 Task: Create a culinary business presentation template.
Action: Mouse moved to (109, 20)
Screenshot: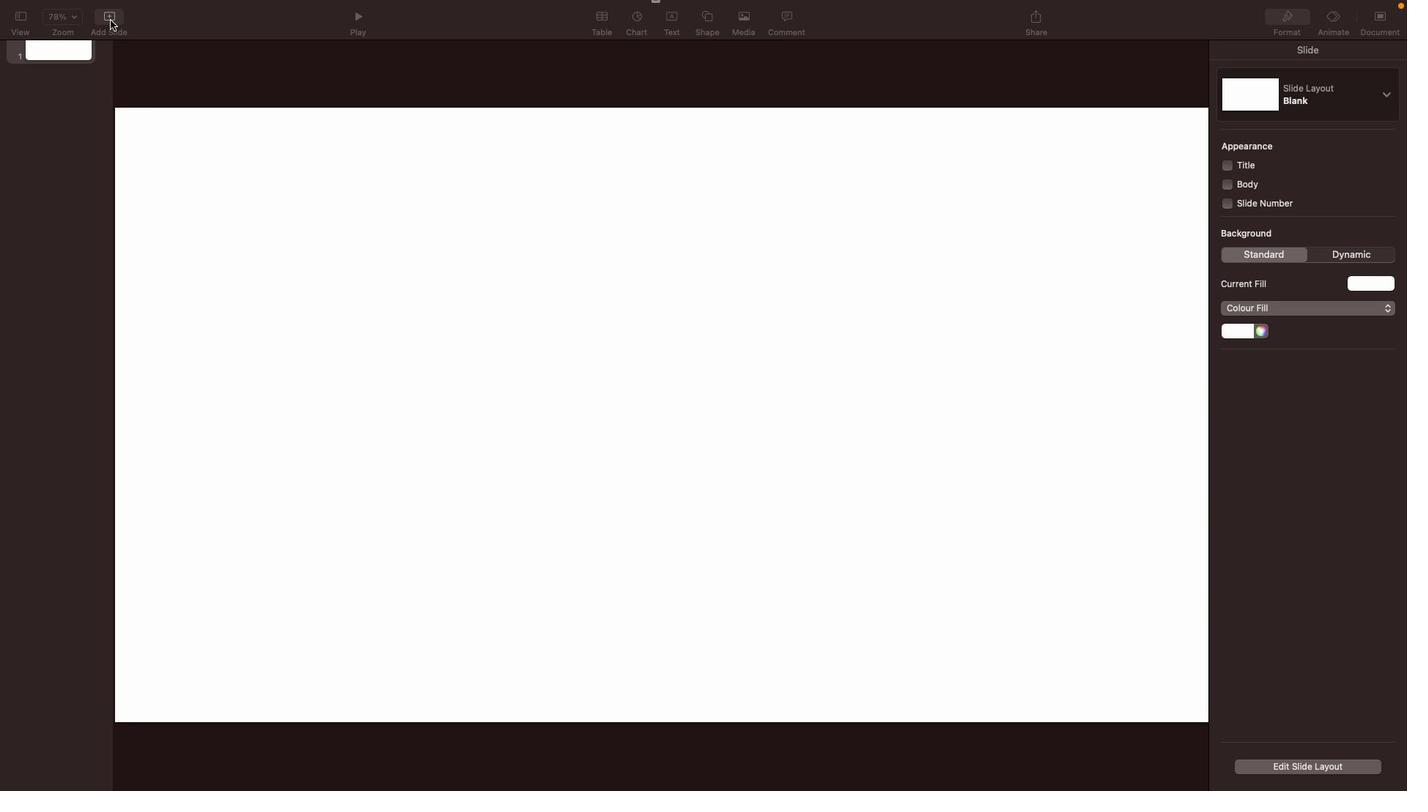 
Action: Mouse pressed left at (109, 20)
Screenshot: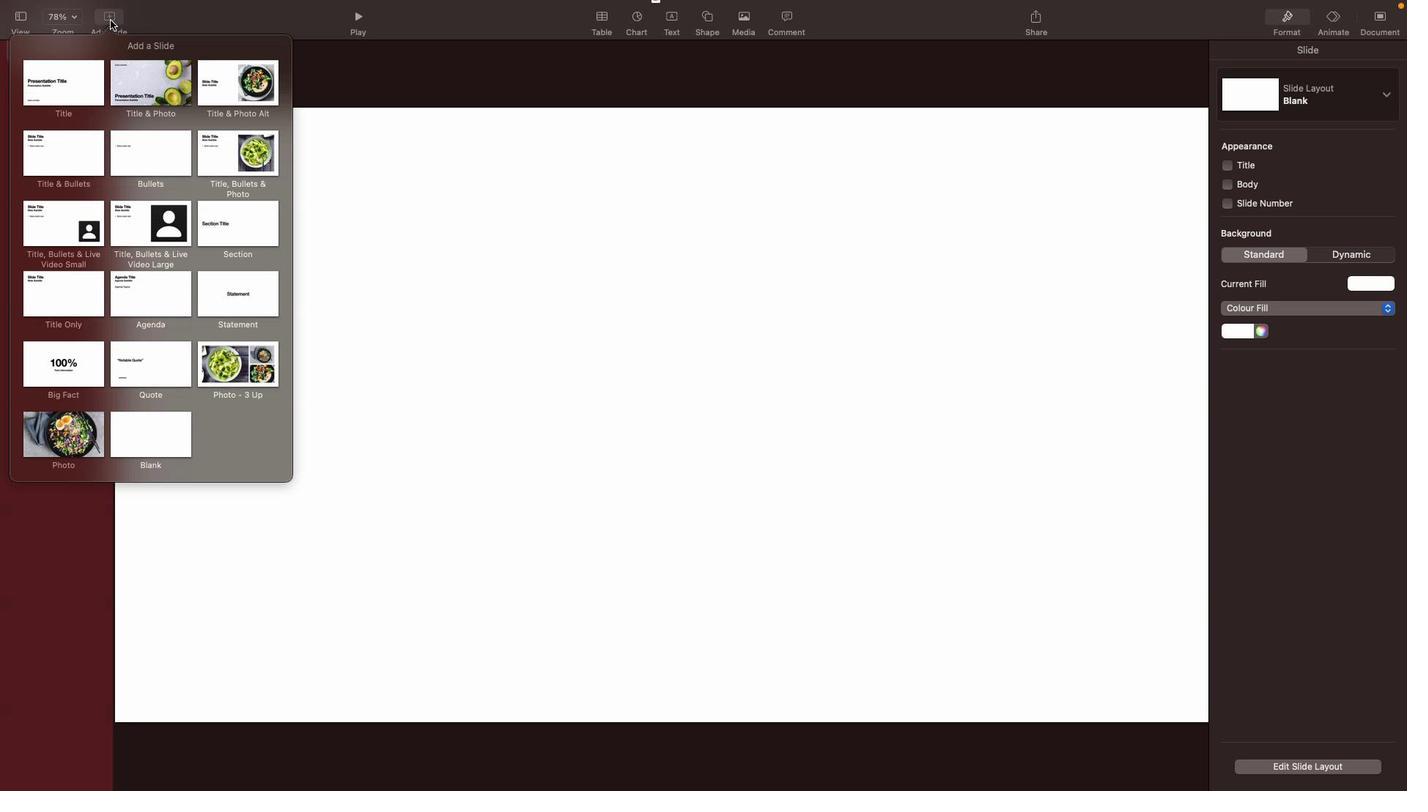 
Action: Mouse moved to (147, 455)
Screenshot: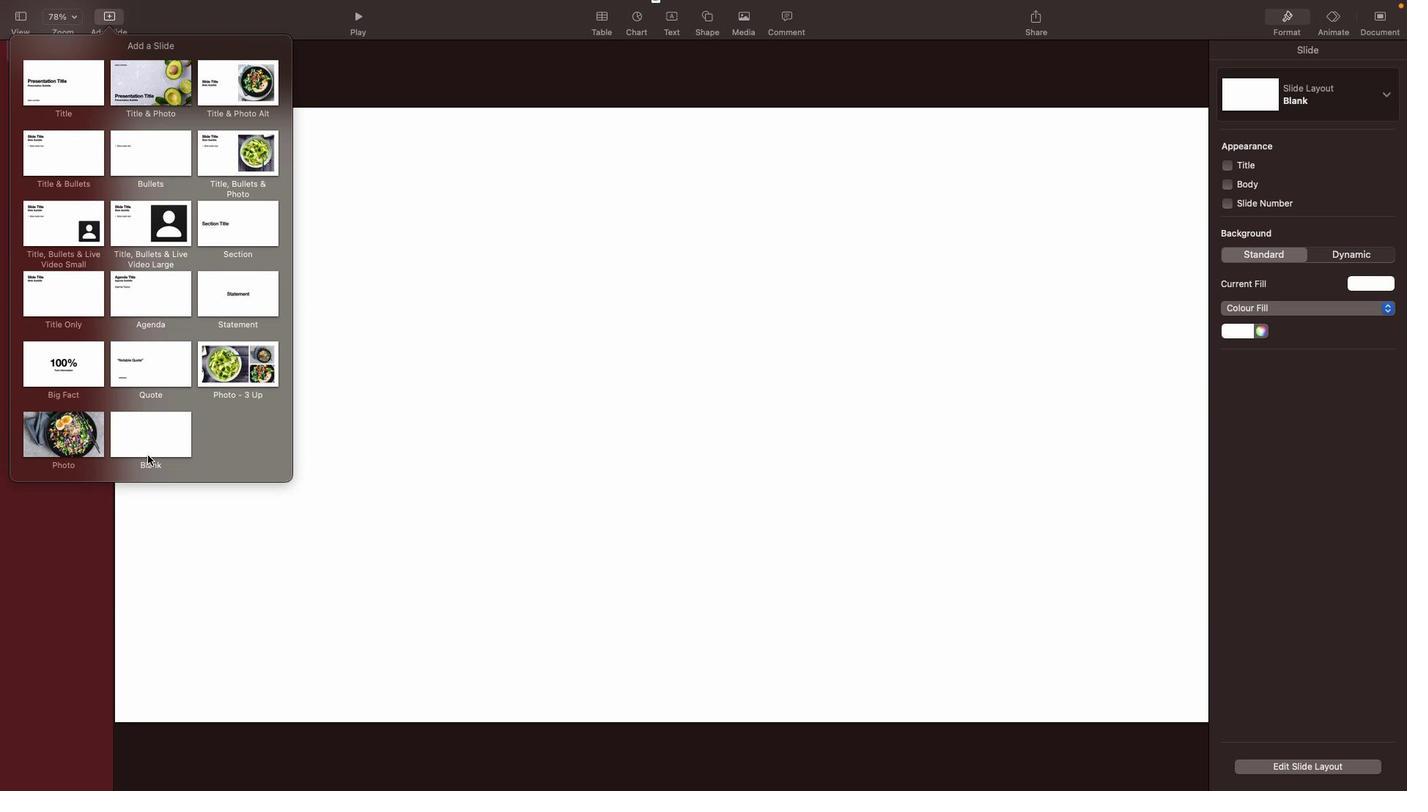 
Action: Mouse pressed left at (147, 455)
Screenshot: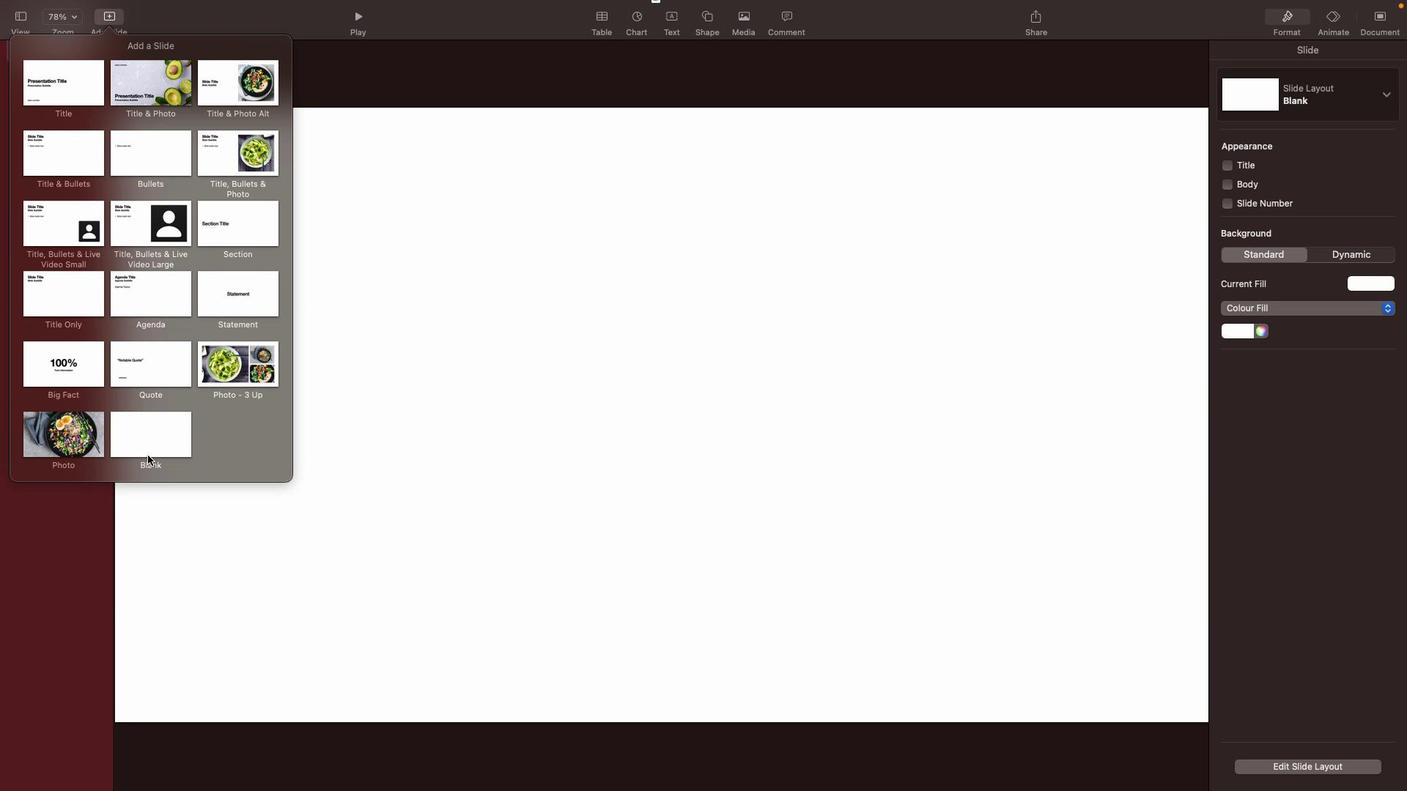 
Action: Mouse moved to (111, 19)
Screenshot: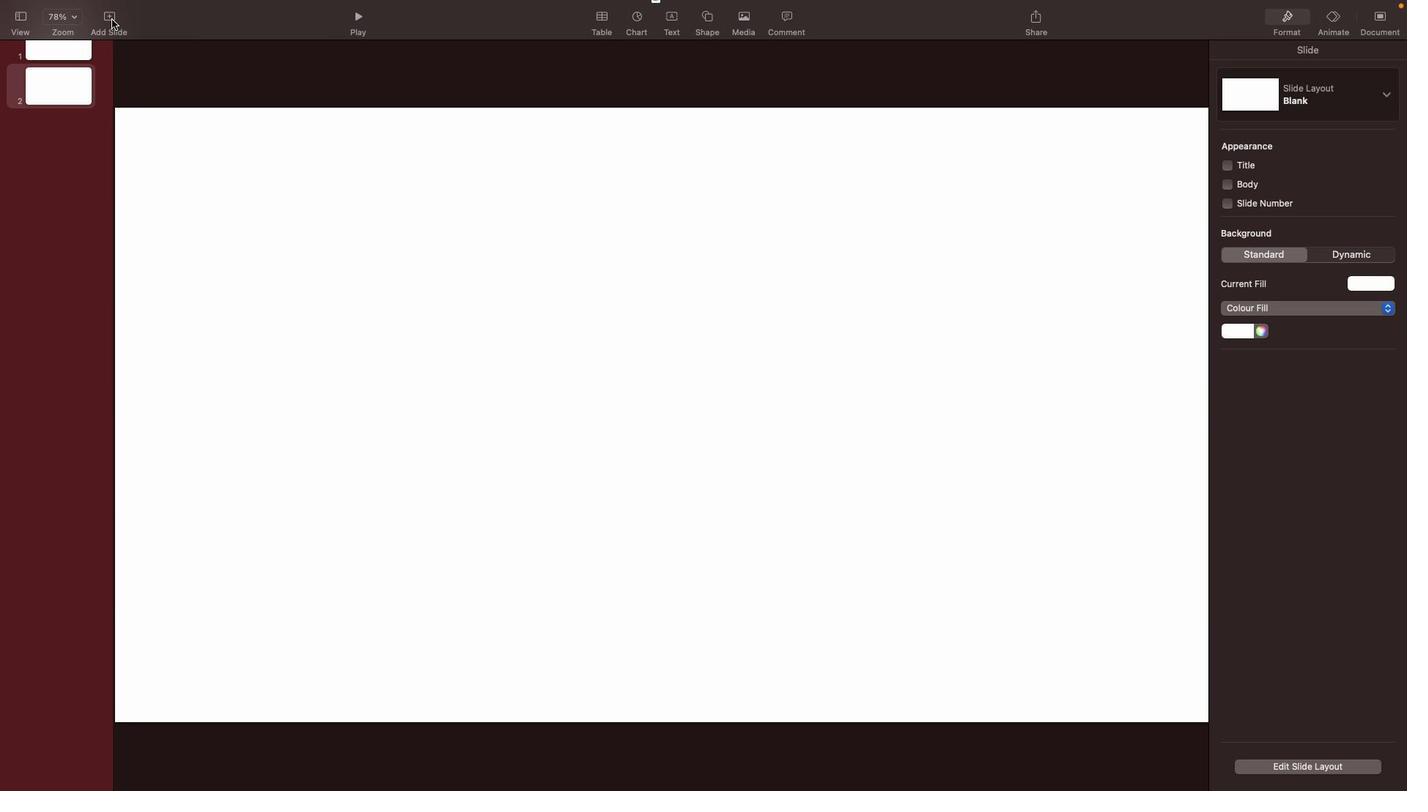
Action: Mouse pressed left at (111, 19)
Screenshot: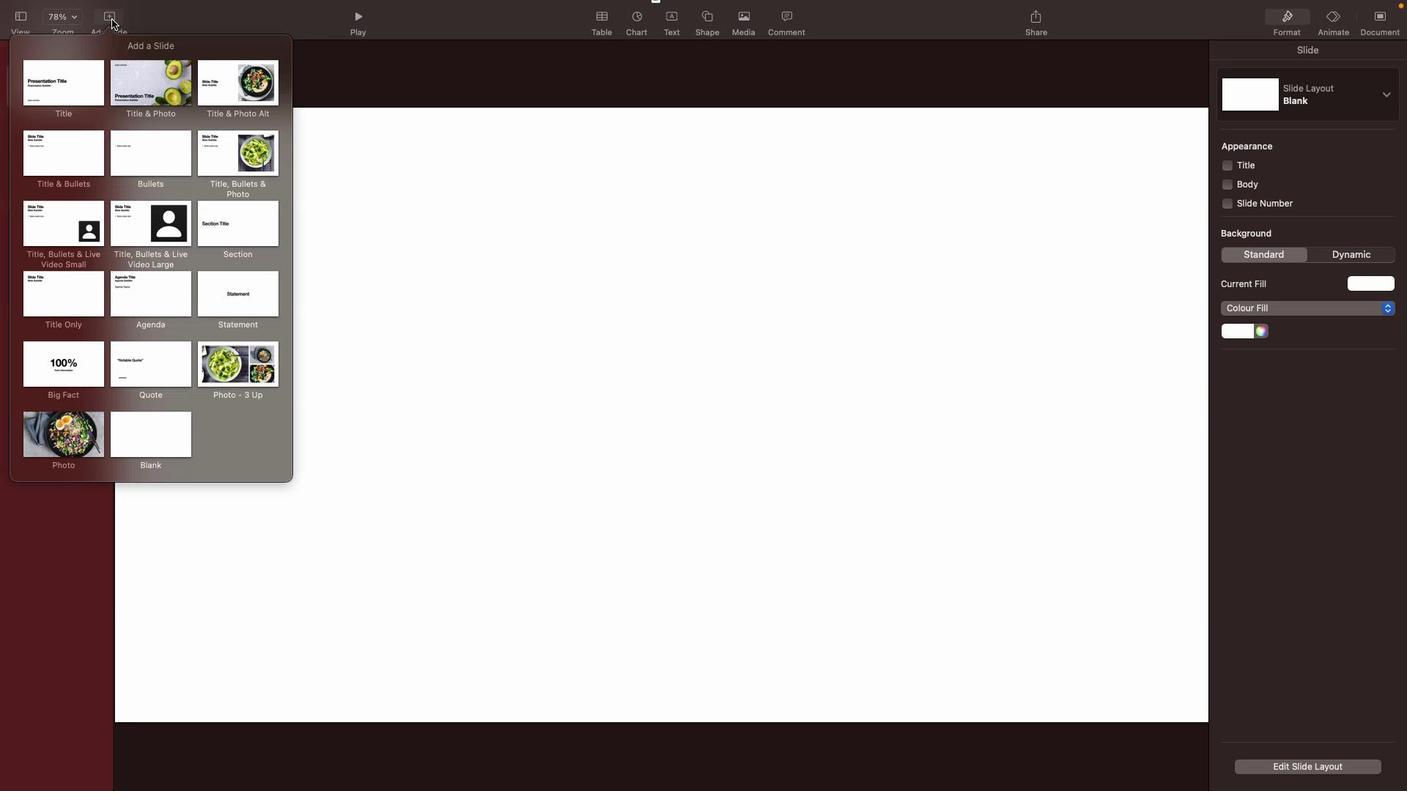 
Action: Mouse moved to (146, 76)
Screenshot: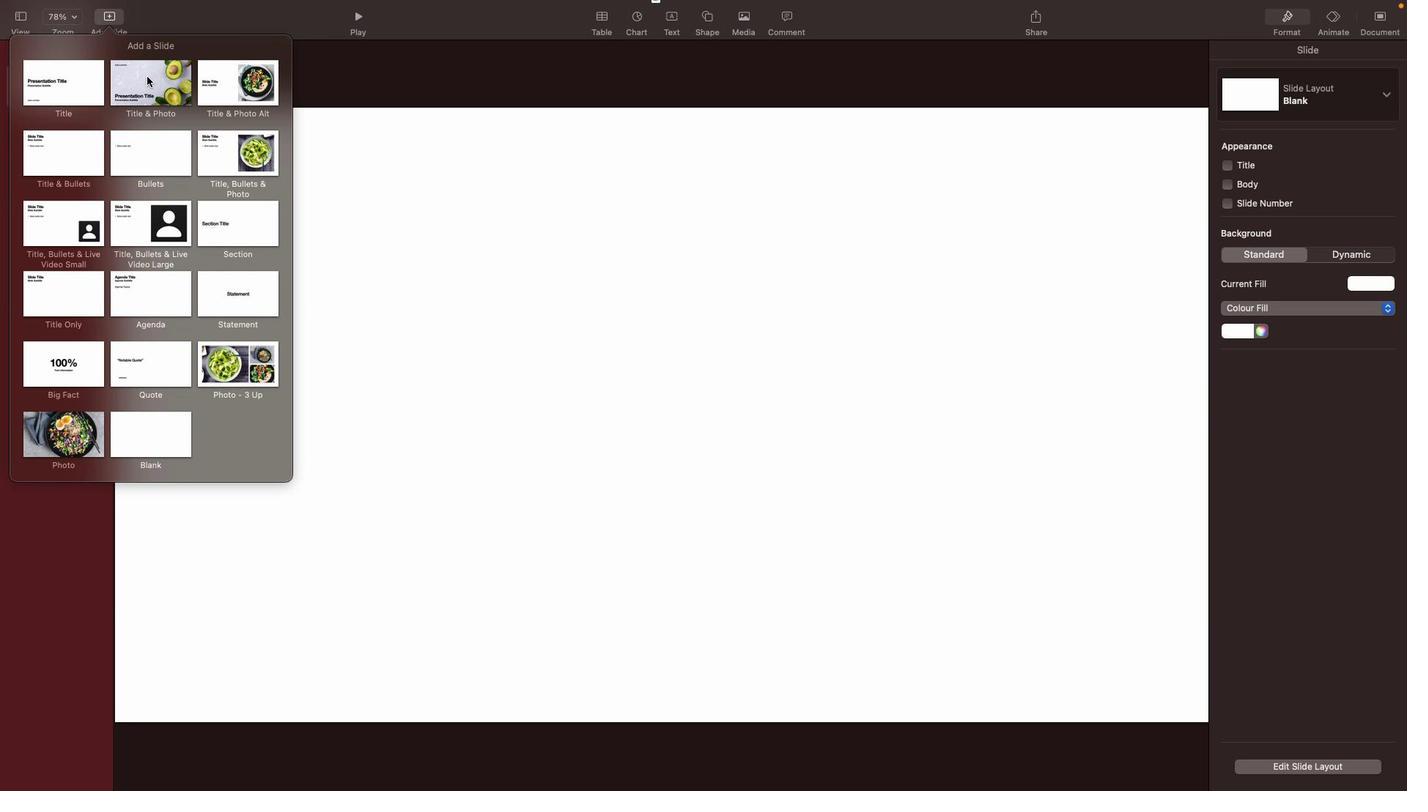 
Action: Mouse pressed left at (146, 76)
Screenshot: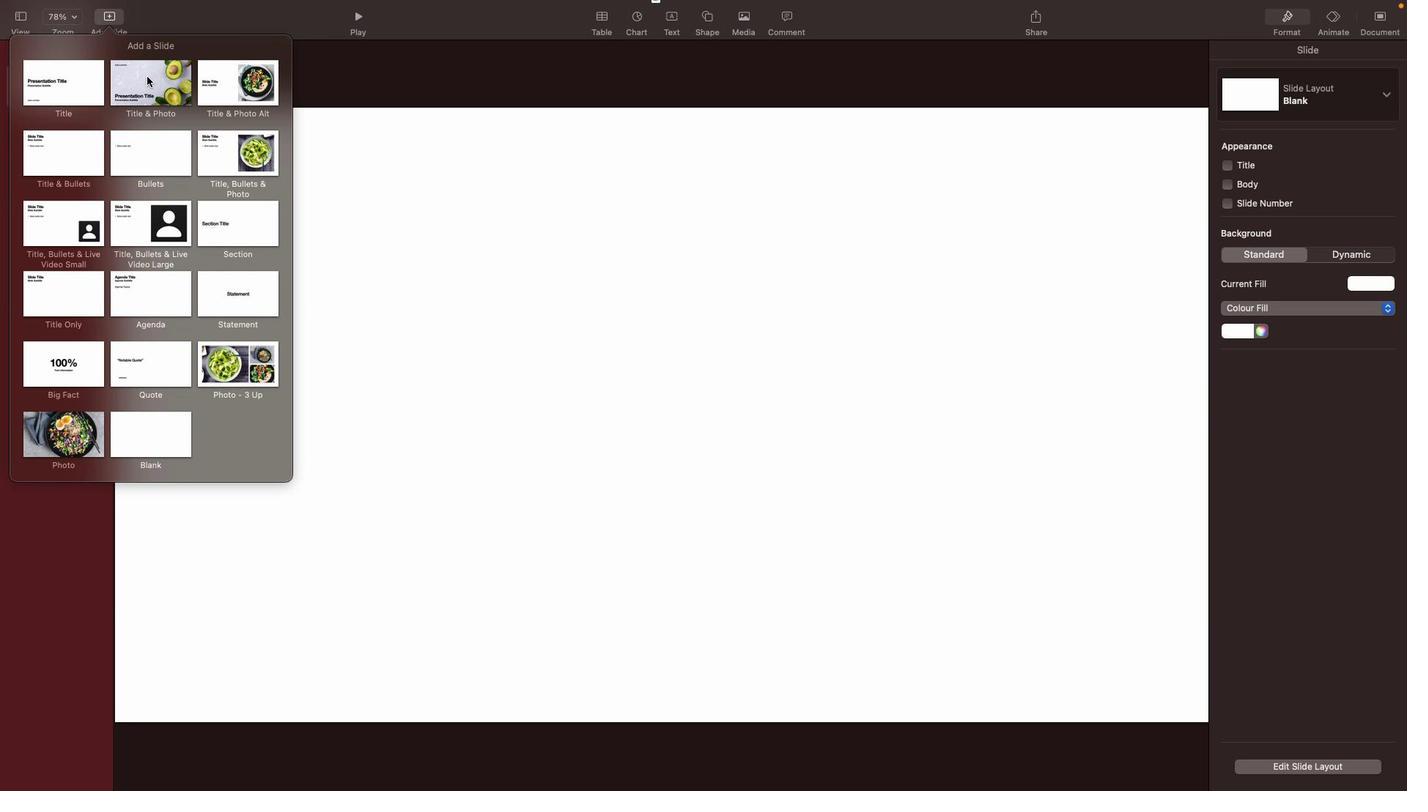
Action: Mouse moved to (732, 530)
Screenshot: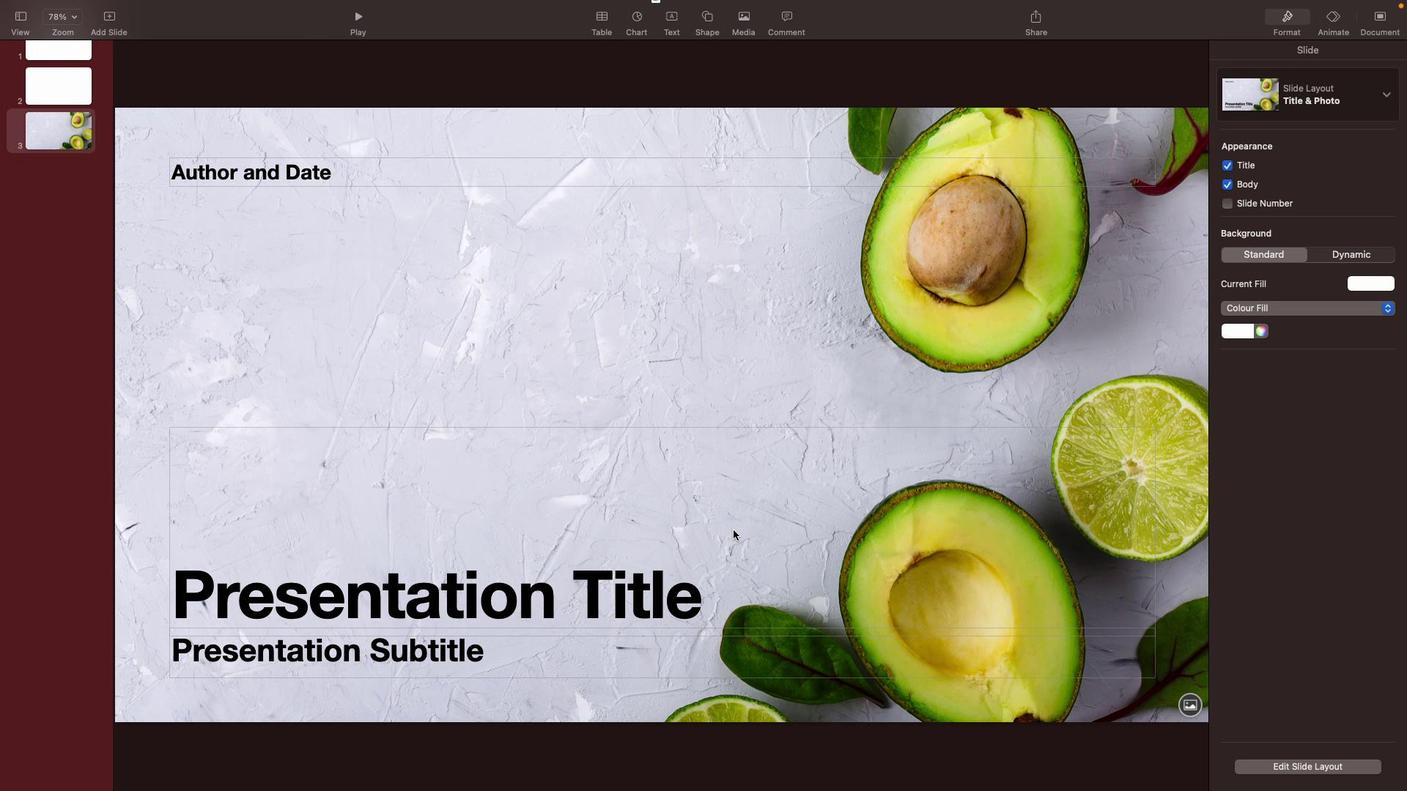
Action: Mouse pressed left at (732, 530)
Screenshot: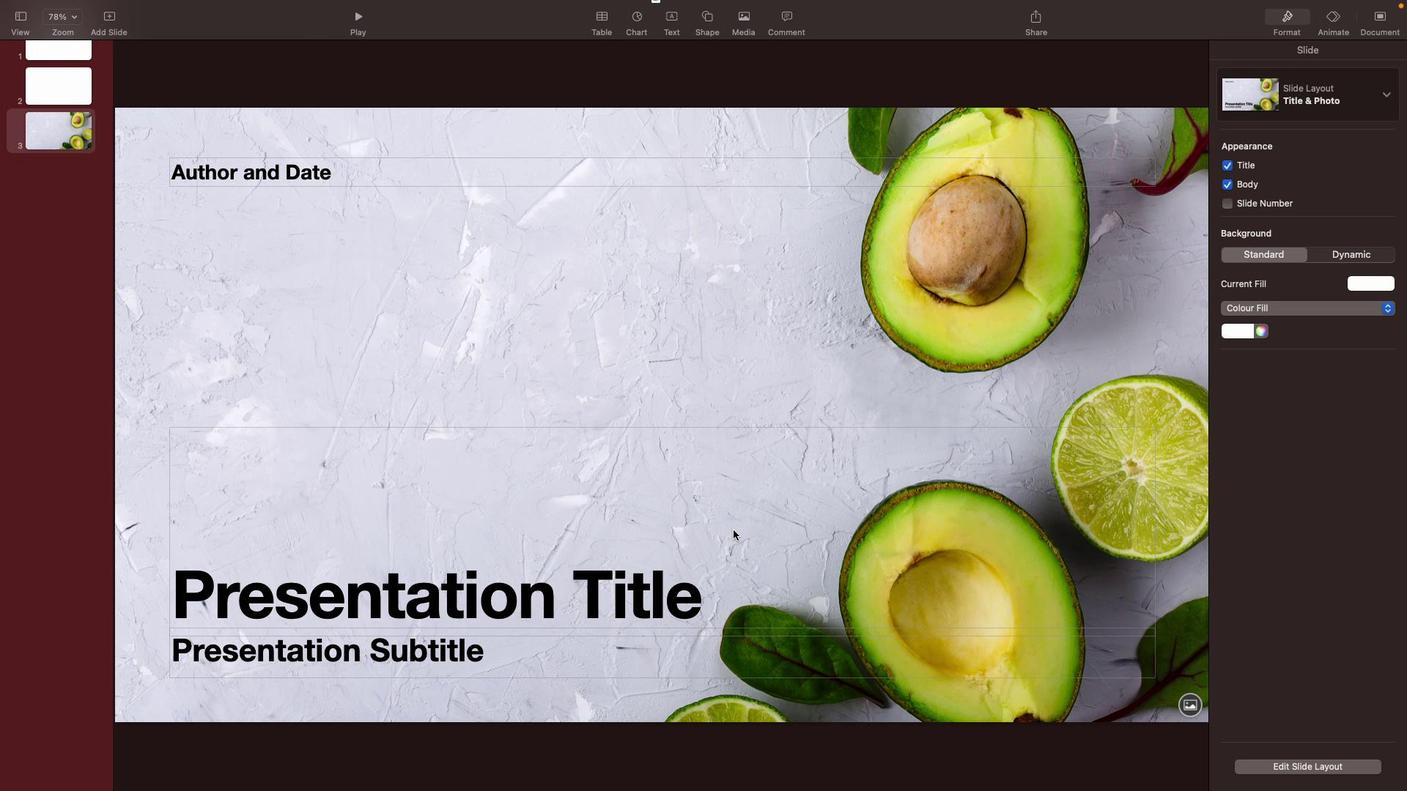 
Action: Mouse moved to (694, 491)
Screenshot: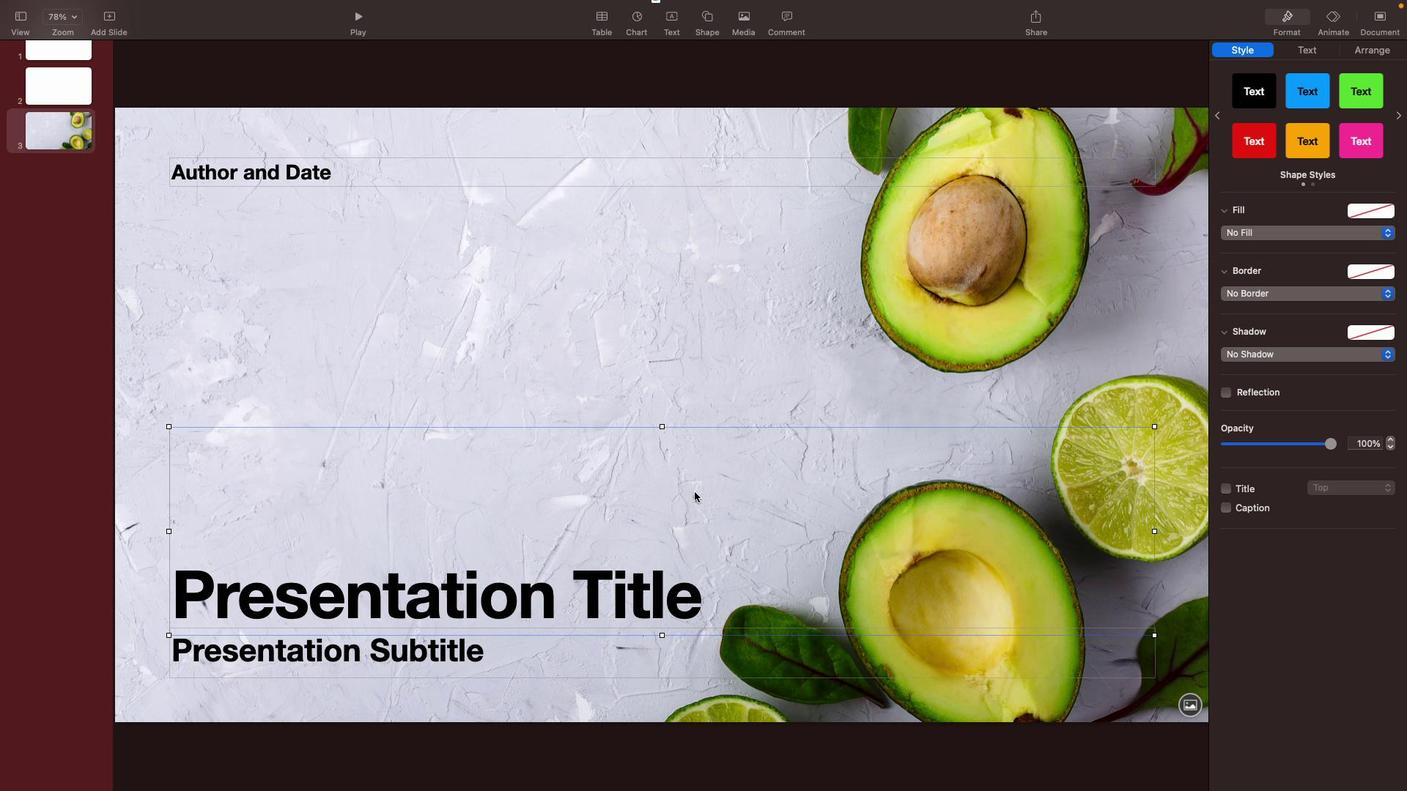 
Action: Mouse pressed left at (694, 491)
Screenshot: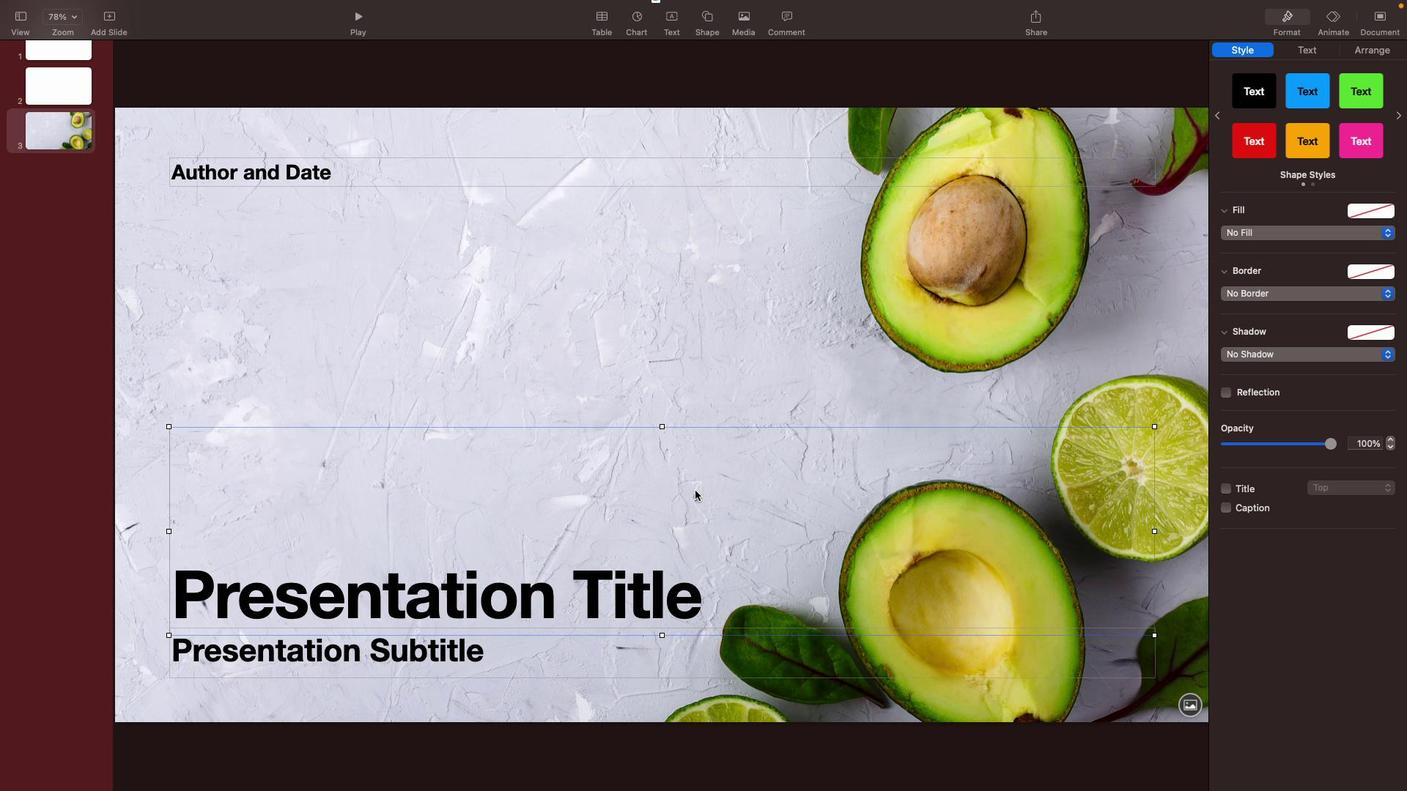 
Action: Mouse moved to (1127, 310)
Screenshot: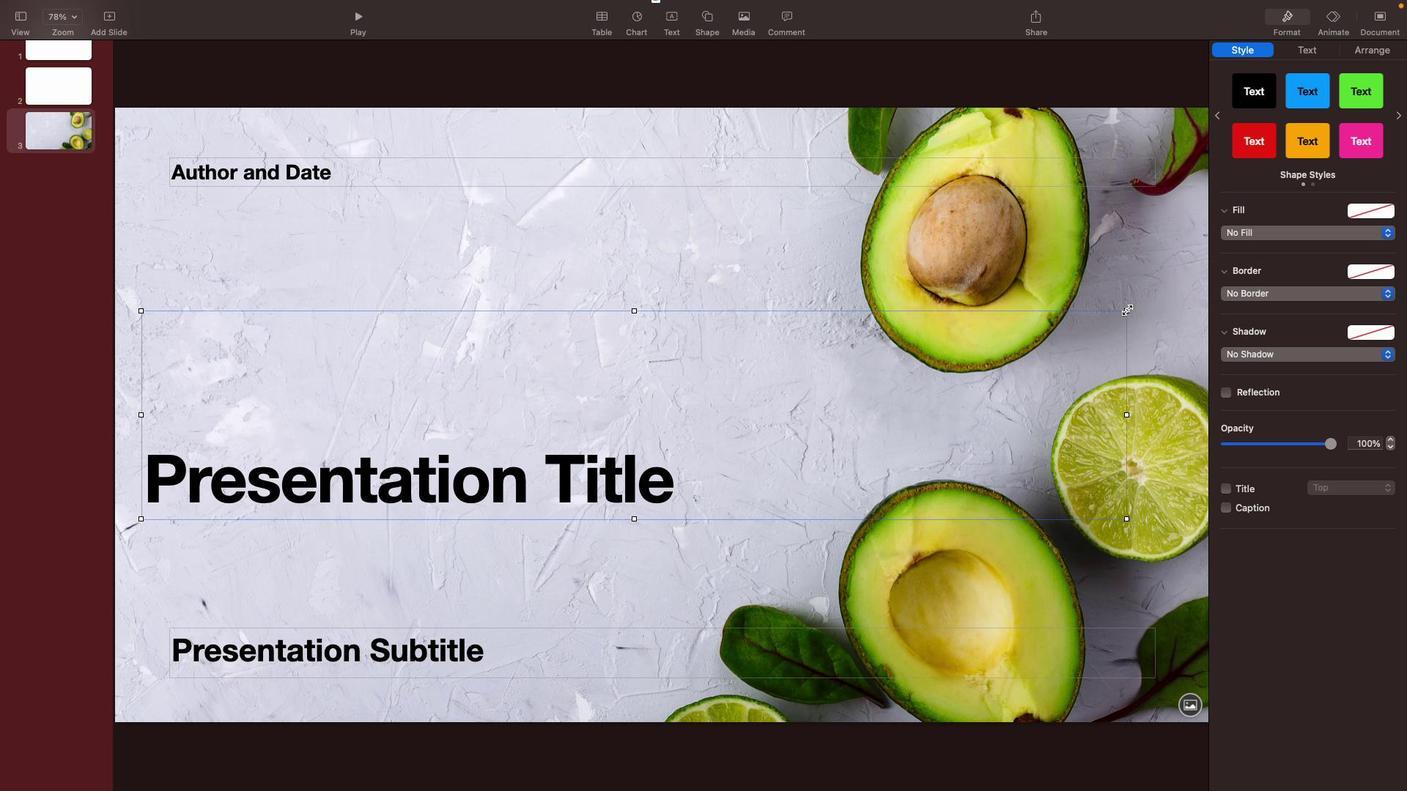 
Action: Mouse pressed left at (1127, 310)
Screenshot: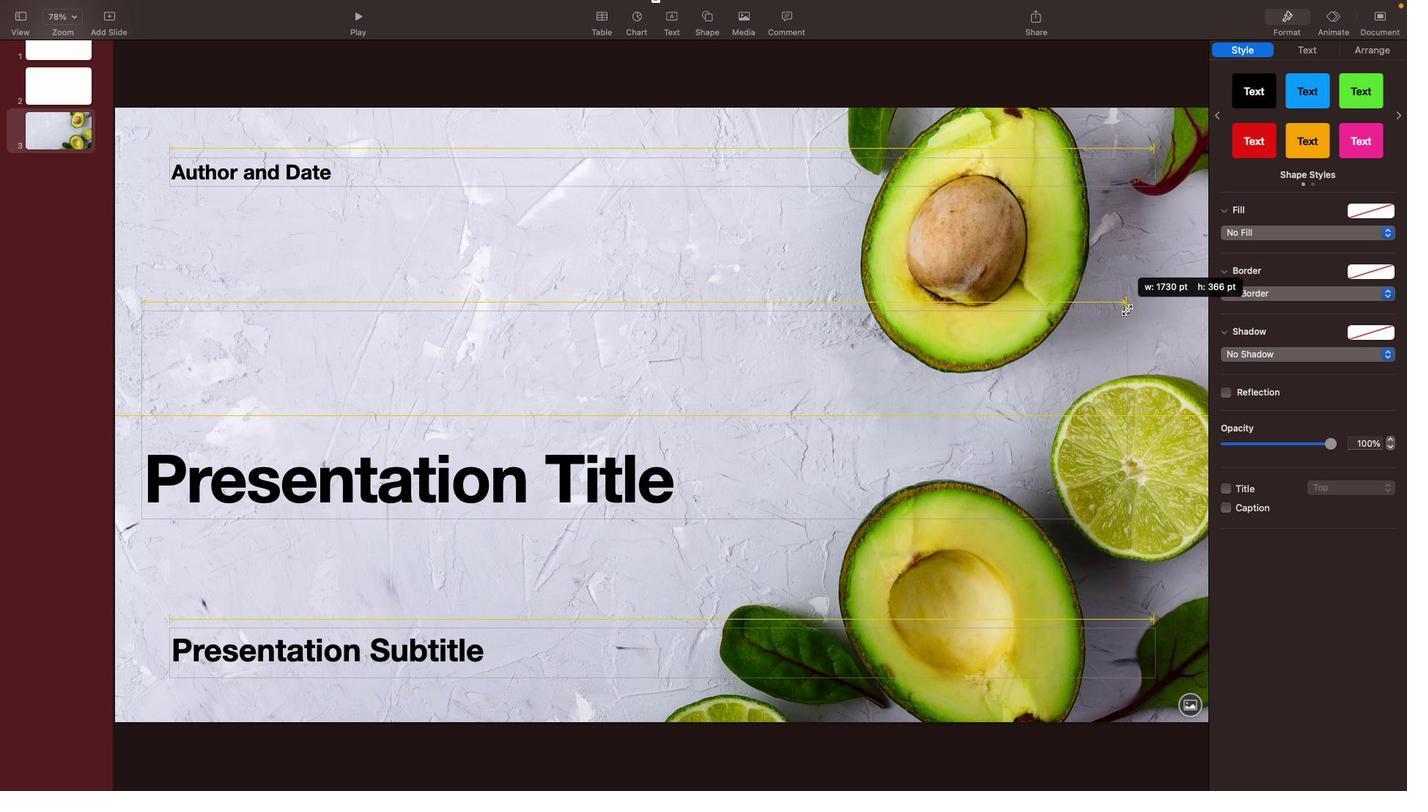 
Action: Mouse moved to (644, 463)
Screenshot: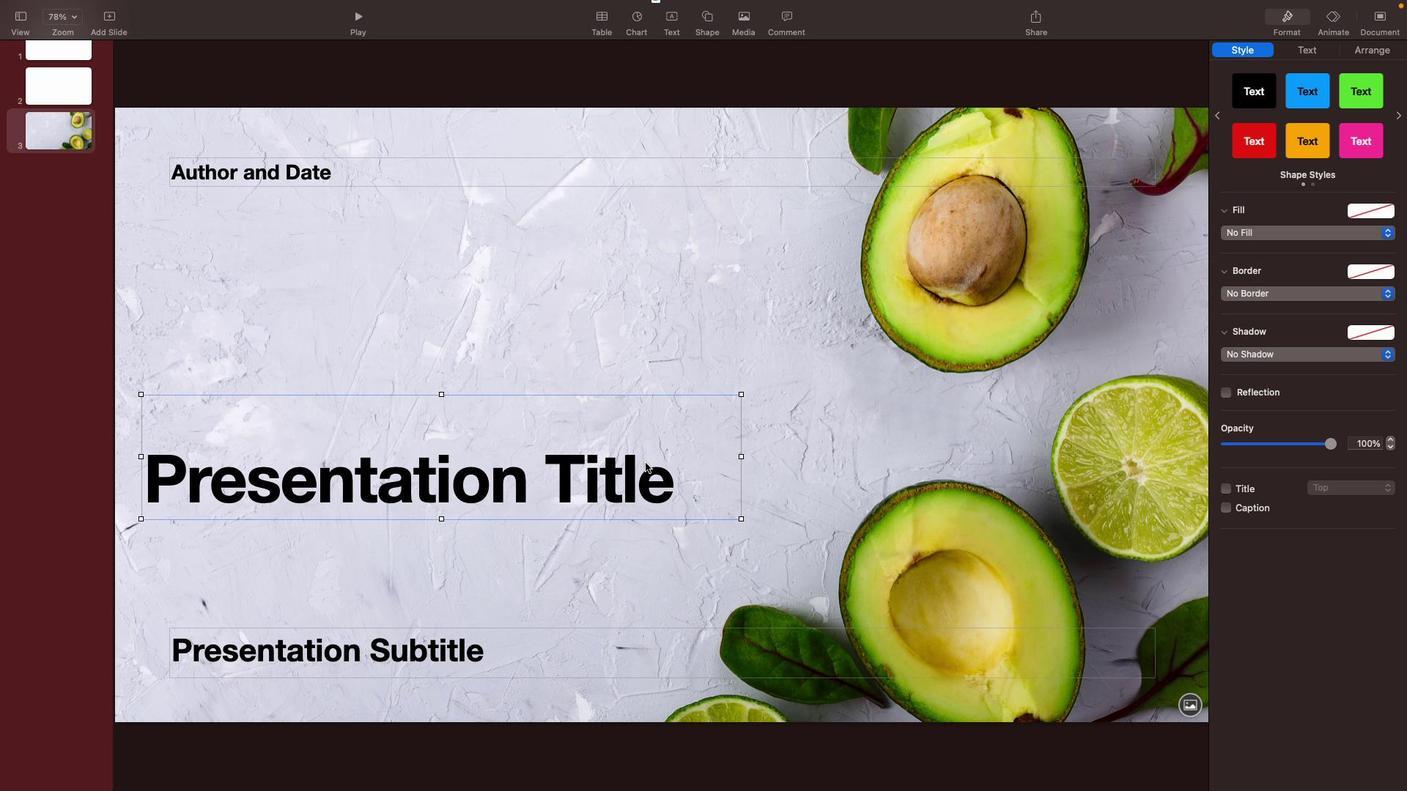 
Action: Mouse pressed left at (644, 463)
Screenshot: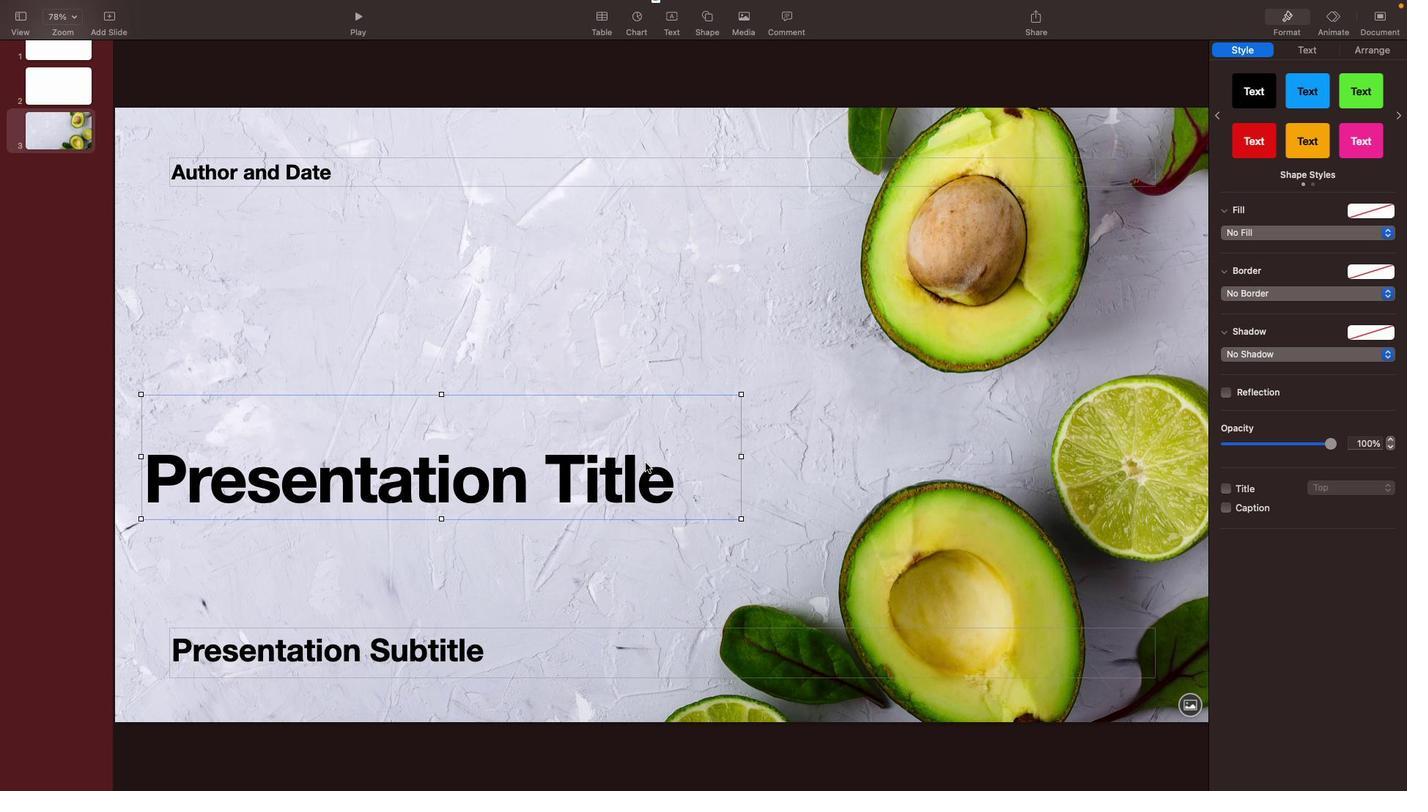
Action: Mouse moved to (668, 419)
Screenshot: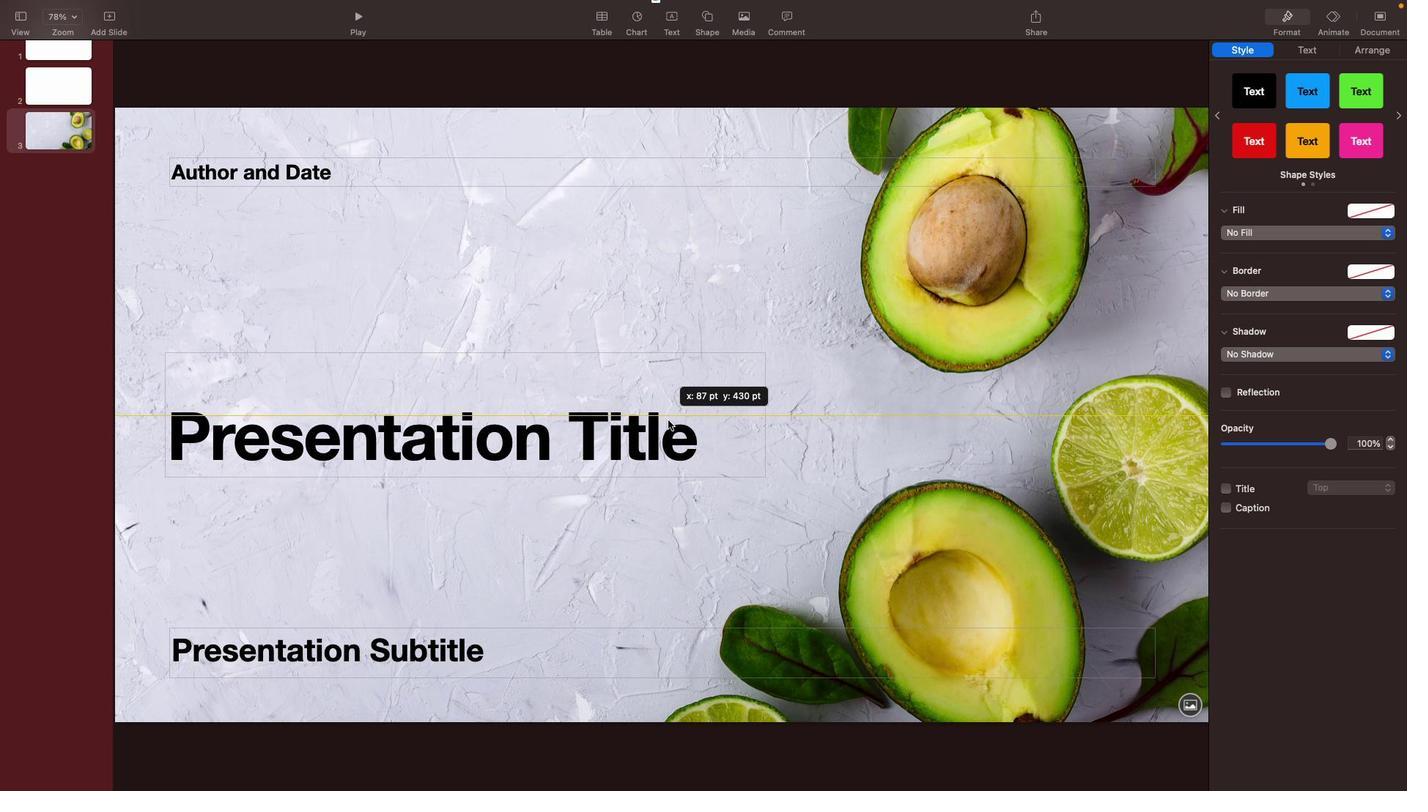 
Action: Mouse pressed left at (668, 419)
Screenshot: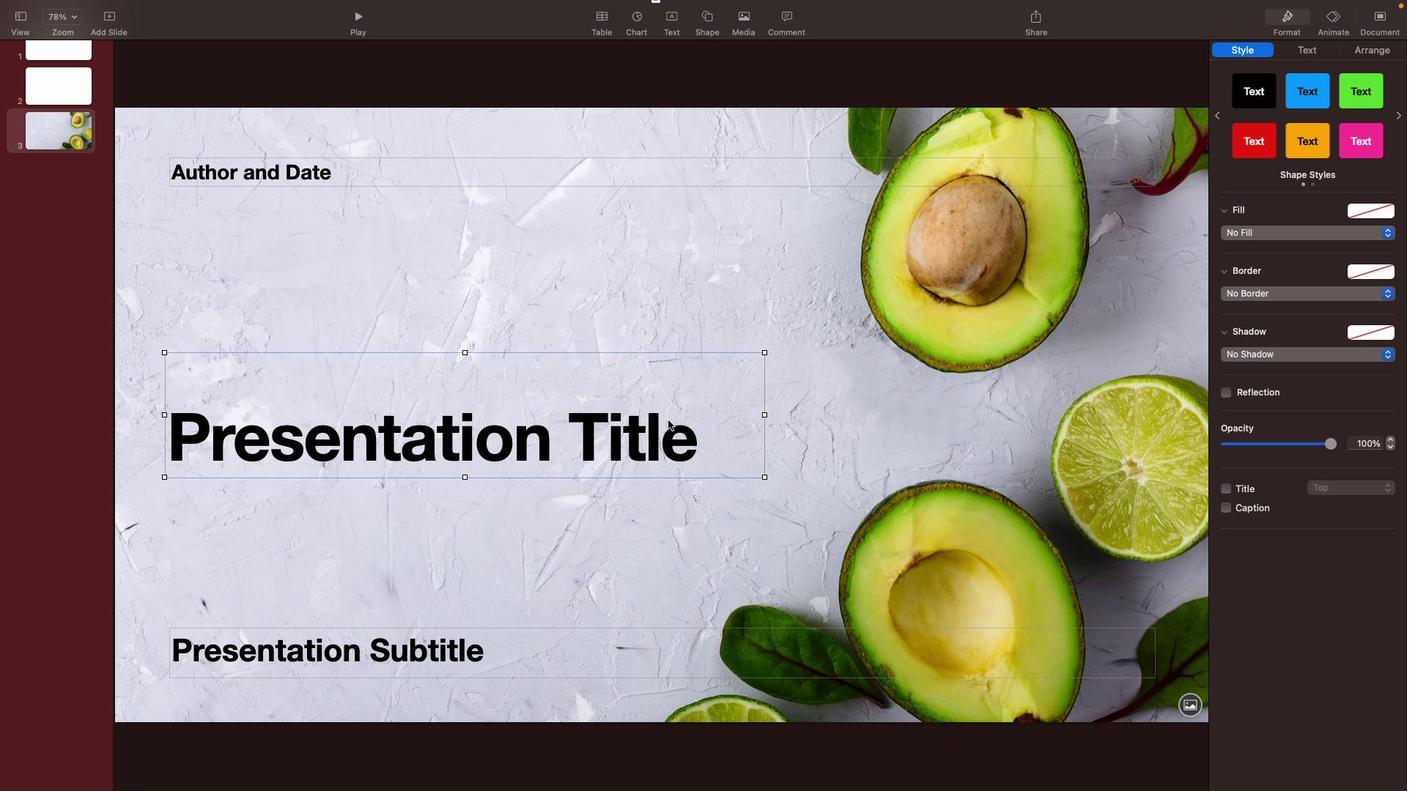 
Action: Mouse moved to (670, 430)
Screenshot: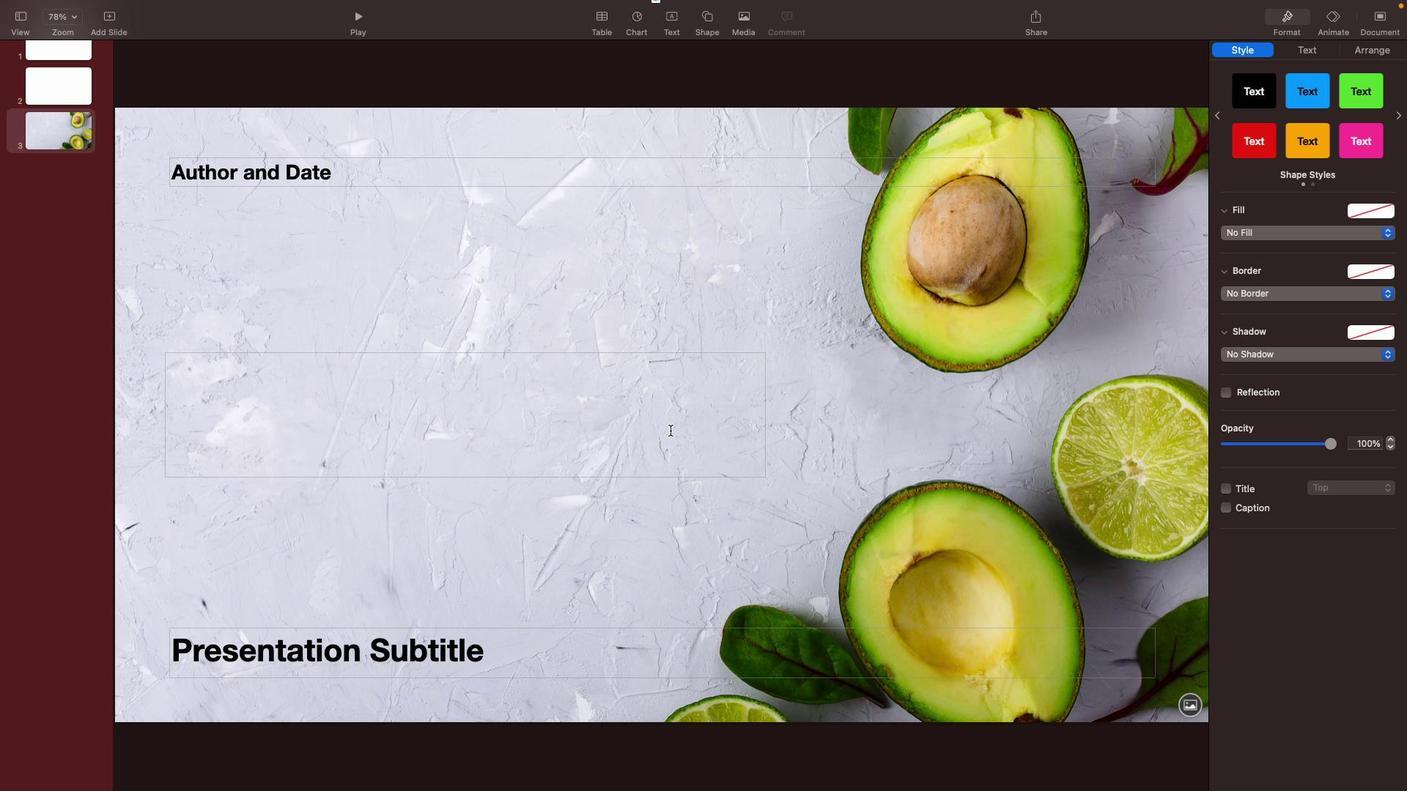
Action: Mouse pressed left at (670, 430)
Screenshot: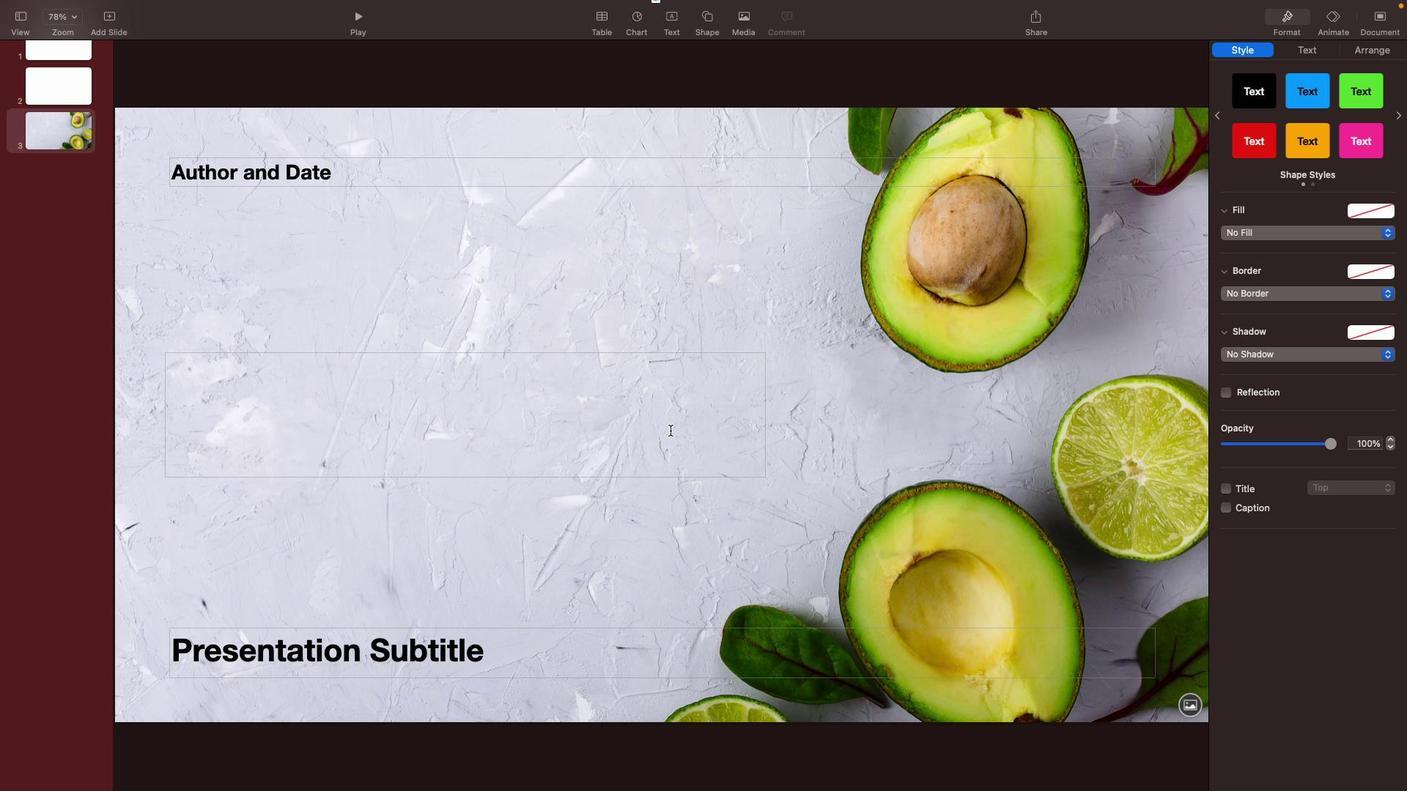 
Action: Mouse moved to (607, 436)
Screenshot: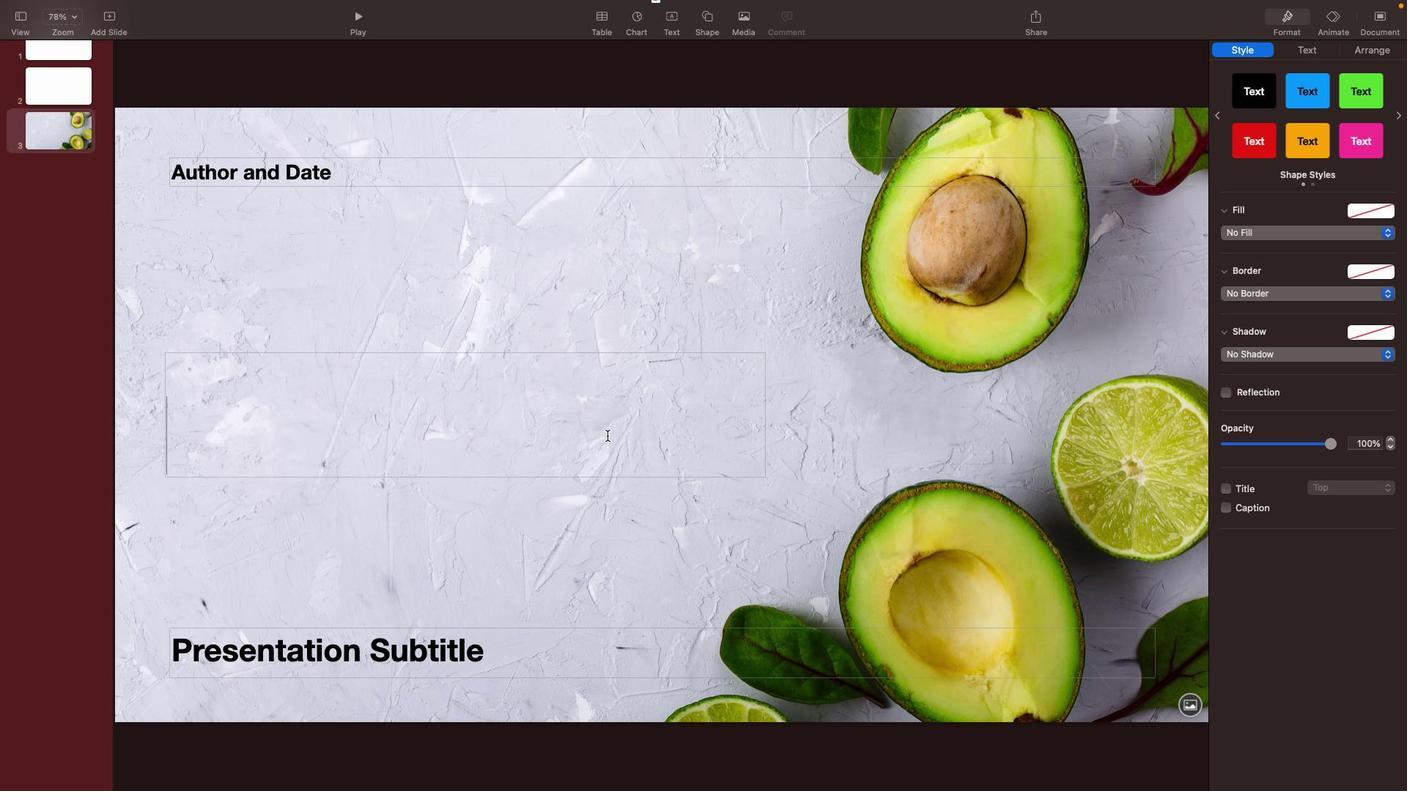 
Action: Key pressed Key.caps_lock'F''O''O''D'Key.space
Screenshot: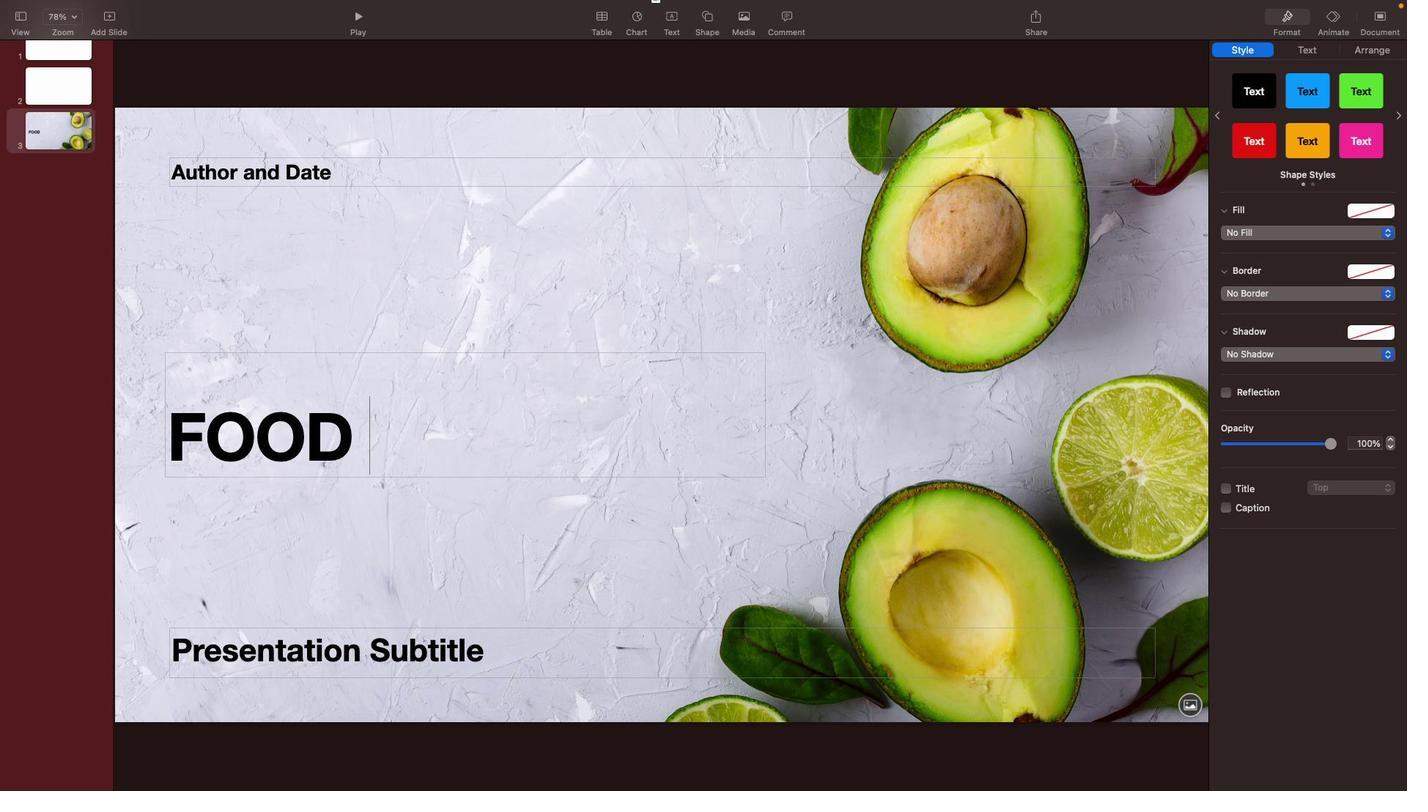 
Action: Mouse moved to (368, 644)
Screenshot: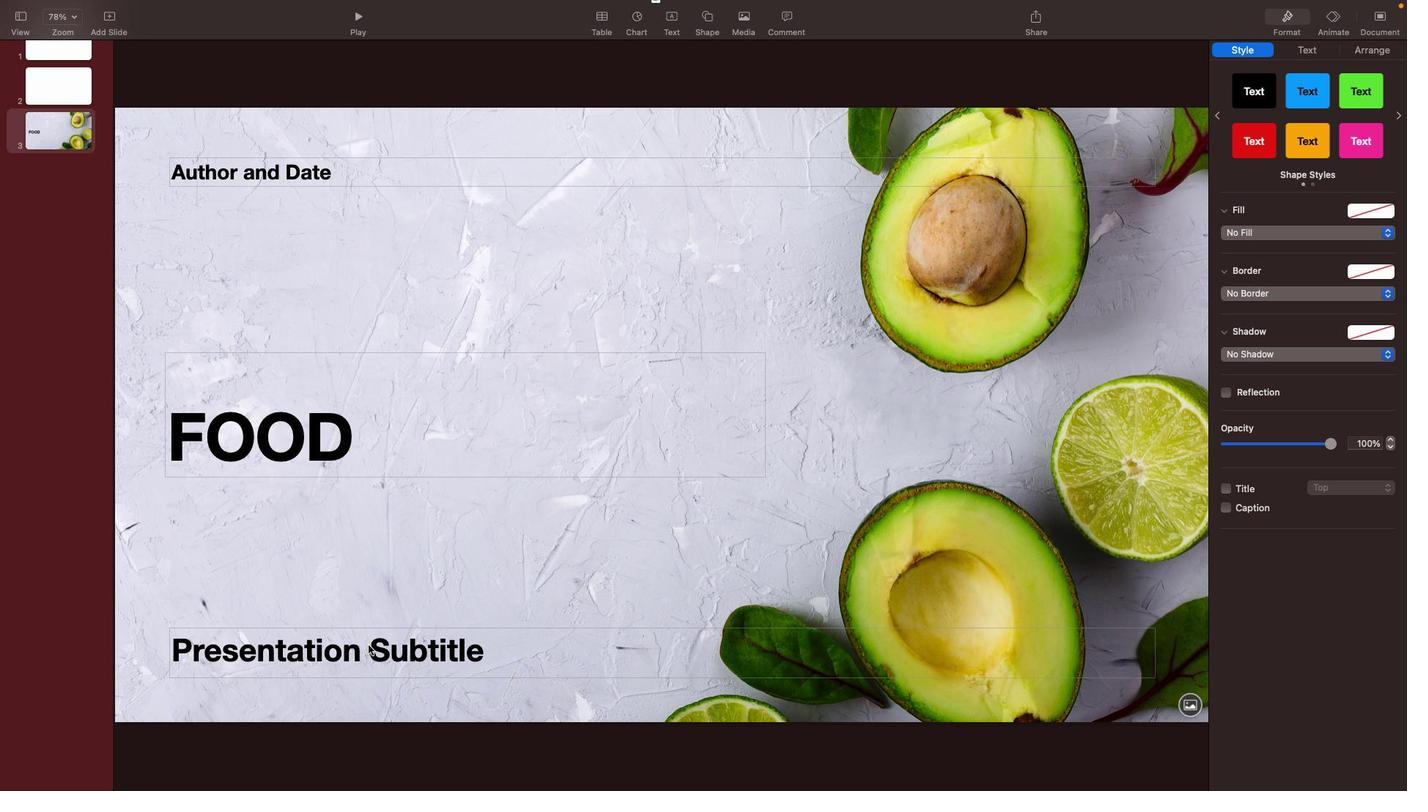 
Action: Mouse pressed left at (368, 644)
Screenshot: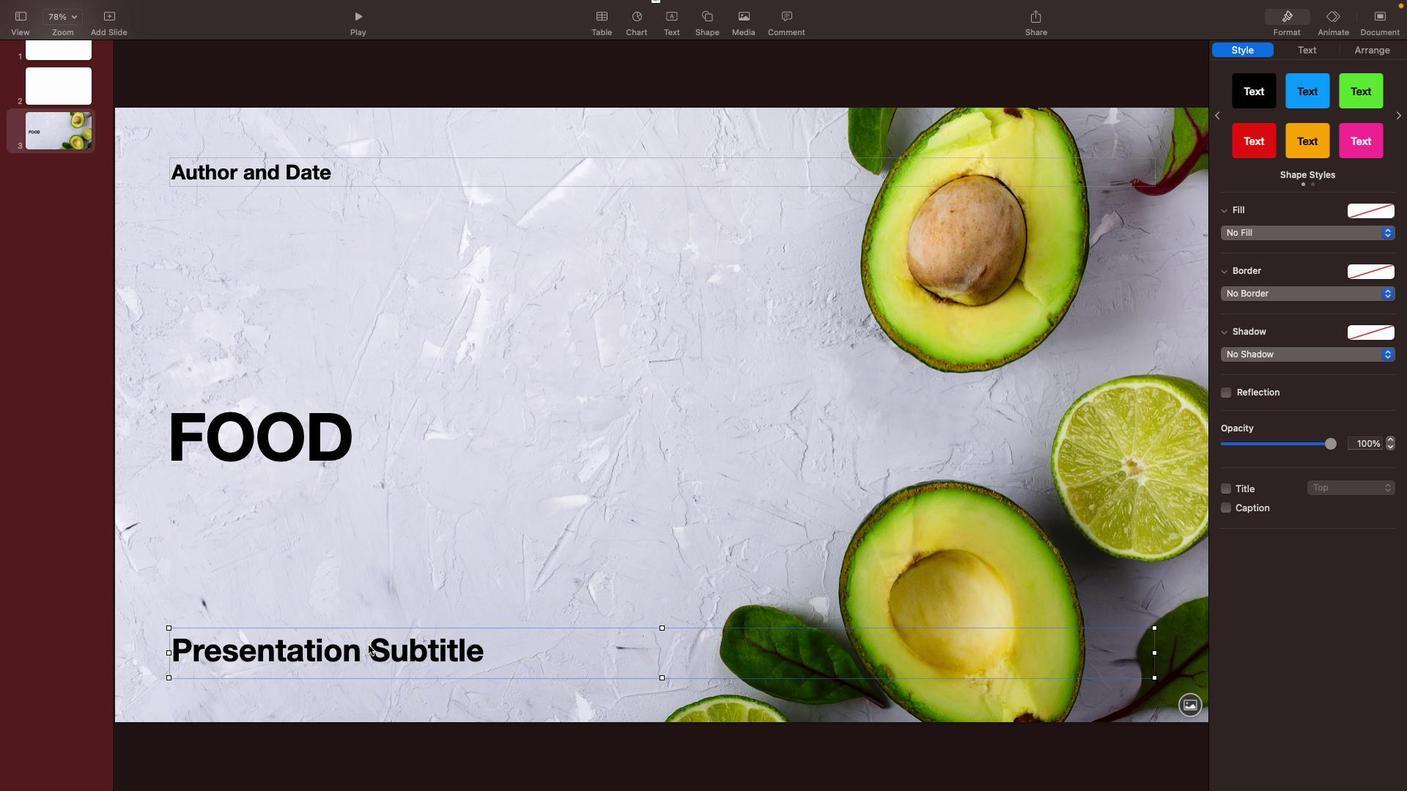 
Action: Mouse moved to (369, 642)
Screenshot: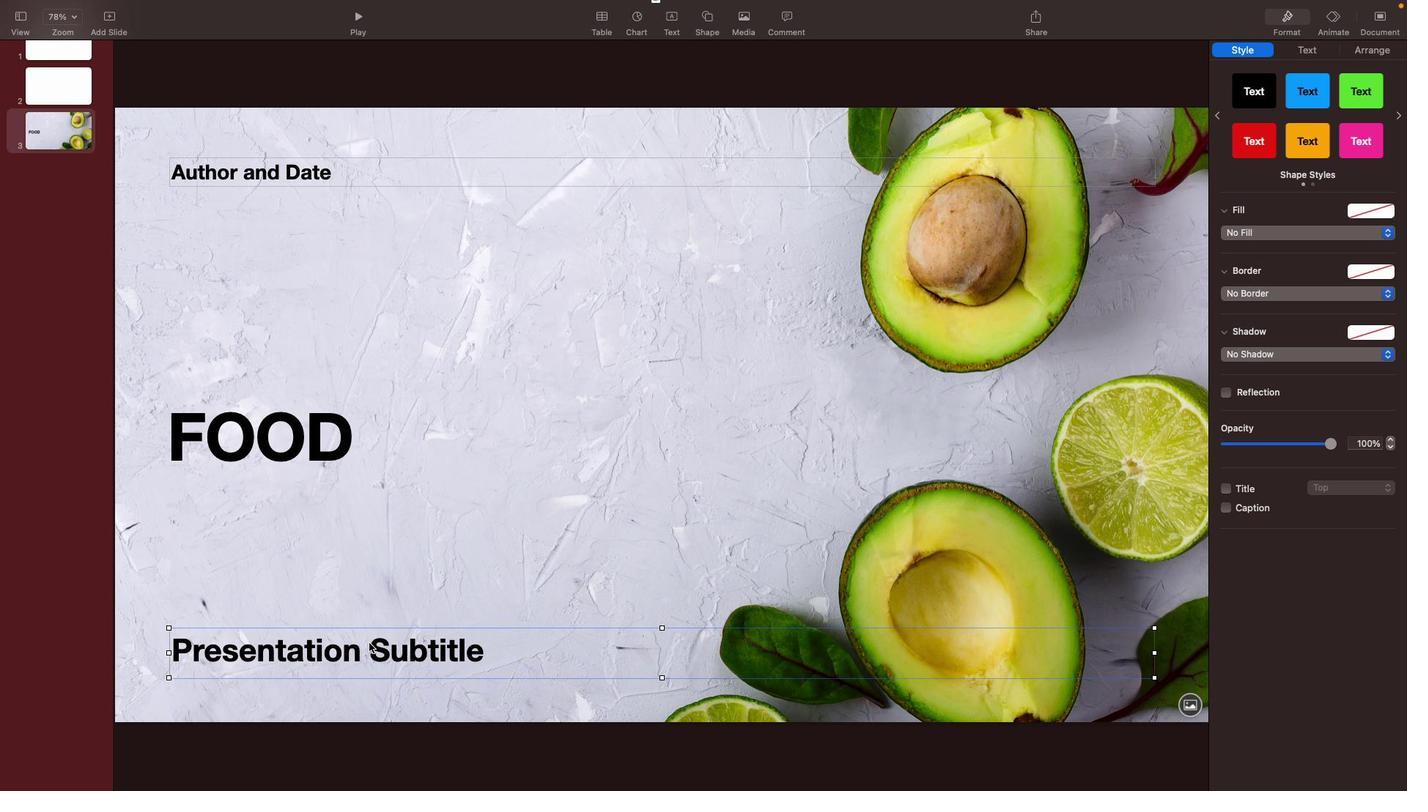 
Action: Mouse pressed left at (369, 642)
Screenshot: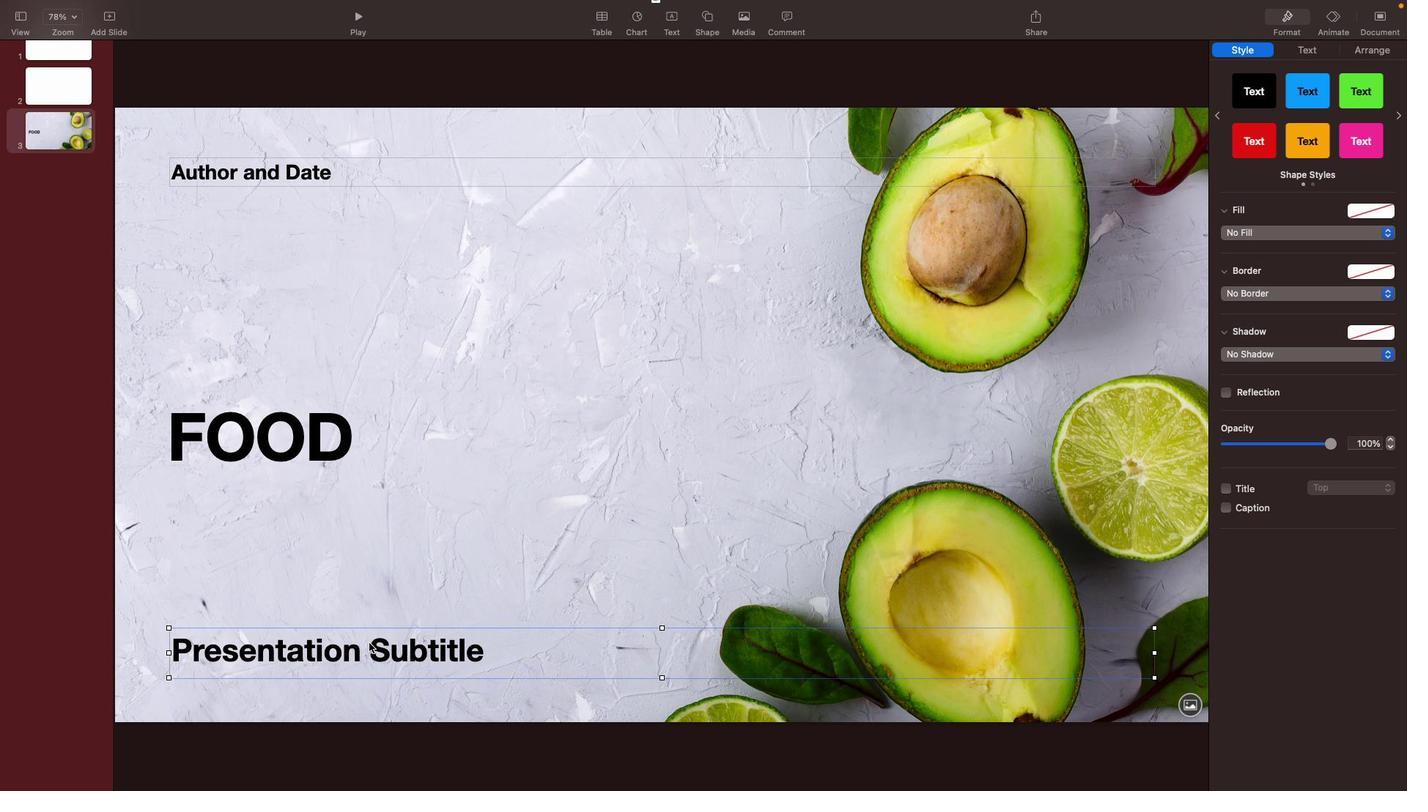
Action: Mouse moved to (359, 439)
Screenshot: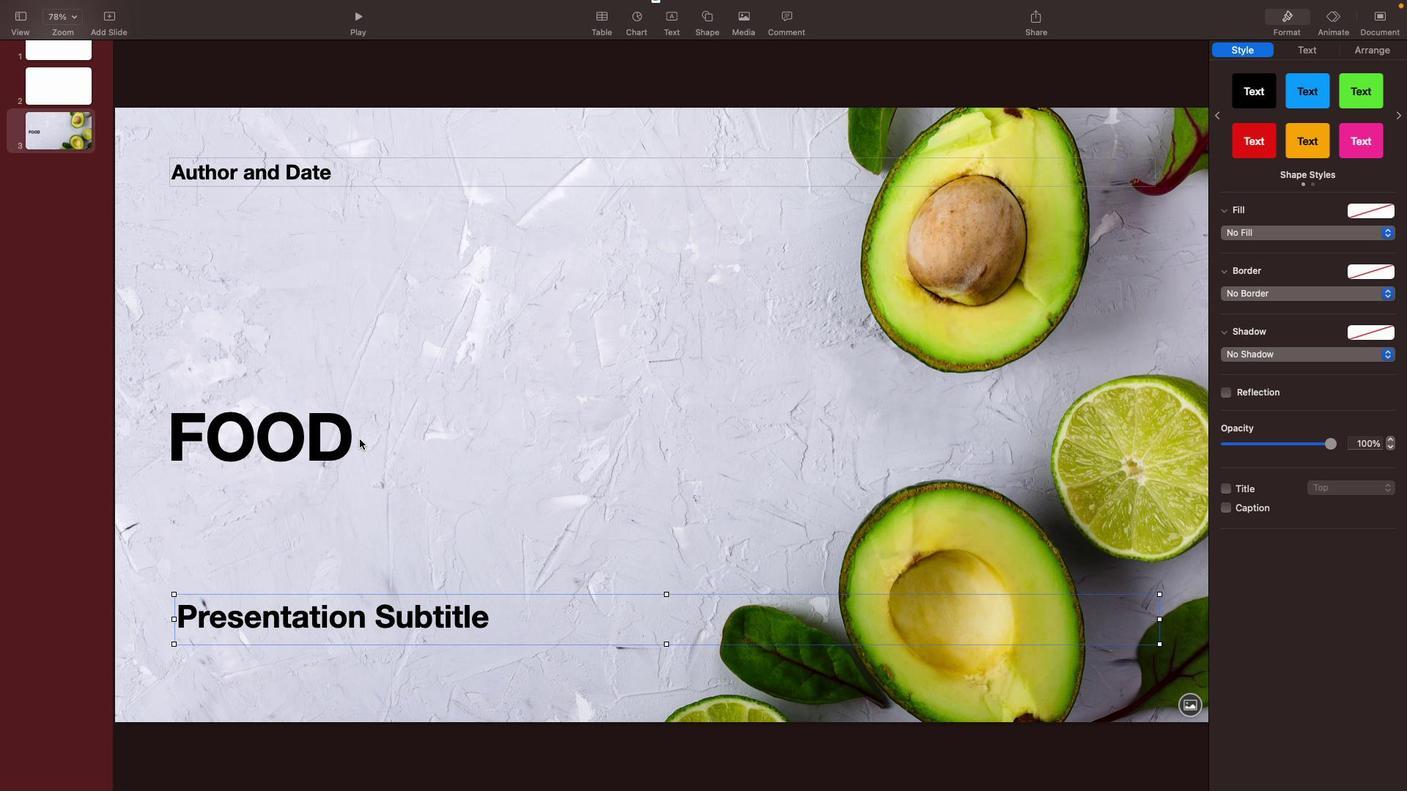 
Action: Mouse pressed left at (359, 439)
Screenshot: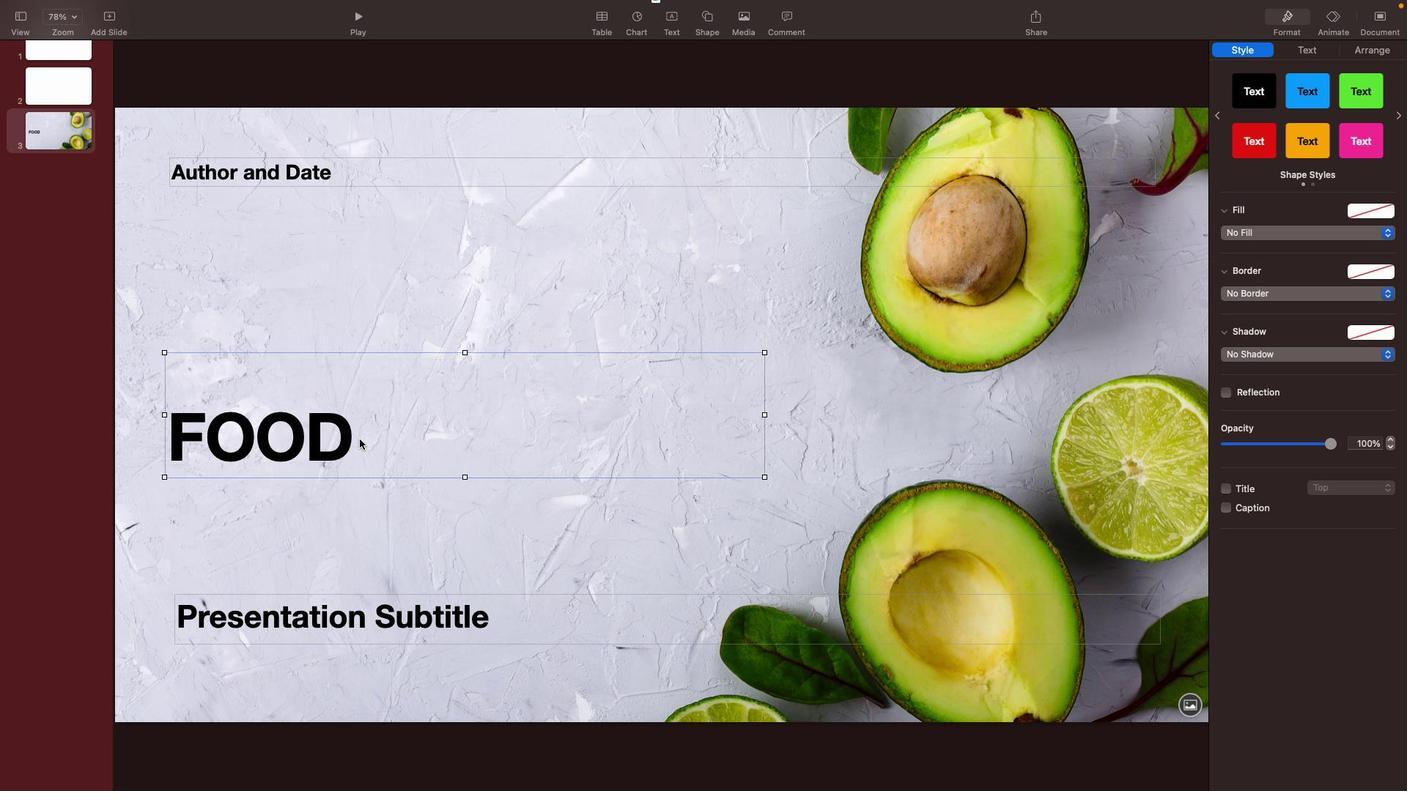 
Action: Mouse moved to (424, 428)
Screenshot: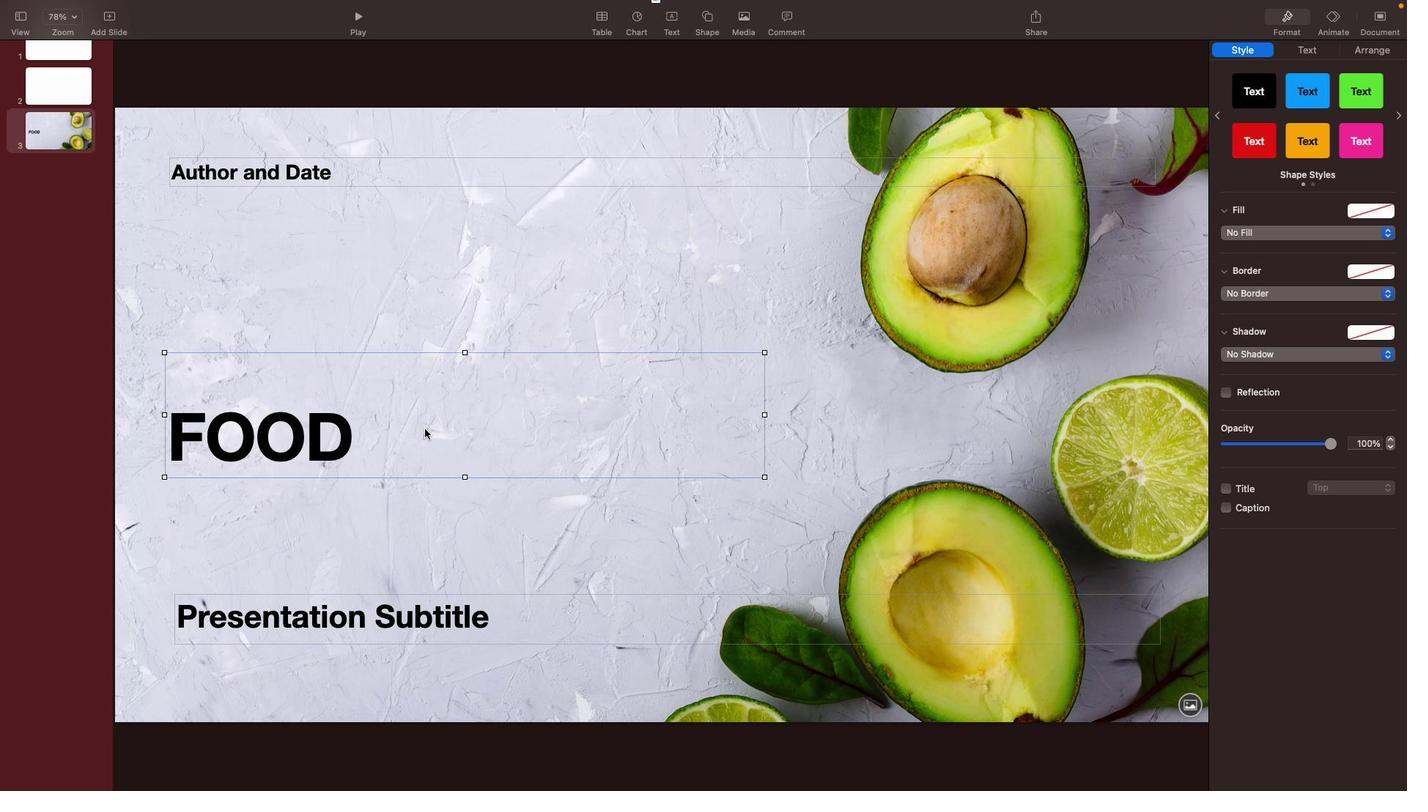 
Action: Mouse pressed left at (424, 428)
Screenshot: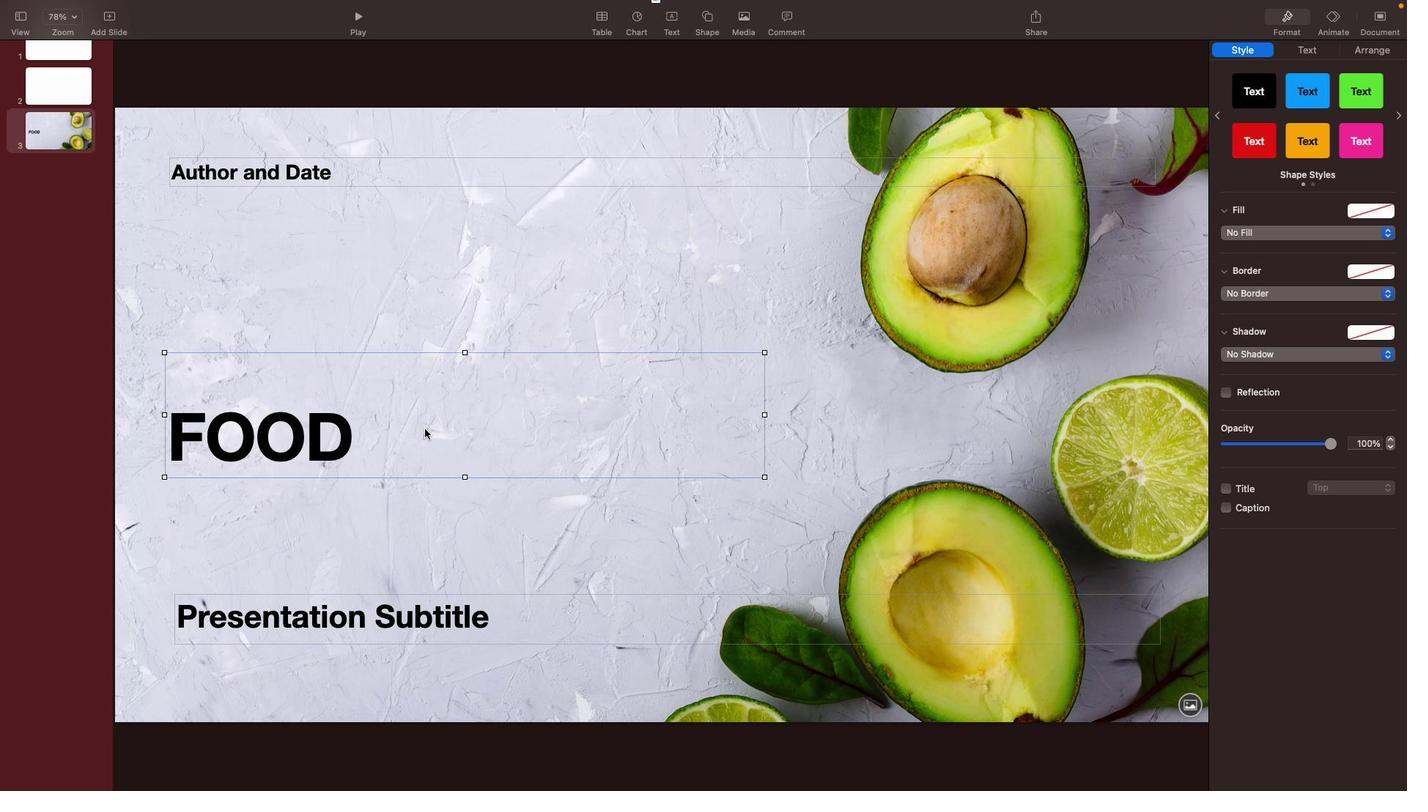 
Action: Mouse moved to (469, 356)
Screenshot: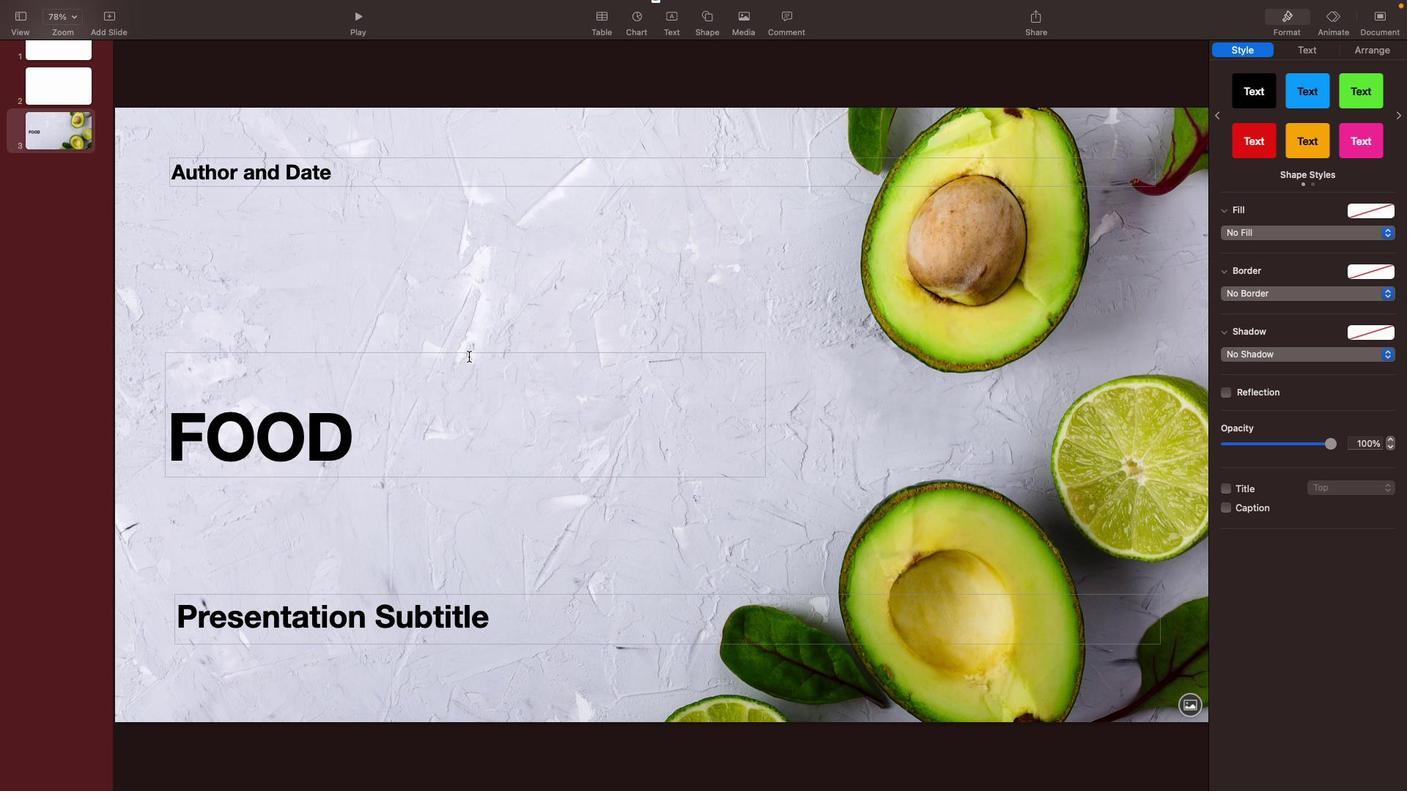 
Action: Mouse pressed left at (469, 356)
Screenshot: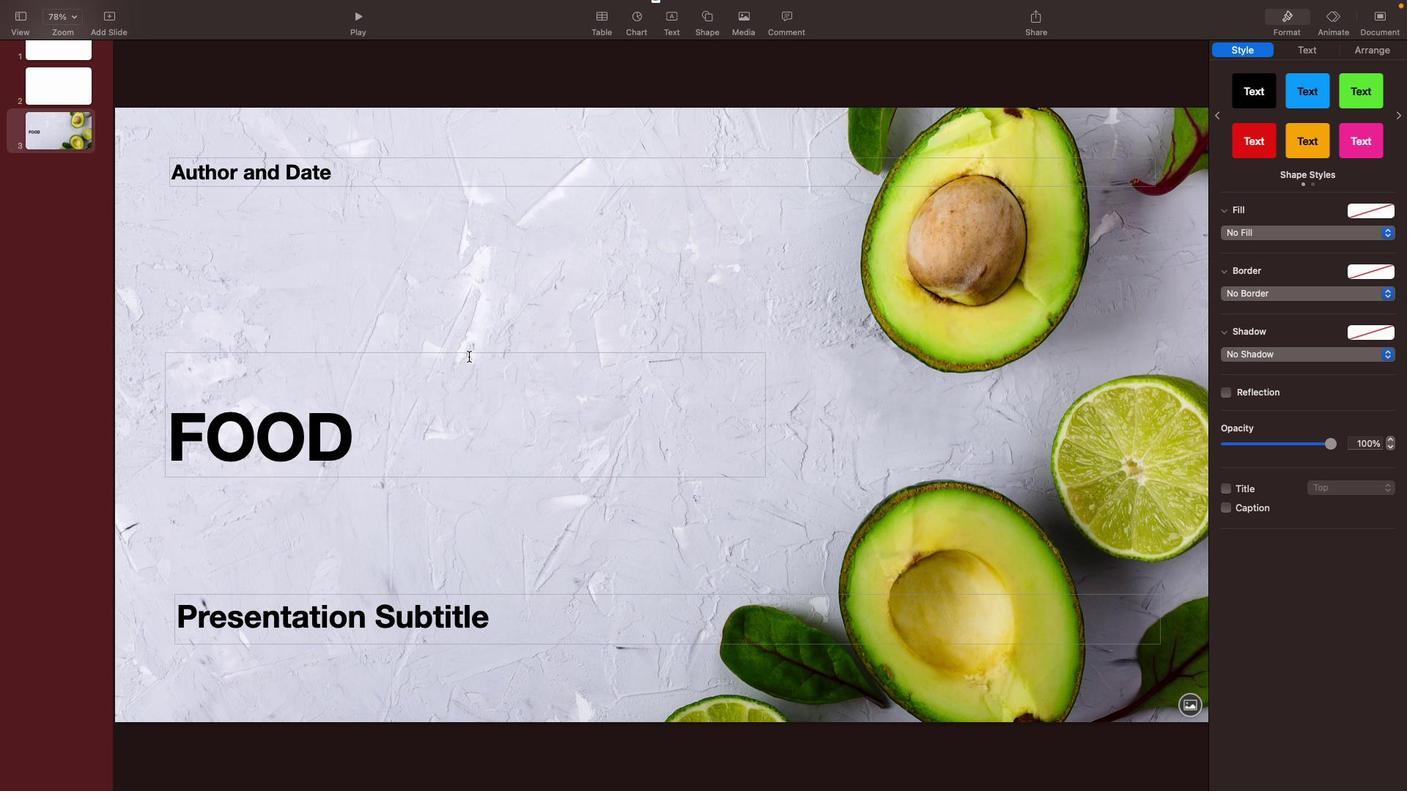 
Action: Mouse moved to (463, 355)
Screenshot: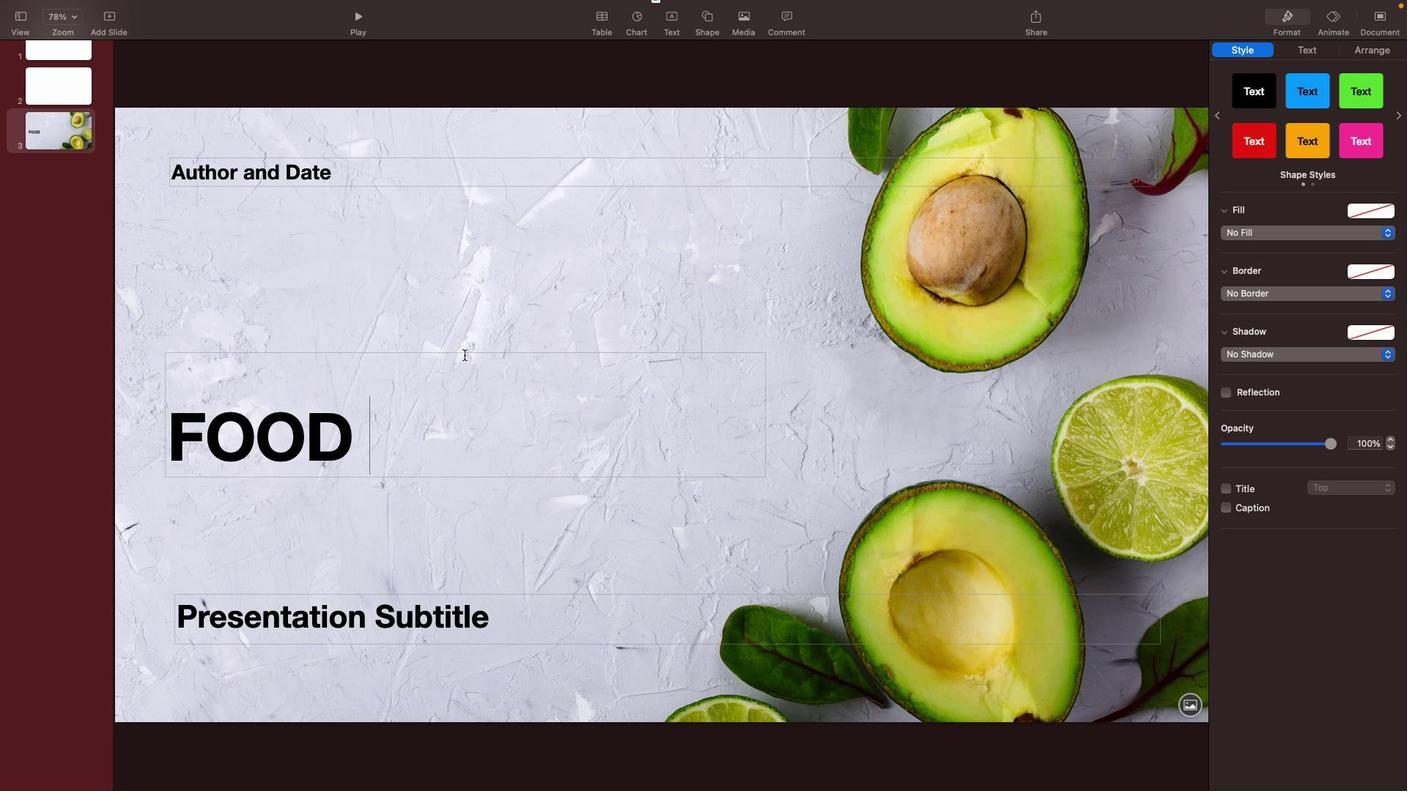 
Action: Mouse pressed left at (463, 355)
Screenshot: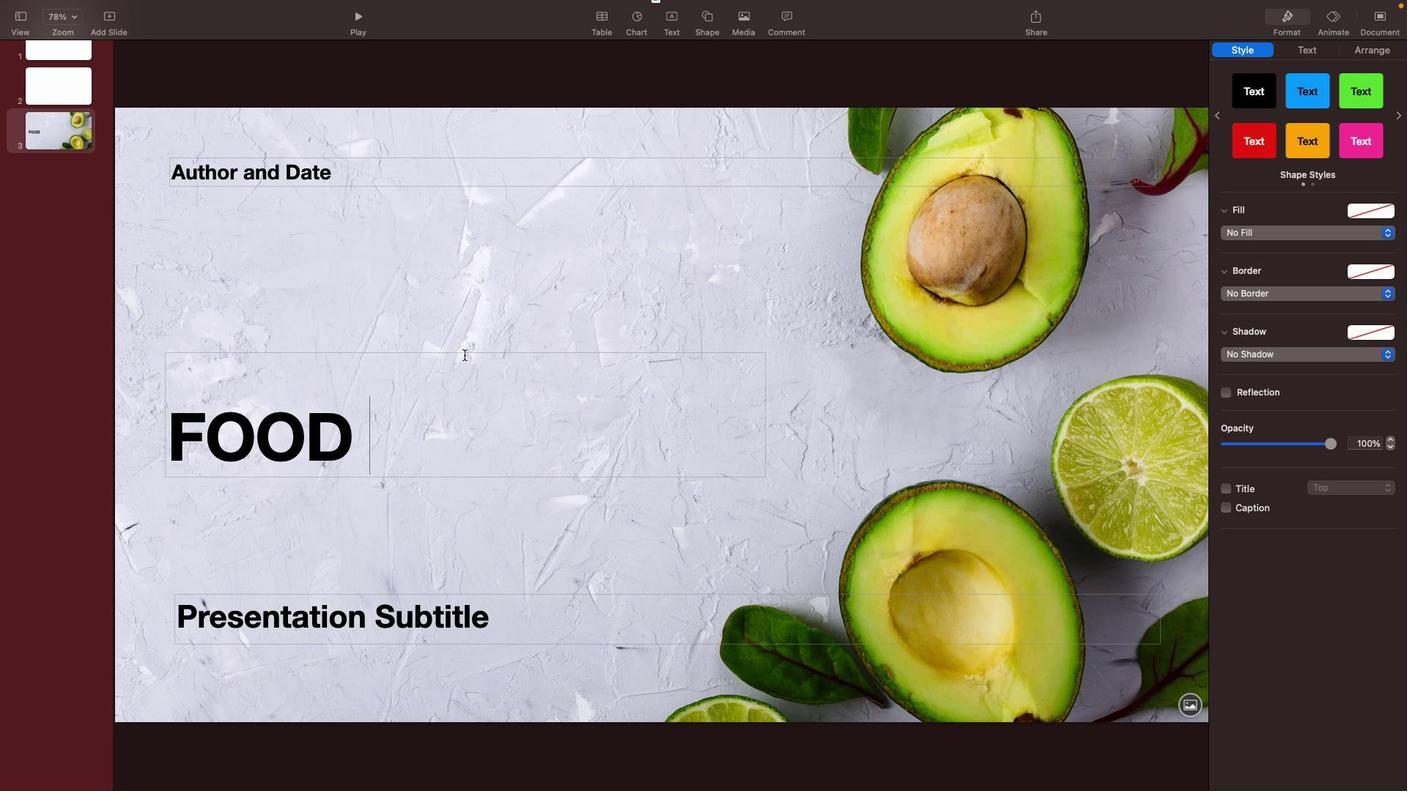 
Action: Mouse moved to (606, 425)
Screenshot: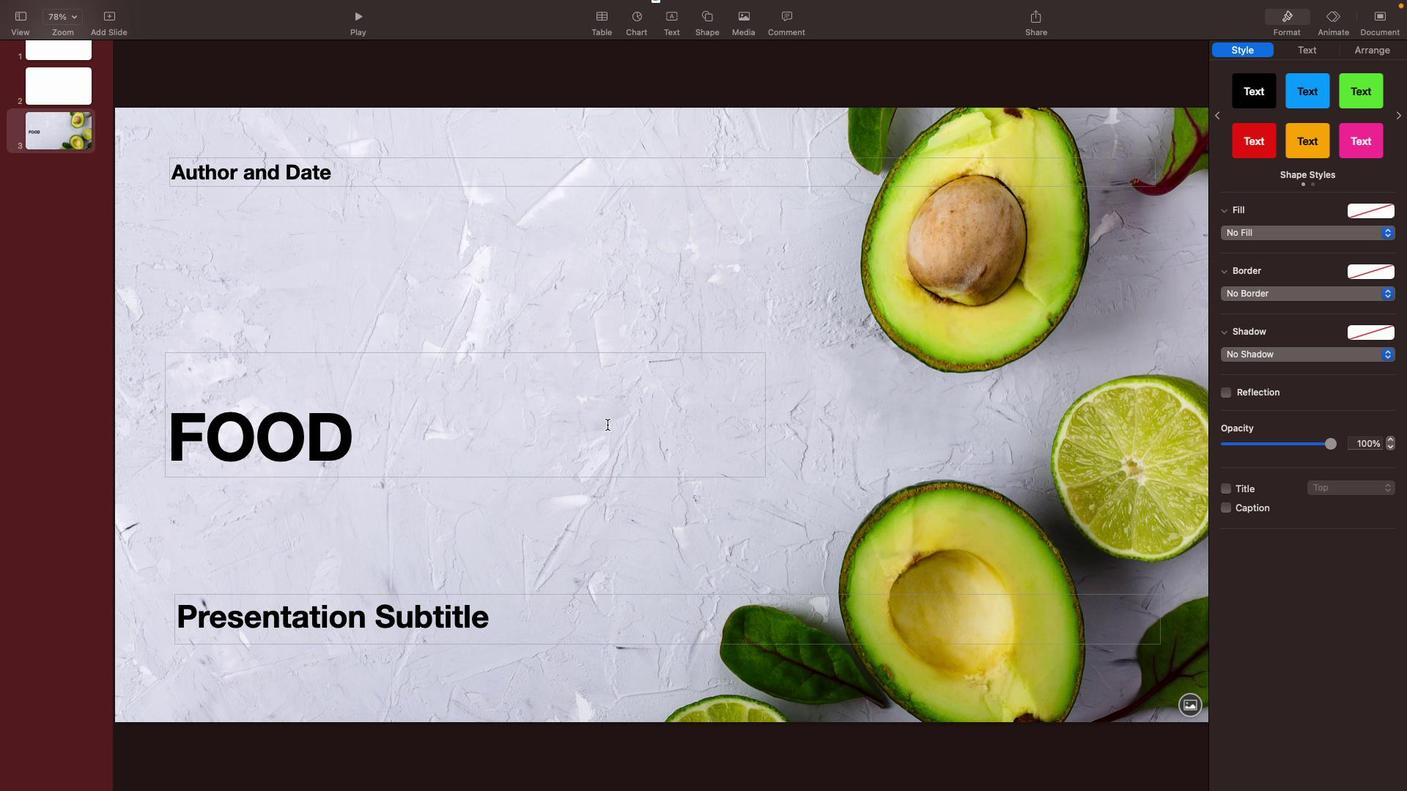 
Action: Mouse pressed left at (606, 425)
Screenshot: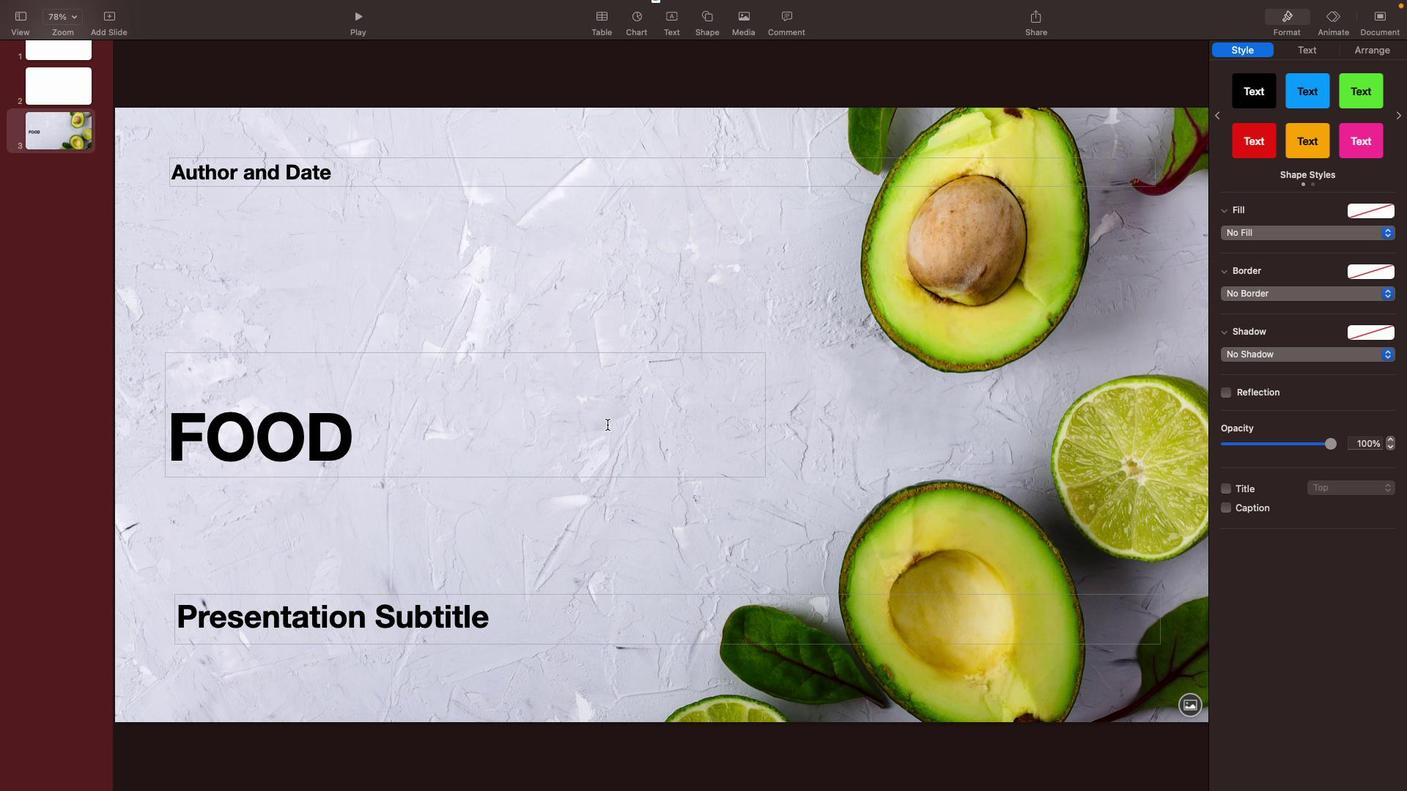 
Action: Mouse moved to (817, 435)
Screenshot: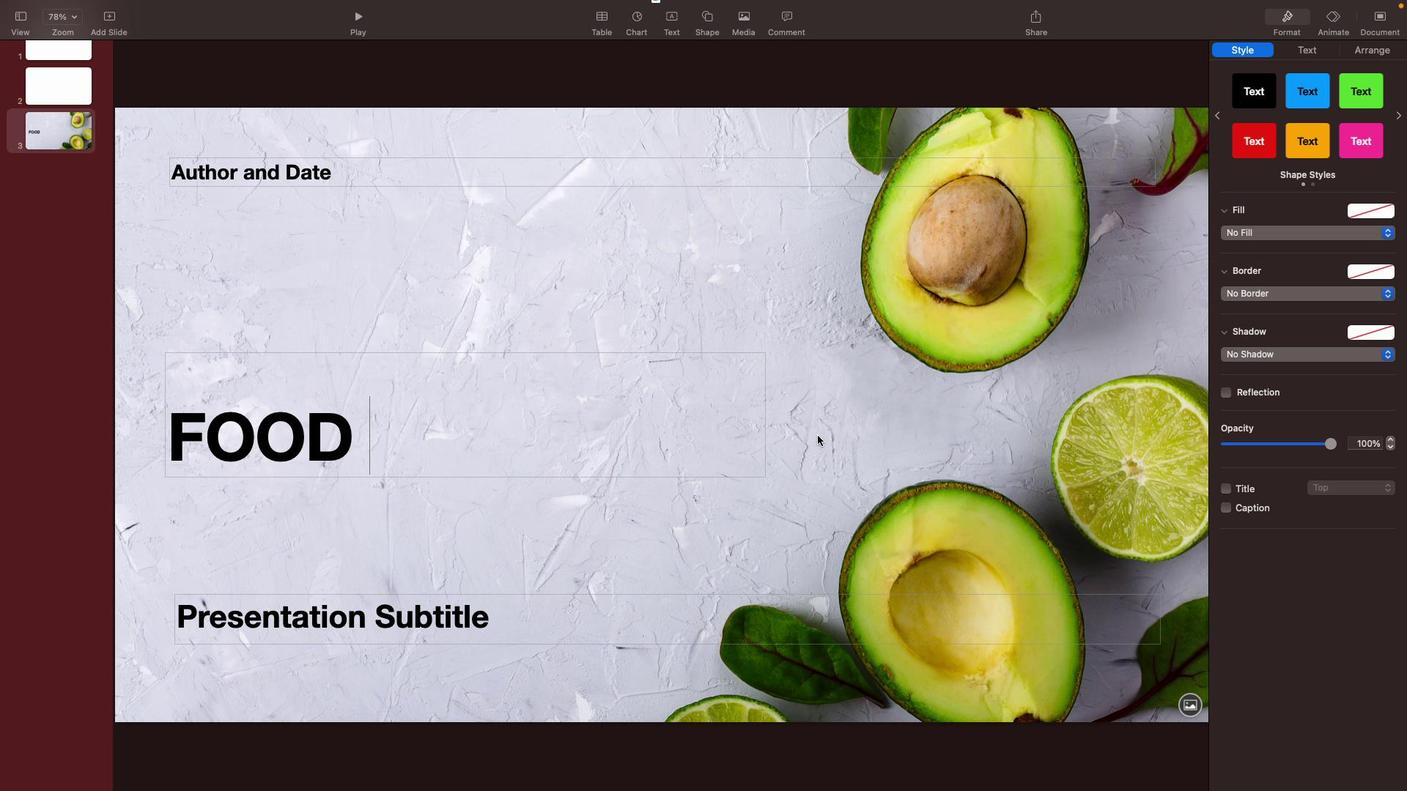 
Action: Mouse pressed left at (817, 435)
Screenshot: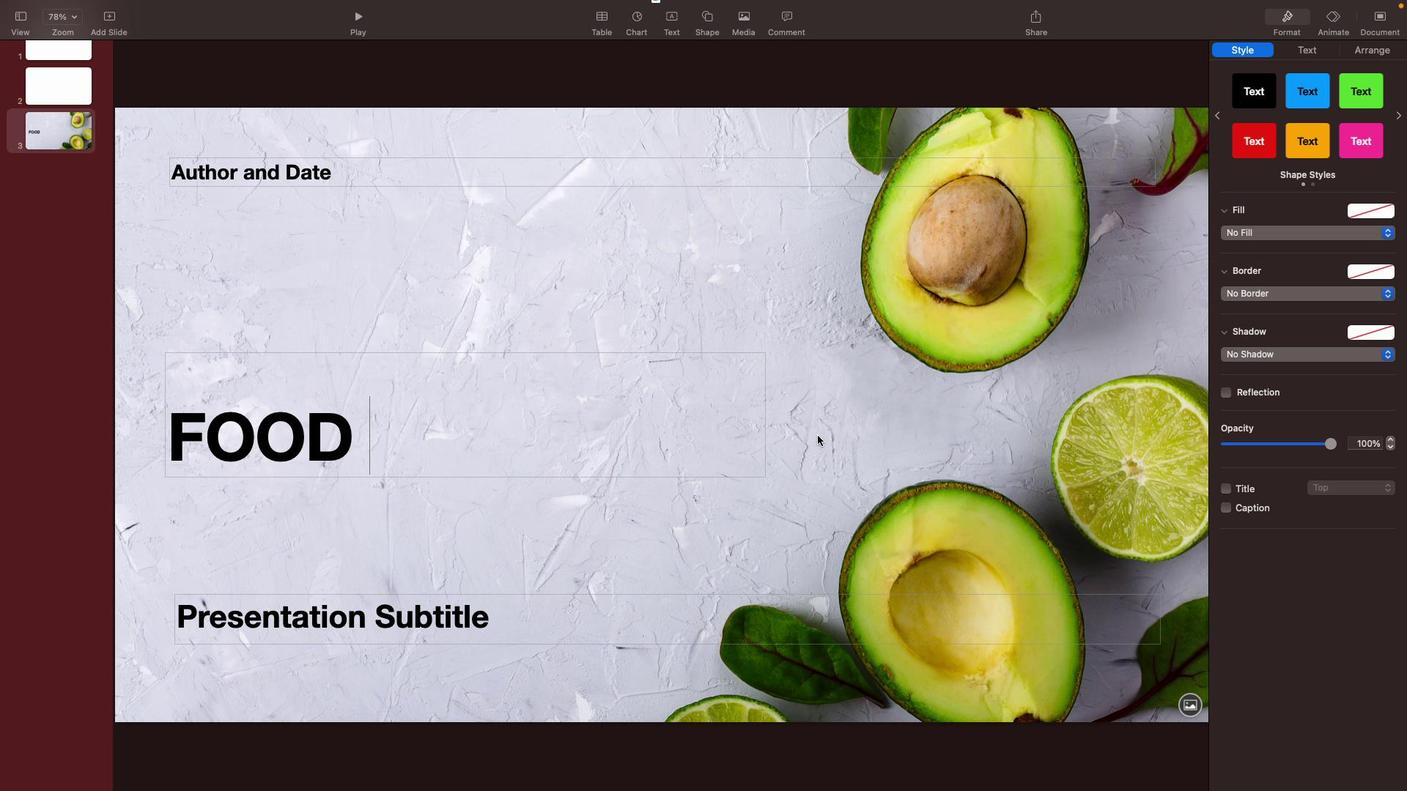 
Action: Mouse moved to (654, 427)
Screenshot: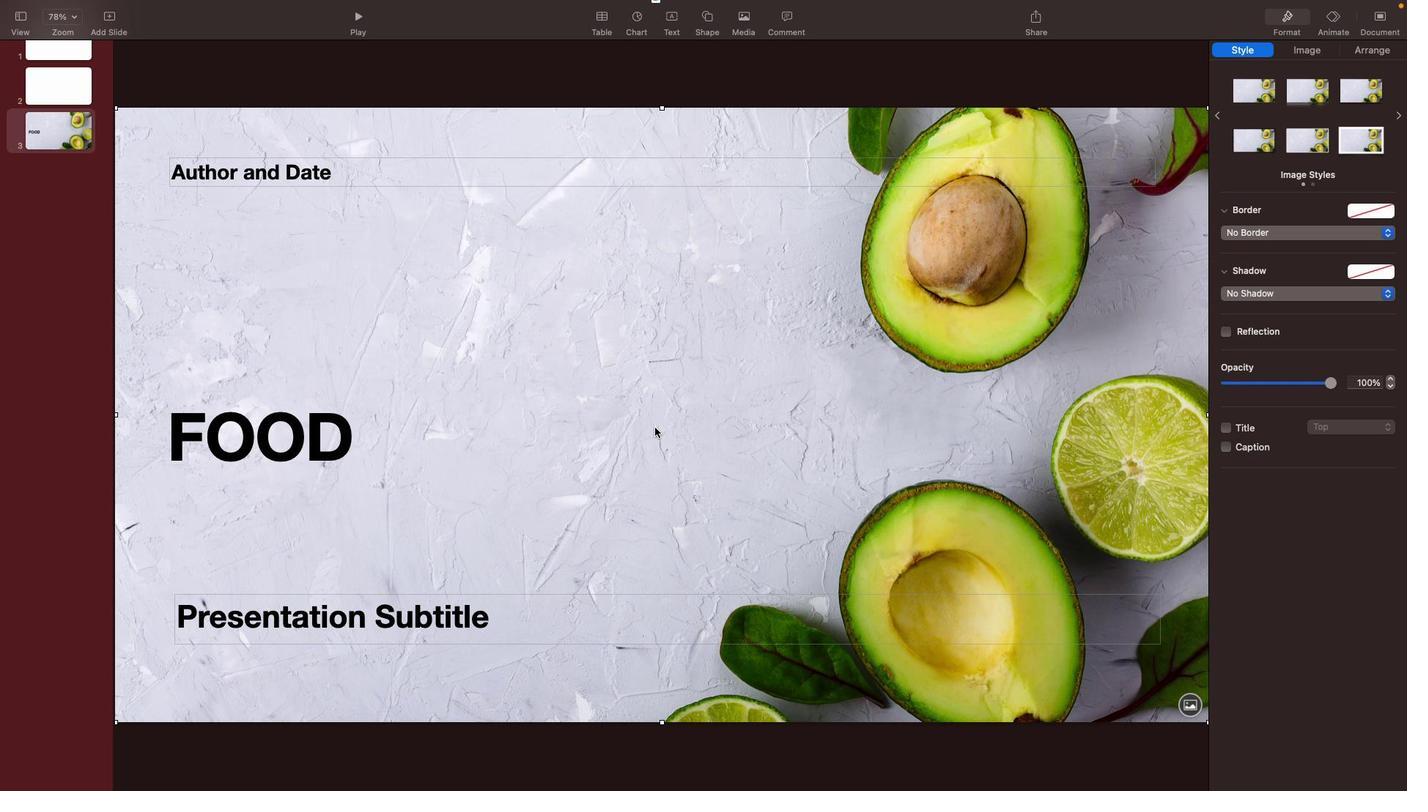 
Action: Mouse pressed left at (654, 427)
Screenshot: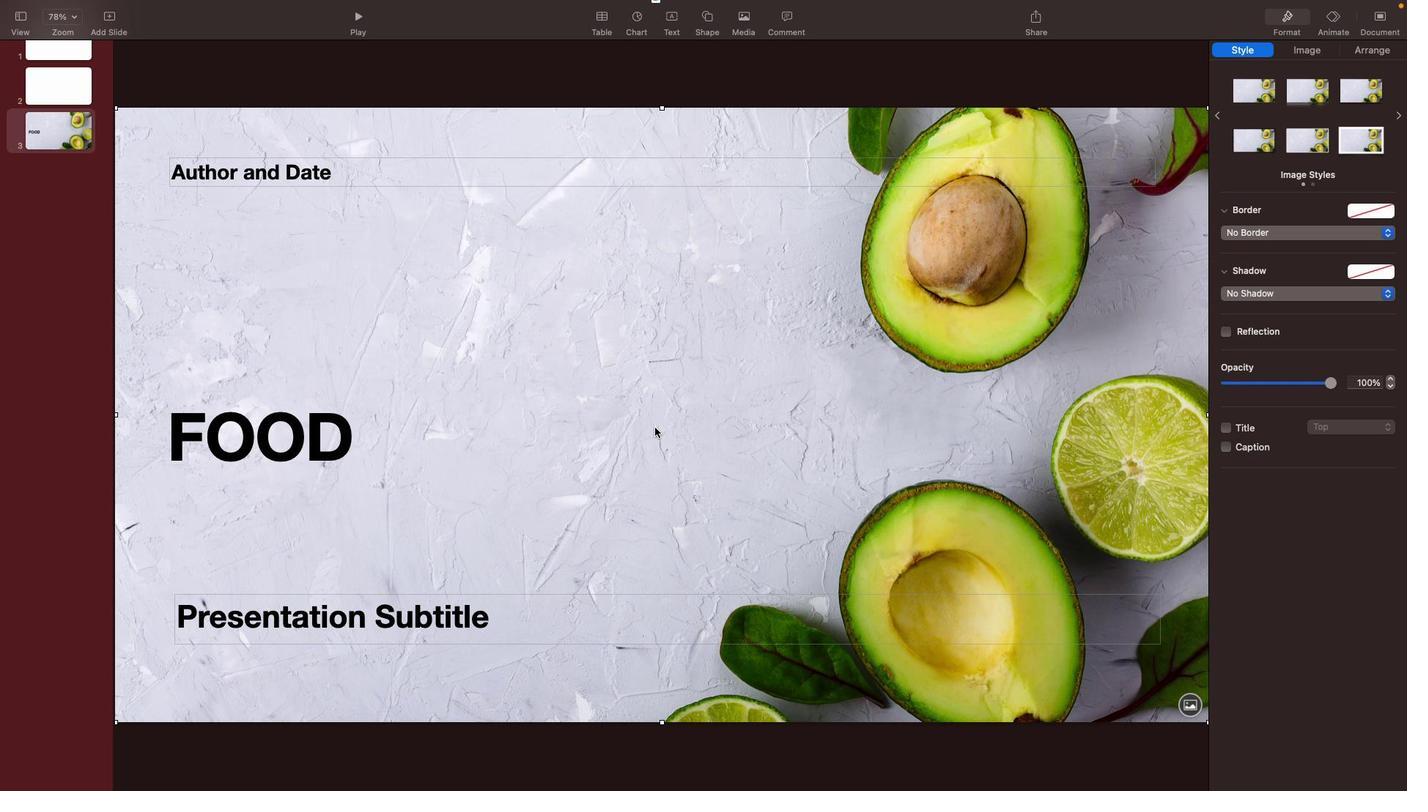 
Action: Mouse moved to (765, 416)
Screenshot: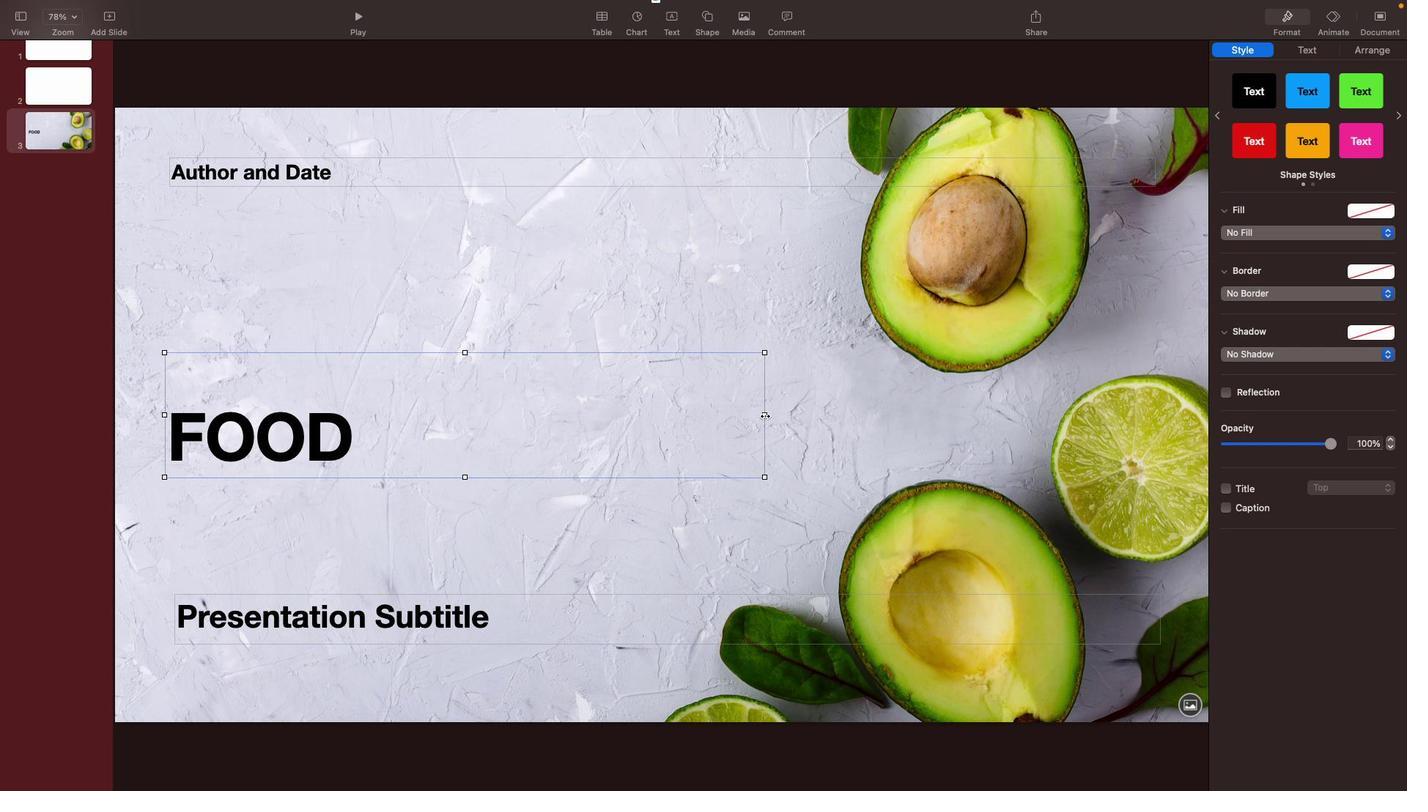 
Action: Mouse pressed left at (765, 416)
Screenshot: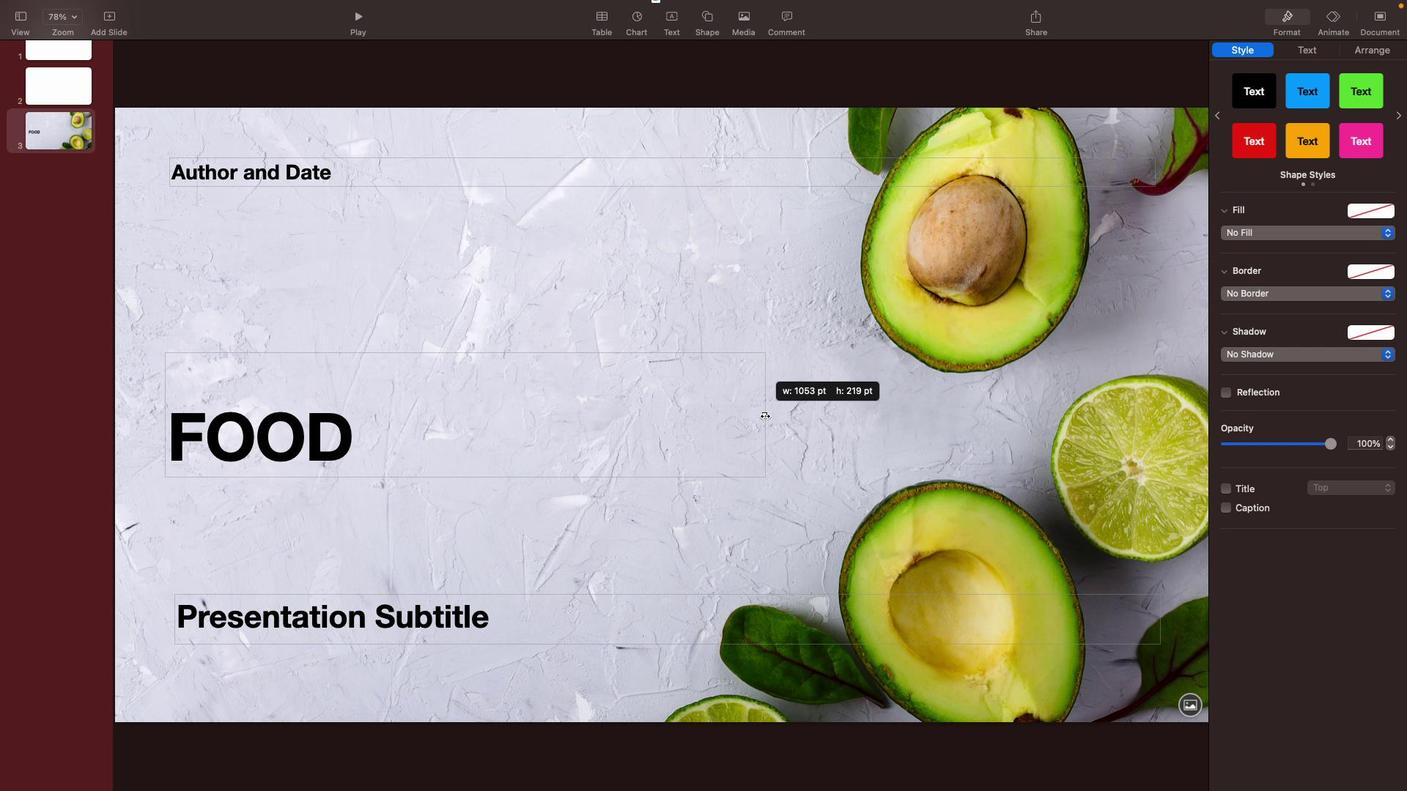 
Action: Mouse moved to (764, 414)
Screenshot: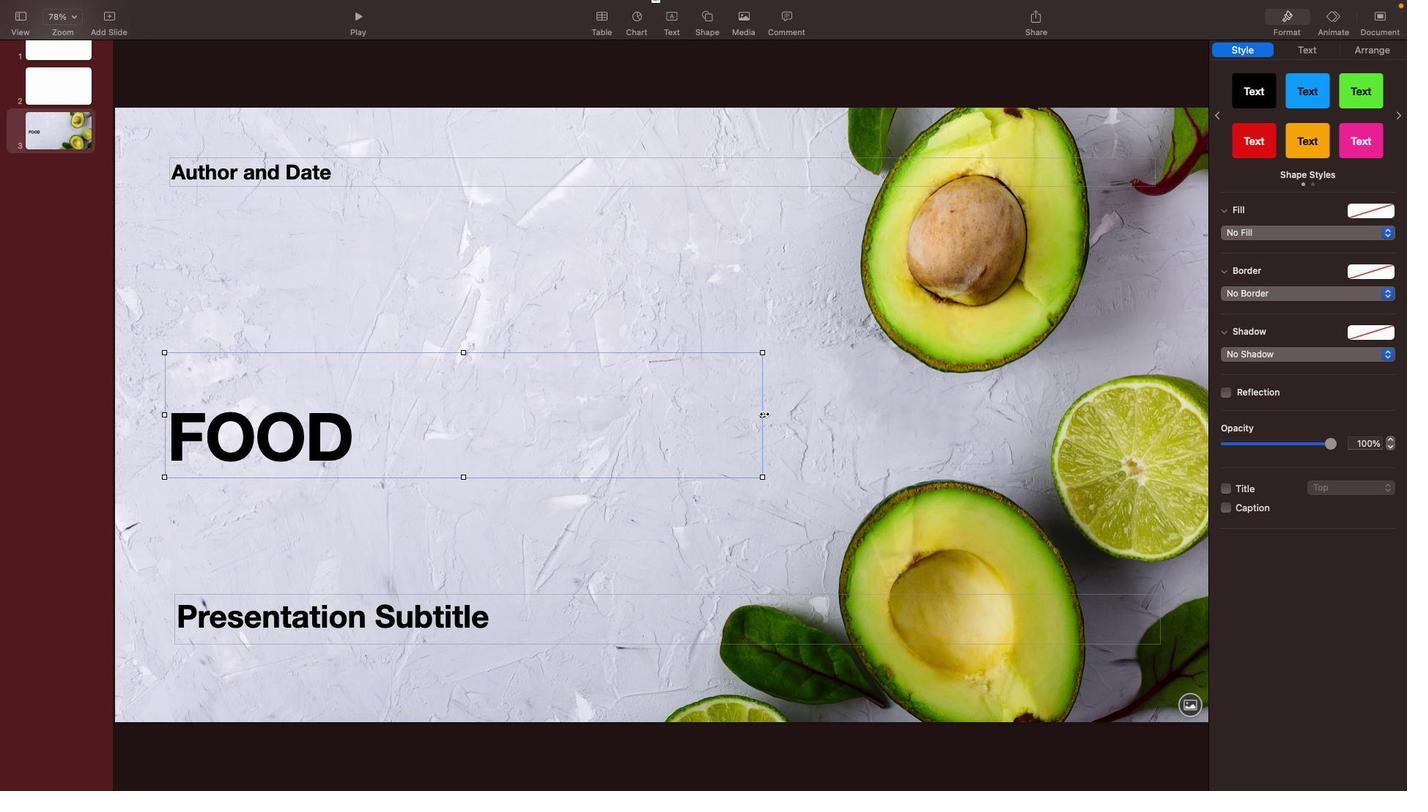 
Action: Mouse pressed left at (764, 414)
Screenshot: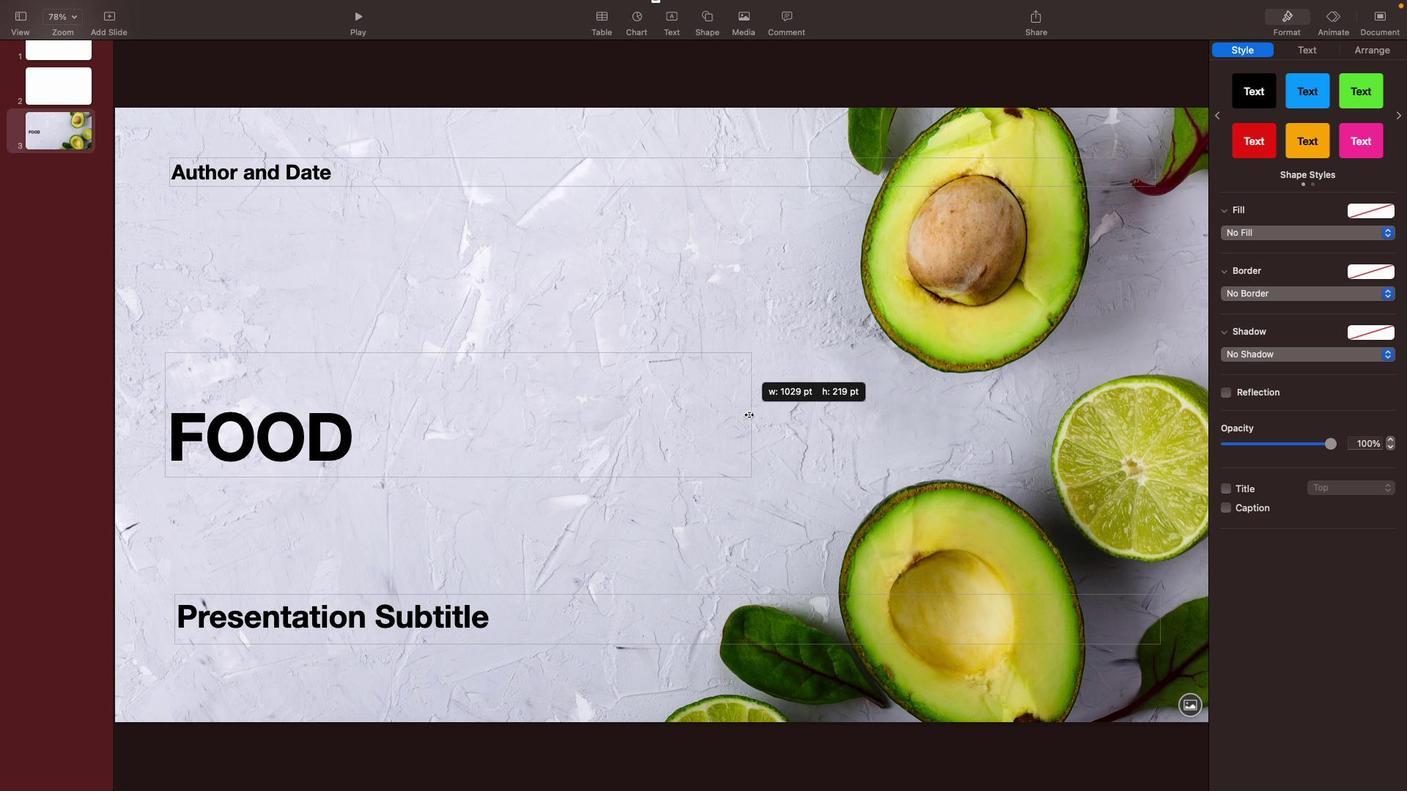 
Action: Mouse moved to (417, 352)
Screenshot: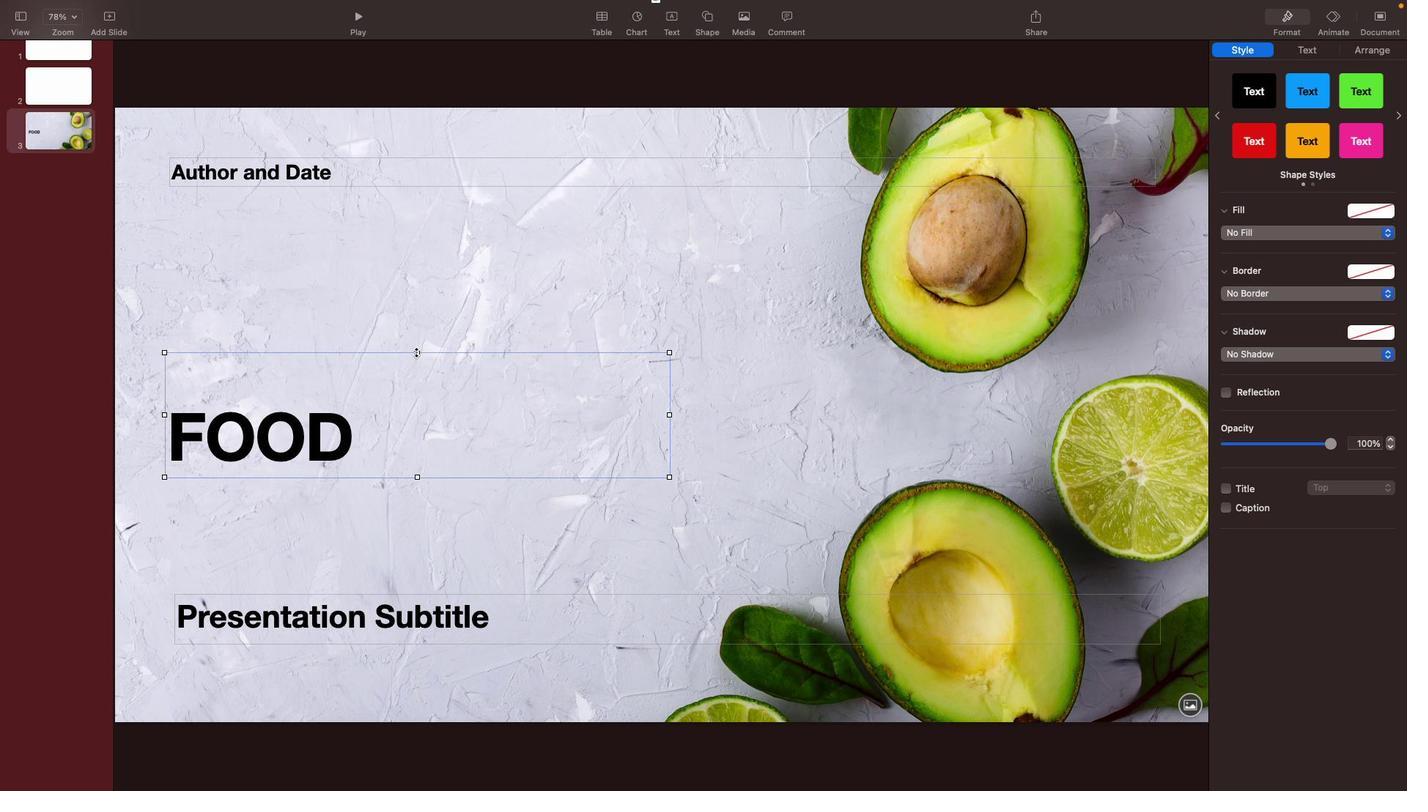 
Action: Mouse pressed left at (417, 352)
Screenshot: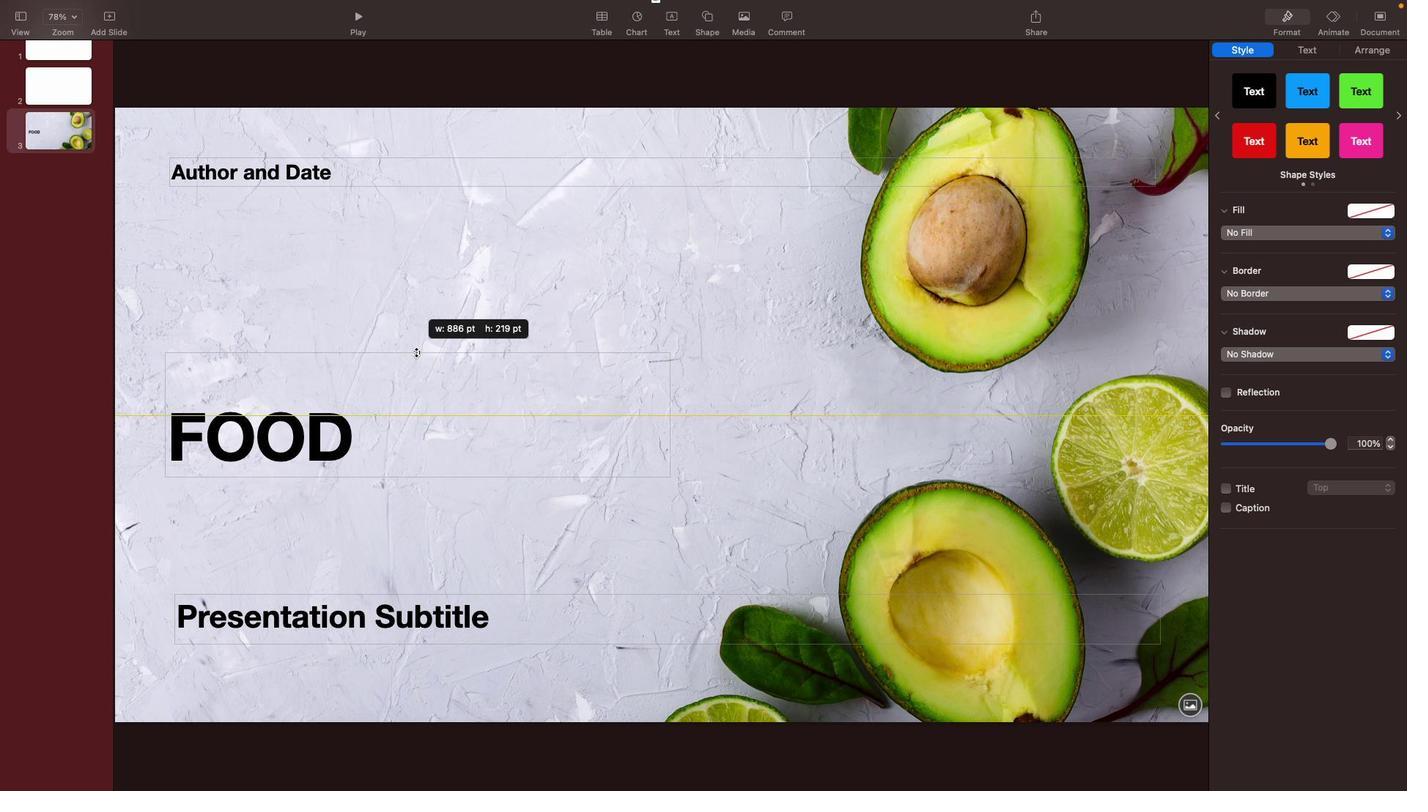 
Action: Mouse moved to (400, 425)
Screenshot: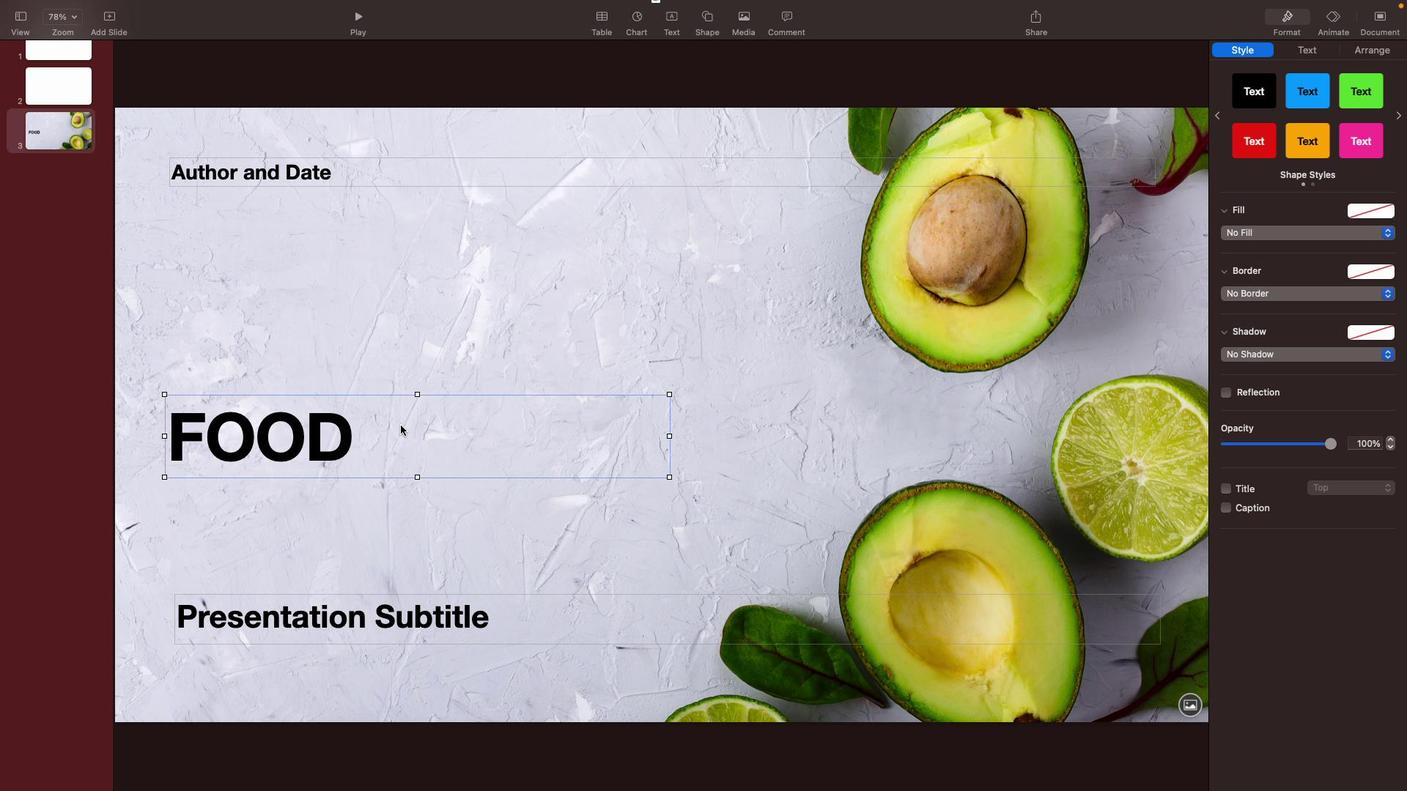 
Action: Mouse pressed left at (400, 425)
Screenshot: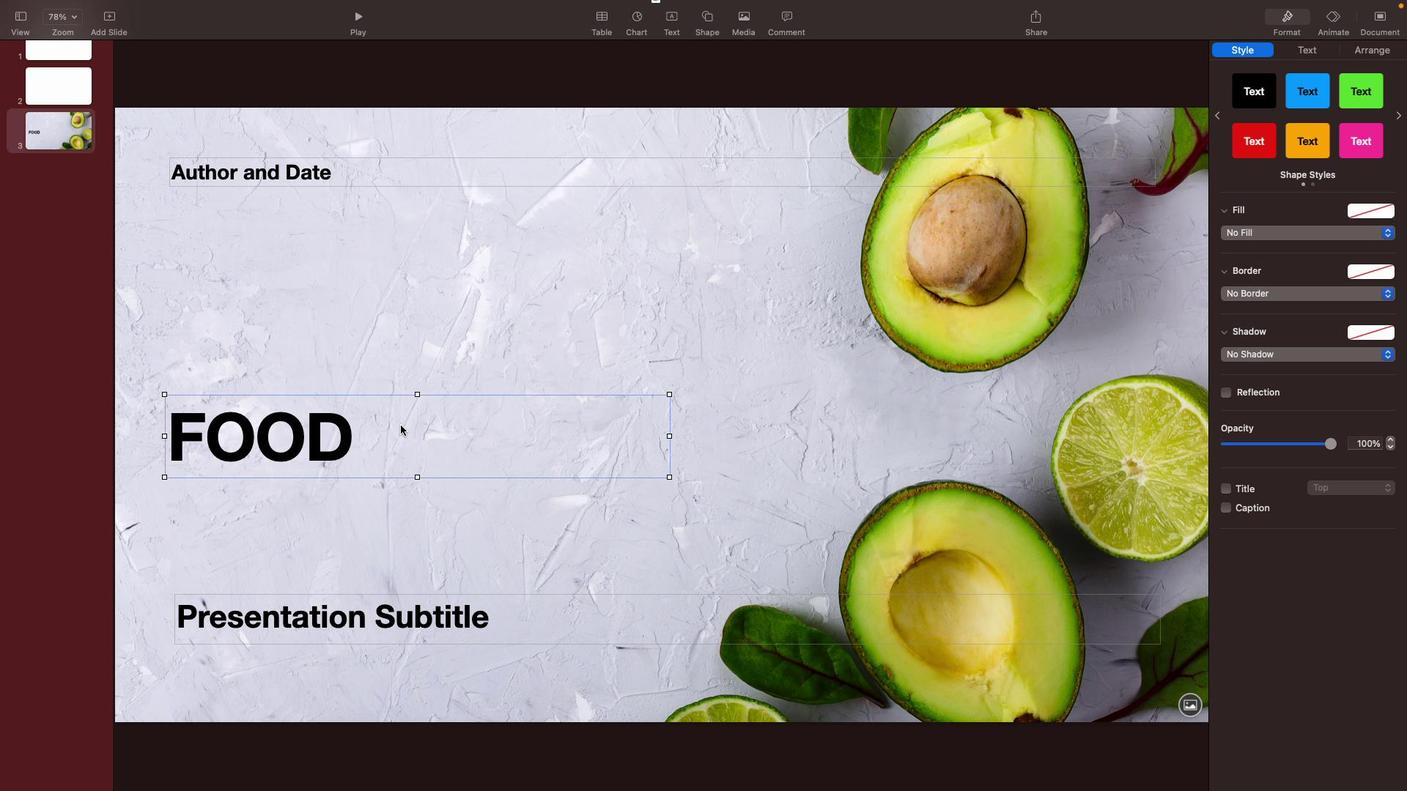 
Action: Key pressed 'S''T''A''R''T''U''P'Key.space'B''U''S''I''N''E''S''S'
Screenshot: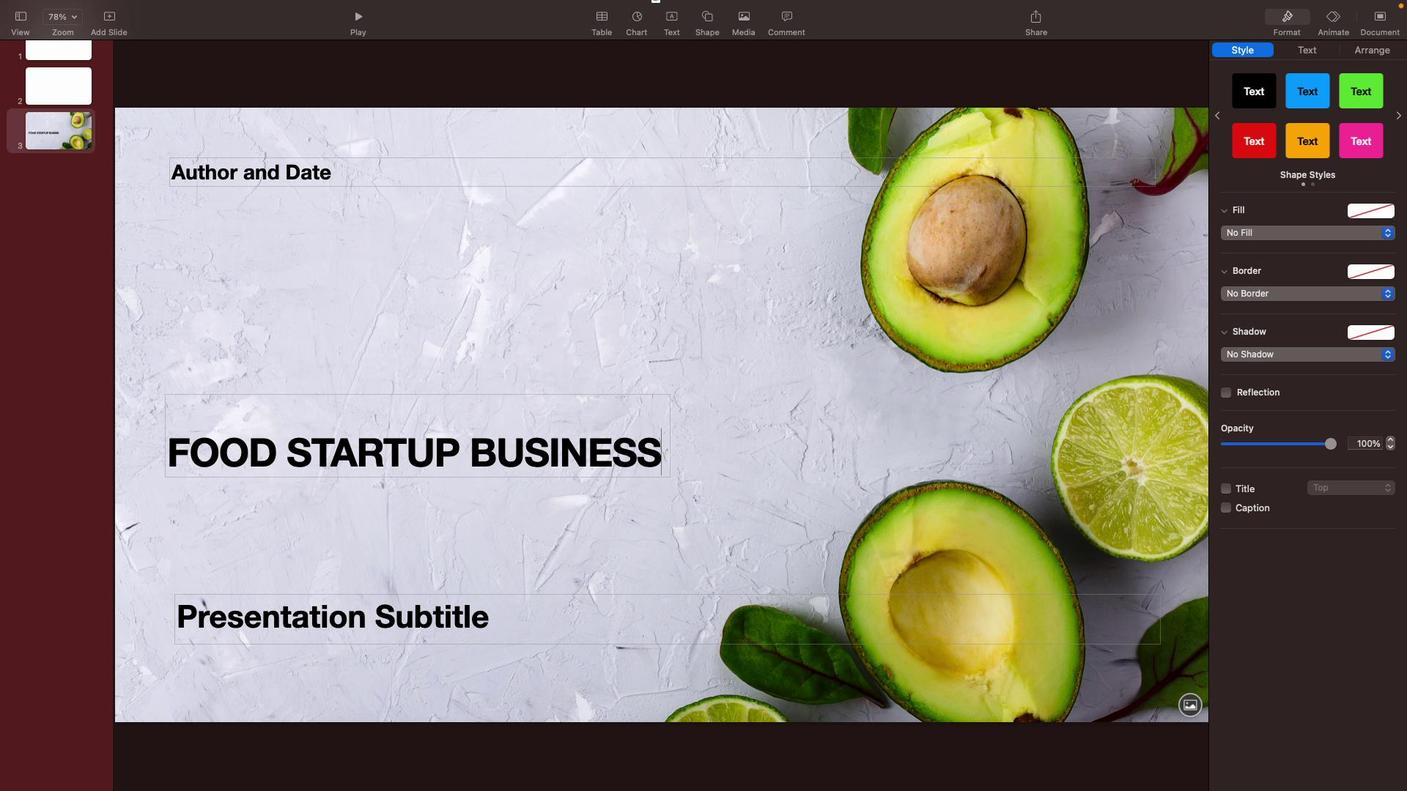
Action: Mouse moved to (661, 420)
Screenshot: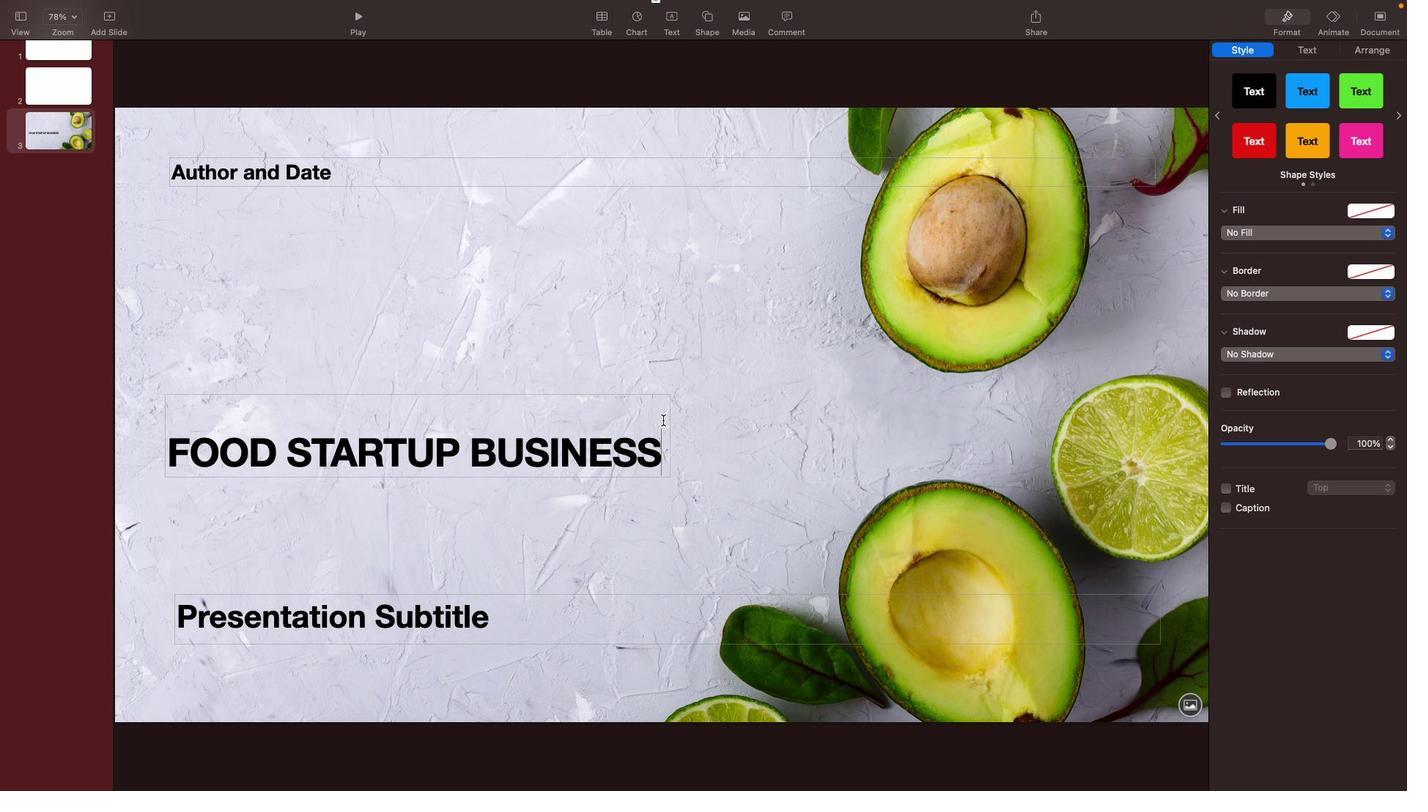 
Action: Mouse pressed left at (661, 420)
Screenshot: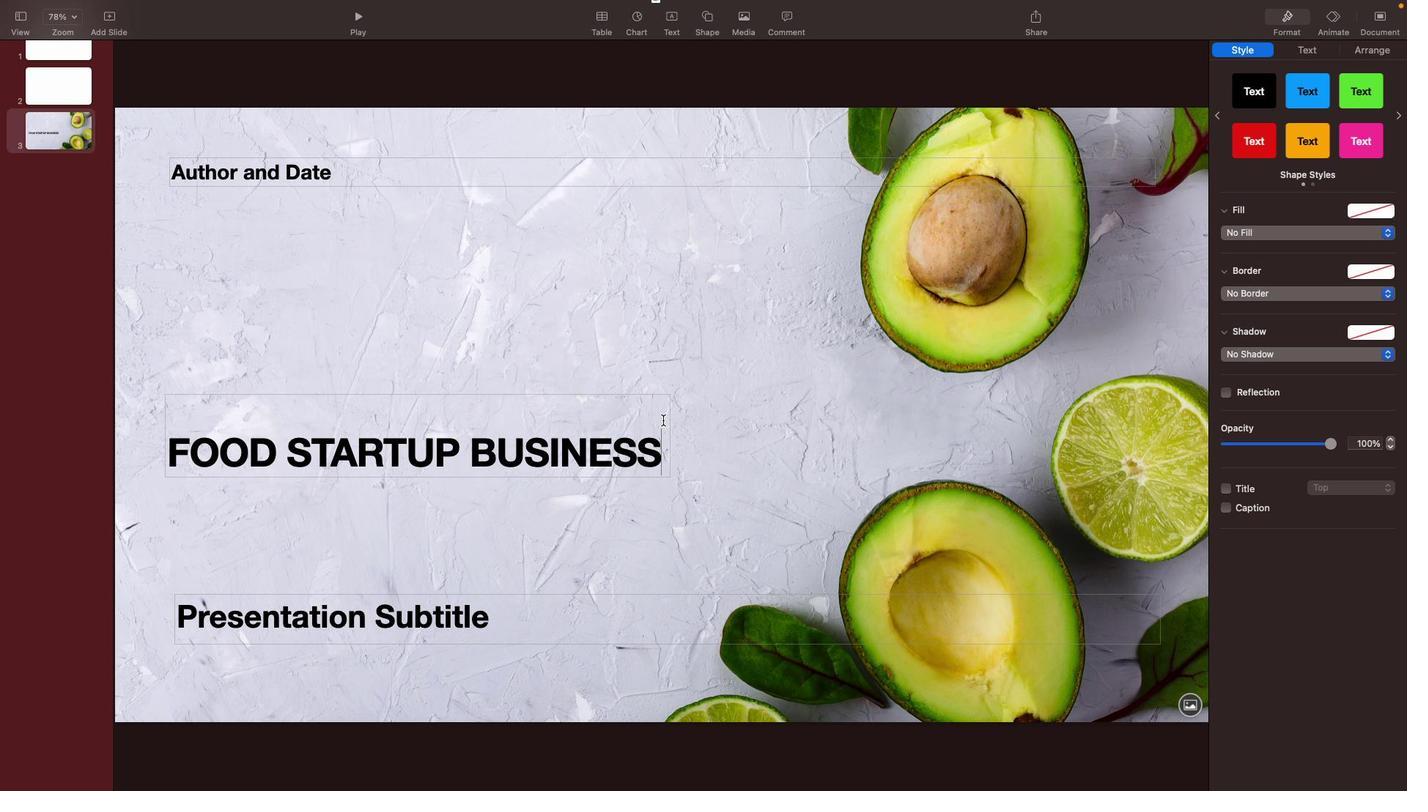 
Action: Mouse moved to (407, 605)
Screenshot: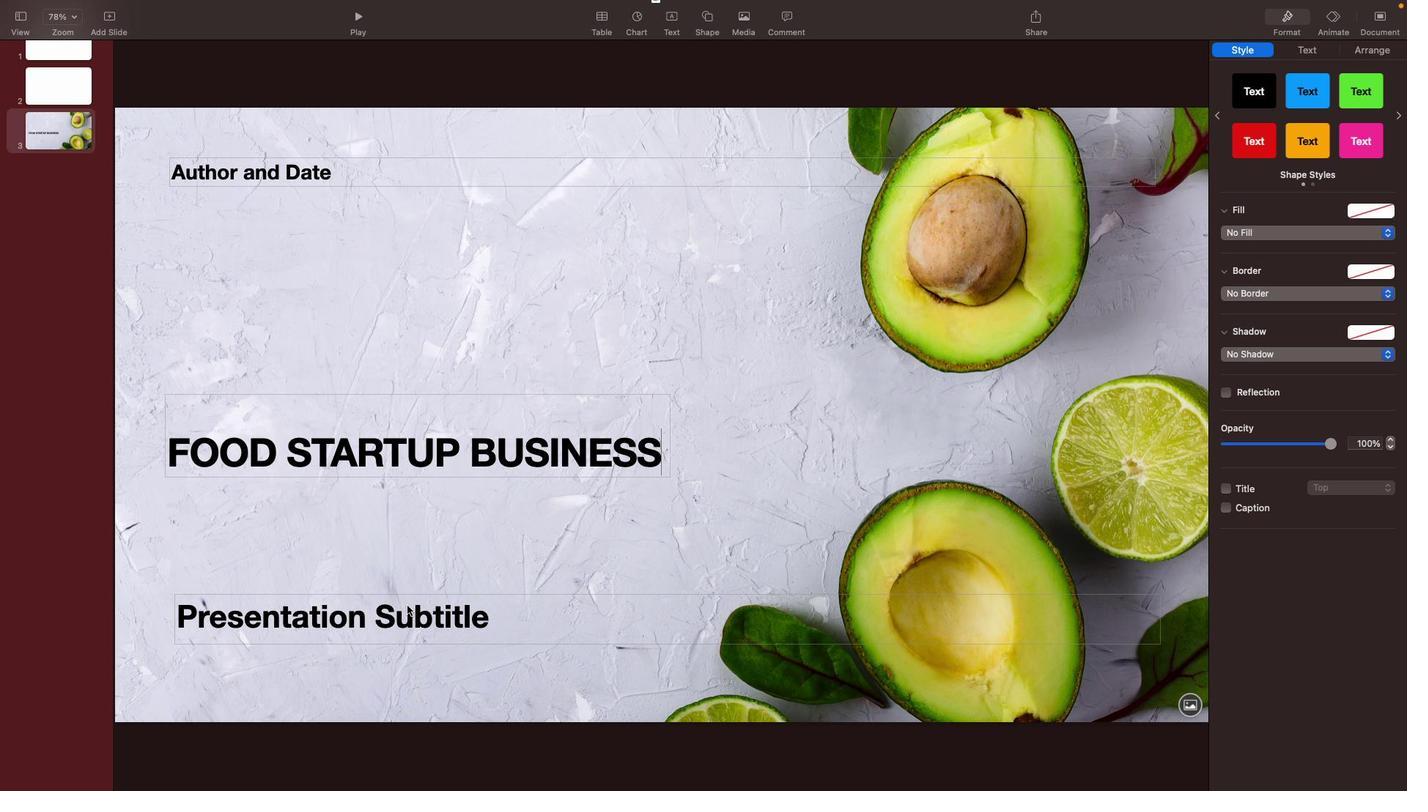 
Action: Mouse pressed left at (407, 605)
Screenshot: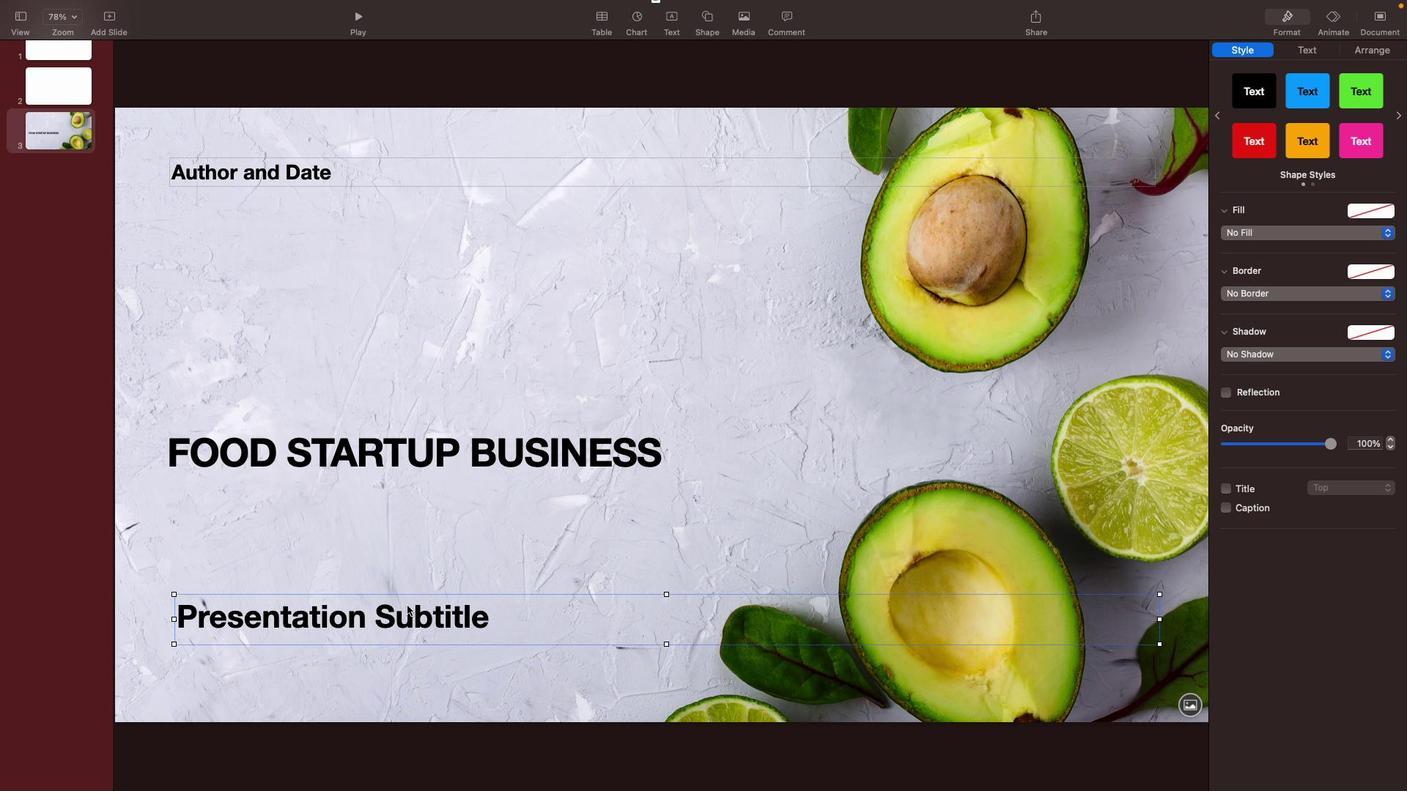 
Action: Mouse moved to (277, 440)
Screenshot: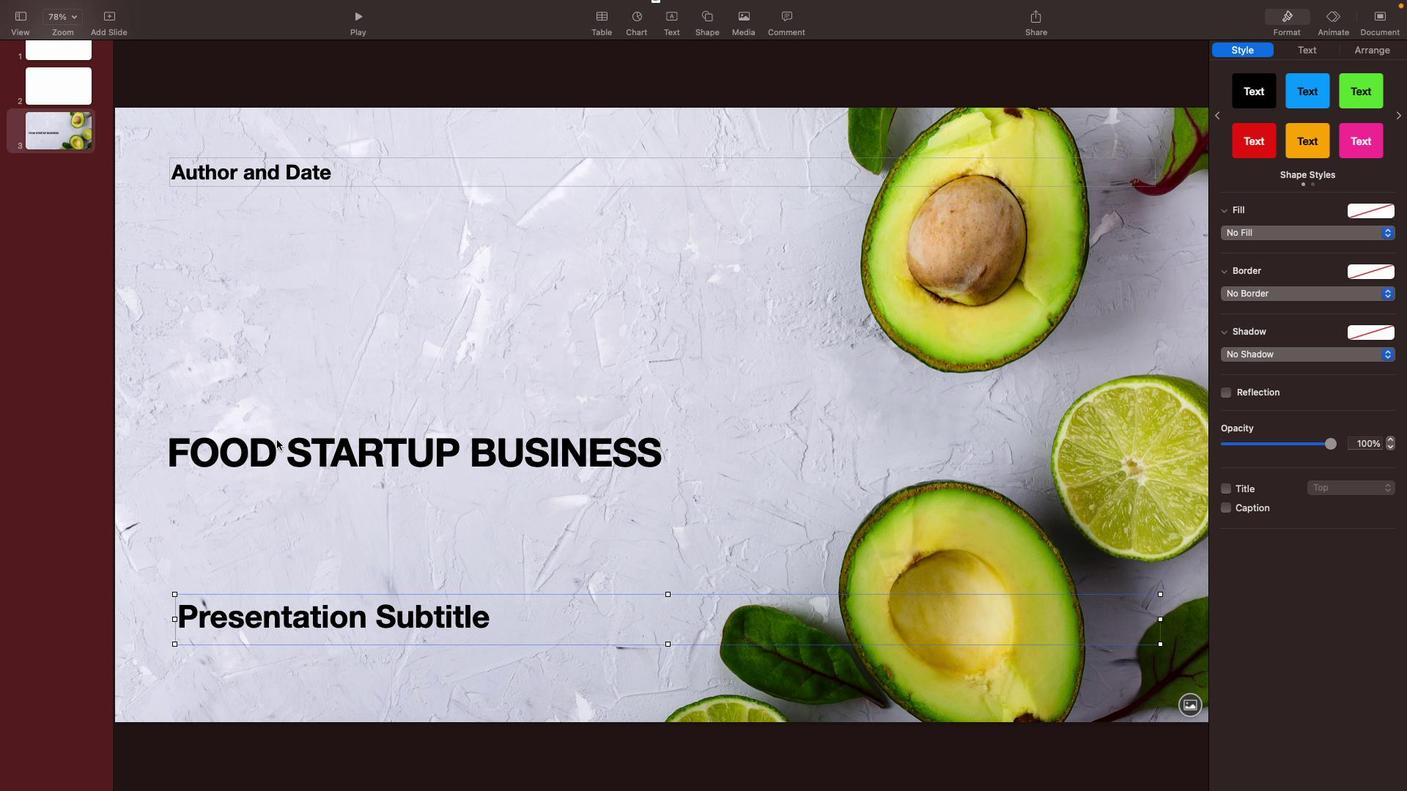 
Action: Mouse pressed left at (277, 440)
Screenshot: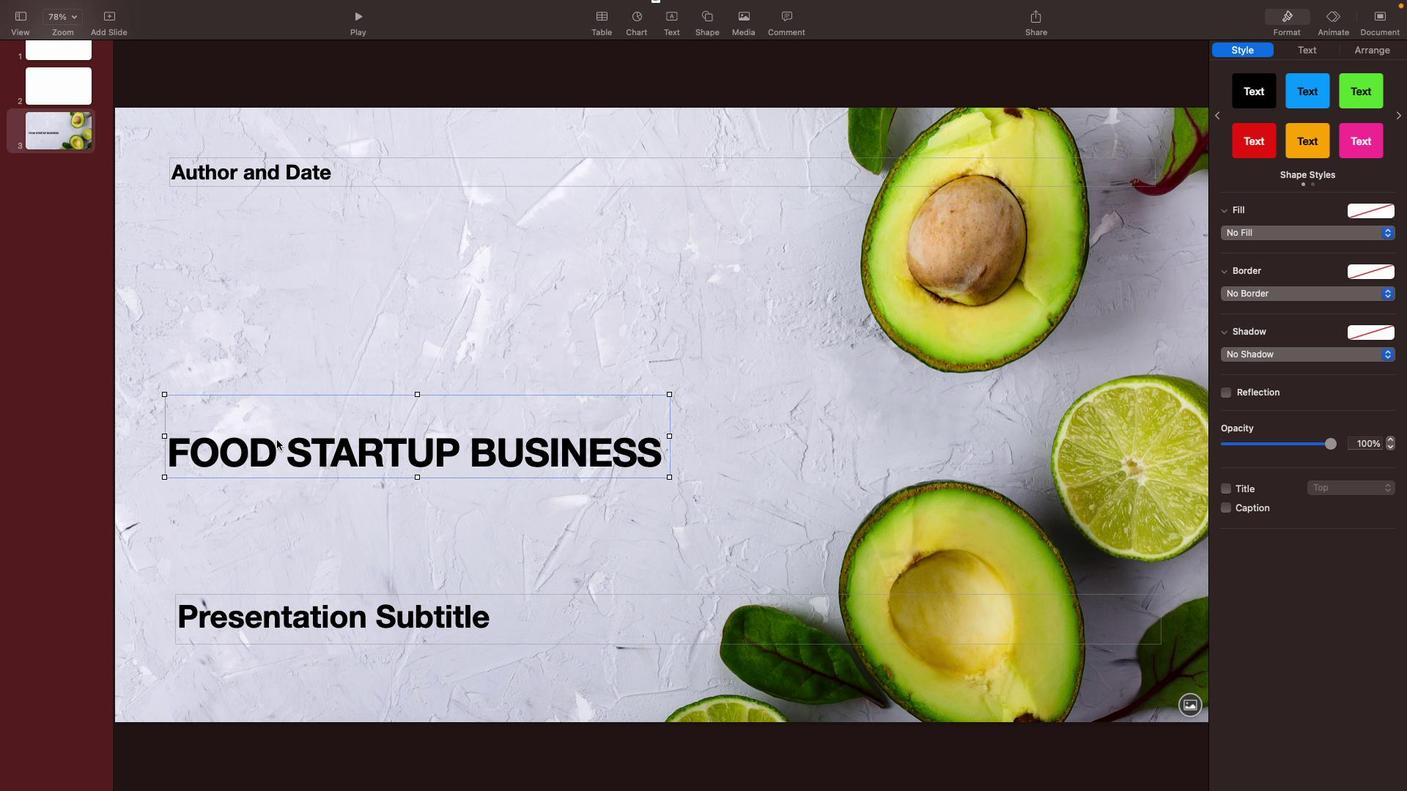
Action: Mouse moved to (414, 393)
Screenshot: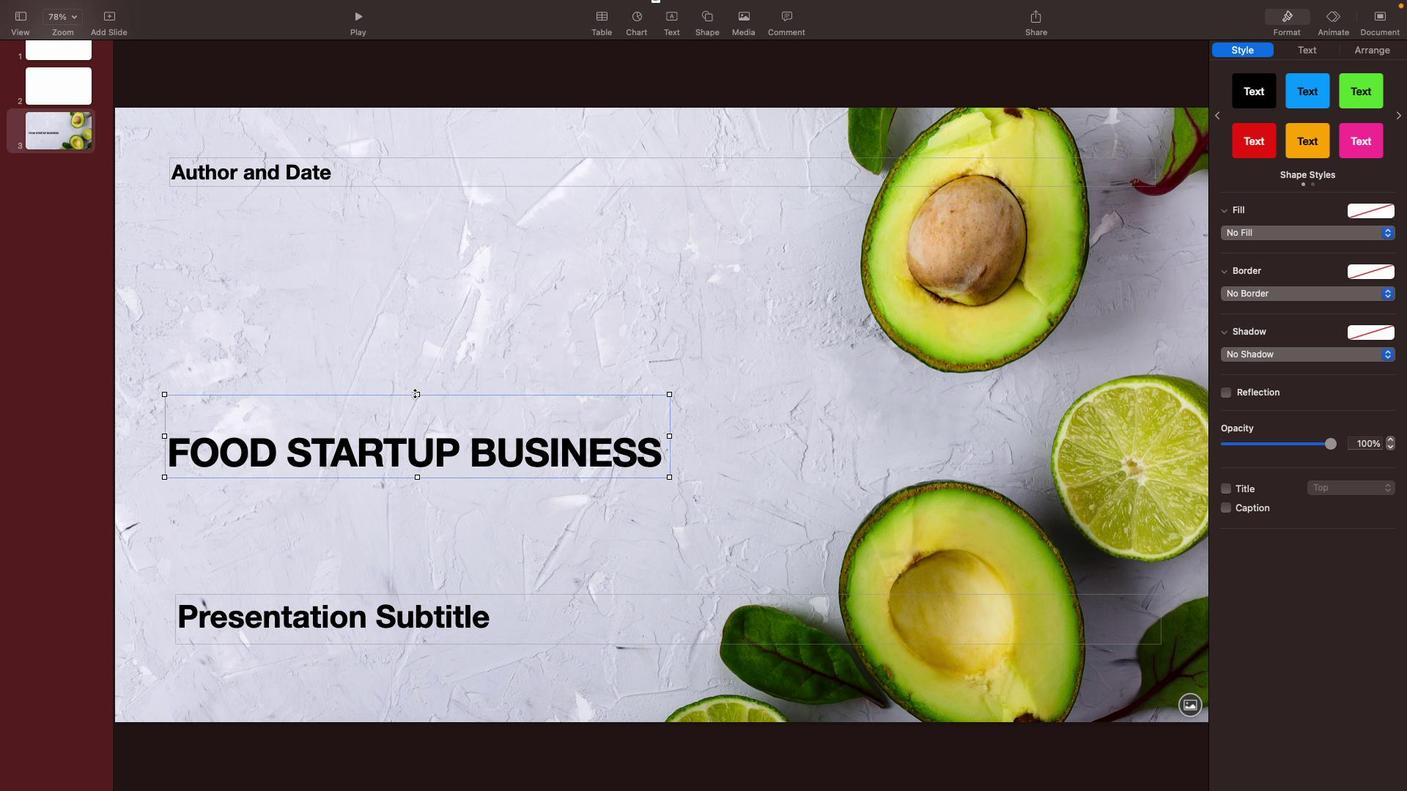 
Action: Mouse pressed left at (414, 393)
Screenshot: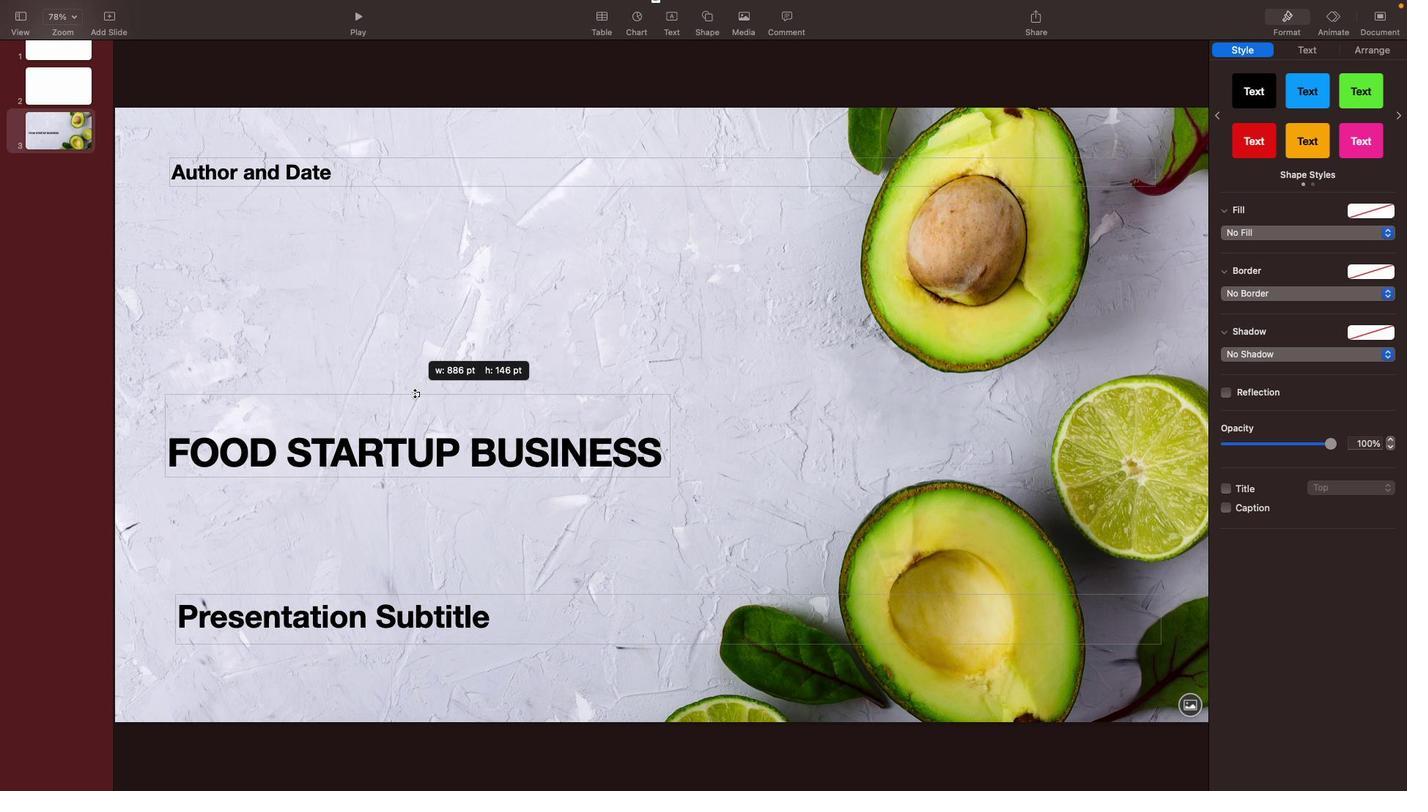 
Action: Mouse moved to (515, 422)
Screenshot: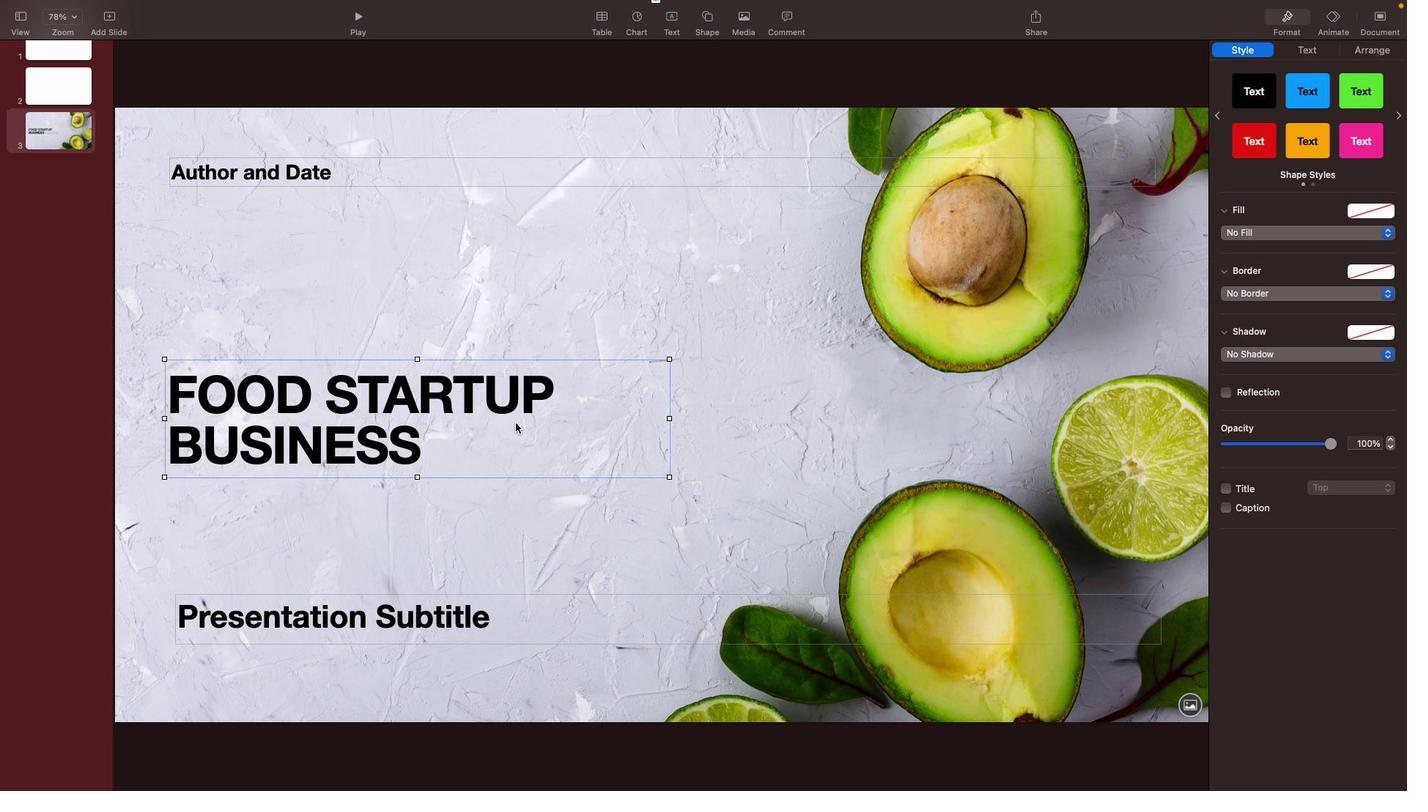 
Action: Mouse pressed left at (515, 422)
Screenshot: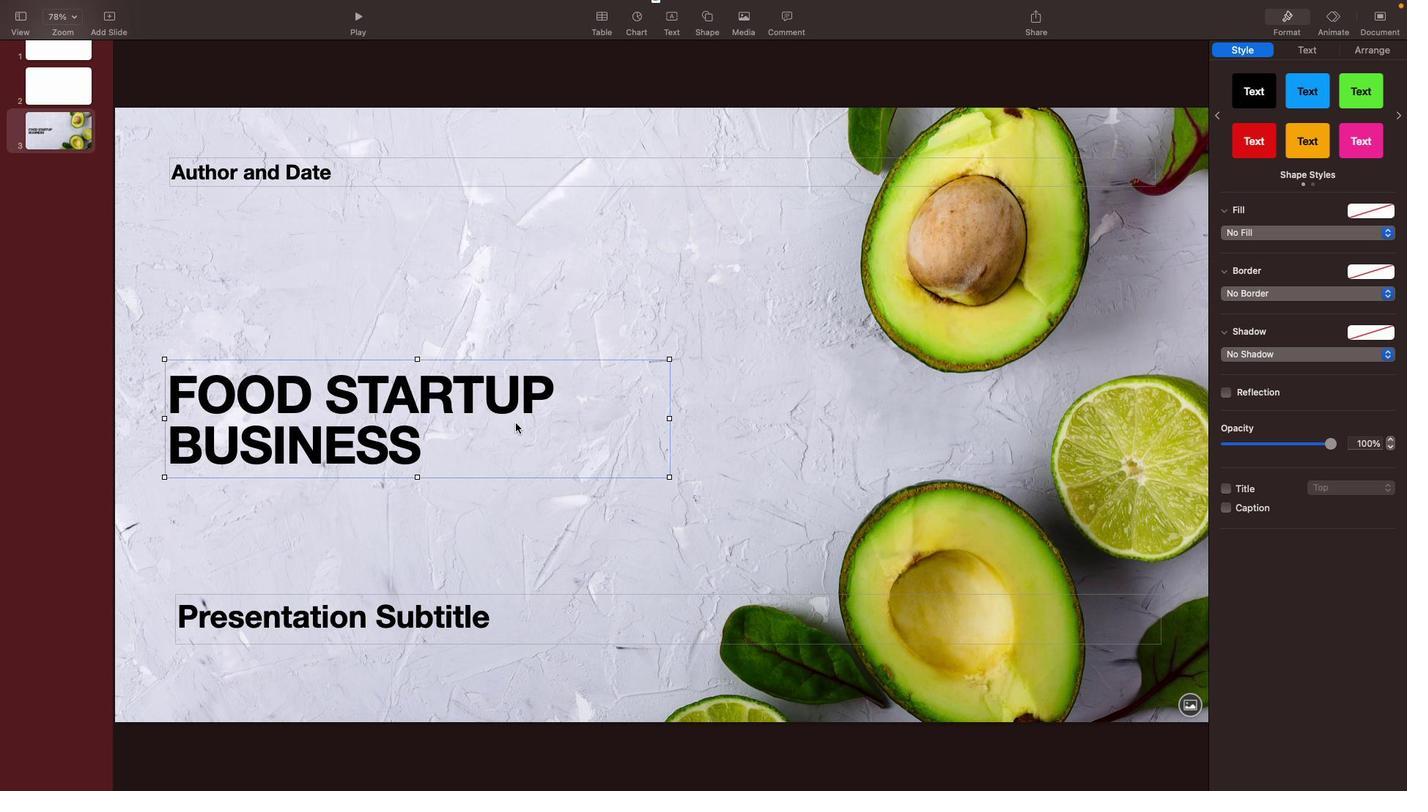 
Action: Mouse moved to (280, 406)
Screenshot: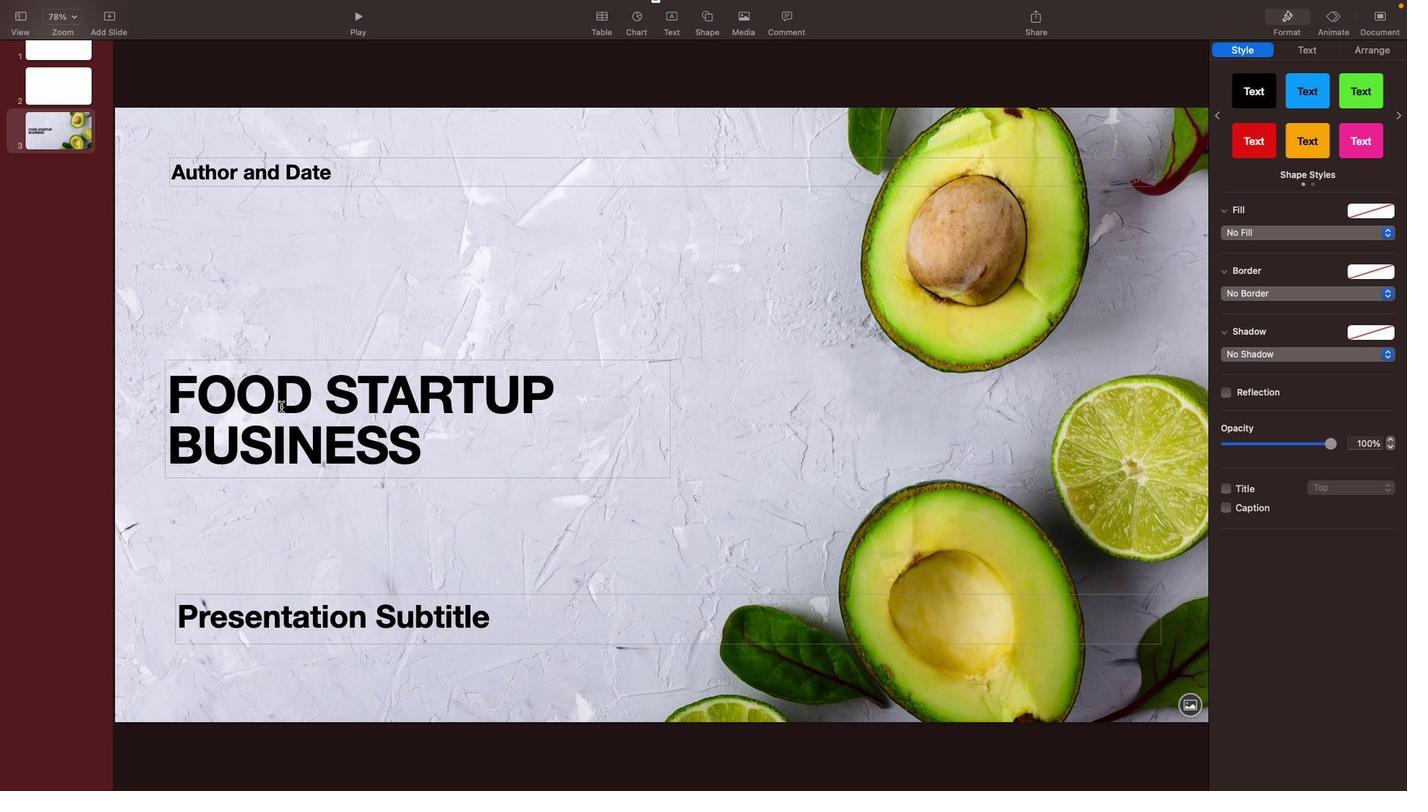 
Action: Mouse pressed left at (280, 406)
Screenshot: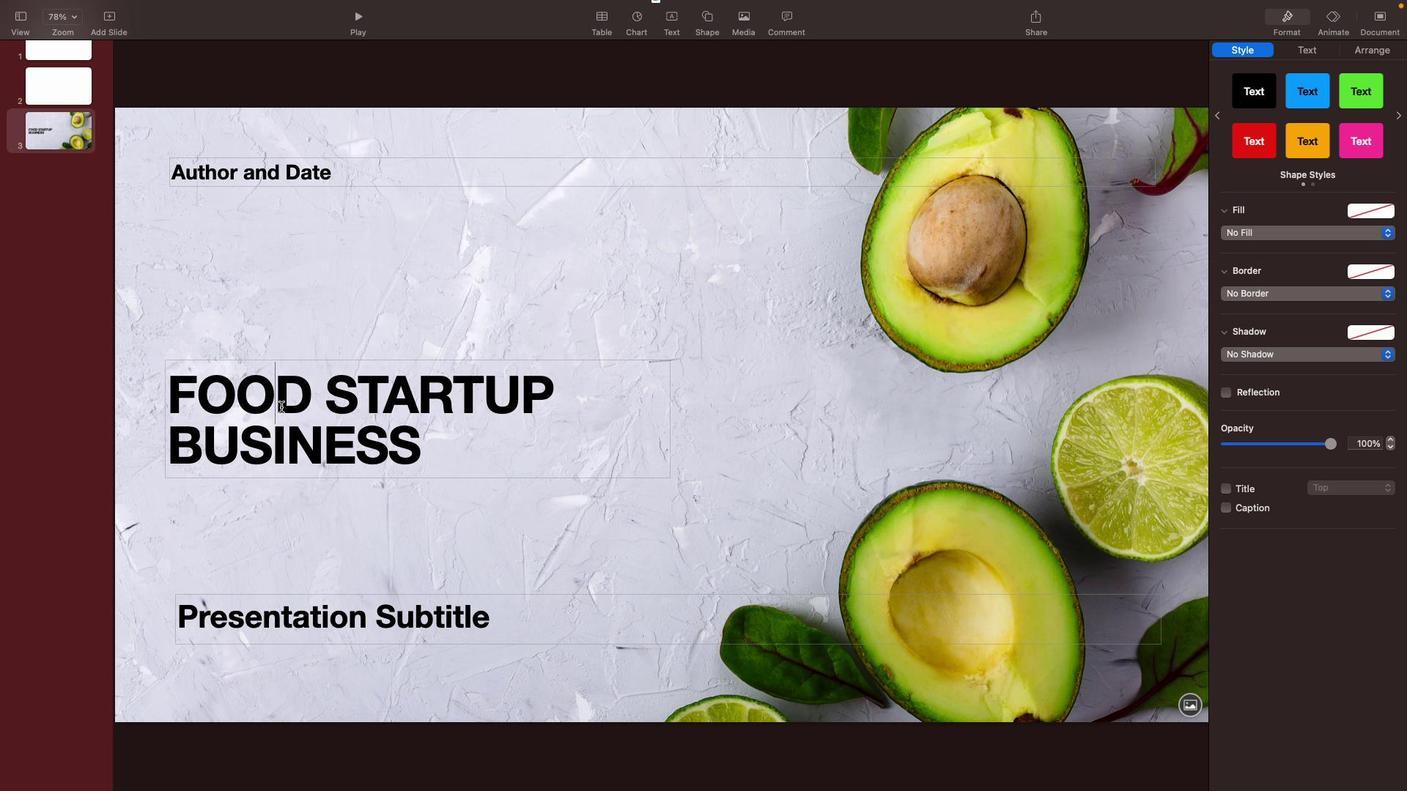 
Action: Mouse moved to (864, 395)
Screenshot: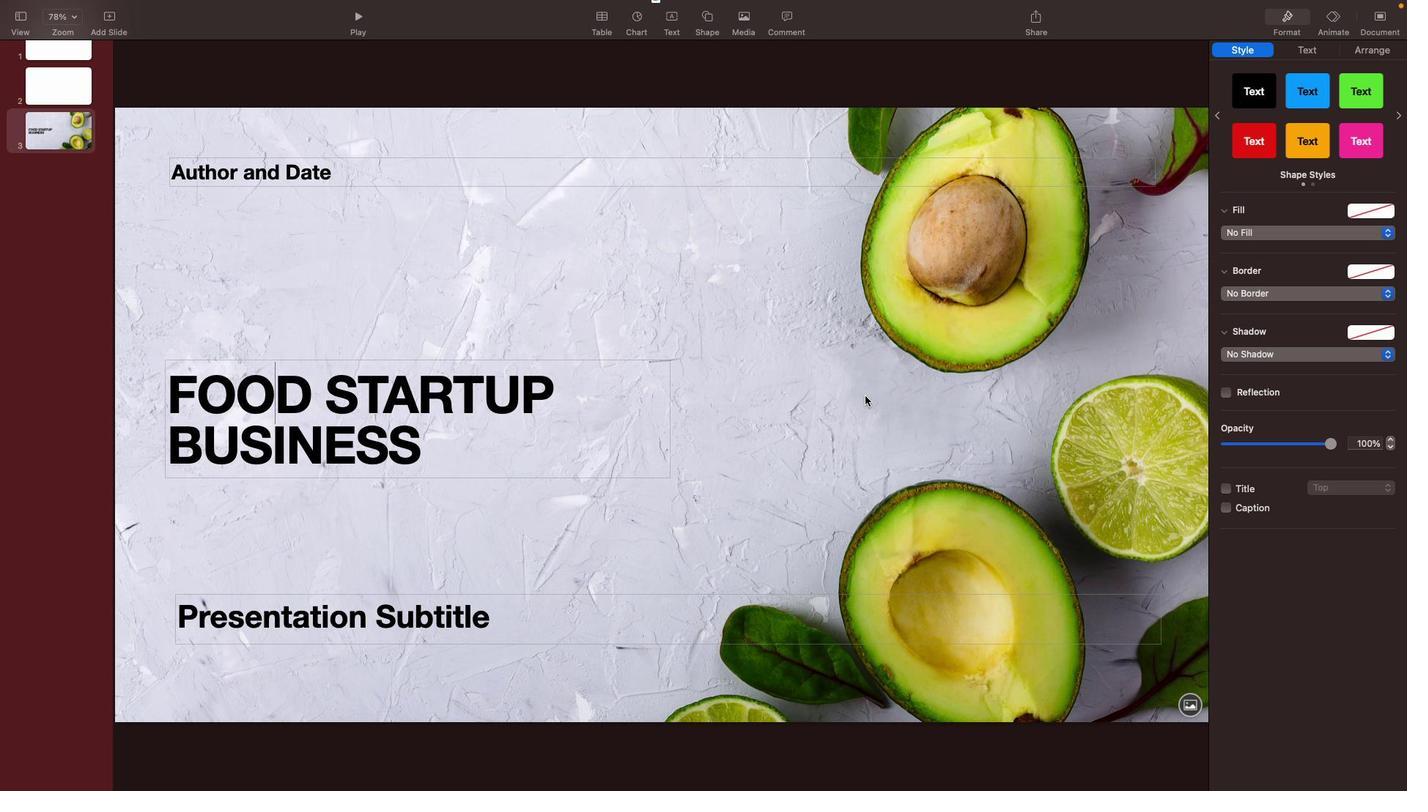 
Action: Mouse pressed left at (864, 395)
Screenshot: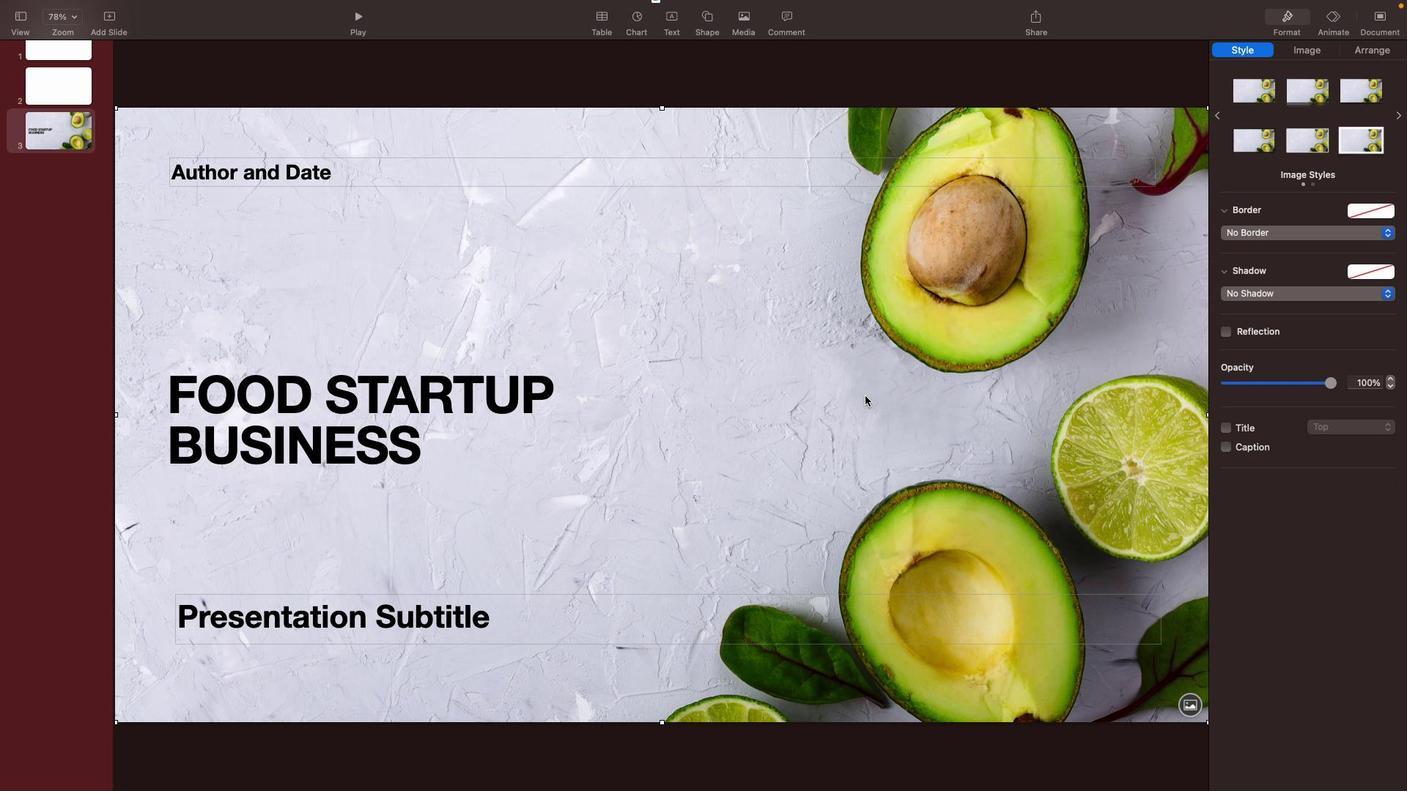 
Action: Mouse moved to (348, 408)
Screenshot: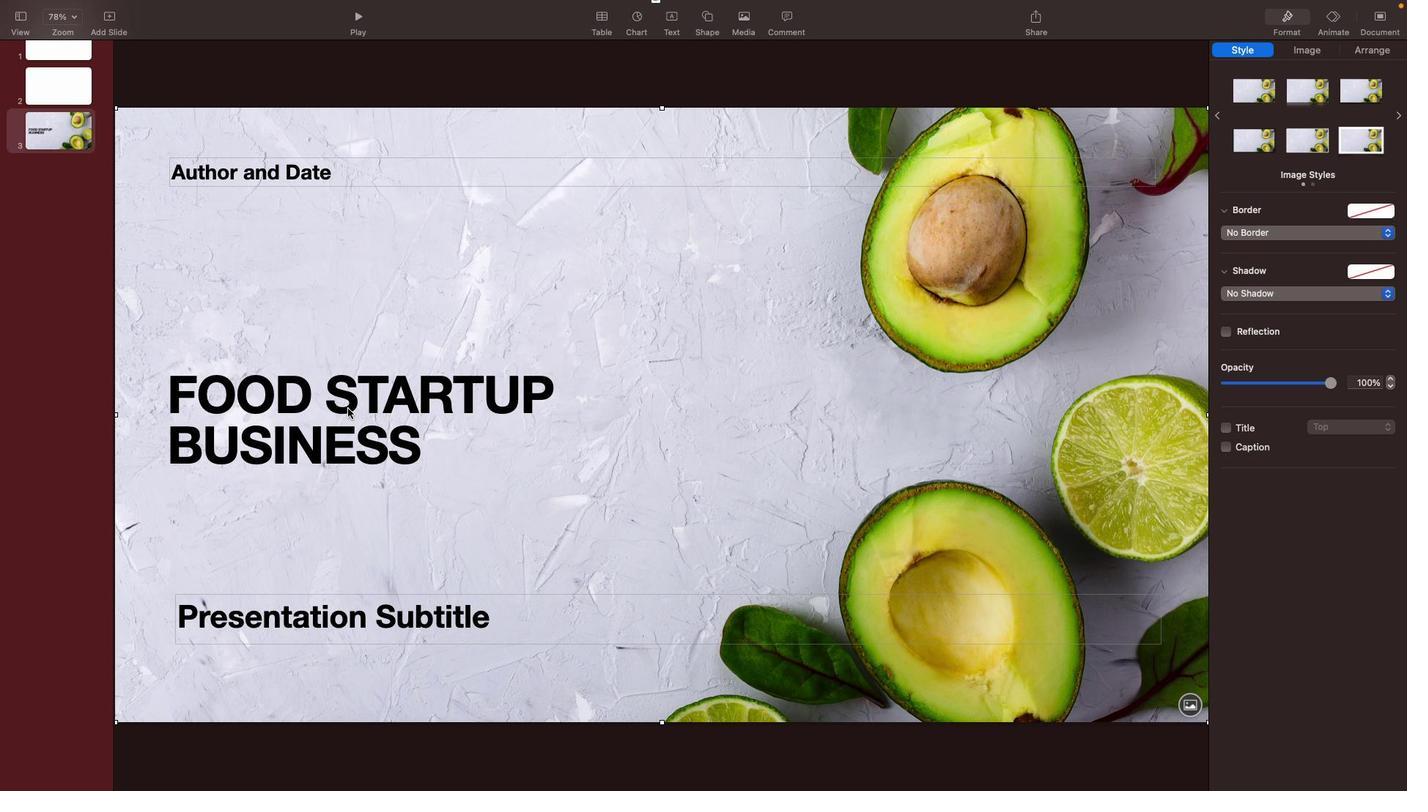 
Action: Mouse pressed left at (348, 408)
Screenshot: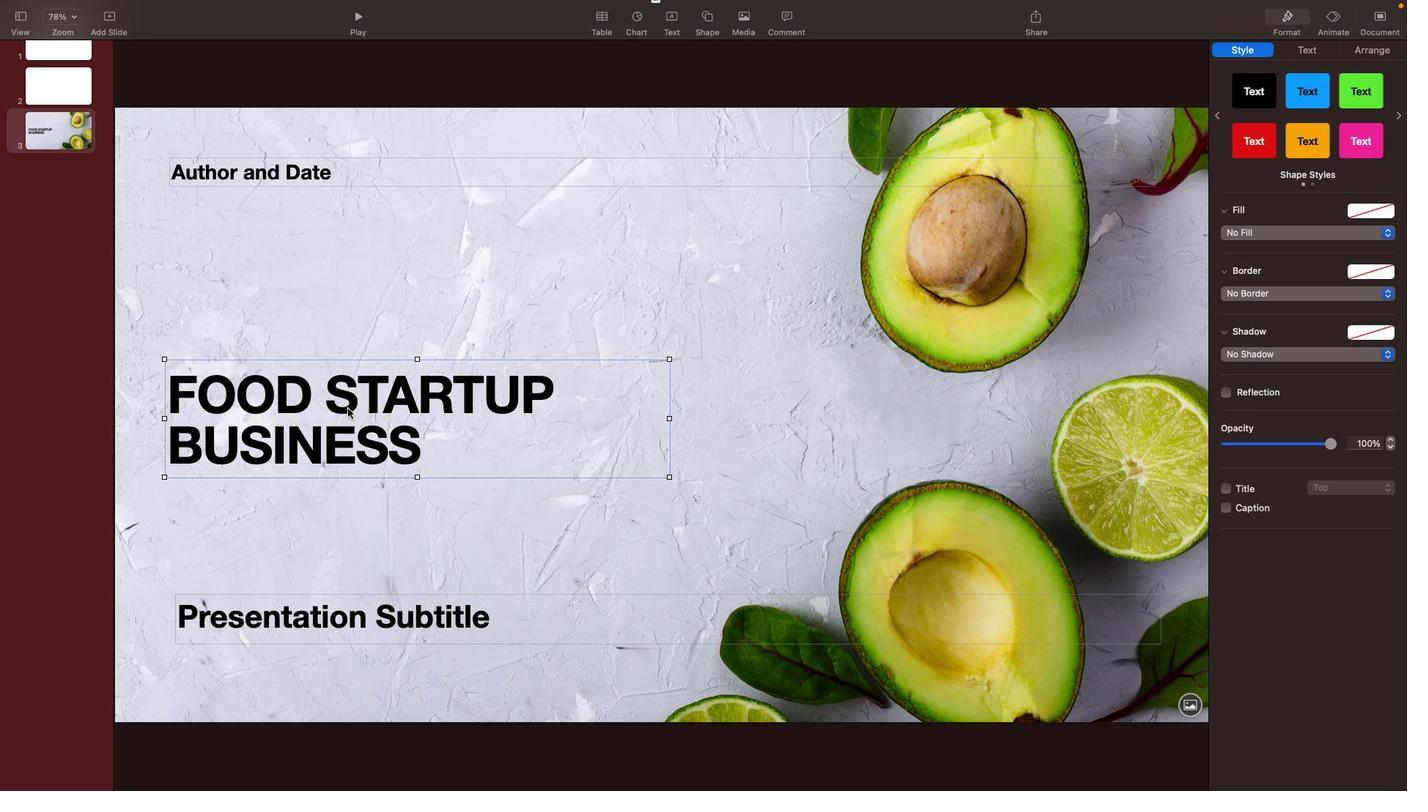 
Action: Mouse moved to (408, 181)
Screenshot: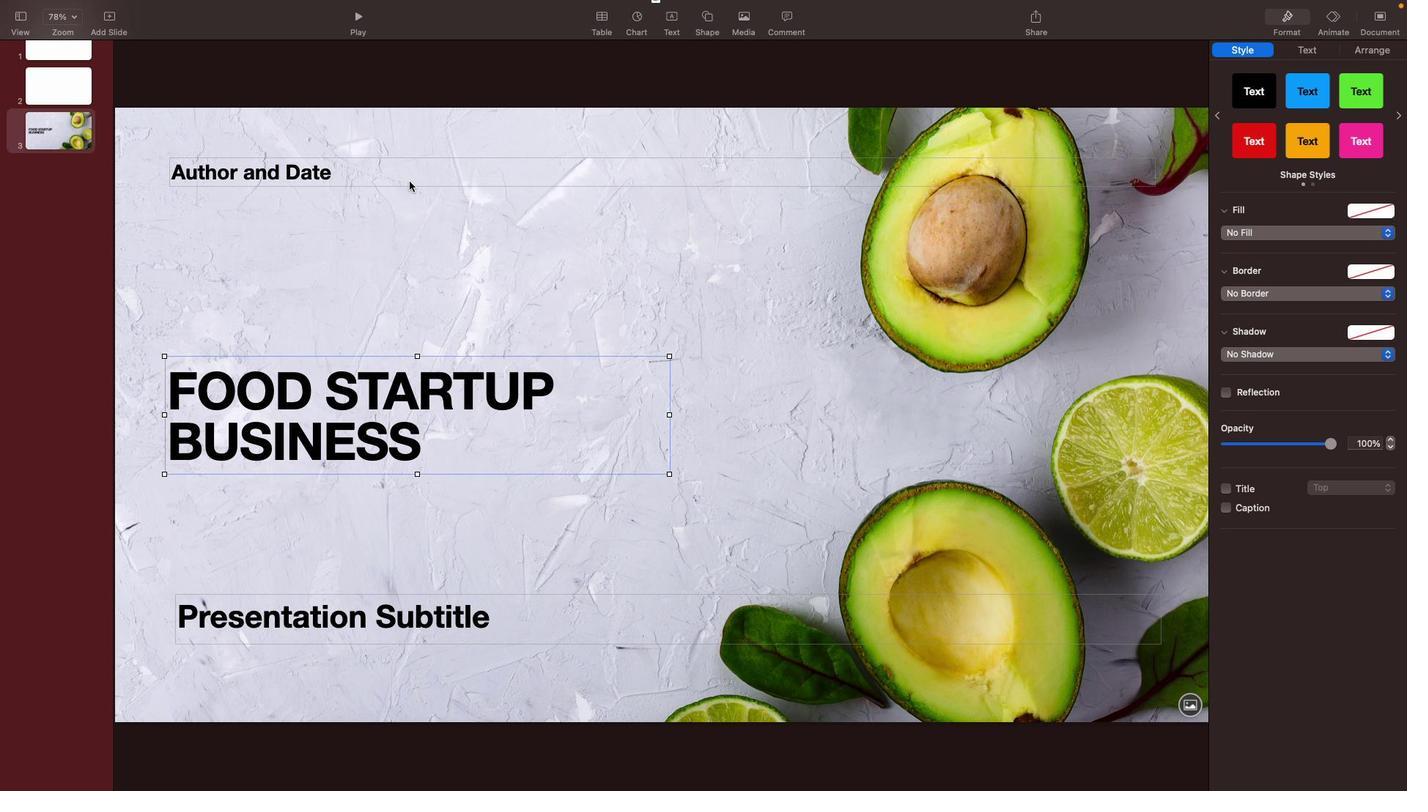 
Action: Mouse pressed right at (408, 181)
Screenshot: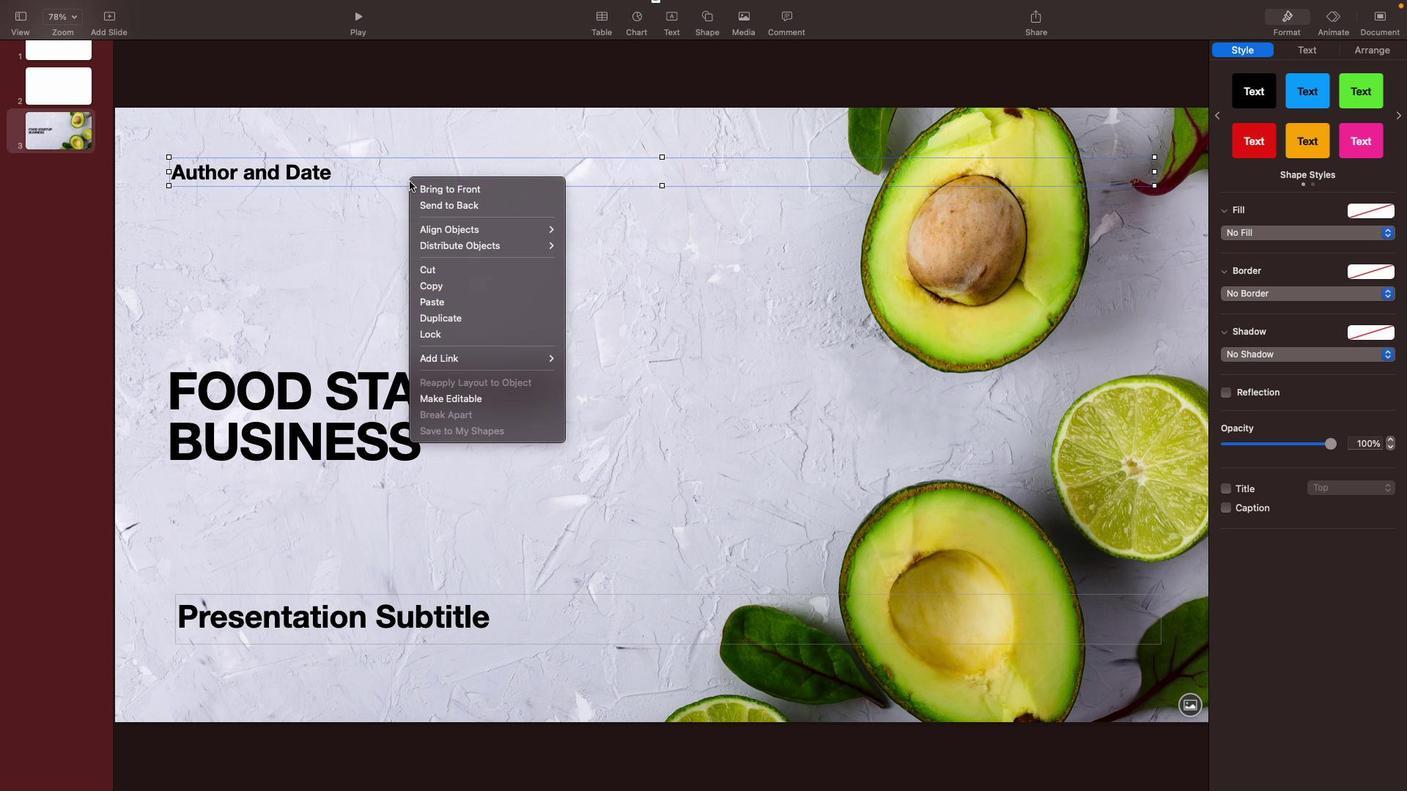 
Action: Mouse moved to (429, 273)
Screenshot: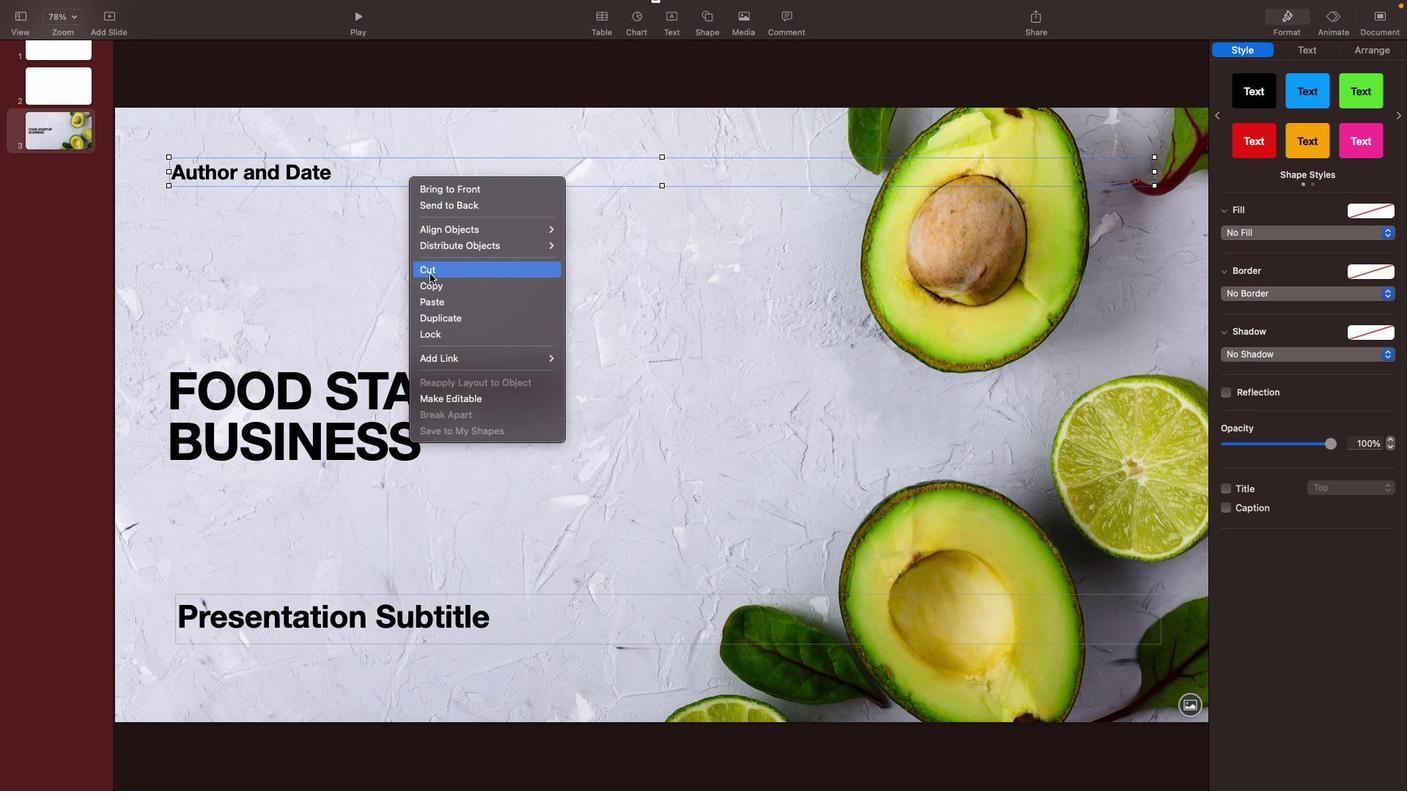
Action: Mouse pressed left at (429, 273)
Screenshot: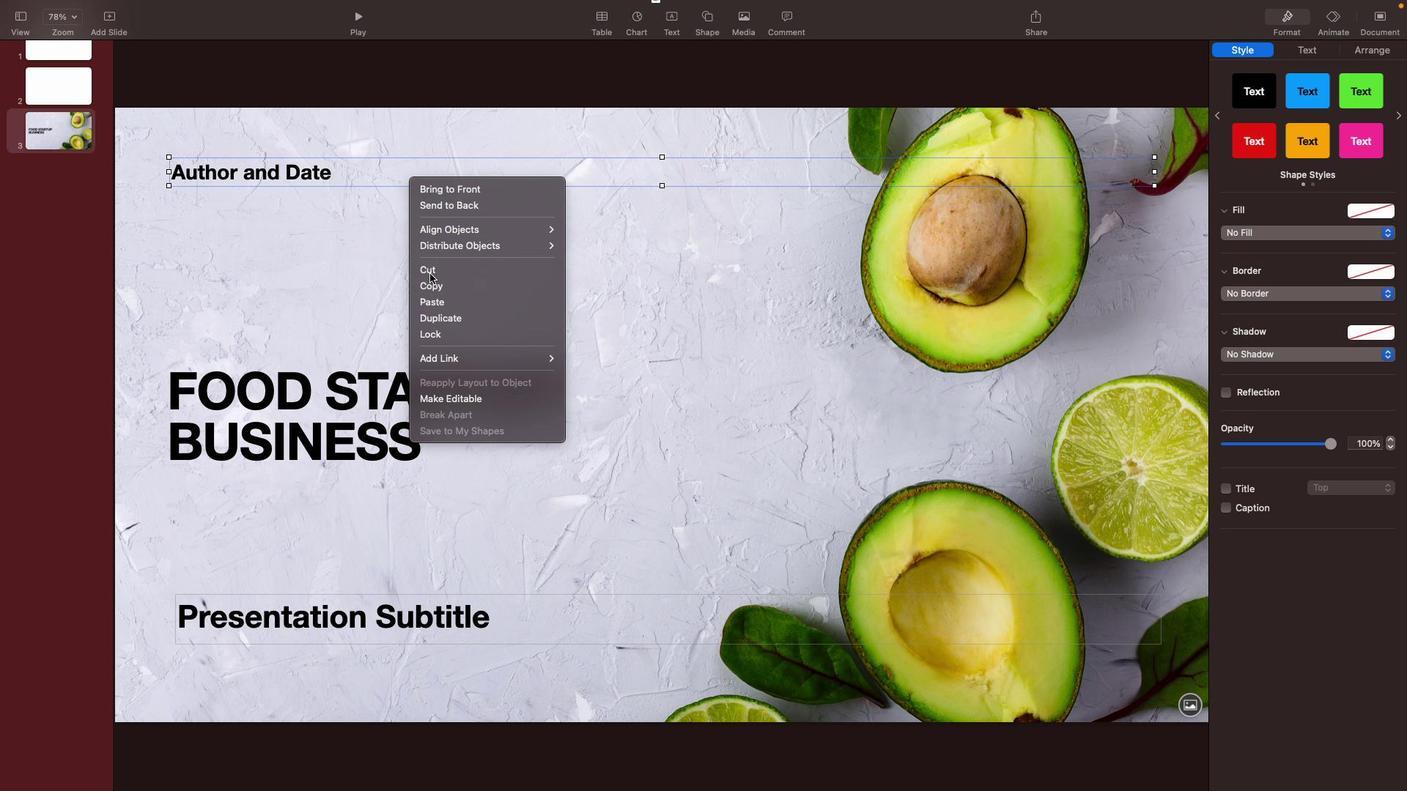 
Action: Mouse moved to (409, 614)
Screenshot: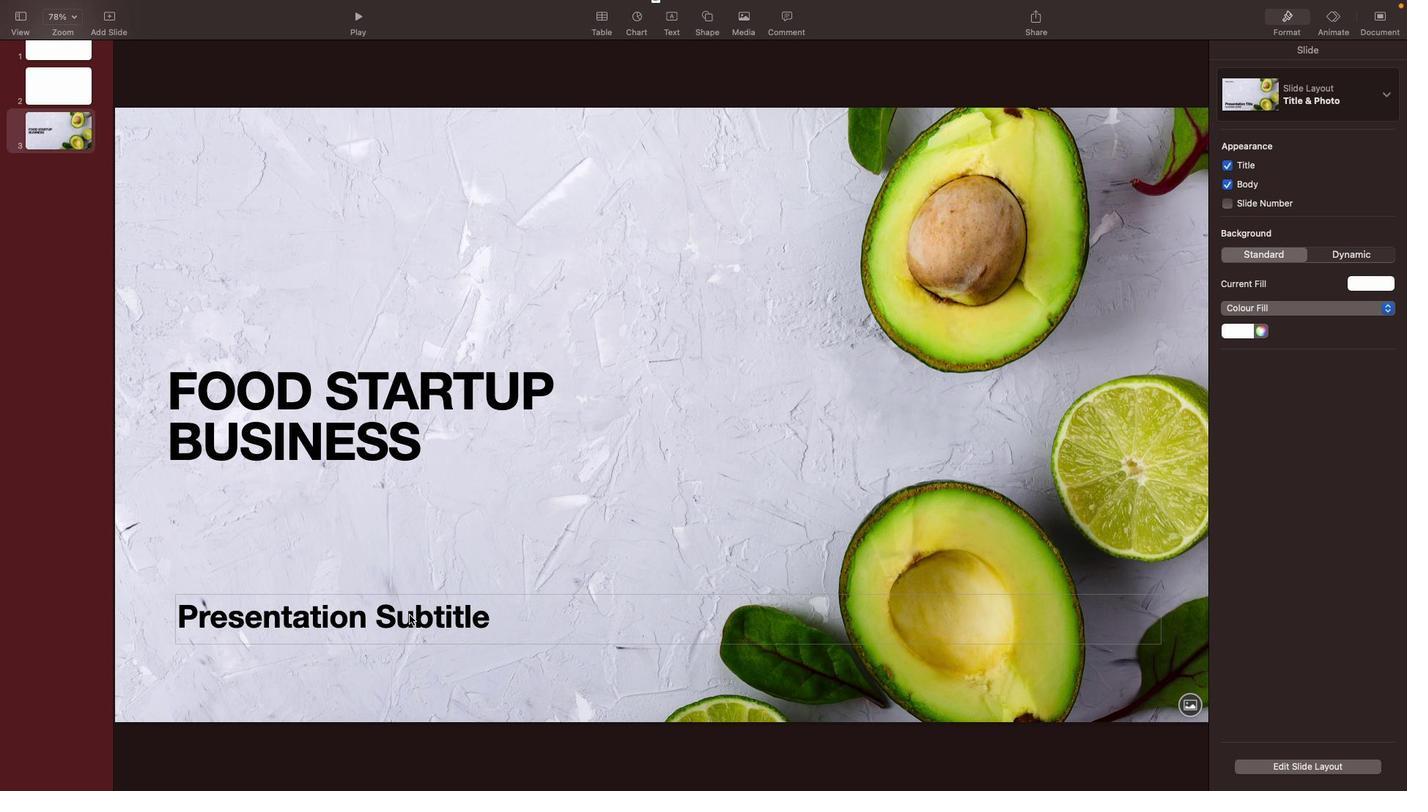 
Action: Mouse pressed left at (409, 614)
Screenshot: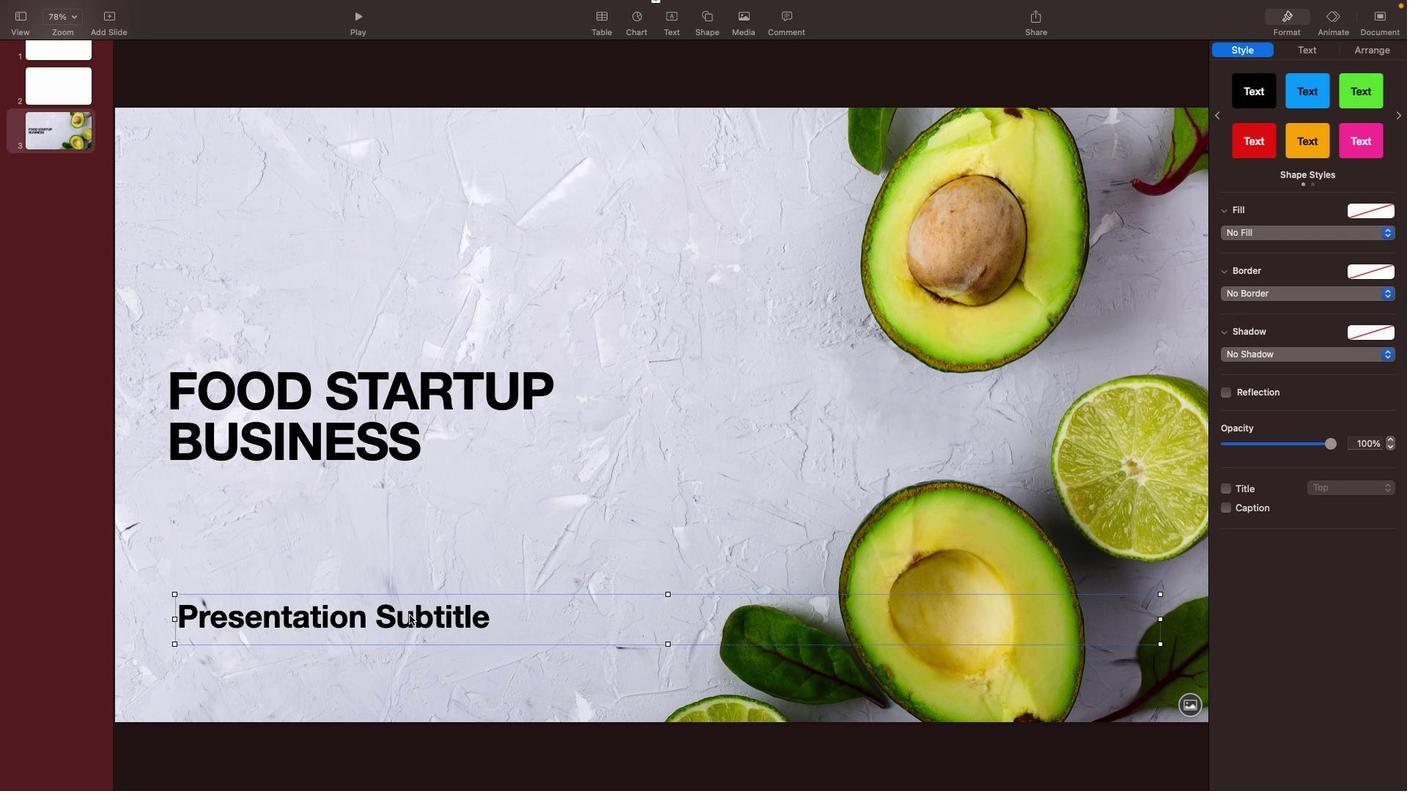 
Action: Mouse moved to (411, 609)
Screenshot: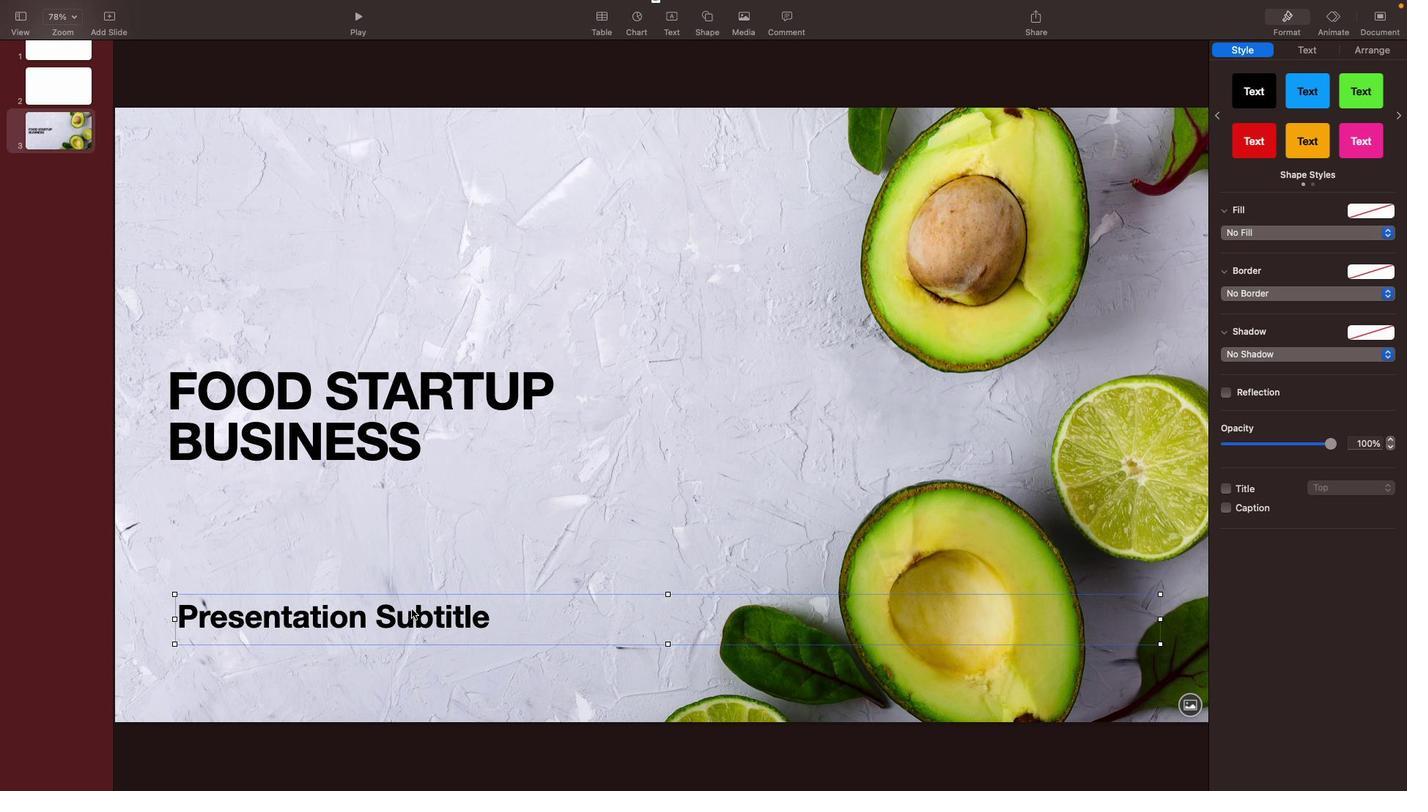 
Action: Mouse pressed left at (411, 609)
Screenshot: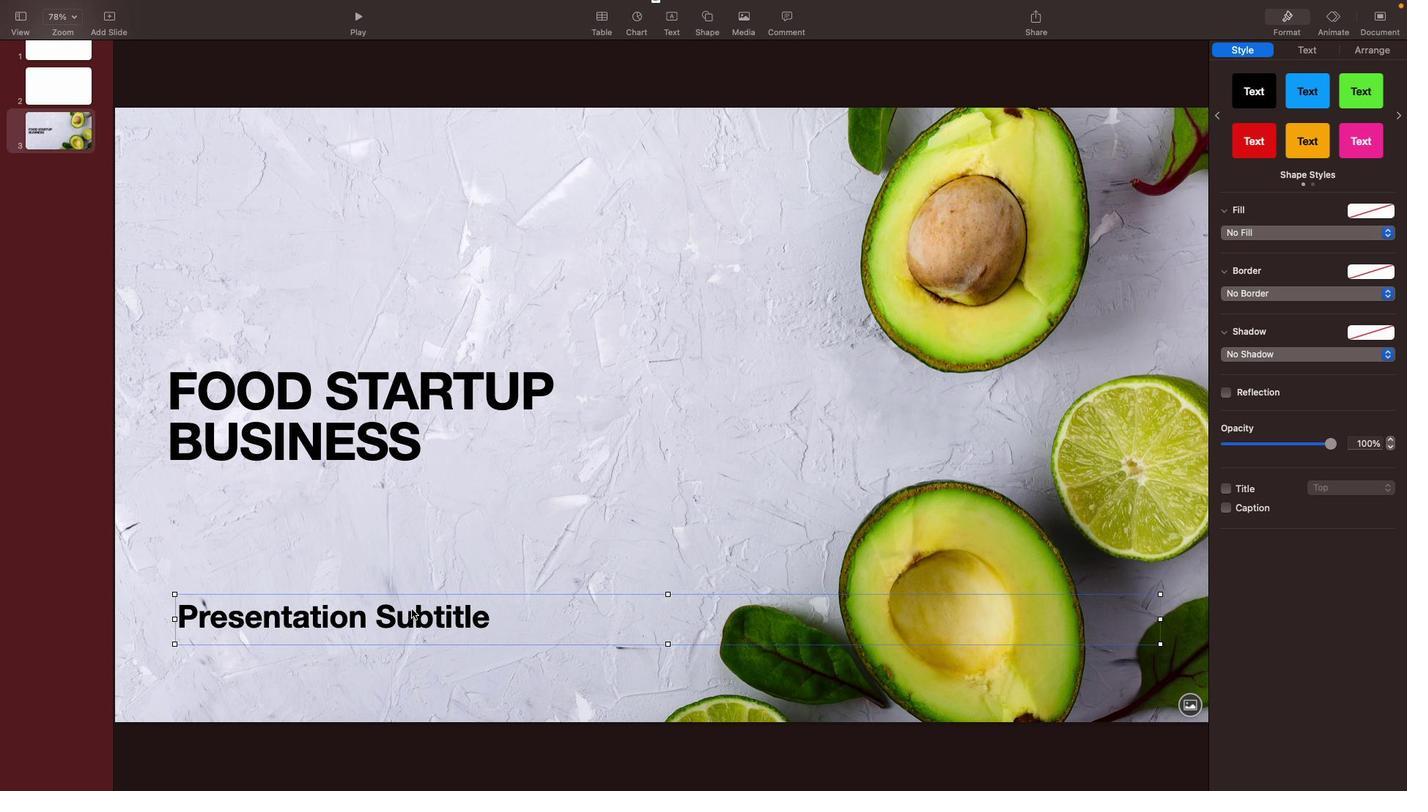
Action: Mouse moved to (1132, 601)
Screenshot: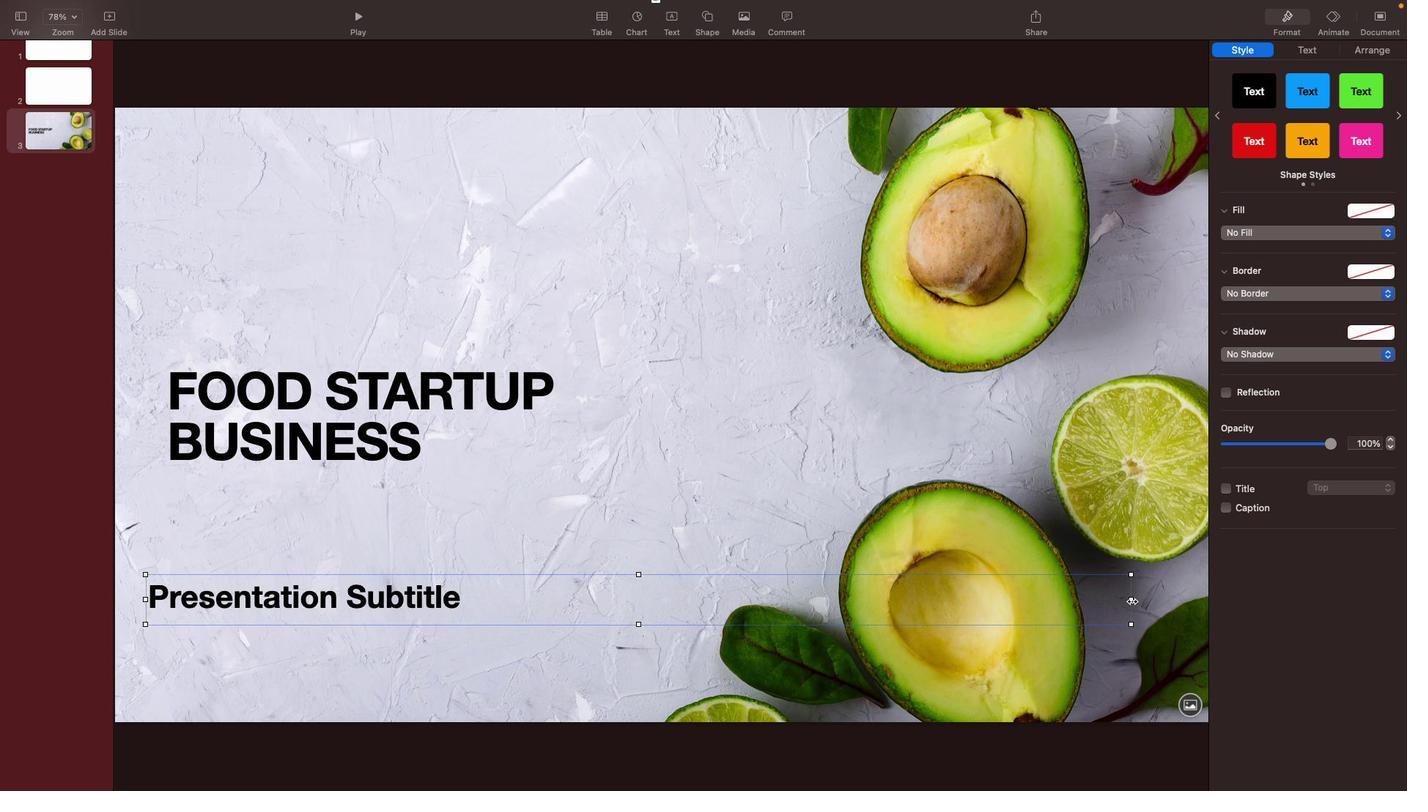 
Action: Mouse pressed left at (1132, 601)
Screenshot: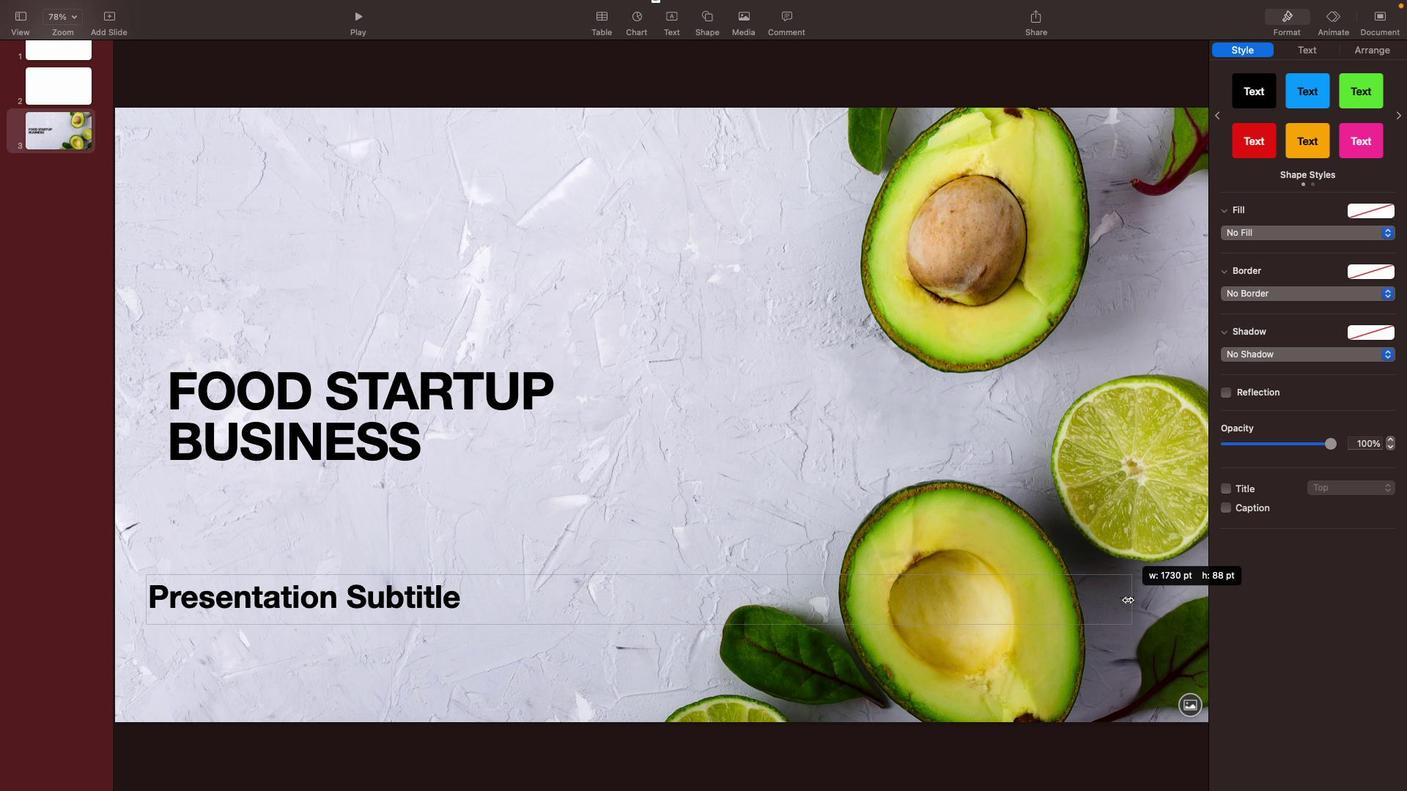 
Action: Mouse moved to (452, 600)
Screenshot: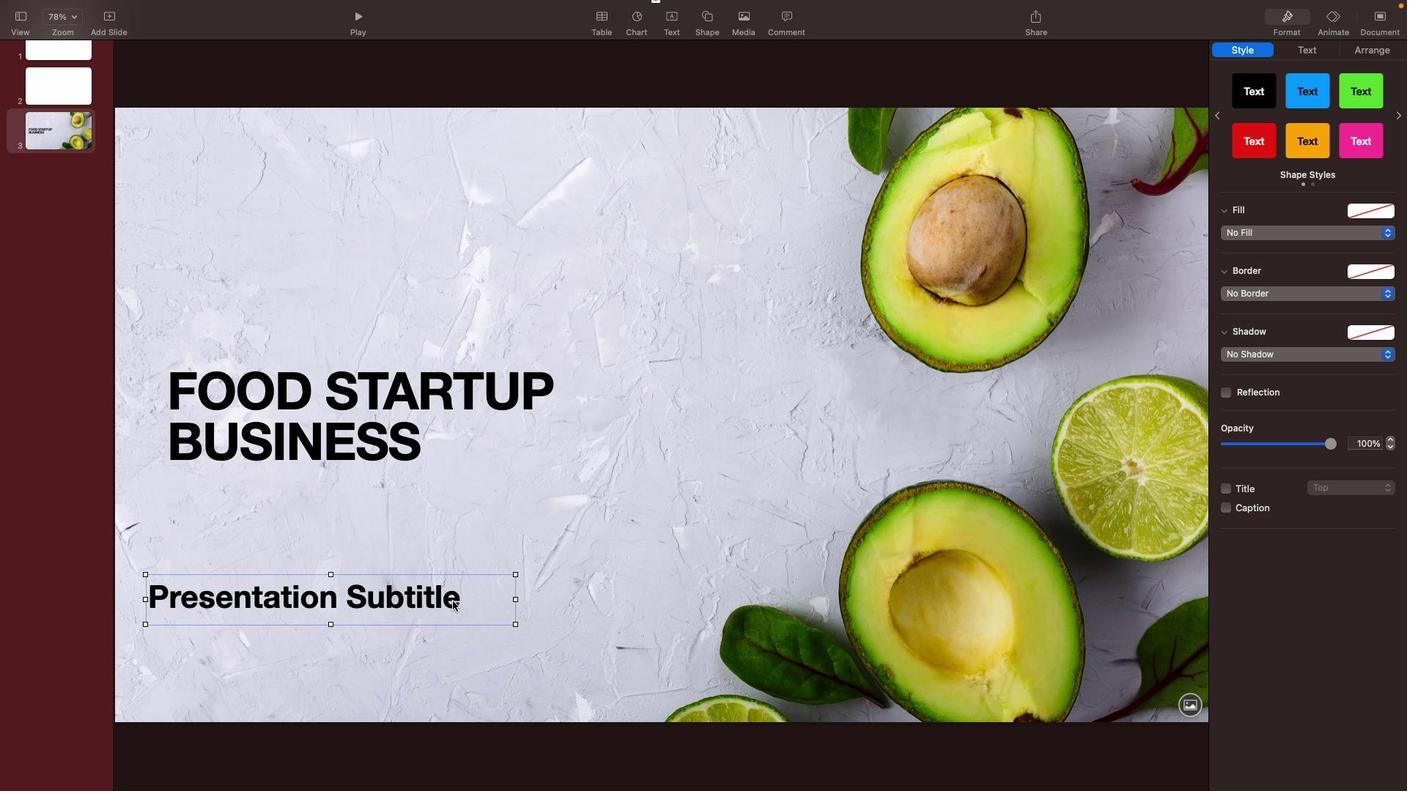 
Action: Mouse pressed left at (452, 600)
Screenshot: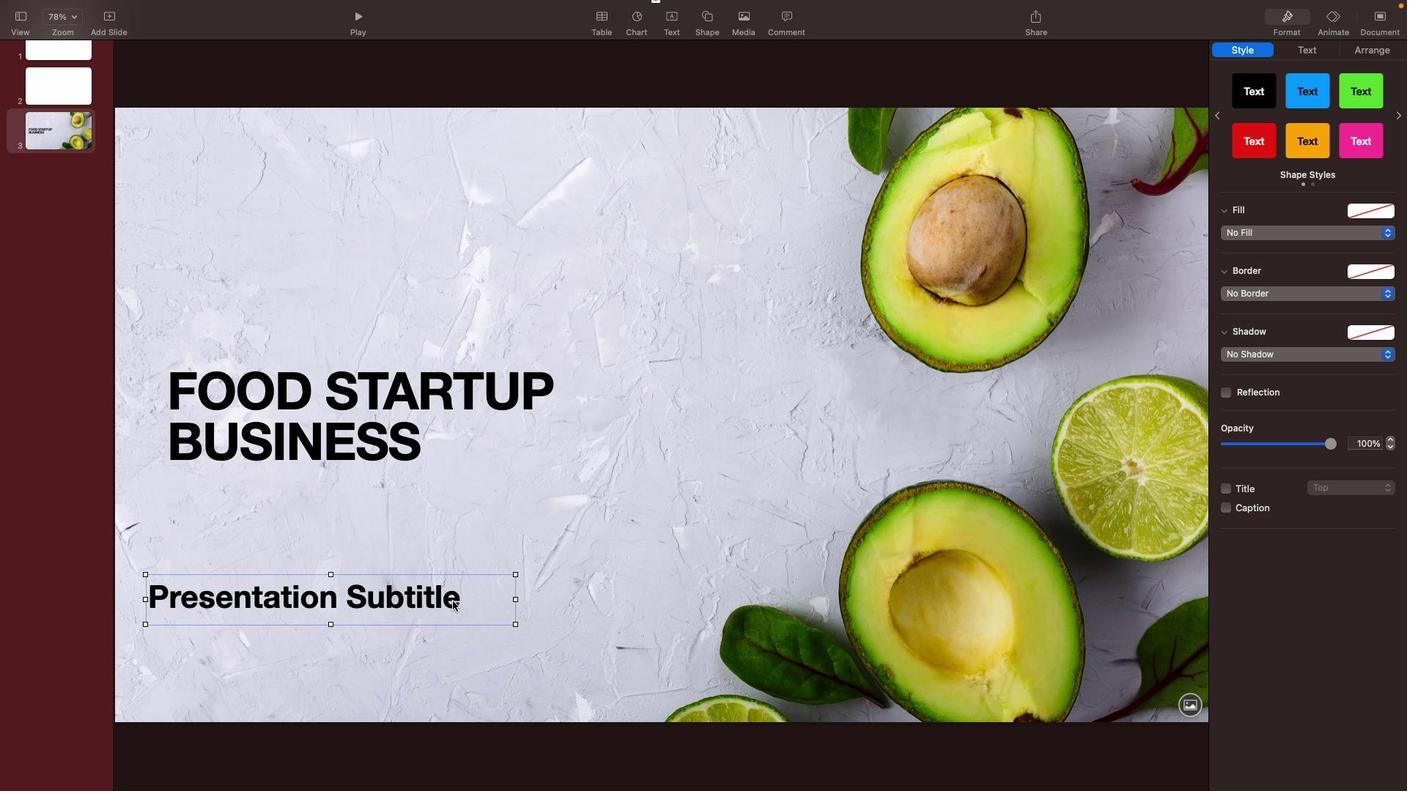 
Action: Mouse moved to (459, 592)
Screenshot: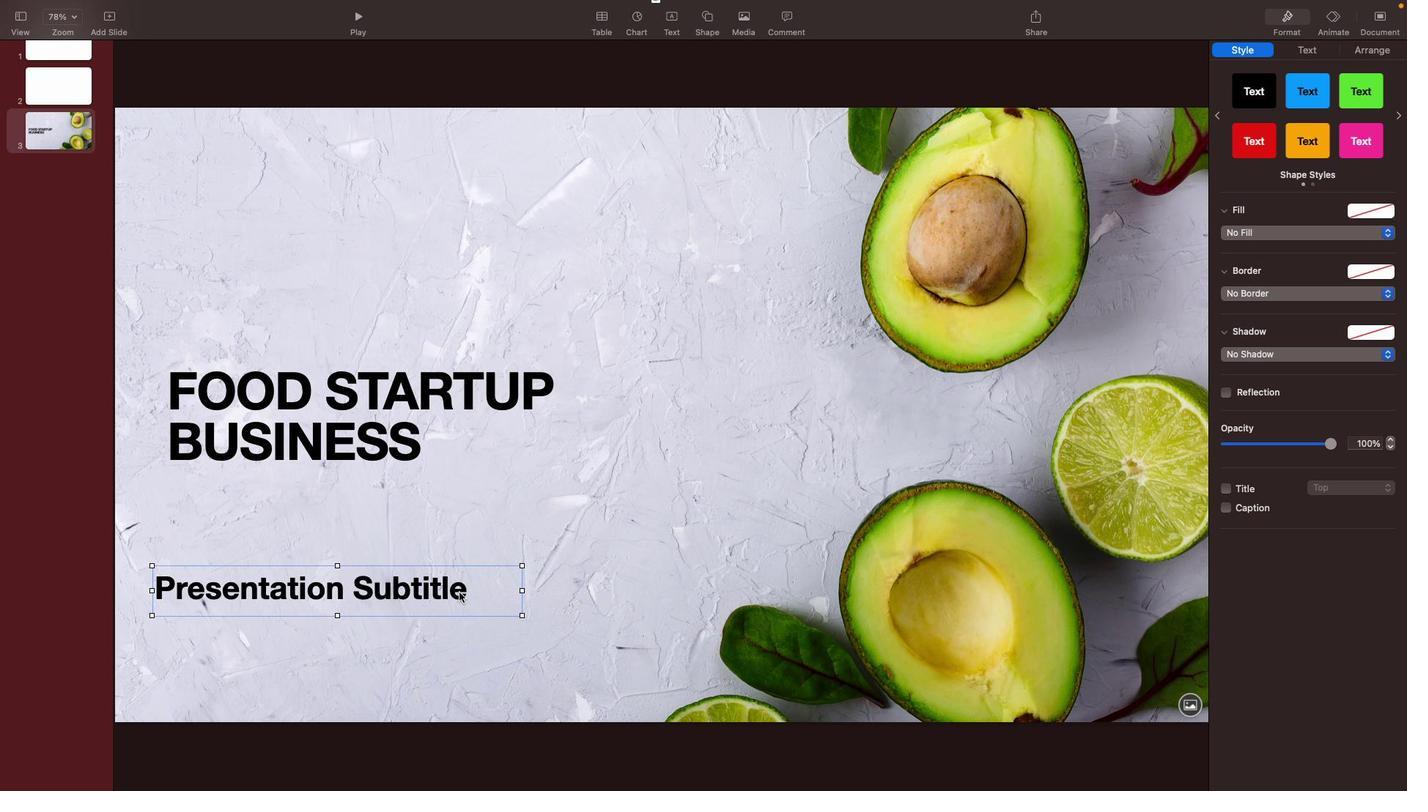 
Action: Mouse pressed left at (459, 592)
Screenshot: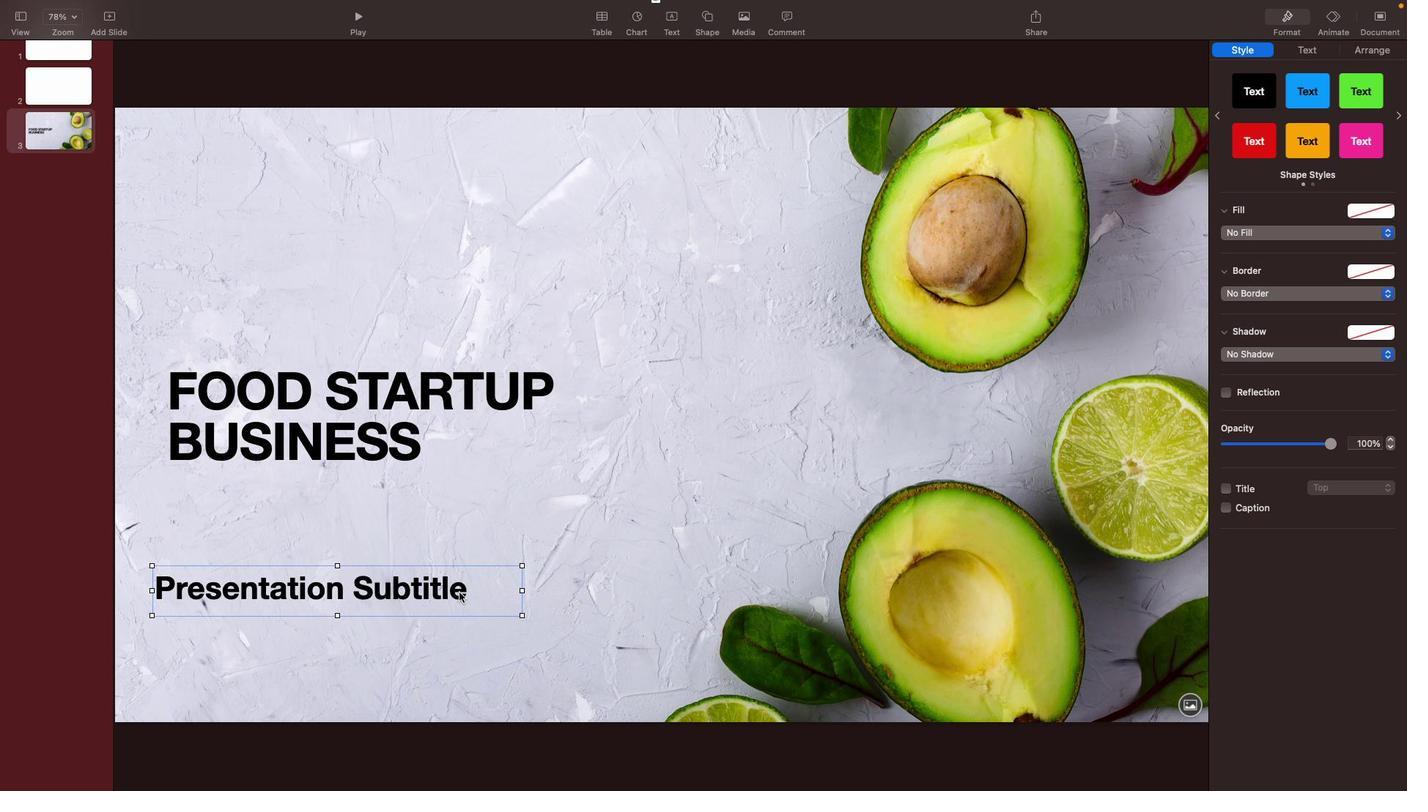 
Action: Mouse moved to (459, 592)
Screenshot: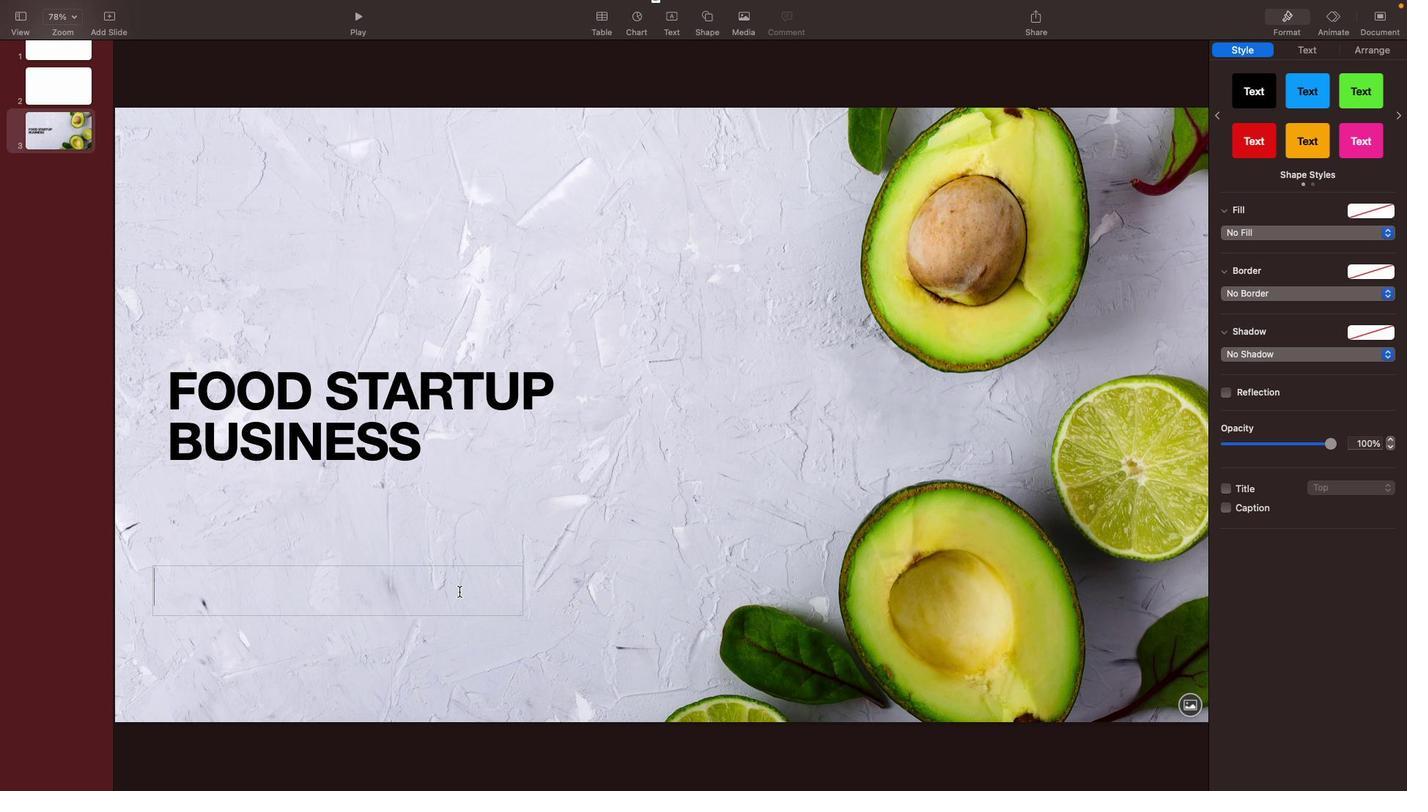 
Action: Key pressed 'Y''O''U''R'Key.backspaceKey.backspaceKey.backspaceKey.backspaceKey.spaceKey.caps_lock'a''b''c'Key.space'c''o''m''a''p''n''c'Key.backspace'y'
Screenshot: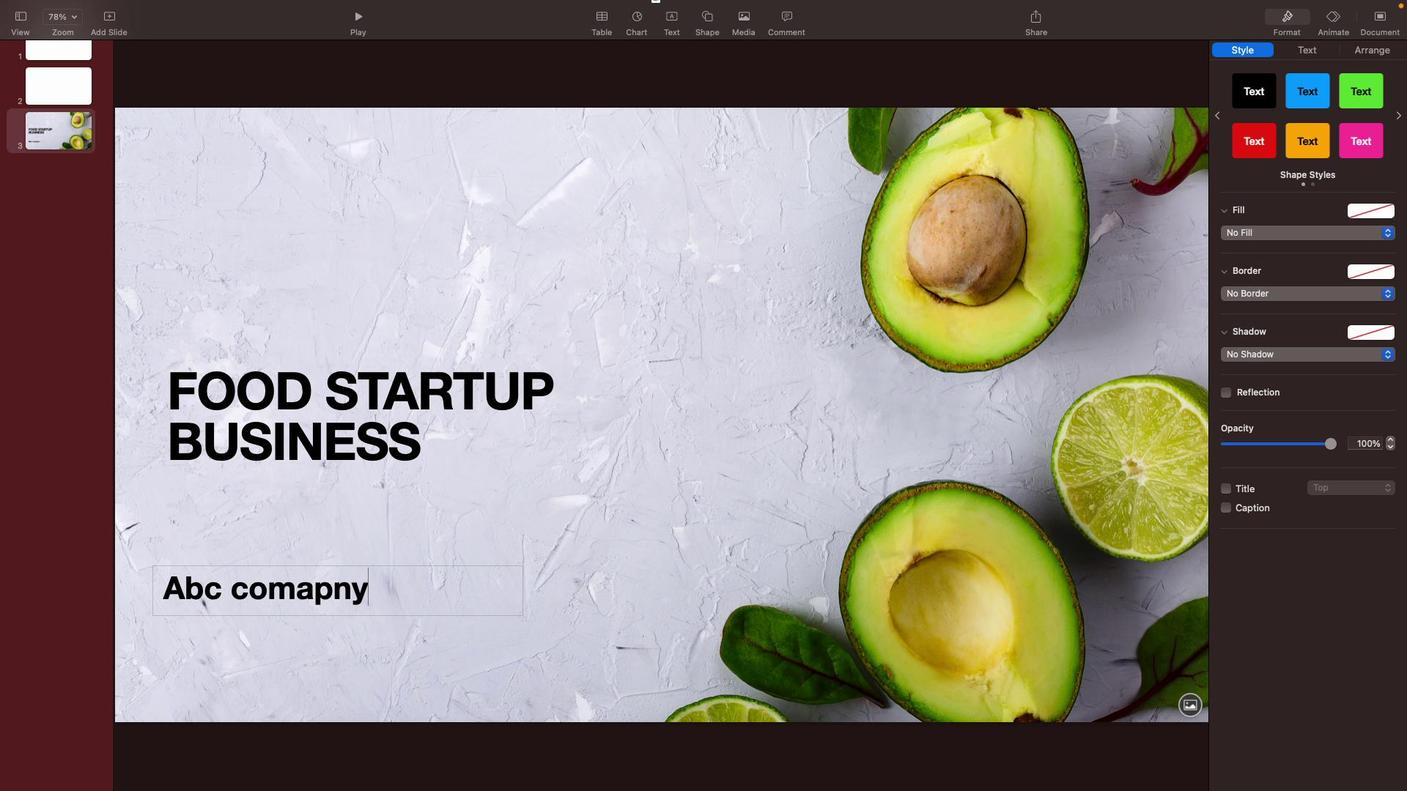 
Action: Mouse moved to (424, 581)
Screenshot: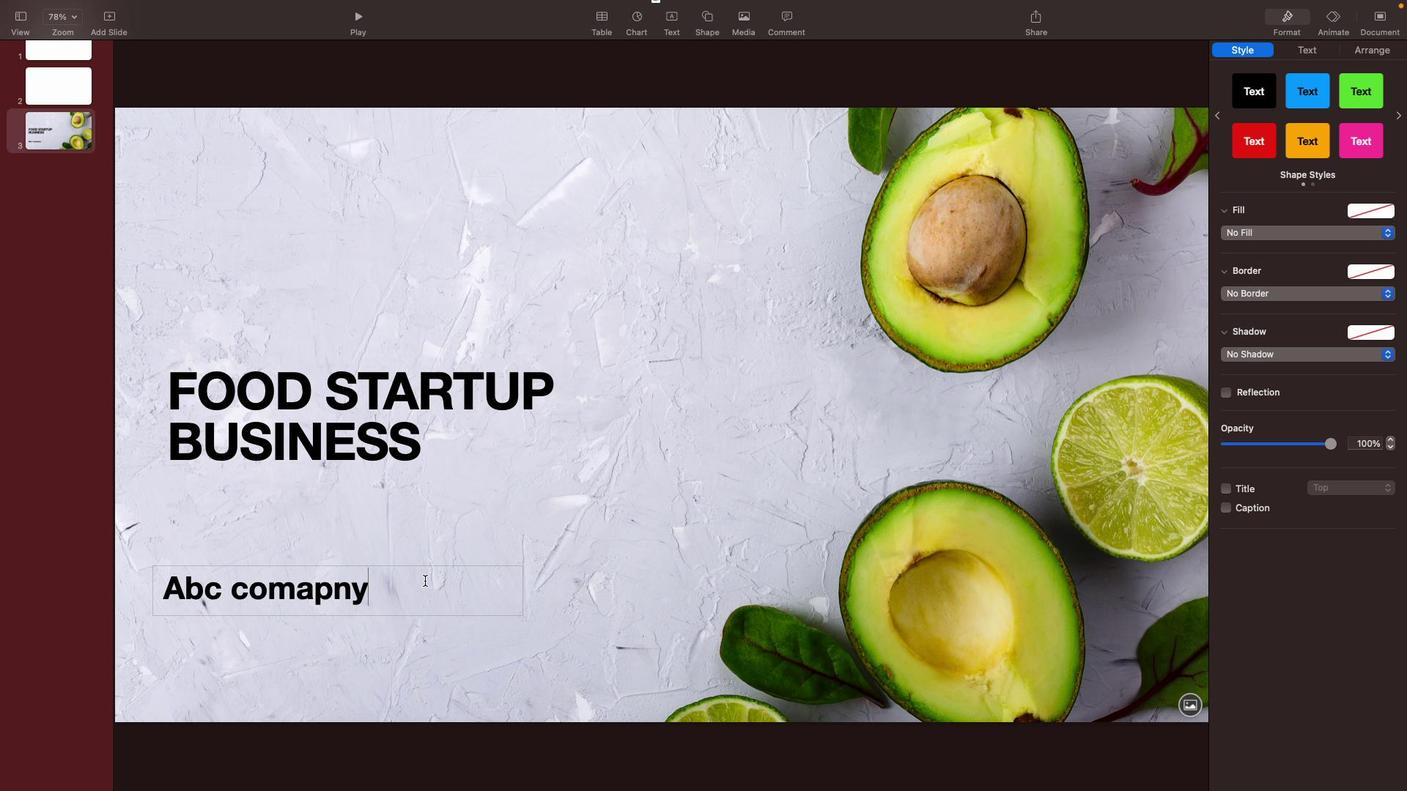 
Action: Mouse pressed left at (424, 581)
Screenshot: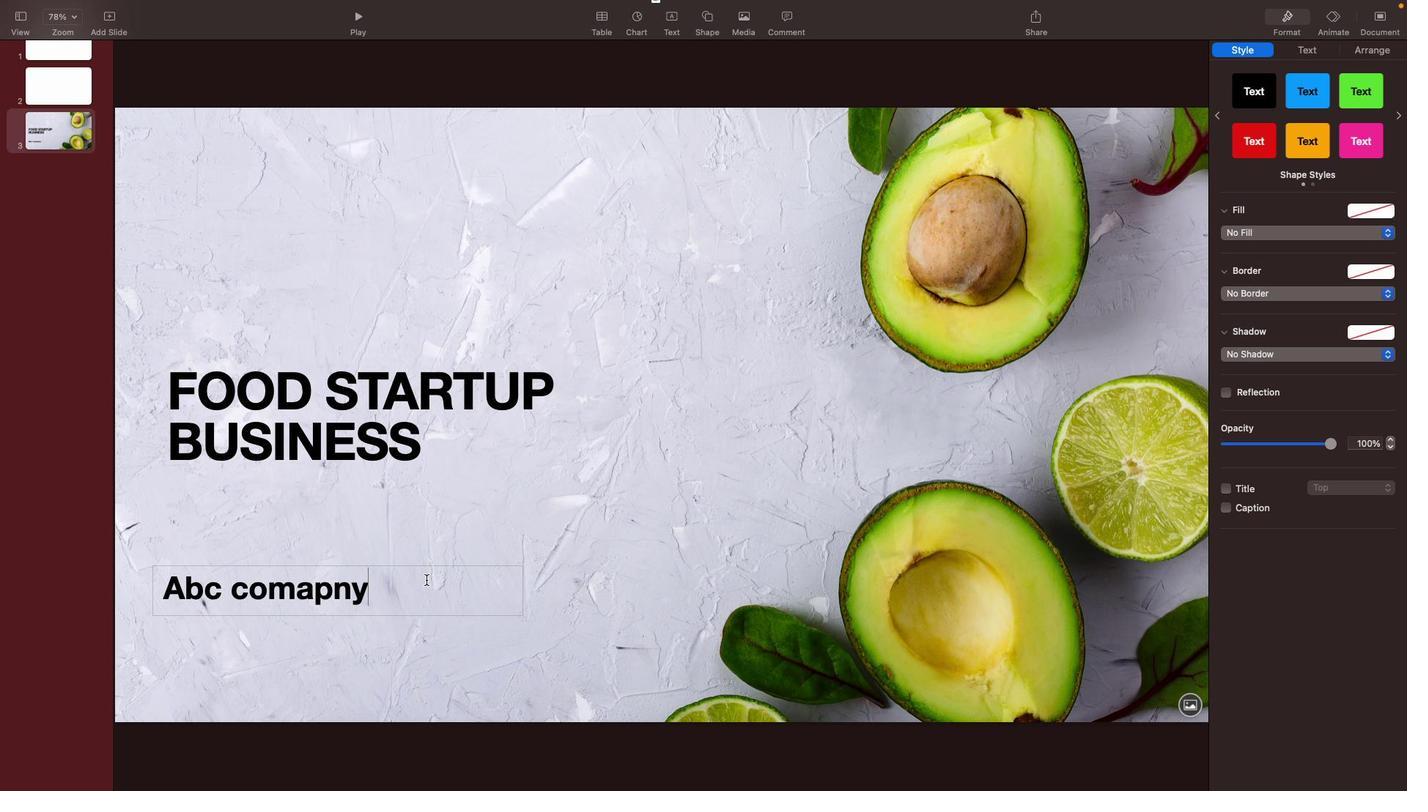 
Action: Mouse moved to (521, 560)
Screenshot: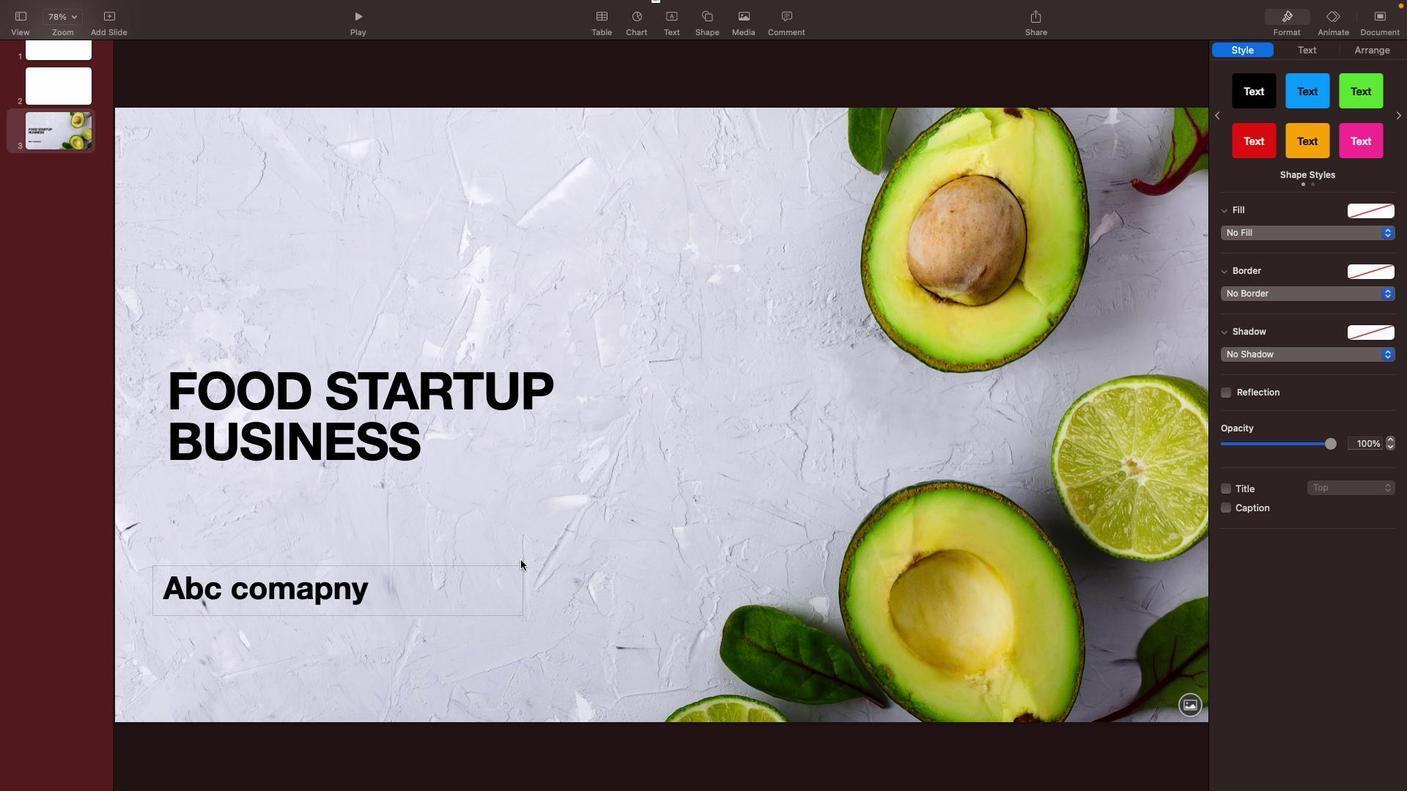 
Action: Mouse pressed left at (521, 560)
Screenshot: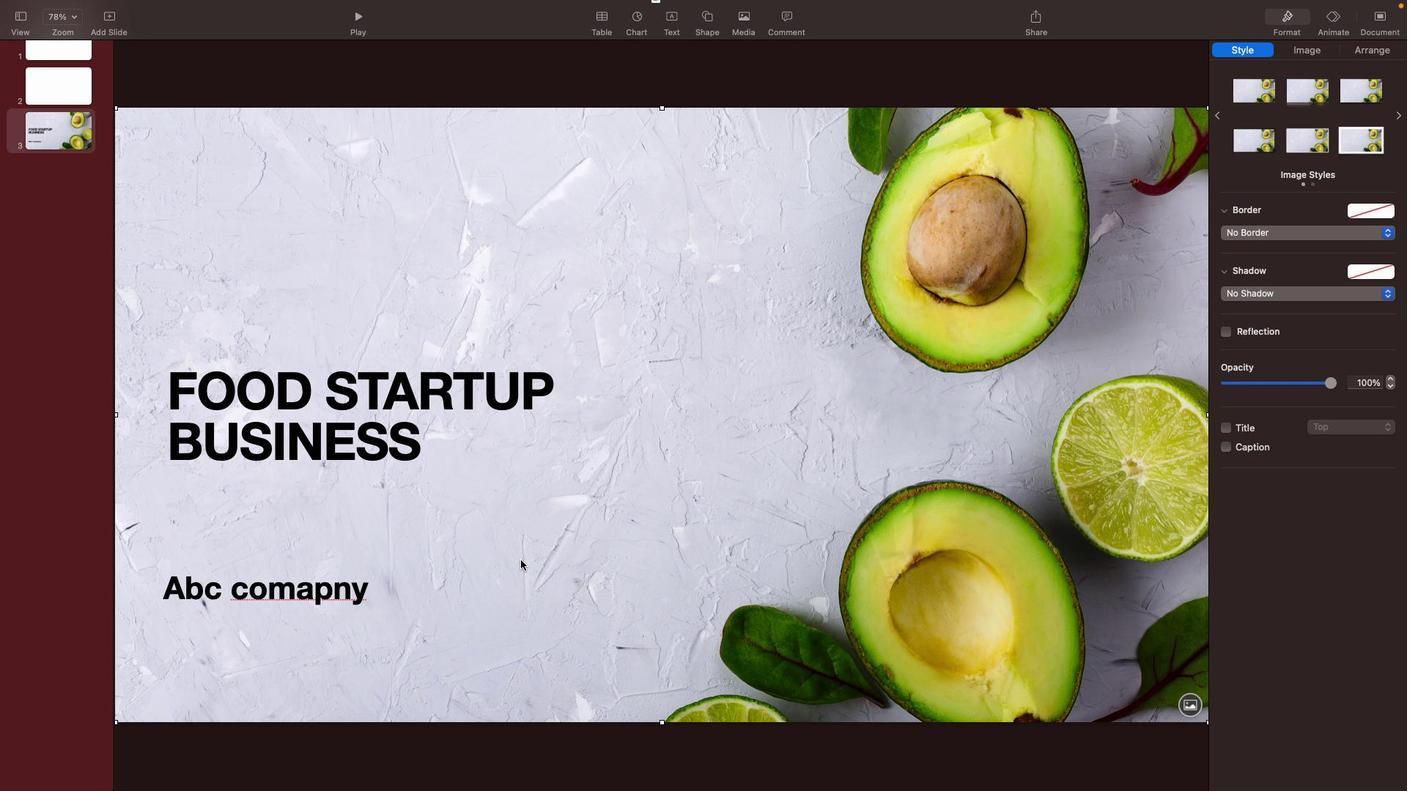 
Action: Mouse moved to (293, 444)
Screenshot: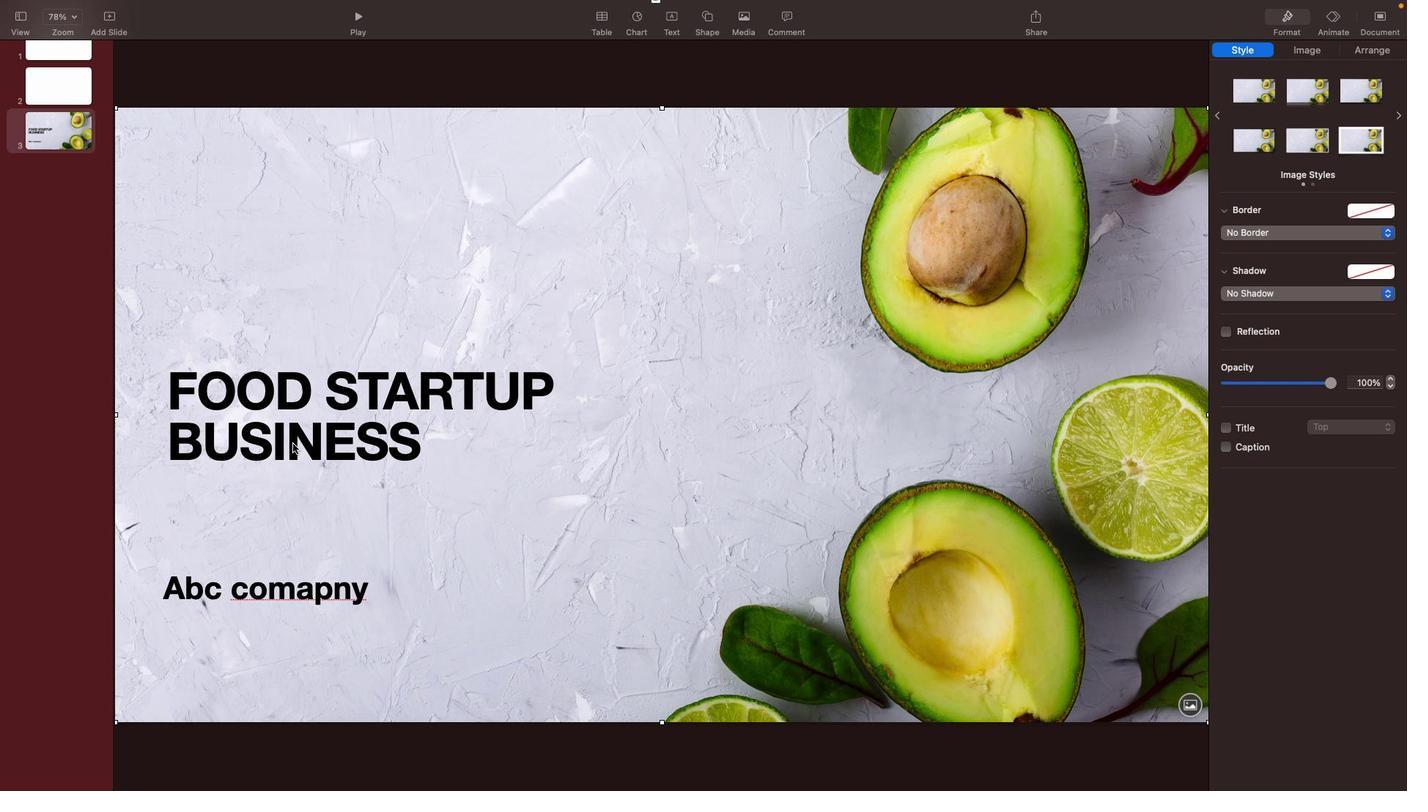 
Action: Mouse pressed left at (293, 444)
Screenshot: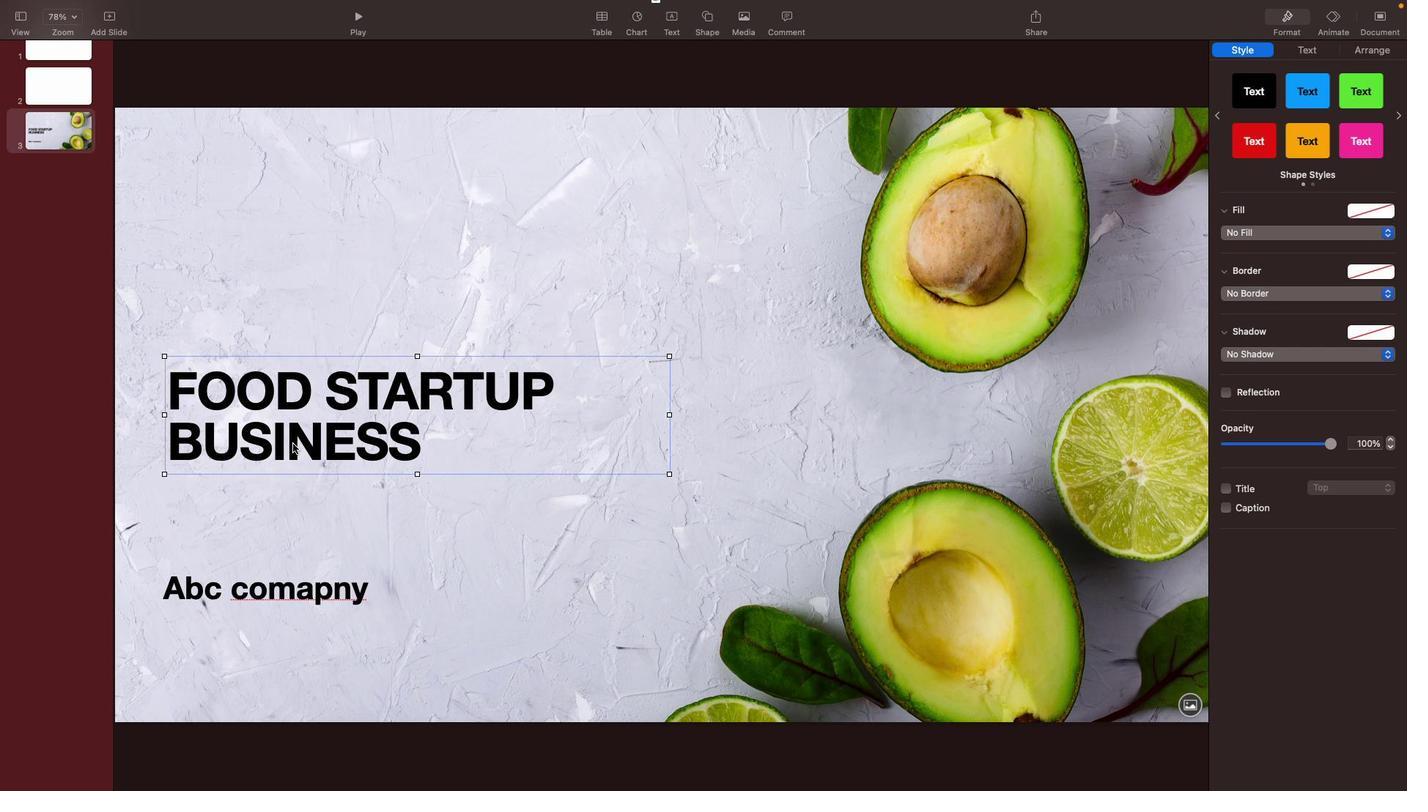 
Action: Mouse moved to (645, 309)
Screenshot: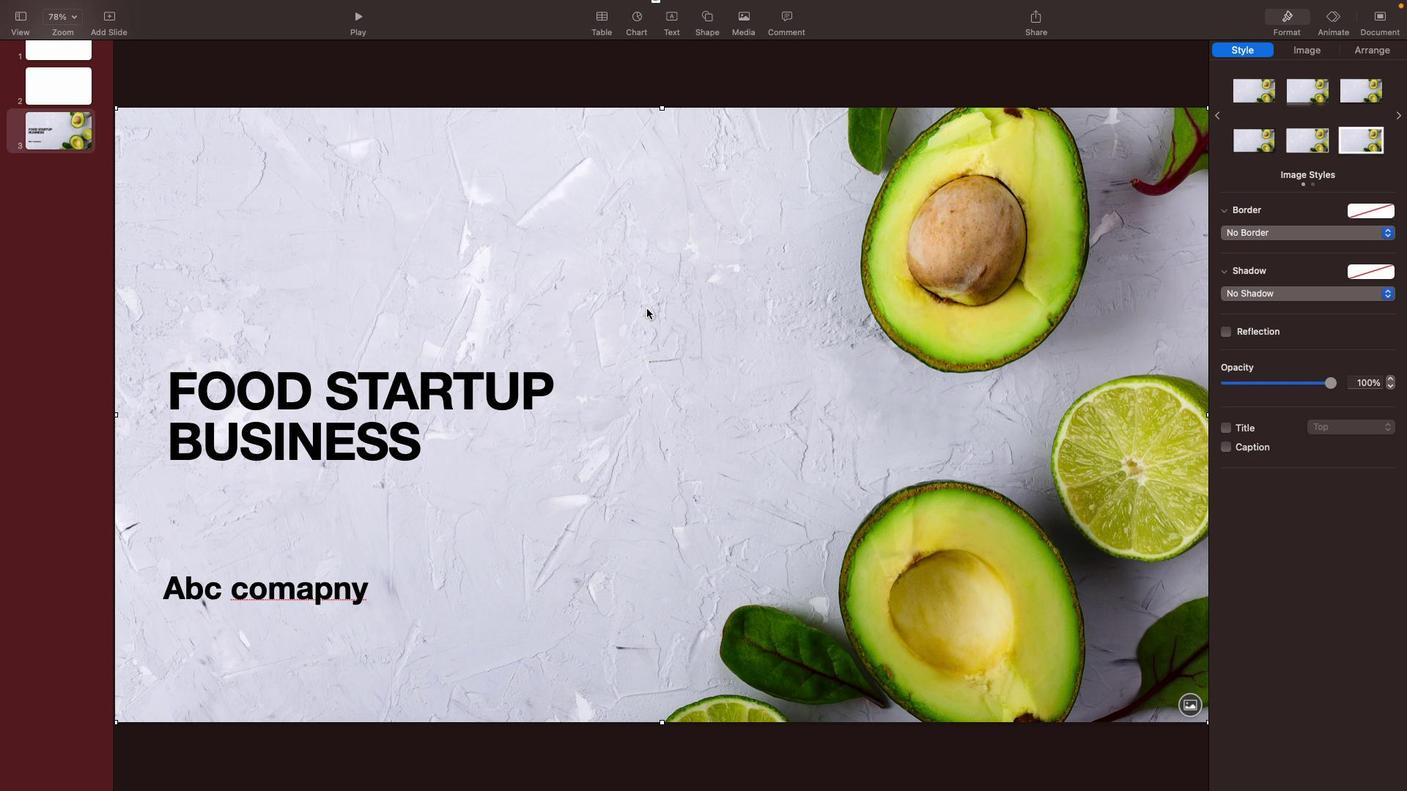 
Action: Mouse pressed left at (645, 309)
Screenshot: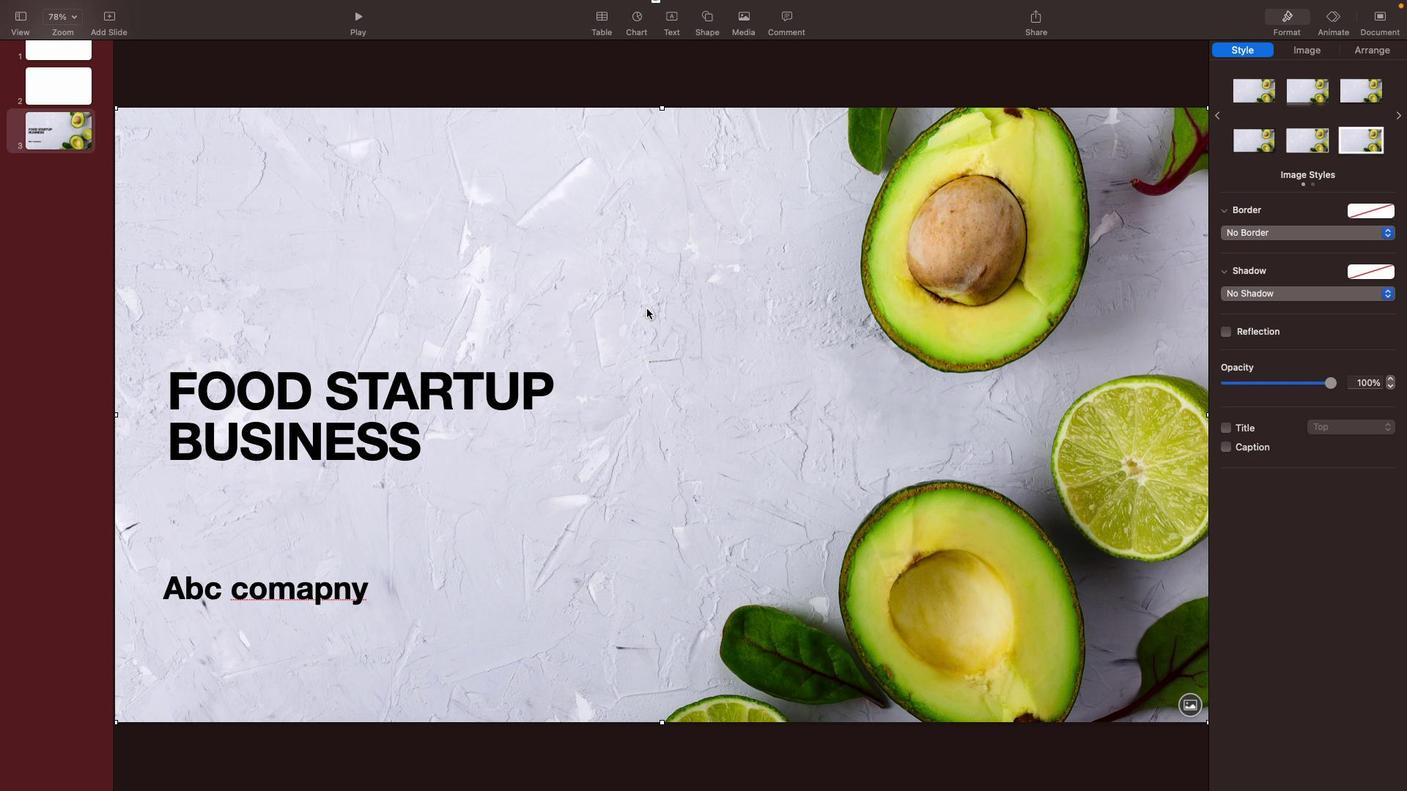 
Action: Mouse moved to (738, 15)
Screenshot: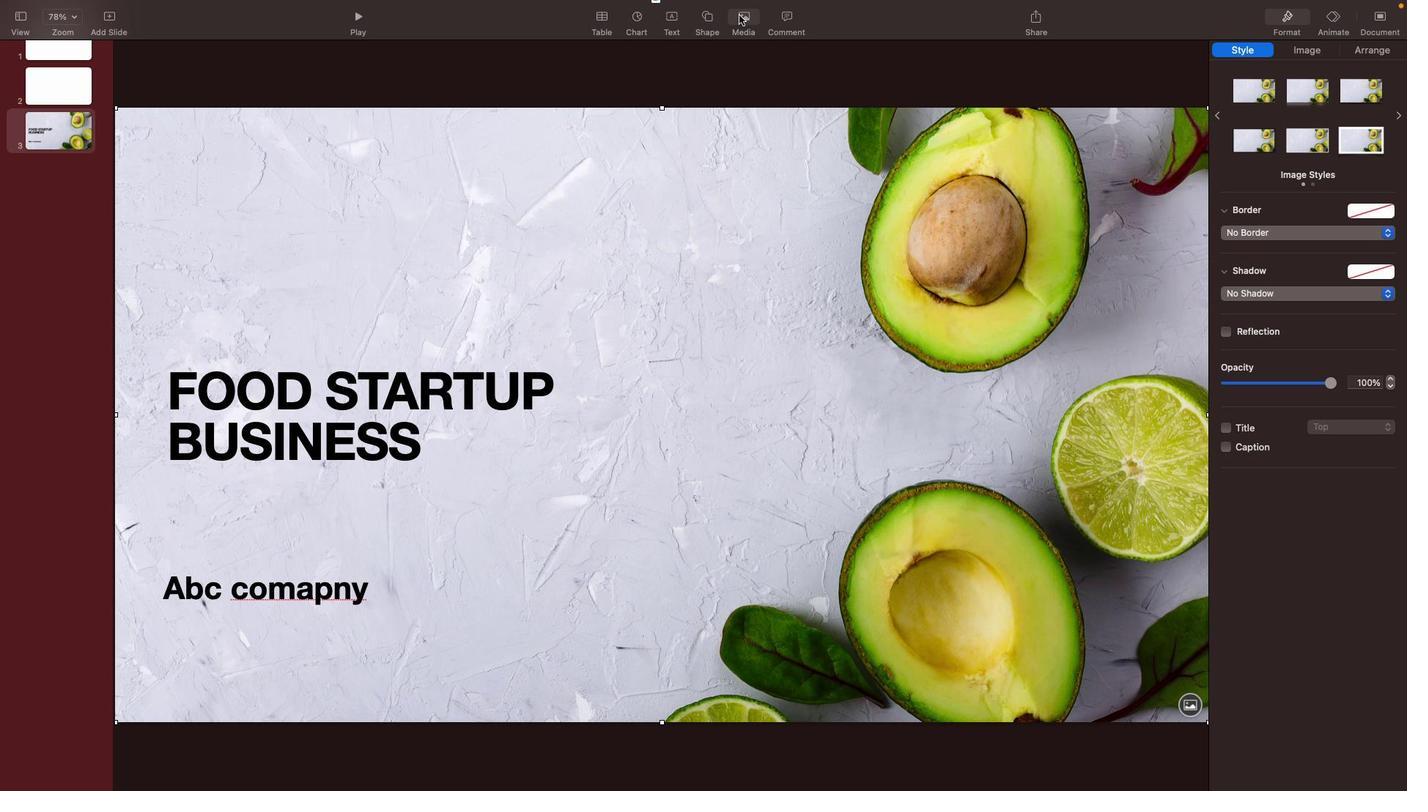 
Action: Mouse pressed left at (738, 15)
Screenshot: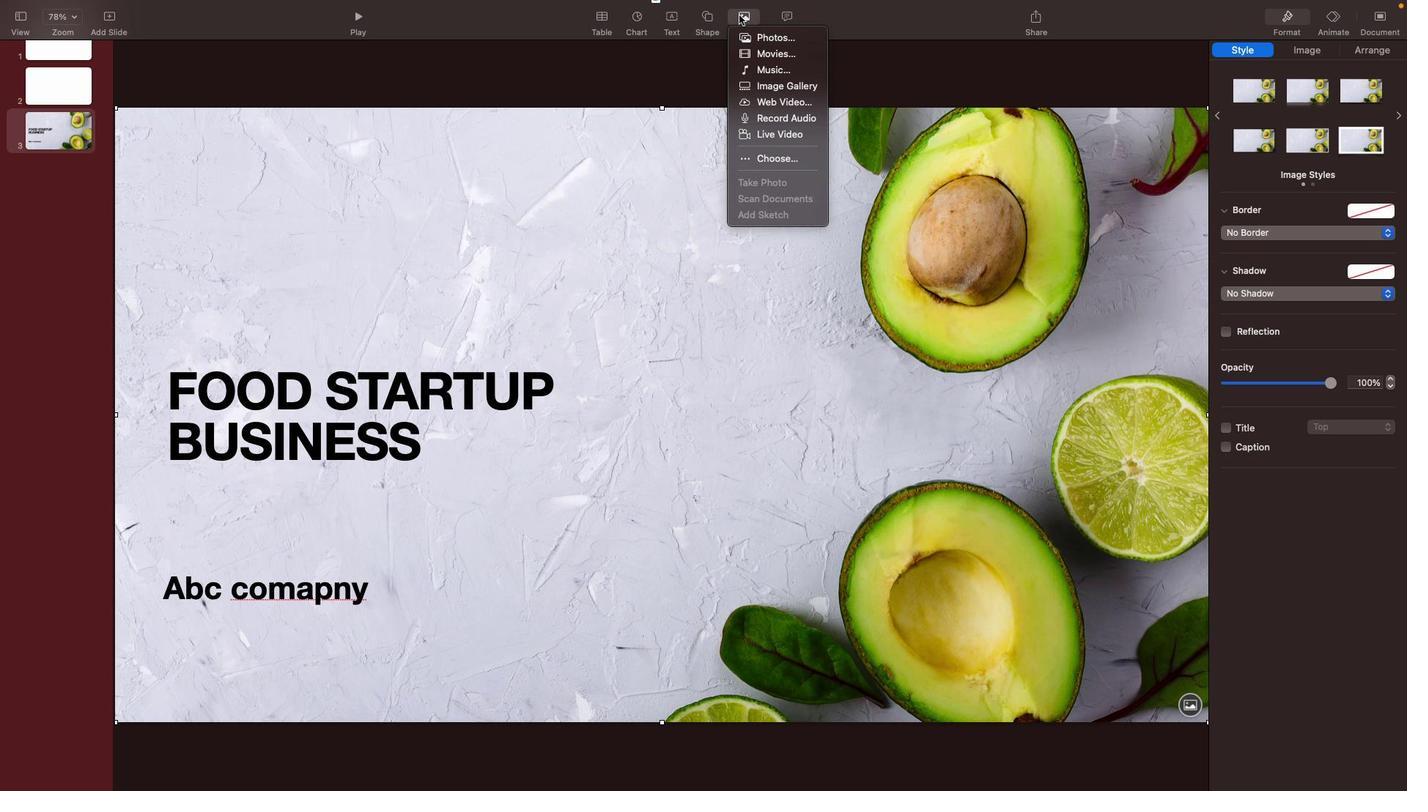 
Action: Mouse moved to (777, 90)
Screenshot: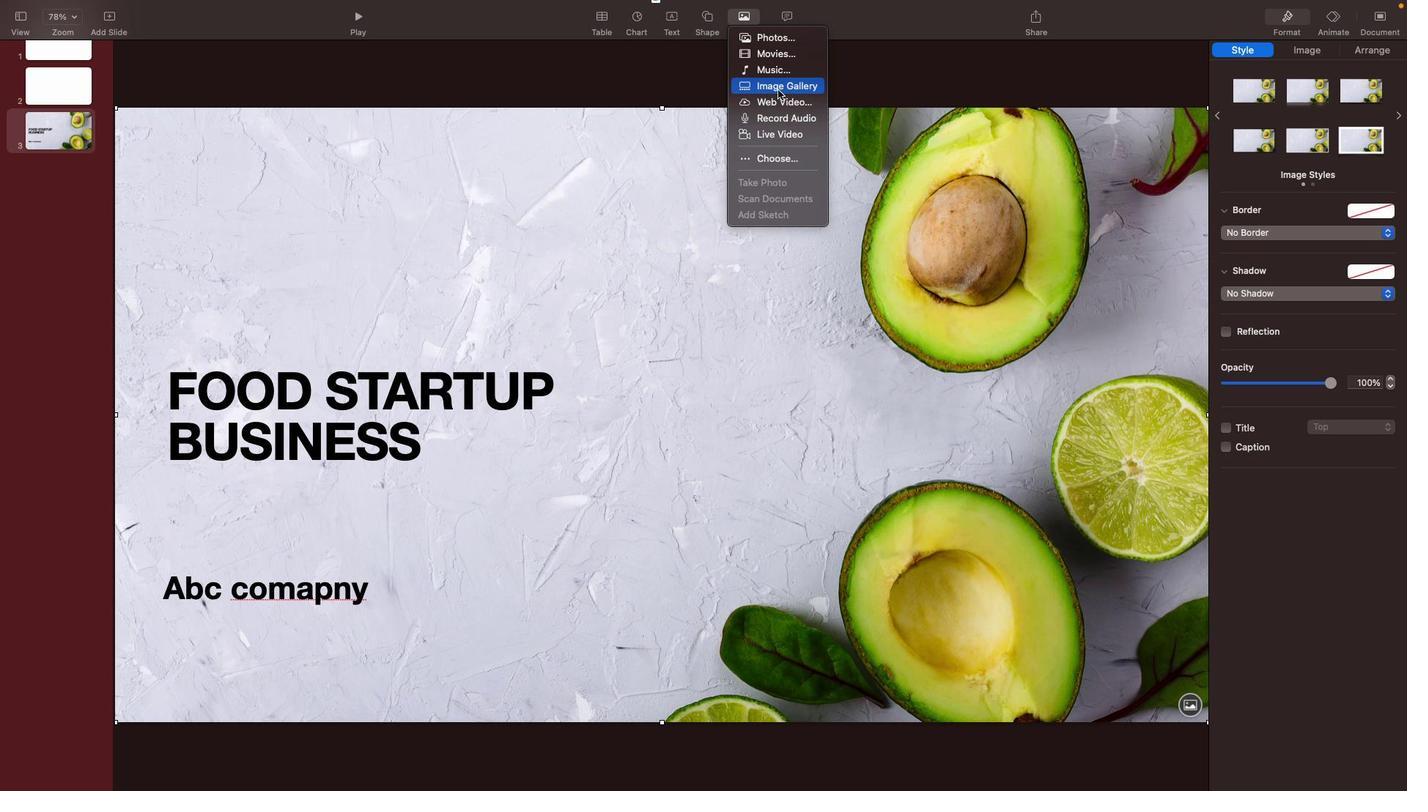 
Action: Mouse pressed left at (777, 90)
Screenshot: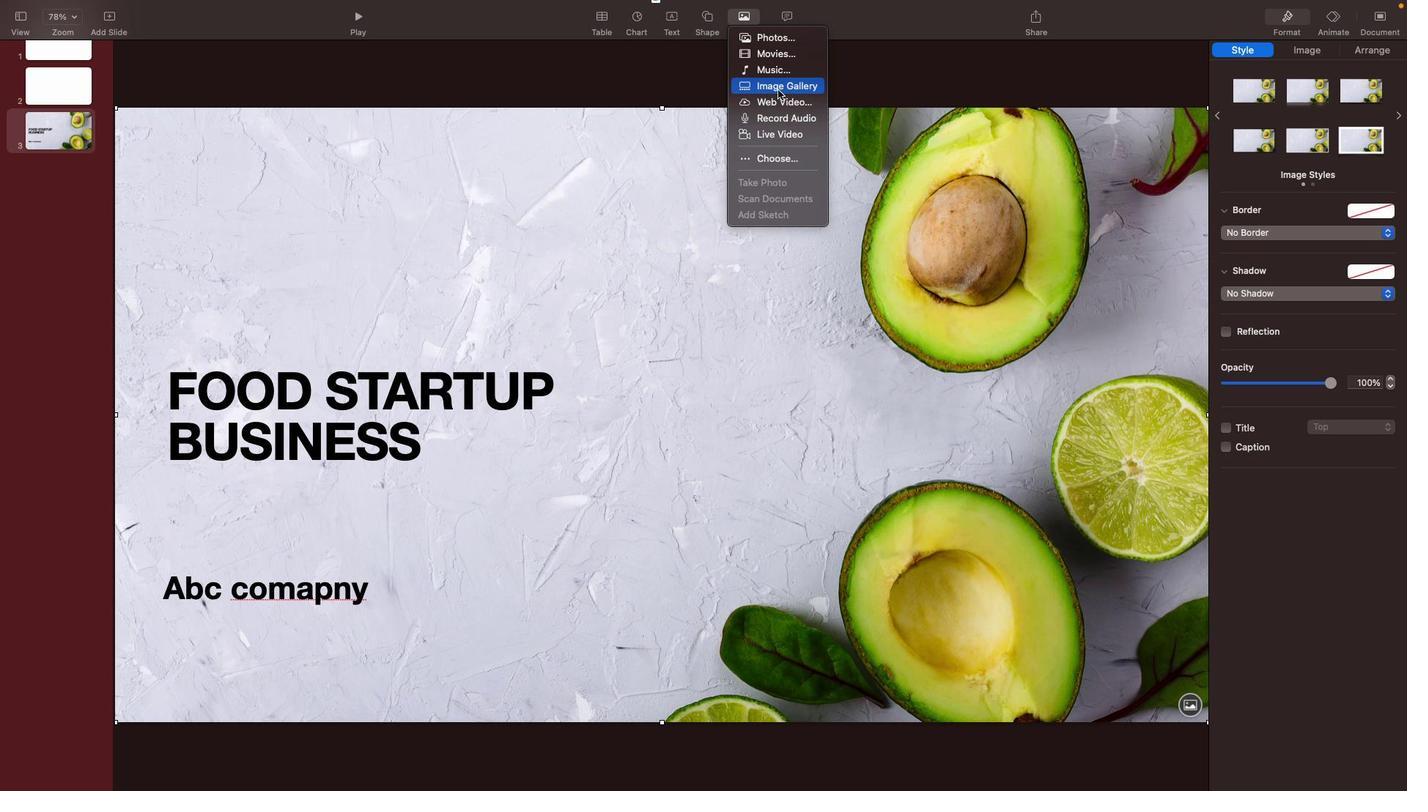 
Action: Mouse moved to (1144, 561)
Screenshot: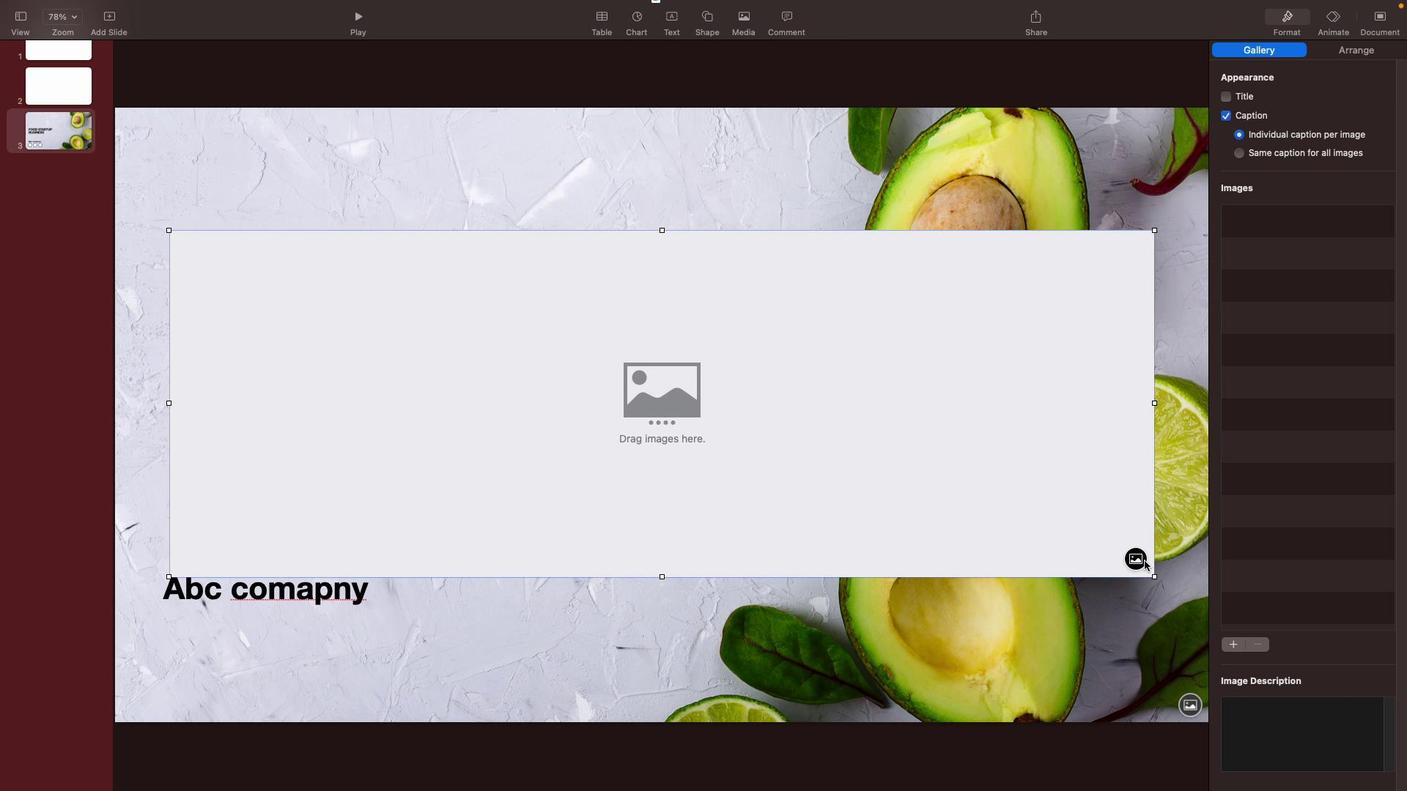 
Action: Mouse pressed left at (1144, 561)
Screenshot: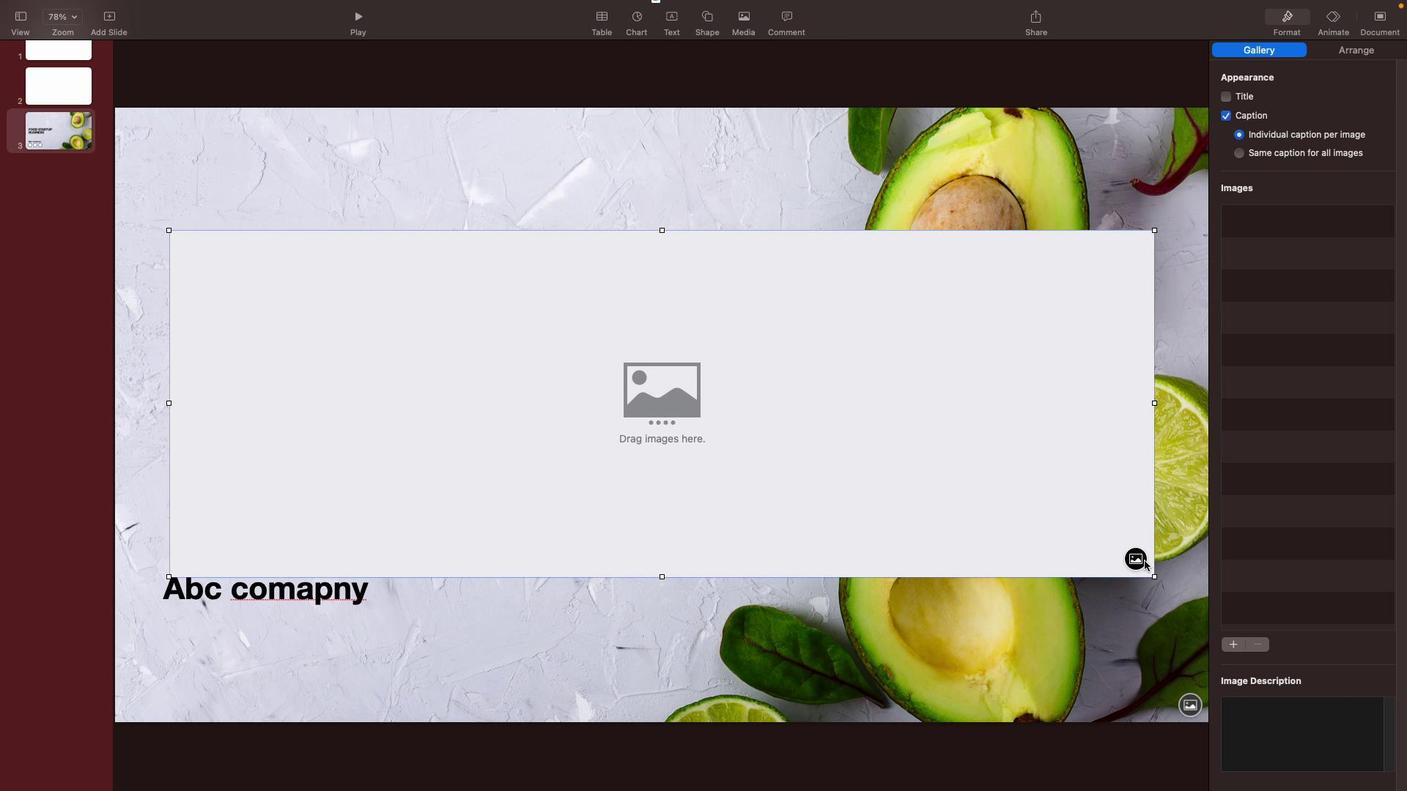 
Action: Mouse moved to (559, 324)
Screenshot: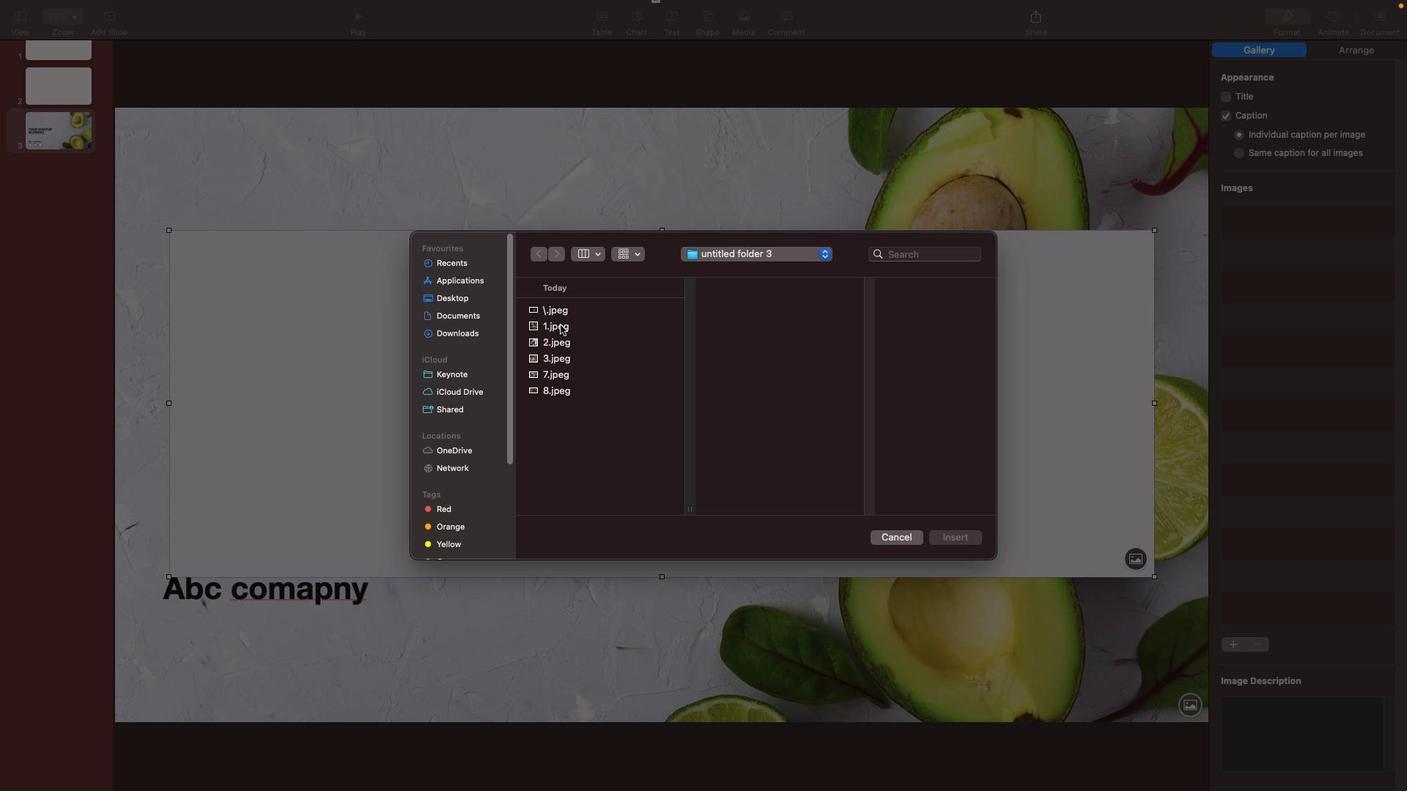 
Action: Mouse pressed left at (559, 324)
Screenshot: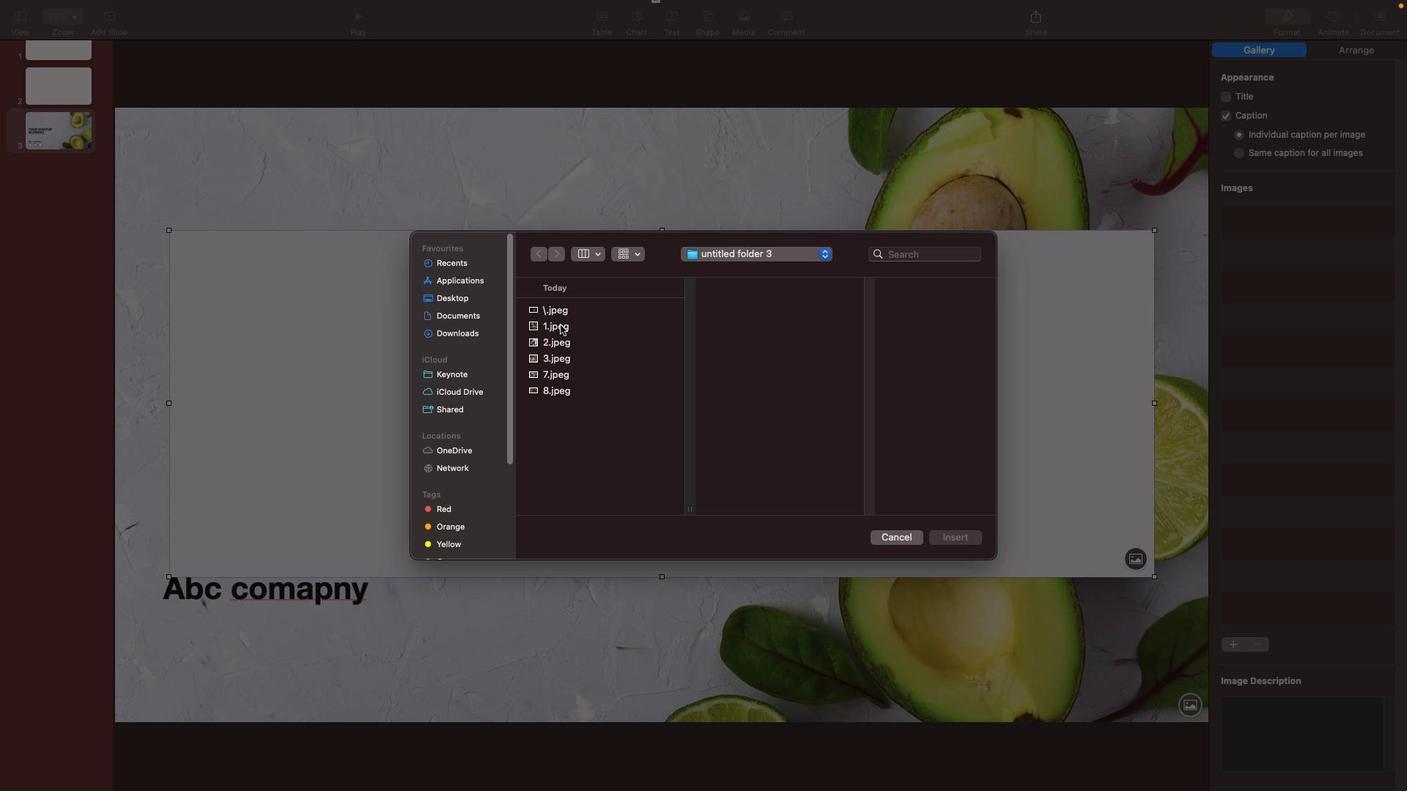 
Action: Mouse moved to (959, 536)
Screenshot: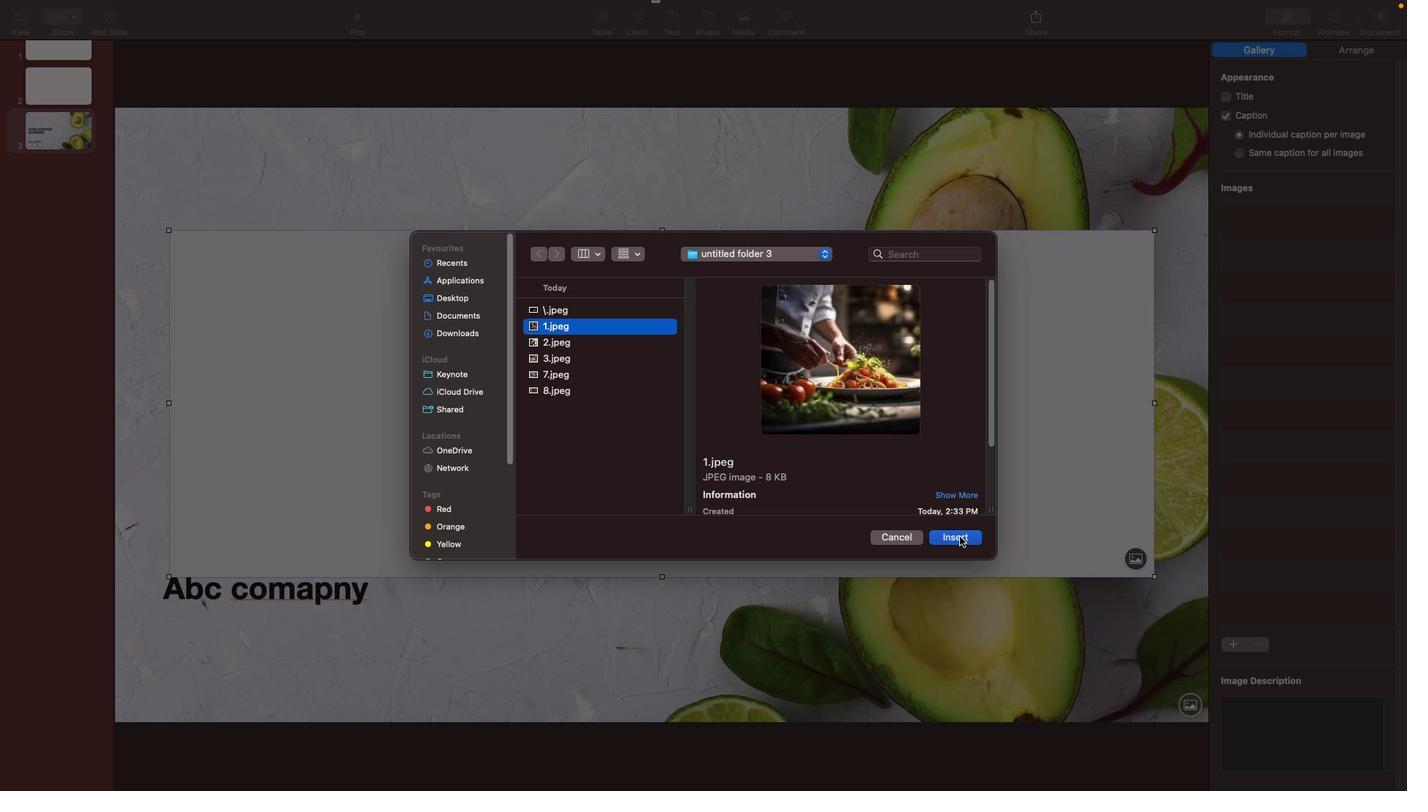 
Action: Mouse pressed left at (959, 536)
Screenshot: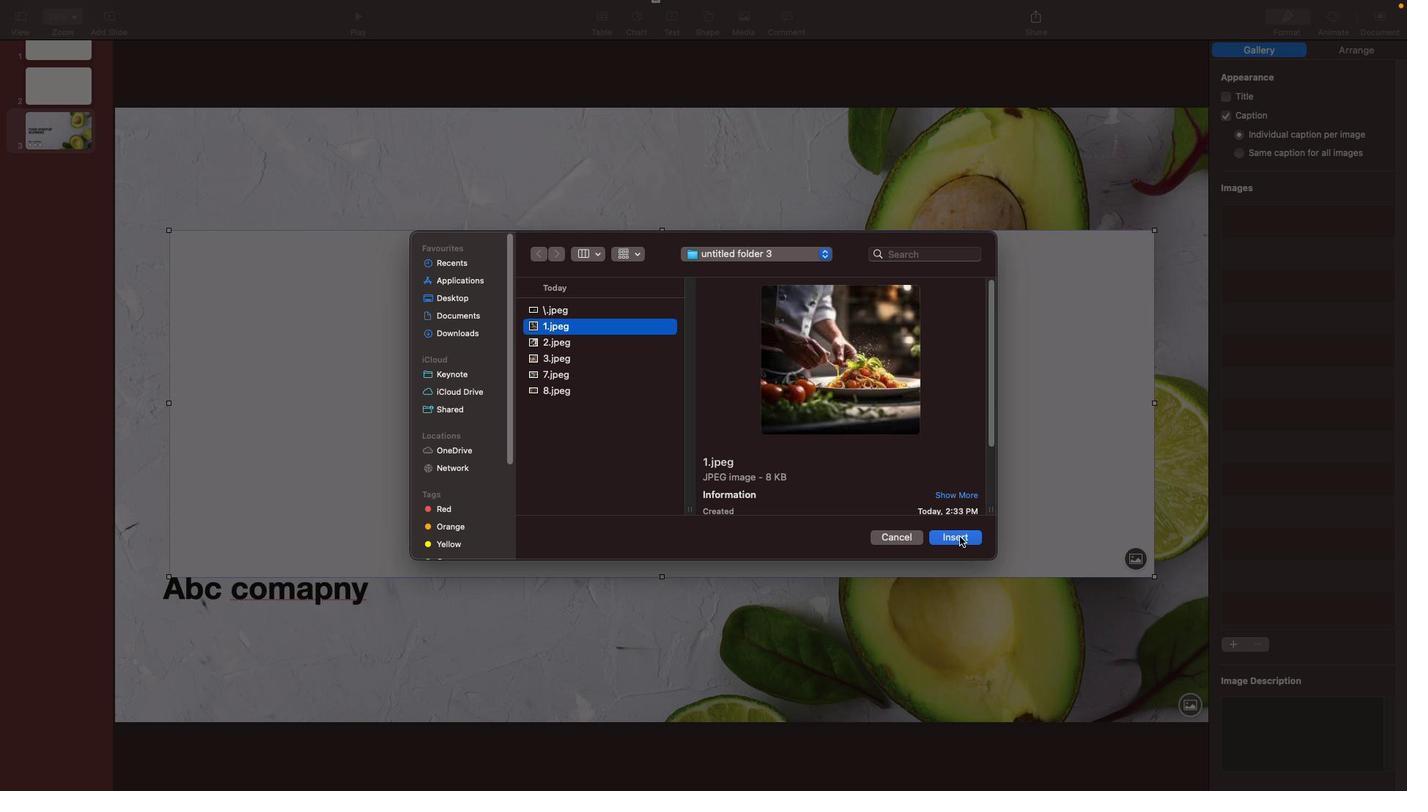 
Action: Mouse moved to (1155, 226)
Screenshot: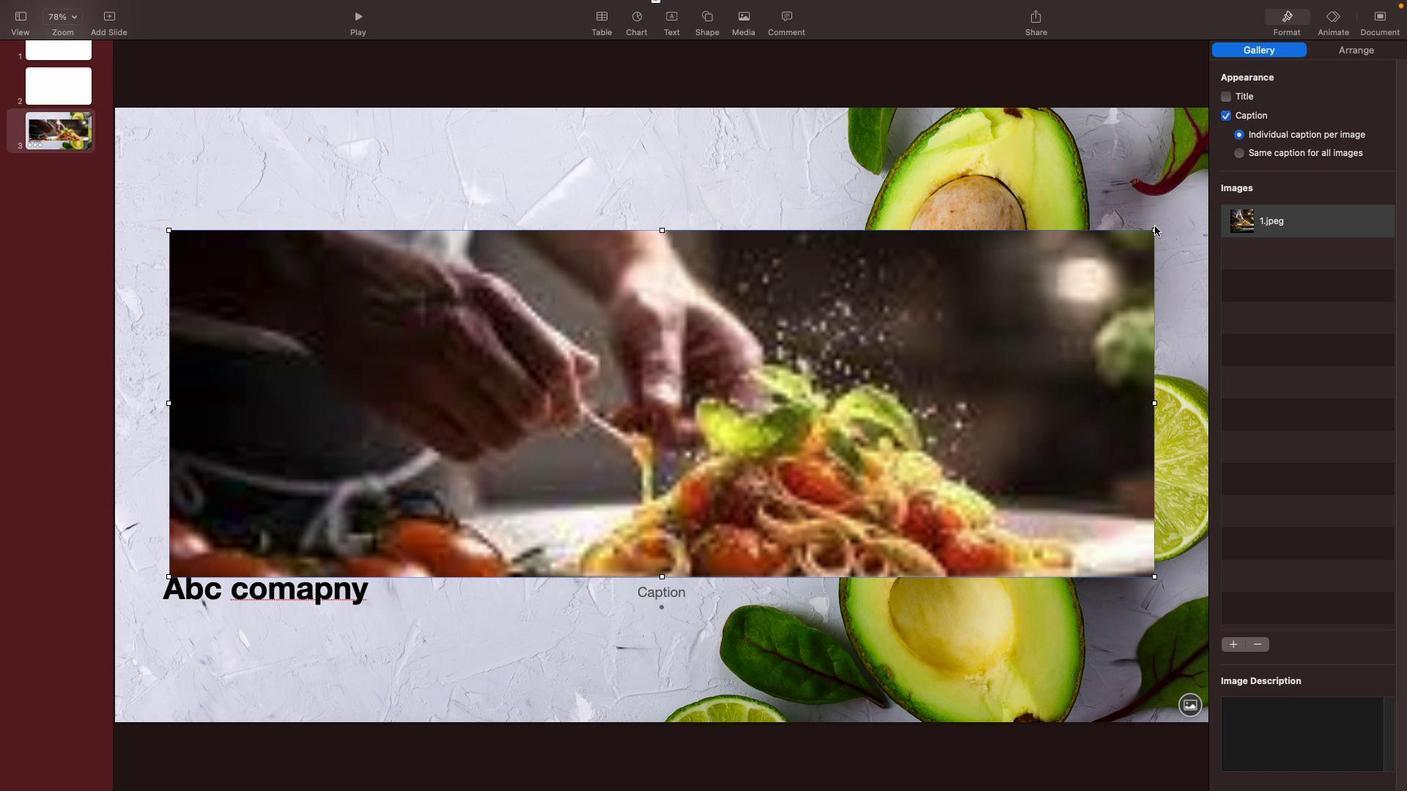 
Action: Mouse pressed left at (1155, 226)
Screenshot: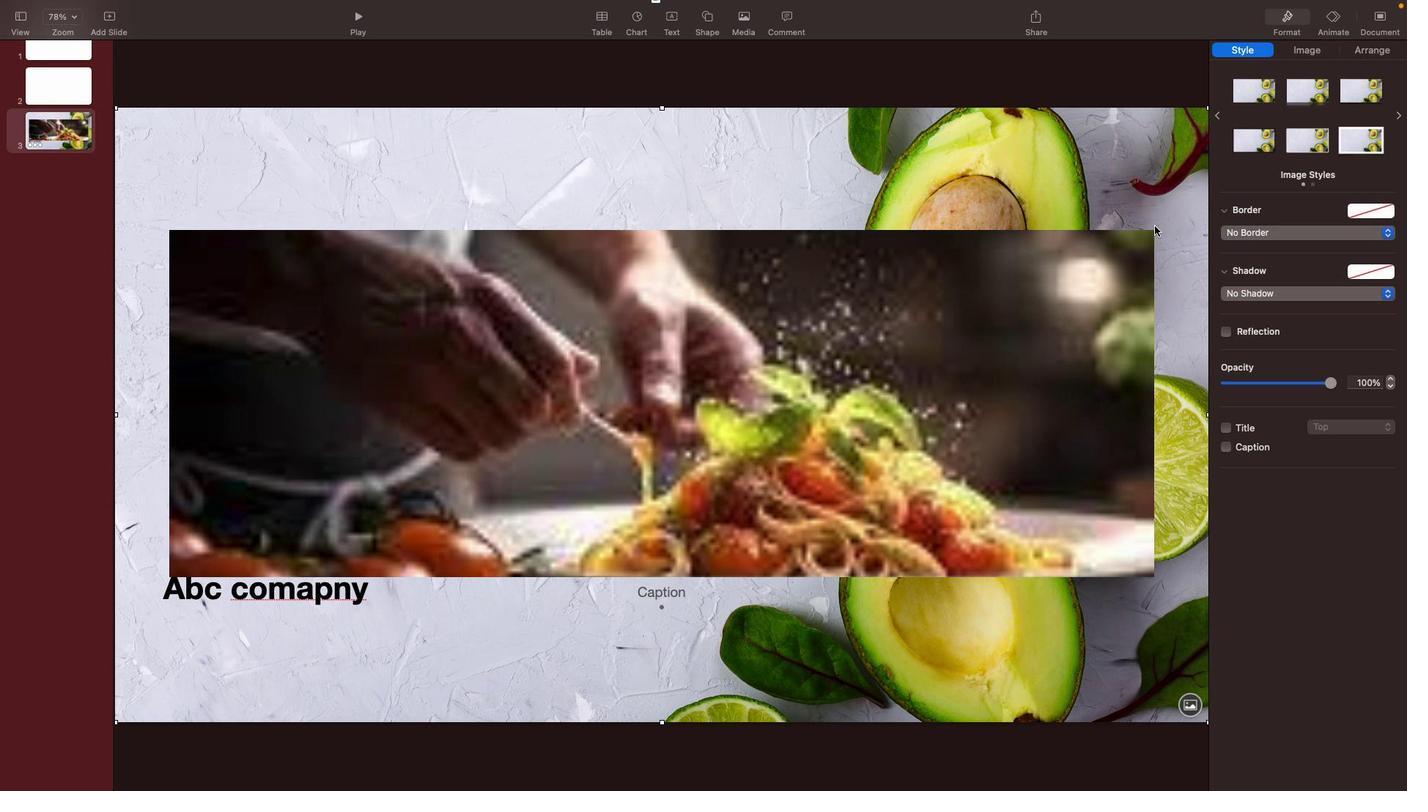 
Action: Mouse moved to (1152, 232)
Screenshot: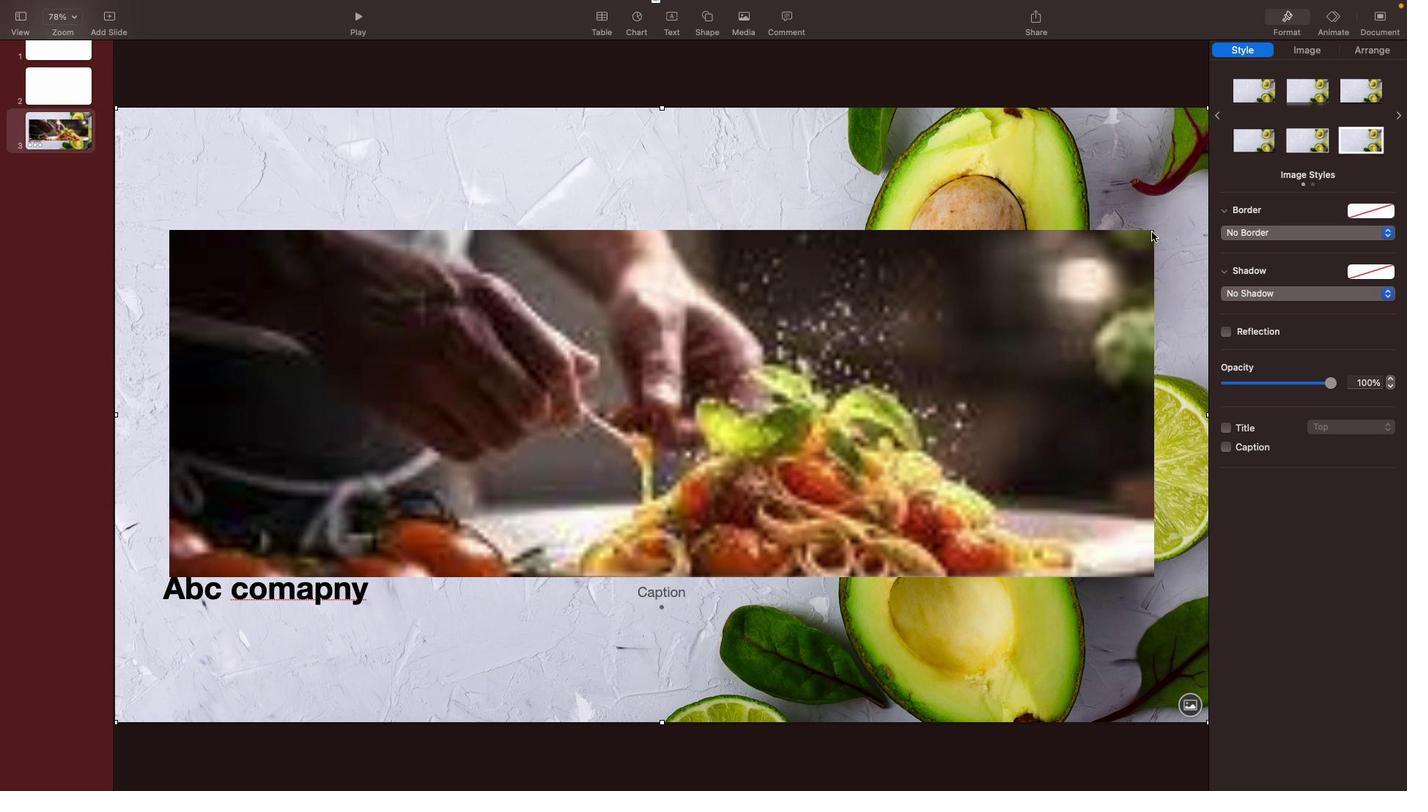 
Action: Mouse pressed left at (1152, 232)
Screenshot: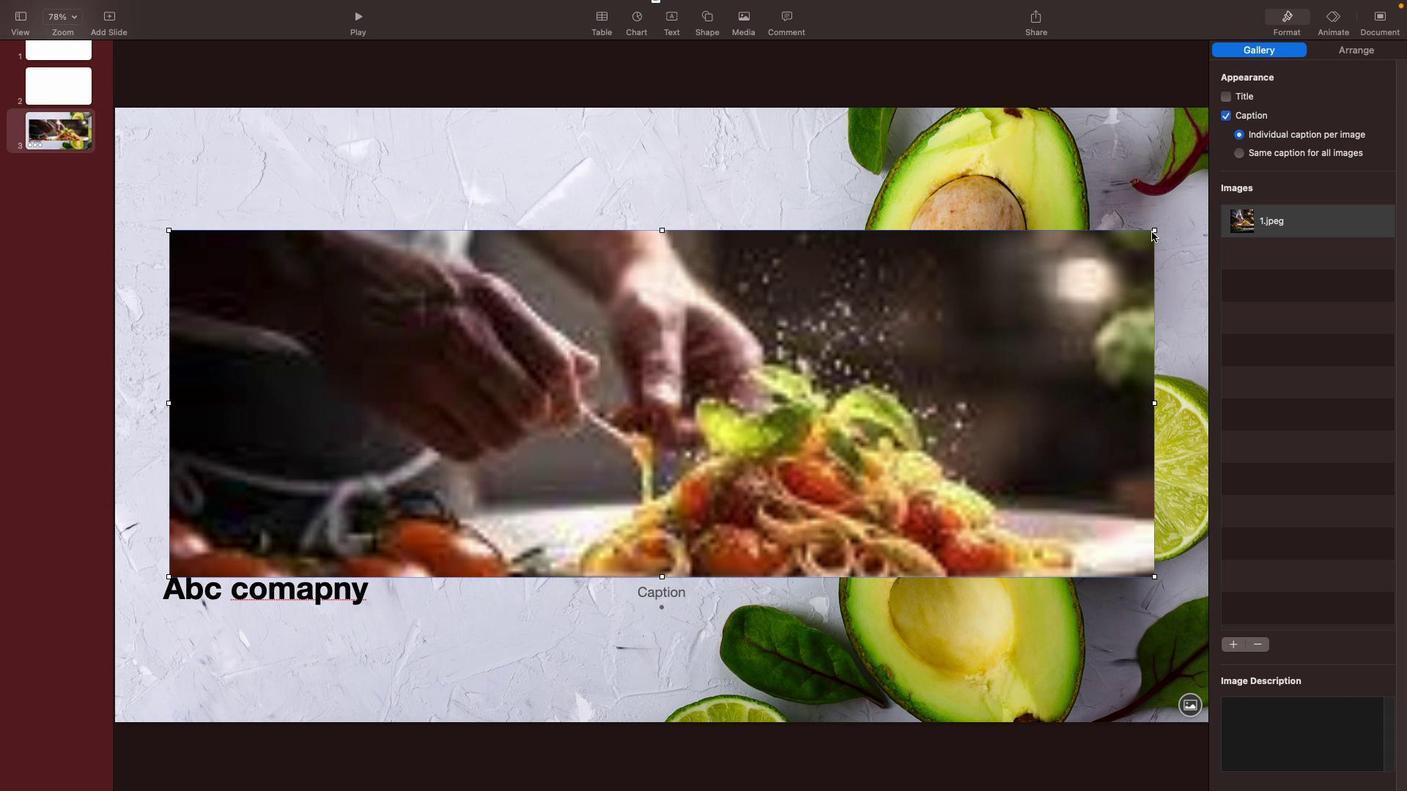 
Action: Mouse pressed left at (1152, 232)
Screenshot: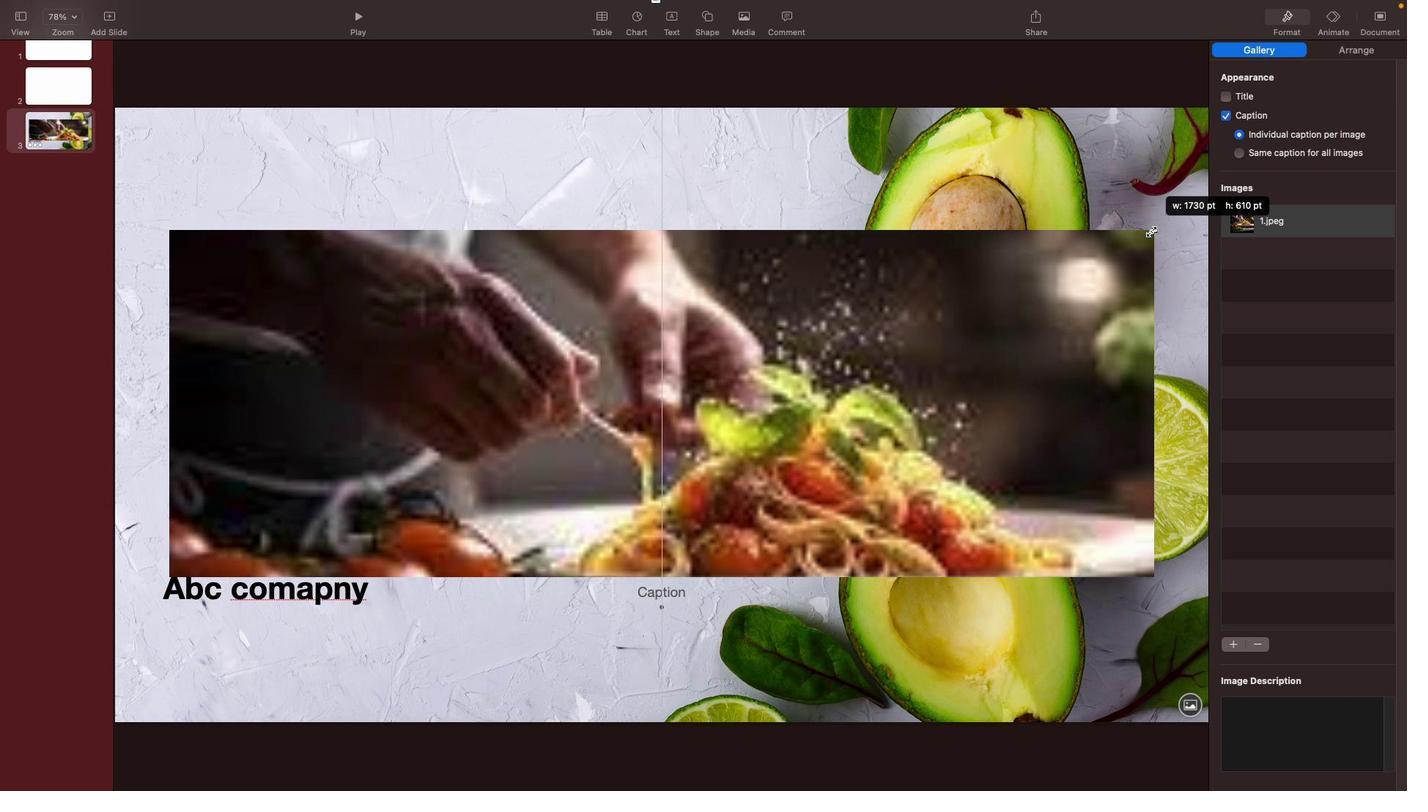 
Action: Mouse moved to (324, 441)
Screenshot: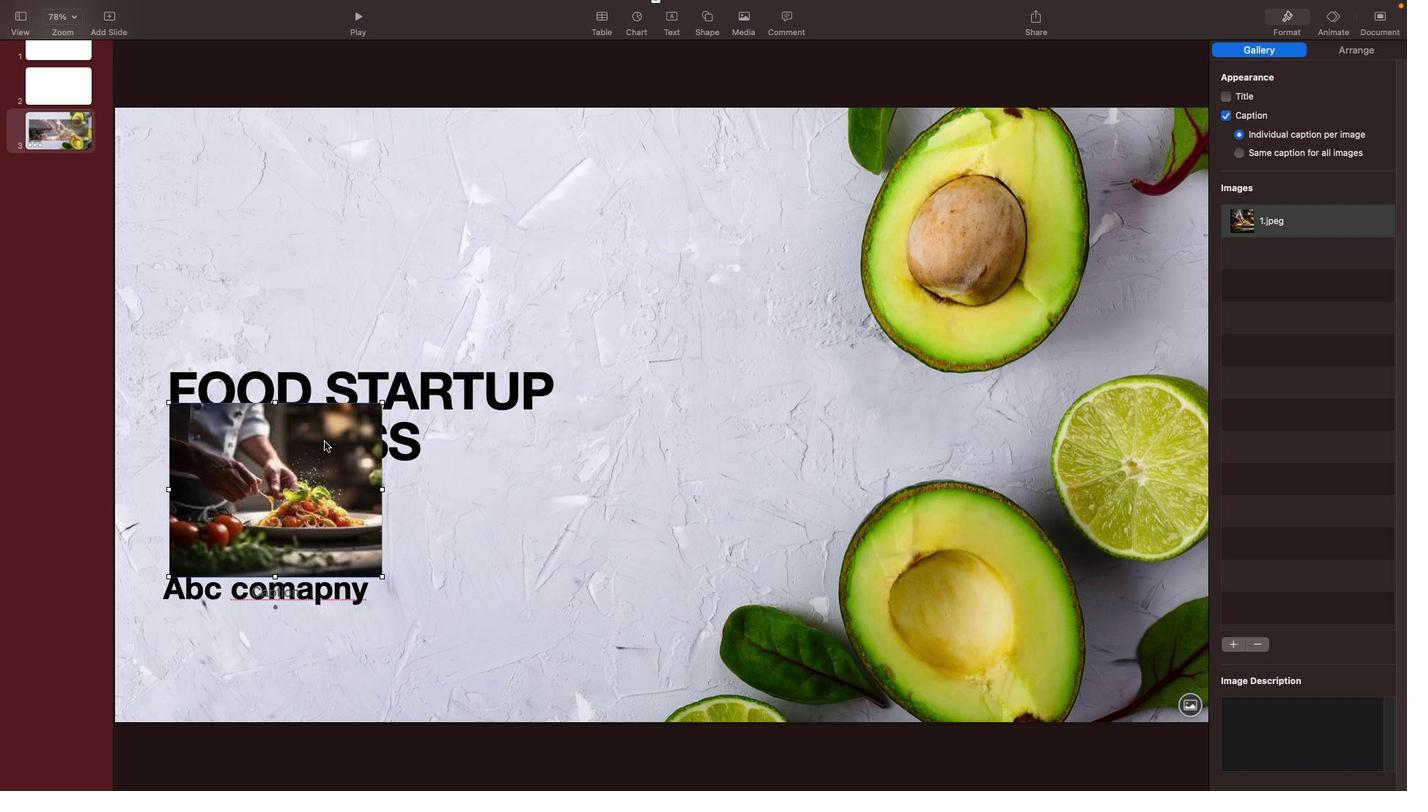
Action: Mouse pressed left at (324, 441)
Screenshot: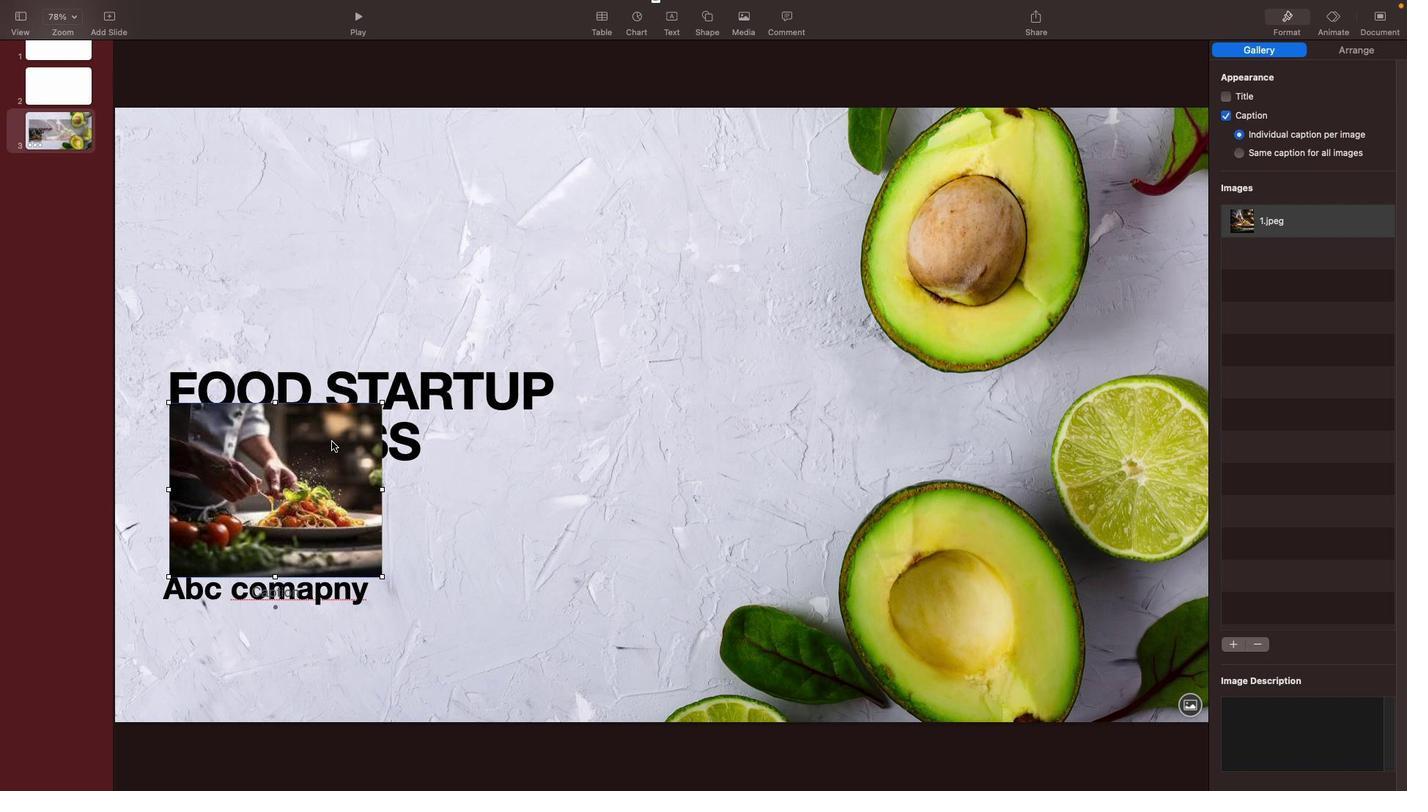 
Action: Mouse moved to (314, 581)
Screenshot: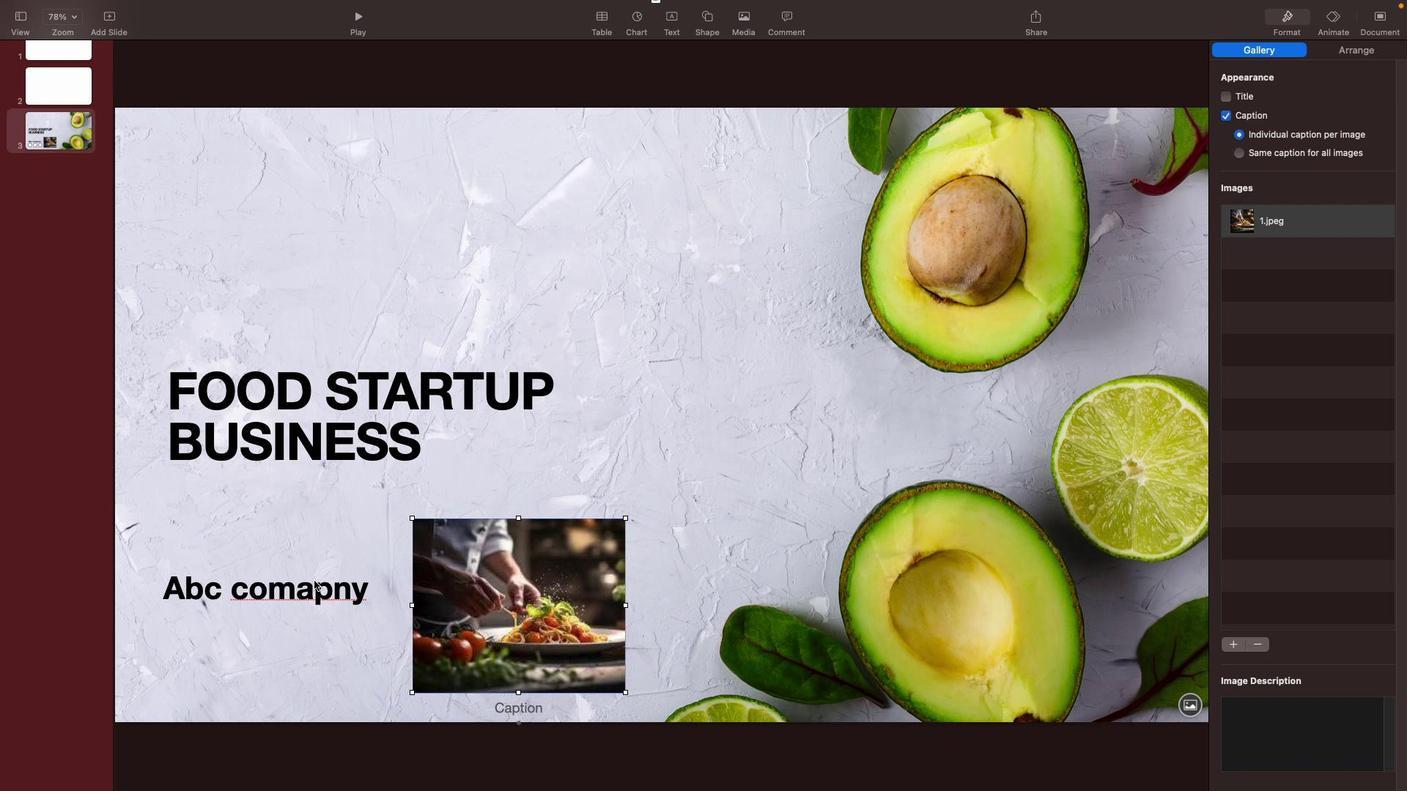 
Action: Mouse pressed left at (314, 581)
Screenshot: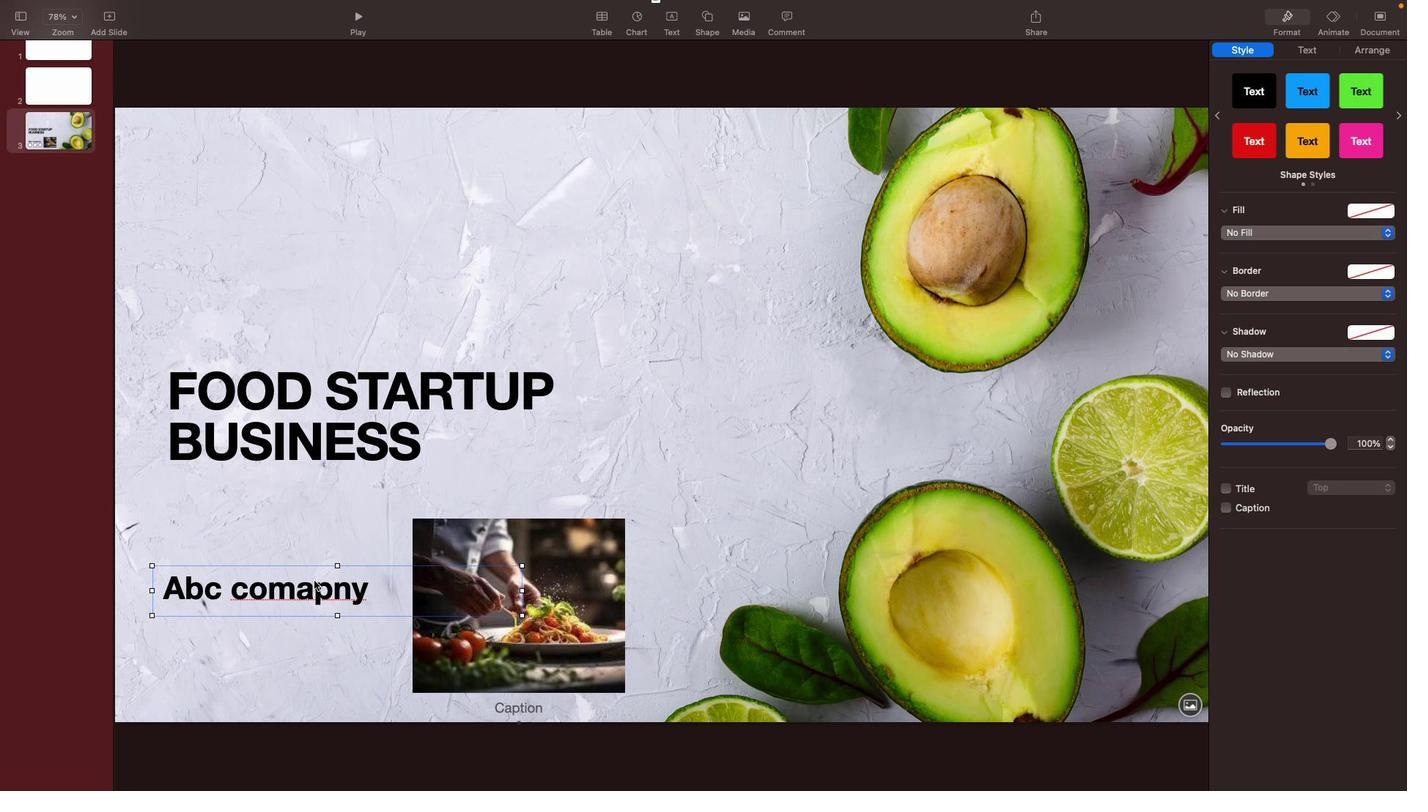 
Action: Mouse moved to (311, 582)
Screenshot: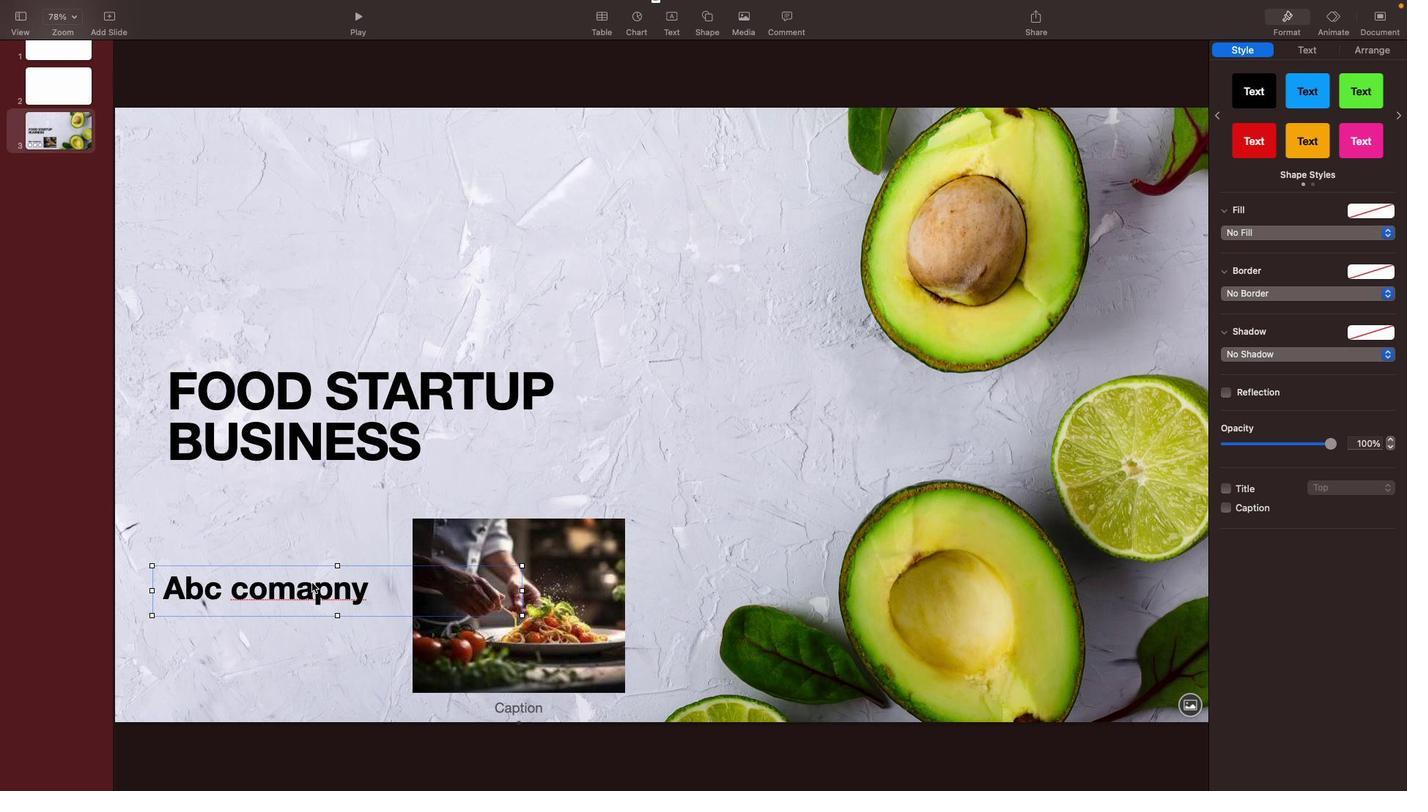 
Action: Mouse pressed left at (311, 582)
Screenshot: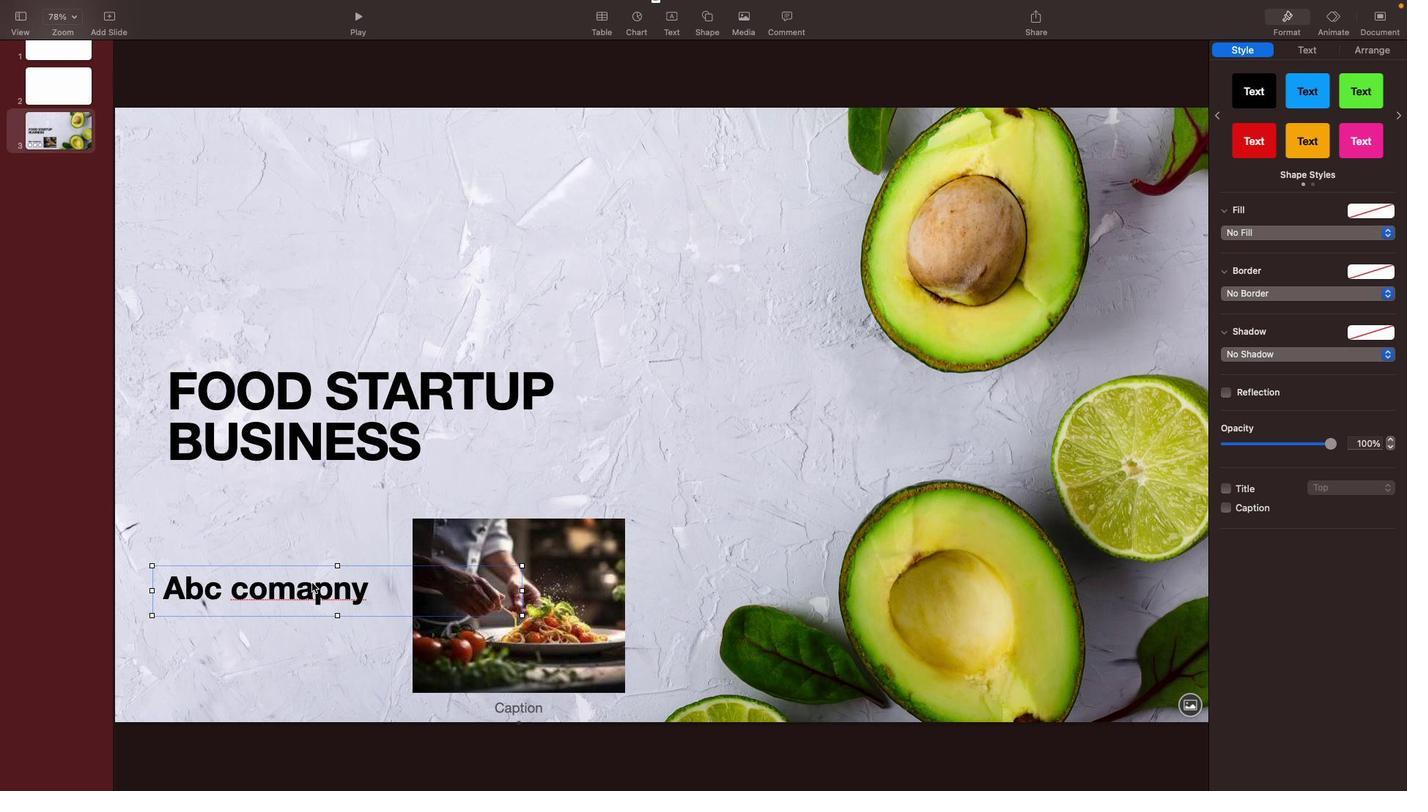 
Action: Mouse moved to (319, 573)
Screenshot: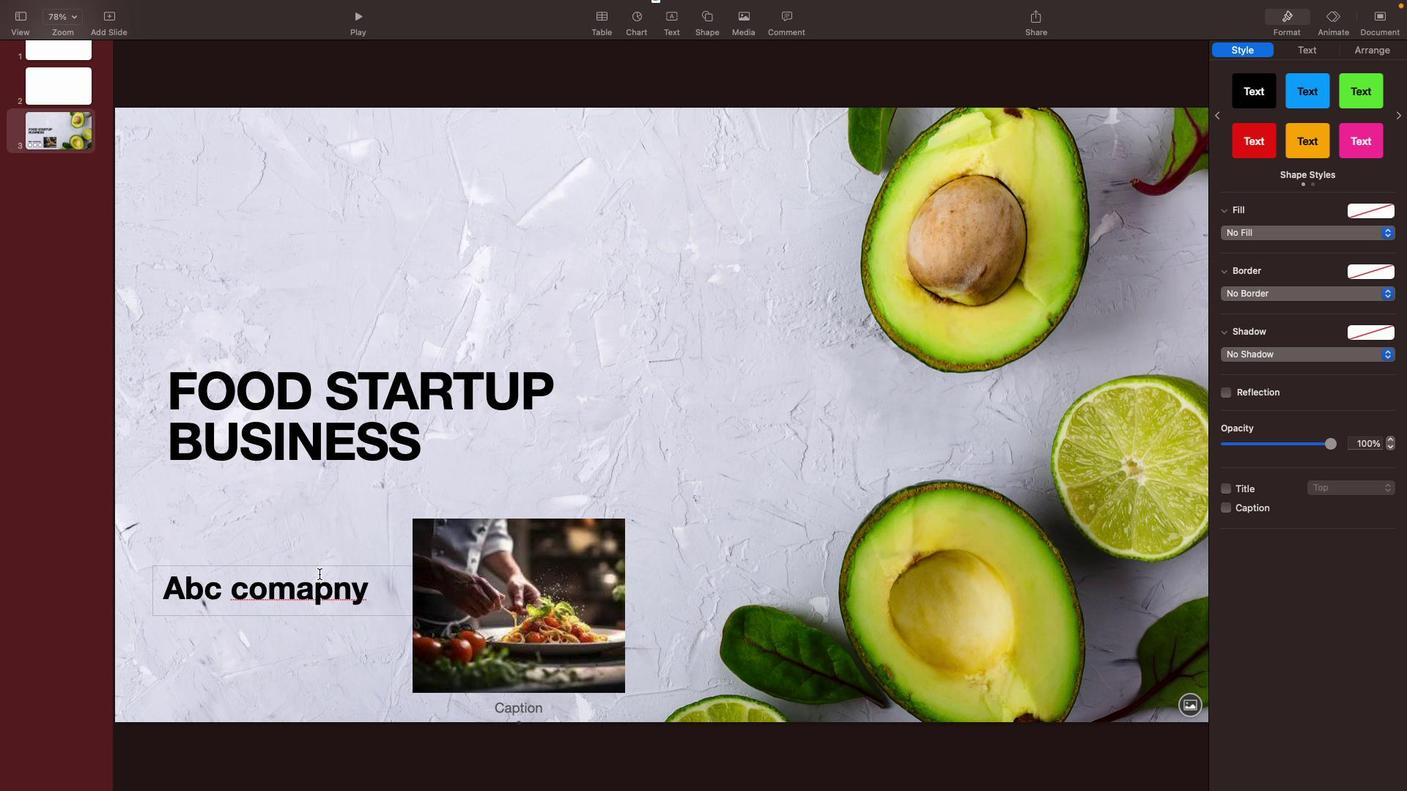
Action: Key pressed Key.backspaceKey.right'a'
Screenshot: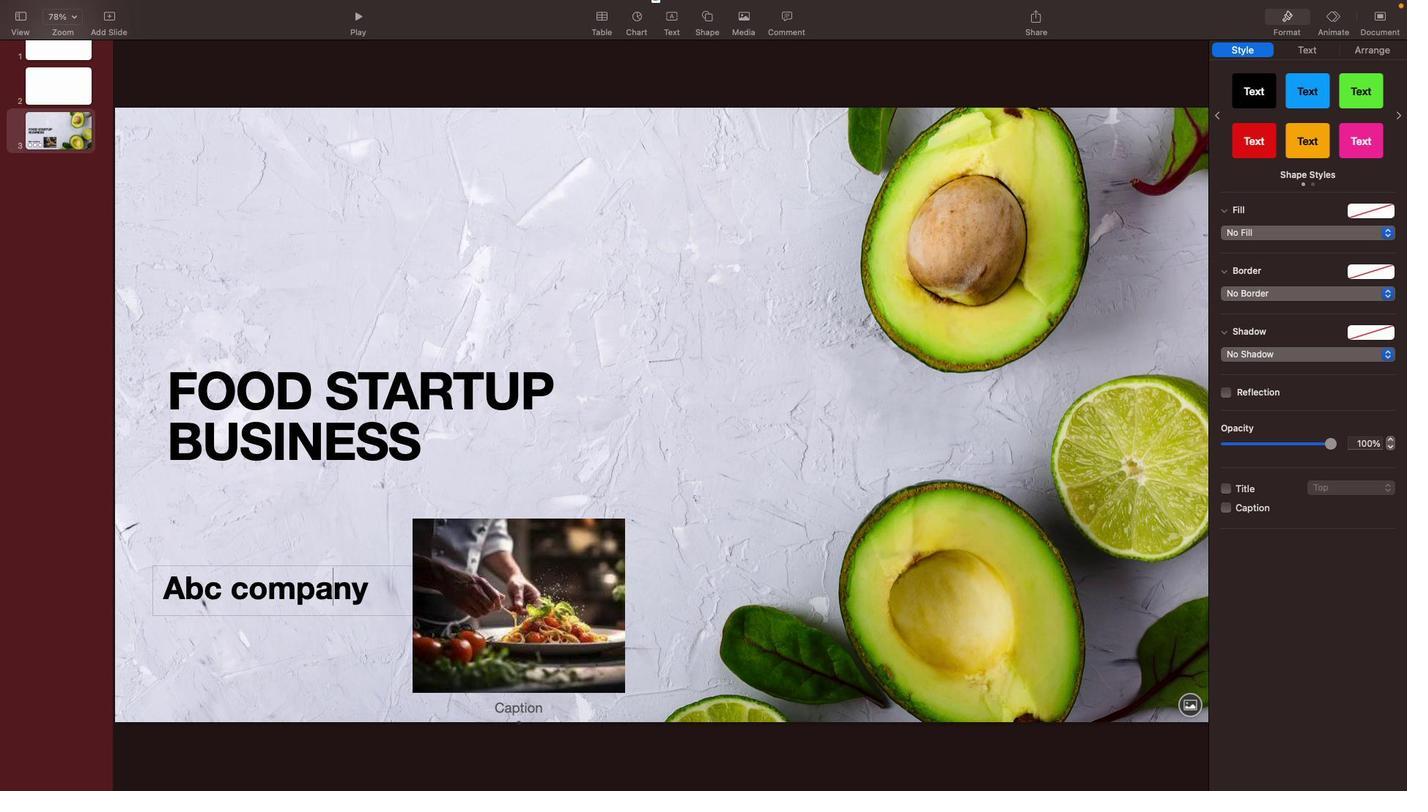 
Action: Mouse moved to (505, 637)
Screenshot: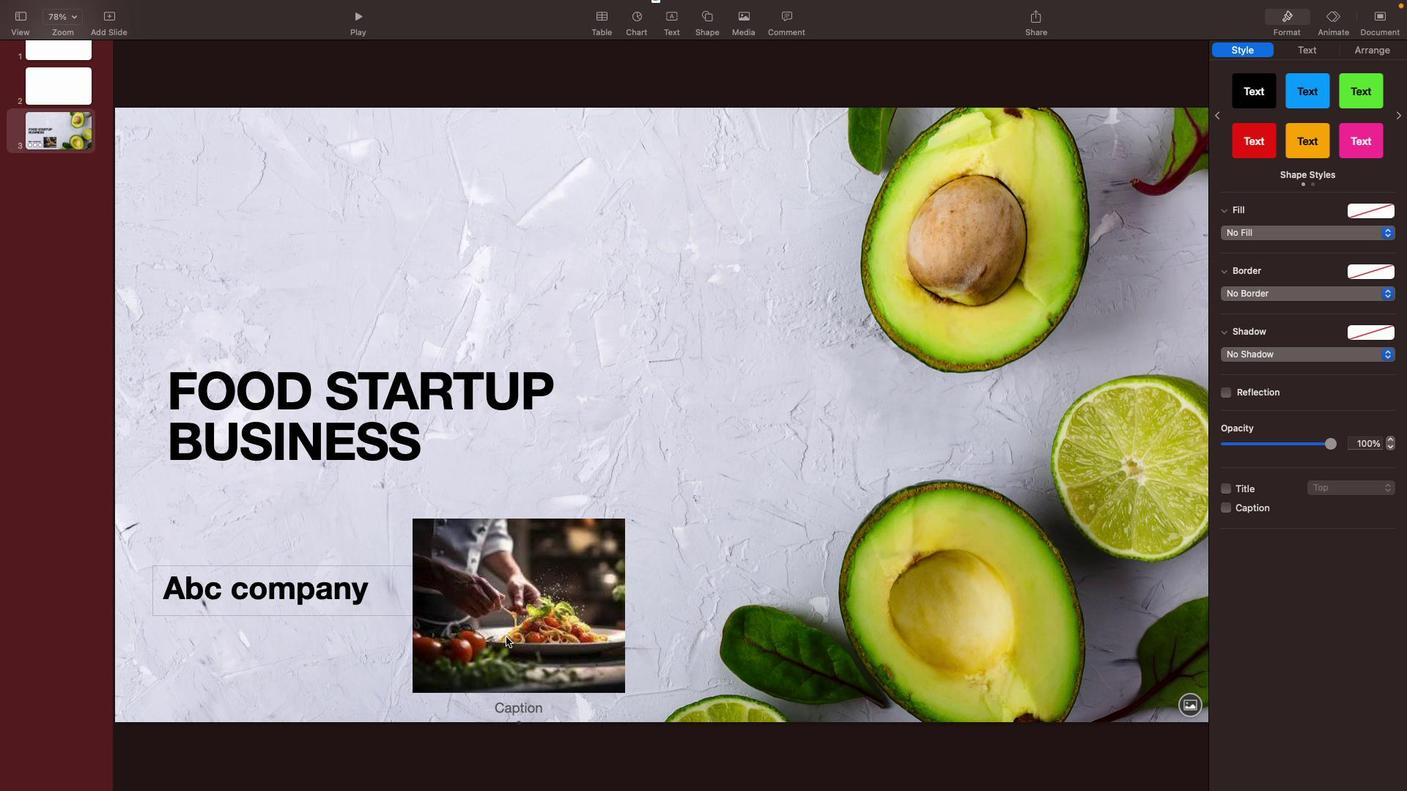 
Action: Mouse pressed left at (505, 637)
Screenshot: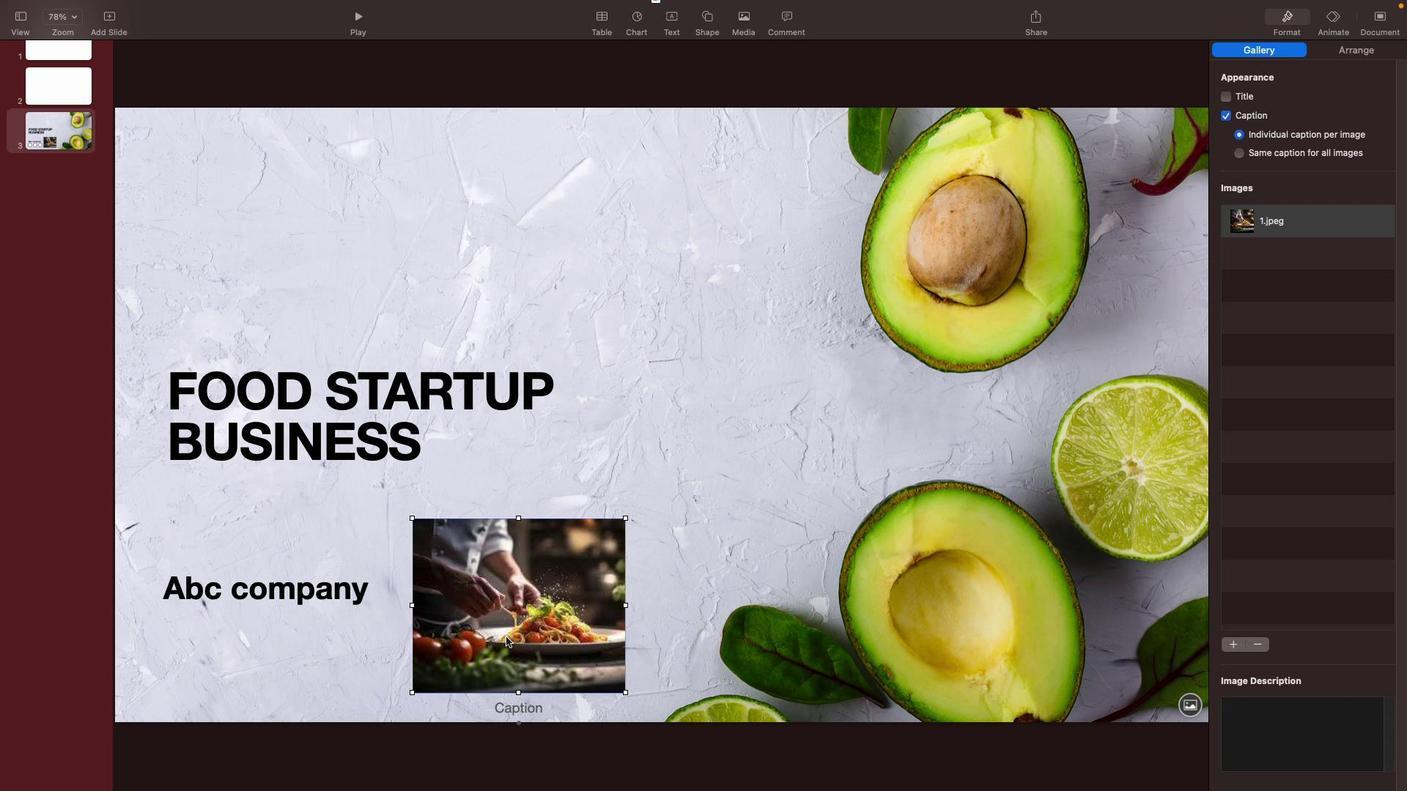 
Action: Mouse moved to (219, 282)
Screenshot: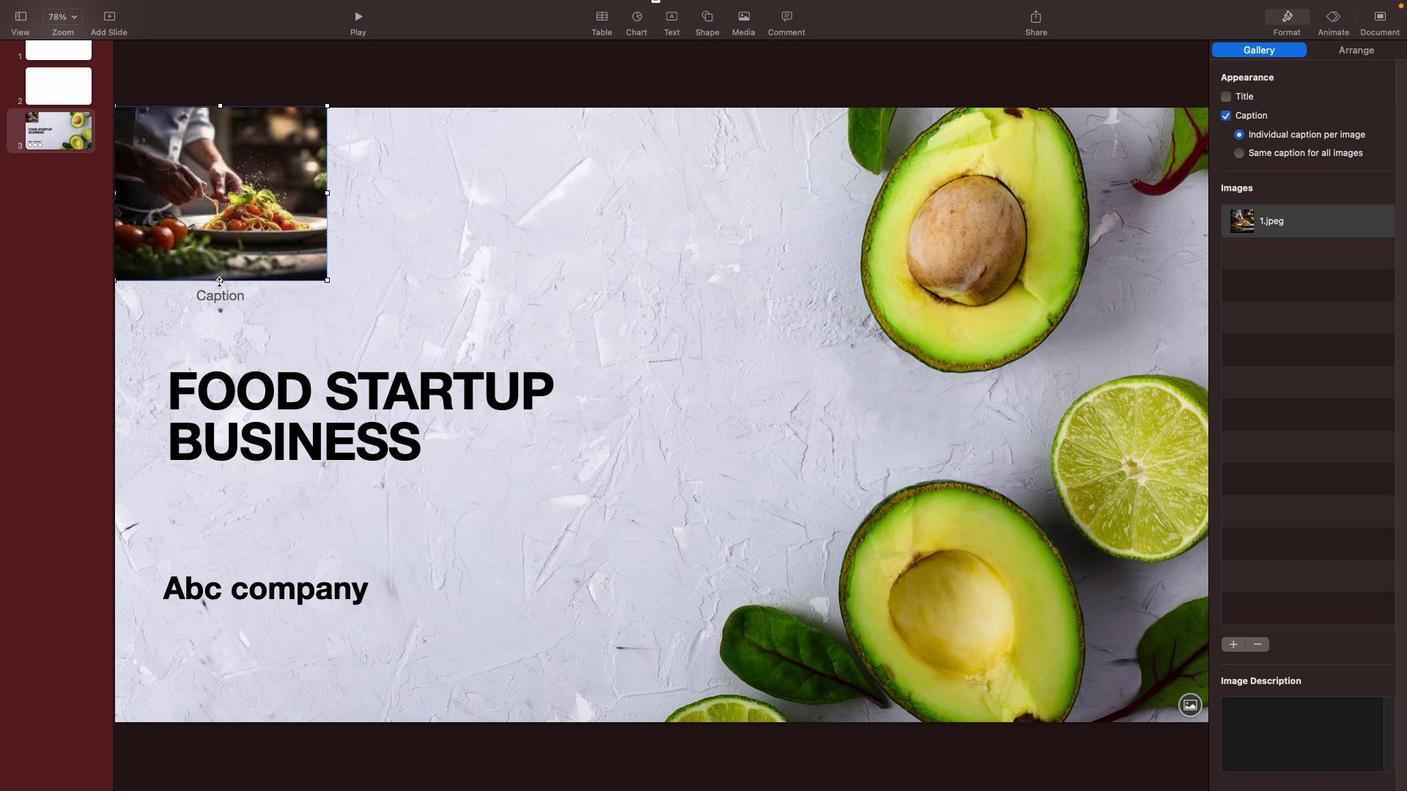 
Action: Mouse pressed left at (219, 282)
Screenshot: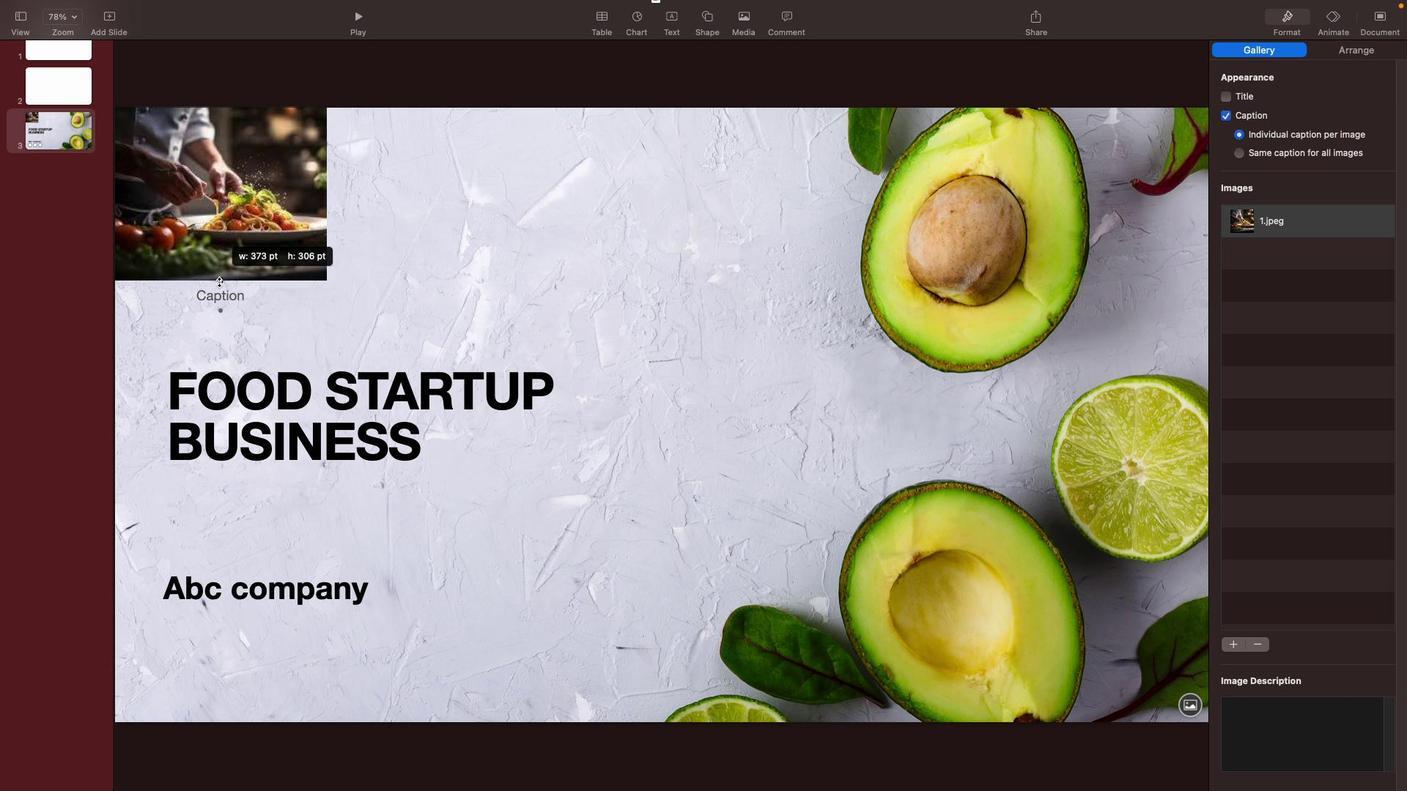 
Action: Mouse moved to (238, 260)
Screenshot: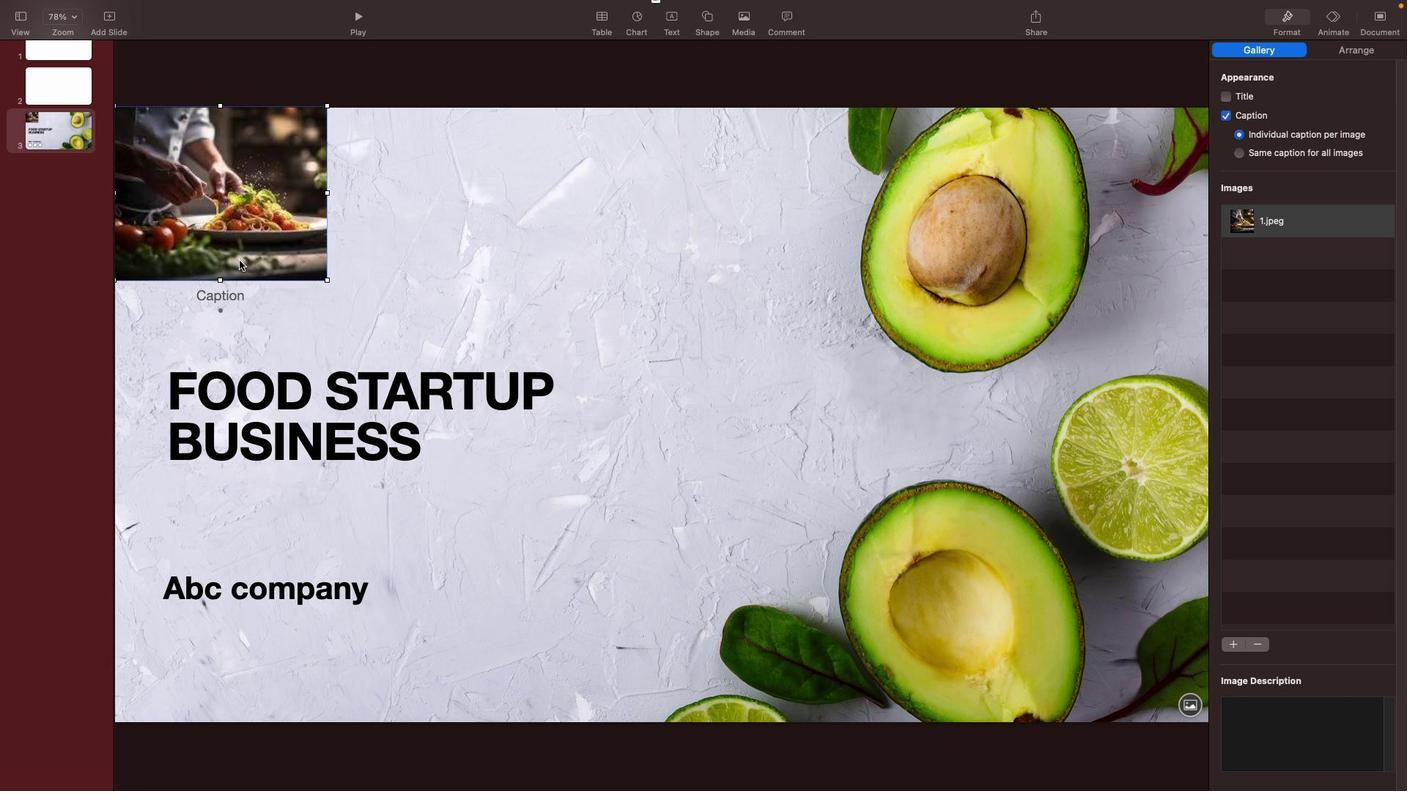 
Action: Mouse pressed left at (238, 260)
Screenshot: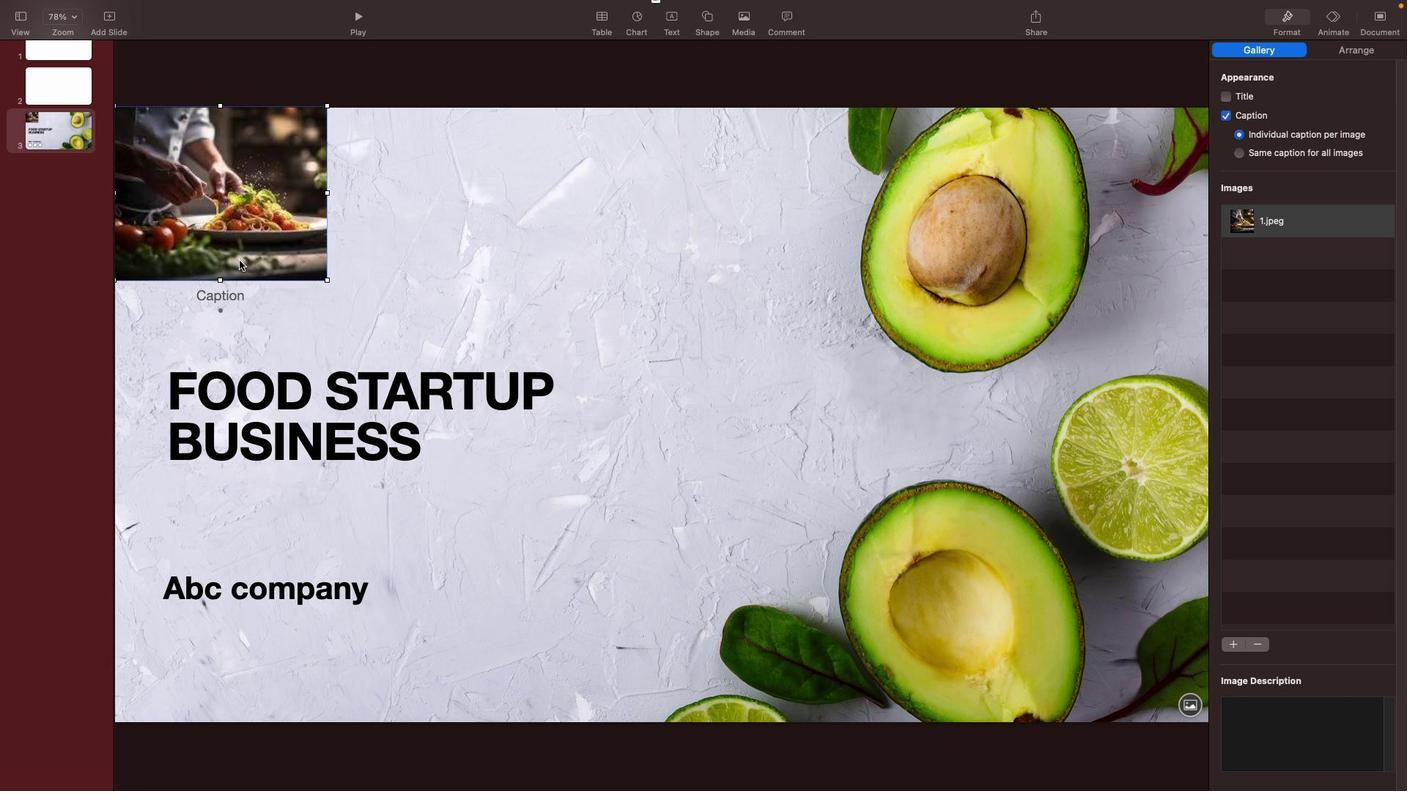 
Action: Mouse moved to (283, 572)
Screenshot: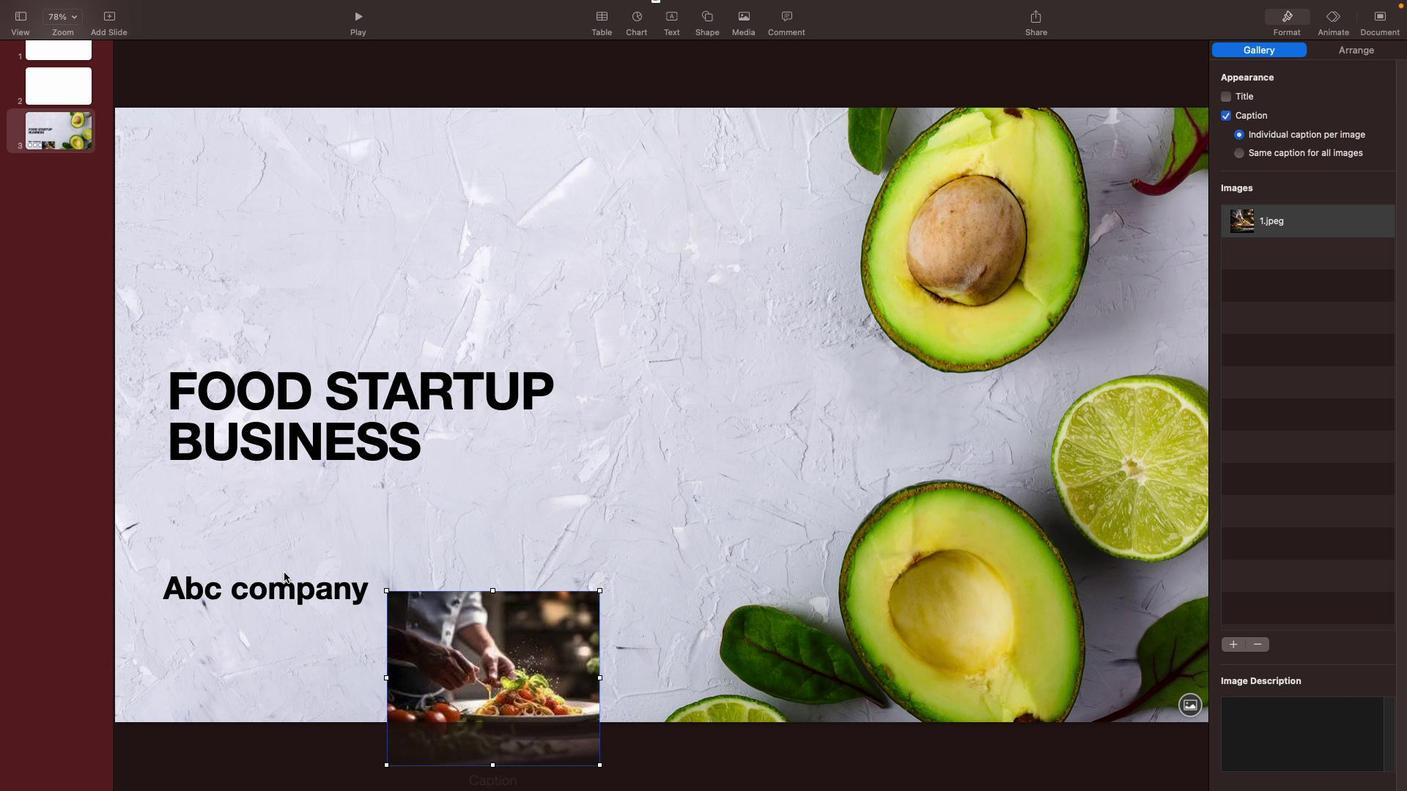 
Action: Mouse pressed left at (283, 572)
Screenshot: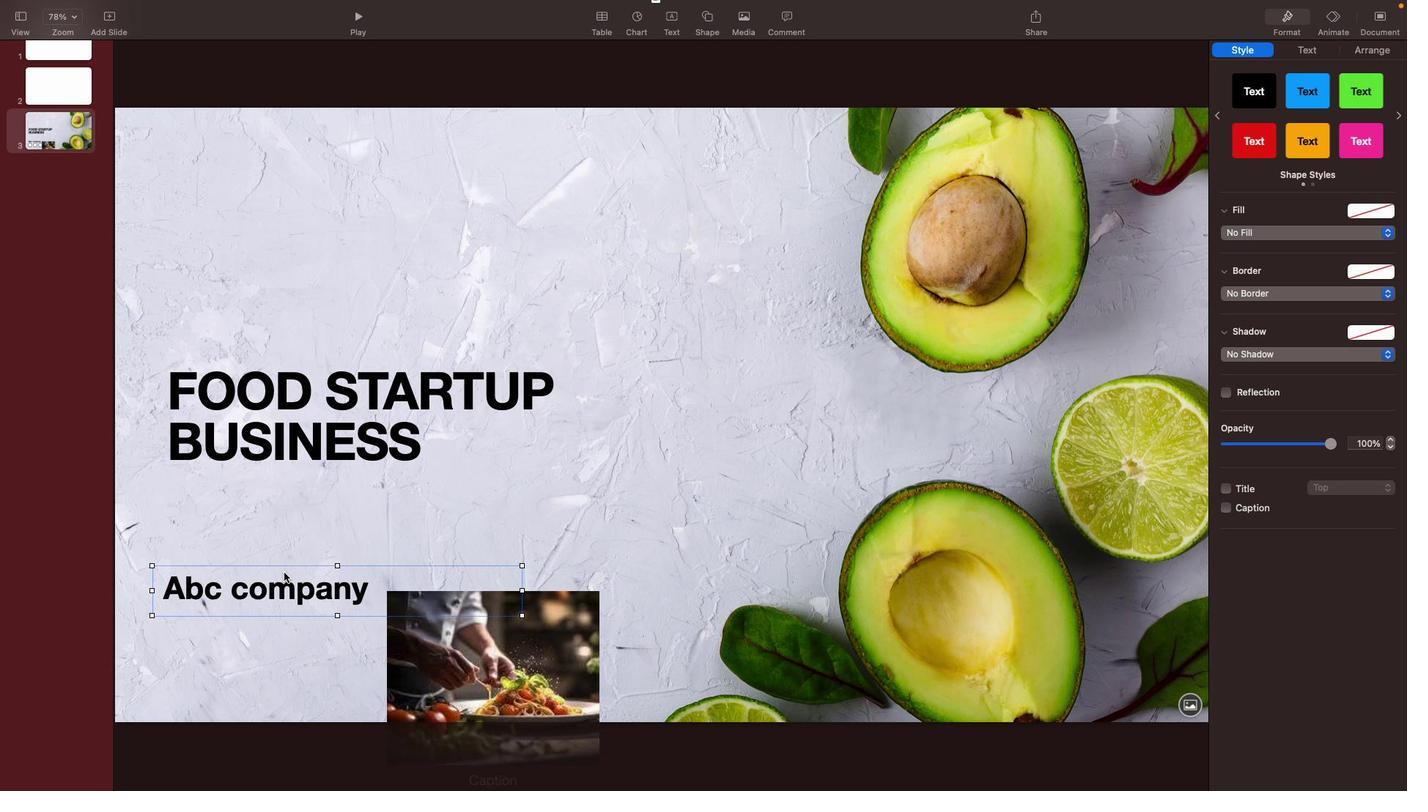 
Action: Mouse moved to (285, 576)
Screenshot: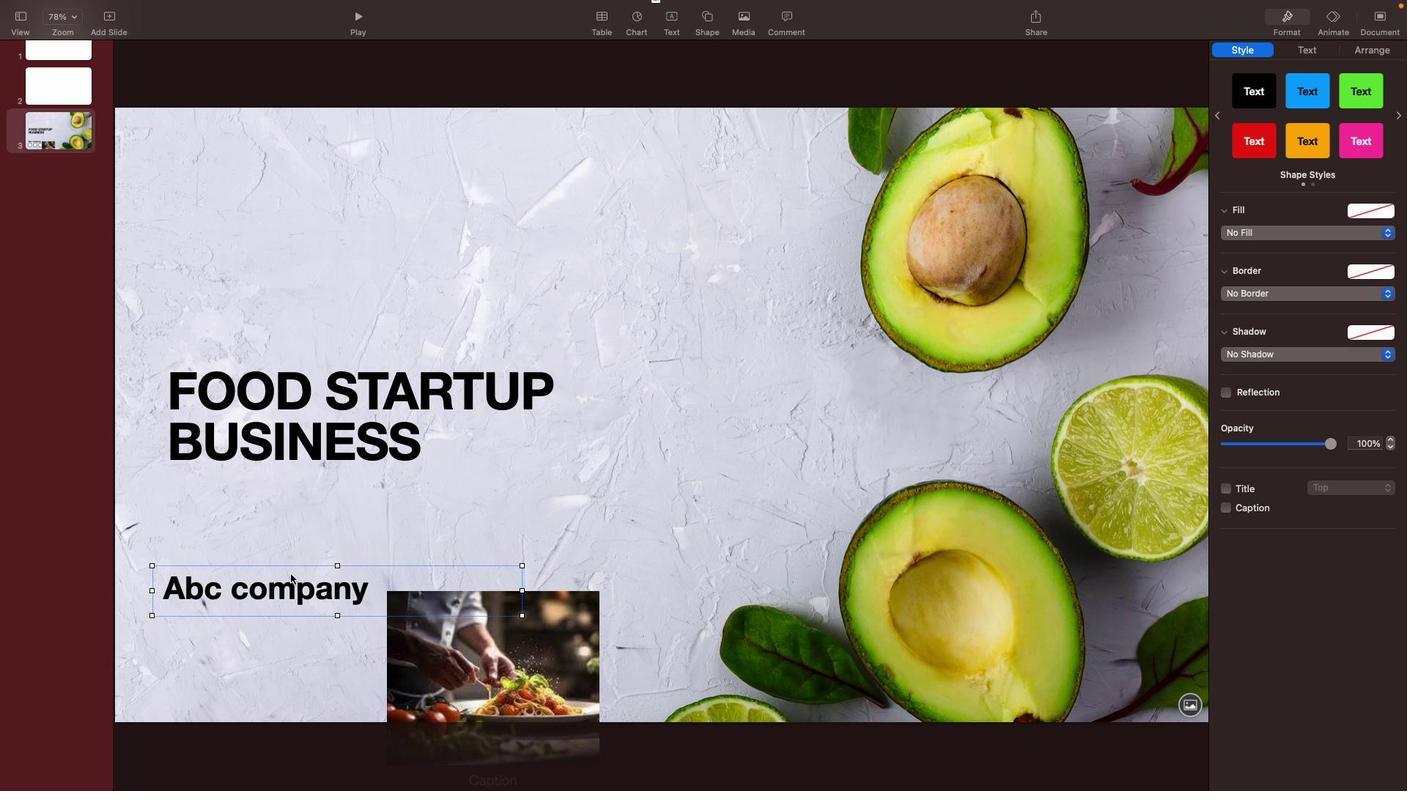 
Action: Mouse pressed left at (285, 576)
Screenshot: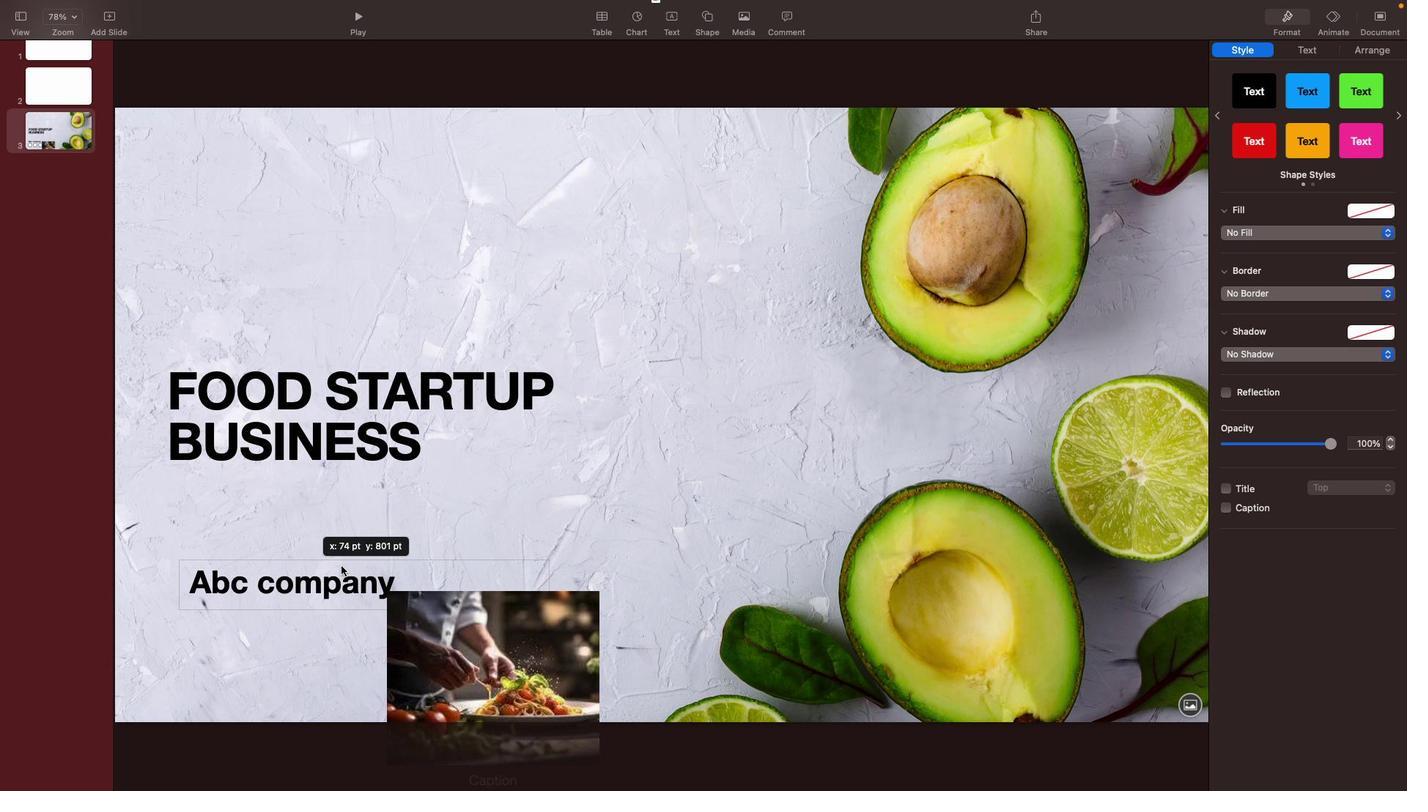 
Action: Mouse moved to (520, 640)
Screenshot: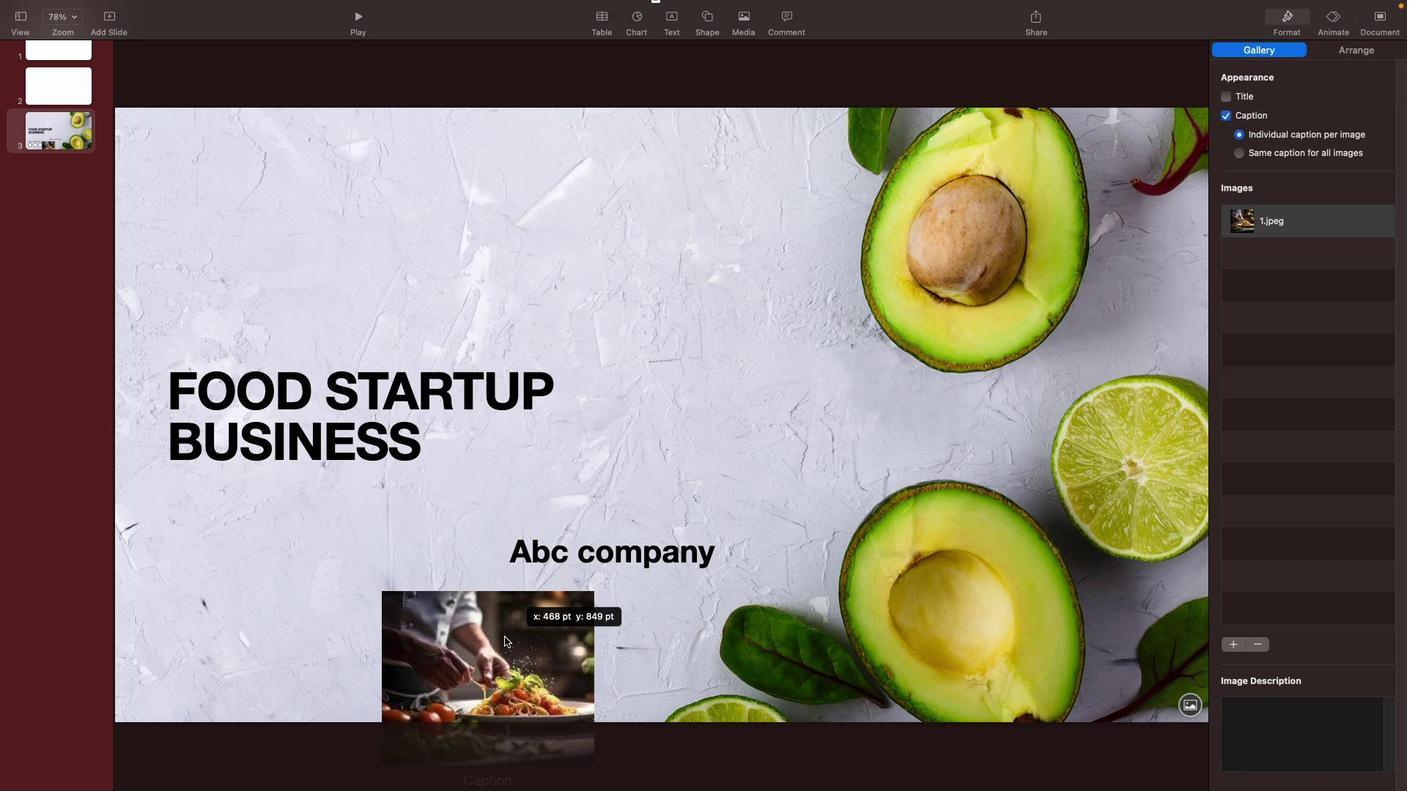 
Action: Mouse pressed left at (520, 640)
Screenshot: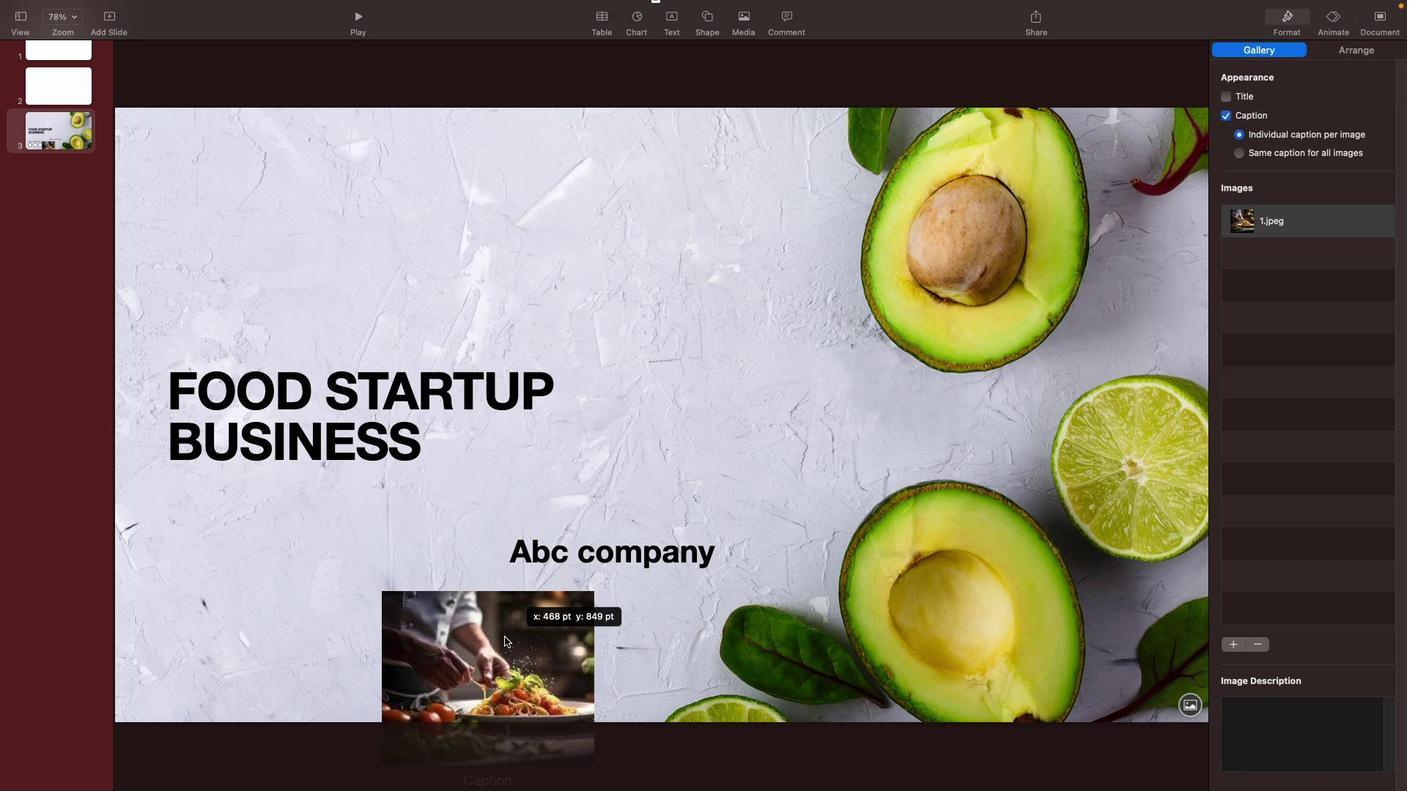 
Action: Mouse moved to (629, 557)
Screenshot: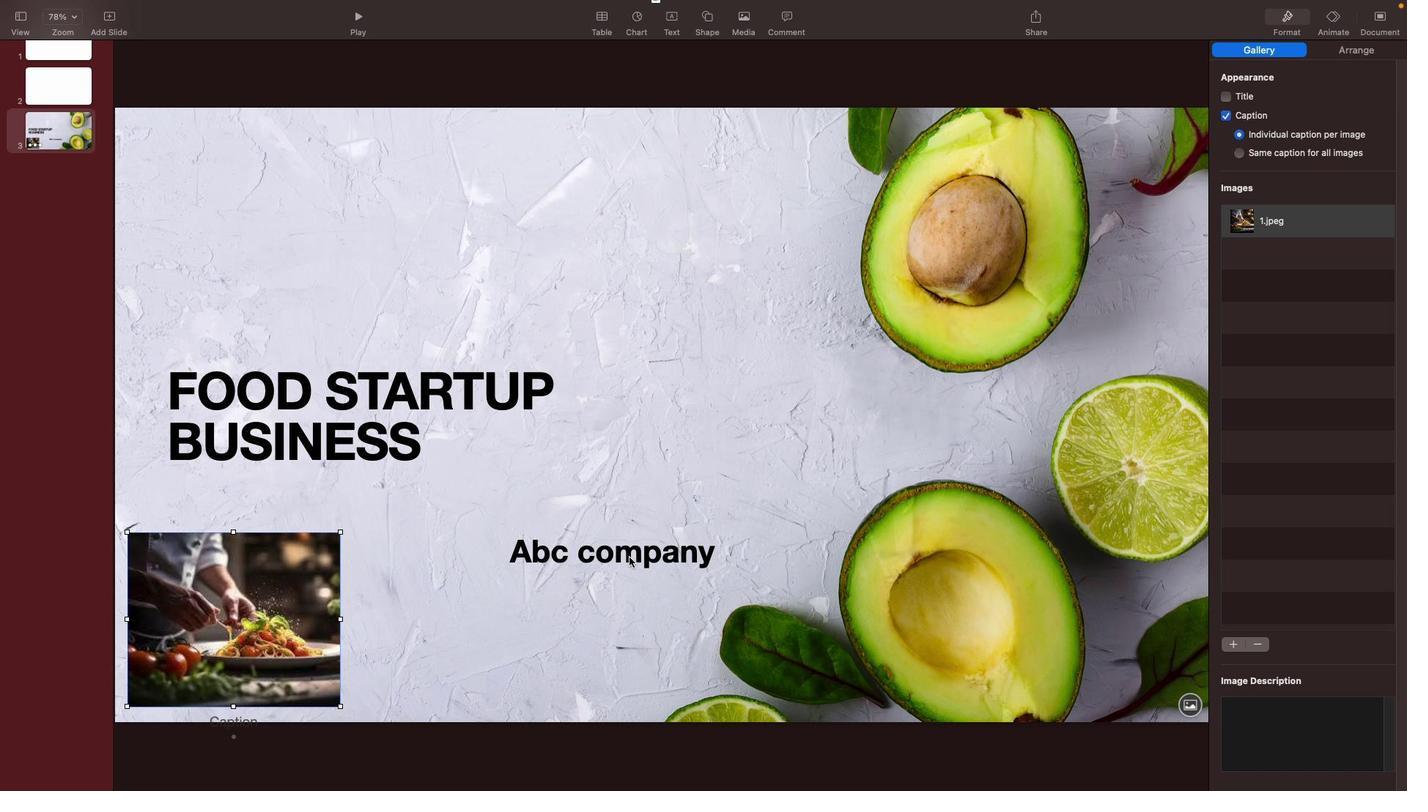 
Action: Mouse pressed left at (629, 557)
Screenshot: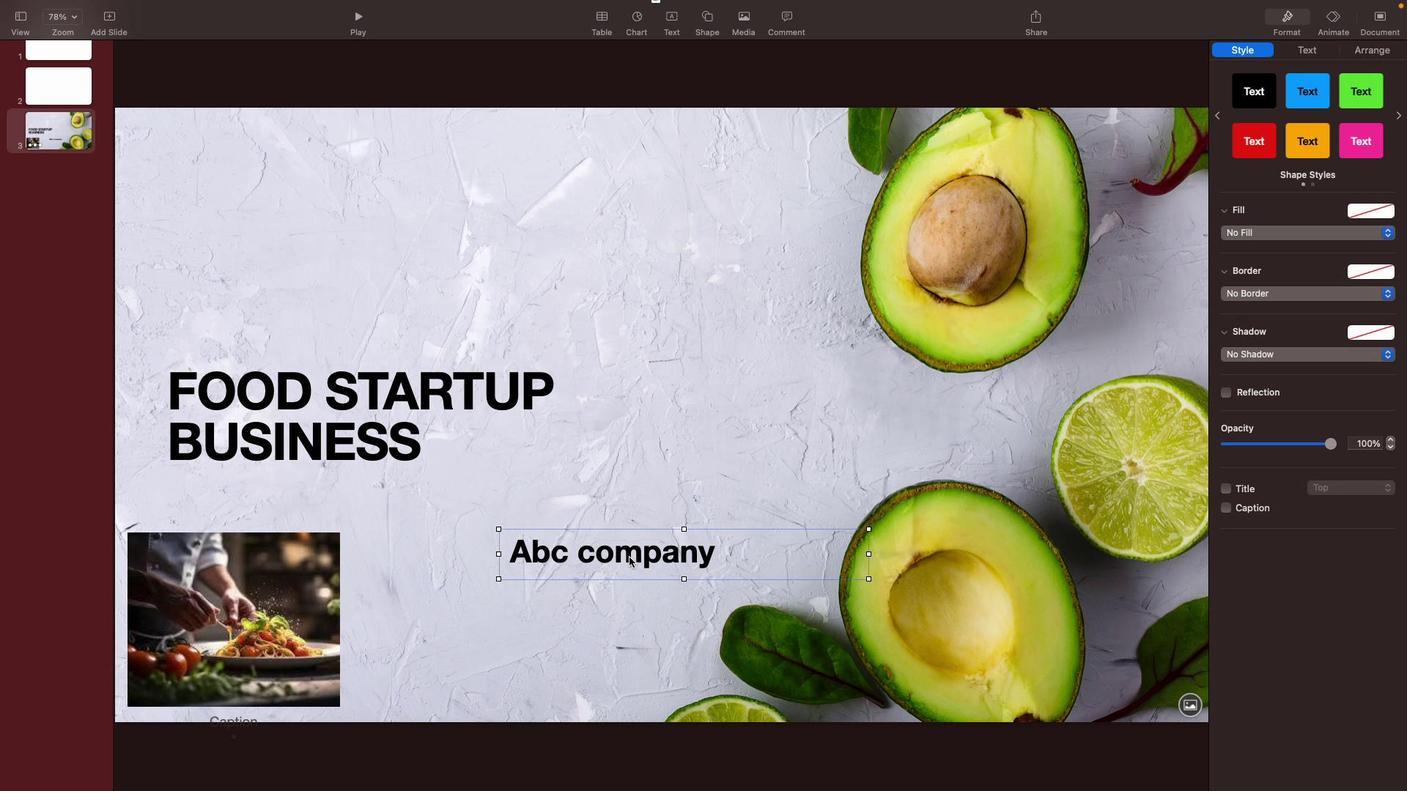 
Action: Mouse moved to (718, 672)
Screenshot: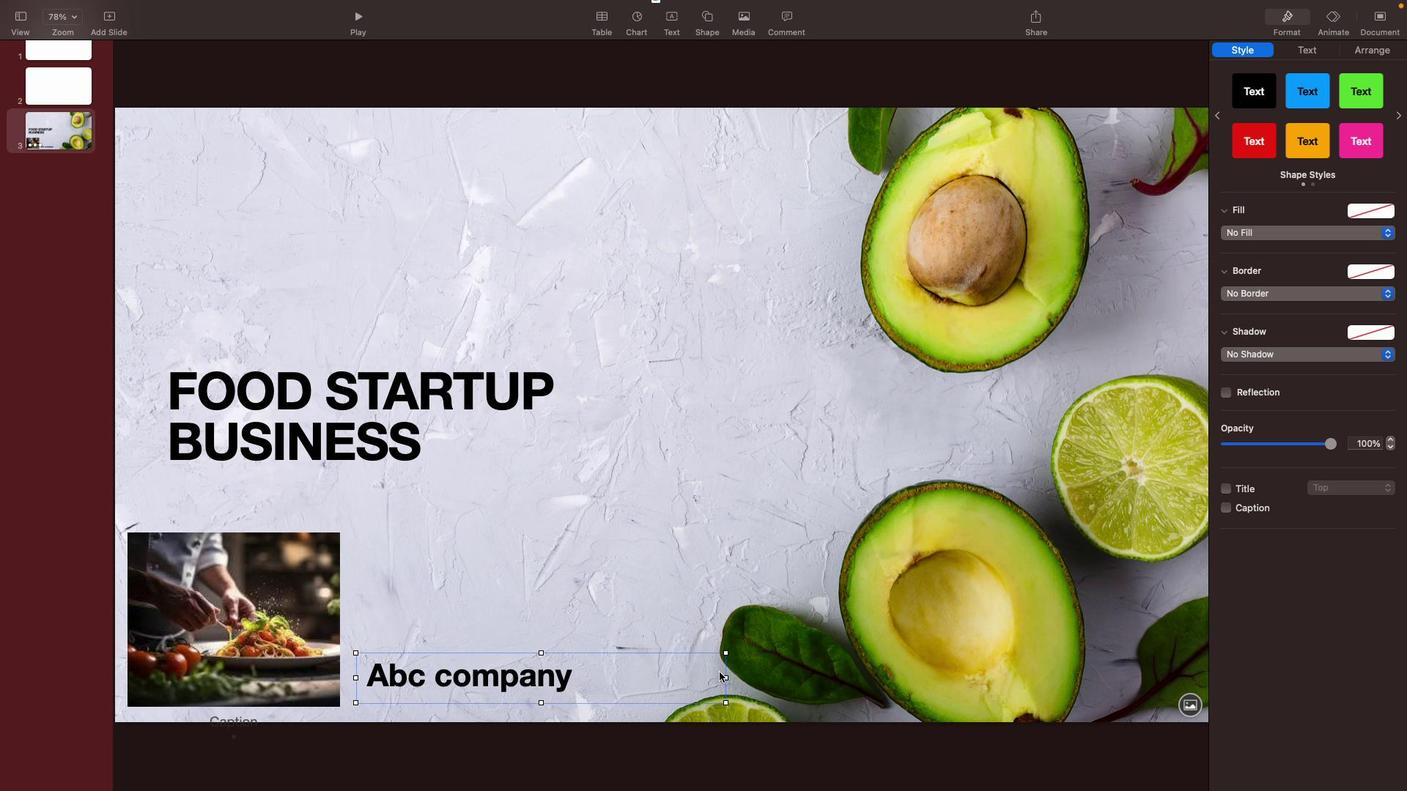 
Action: Mouse pressed left at (718, 672)
Screenshot: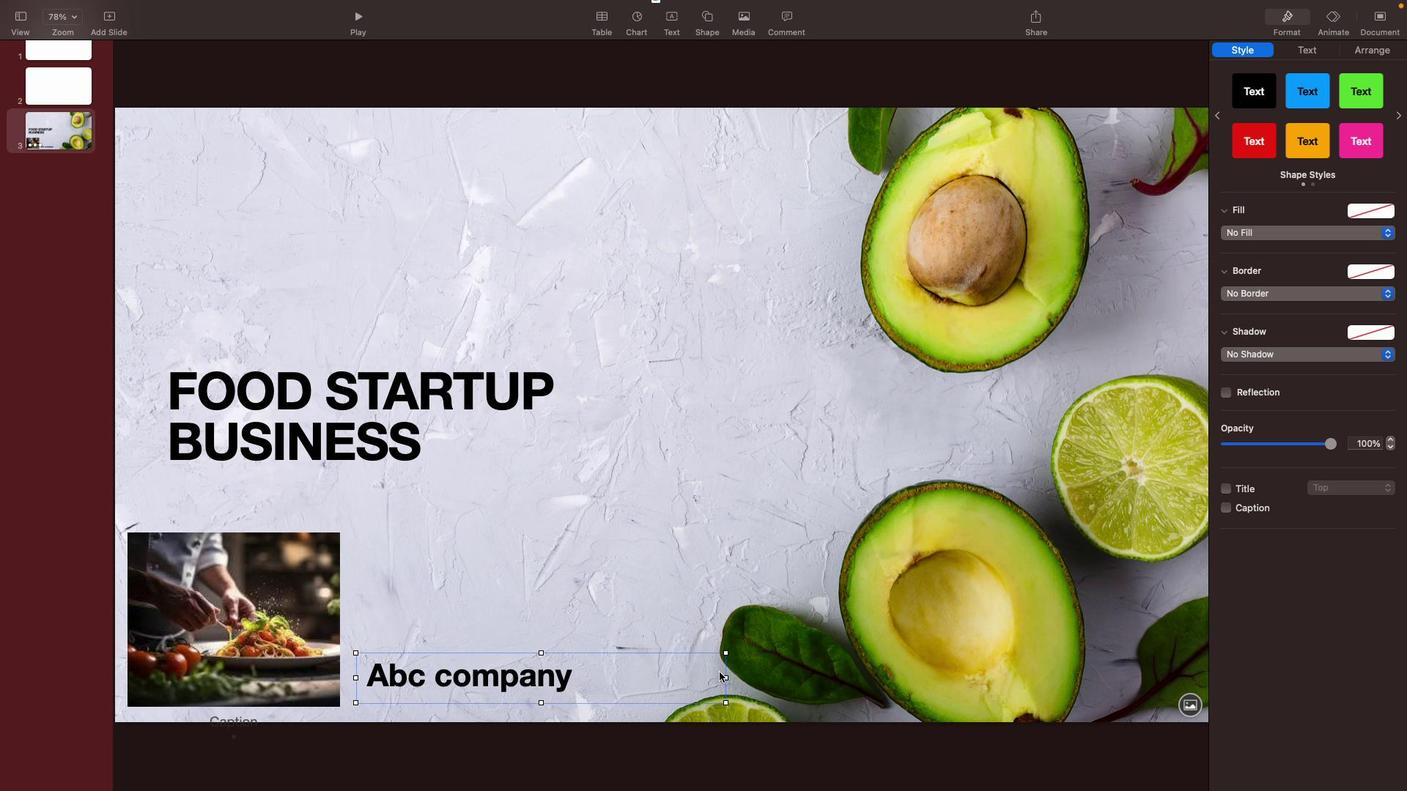 
Action: Mouse moved to (726, 677)
Screenshot: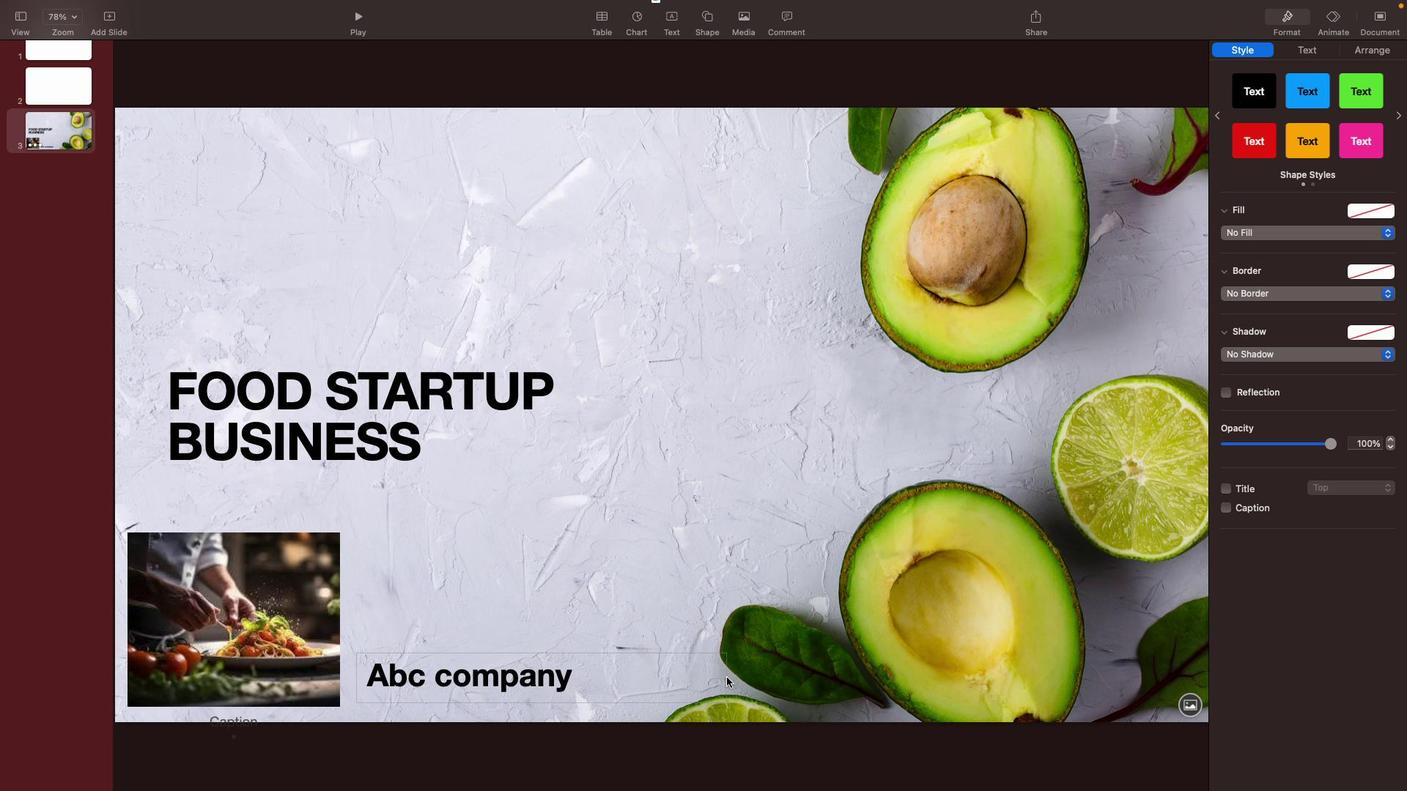 
Action: Mouse pressed left at (726, 677)
Screenshot: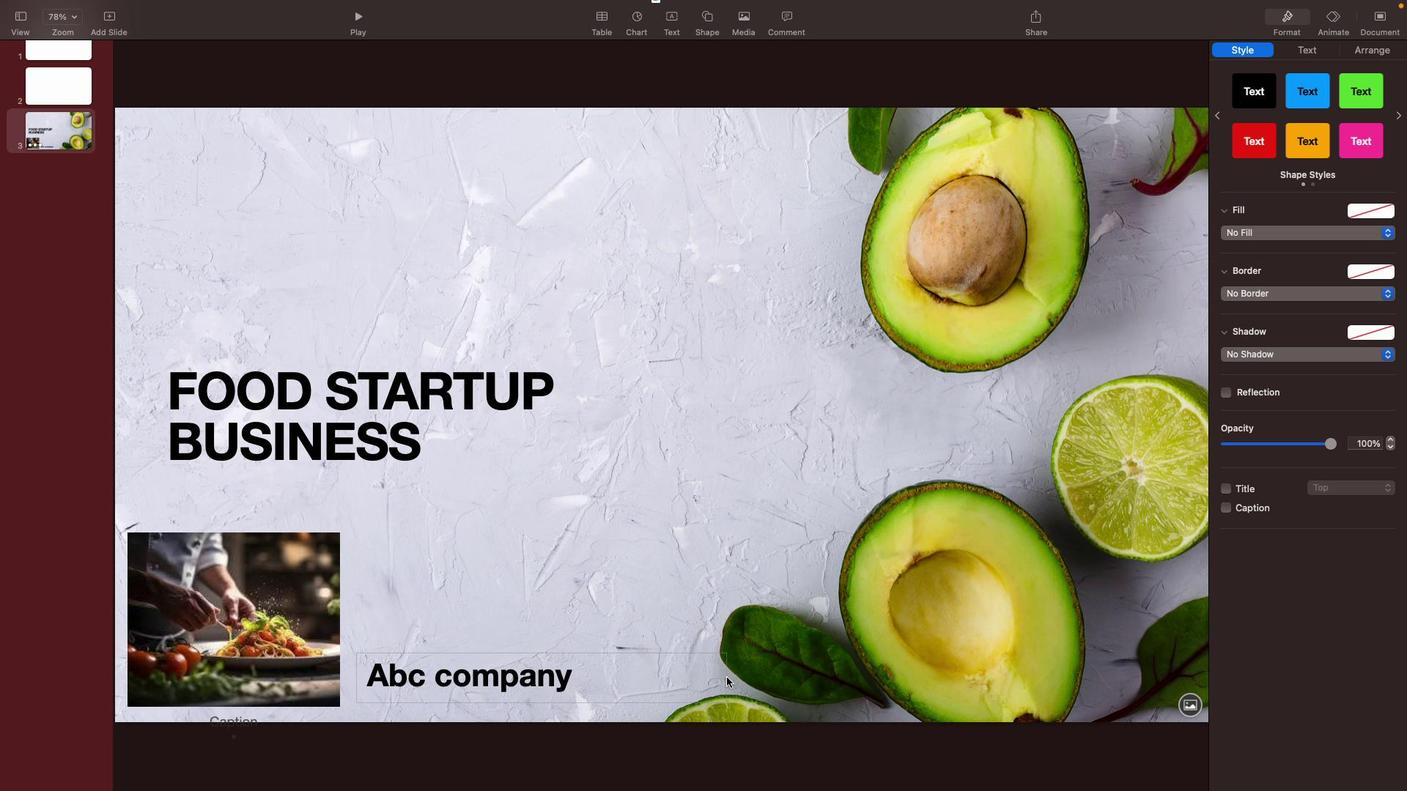 
Action: Mouse moved to (723, 677)
Screenshot: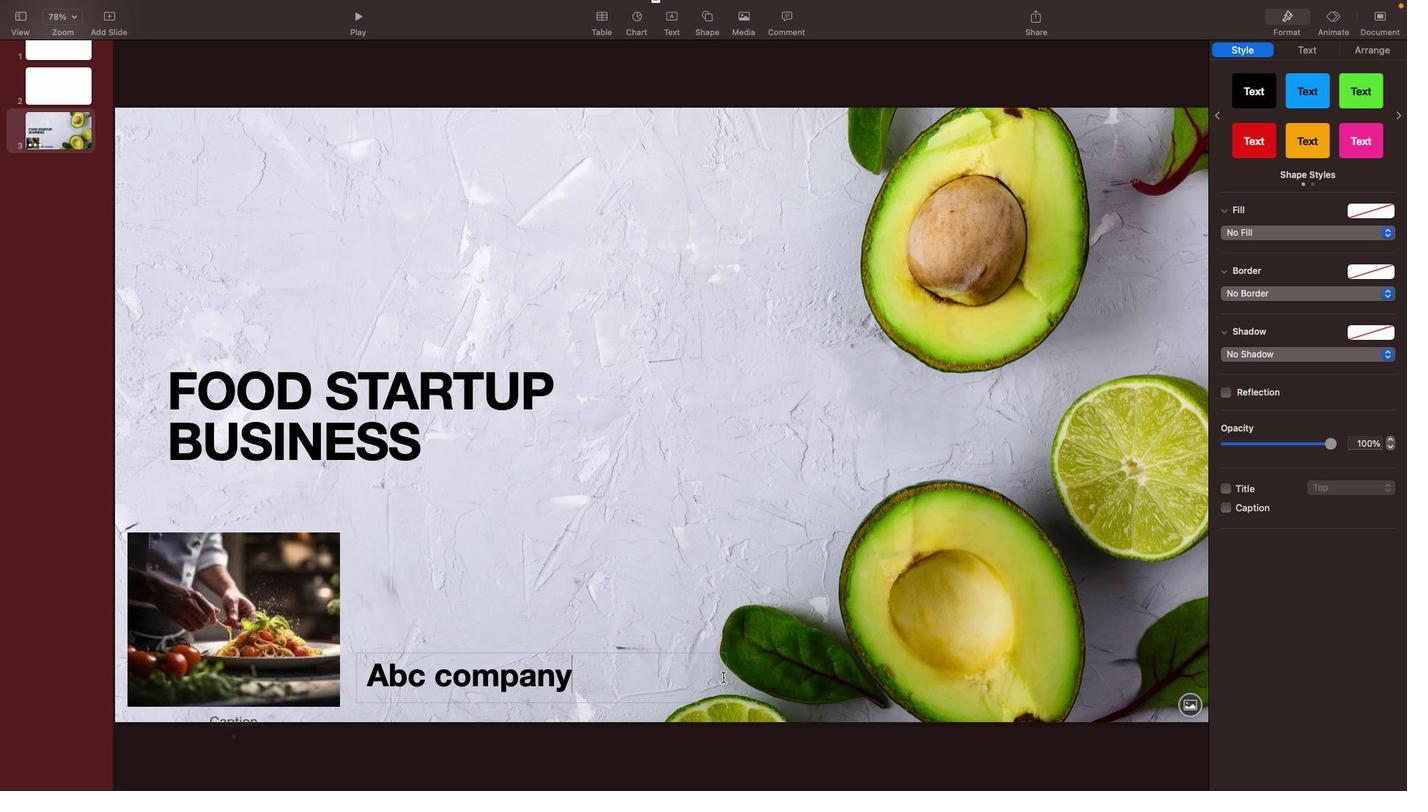 
Action: Mouse pressed left at (723, 677)
Screenshot: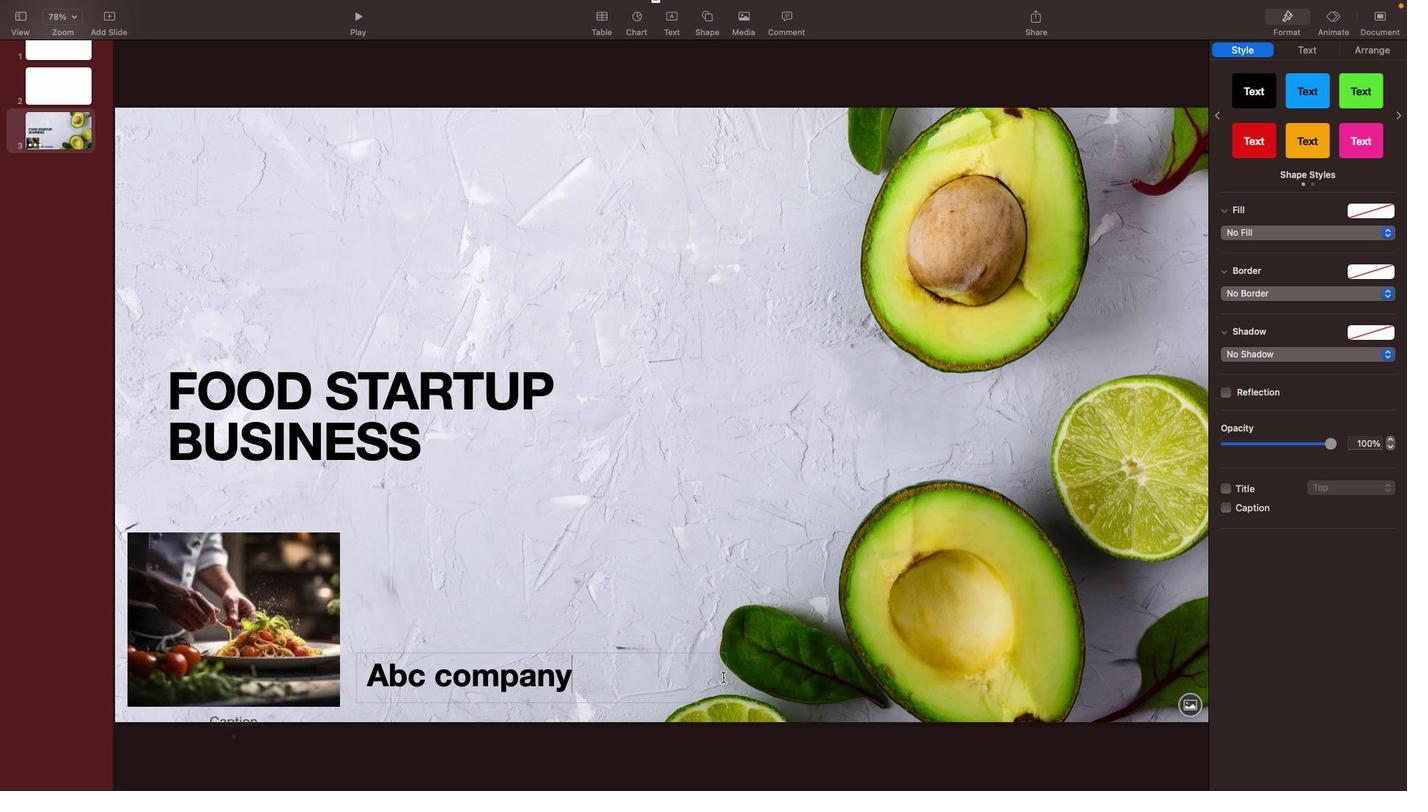 
Action: Mouse moved to (726, 675)
Screenshot: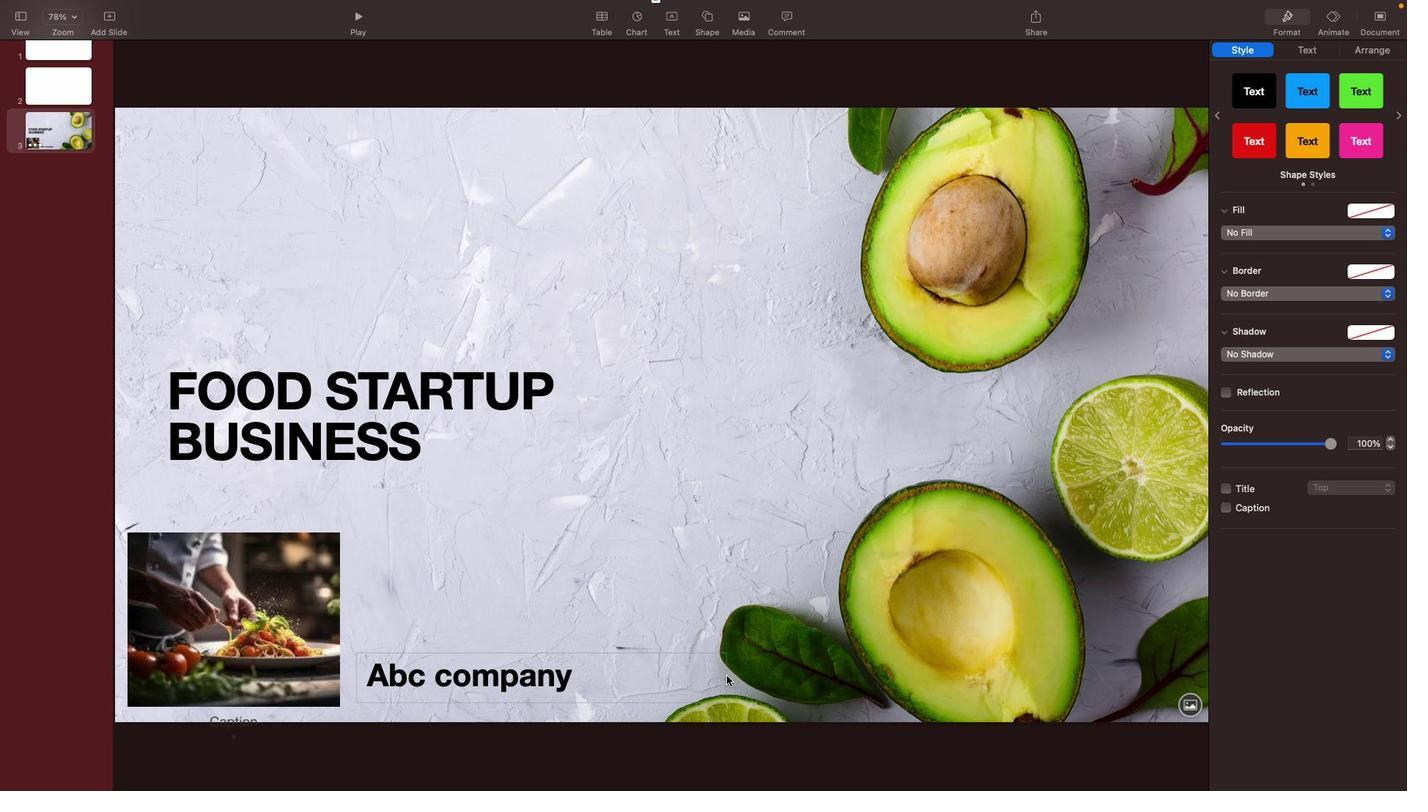 
Action: Mouse pressed left at (726, 675)
Screenshot: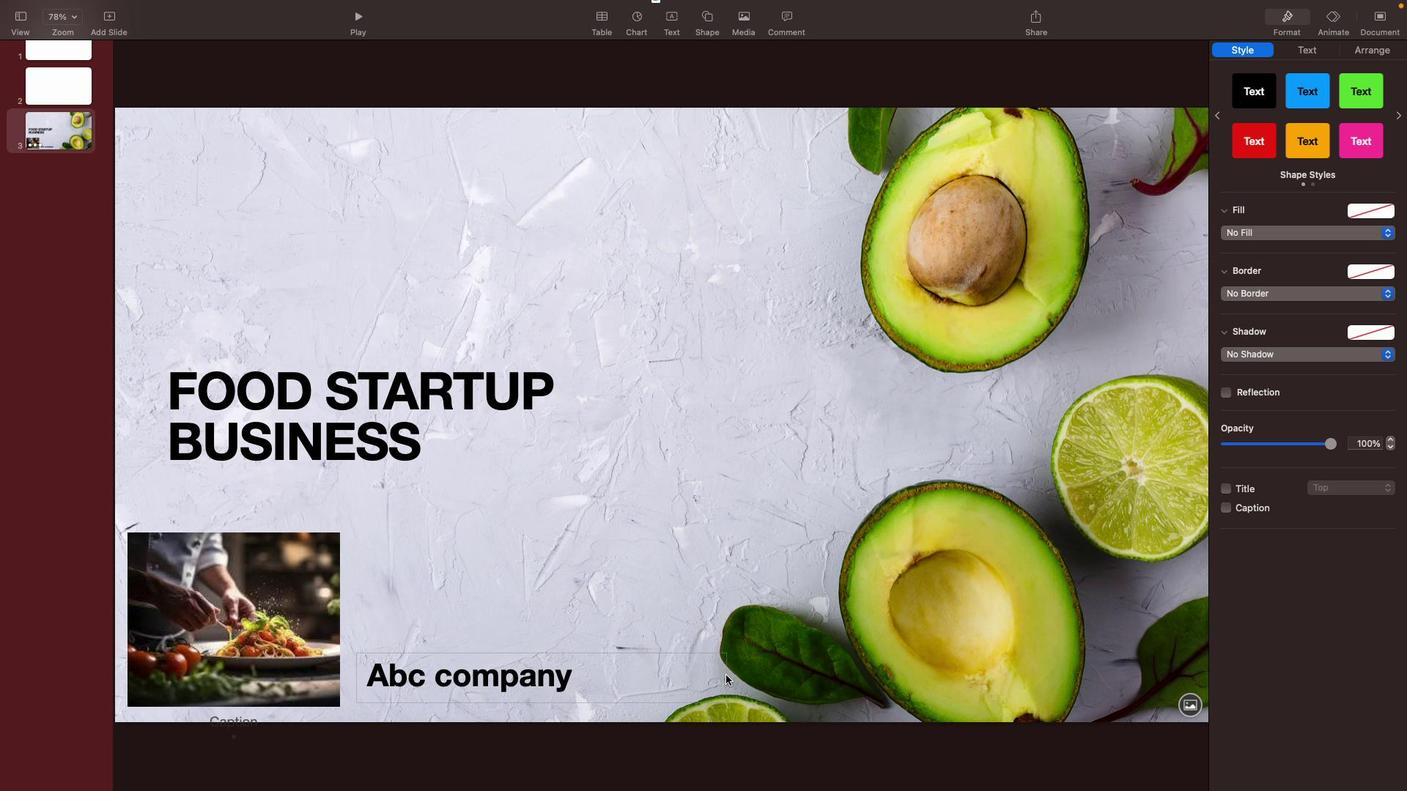 
Action: Mouse moved to (723, 673)
Screenshot: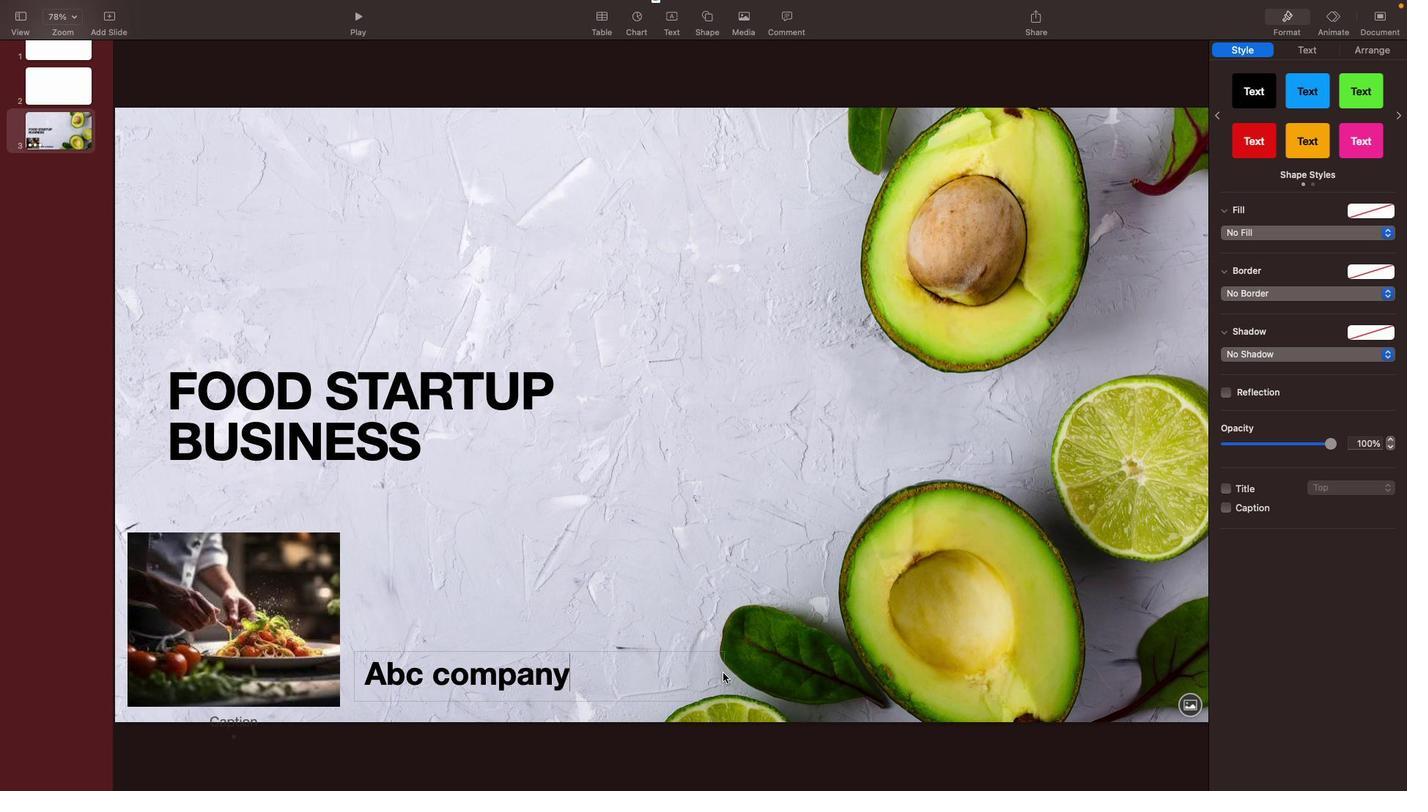 
Action: Mouse pressed left at (723, 673)
Screenshot: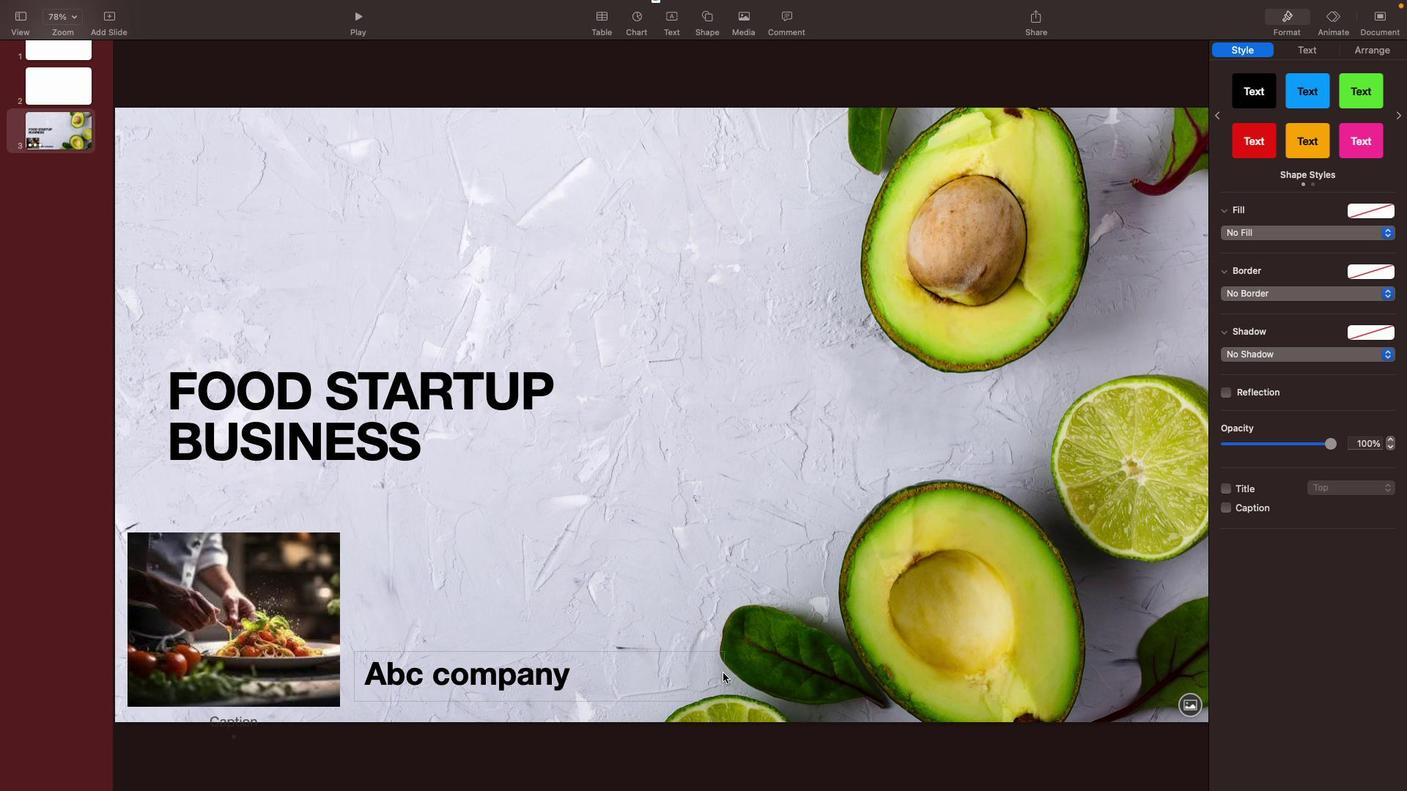
Action: Mouse moved to (683, 658)
Screenshot: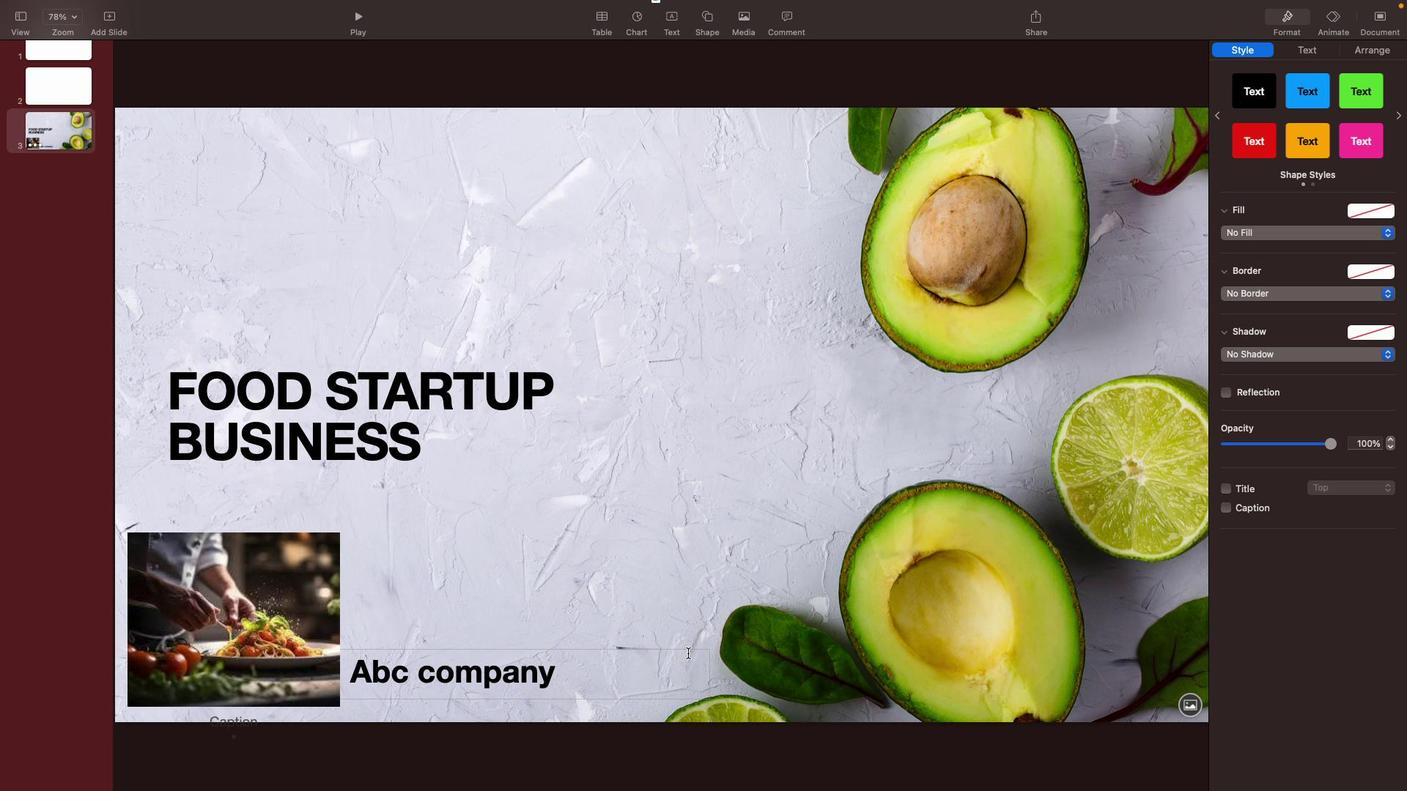 
Action: Mouse pressed left at (683, 658)
Screenshot: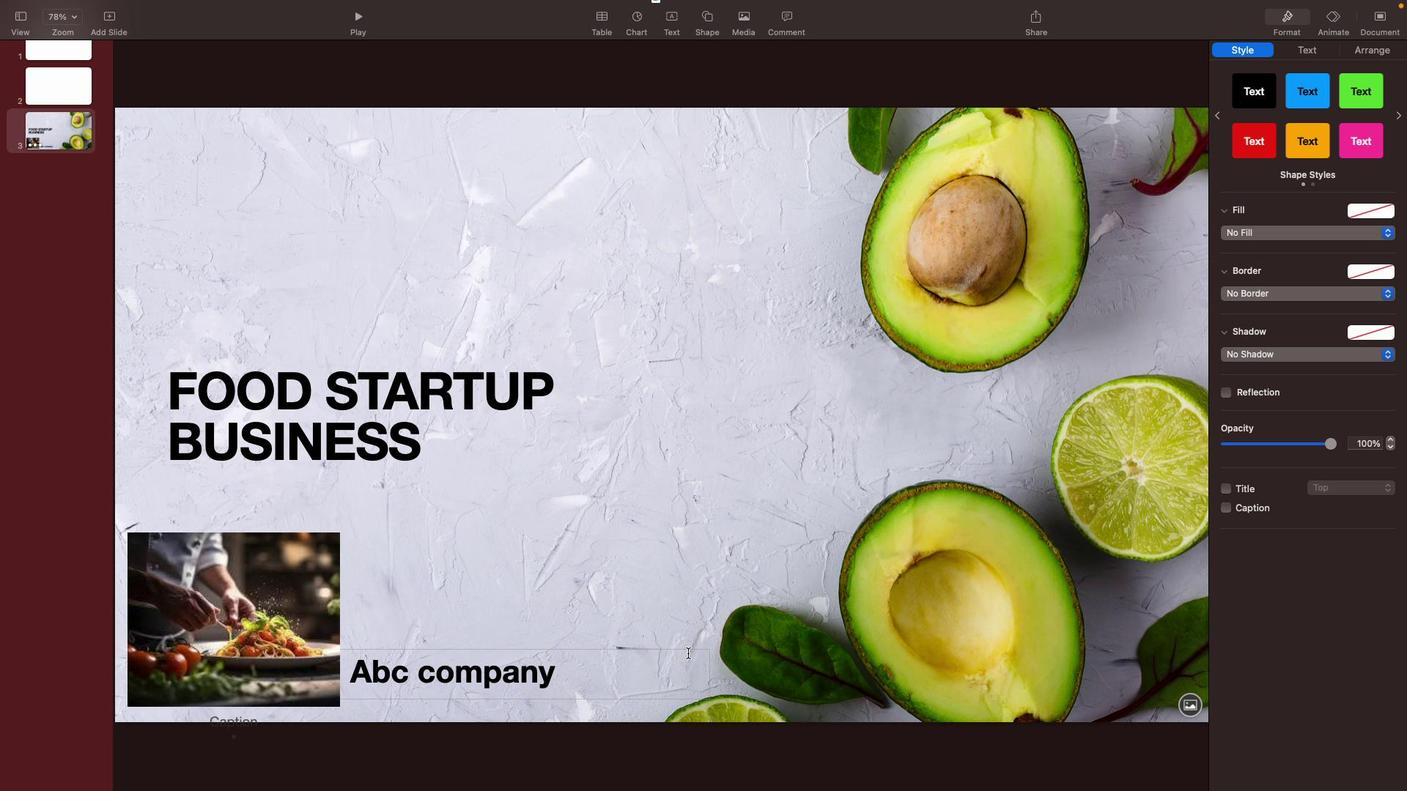 
Action: Mouse moved to (693, 646)
Screenshot: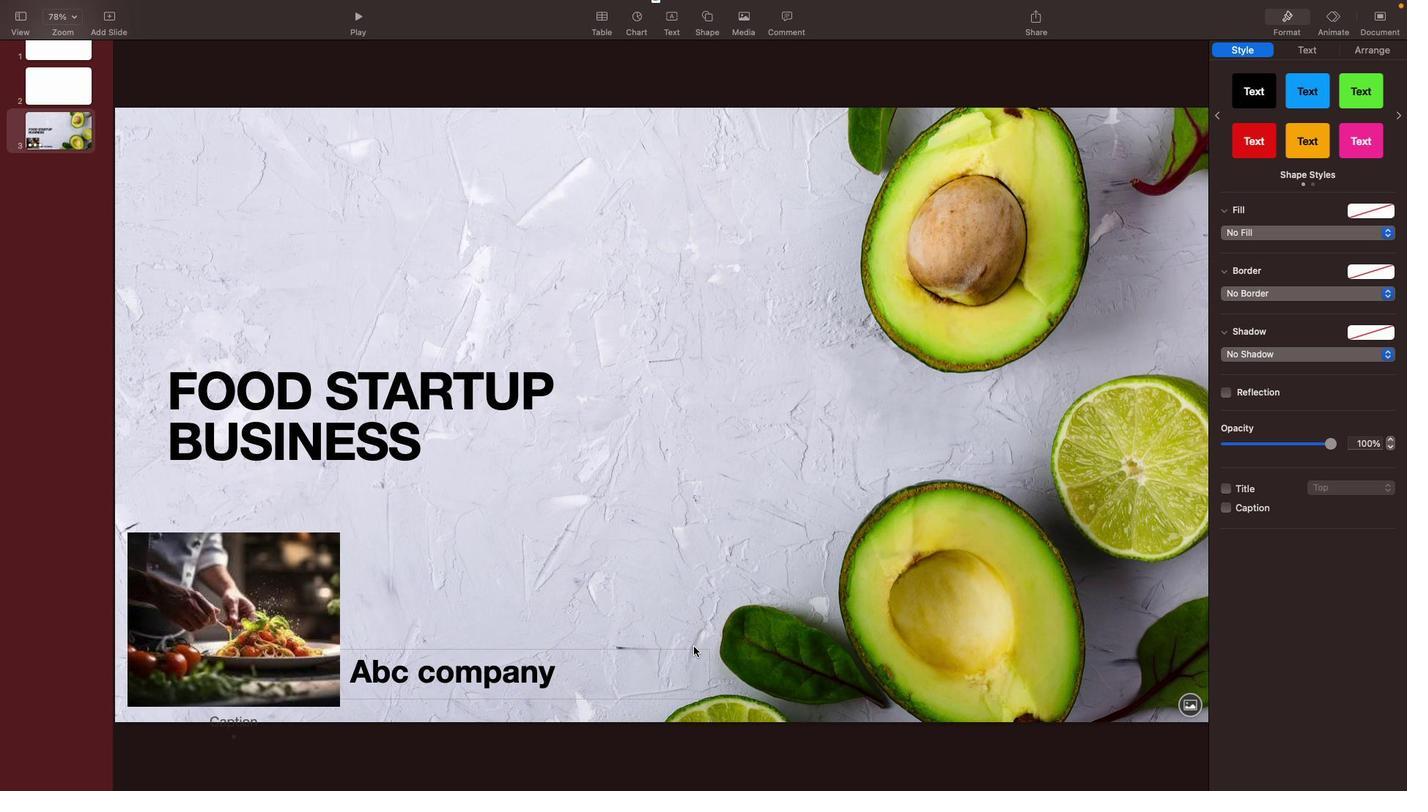 
Action: Mouse pressed left at (693, 646)
Screenshot: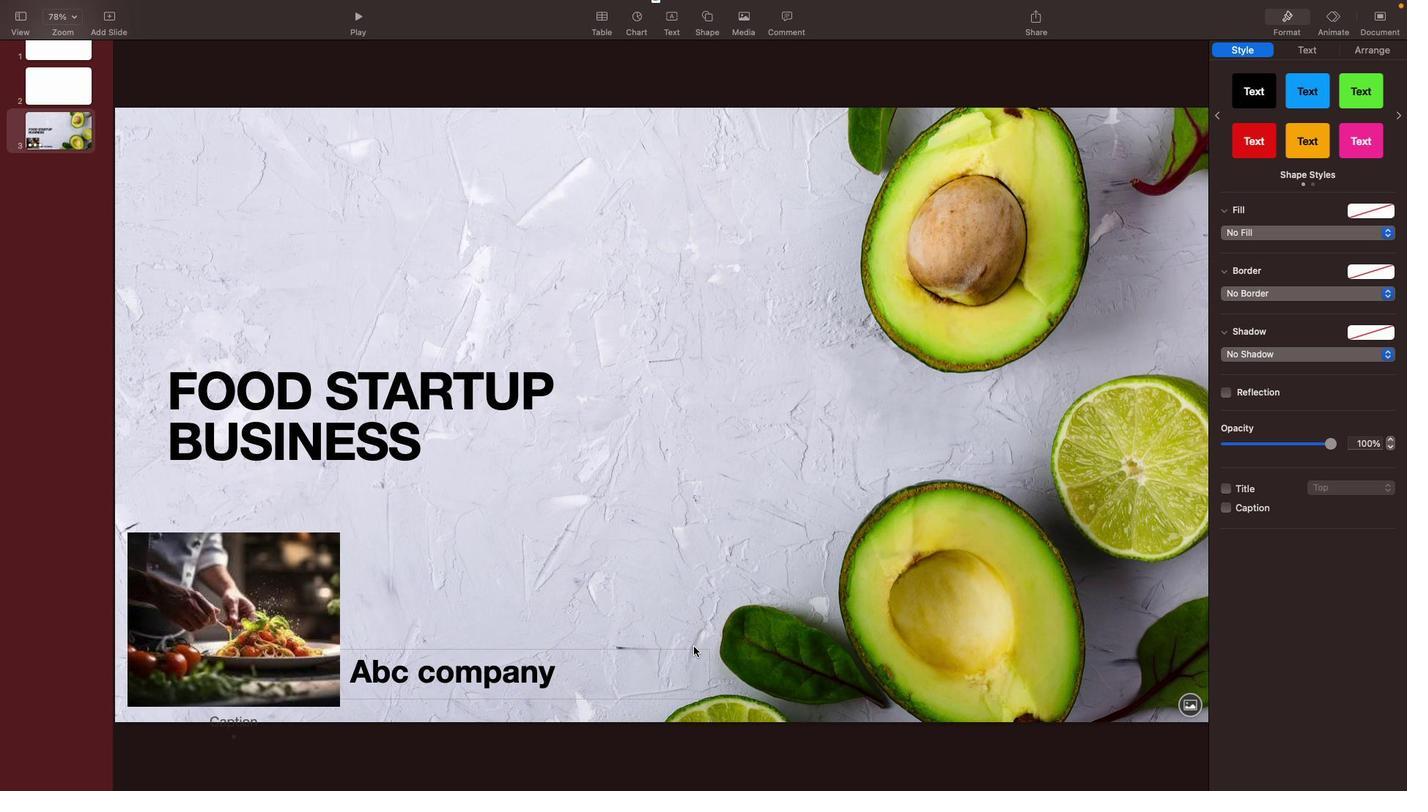 
Action: Mouse moved to (692, 649)
Screenshot: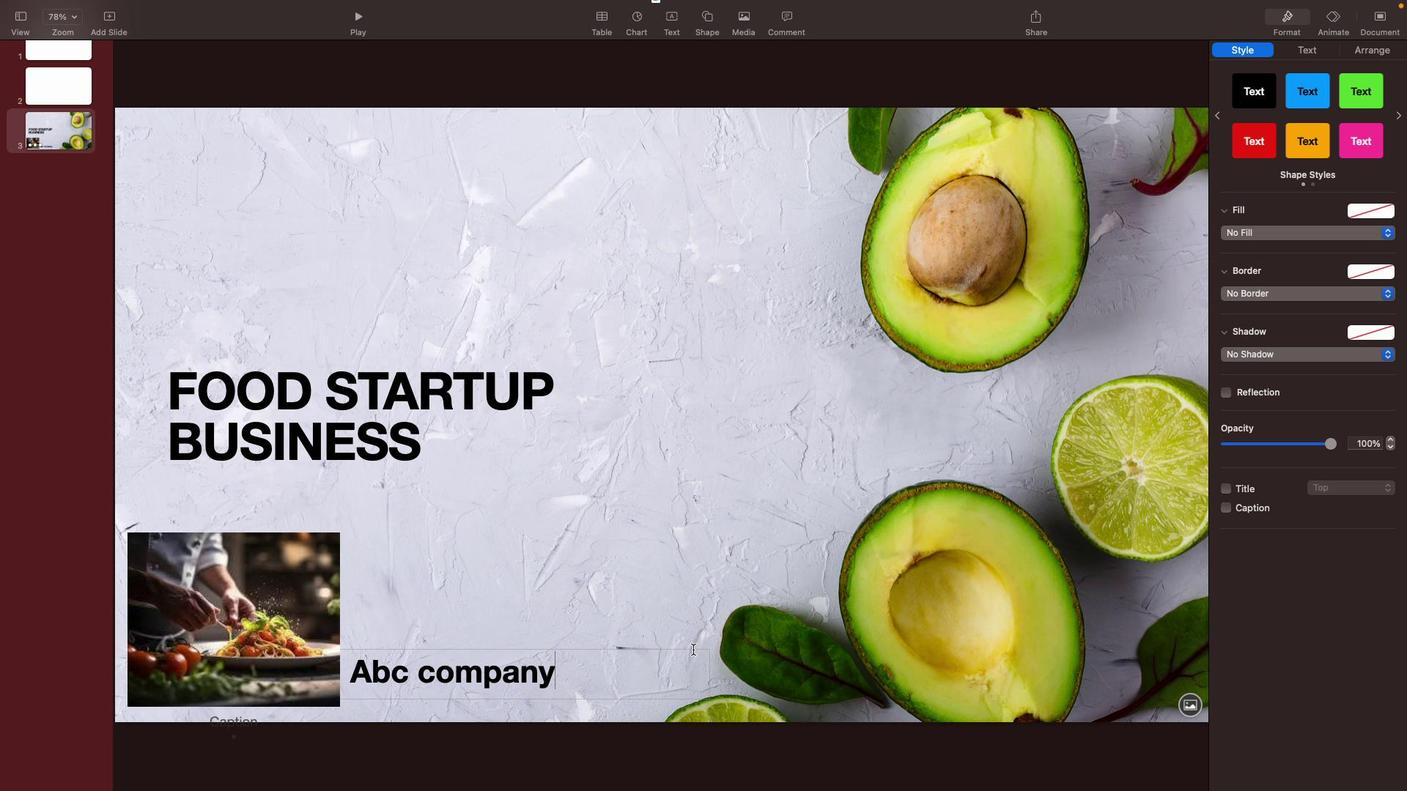 
Action: Mouse pressed left at (692, 649)
Screenshot: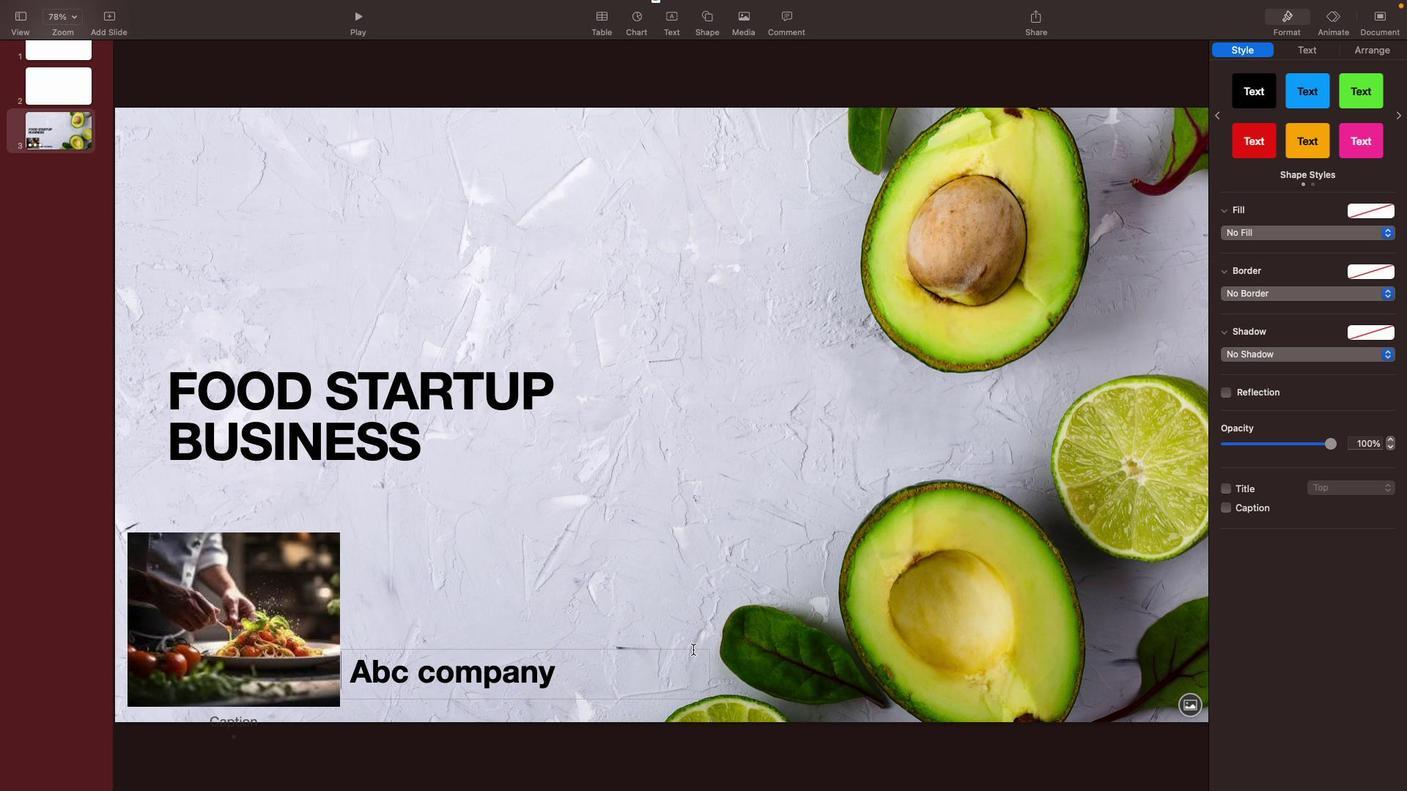 
Action: Mouse moved to (634, 552)
Screenshot: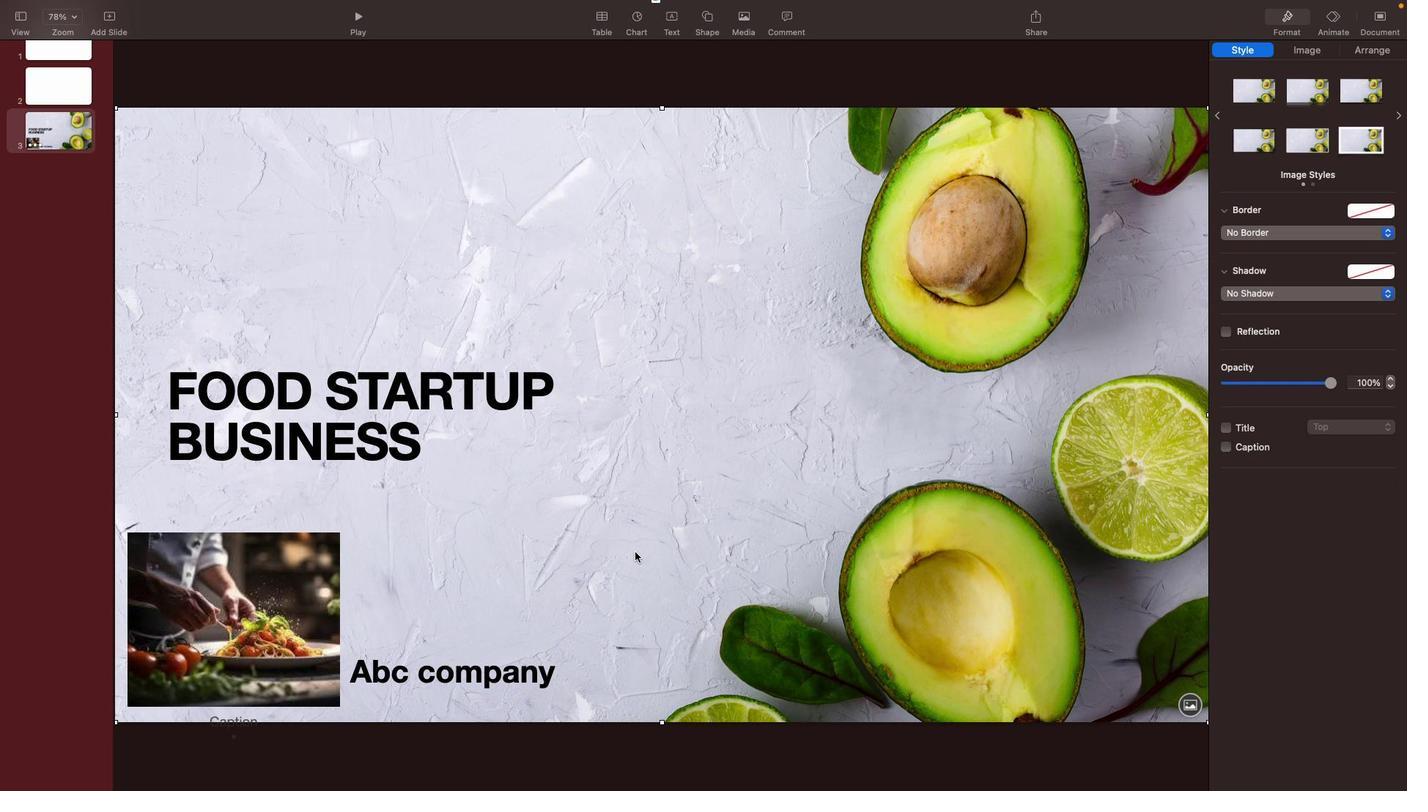 
Action: Mouse pressed left at (634, 552)
Screenshot: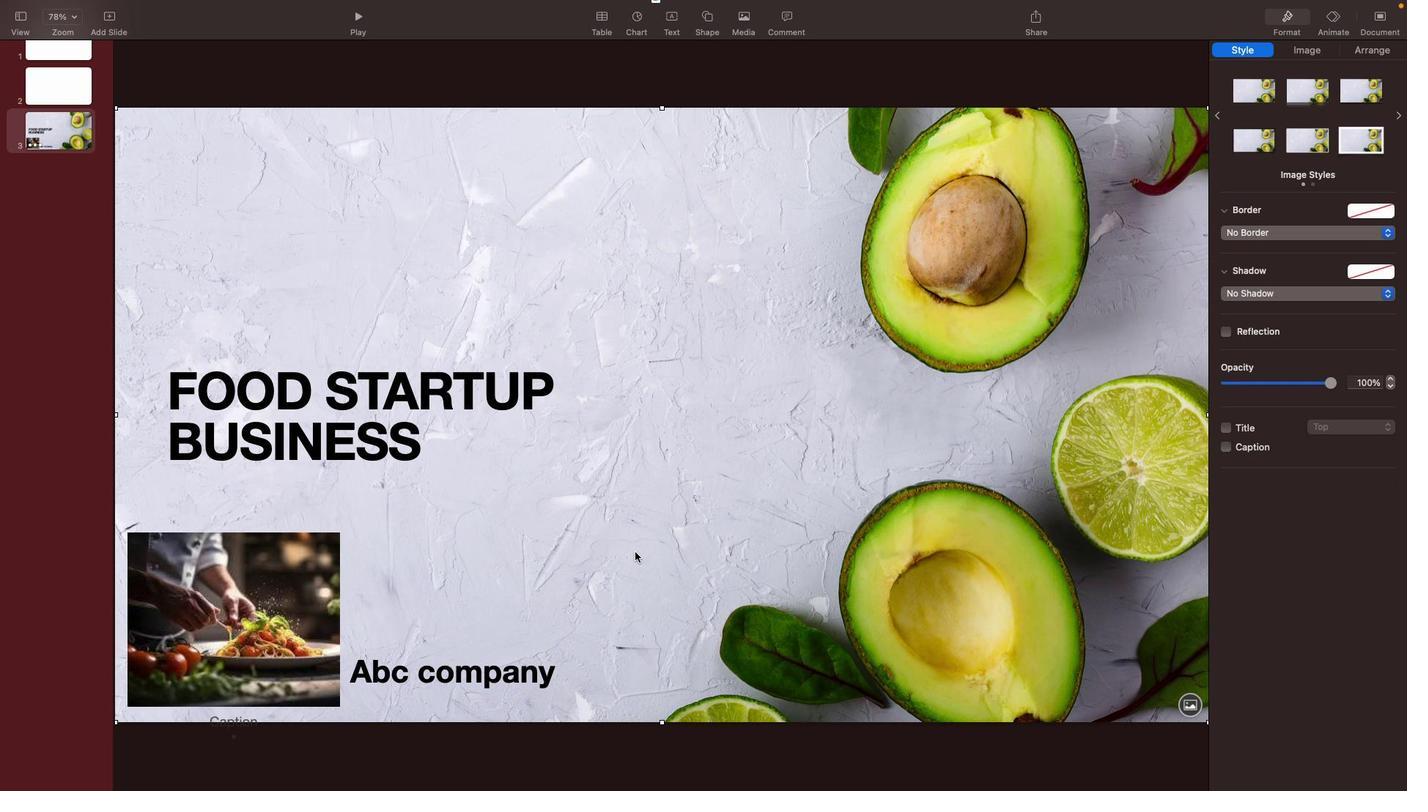 
Action: Mouse moved to (625, 661)
Screenshot: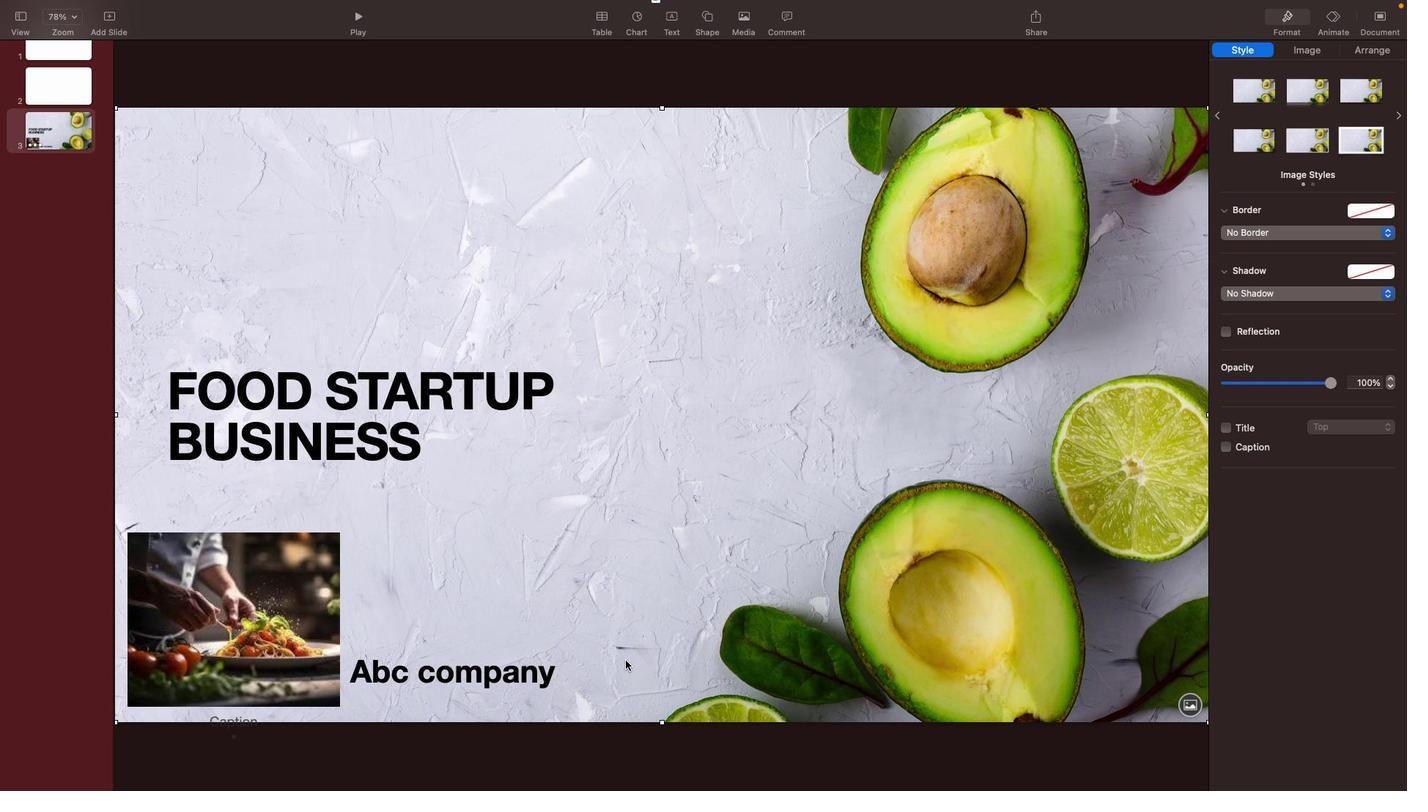 
Action: Mouse pressed left at (625, 661)
Screenshot: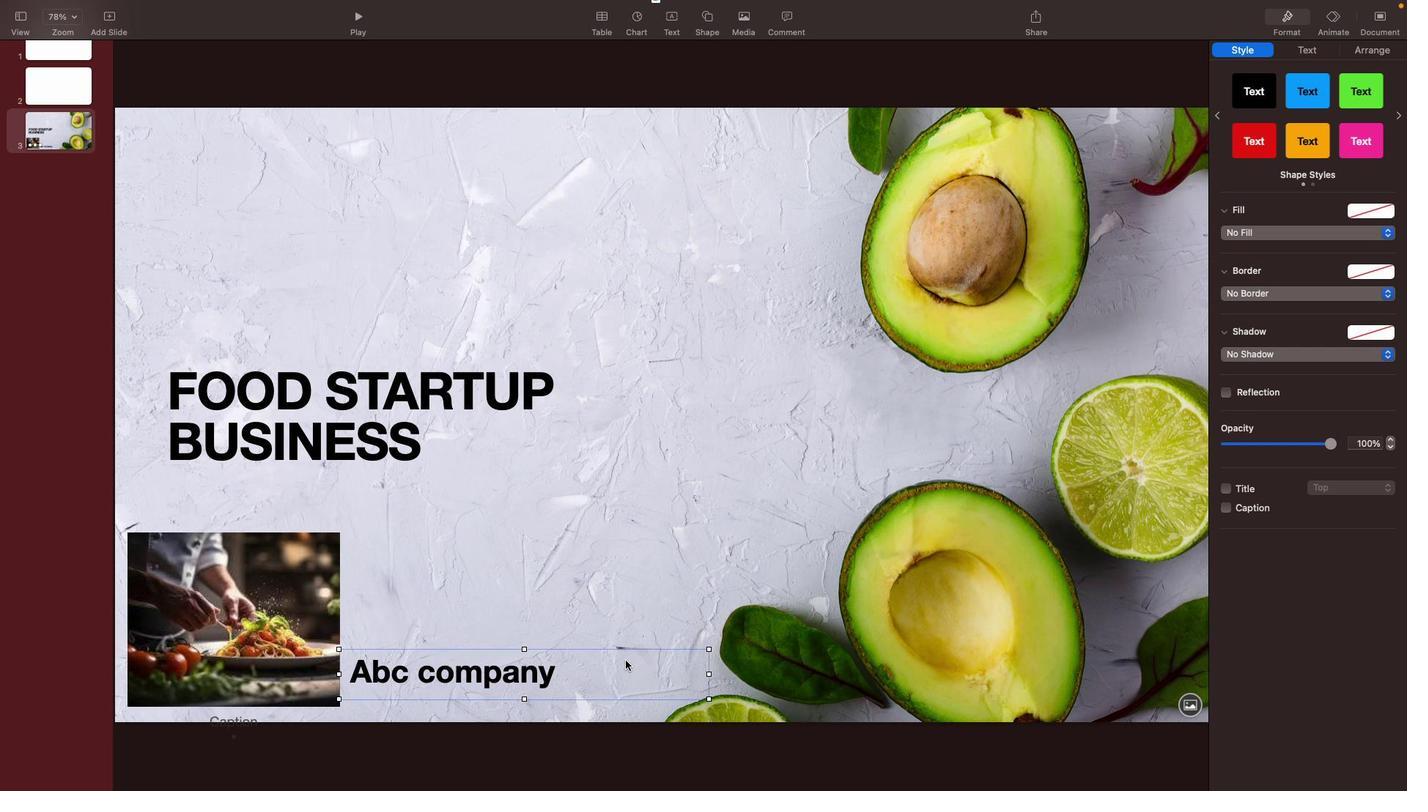 
Action: Mouse moved to (707, 675)
Screenshot: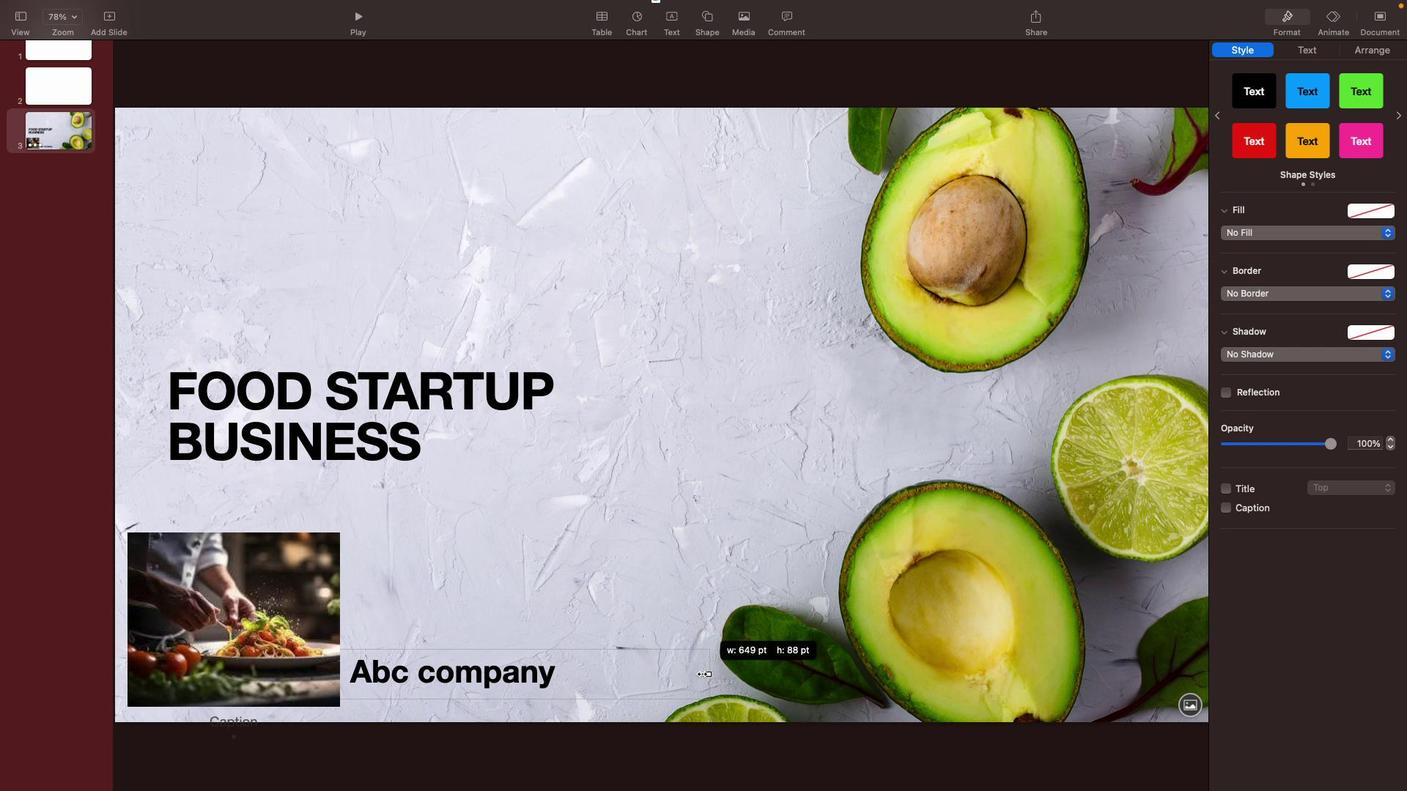 
Action: Mouse pressed left at (707, 675)
Screenshot: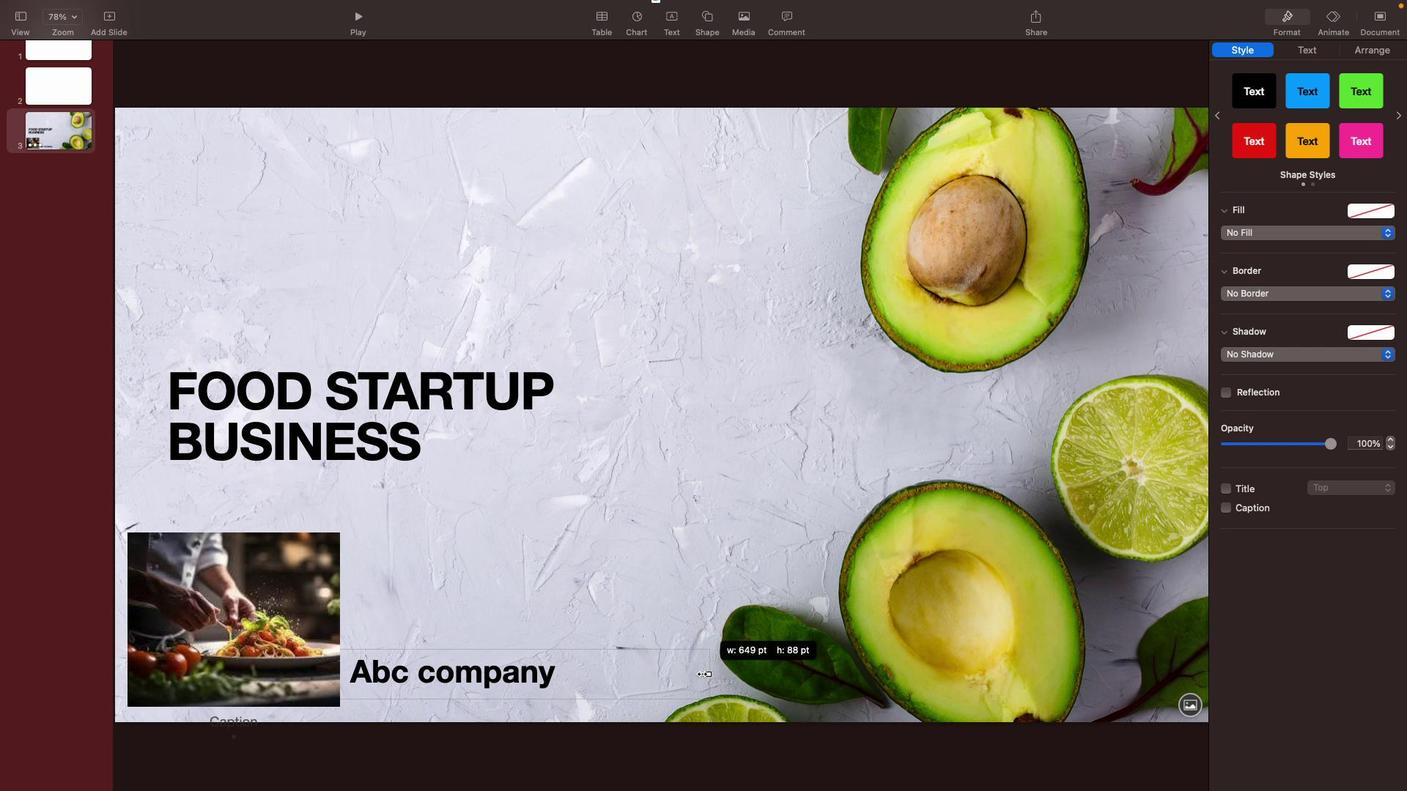 
Action: Mouse moved to (481, 661)
Screenshot: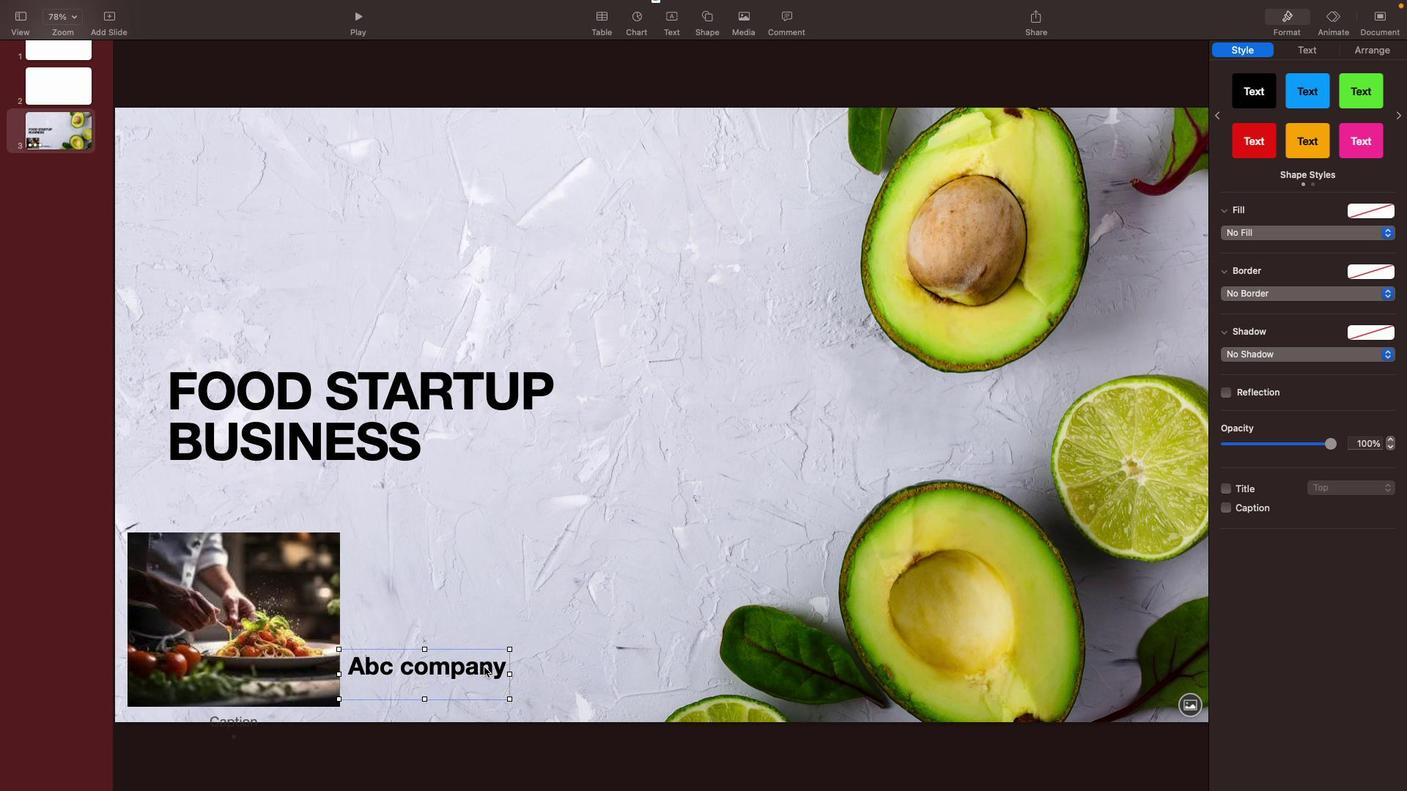 
Action: Mouse pressed left at (481, 661)
Screenshot: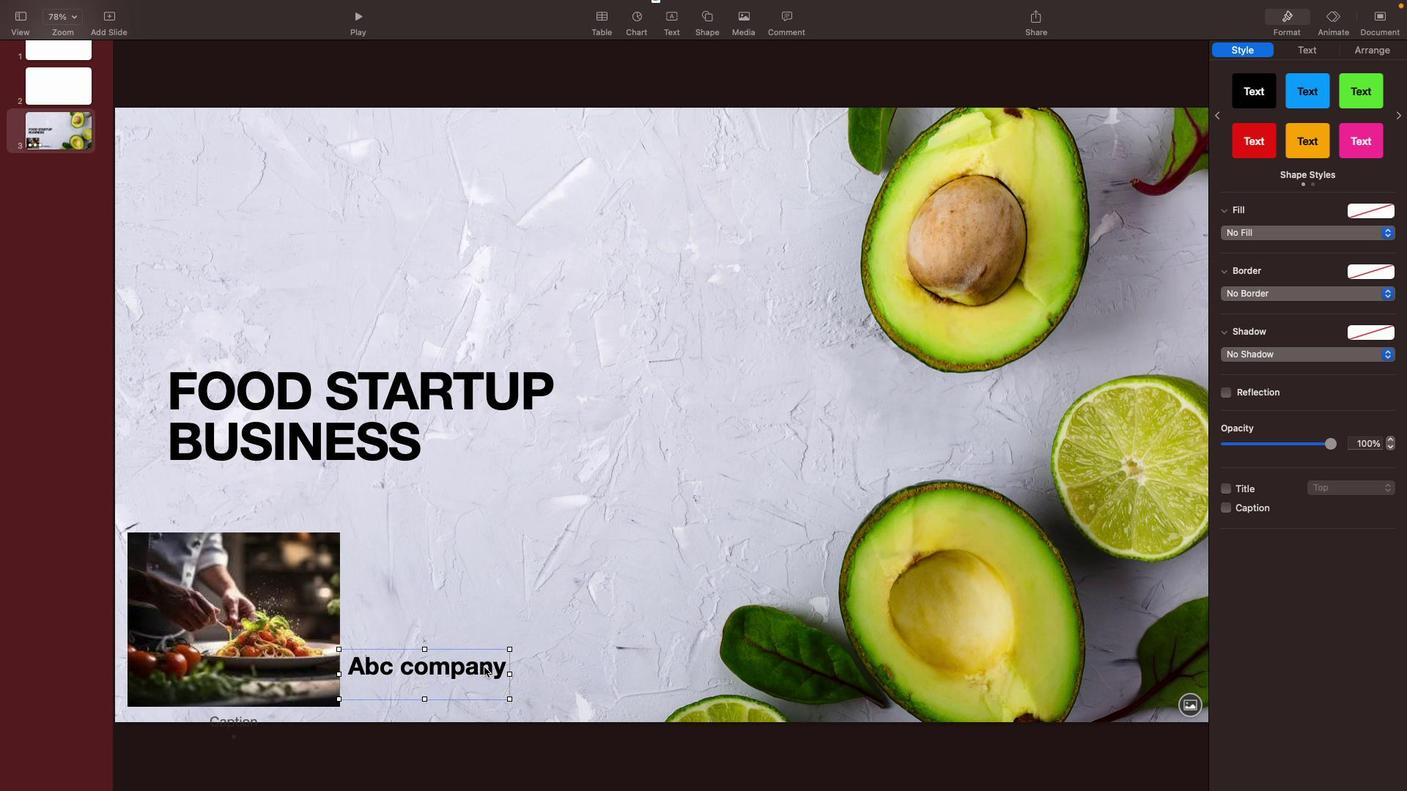 
Action: Mouse moved to (308, 606)
Screenshot: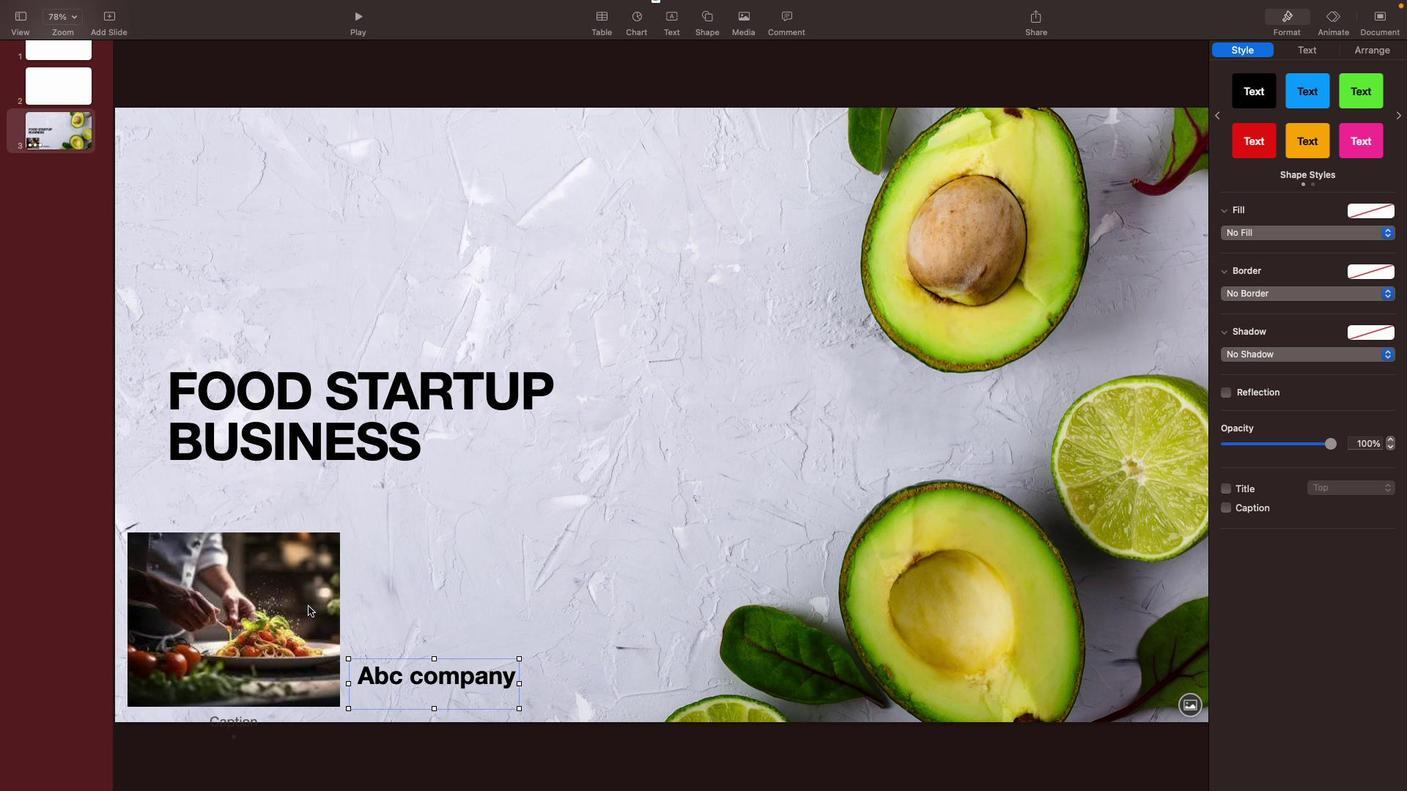 
Action: Mouse pressed left at (308, 606)
Screenshot: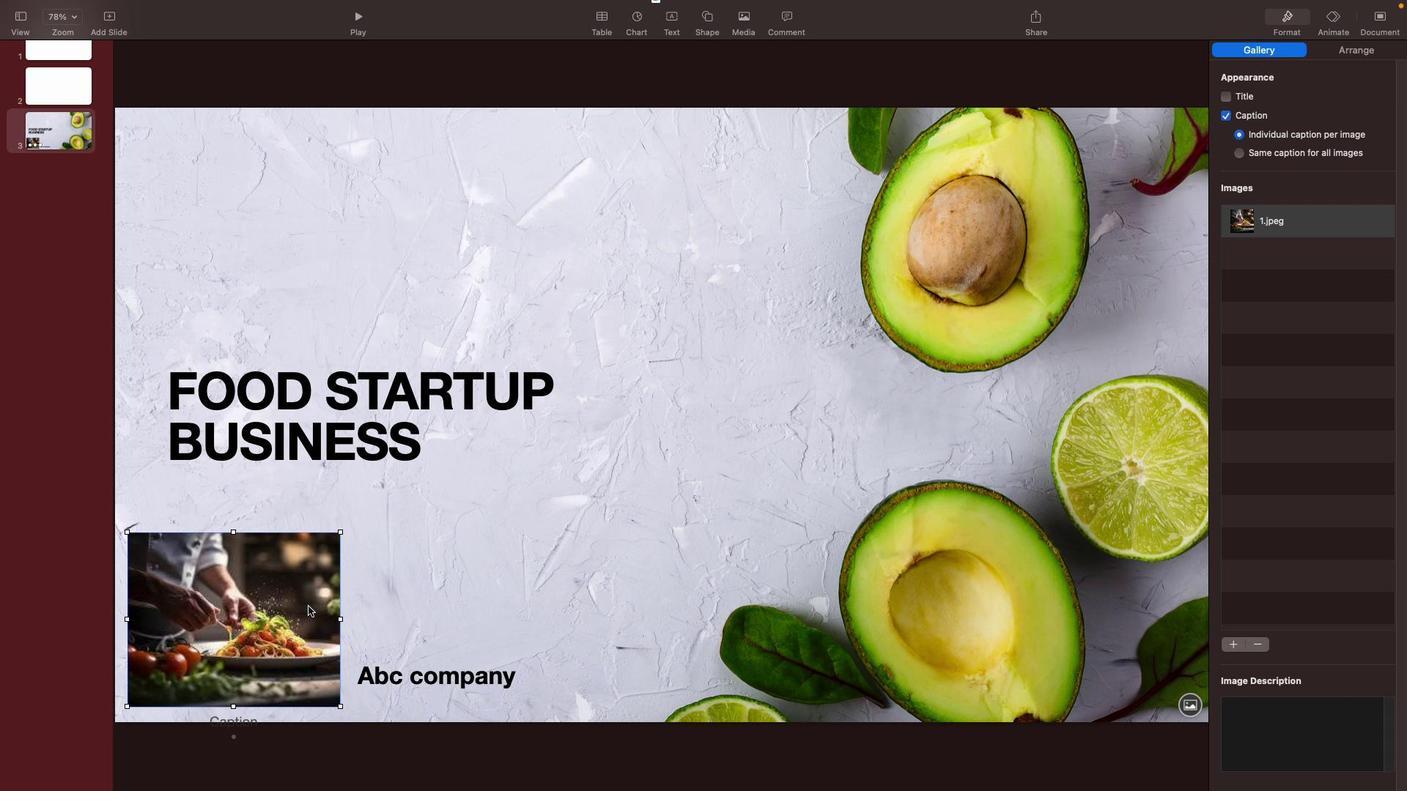 
Action: Mouse moved to (1230, 120)
Screenshot: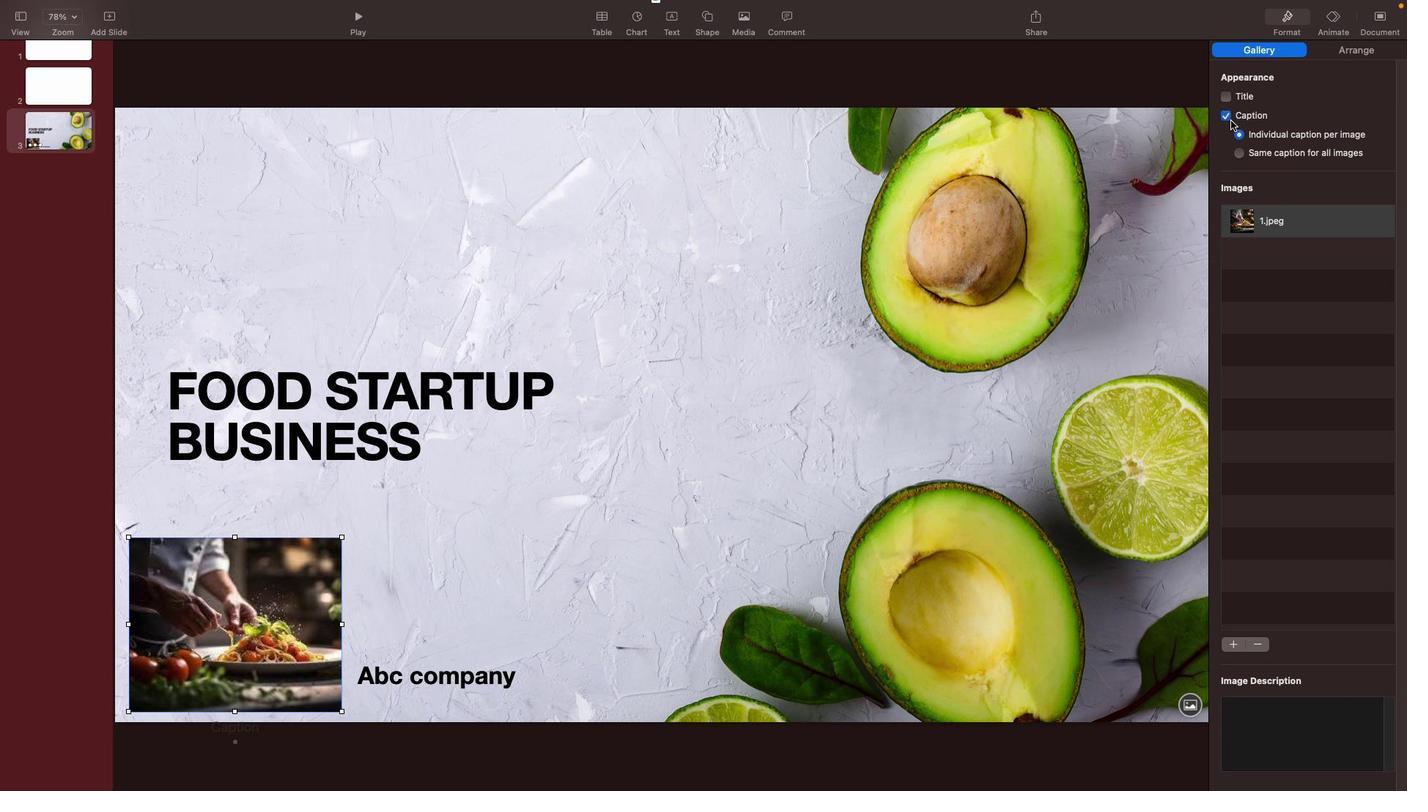 
Action: Mouse pressed left at (1230, 120)
Screenshot: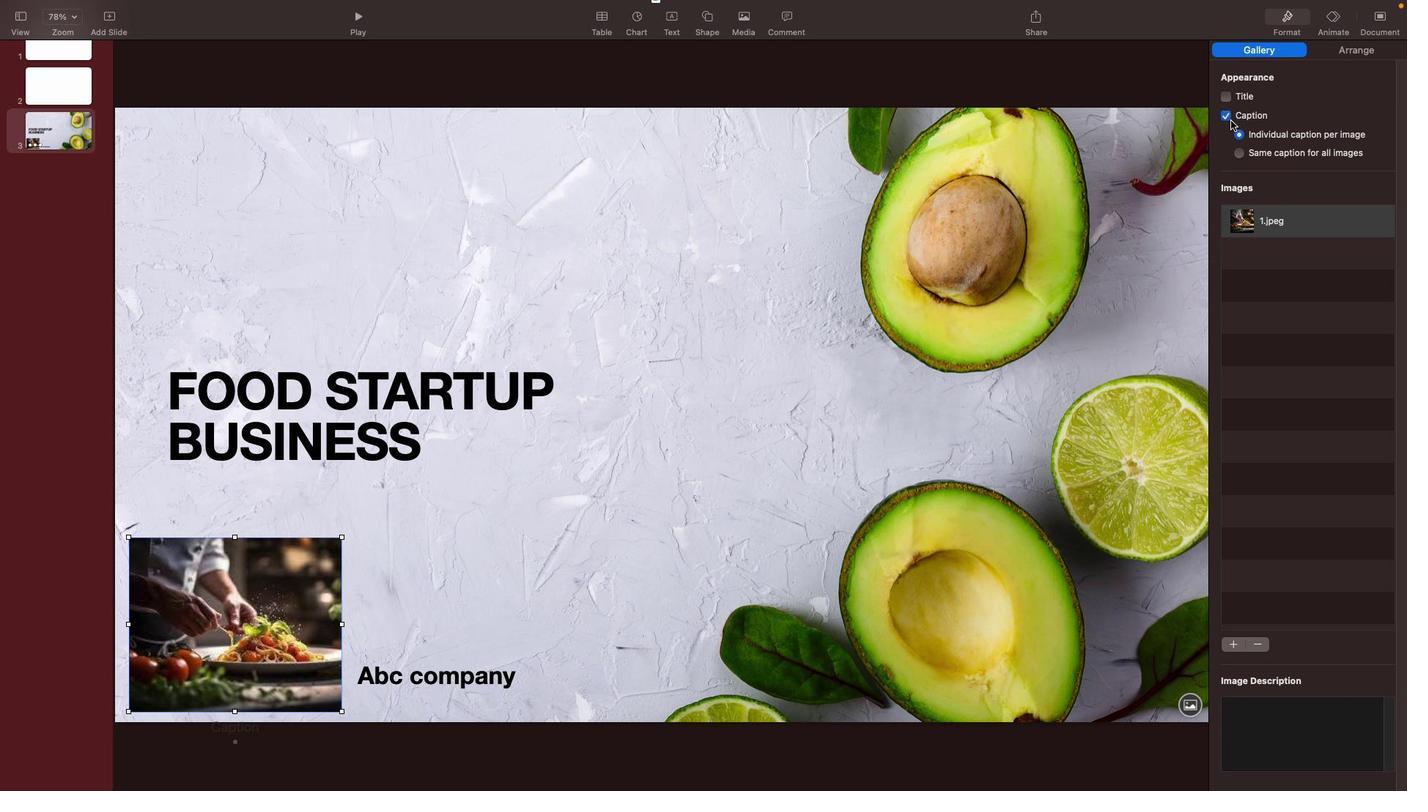 
Action: Mouse moved to (1229, 117)
Screenshot: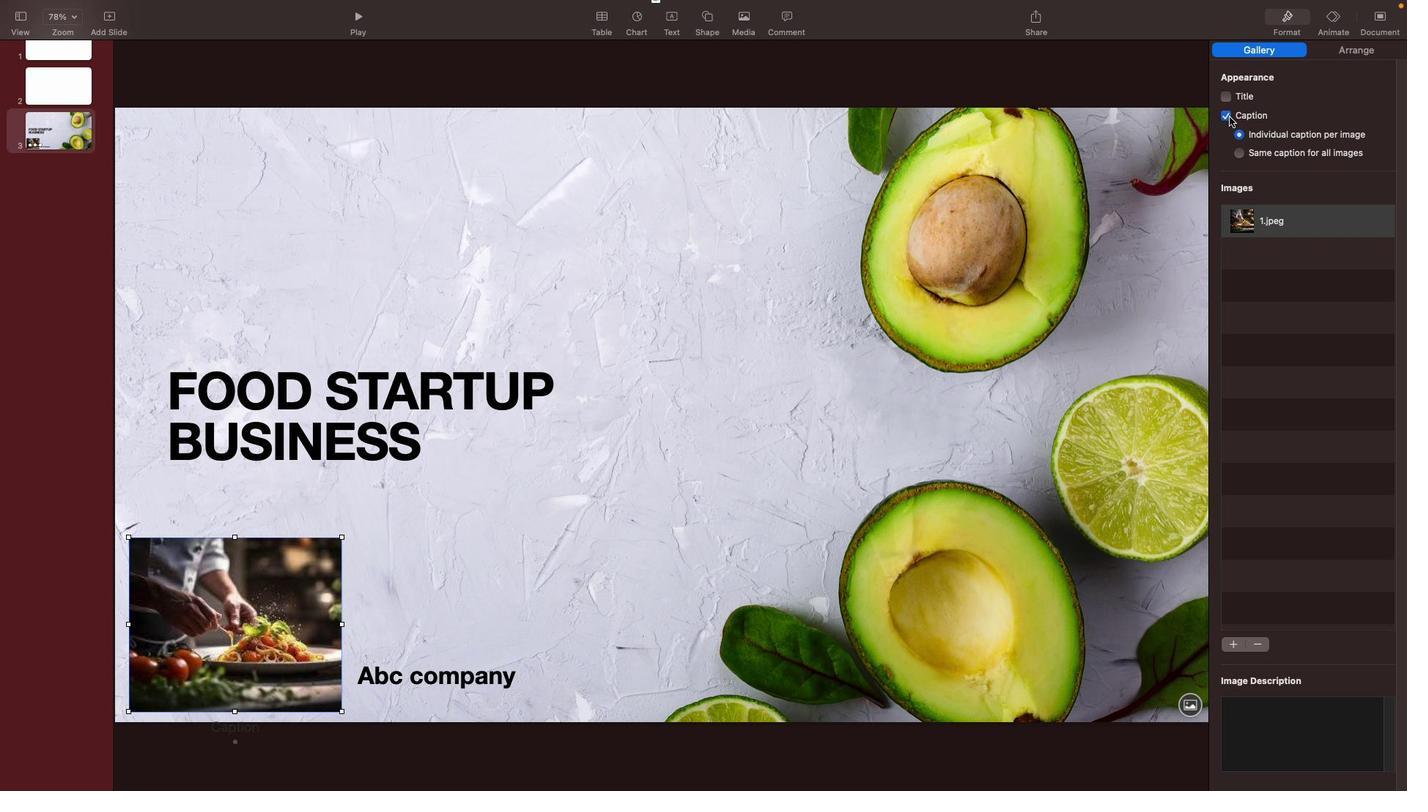
Action: Mouse pressed left at (1229, 117)
Screenshot: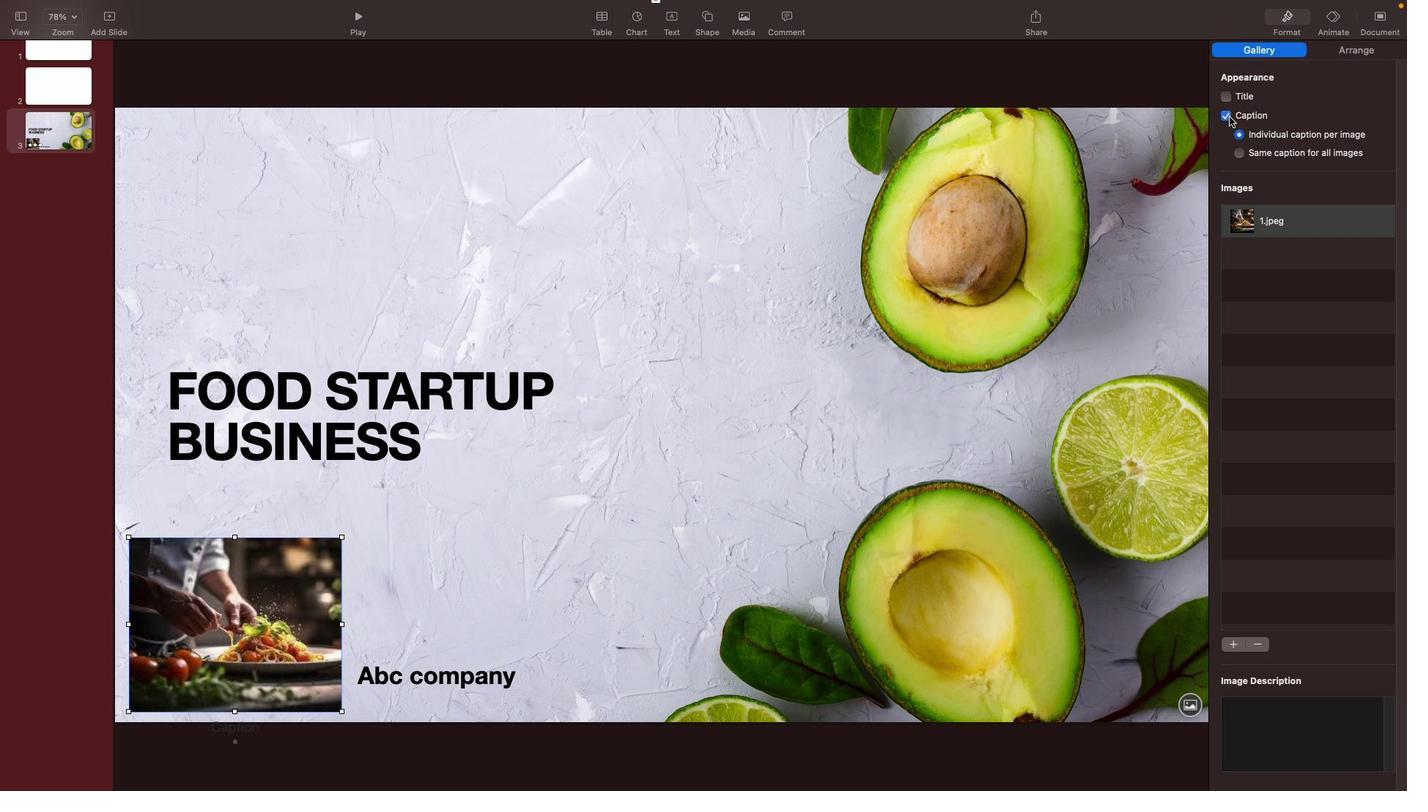 
Action: Mouse moved to (661, 330)
Screenshot: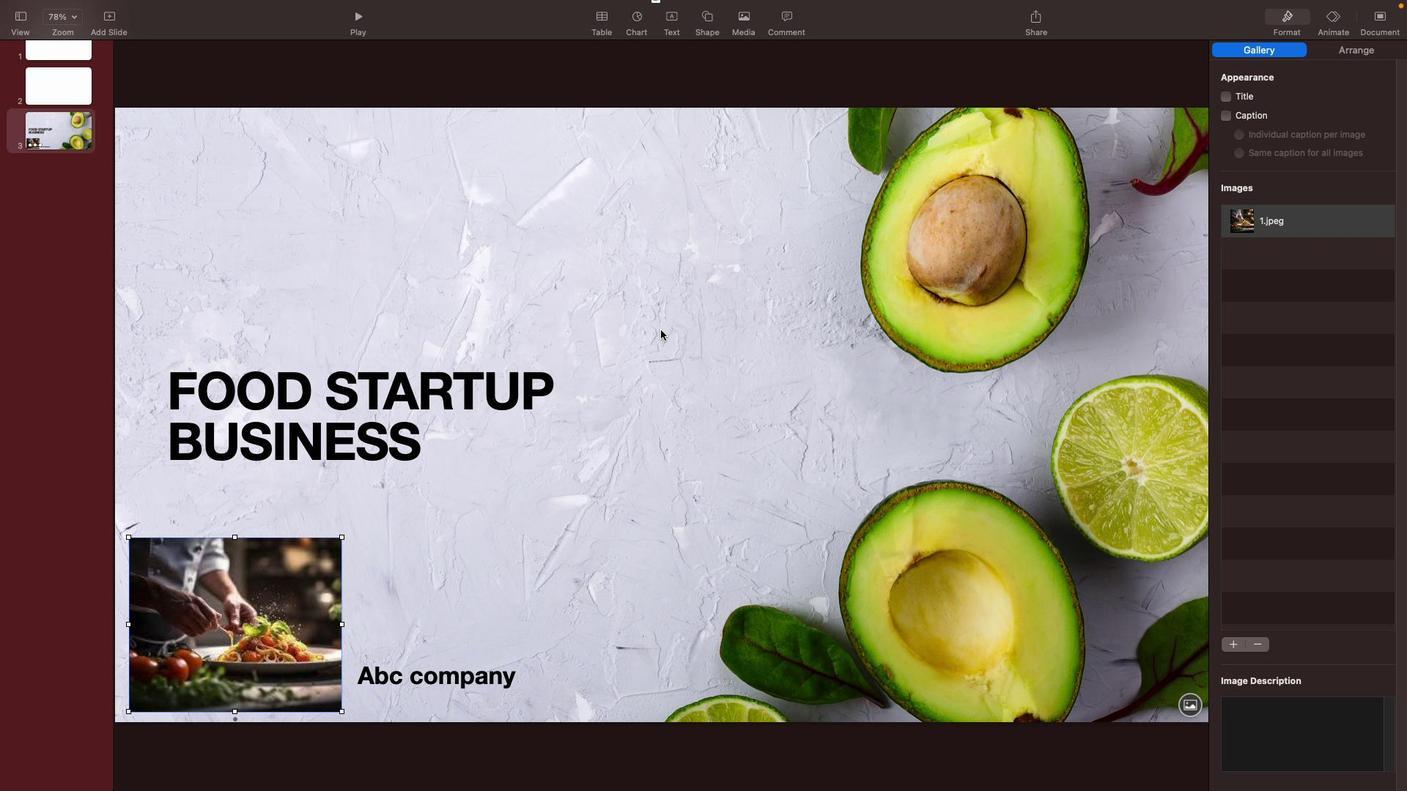 
Action: Mouse pressed left at (661, 330)
Screenshot: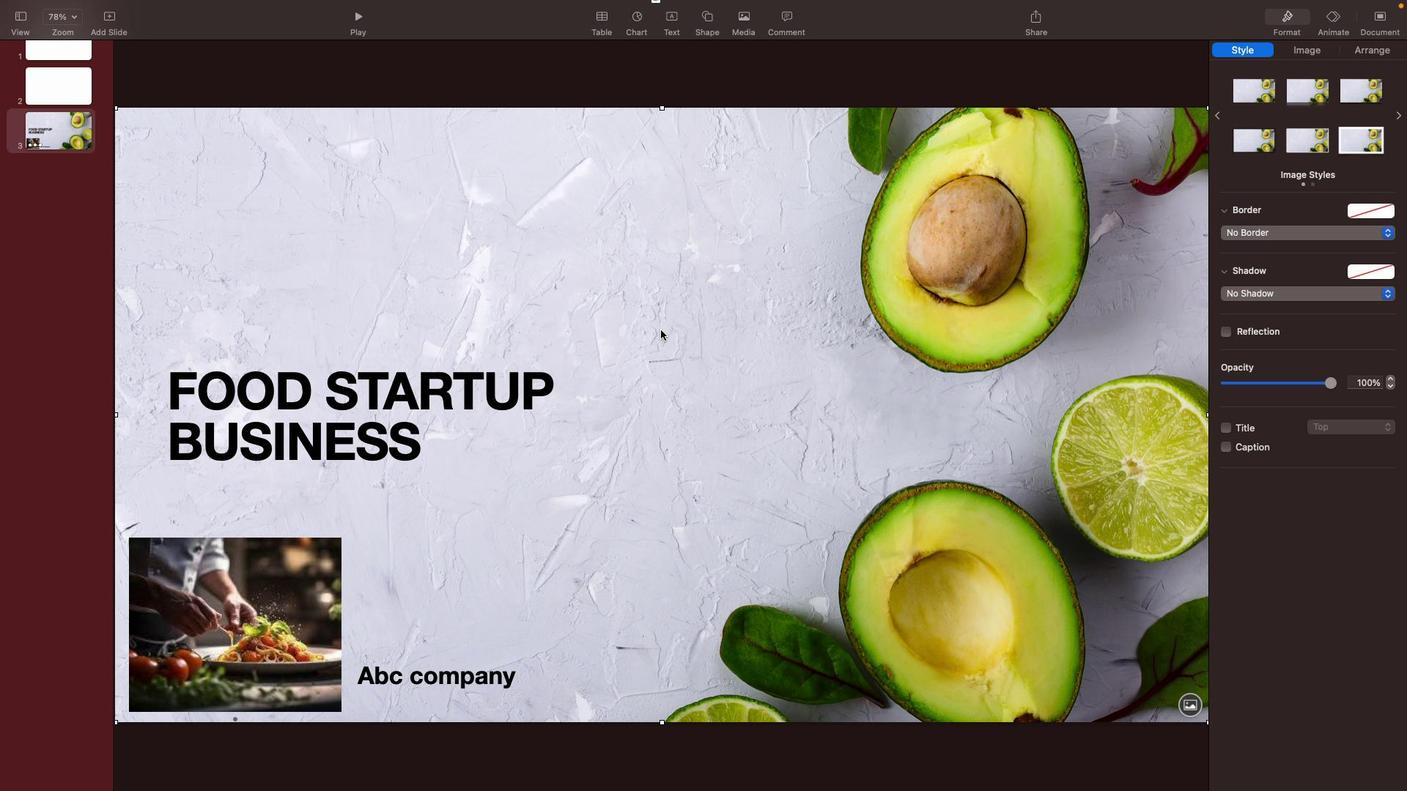 
Action: Mouse moved to (296, 584)
Screenshot: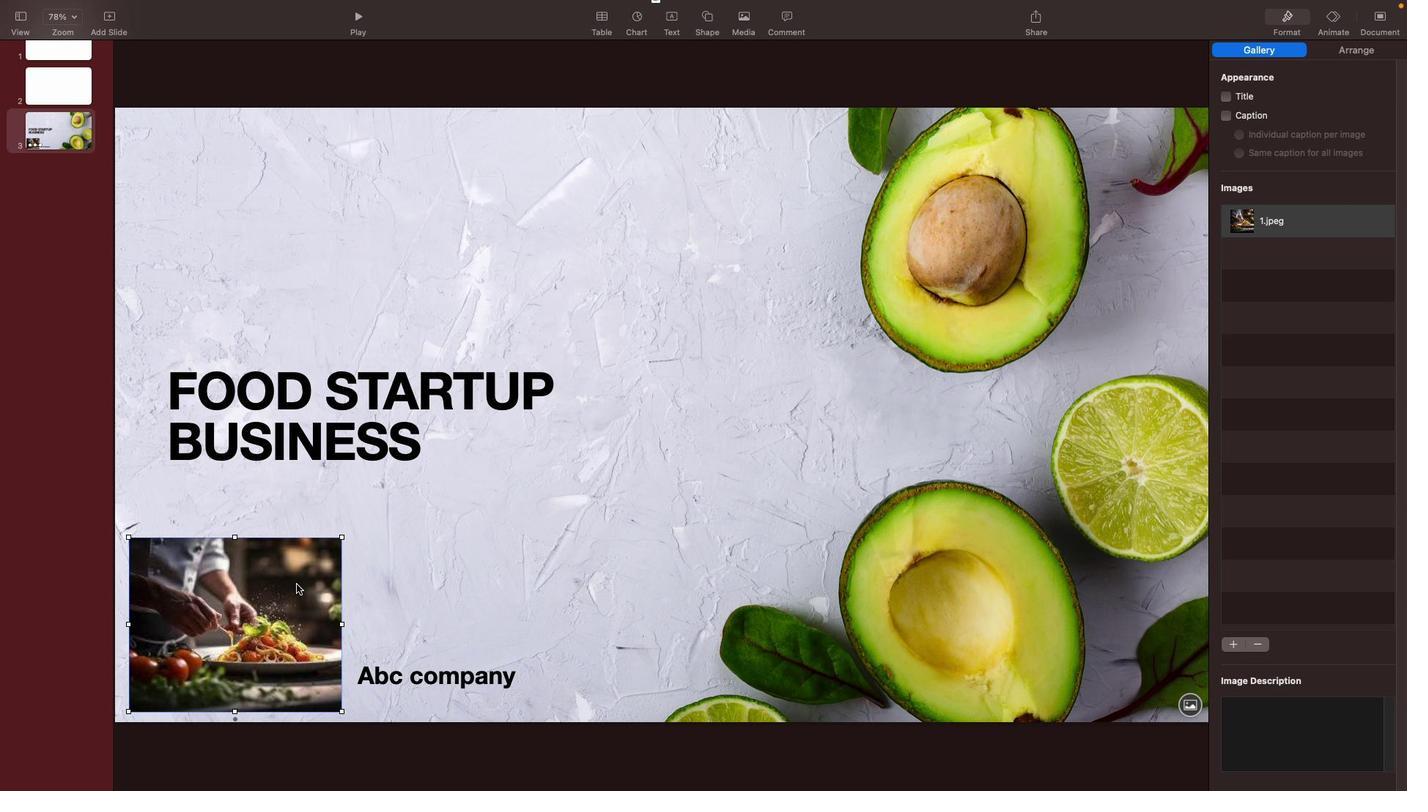 
Action: Mouse pressed left at (296, 584)
Screenshot: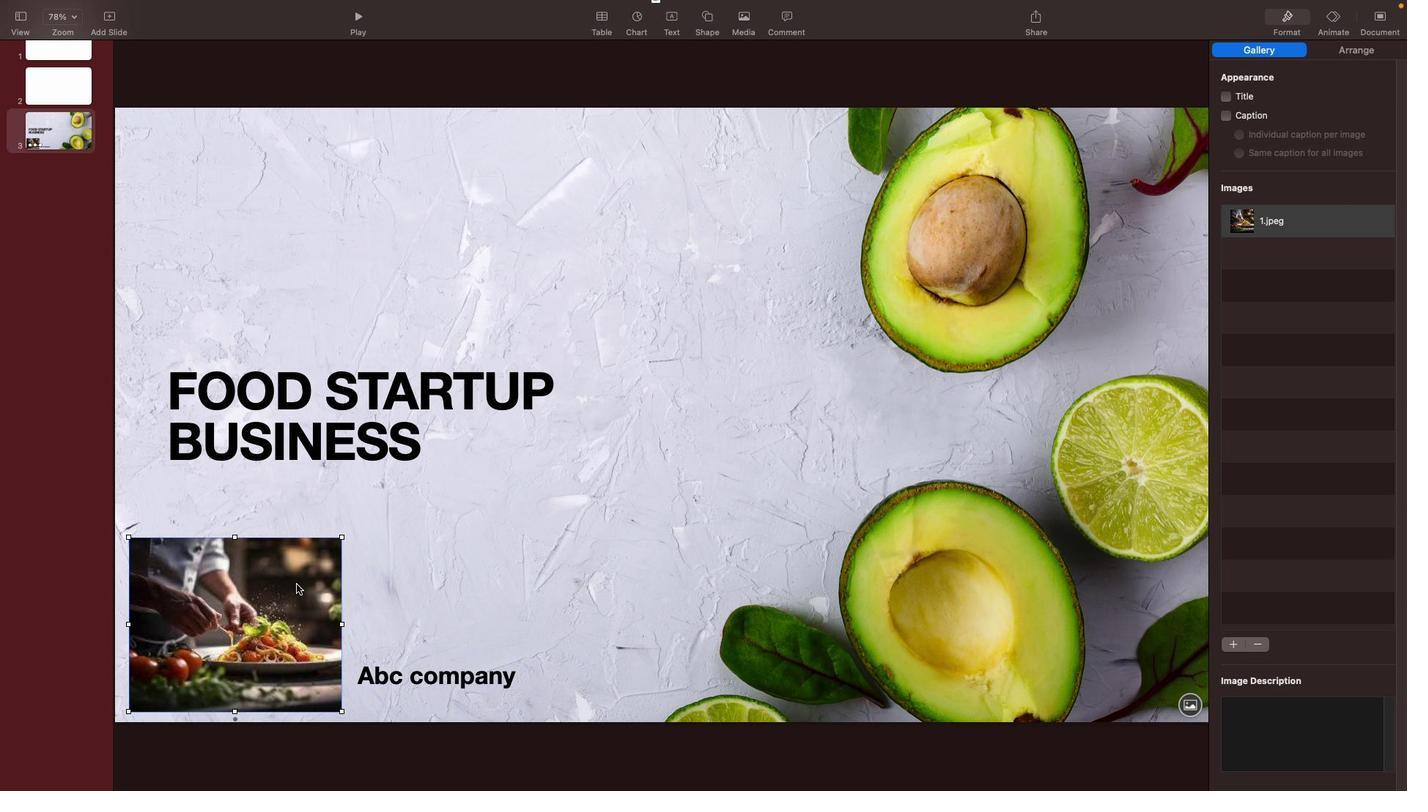 
Action: Mouse moved to (310, 572)
Screenshot: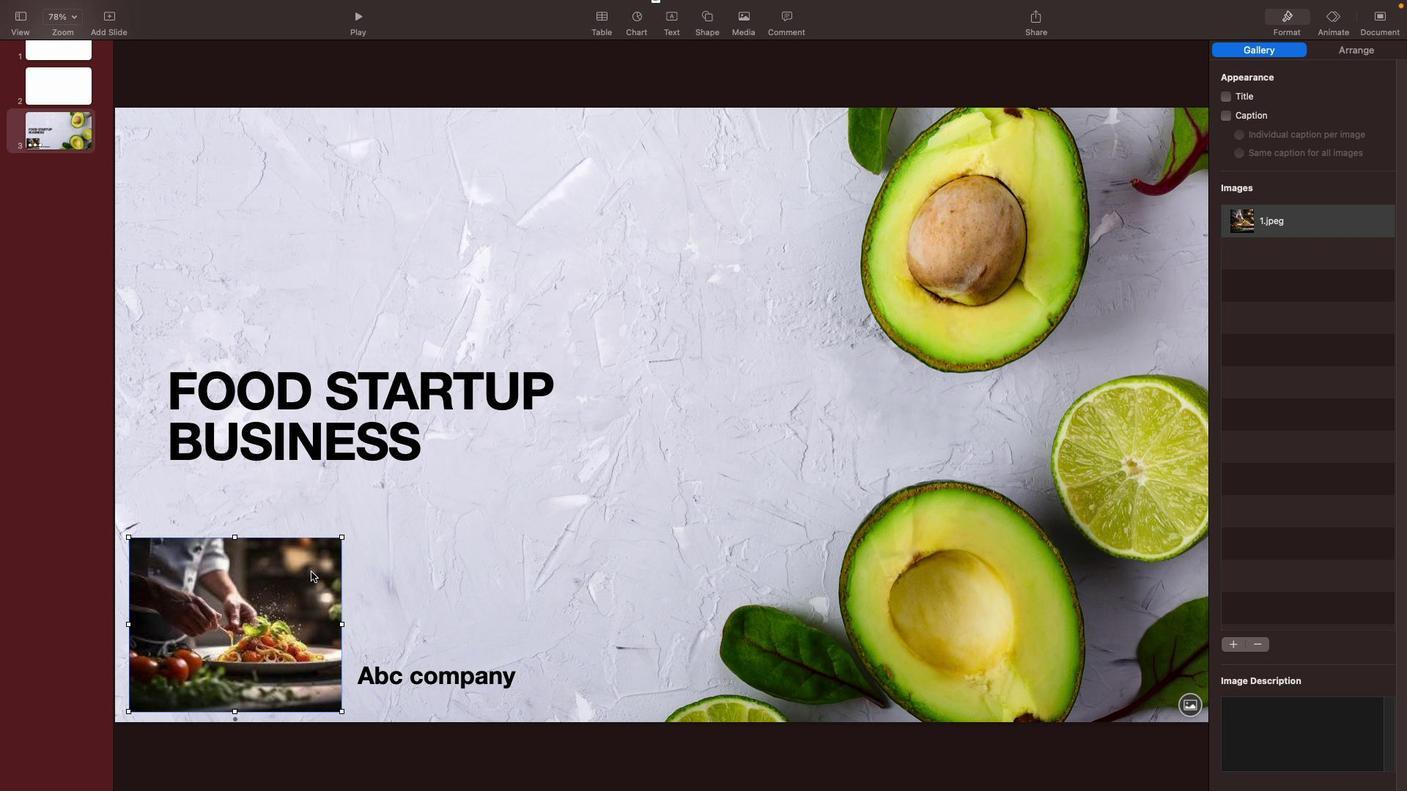 
Action: Mouse pressed right at (310, 572)
Screenshot: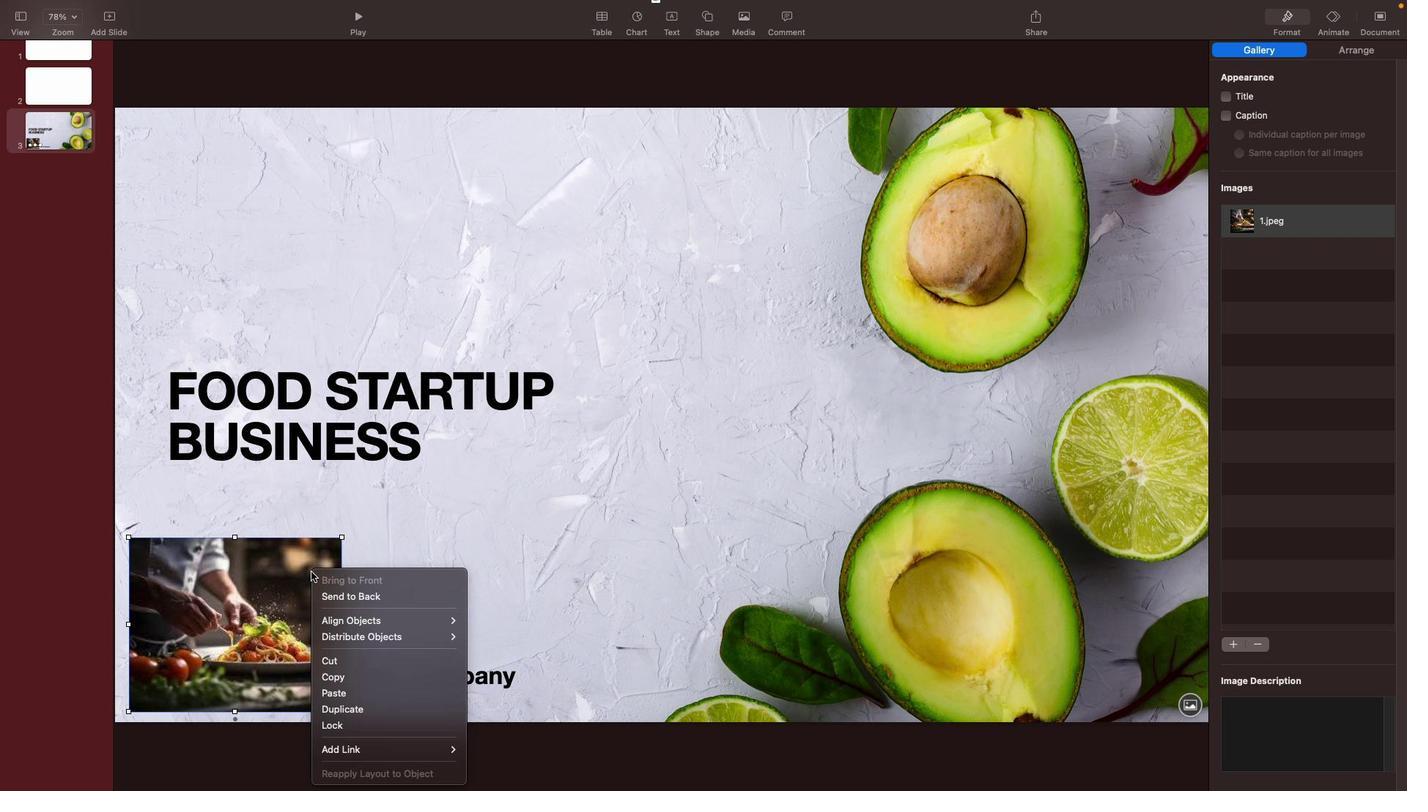 
Action: Mouse moved to (332, 666)
Screenshot: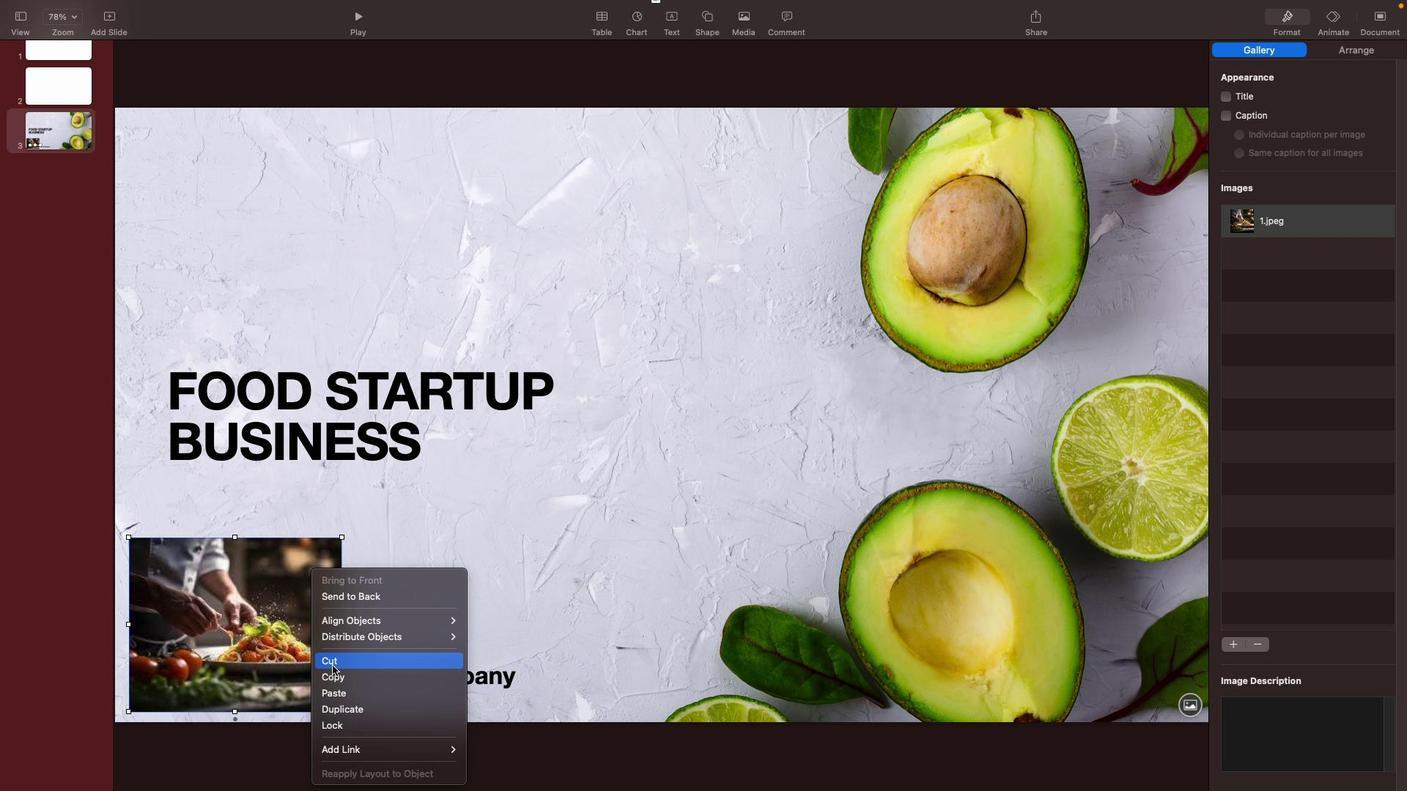 
Action: Mouse pressed left at (332, 666)
Screenshot: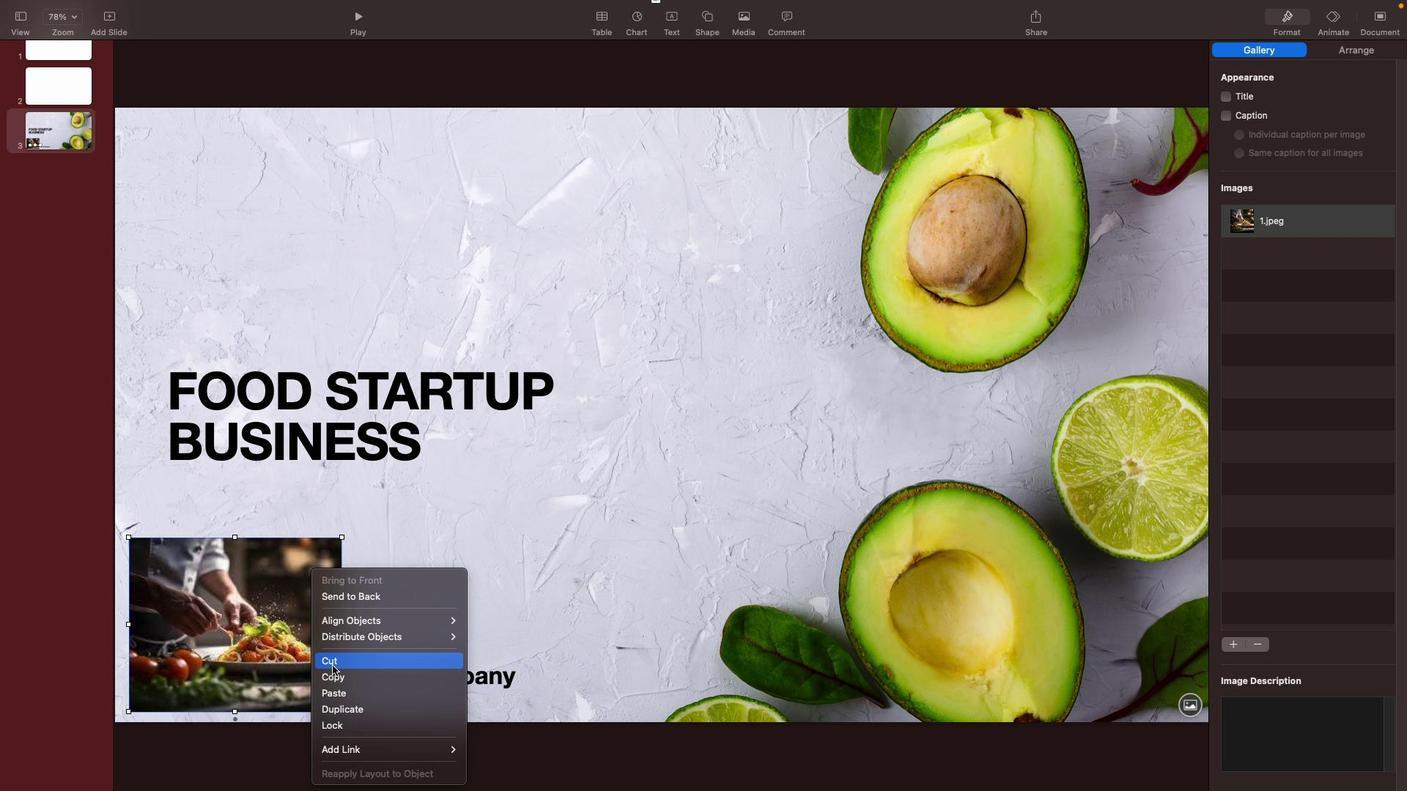 
Action: Mouse moved to (433, 686)
Screenshot: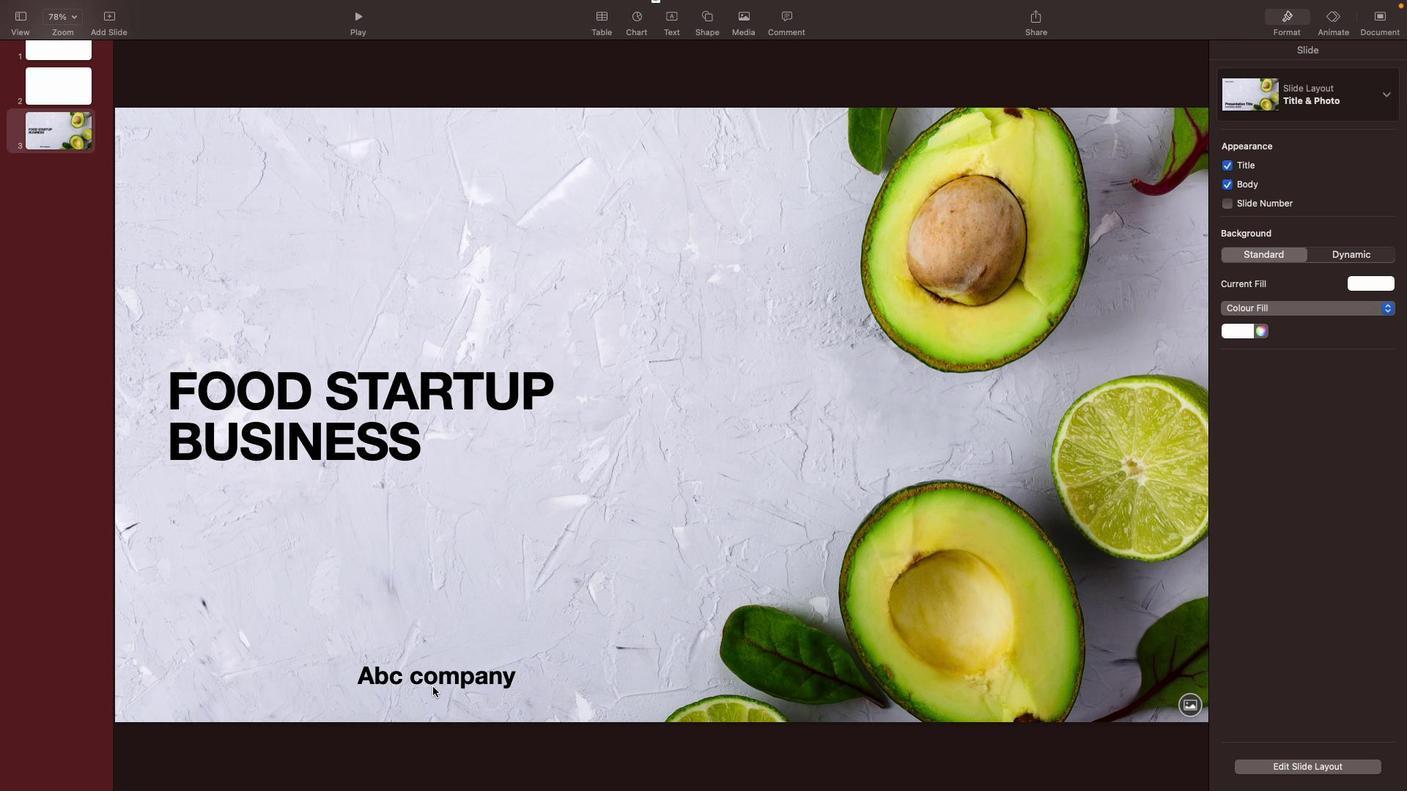 
Action: Mouse pressed left at (433, 686)
Screenshot: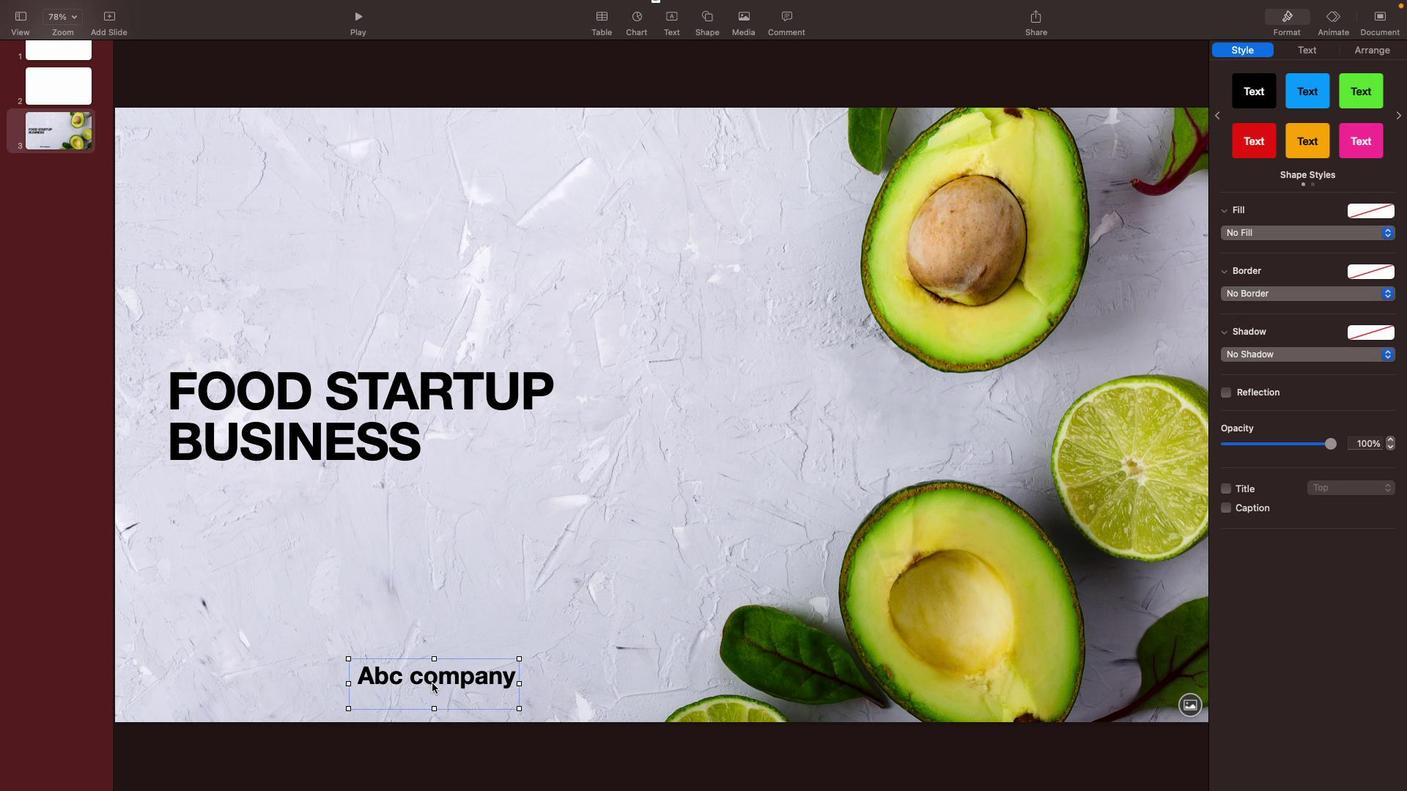 
Action: Mouse moved to (208, 642)
Screenshot: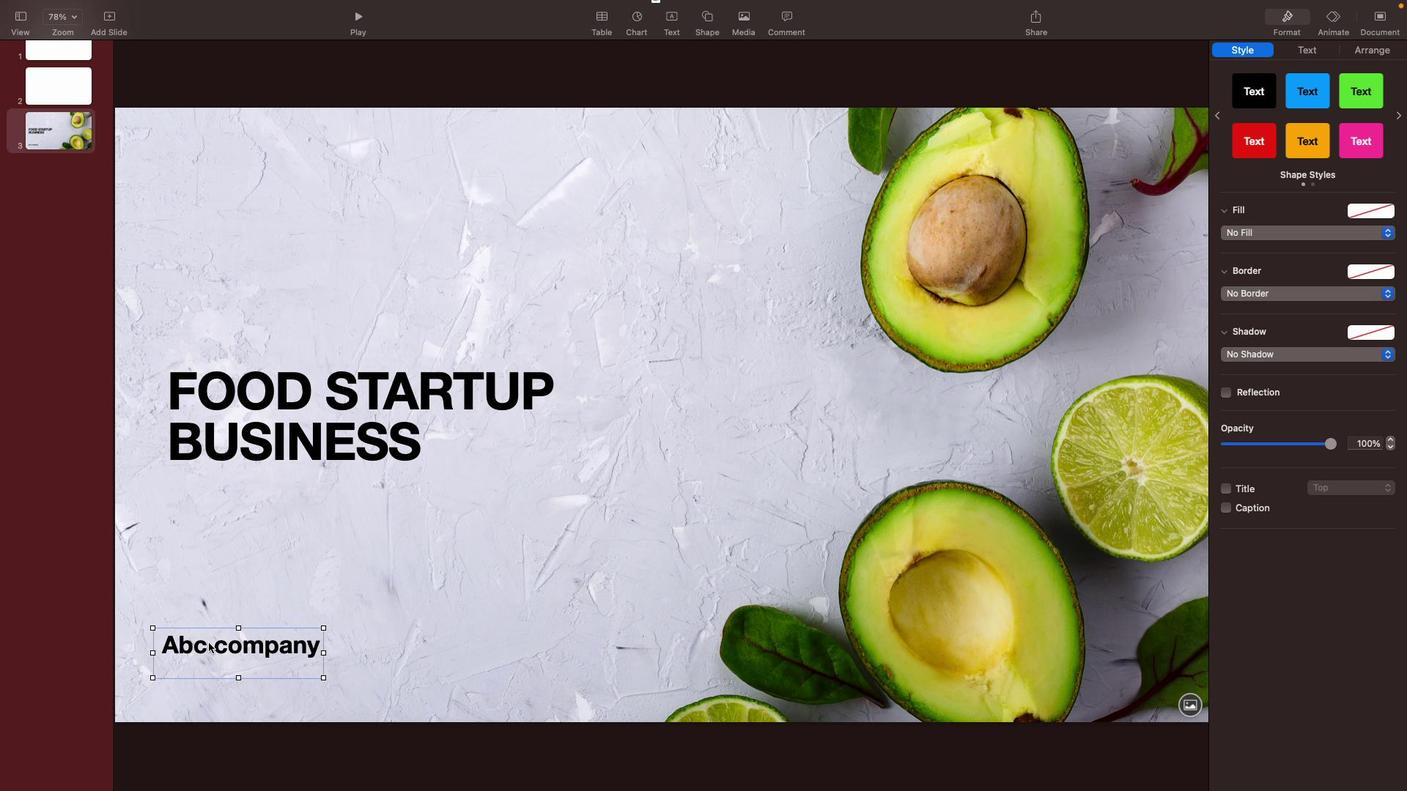 
Action: Mouse pressed left at (208, 642)
Screenshot: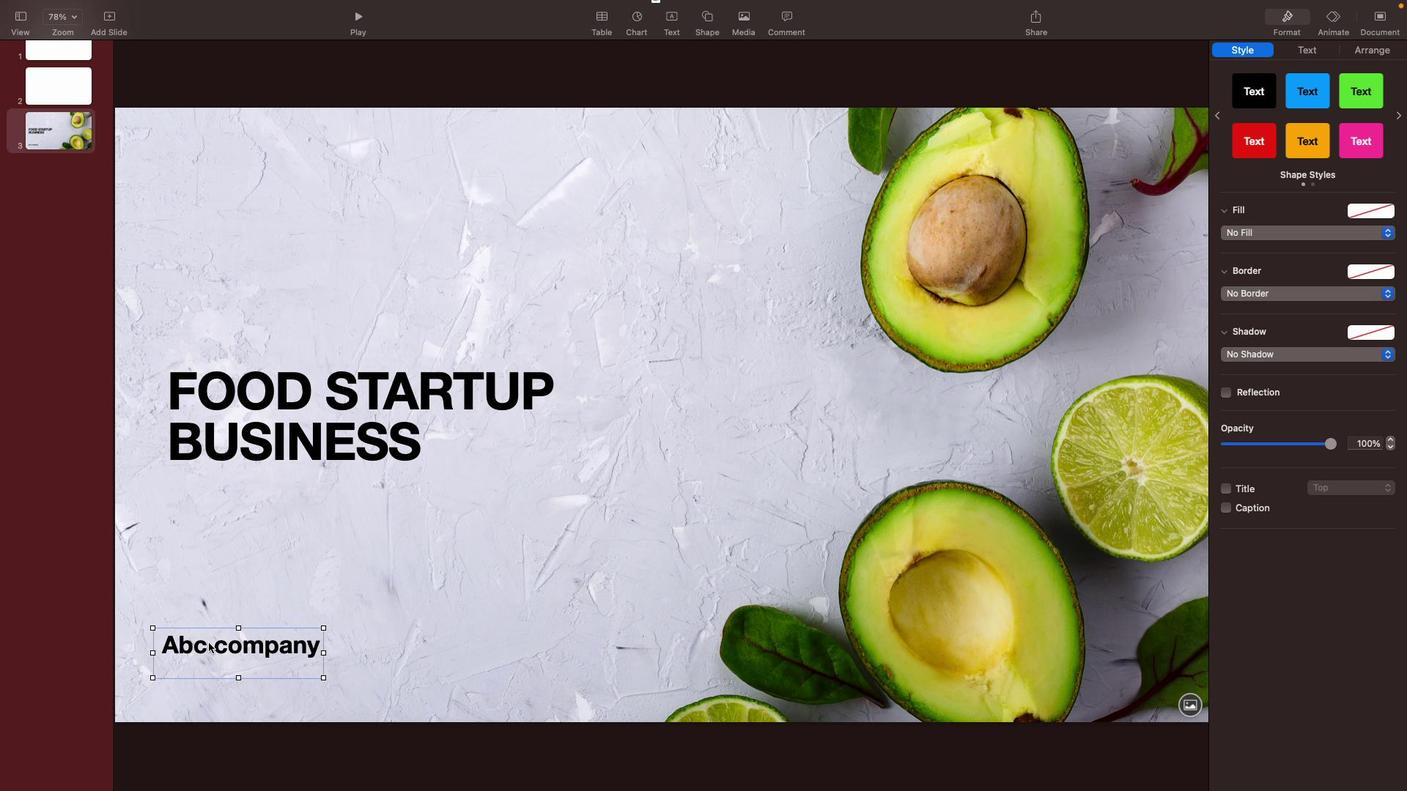 
Action: Mouse moved to (195, 640)
Screenshot: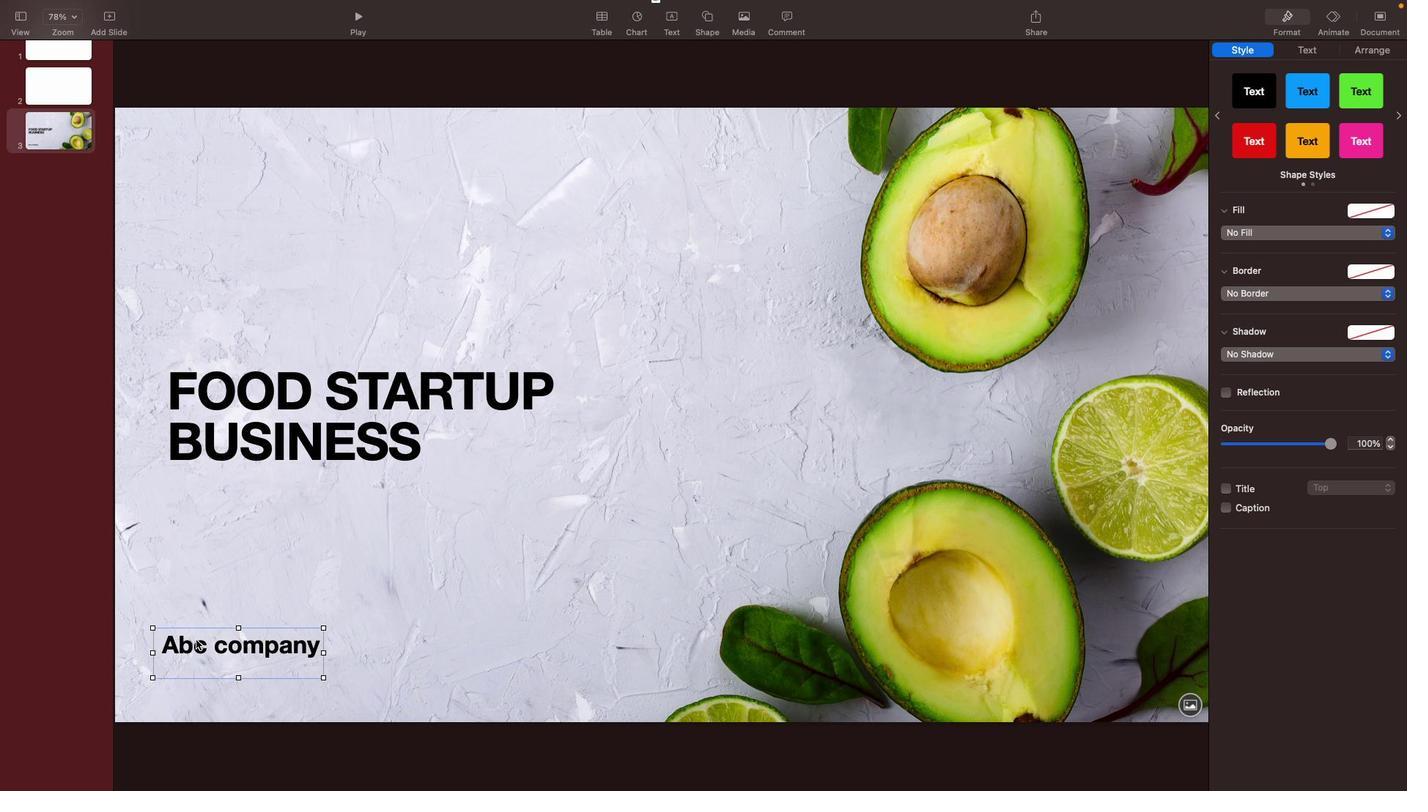 
Action: Mouse pressed left at (195, 640)
Screenshot: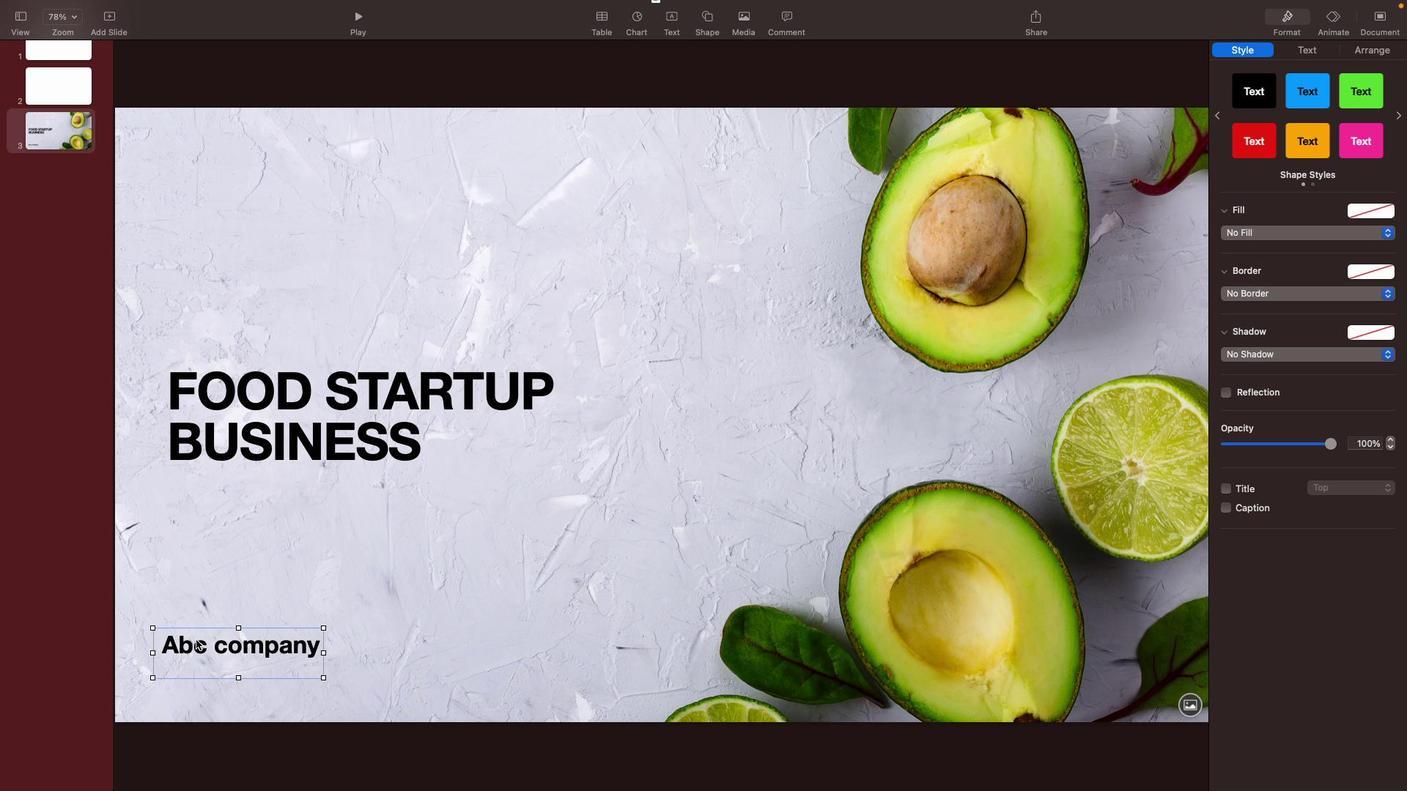 
Action: Mouse moved to (207, 643)
Screenshot: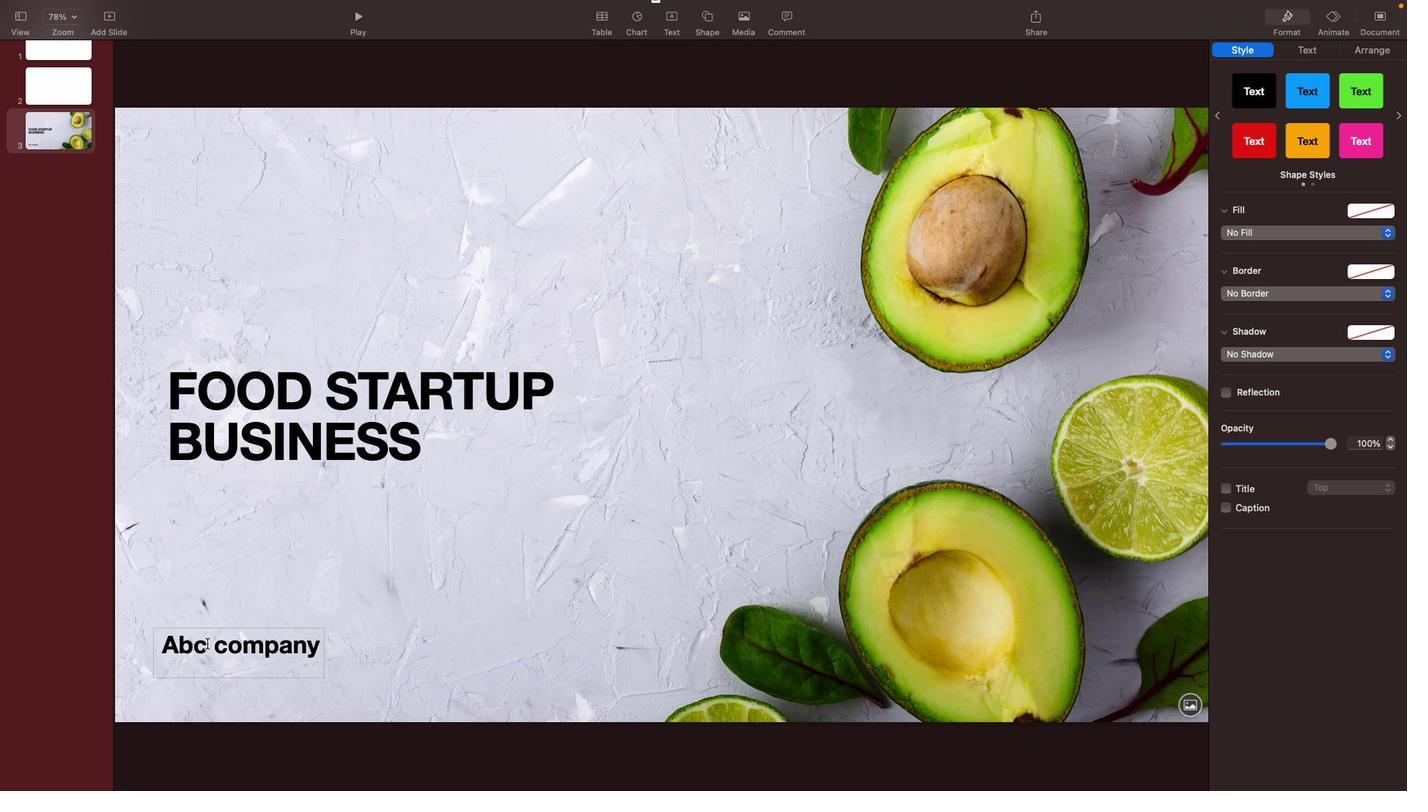 
Action: Mouse pressed left at (207, 643)
Screenshot: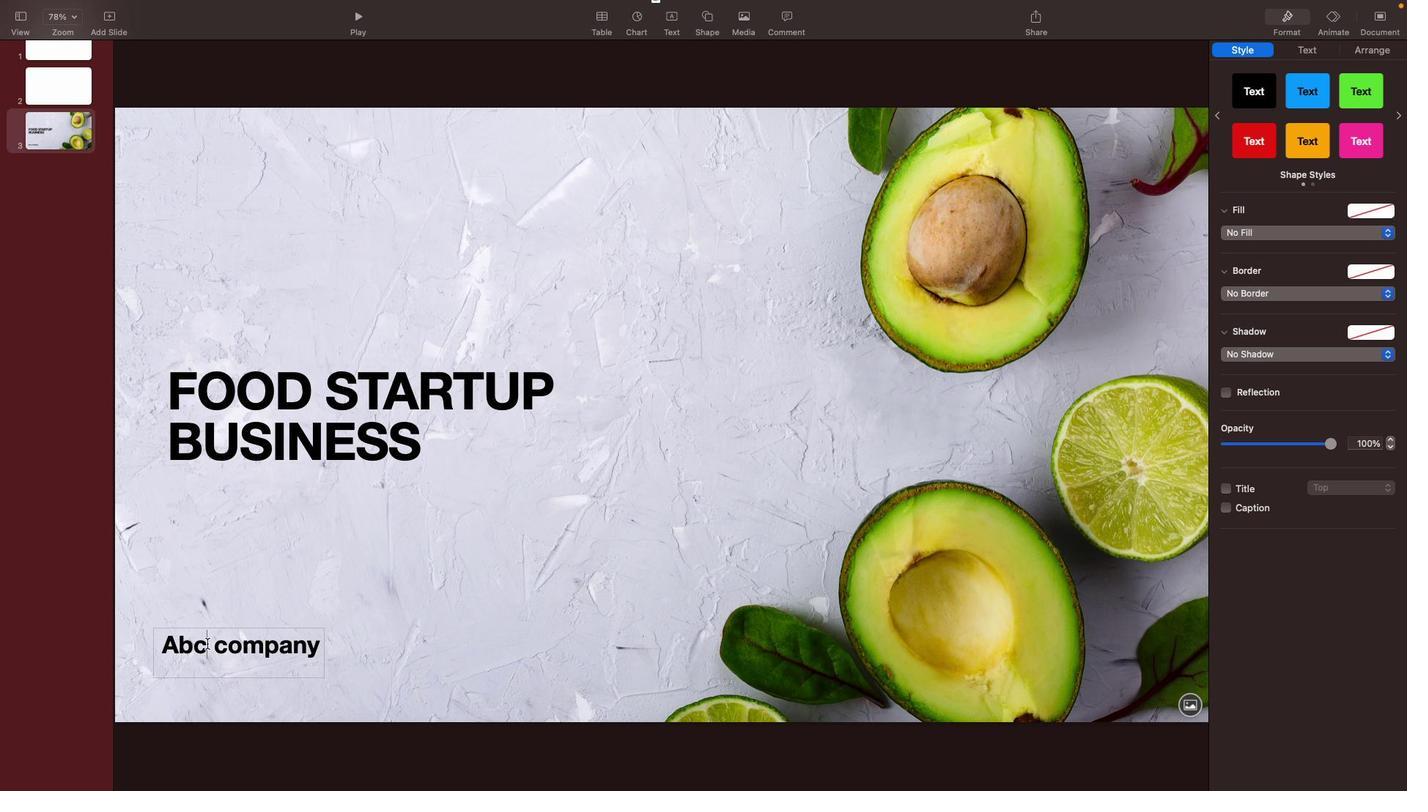 
Action: Mouse moved to (218, 642)
Screenshot: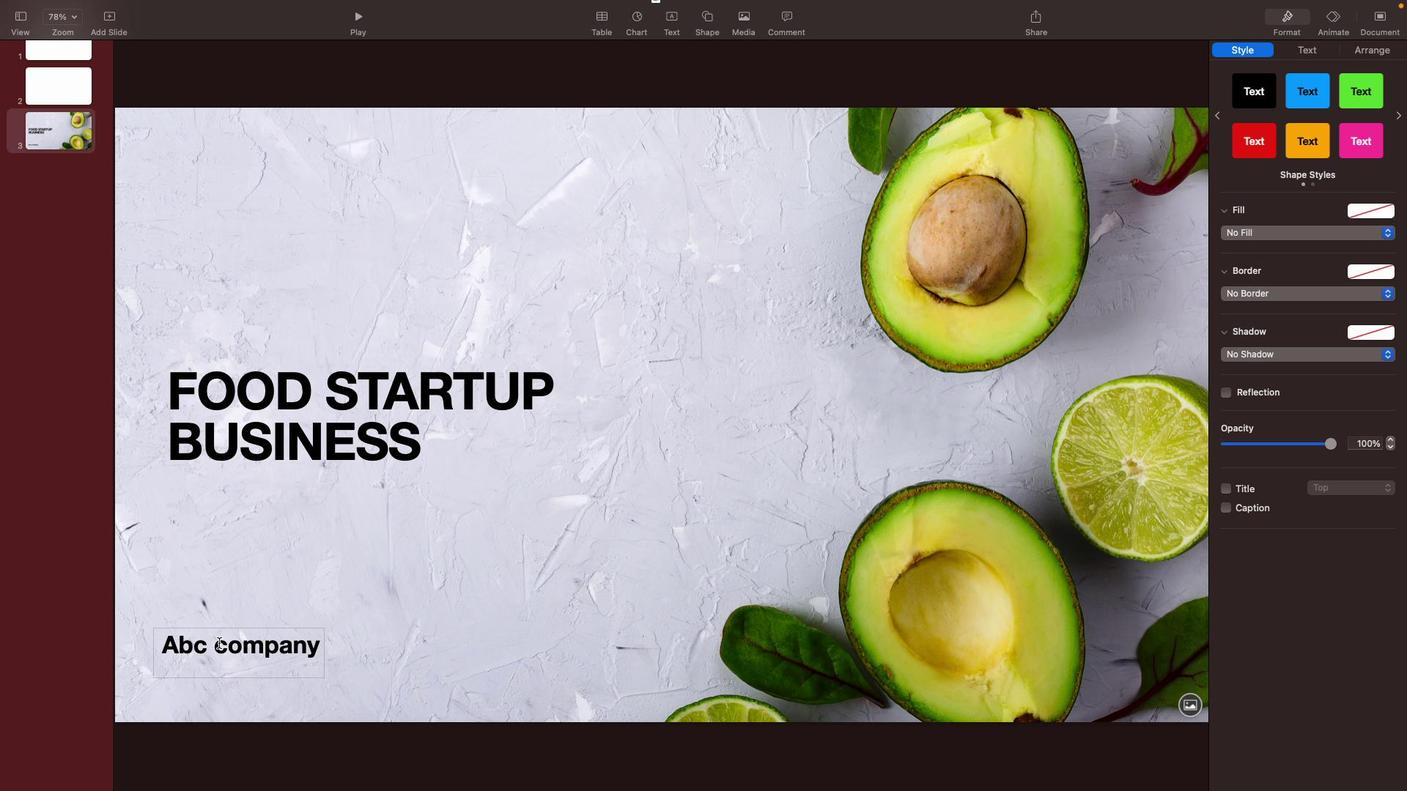 
Action: Key pressed Key.backspaceKey.backspaceKey.backspace'f''o''o''d'Key.backspaceKey.backspaceKey.backspaceKey.backspaceKey.shift'F''o''o''d''i''e''s'
Screenshot: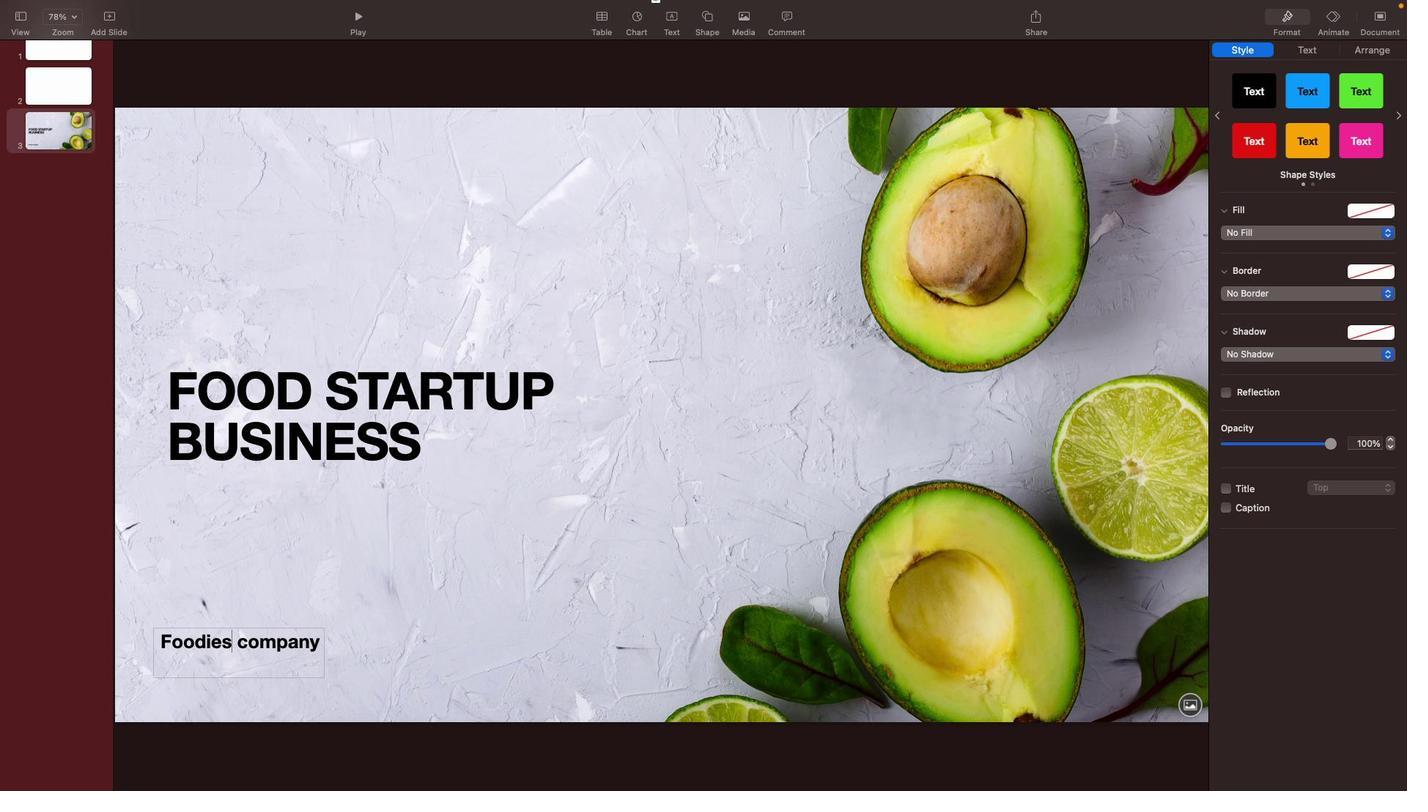 
Action: Mouse moved to (423, 637)
Screenshot: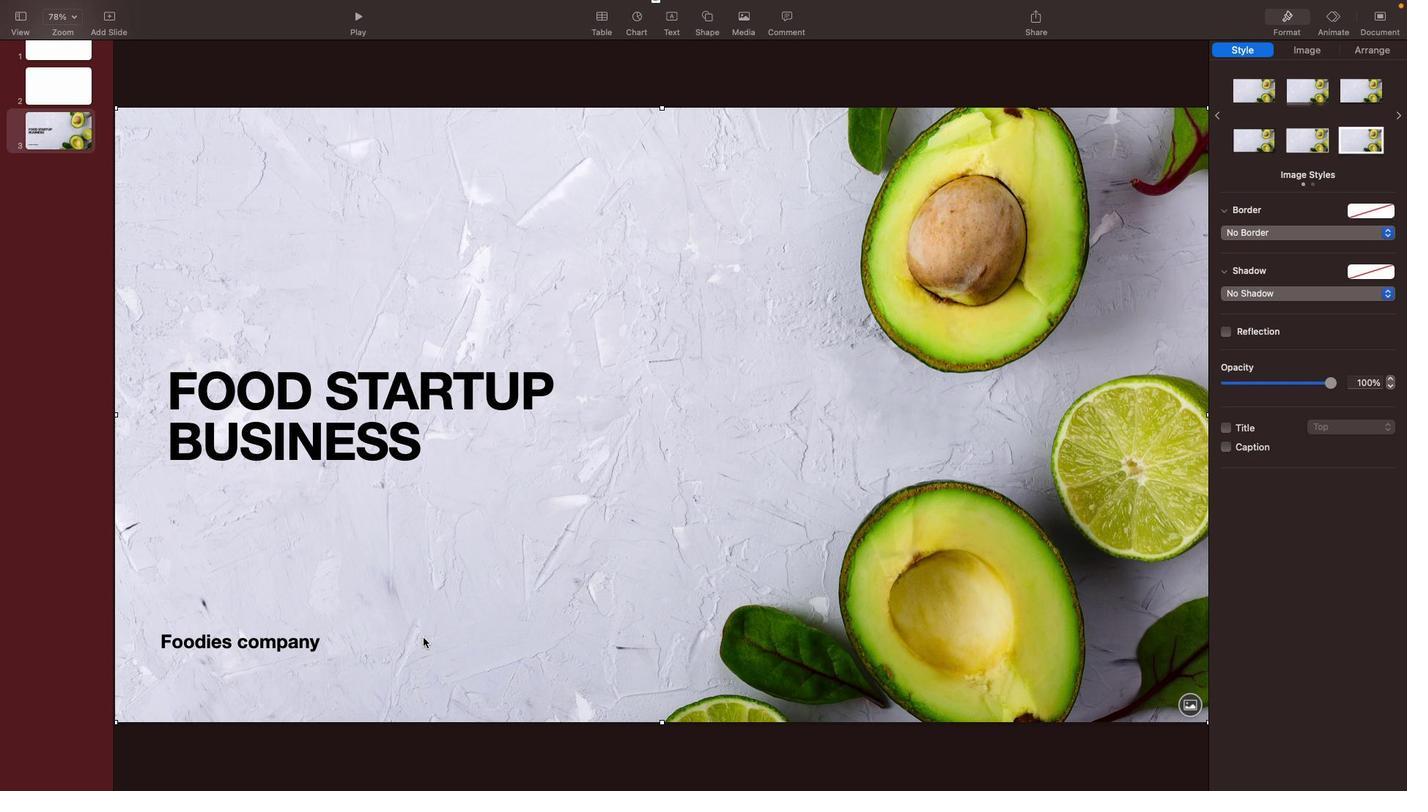 
Action: Mouse pressed left at (423, 637)
Screenshot: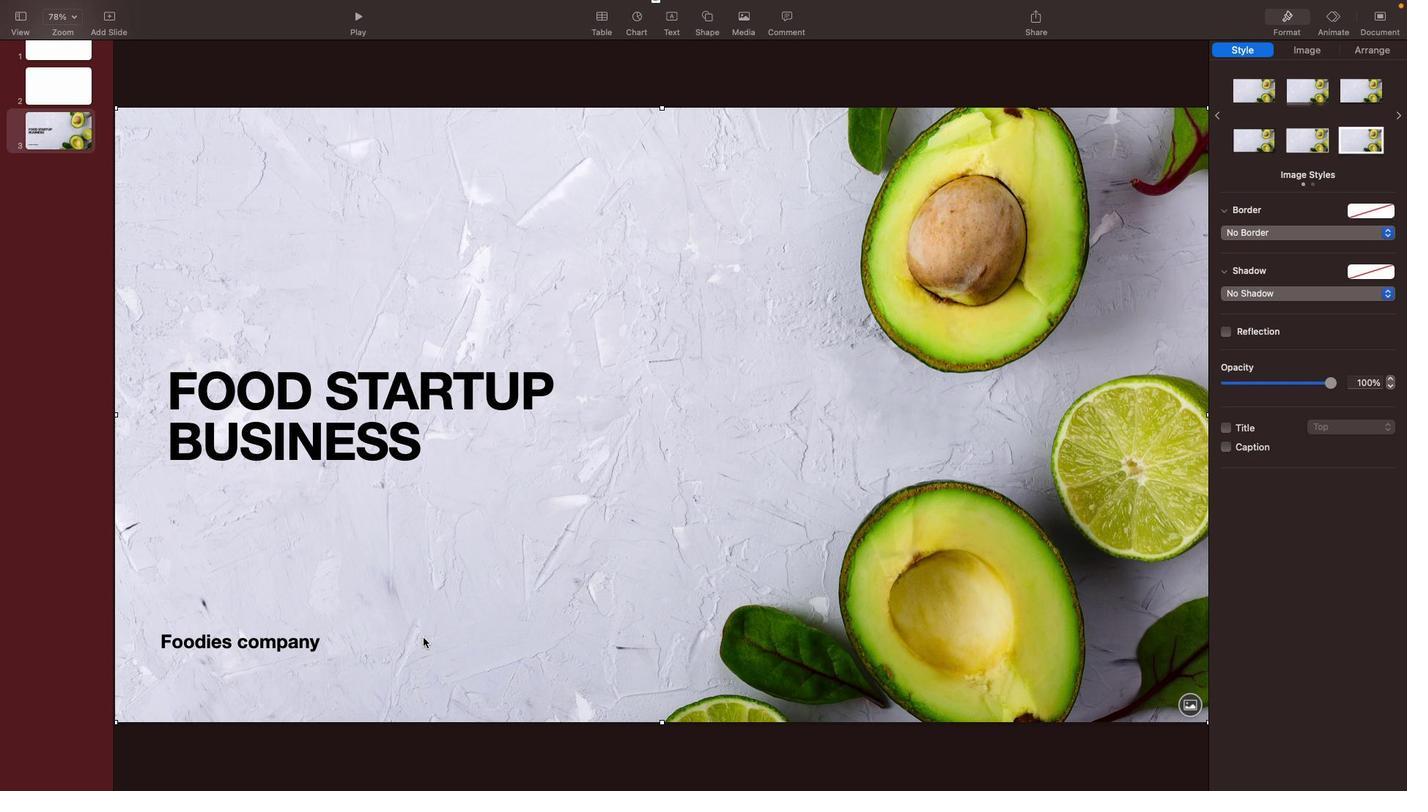 
Action: Mouse moved to (342, 351)
Screenshot: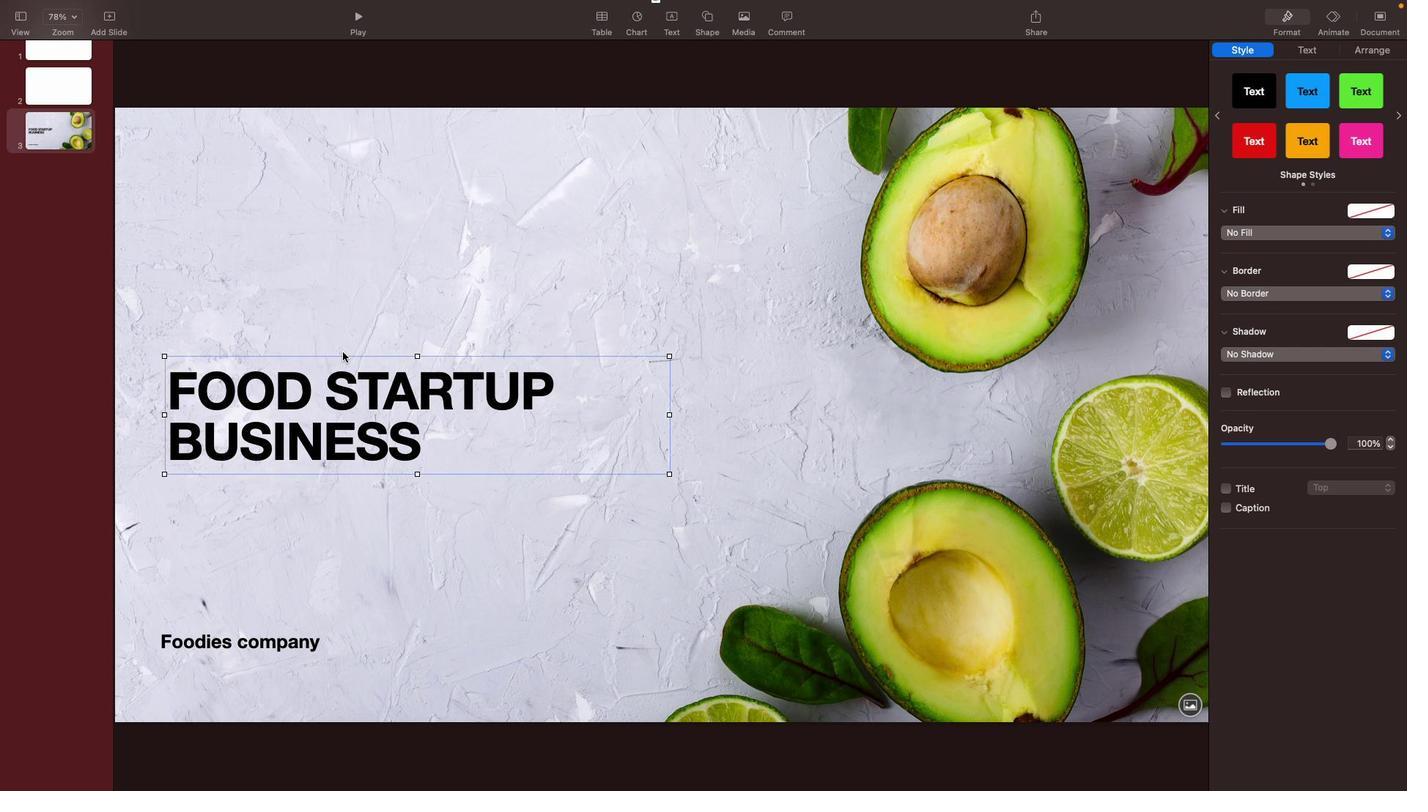 
Action: Mouse pressed left at (342, 351)
Screenshot: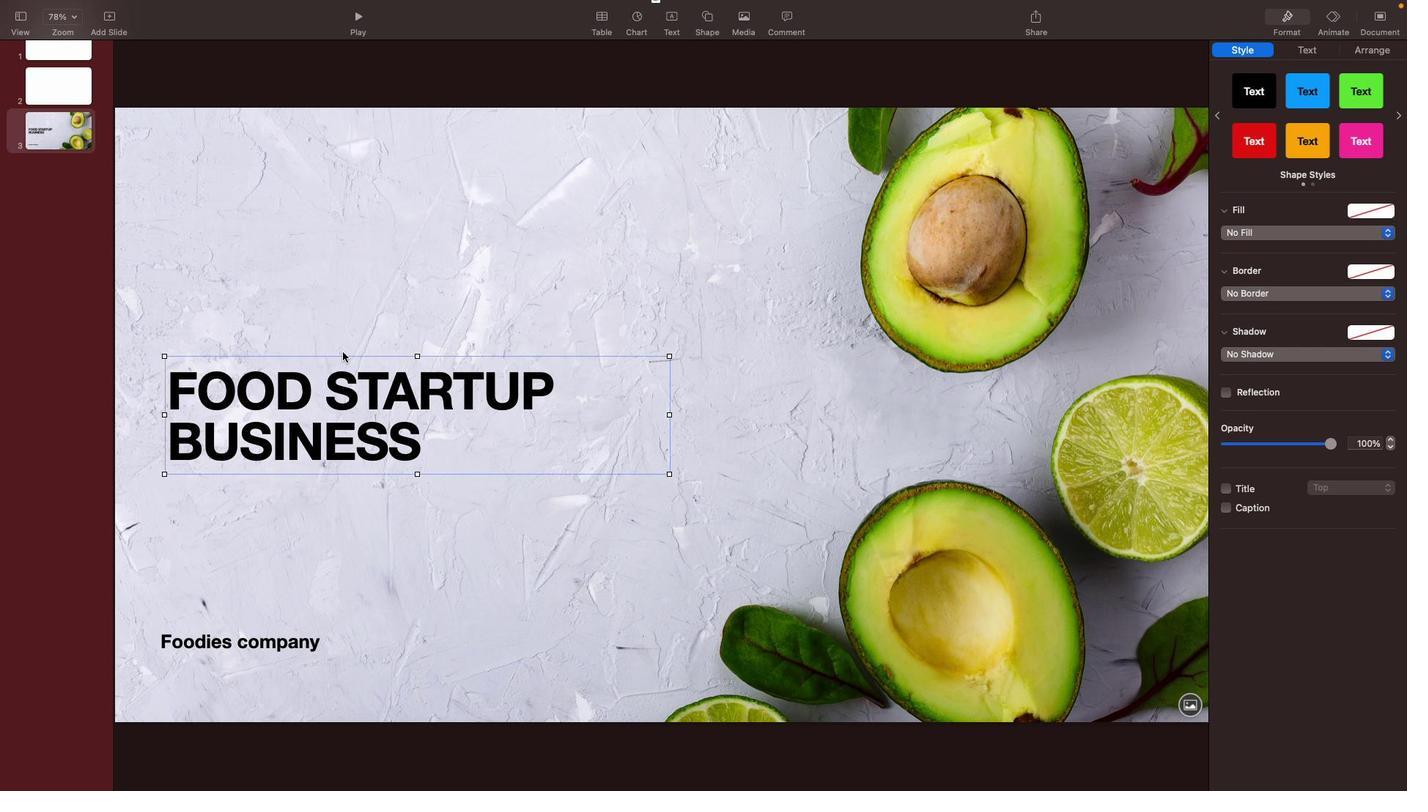 
Action: Mouse moved to (511, 403)
Screenshot: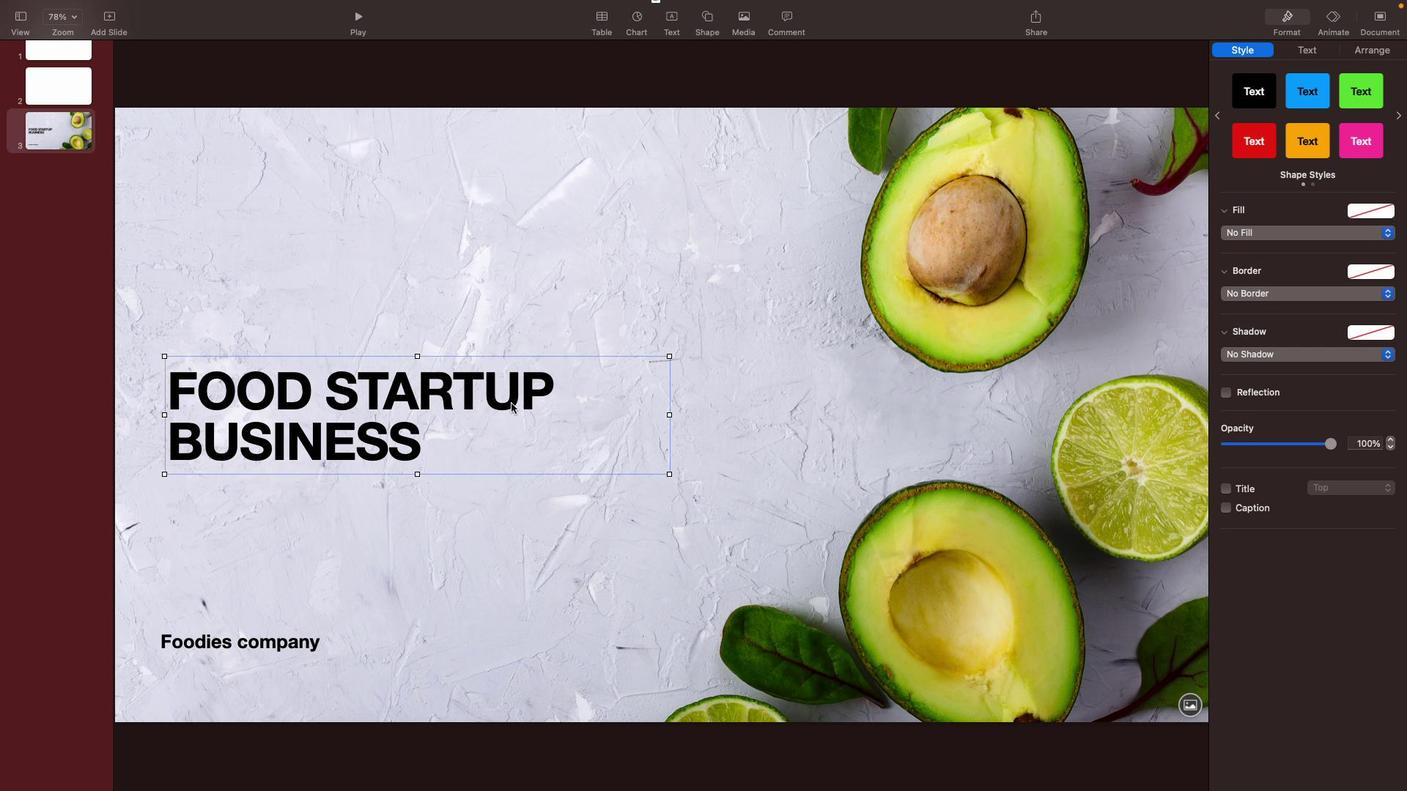 
Action: Mouse pressed left at (511, 403)
Screenshot: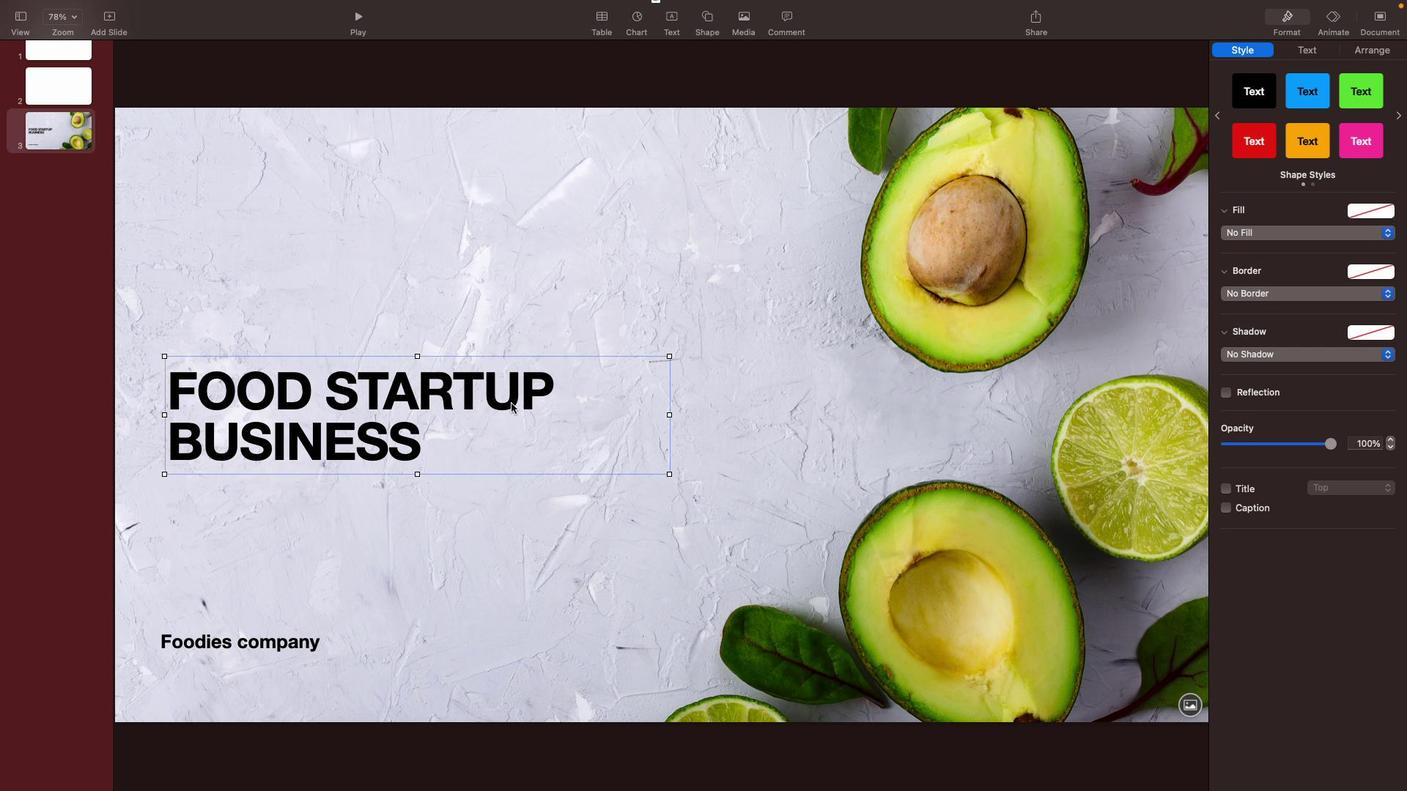 
Action: Mouse moved to (705, 21)
Screenshot: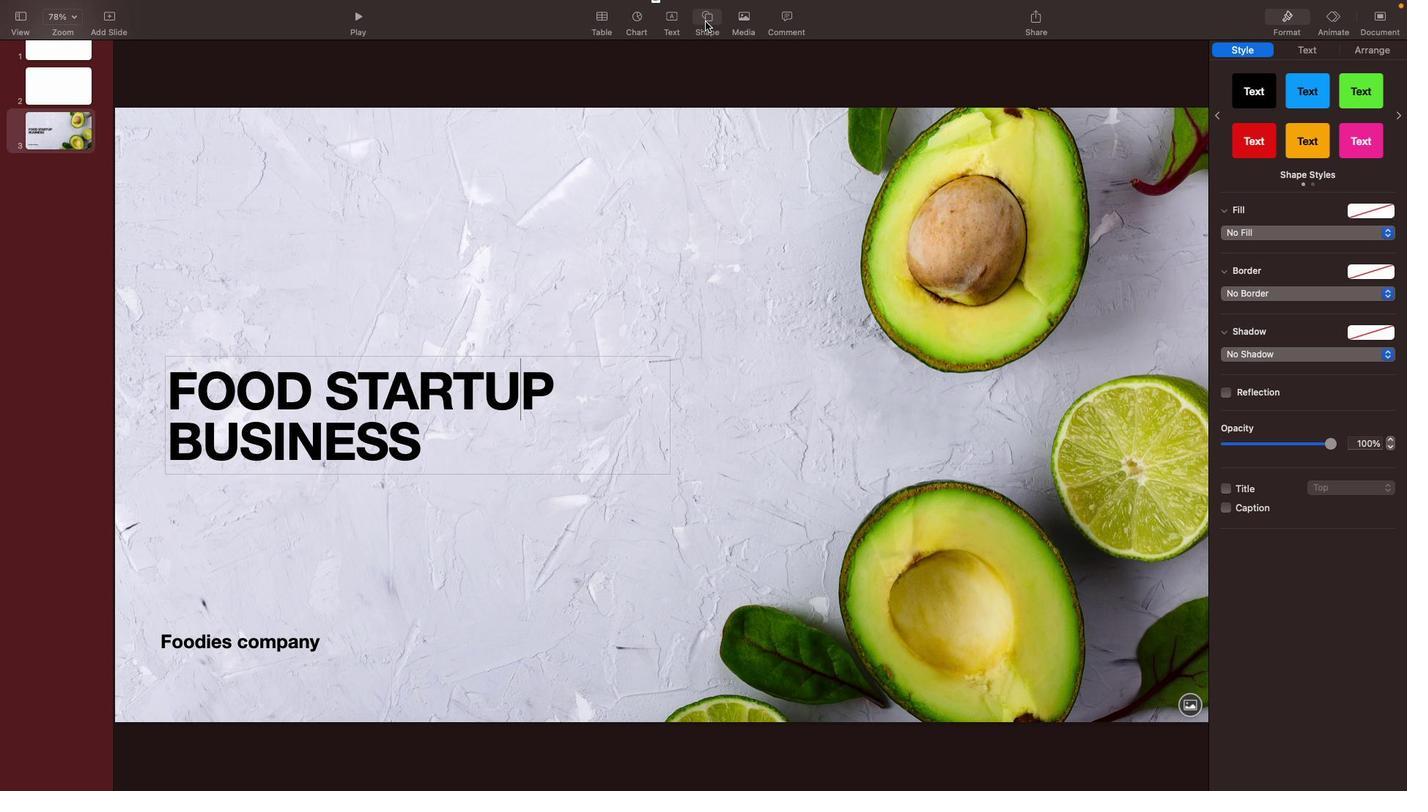 
Action: Mouse pressed left at (705, 21)
Screenshot: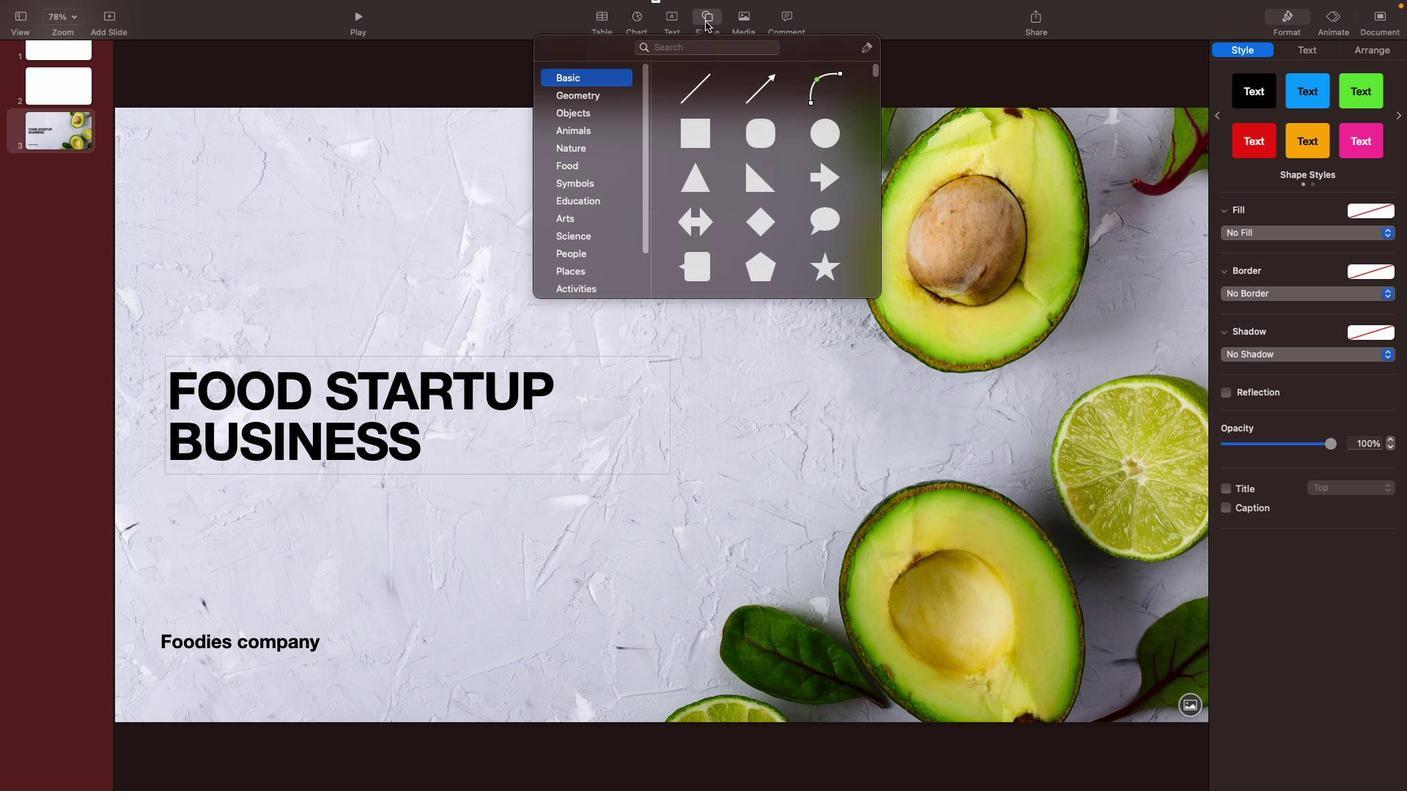
Action: Mouse moved to (567, 216)
Screenshot: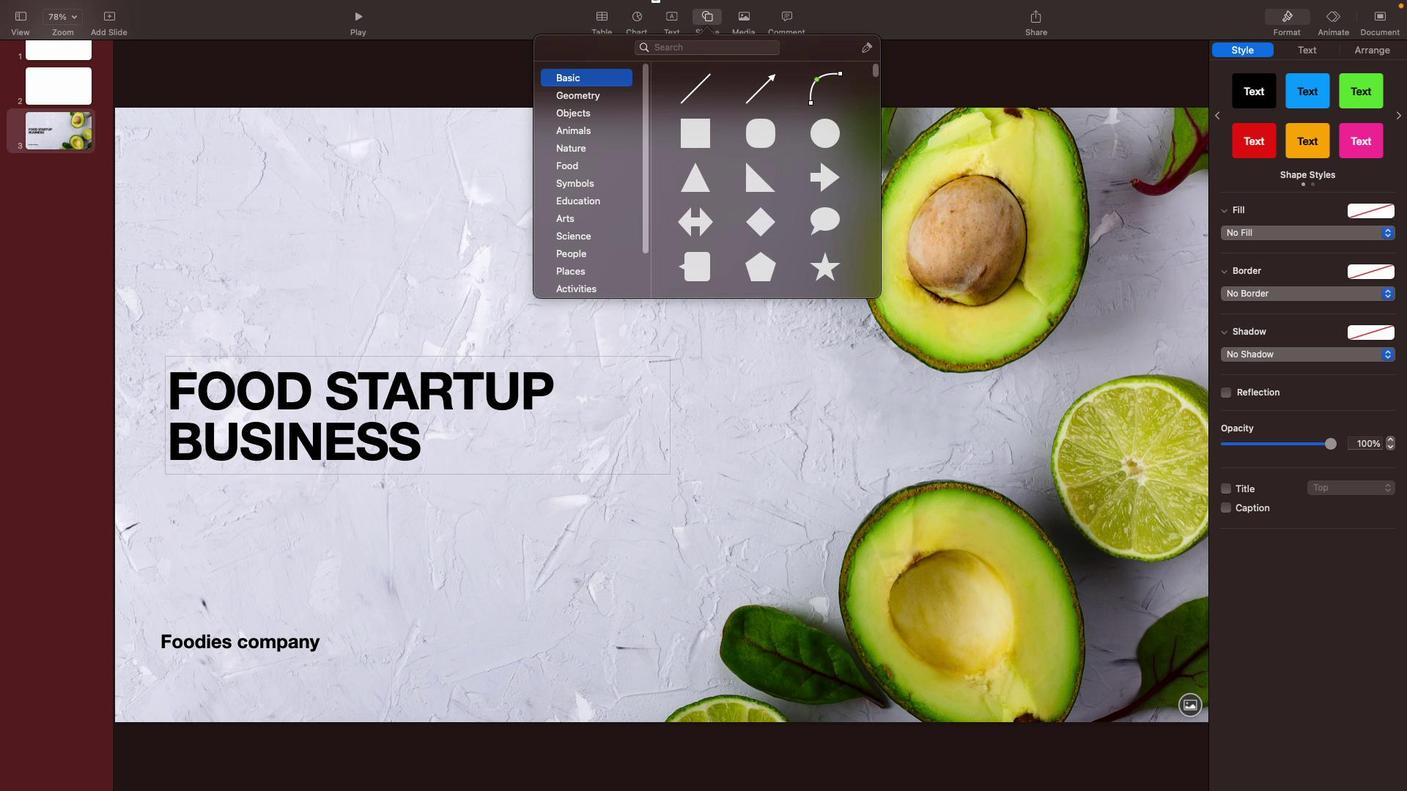 
Action: Mouse scrolled (567, 216) with delta (0, 0)
Screenshot: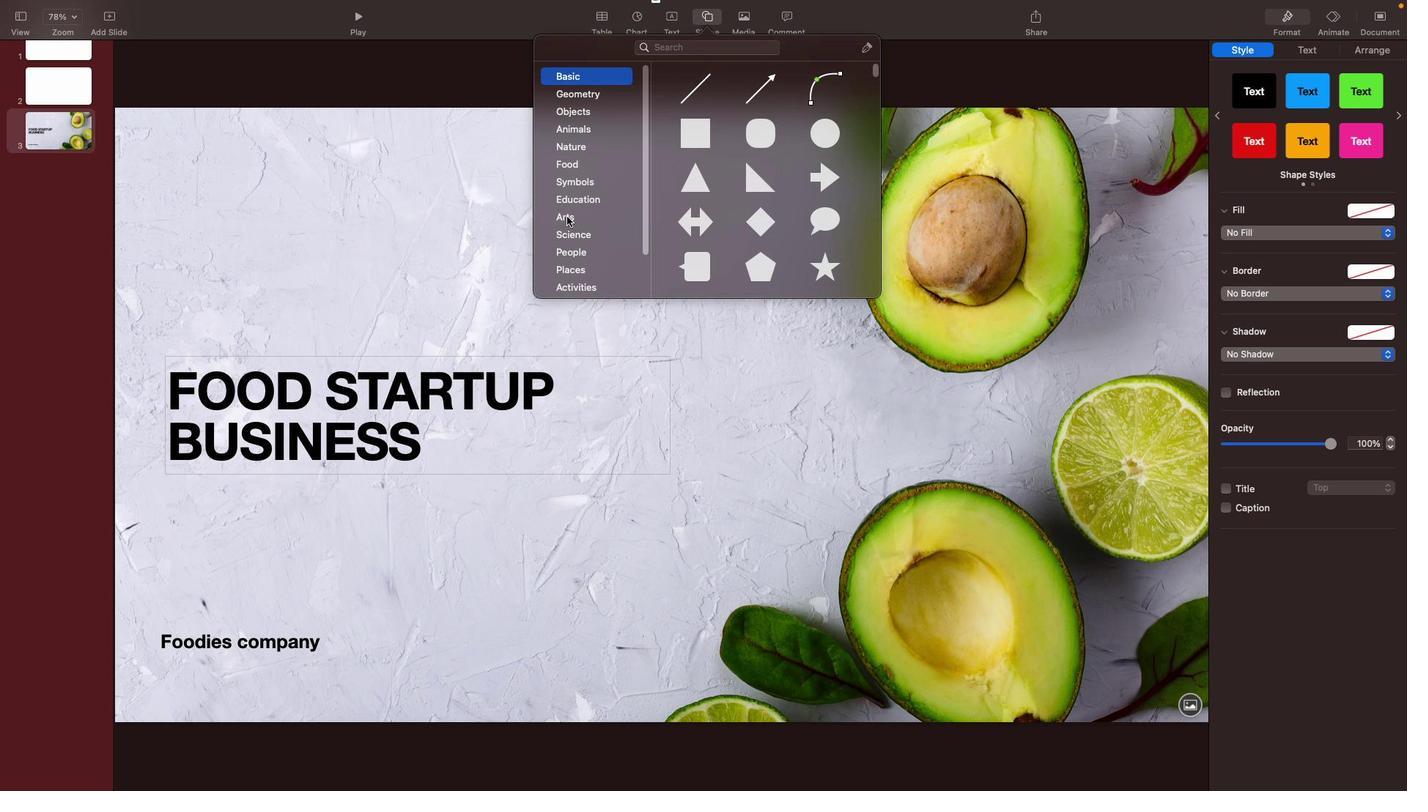 
Action: Mouse moved to (578, 158)
Screenshot: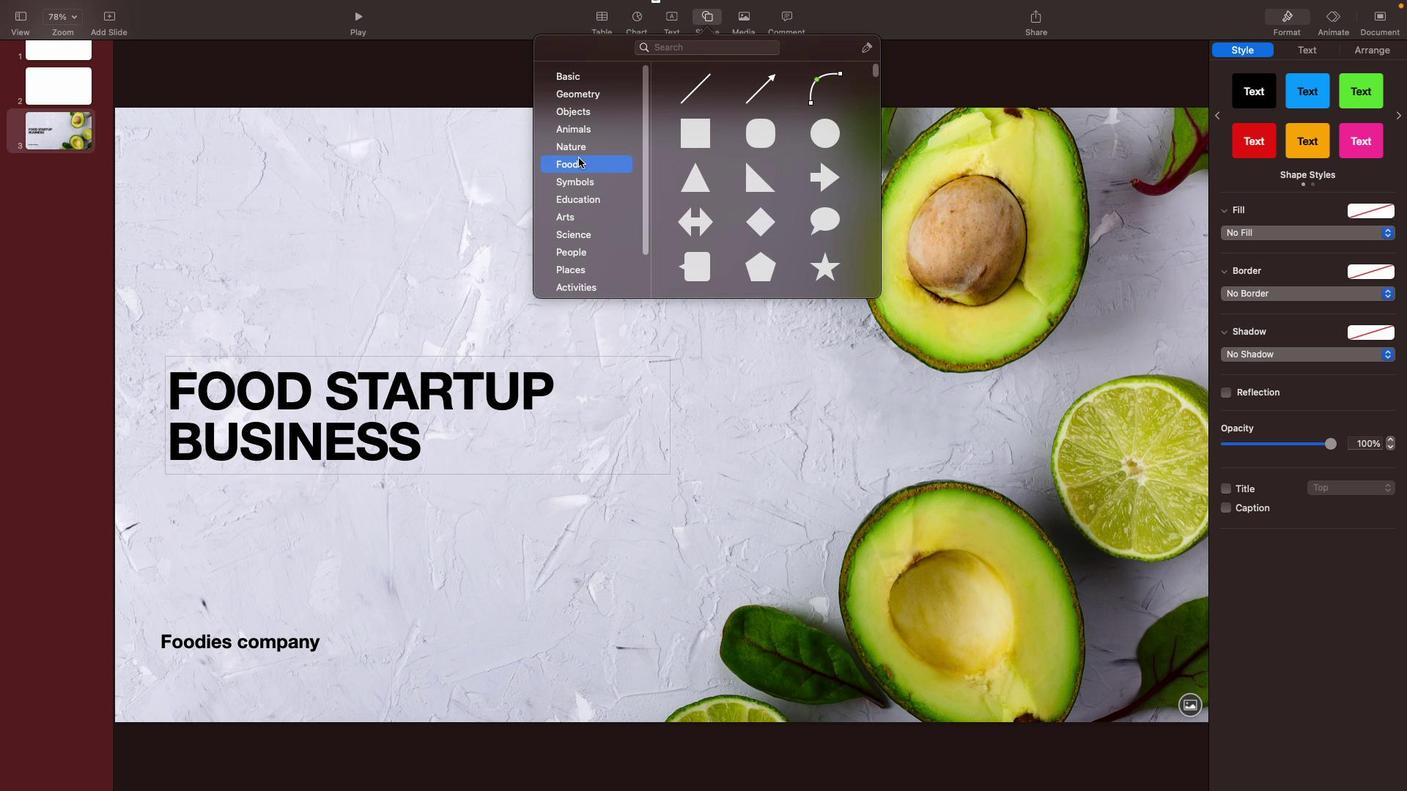 
Action: Mouse pressed left at (578, 158)
Screenshot: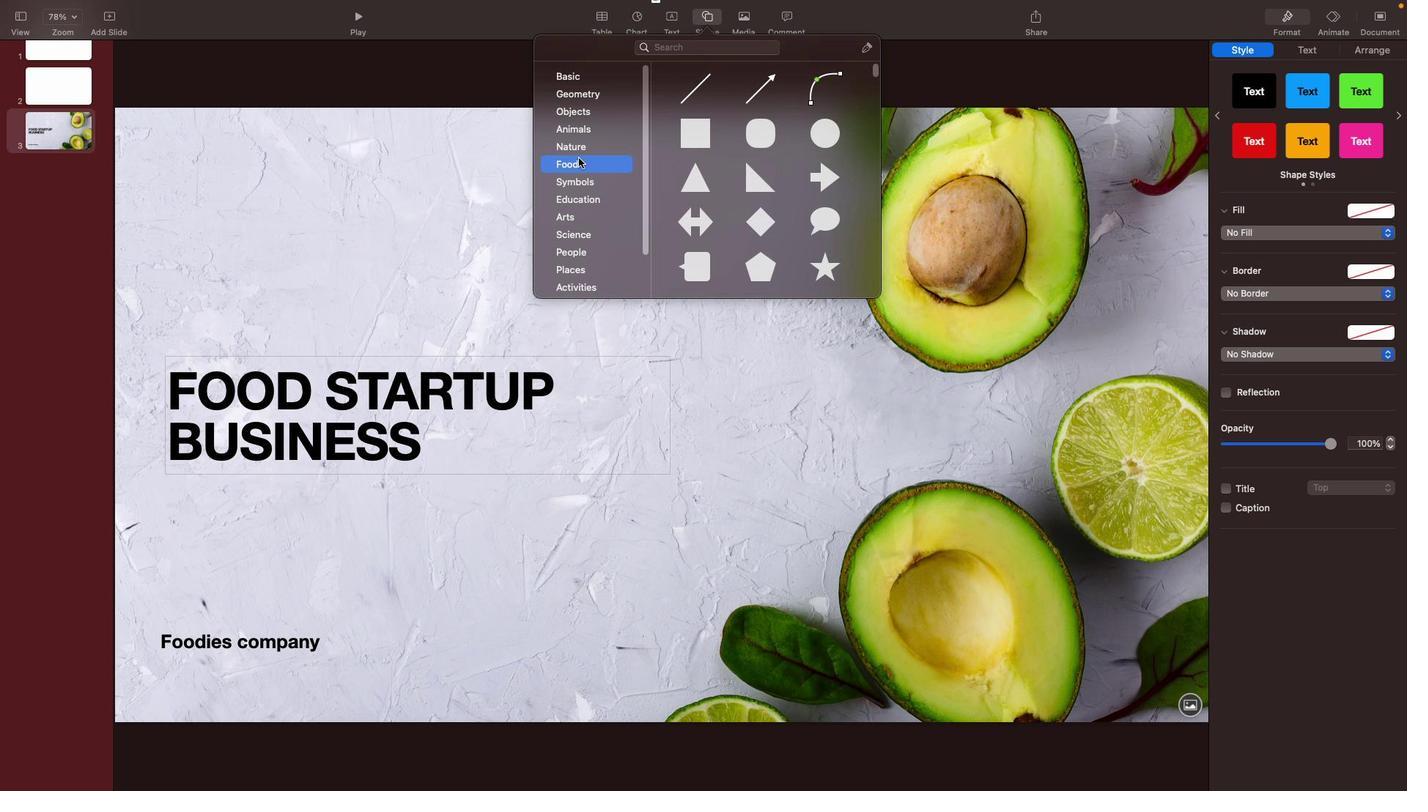 
Action: Mouse moved to (769, 200)
Screenshot: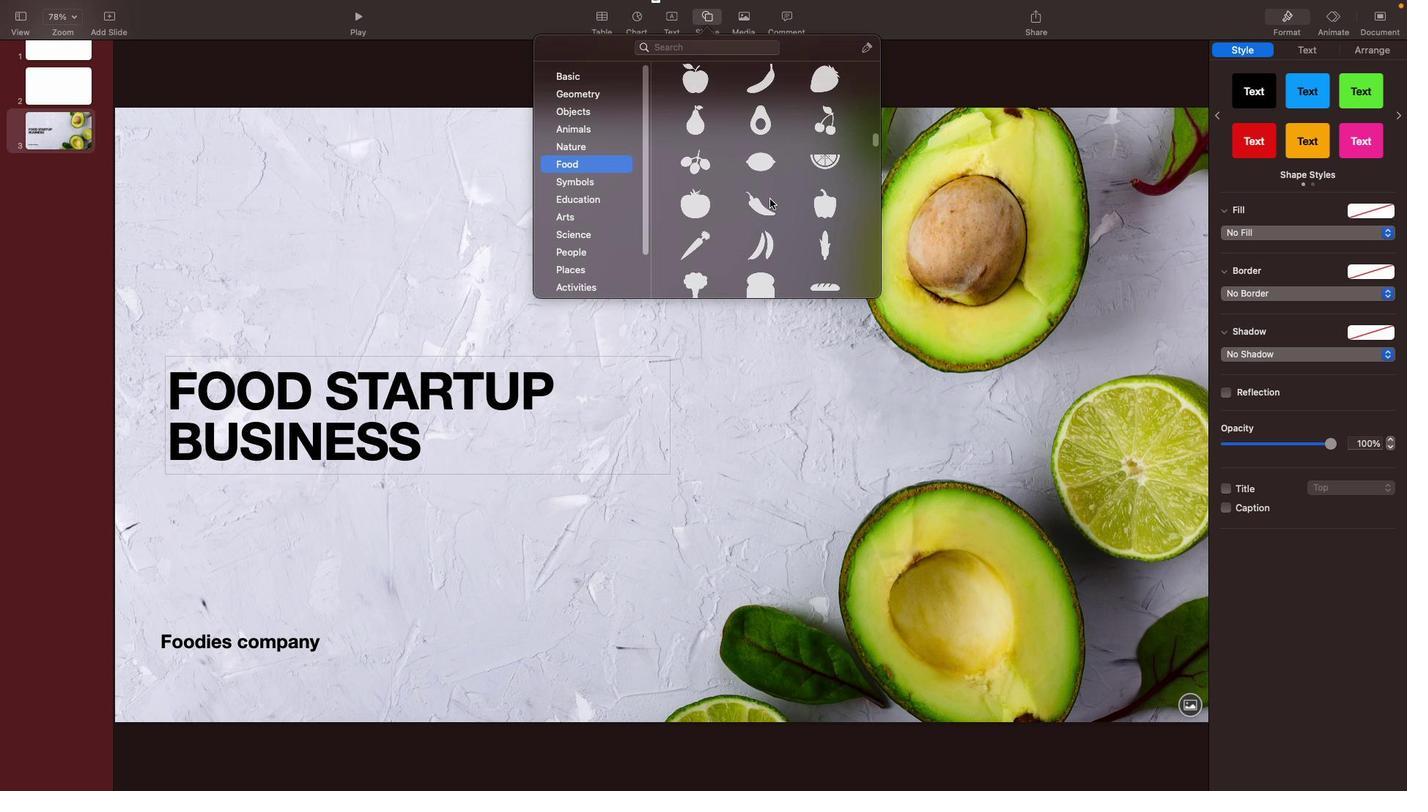 
Action: Mouse scrolled (769, 200) with delta (0, 0)
Screenshot: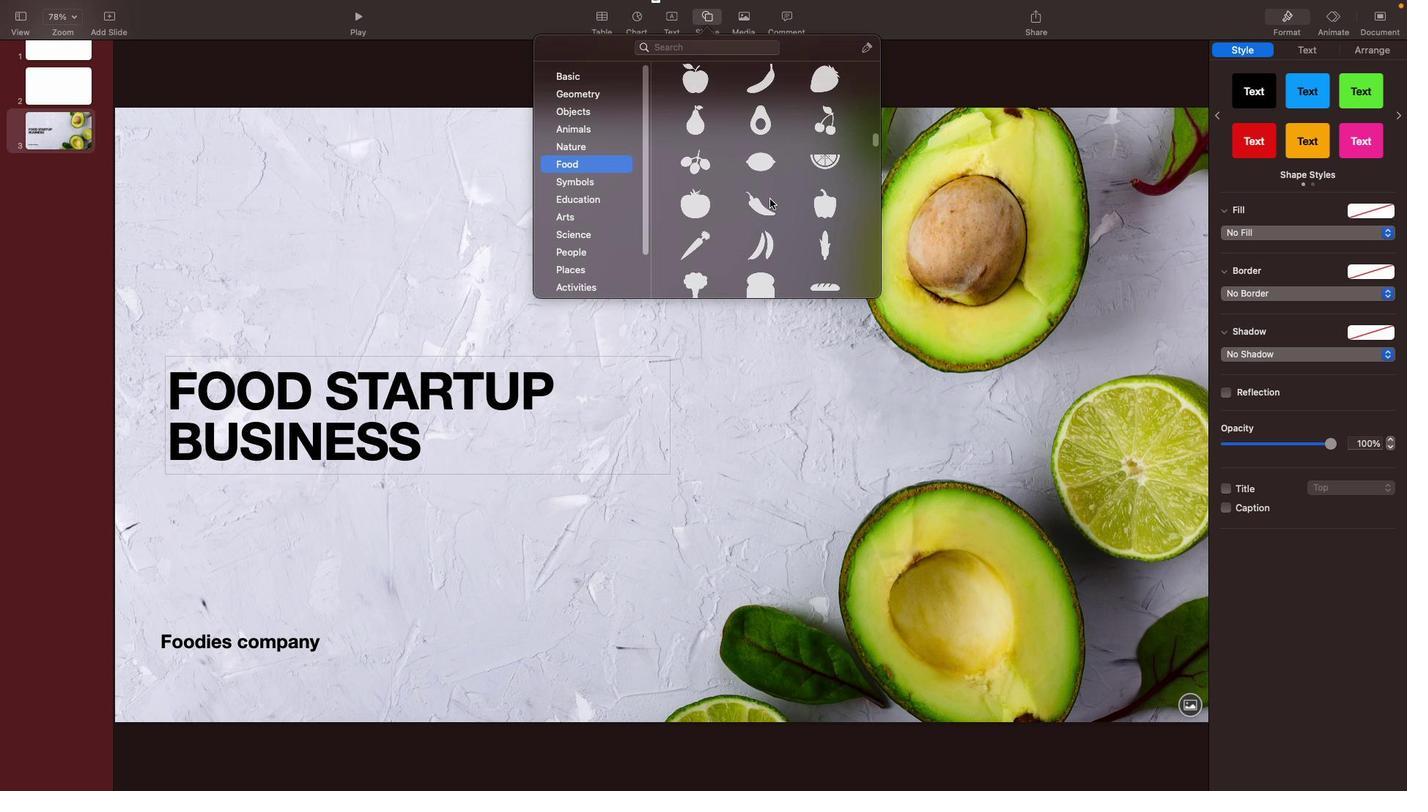 
Action: Mouse moved to (769, 199)
Screenshot: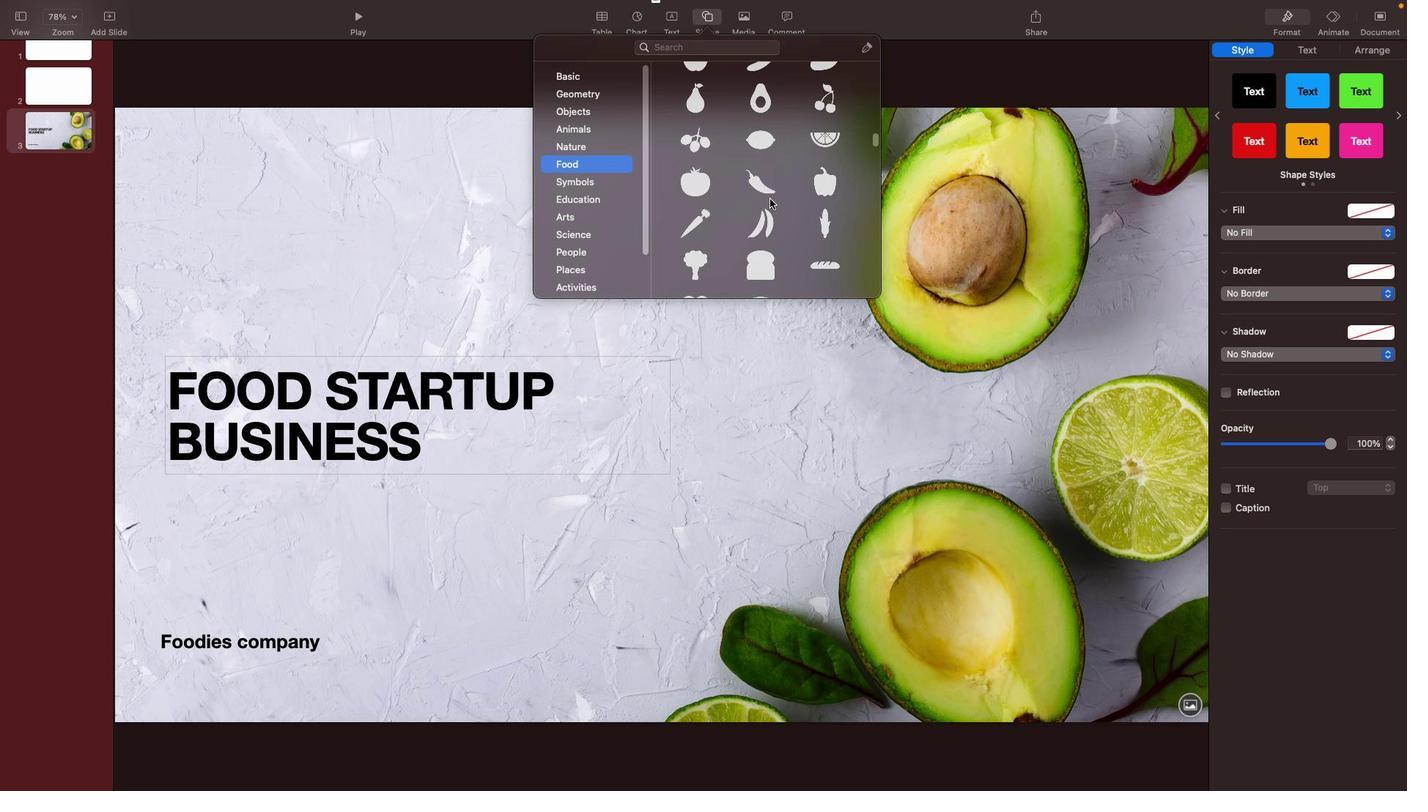 
Action: Mouse scrolled (769, 199) with delta (0, 0)
Screenshot: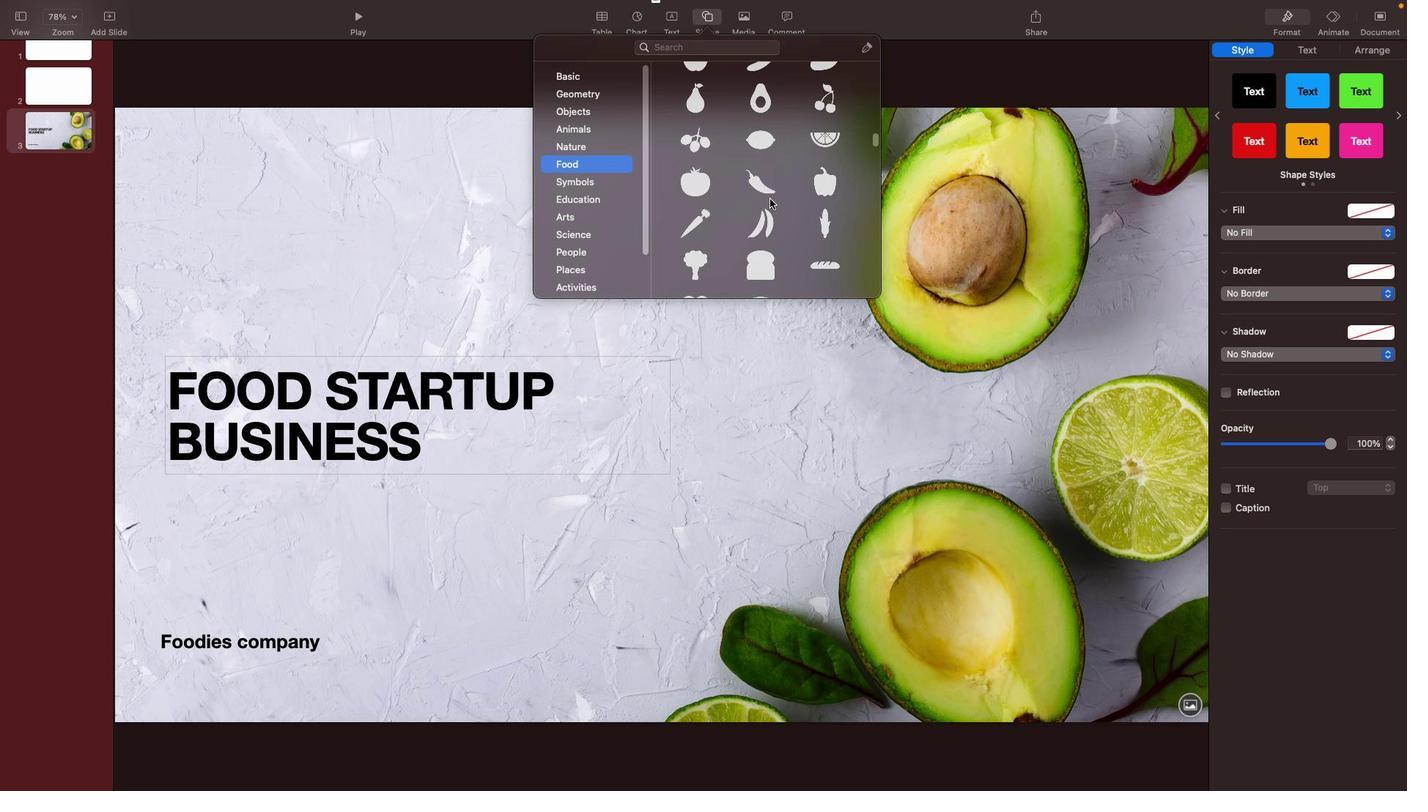 
Action: Mouse moved to (769, 199)
Screenshot: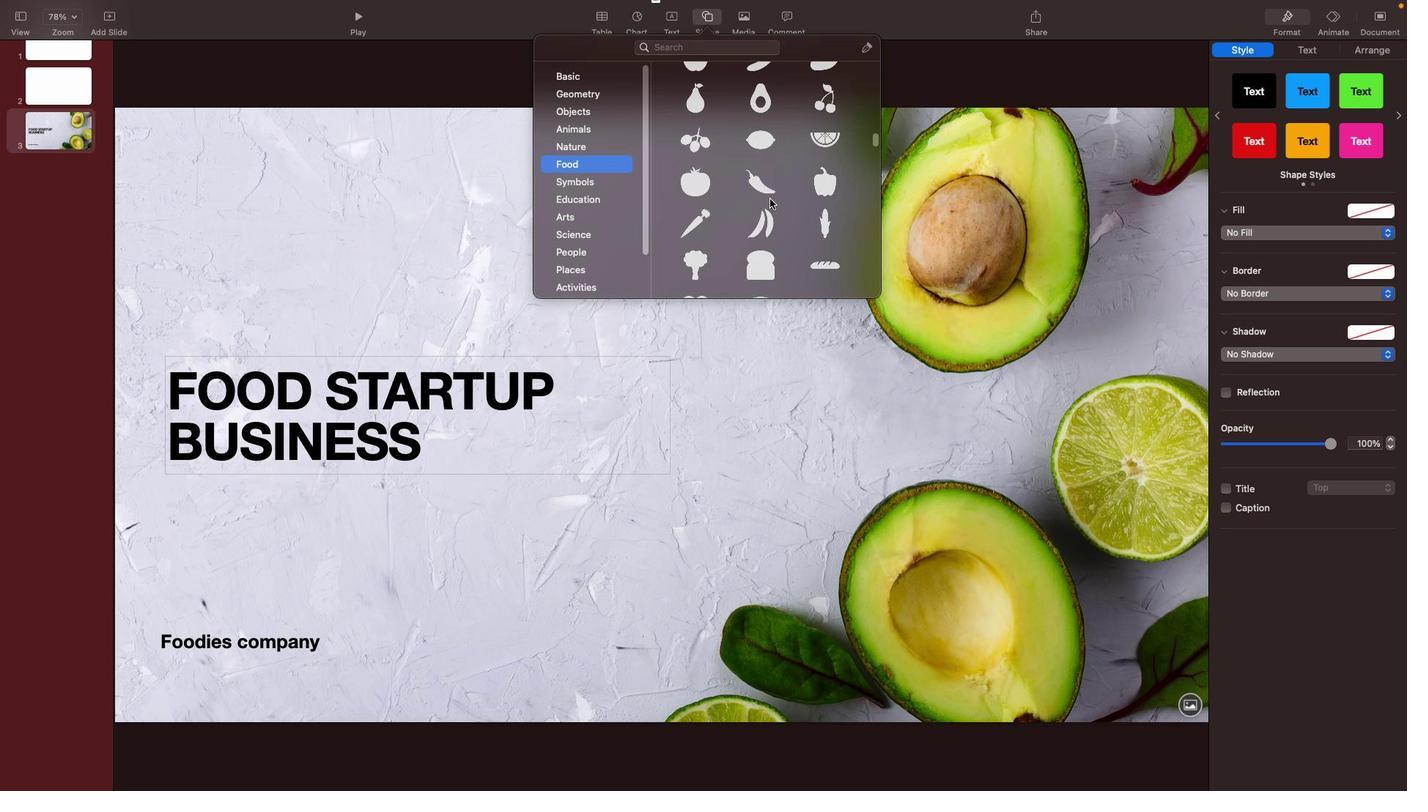
Action: Mouse scrolled (769, 199) with delta (0, -1)
Screenshot: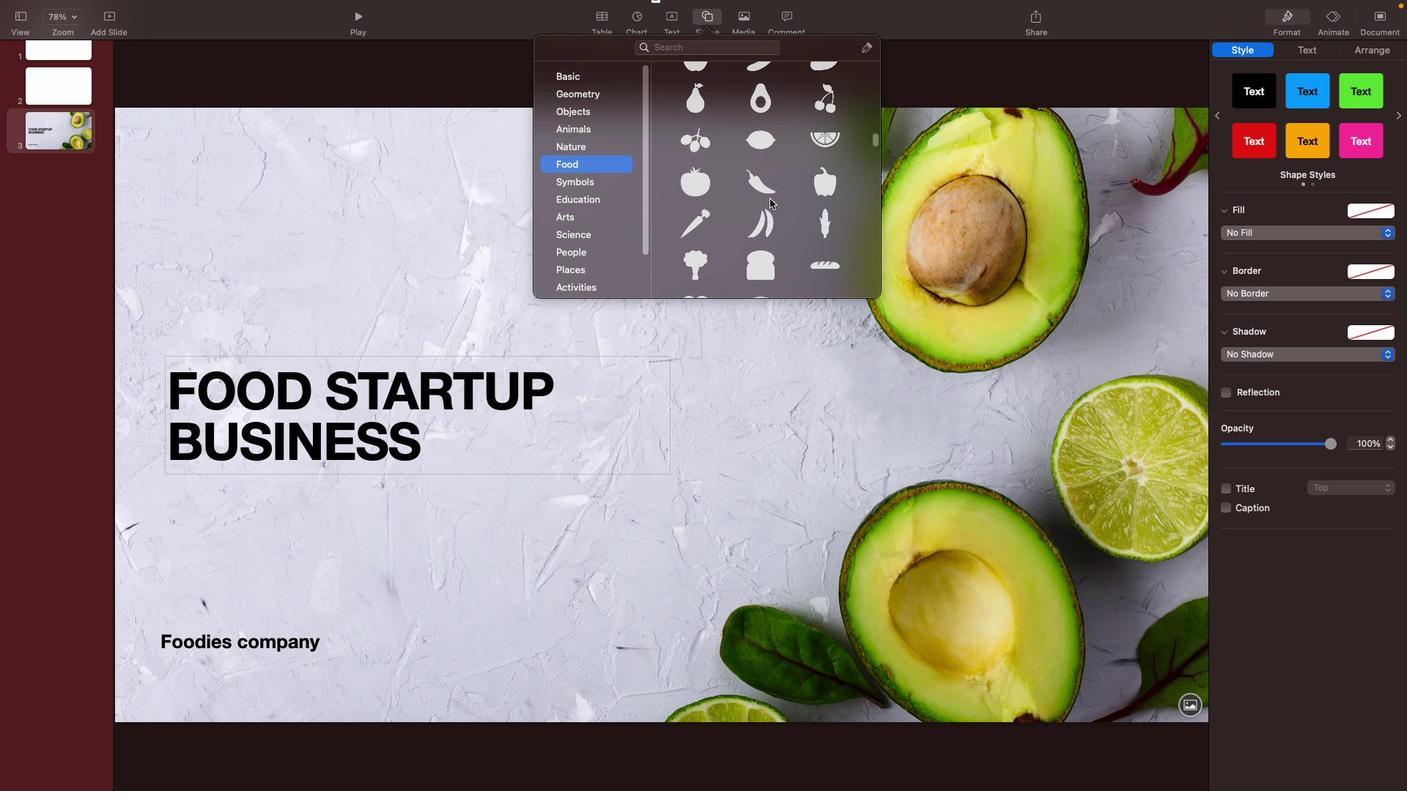 
Action: Mouse moved to (769, 200)
Screenshot: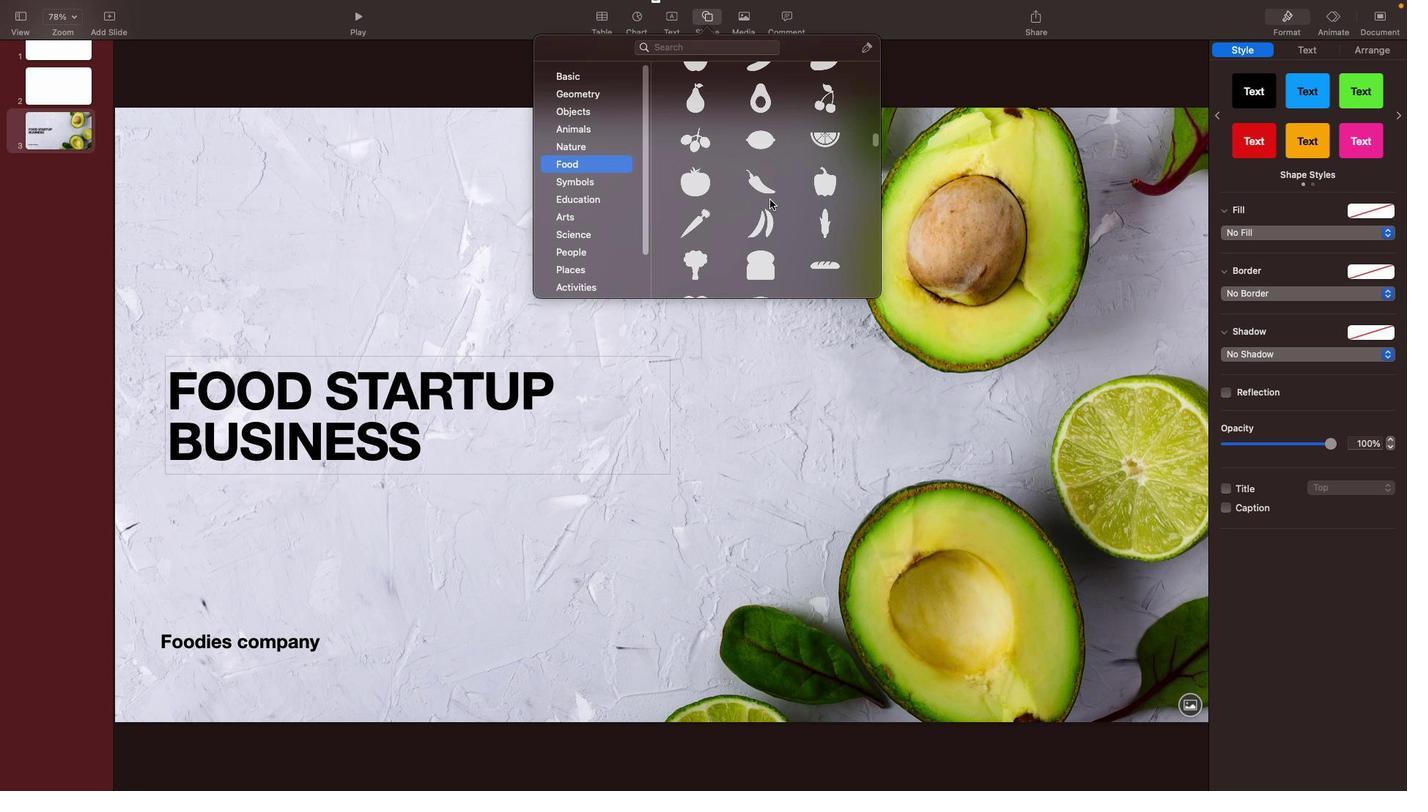 
Action: Mouse scrolled (769, 200) with delta (0, 0)
Screenshot: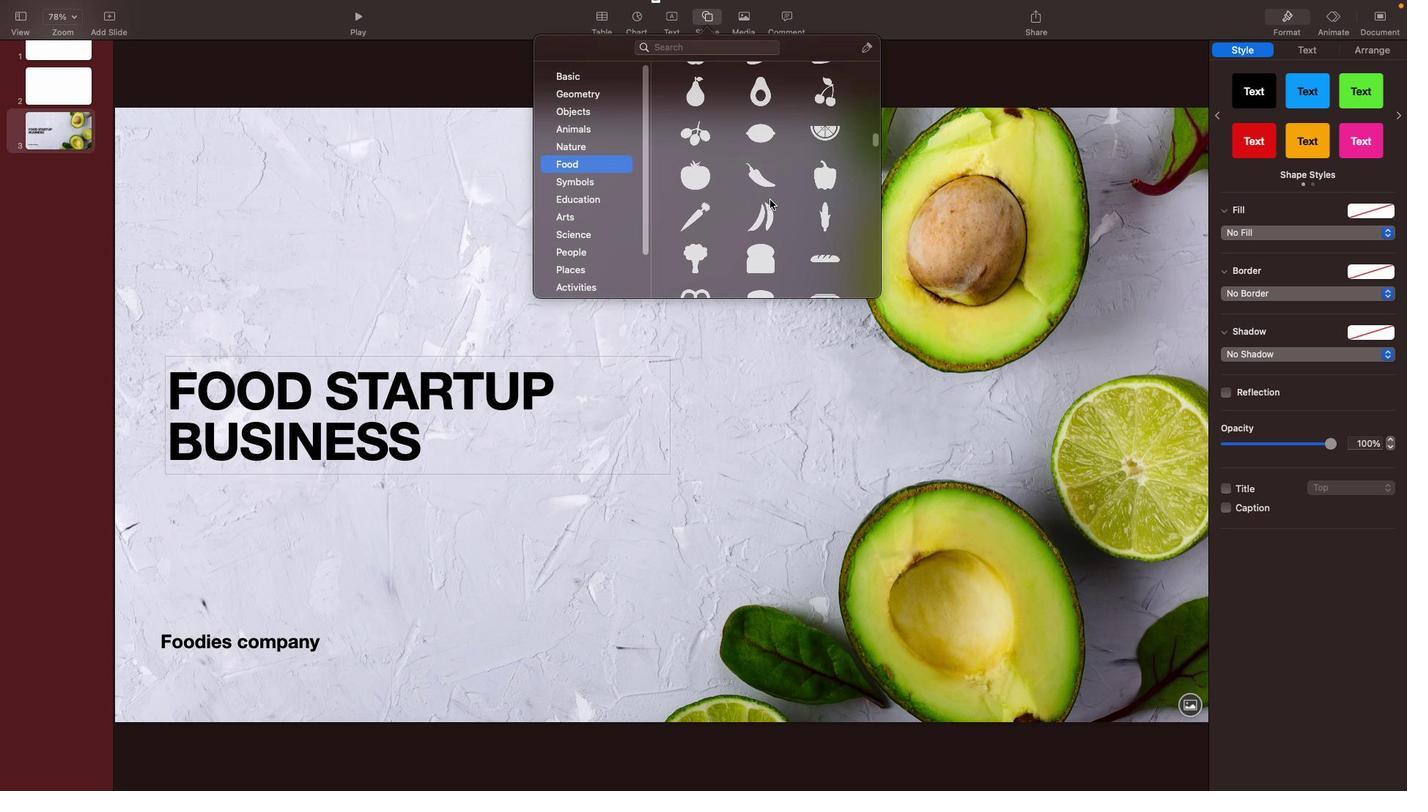 
Action: Mouse scrolled (769, 200) with delta (0, 0)
Screenshot: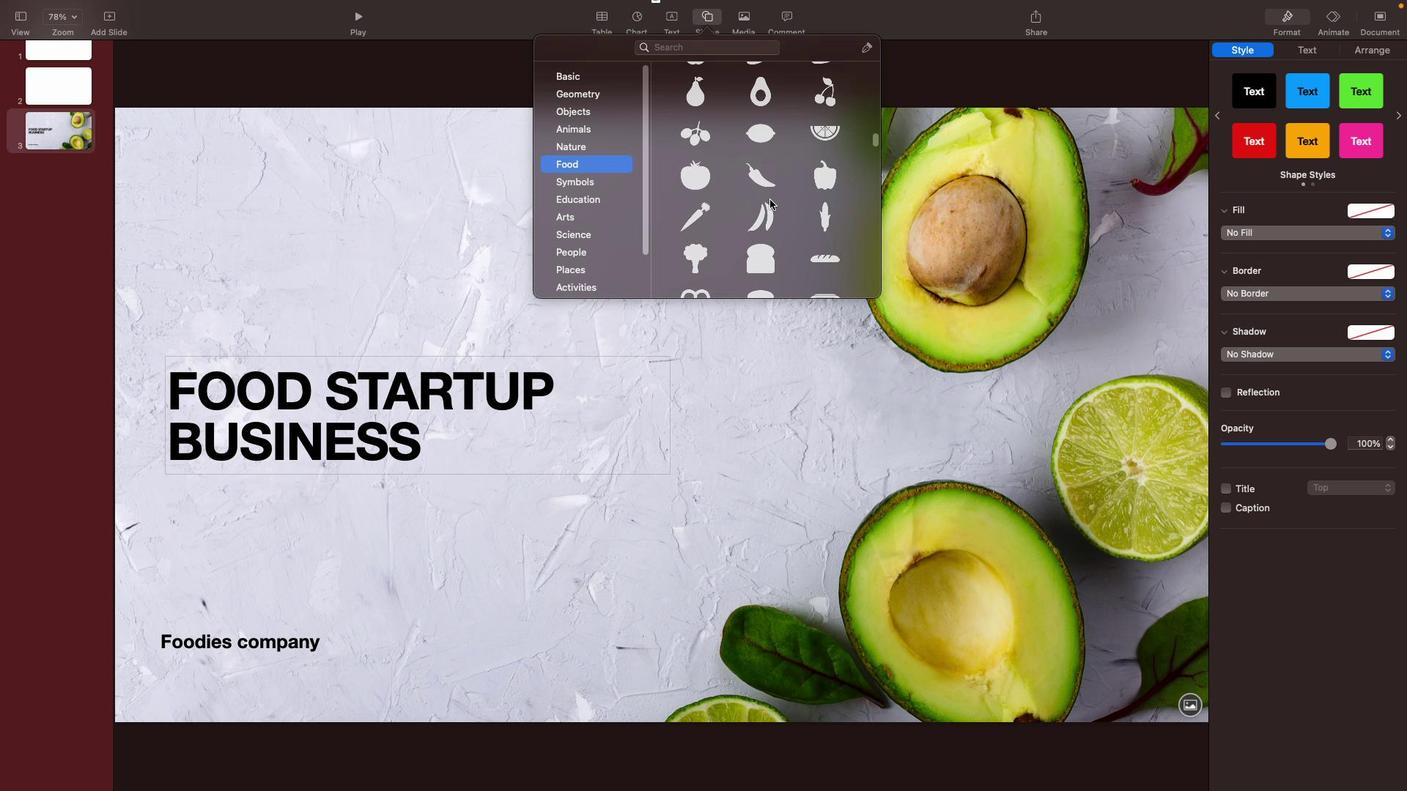 
Action: Mouse scrolled (769, 200) with delta (0, -1)
Screenshot: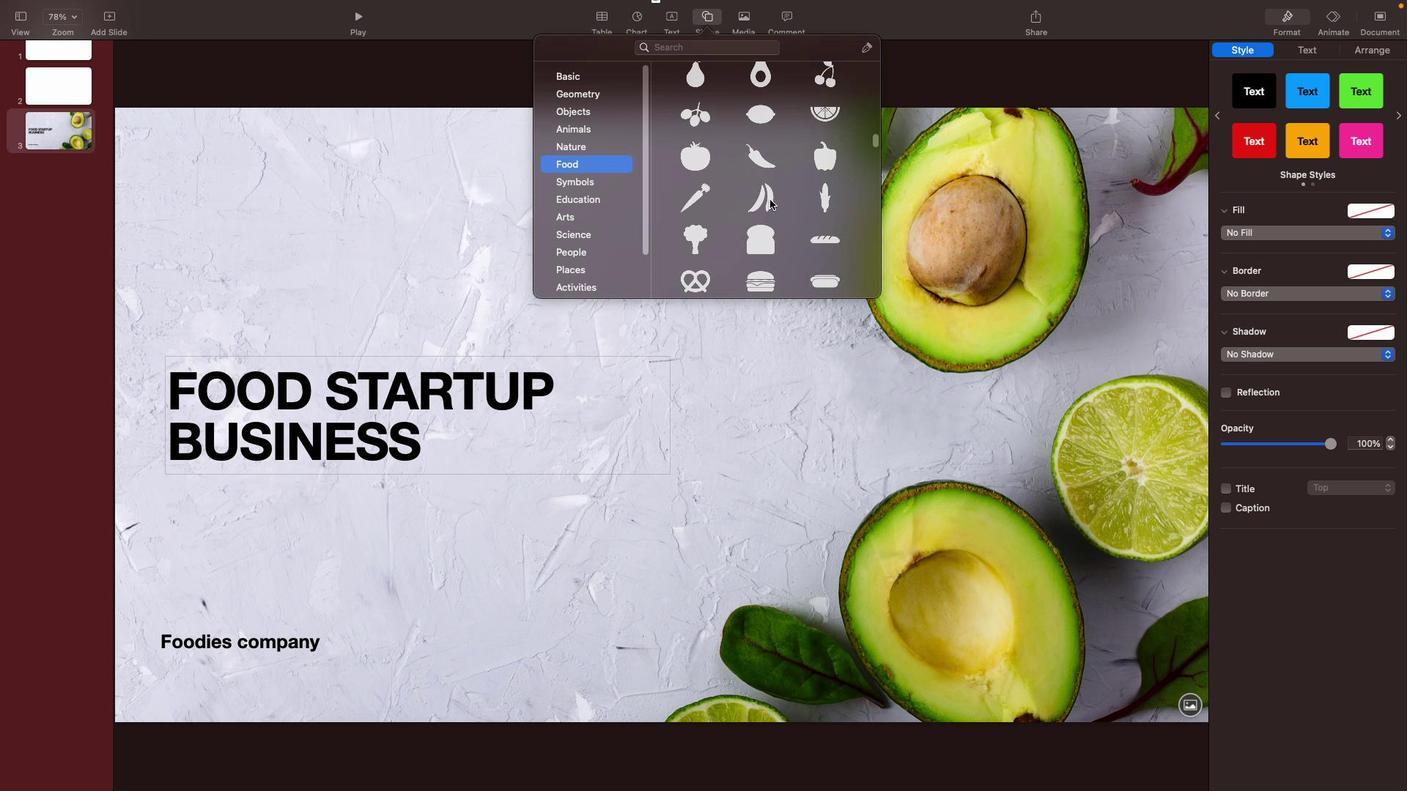 
Action: Mouse moved to (776, 213)
Screenshot: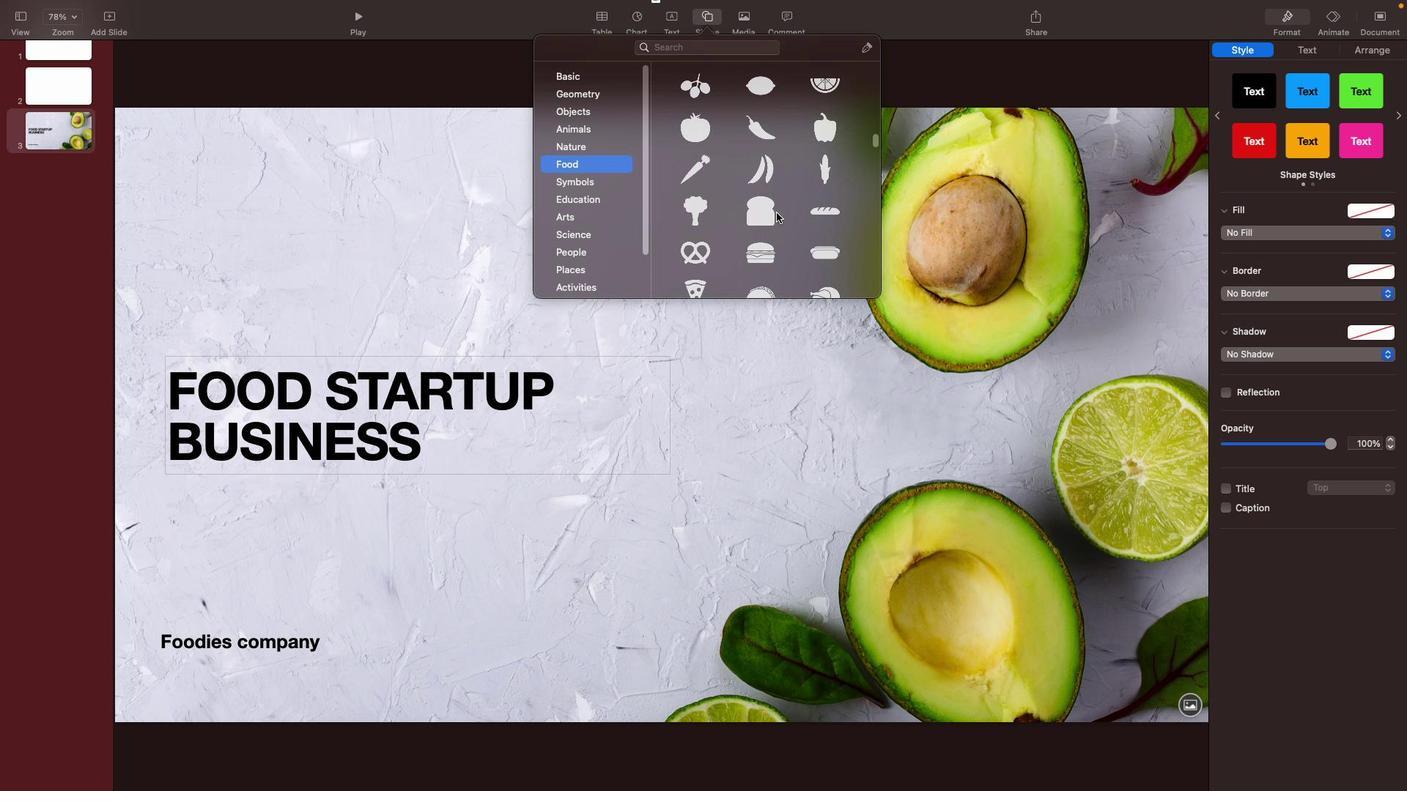 
Action: Mouse scrolled (776, 213) with delta (0, 0)
Screenshot: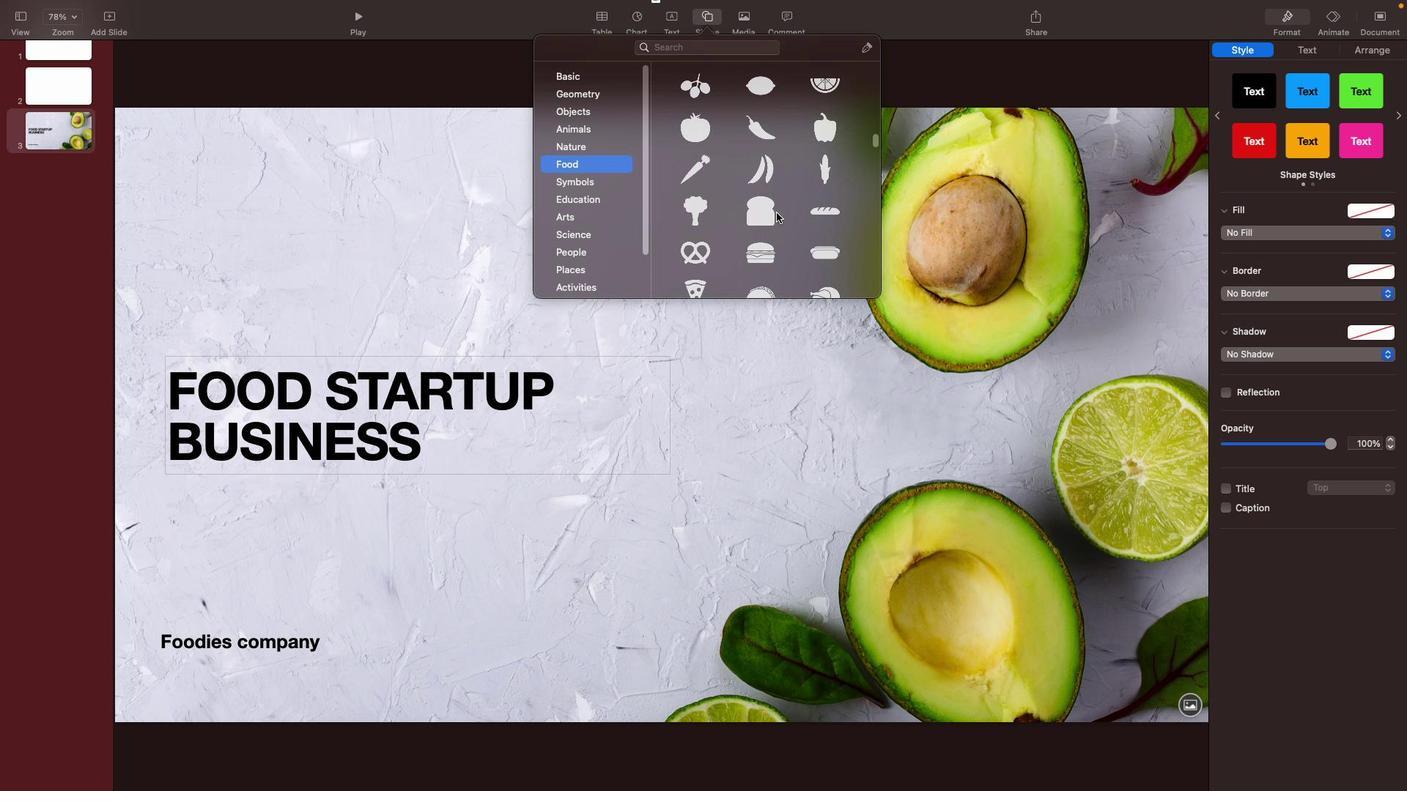 
Action: Mouse moved to (776, 213)
Screenshot: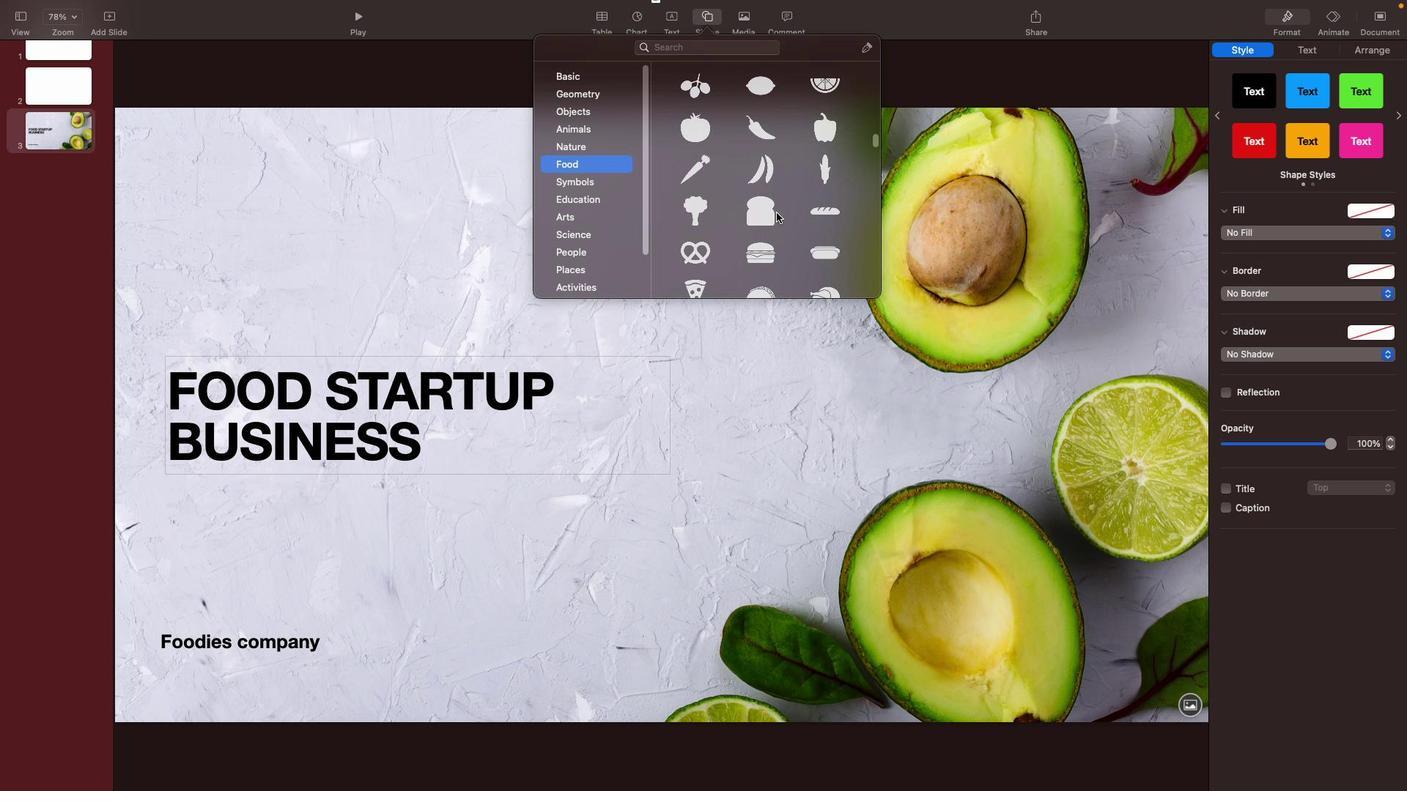 
Action: Mouse scrolled (776, 213) with delta (0, 0)
Screenshot: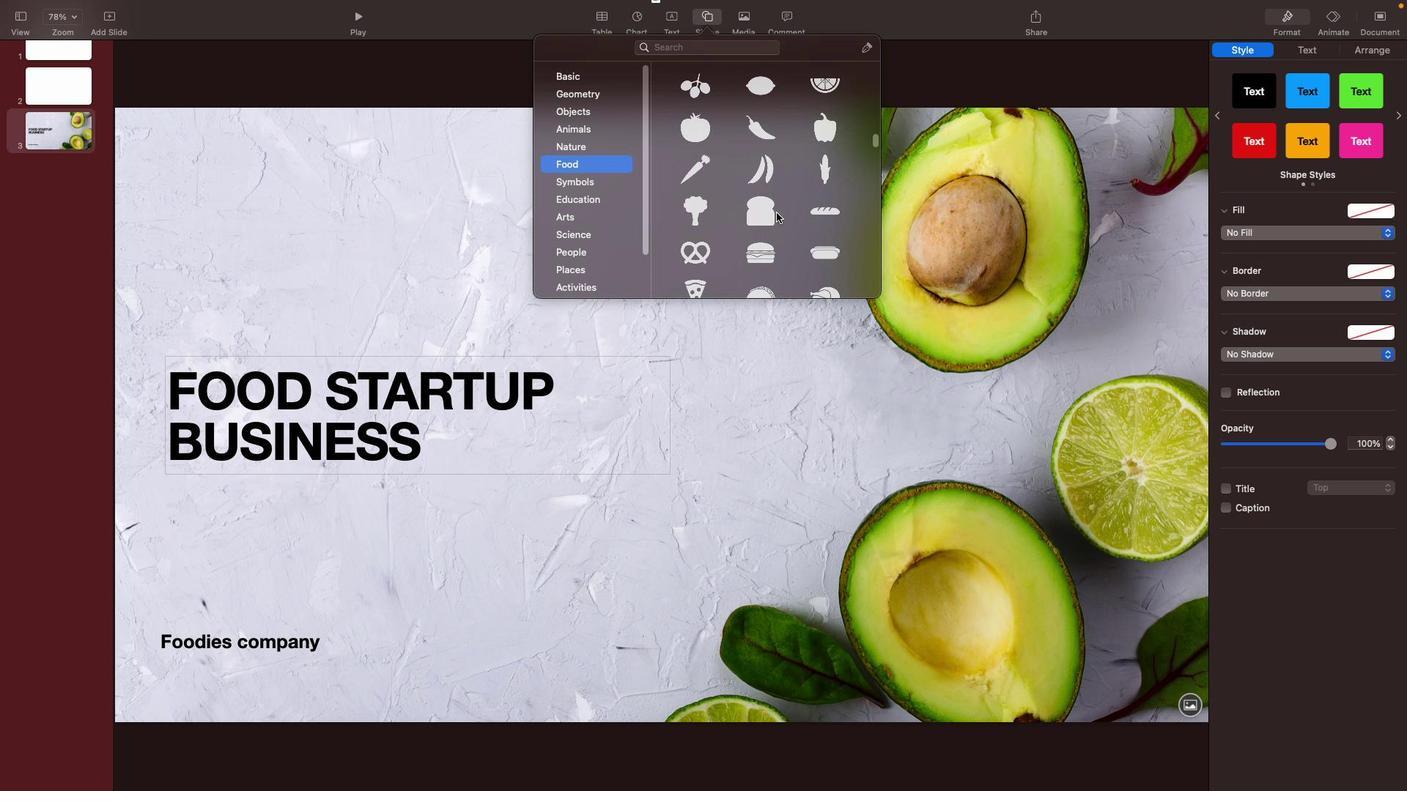 
Action: Mouse moved to (776, 213)
Screenshot: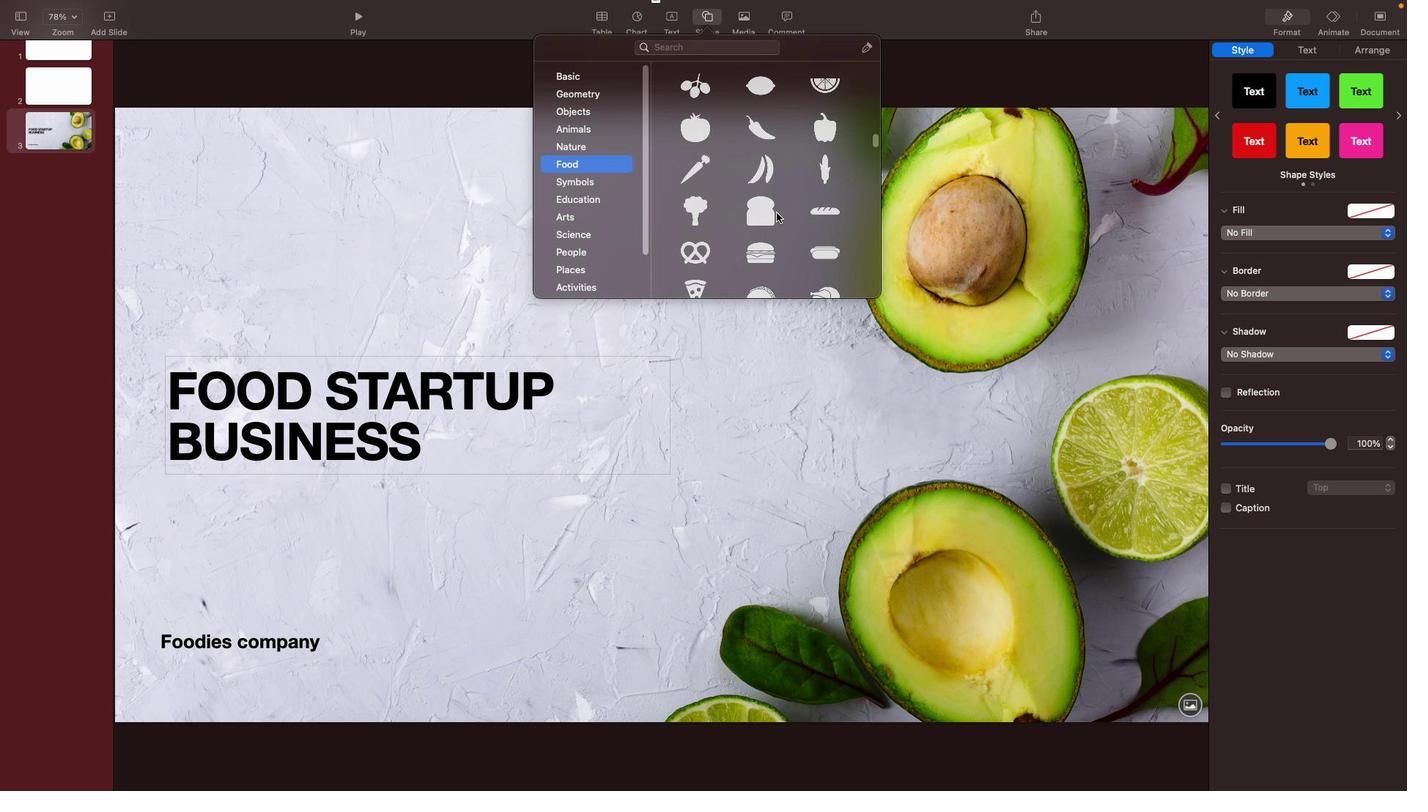 
Action: Mouse scrolled (776, 213) with delta (0, -1)
Screenshot: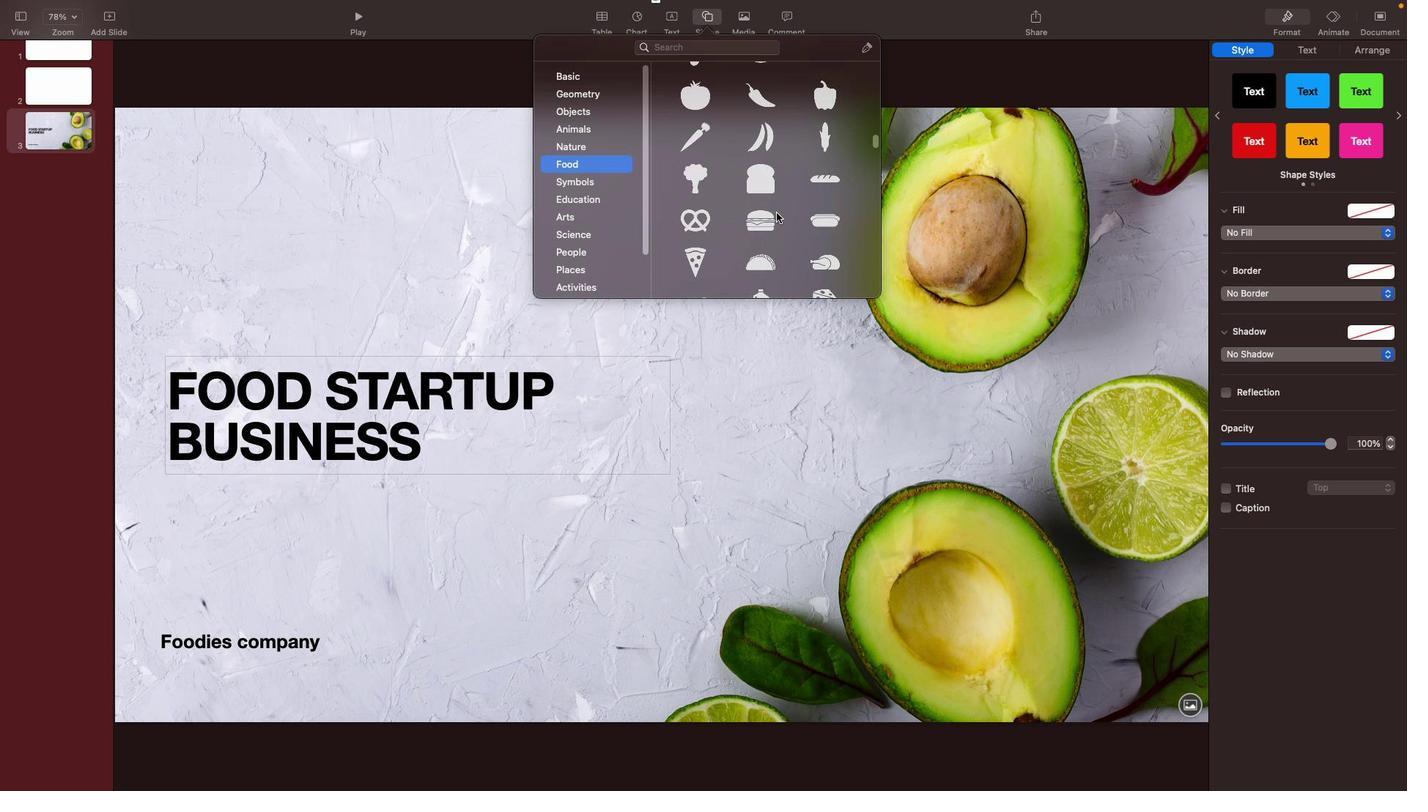 
Action: Mouse scrolled (776, 213) with delta (0, -2)
Screenshot: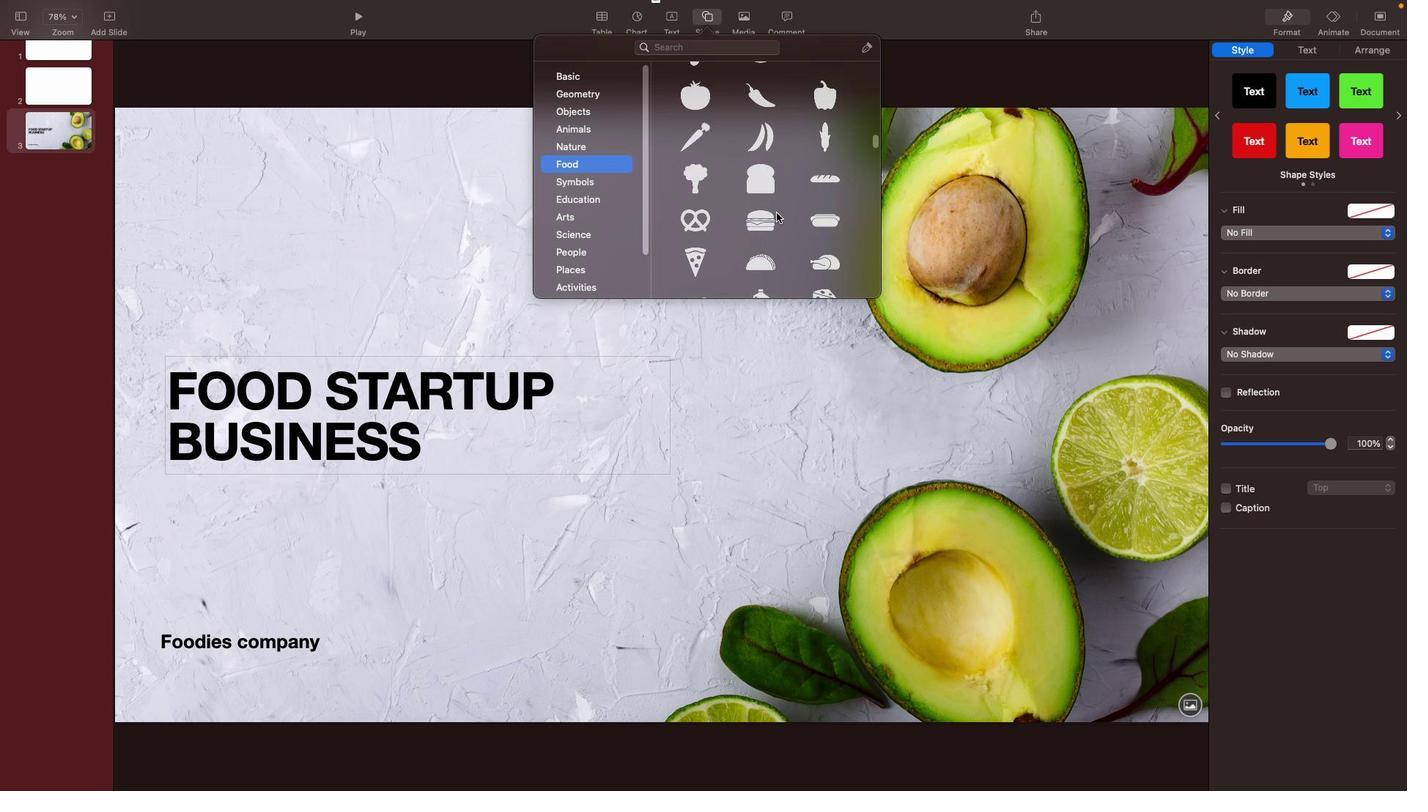 
Action: Mouse moved to (765, 211)
Screenshot: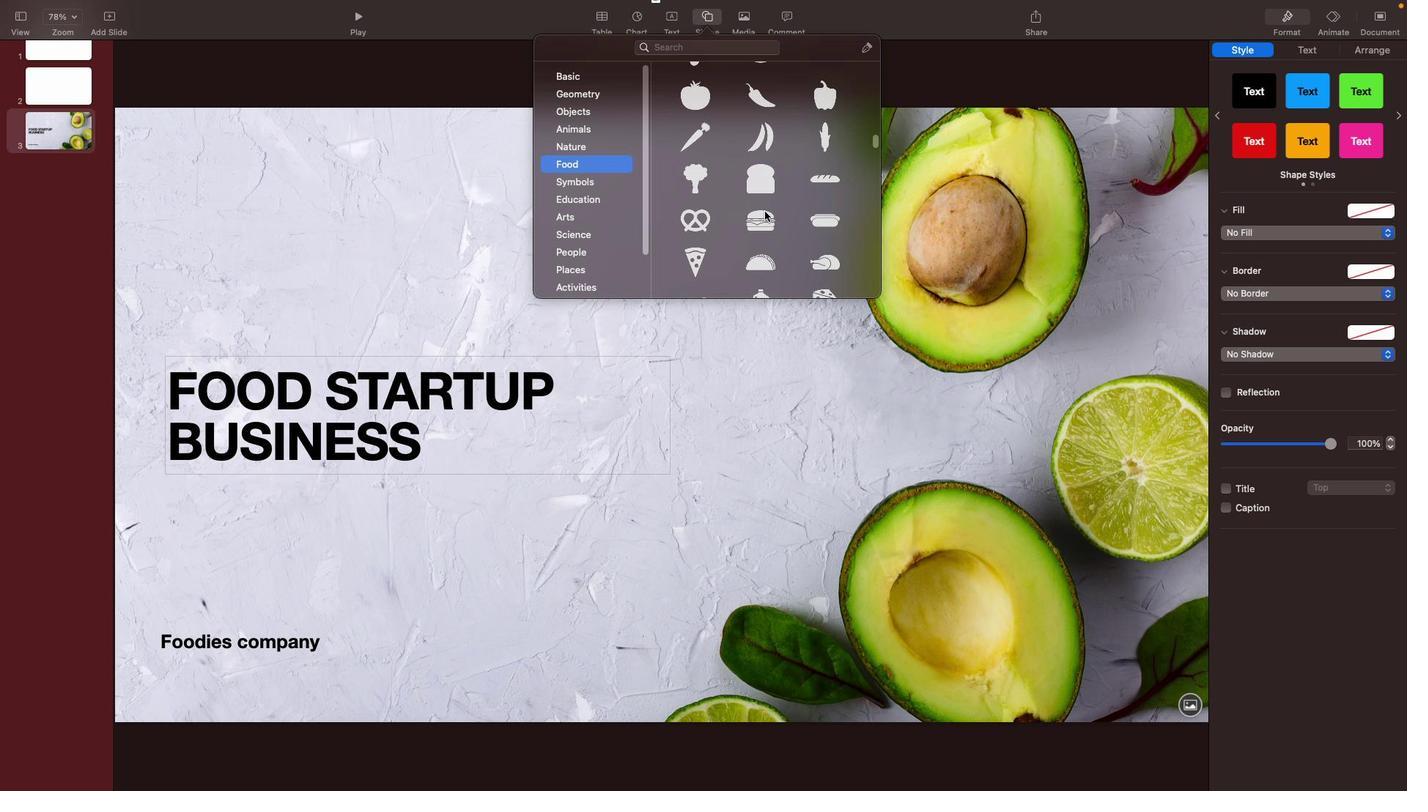 
Action: Mouse pressed left at (765, 211)
Screenshot: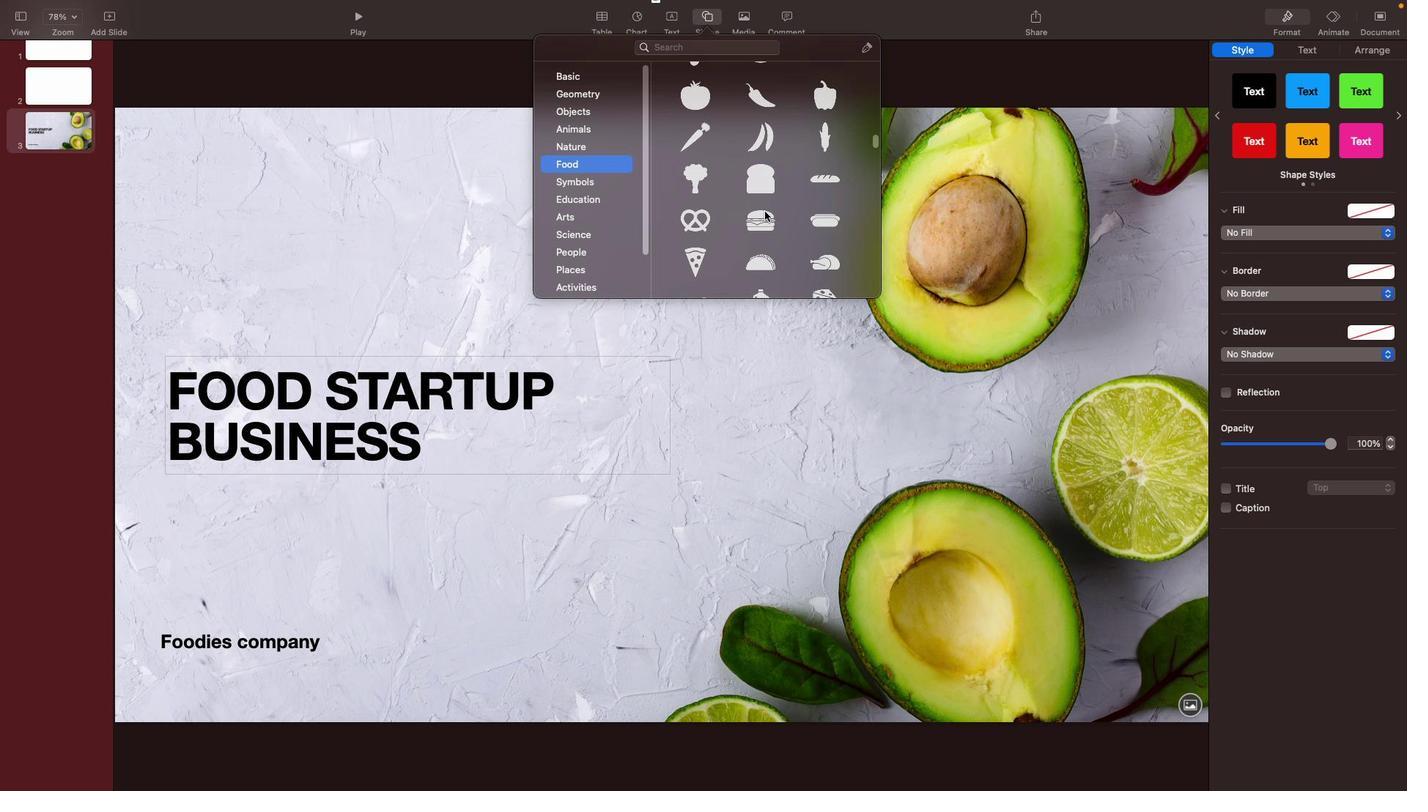 
Action: Mouse moved to (651, 411)
Screenshot: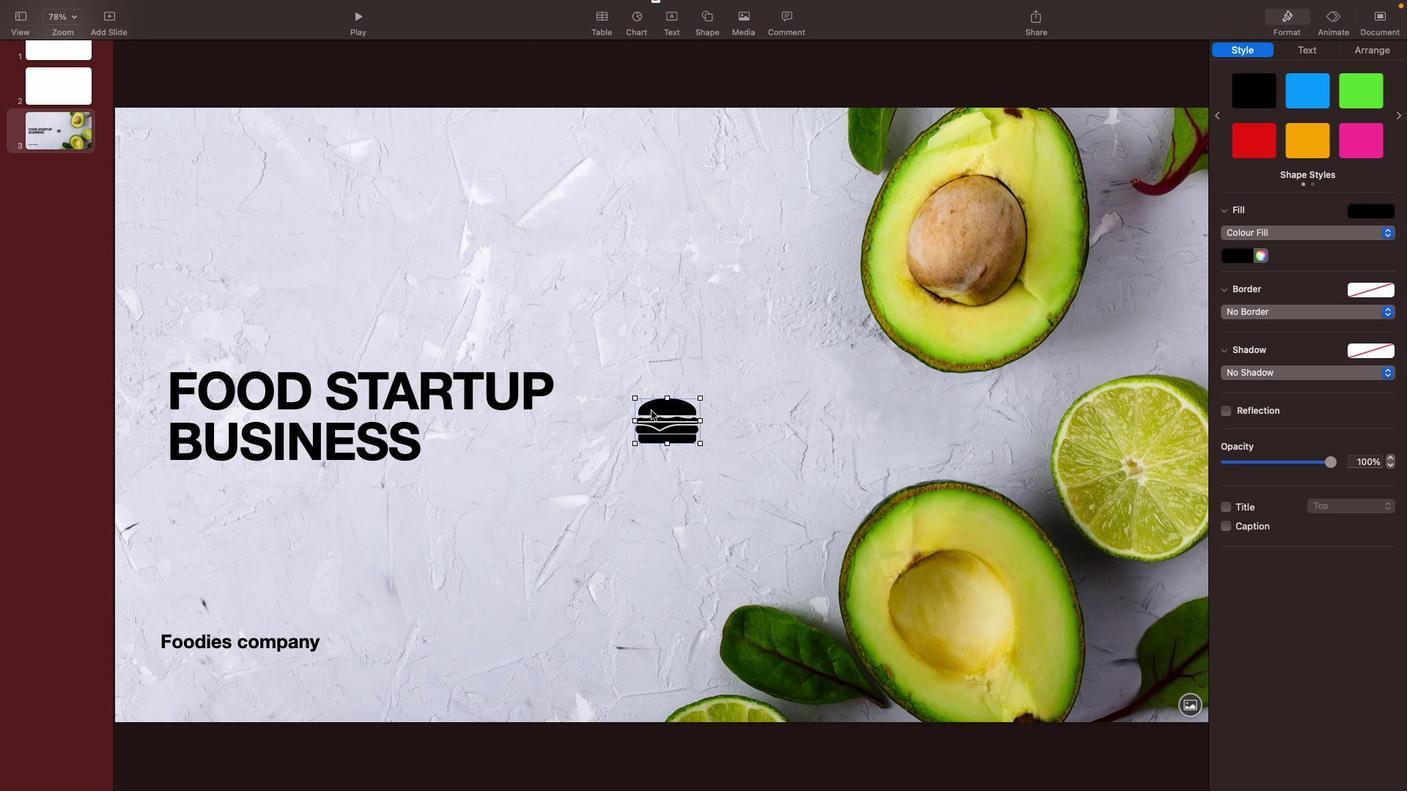 
Action: Mouse pressed left at (651, 411)
Screenshot: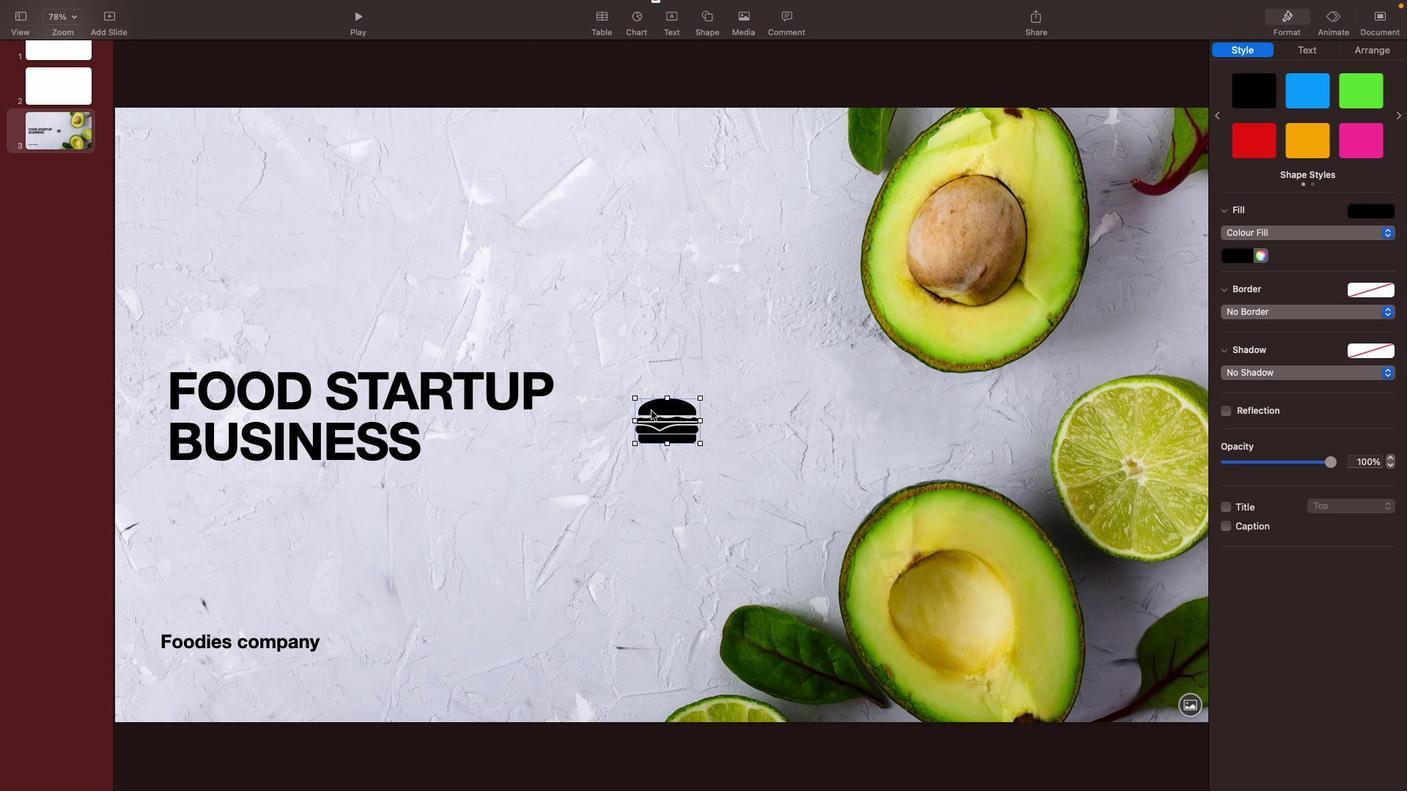 
Action: Mouse moved to (420, 388)
Screenshot: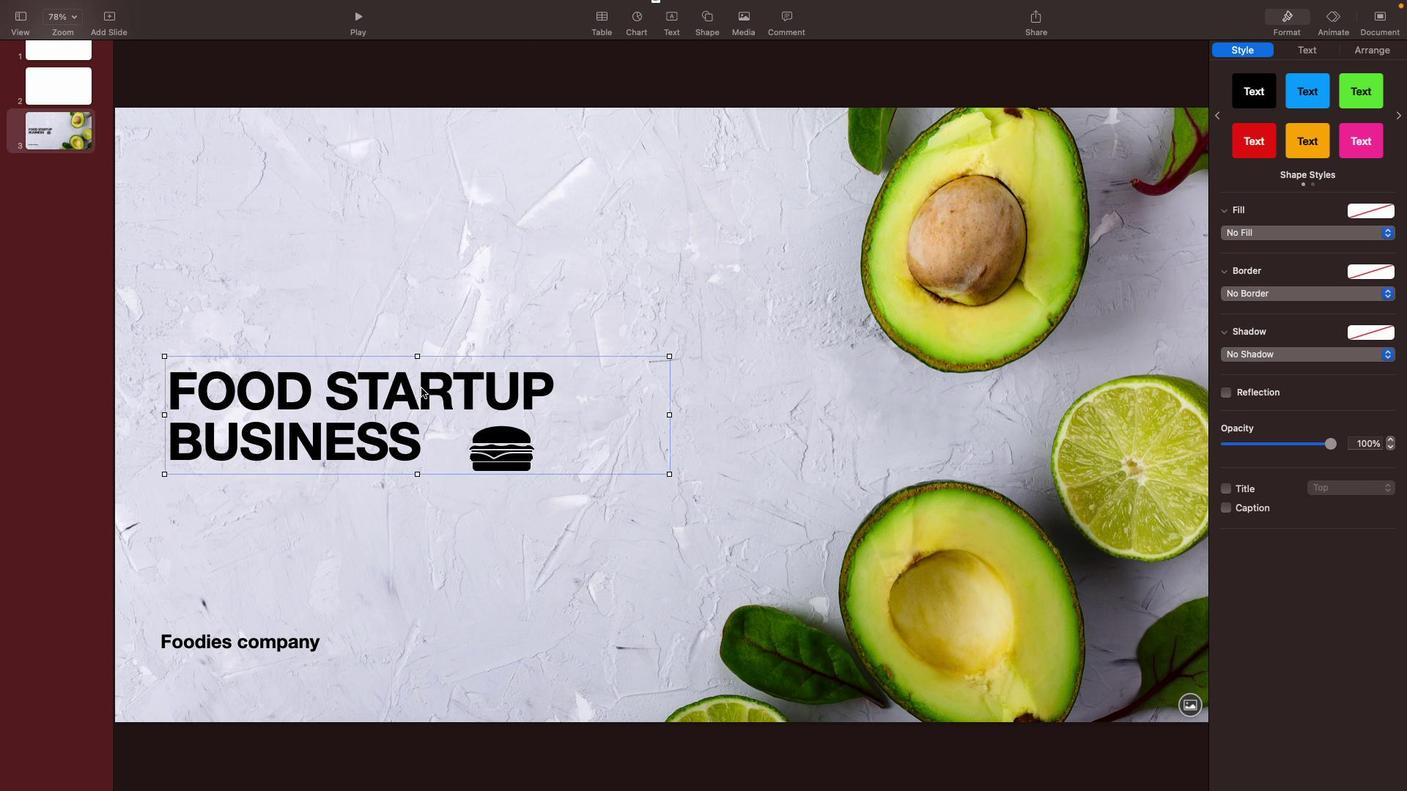 
Action: Mouse pressed left at (420, 388)
Screenshot: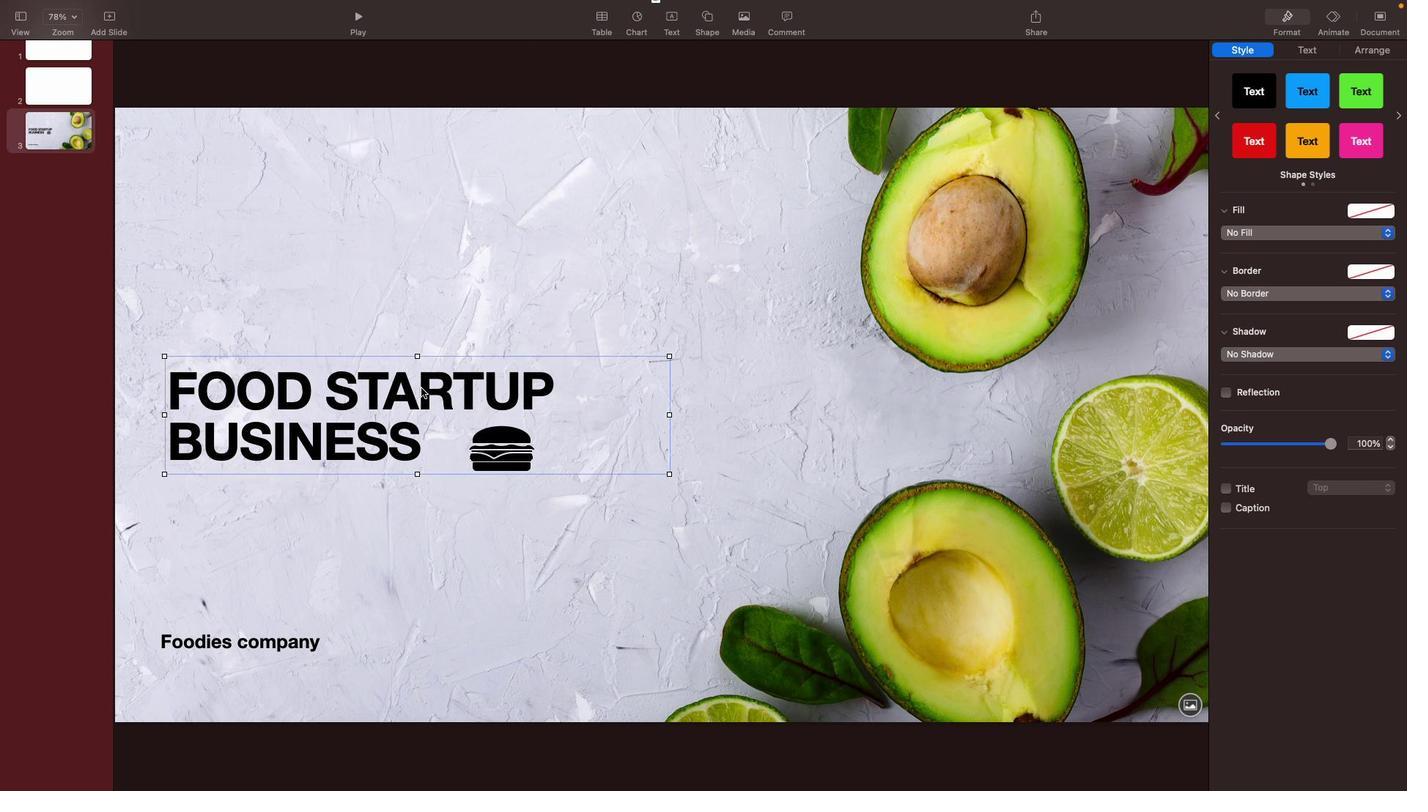 
Action: Mouse moved to (505, 449)
Screenshot: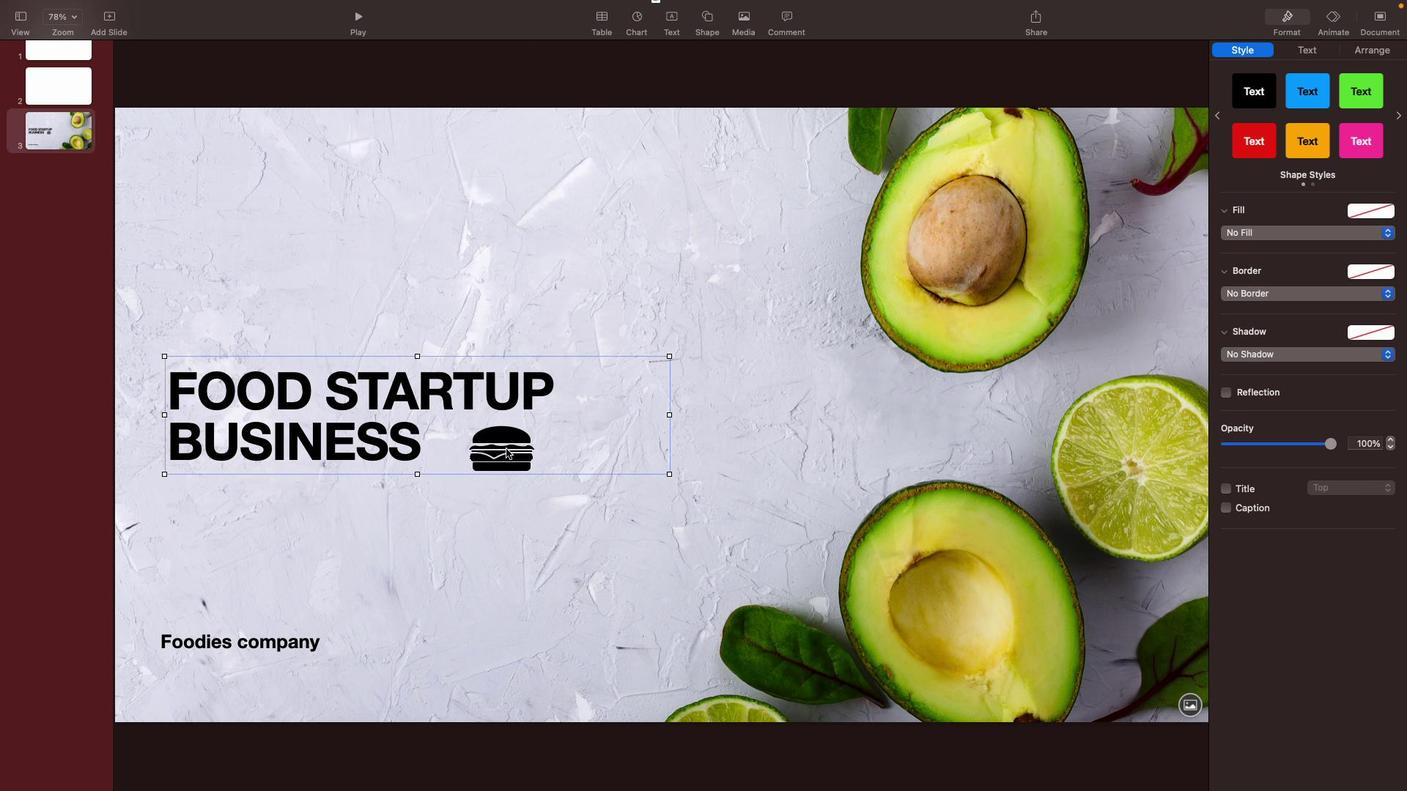 
Action: Mouse pressed left at (505, 449)
Screenshot: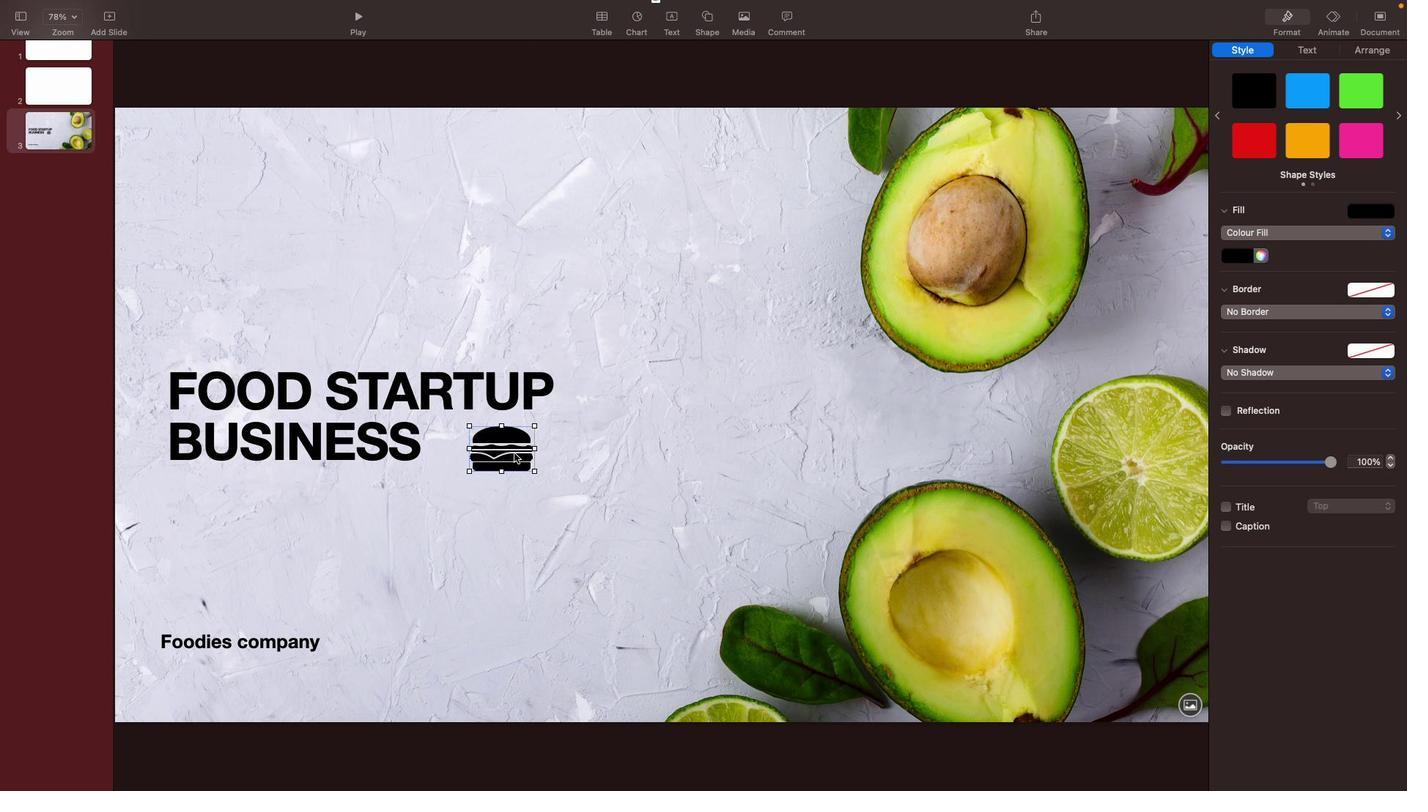 
Action: Mouse moved to (537, 446)
Screenshot: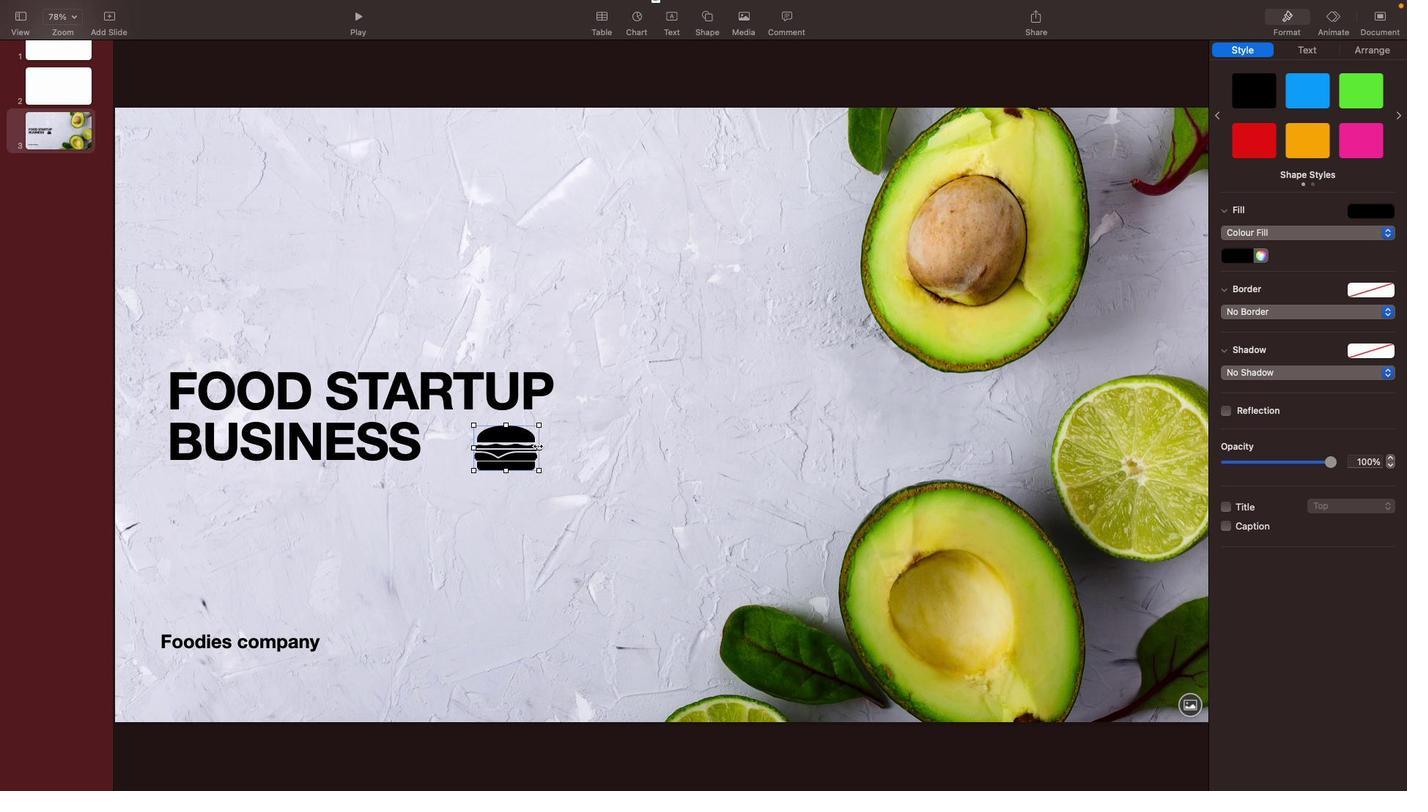 
Action: Mouse pressed left at (537, 446)
Screenshot: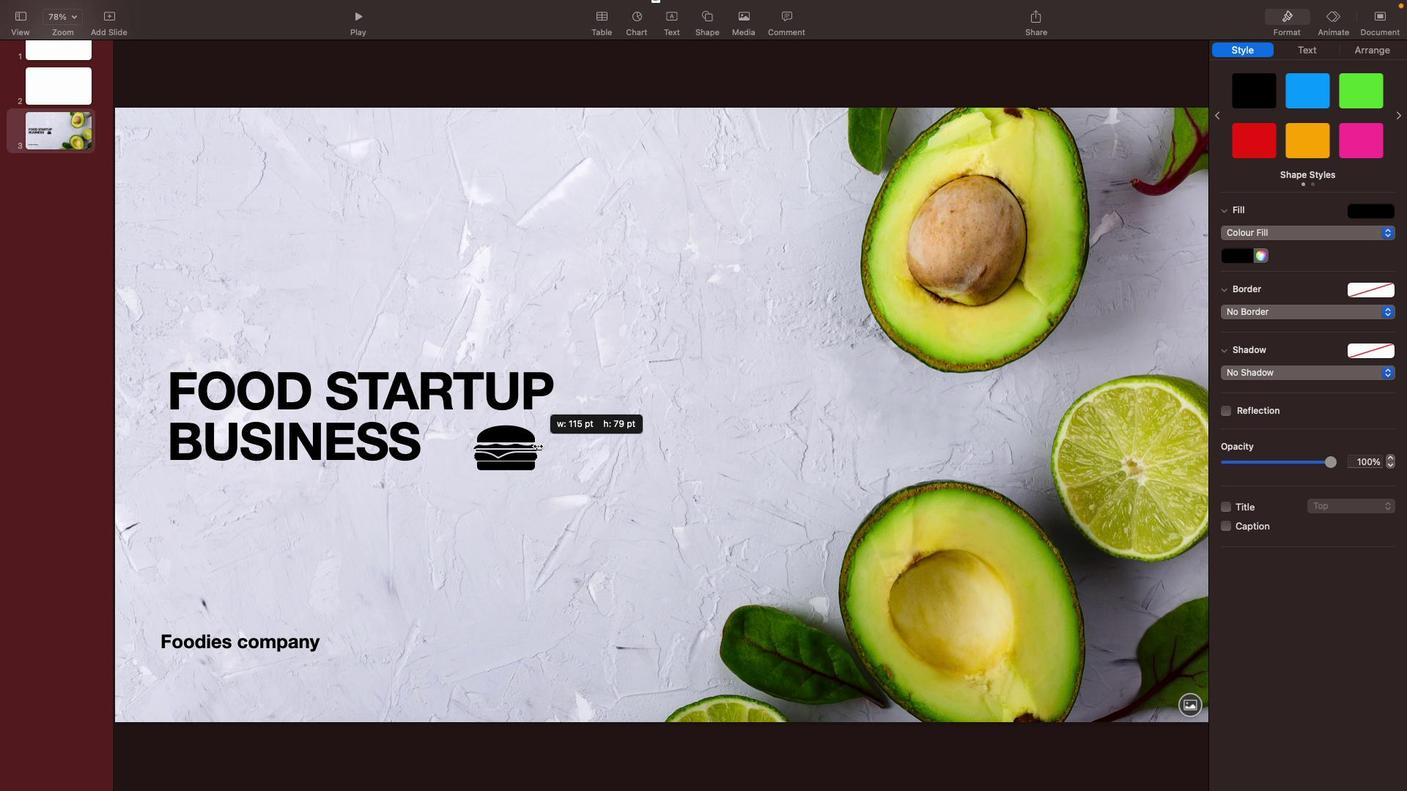 
Action: Mouse moved to (508, 441)
Screenshot: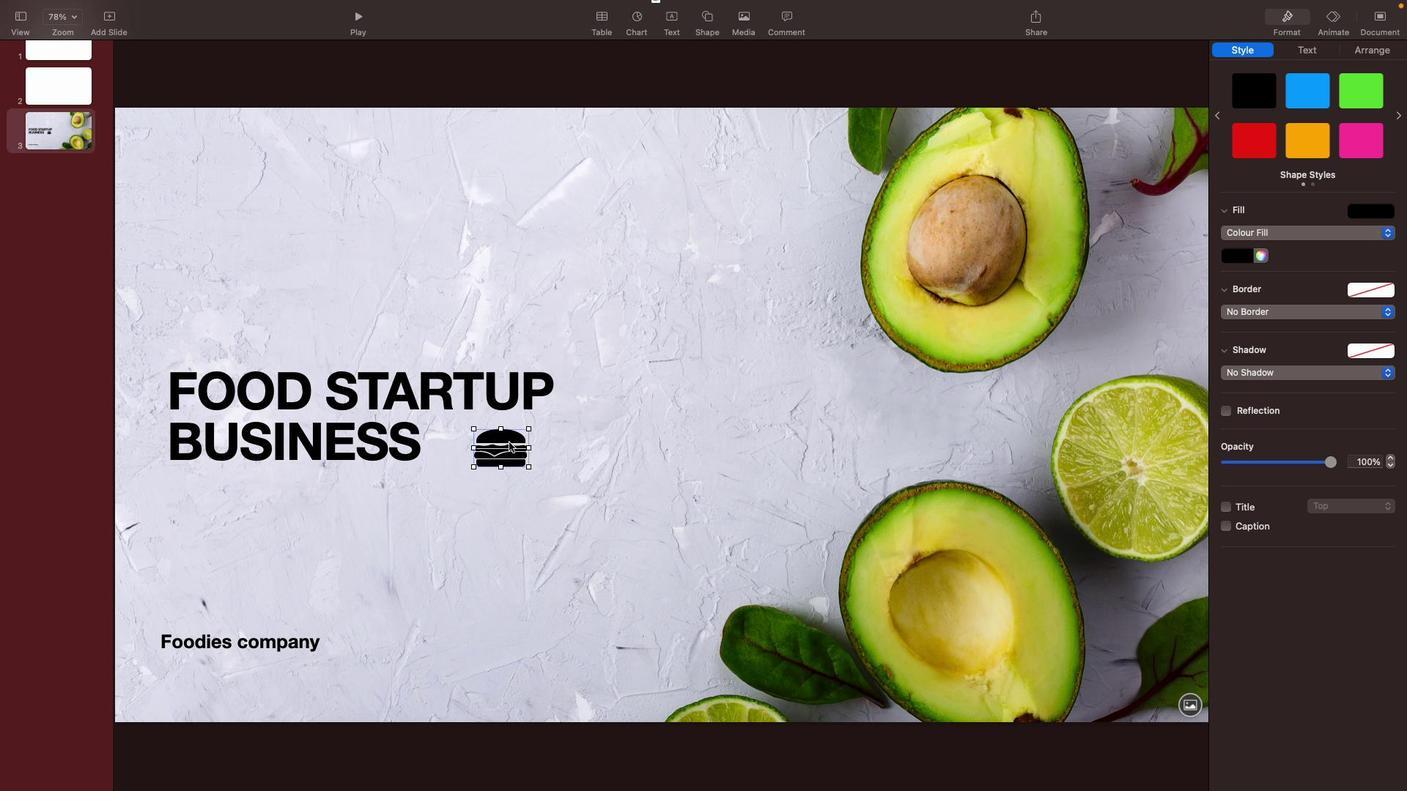 
Action: Mouse pressed left at (508, 441)
Screenshot: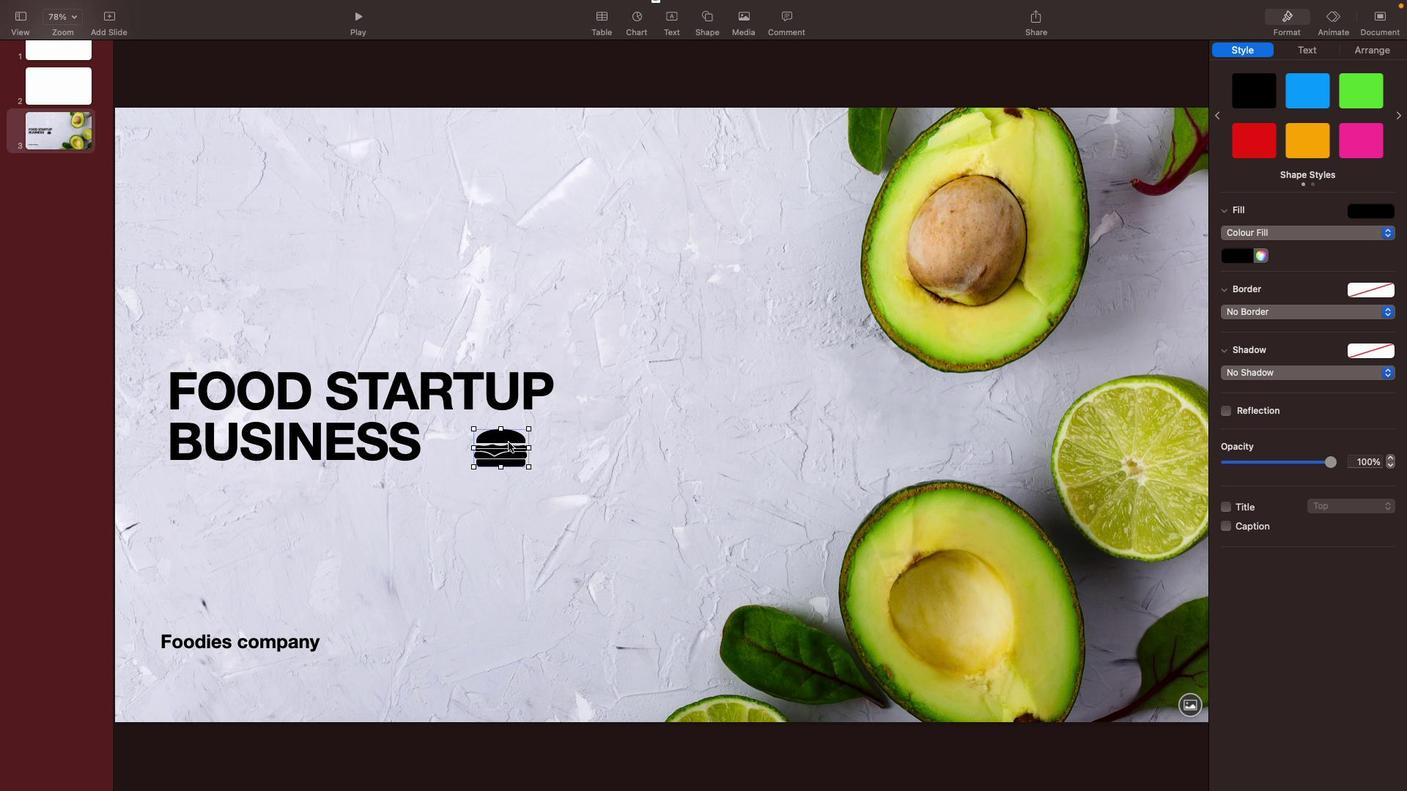 
Action: Mouse moved to (1259, 256)
Screenshot: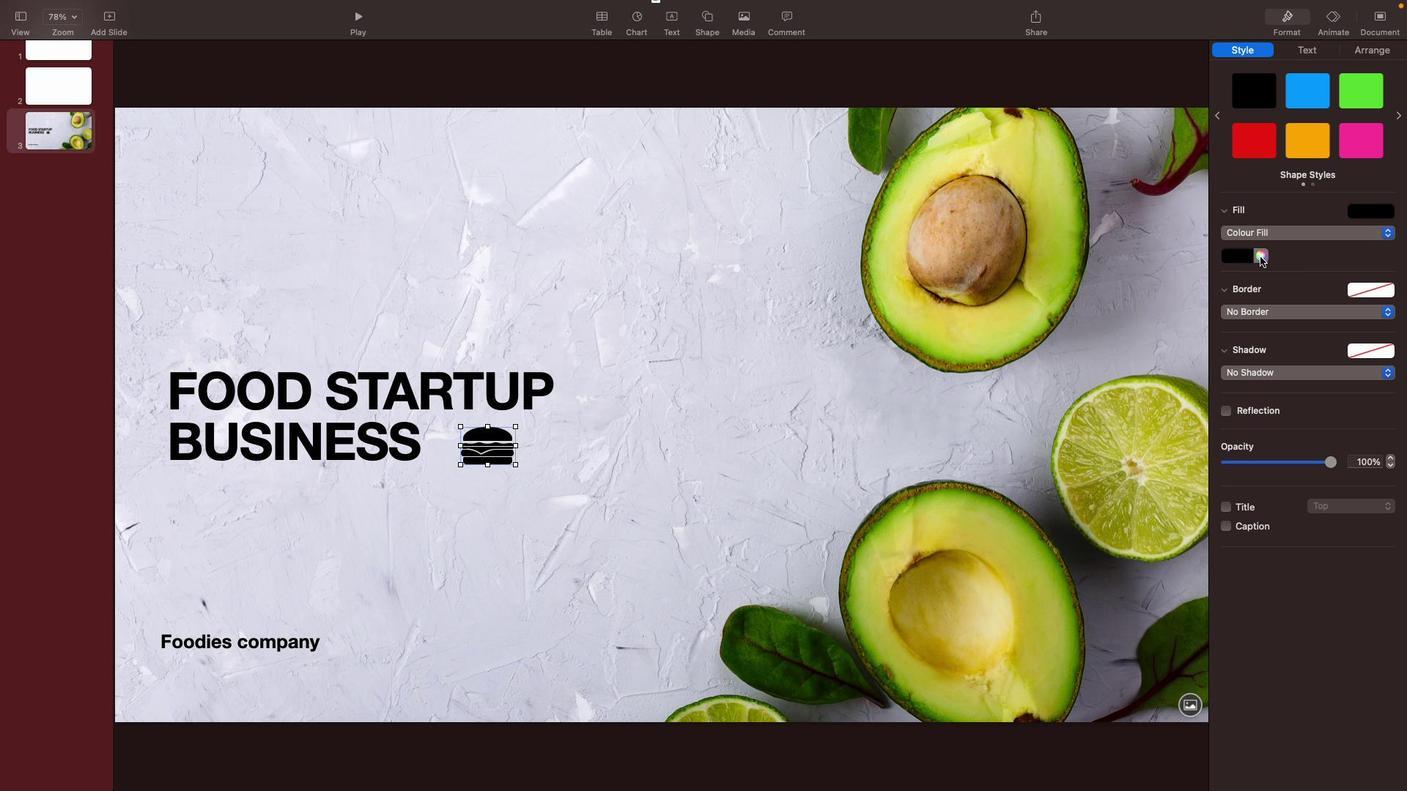 
Action: Mouse pressed left at (1259, 256)
Screenshot: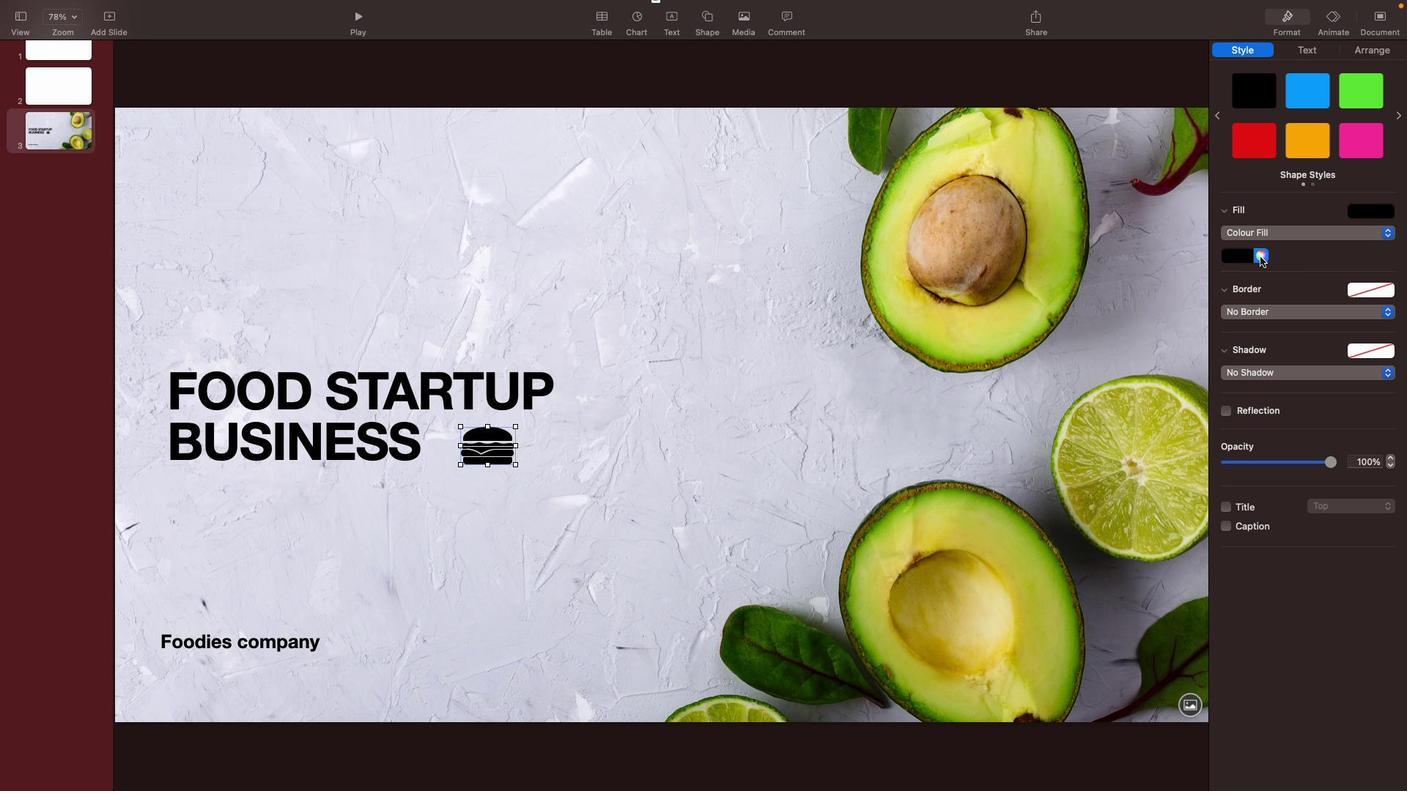 
Action: Mouse moved to (1066, 356)
Screenshot: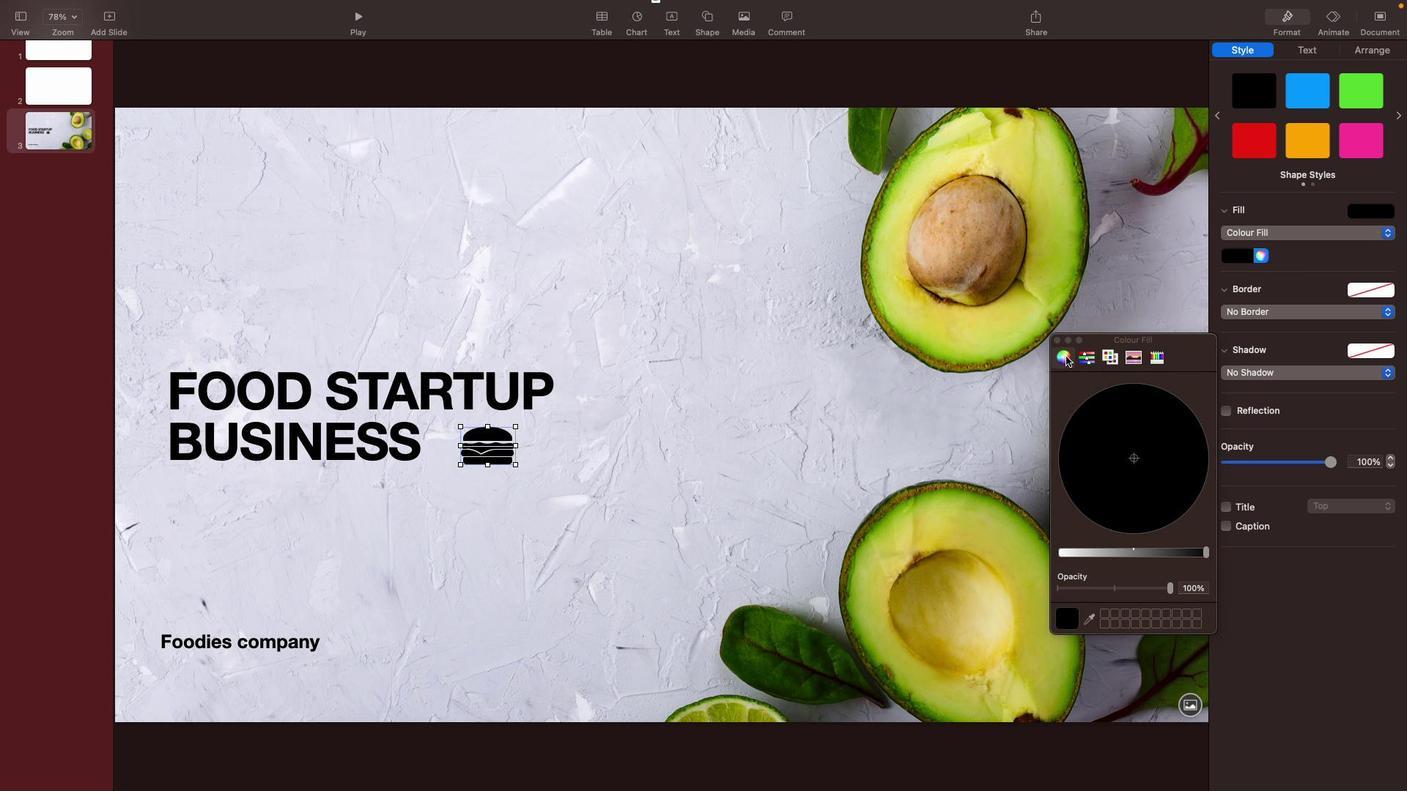 
Action: Mouse pressed left at (1066, 356)
Screenshot: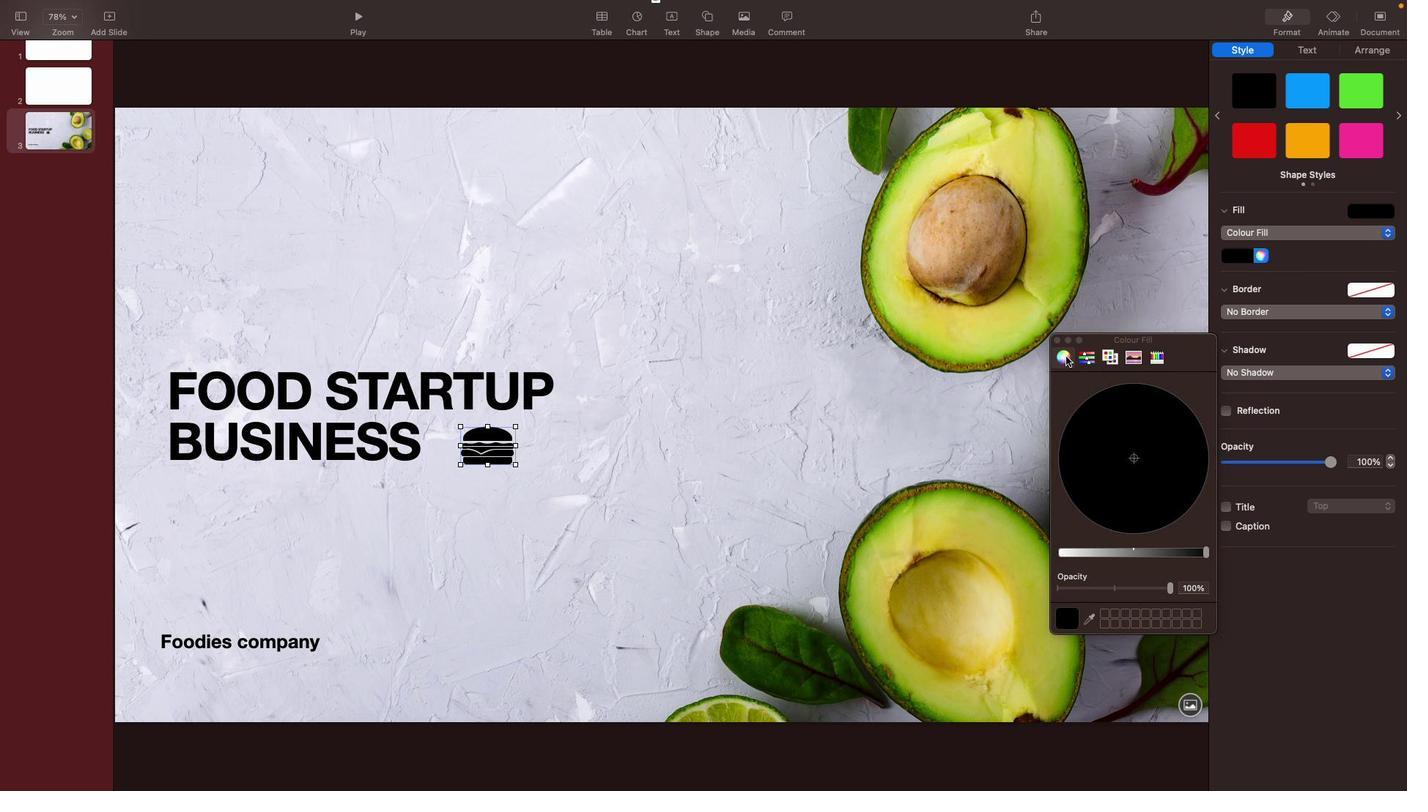 
Action: Mouse moved to (1130, 457)
Screenshot: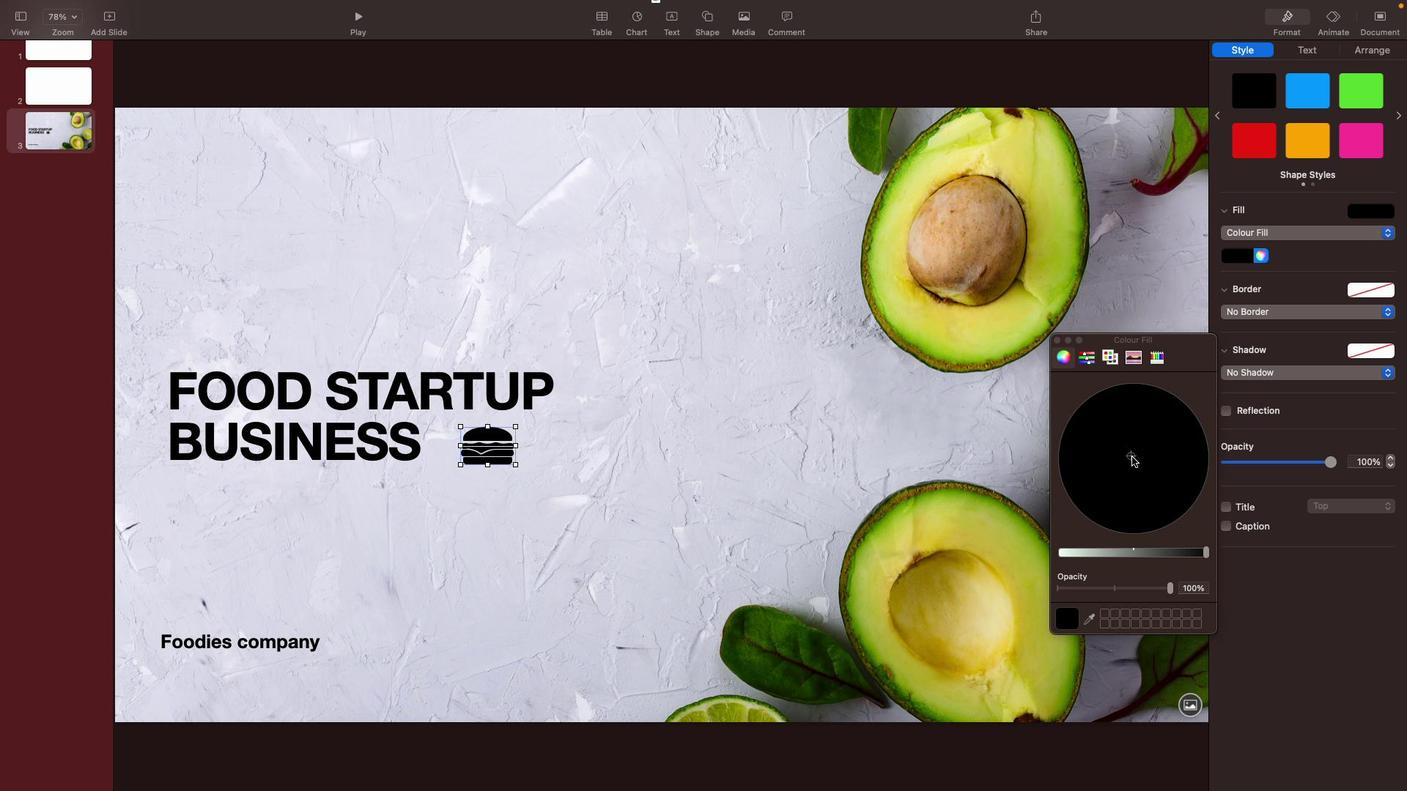 
Action: Mouse pressed left at (1130, 457)
Screenshot: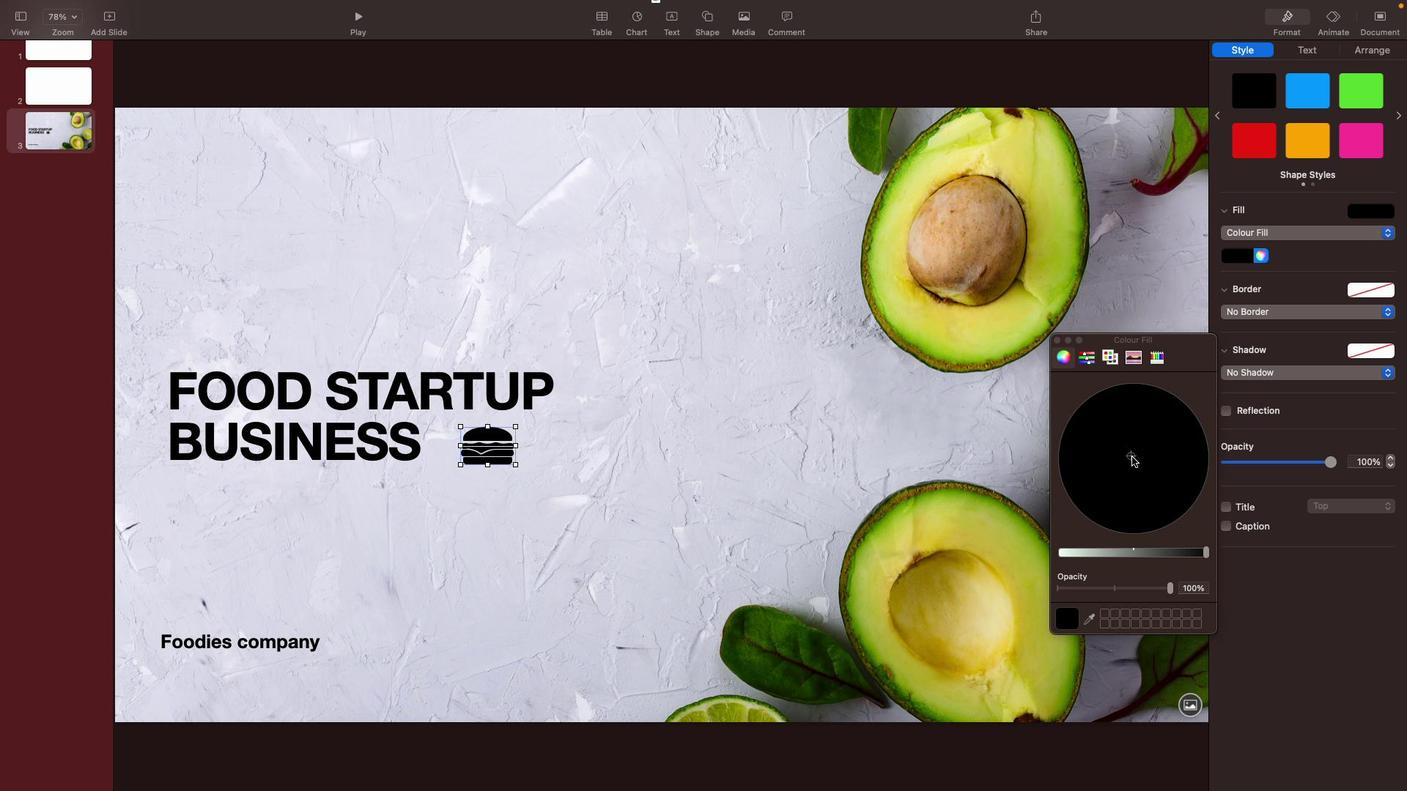 
Action: Mouse moved to (1089, 550)
Screenshot: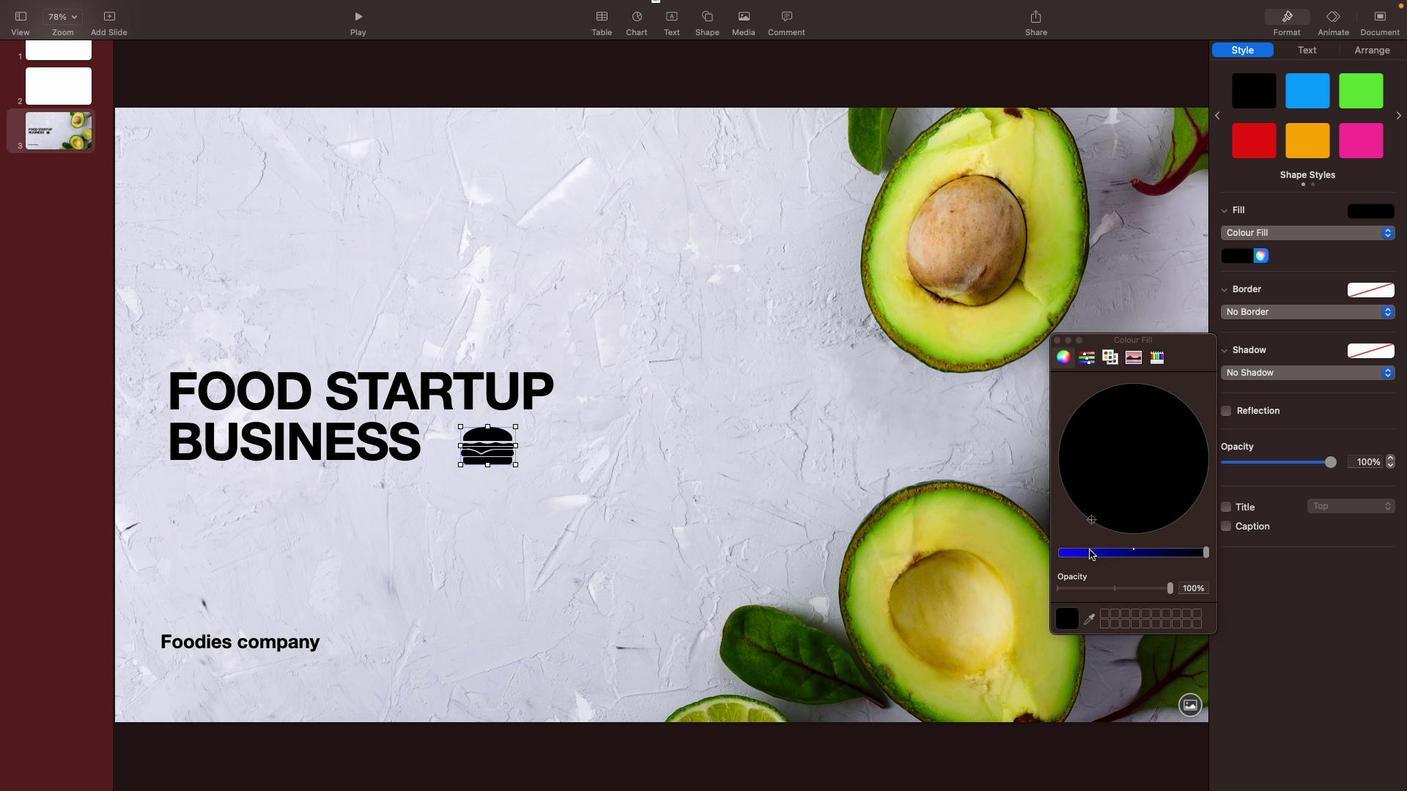 
Action: Mouse pressed left at (1089, 550)
Screenshot: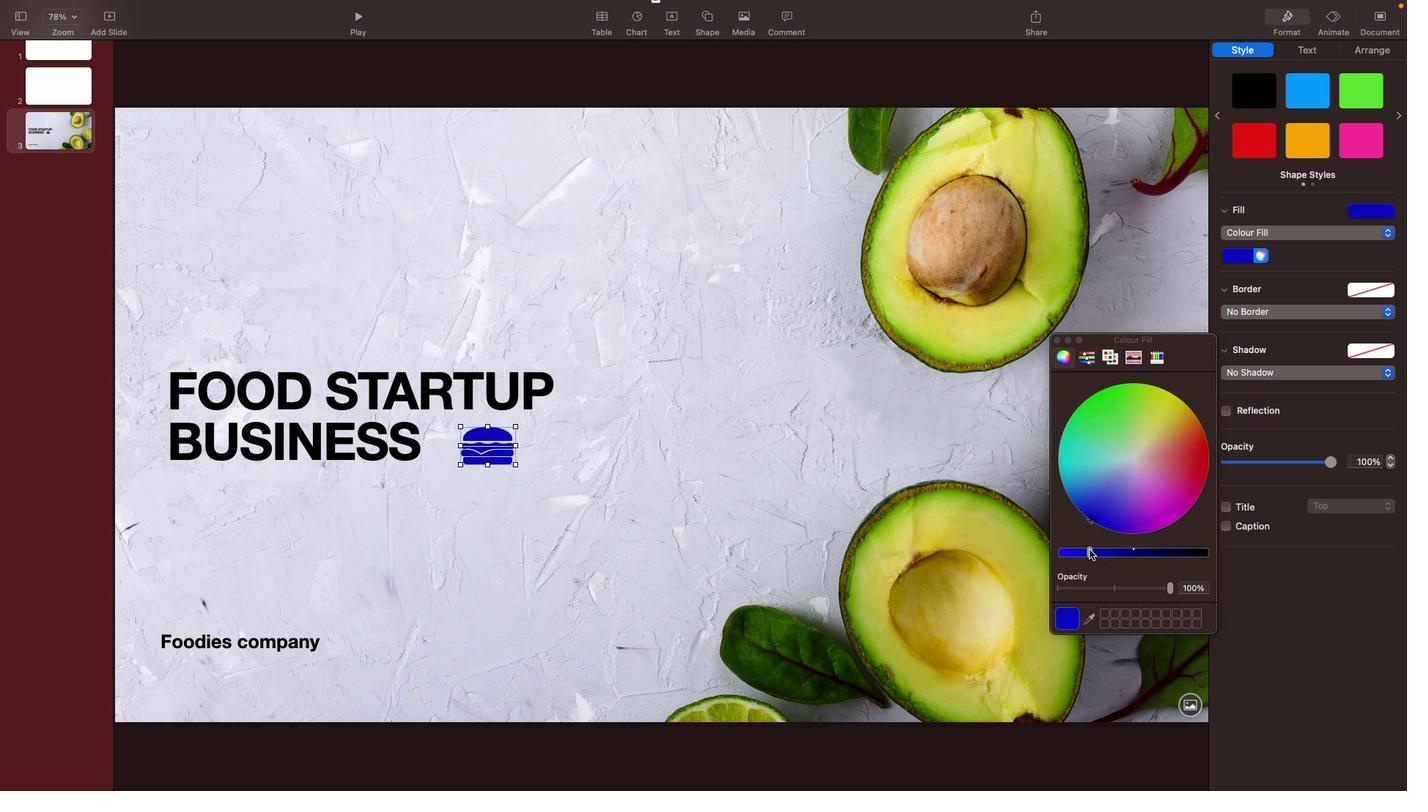 
Action: Mouse moved to (1092, 516)
Screenshot: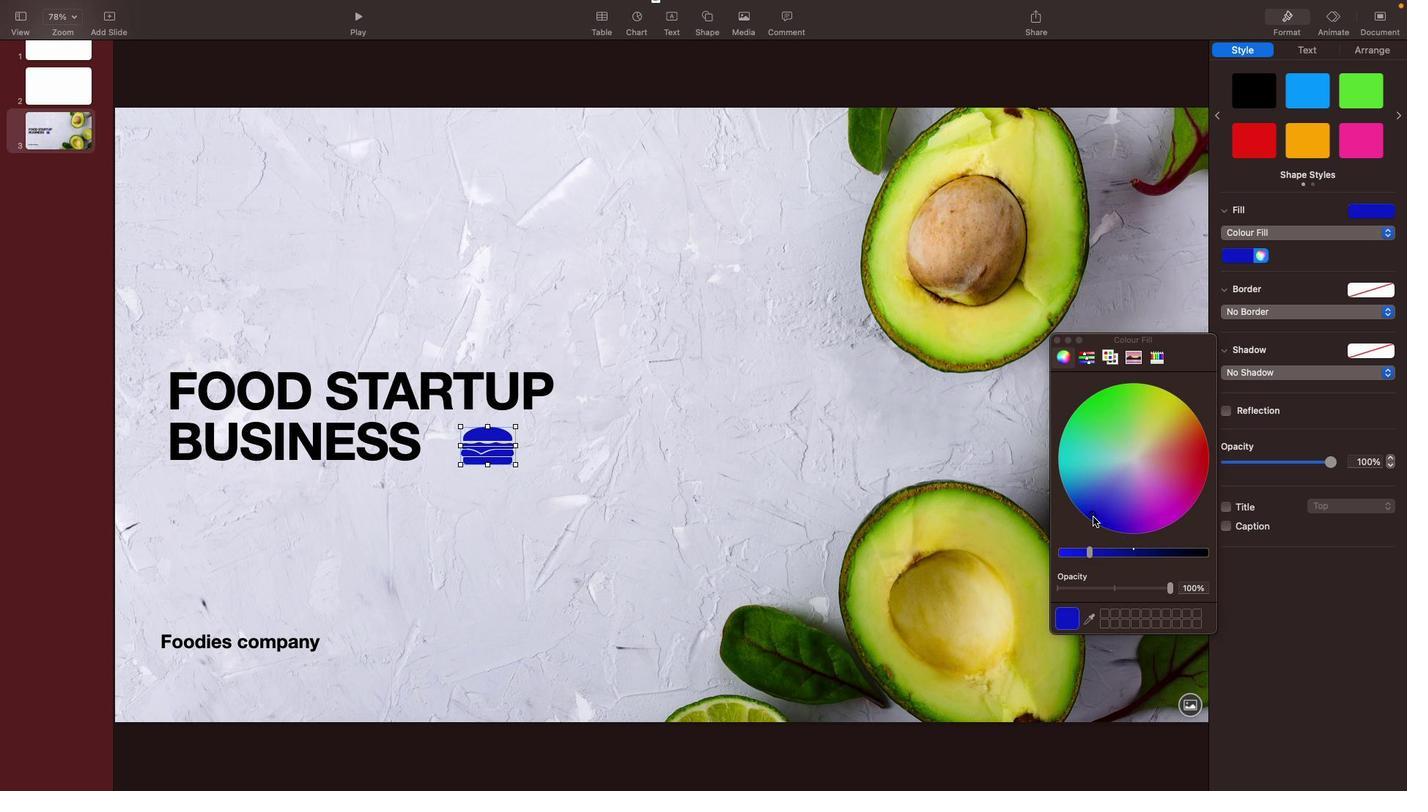 
Action: Mouse pressed left at (1092, 516)
Screenshot: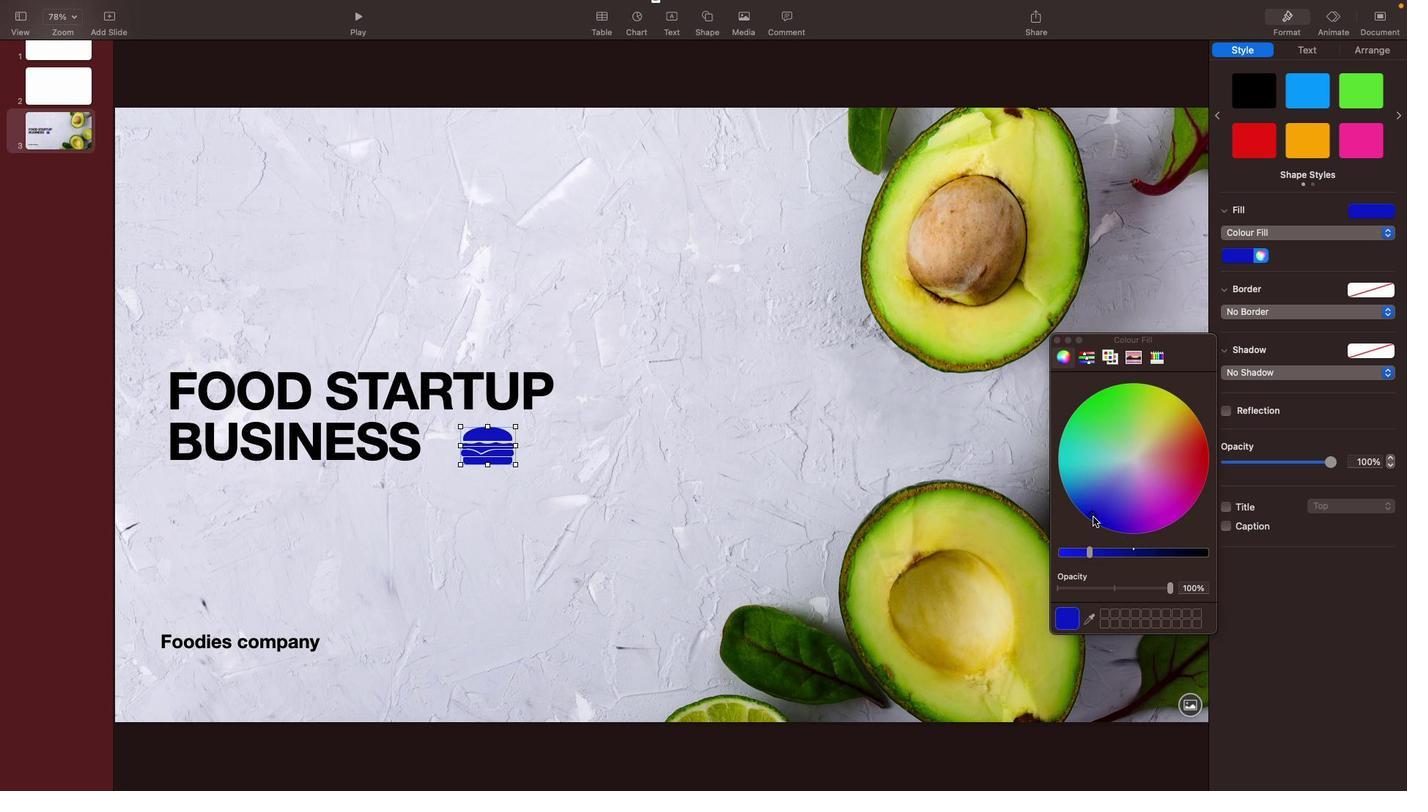 
Action: Mouse moved to (1108, 415)
Screenshot: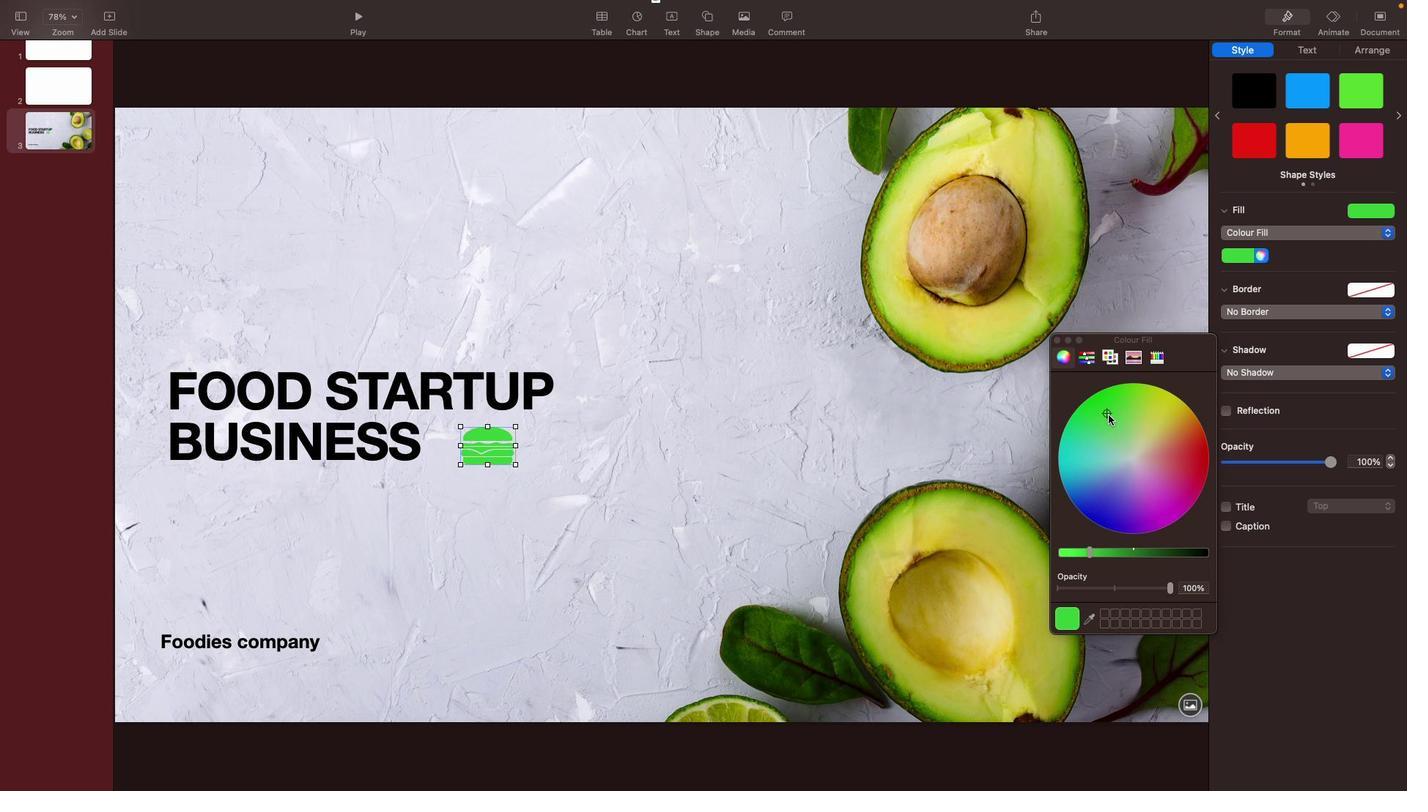
Action: Mouse pressed left at (1108, 415)
Screenshot: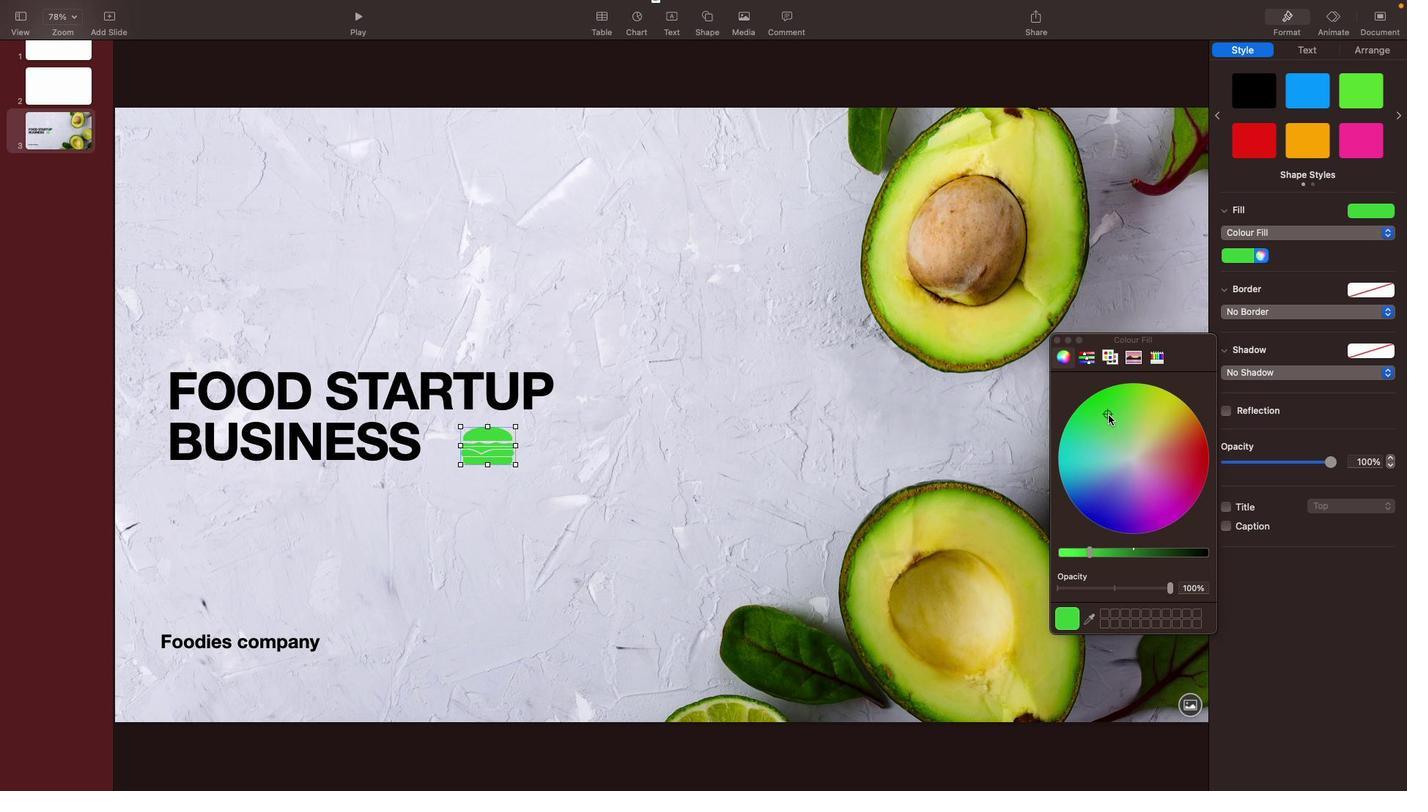 
Action: Mouse moved to (482, 440)
Screenshot: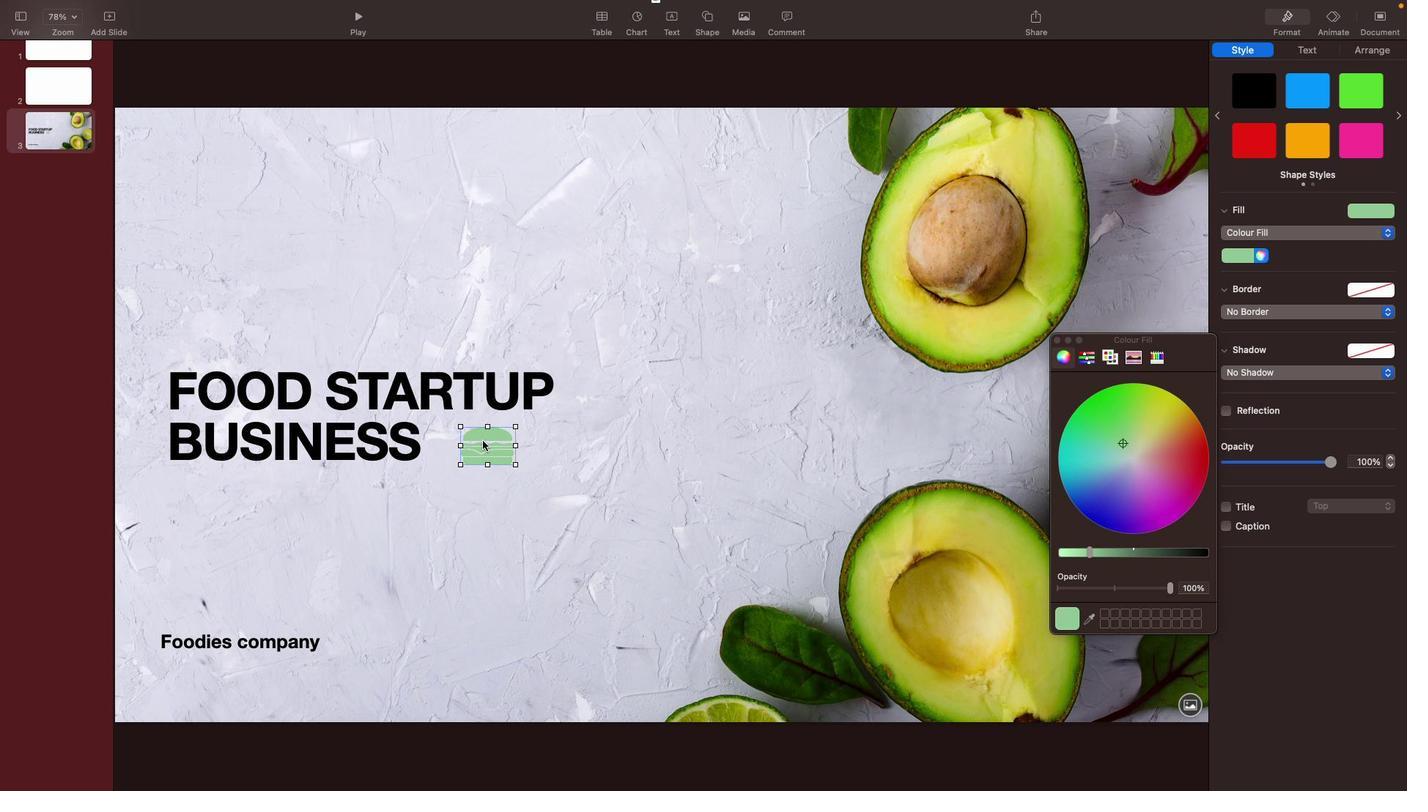 
Action: Mouse pressed left at (482, 440)
Screenshot: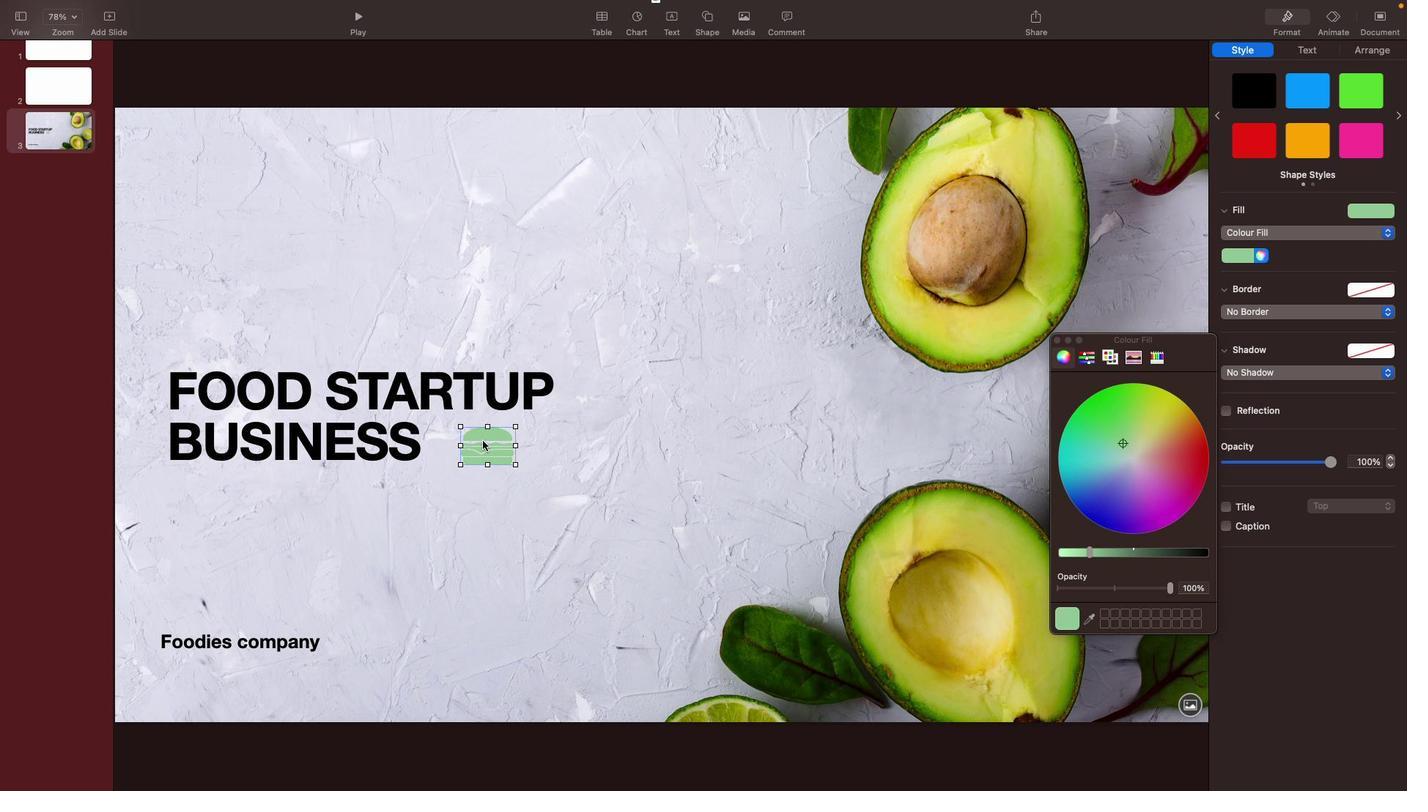 
Action: Mouse moved to (320, 400)
Screenshot: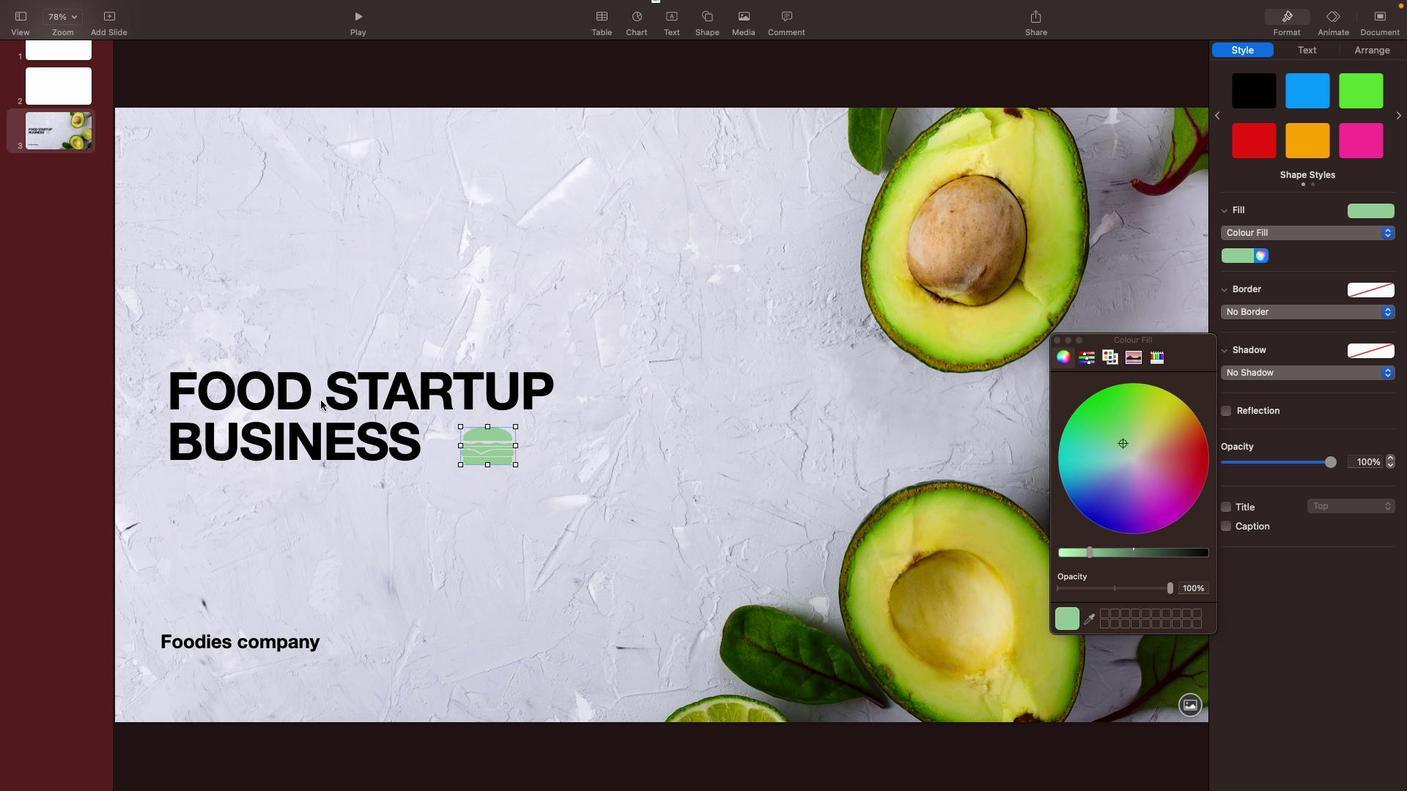 
Action: Mouse pressed left at (320, 400)
Screenshot: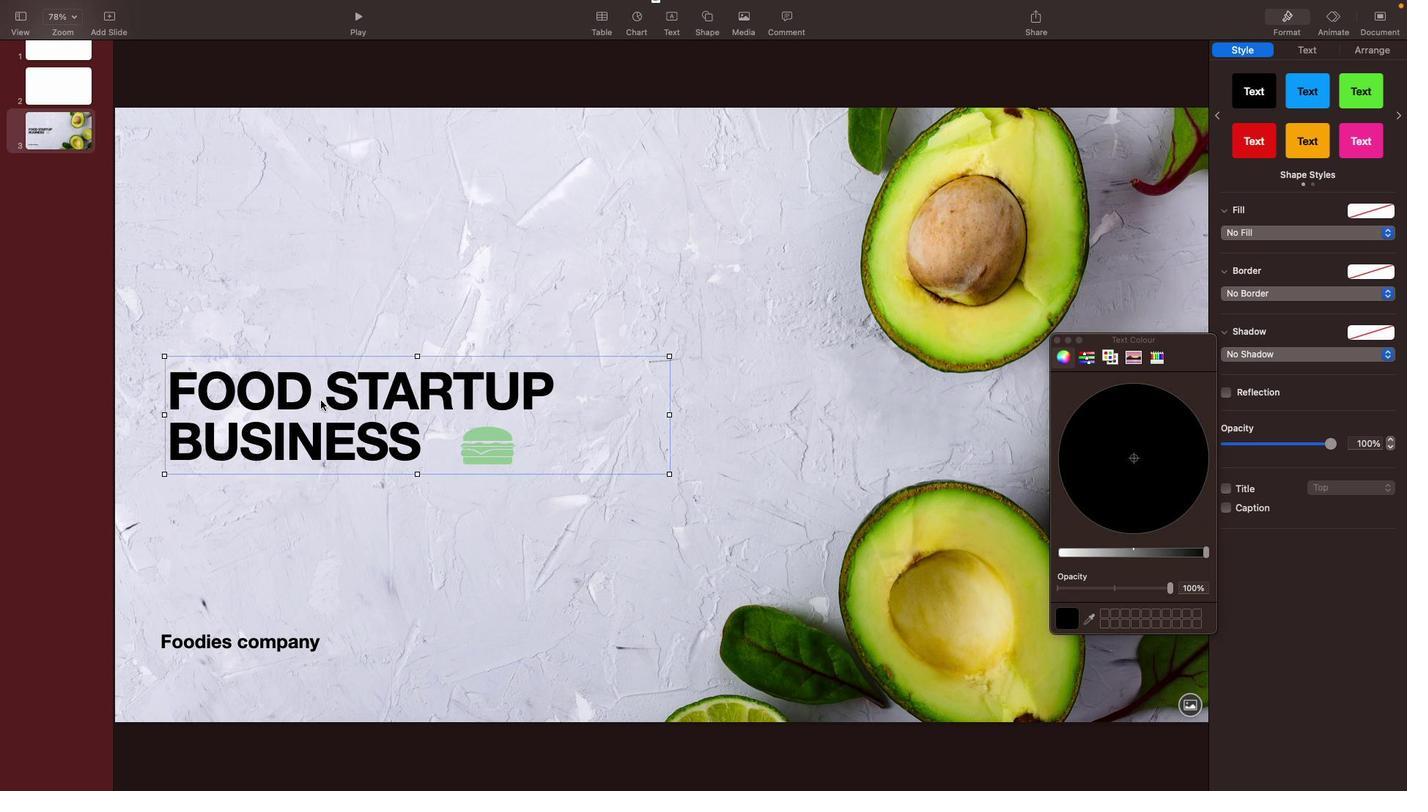 
Action: Mouse moved to (1330, 19)
Screenshot: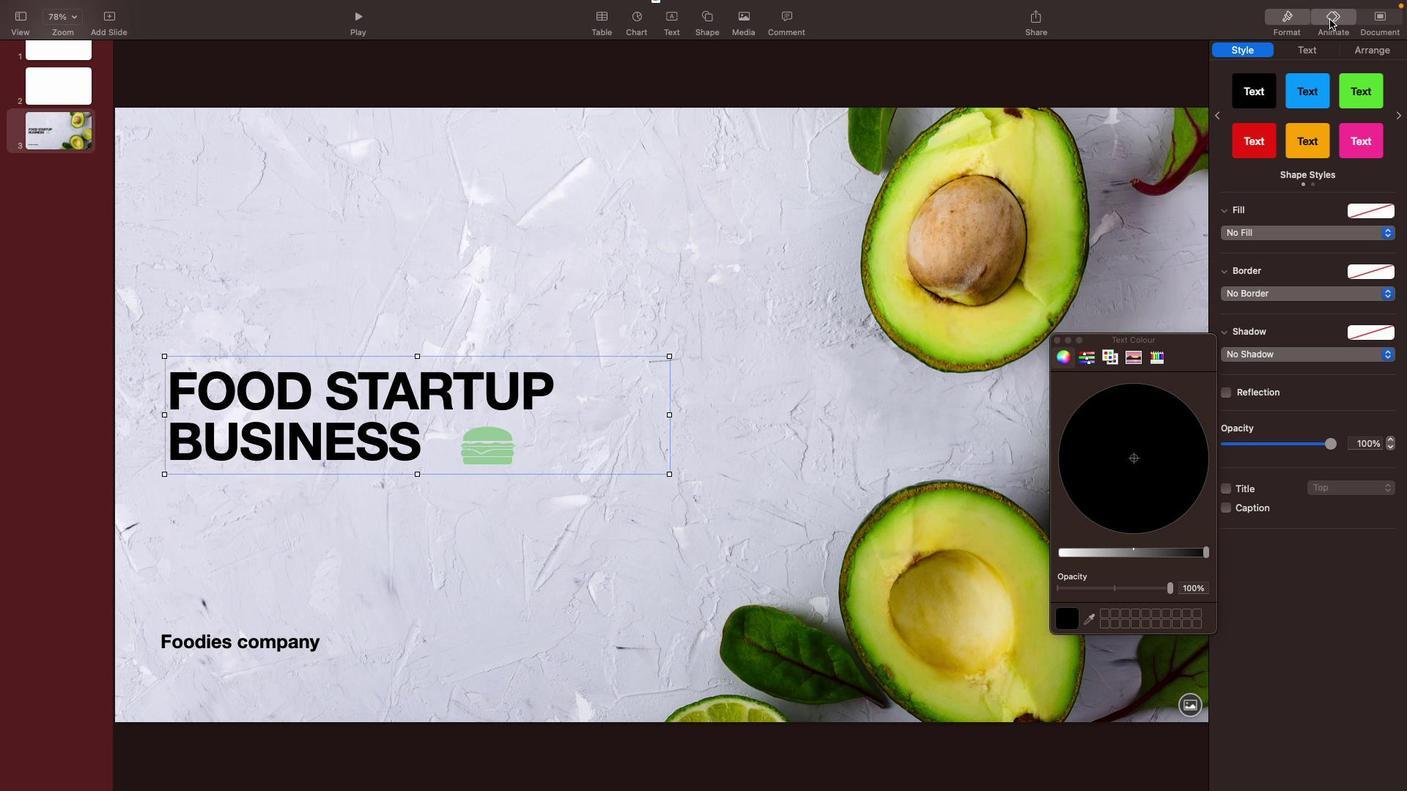 
Action: Mouse pressed left at (1330, 19)
Screenshot: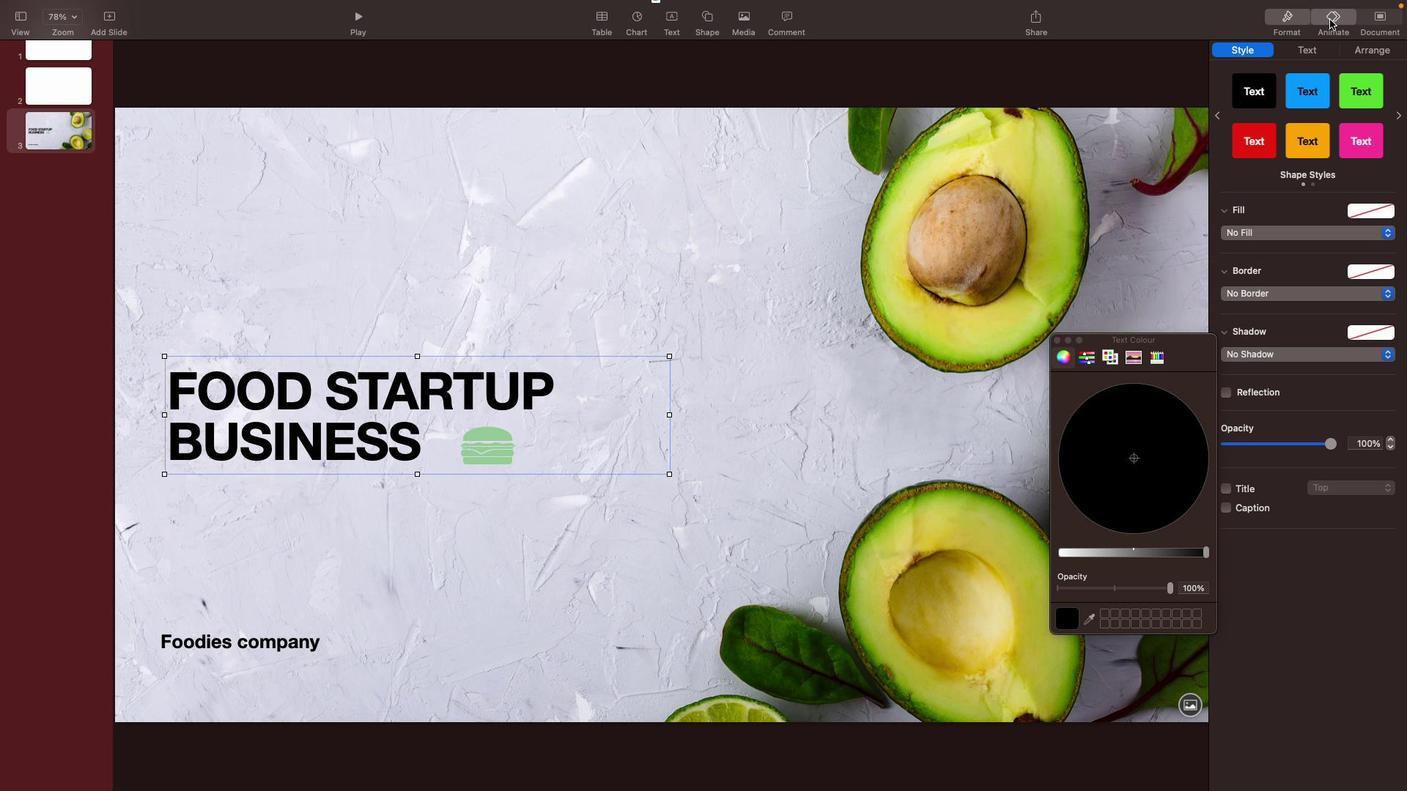 
Action: Mouse moved to (1295, 106)
Screenshot: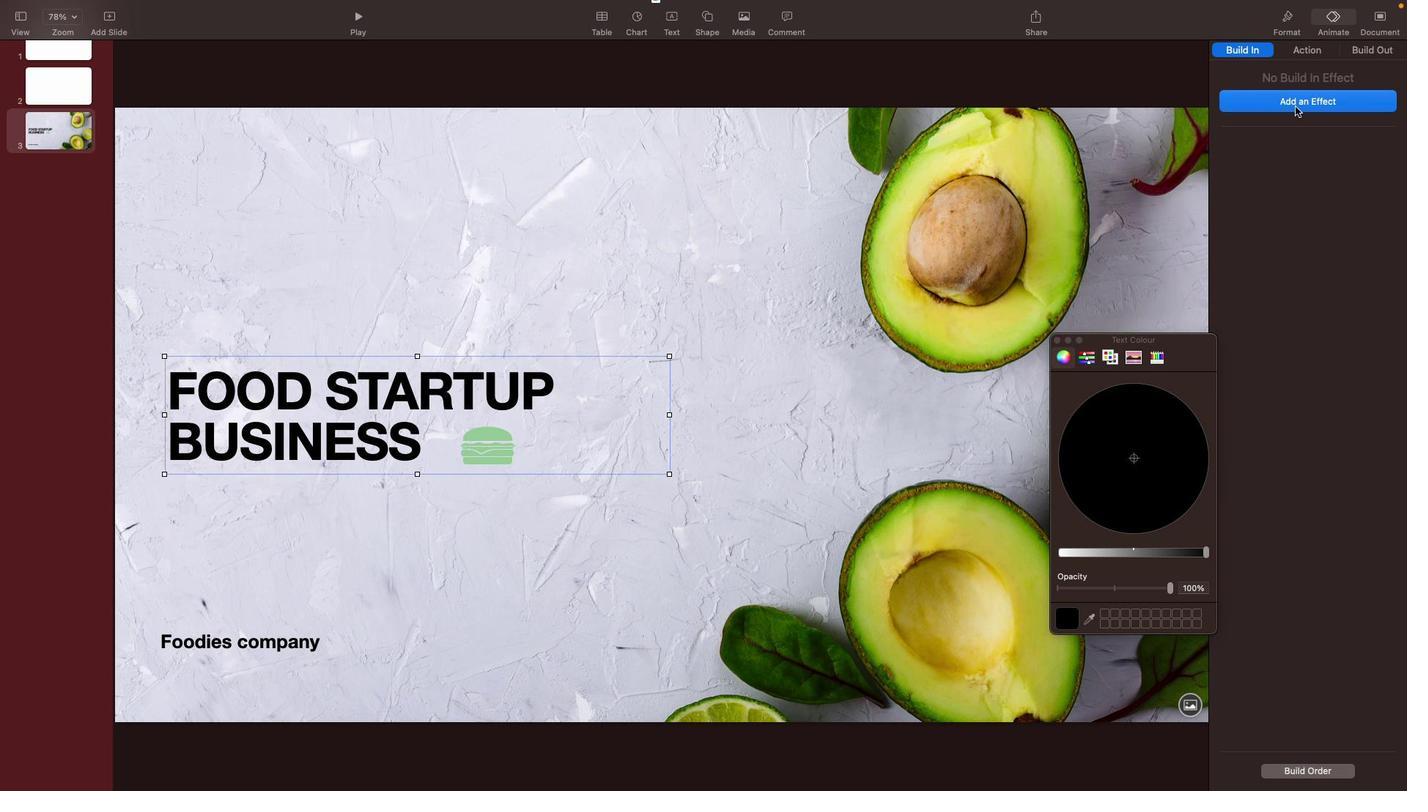 
Action: Mouse pressed left at (1295, 106)
Screenshot: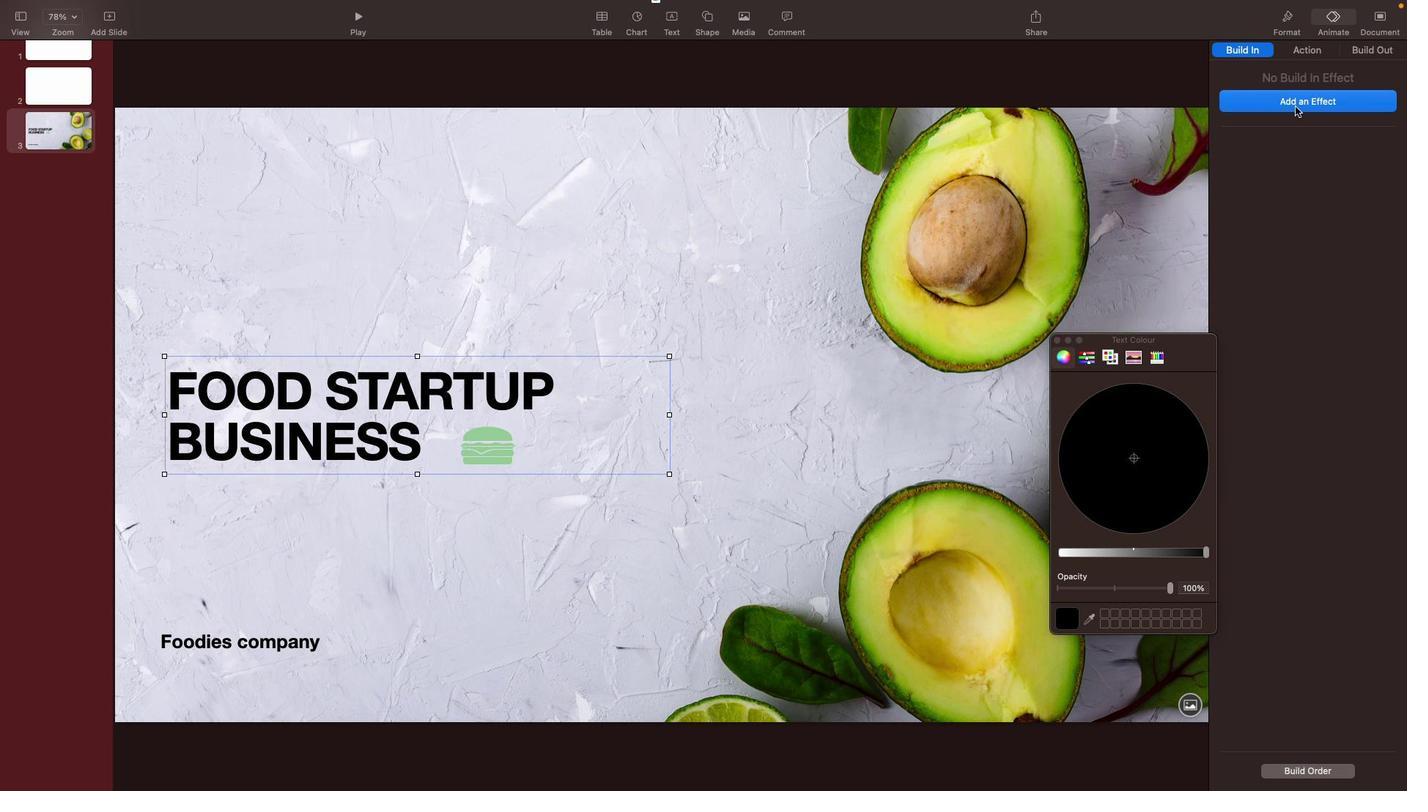
Action: Mouse moved to (1262, 406)
Screenshot: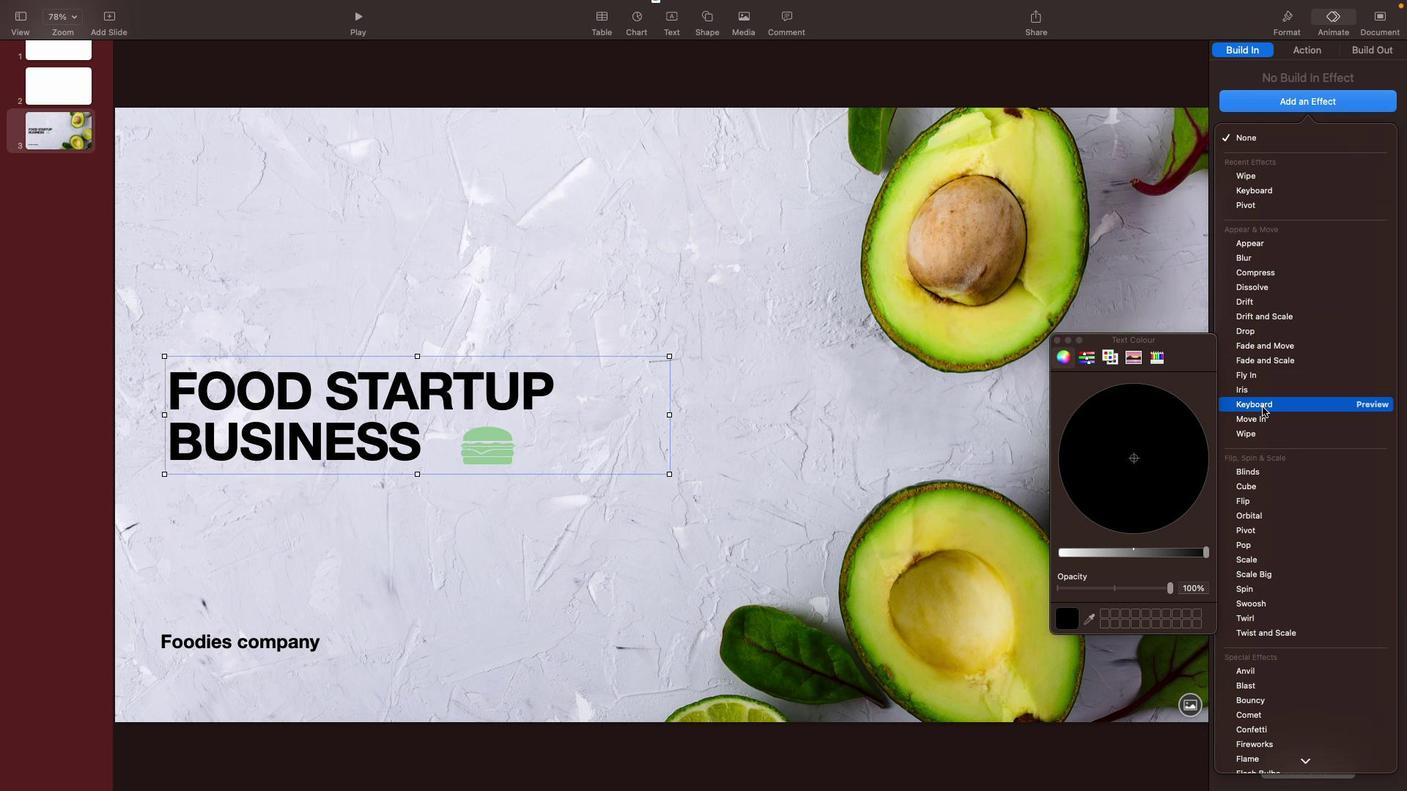 
Action: Mouse pressed left at (1262, 406)
Screenshot: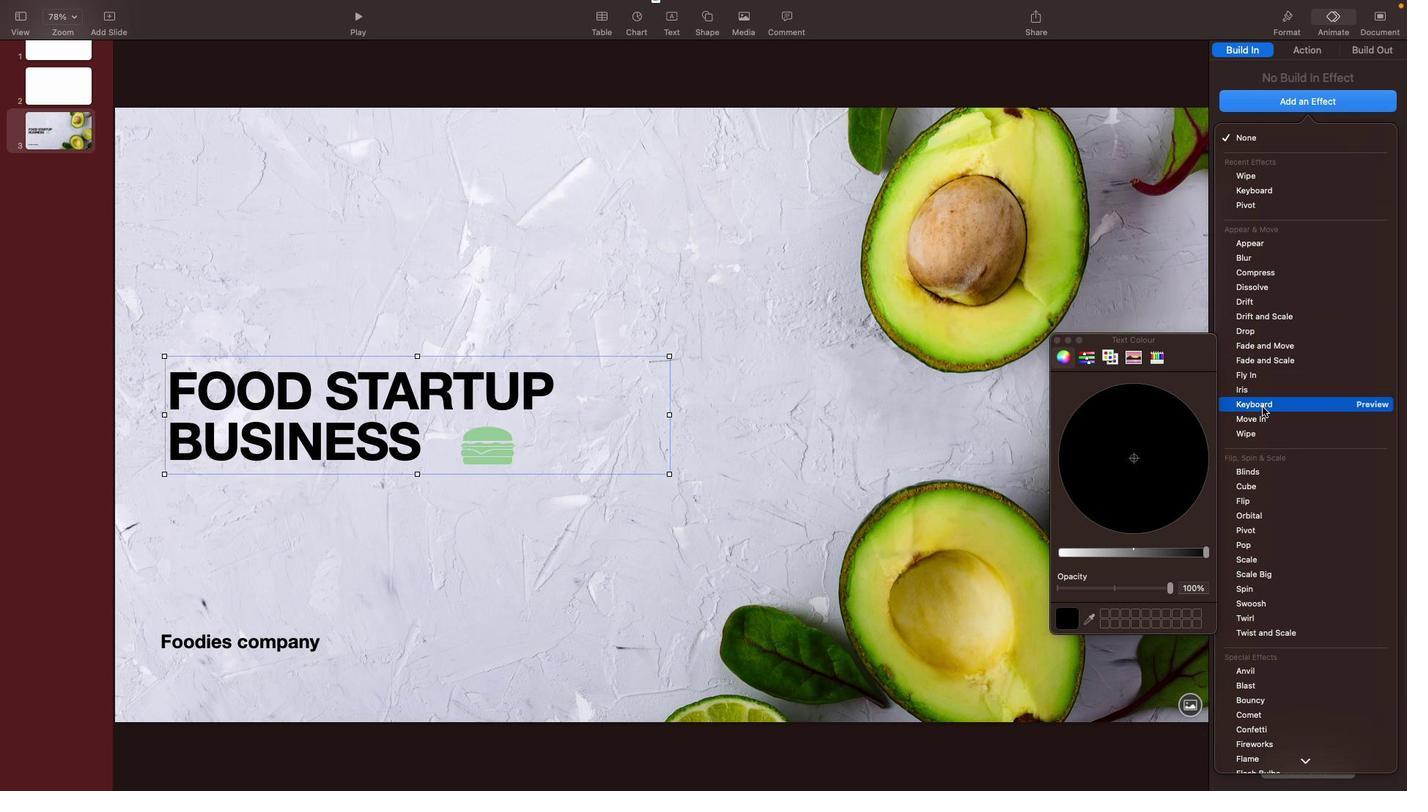 
Action: Mouse moved to (491, 442)
Screenshot: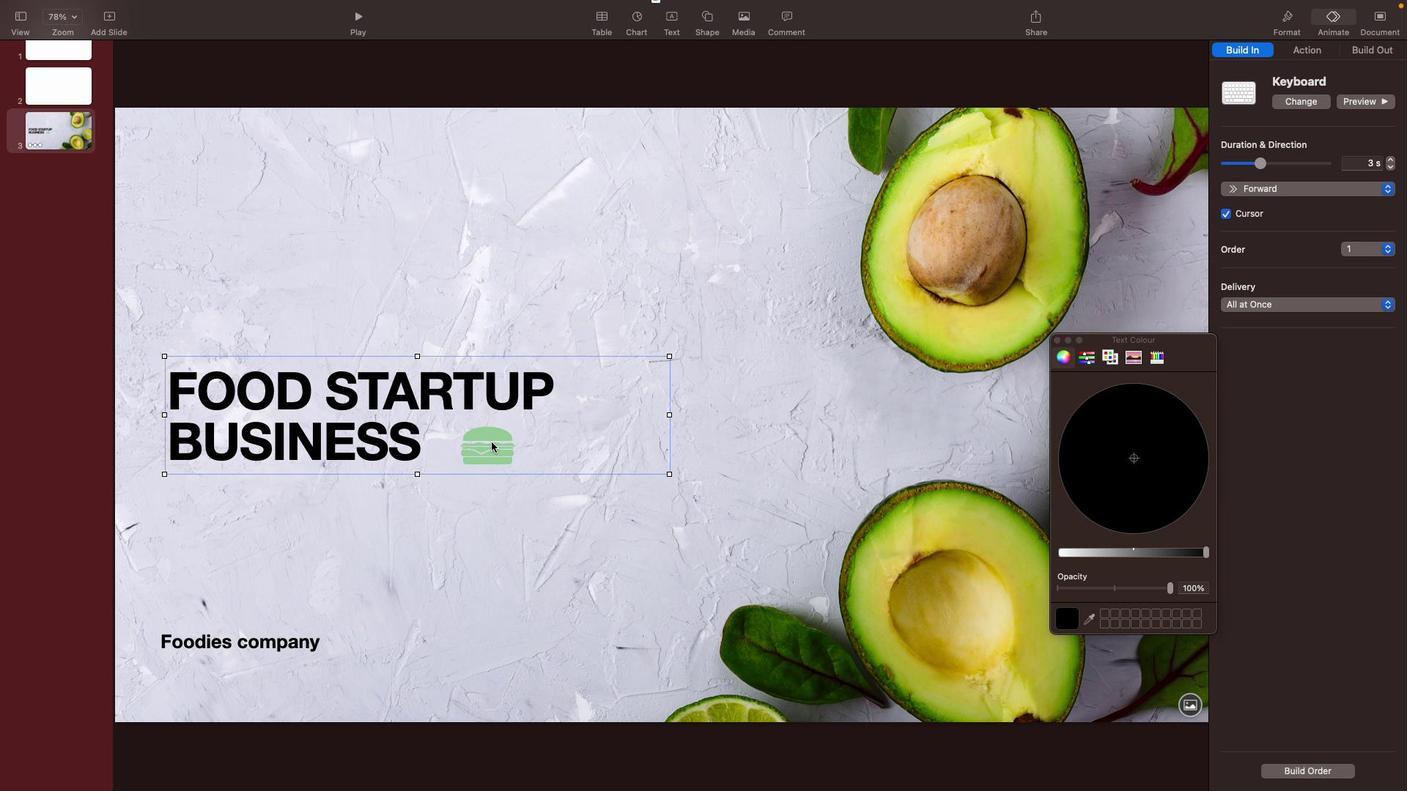 
Action: Mouse pressed left at (491, 442)
Screenshot: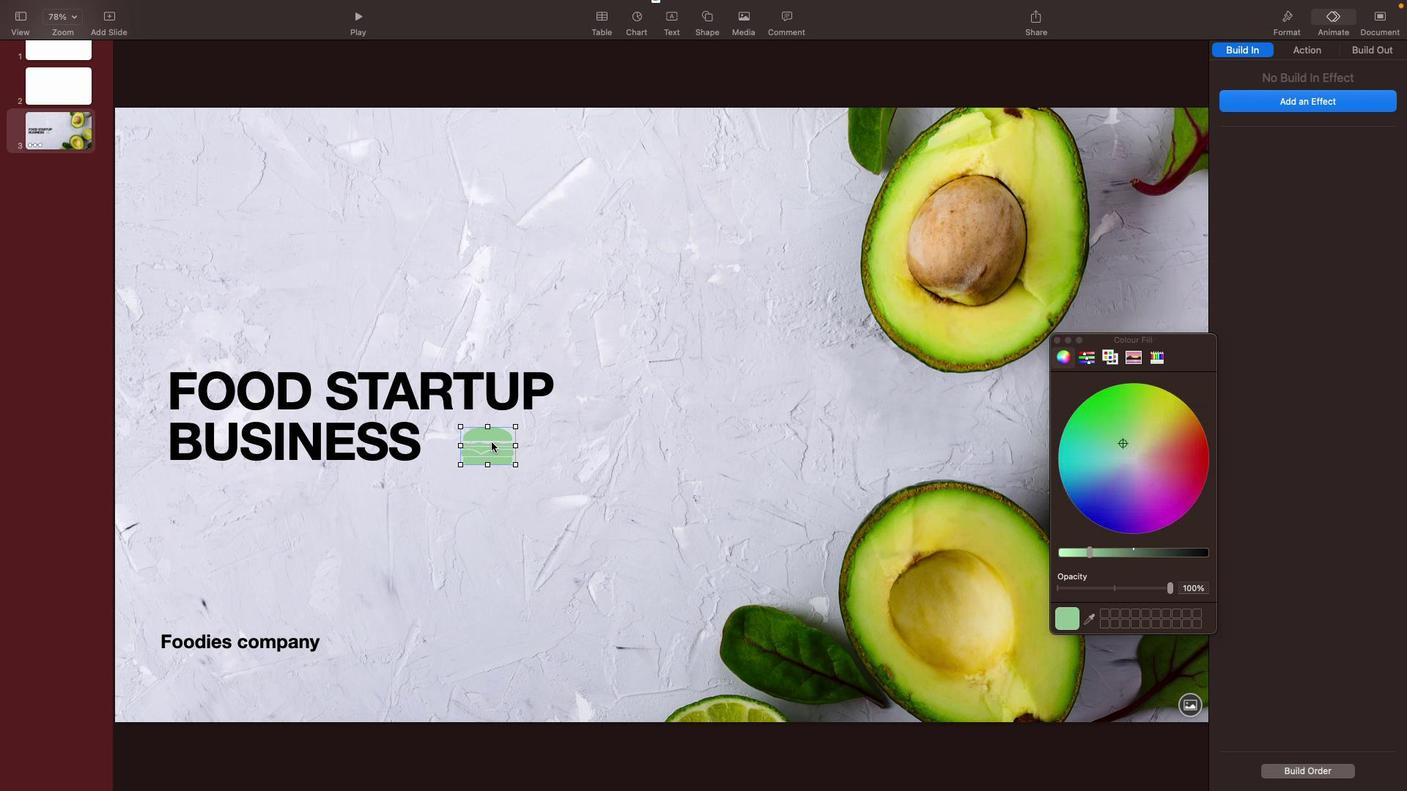 
Action: Mouse moved to (1309, 104)
Screenshot: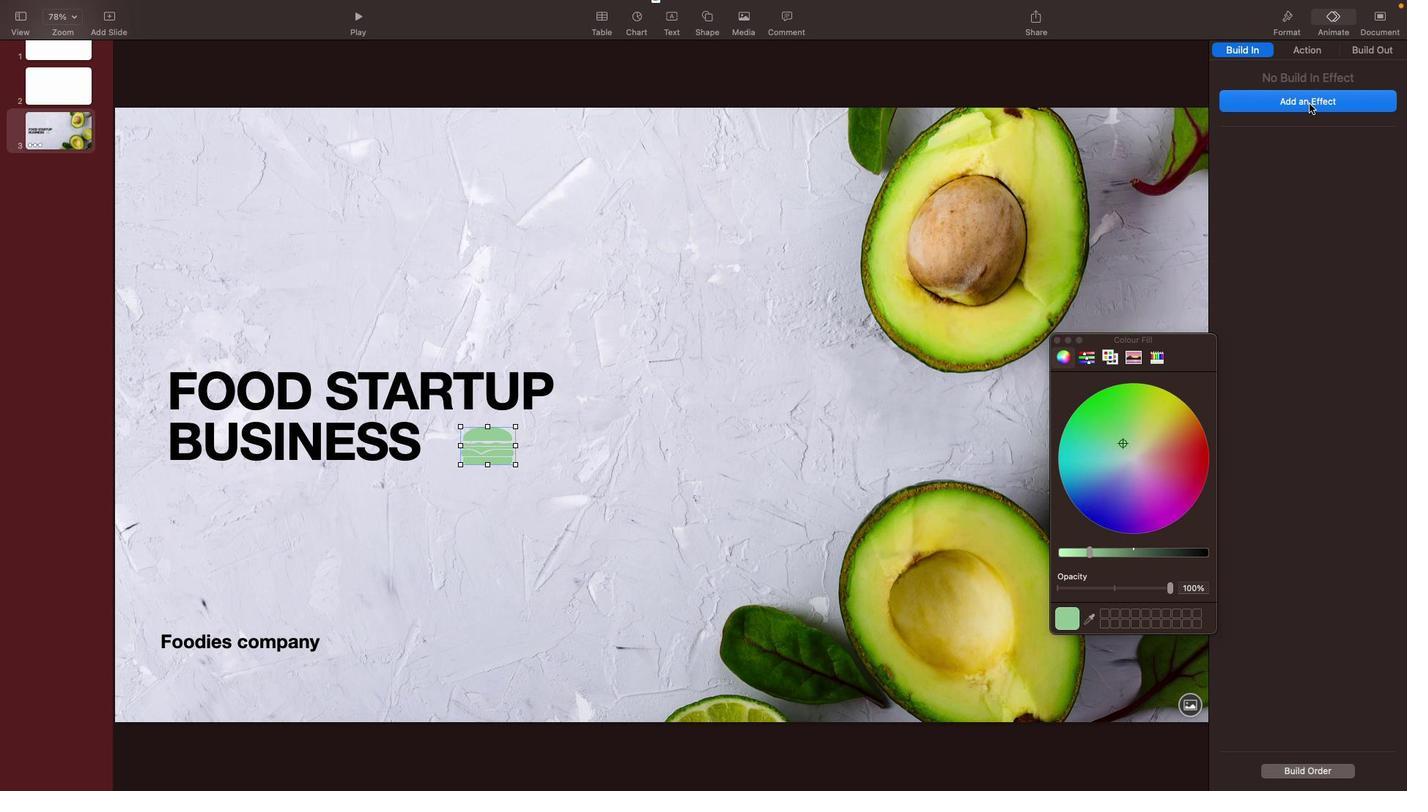
Action: Mouse pressed left at (1309, 104)
Screenshot: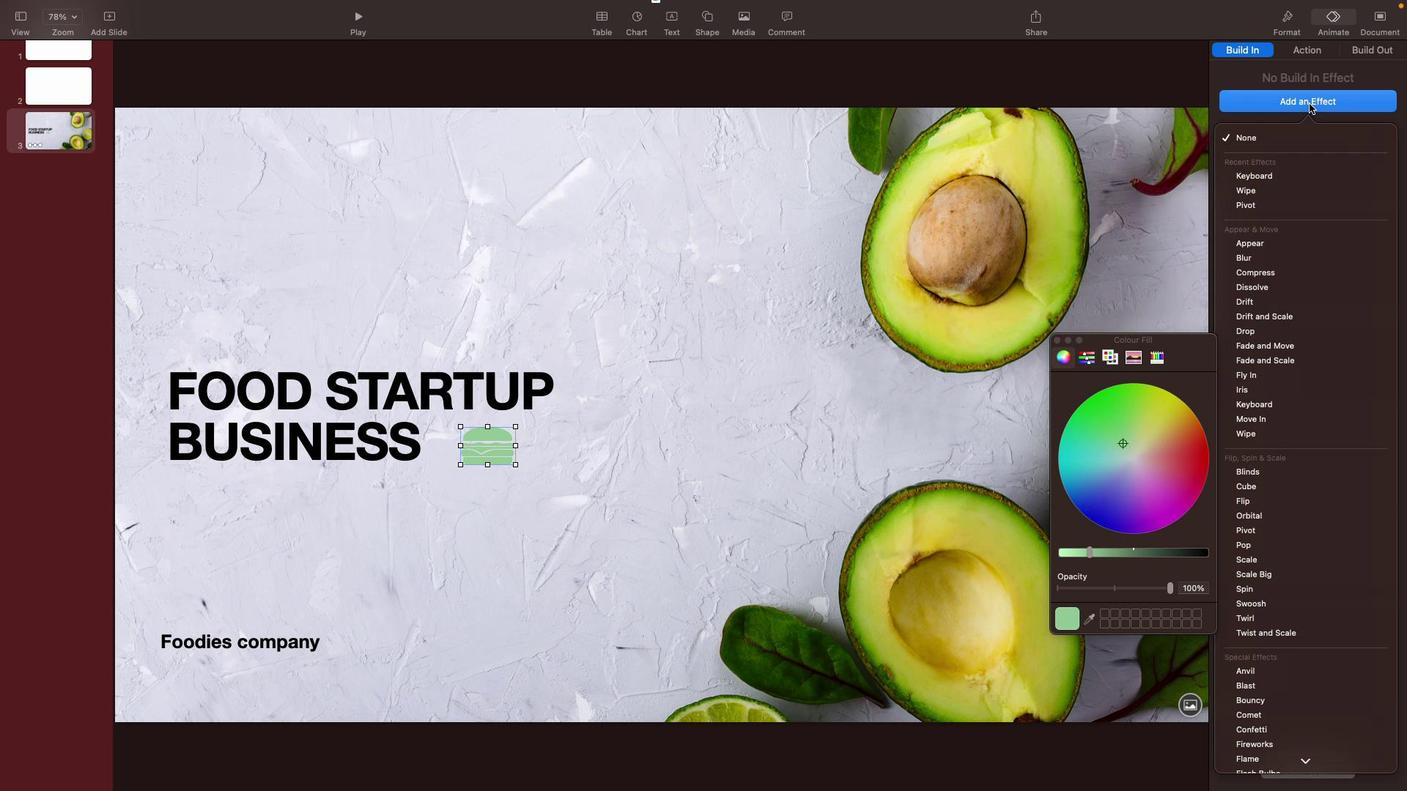 
Action: Mouse moved to (1238, 547)
Screenshot: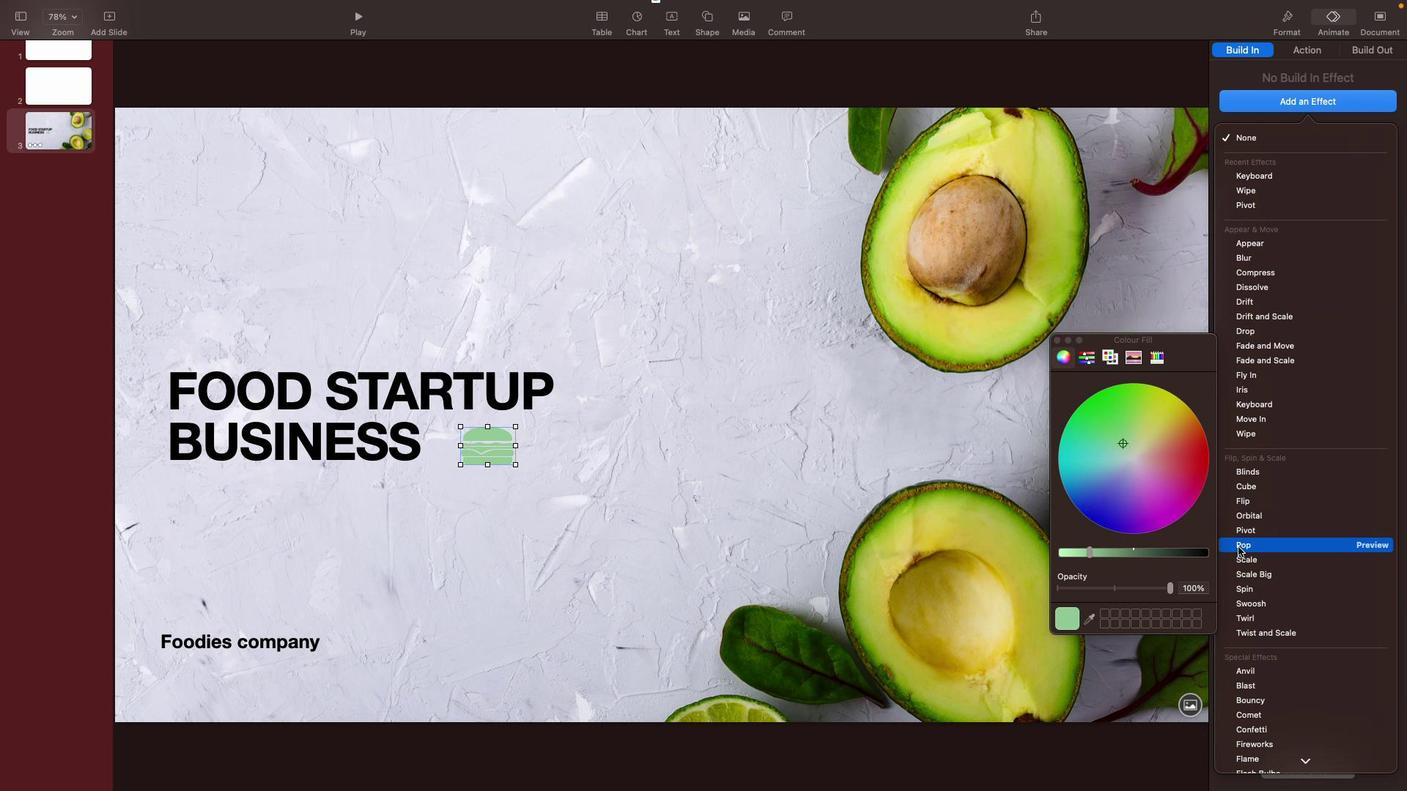 
Action: Mouse pressed left at (1238, 547)
Screenshot: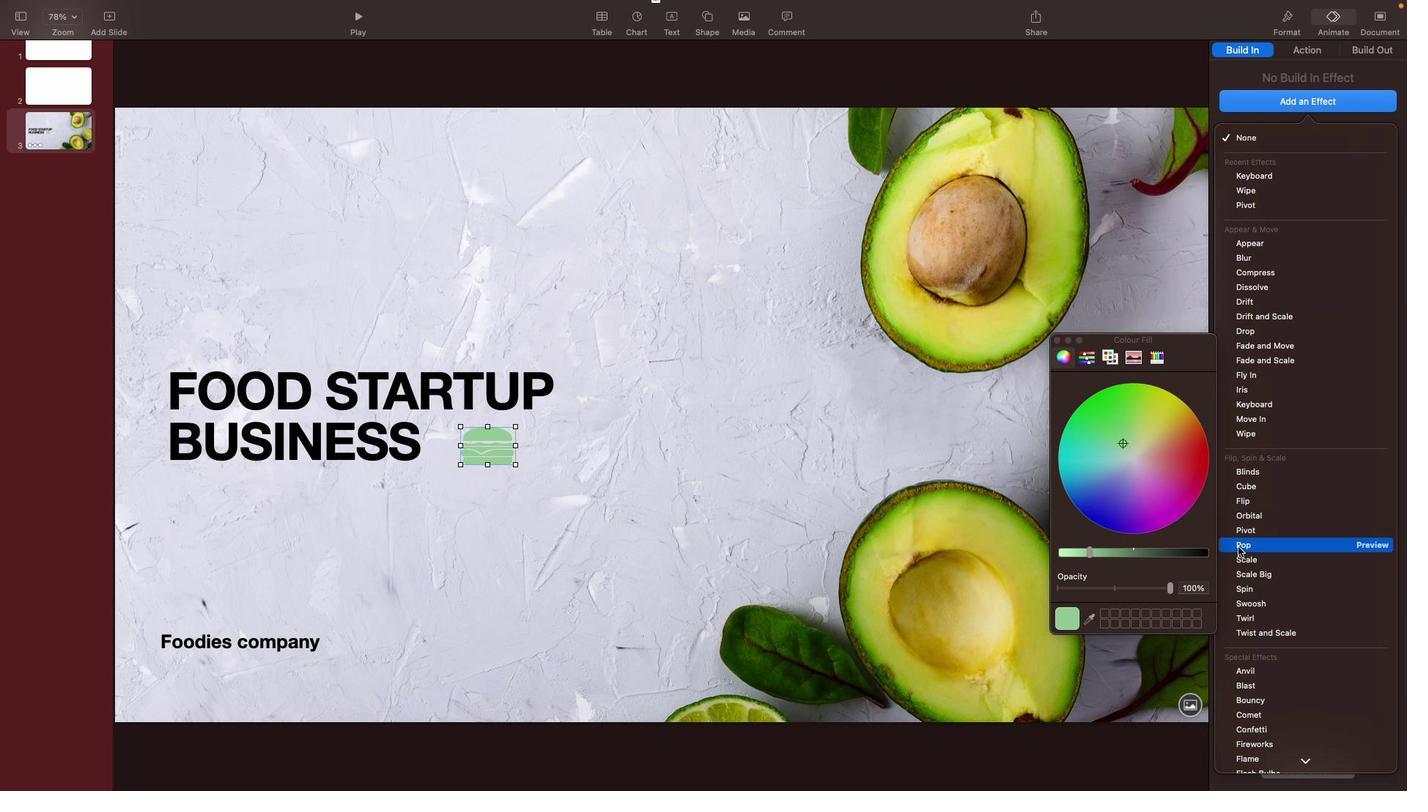 
Action: Mouse moved to (263, 647)
Screenshot: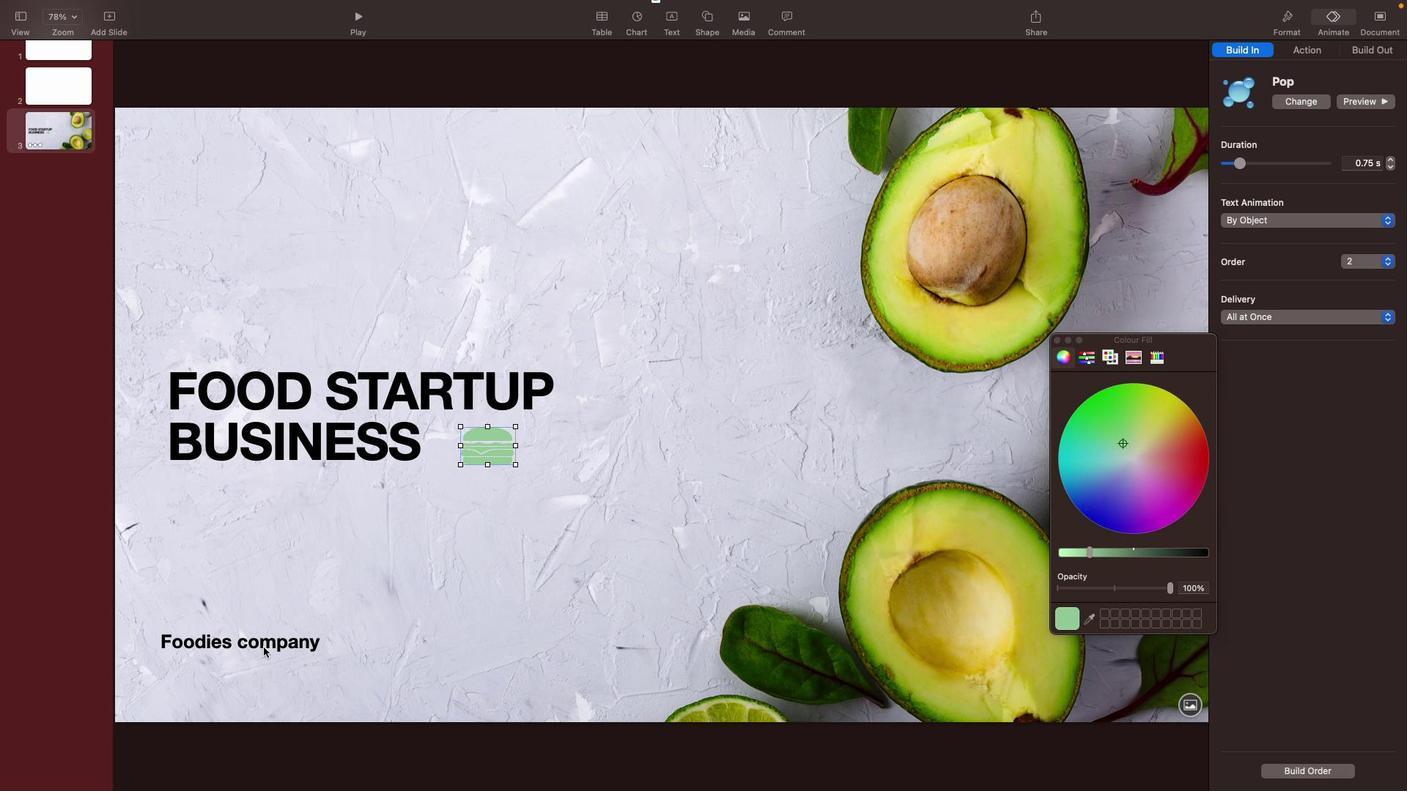 
Action: Mouse pressed left at (263, 647)
Screenshot: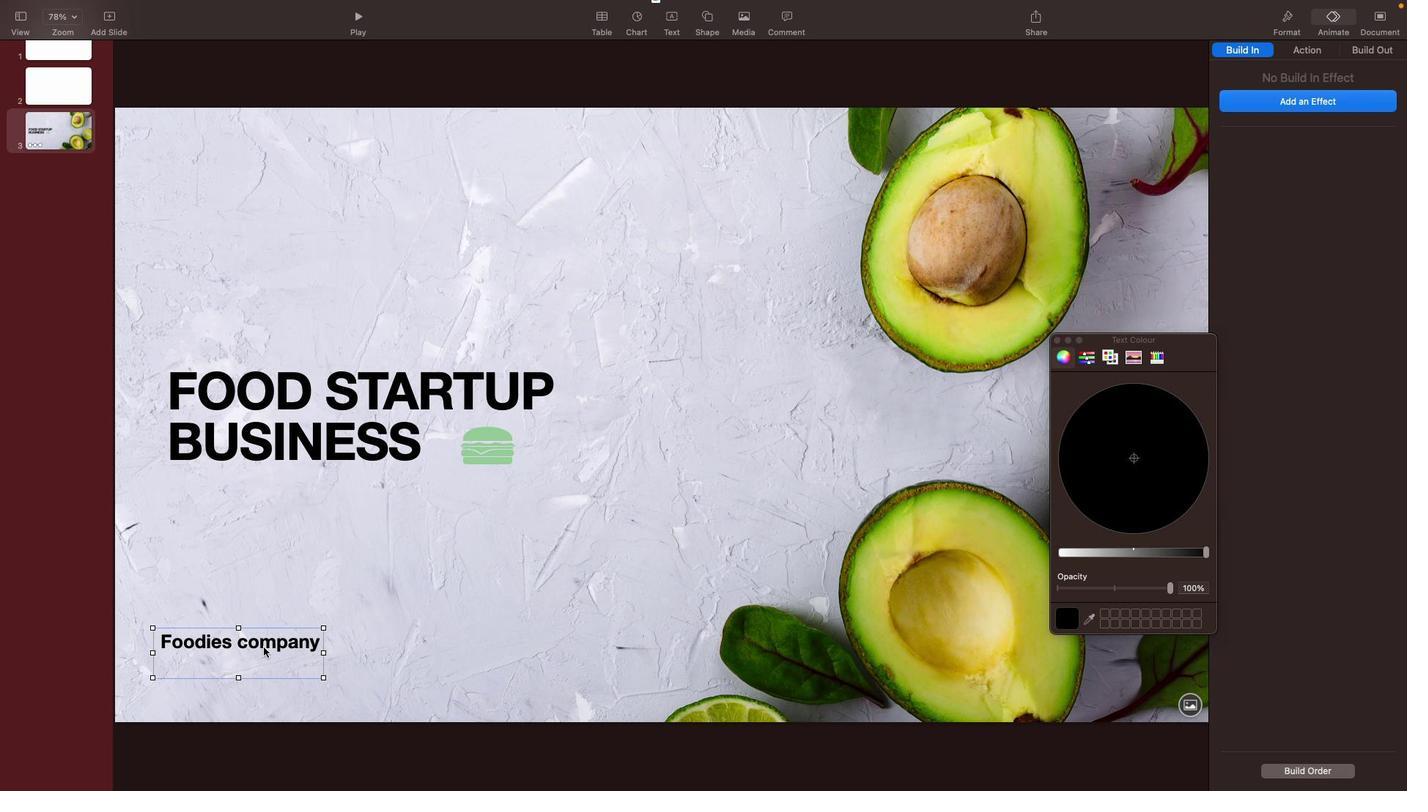 
Action: Mouse moved to (986, 266)
Screenshot: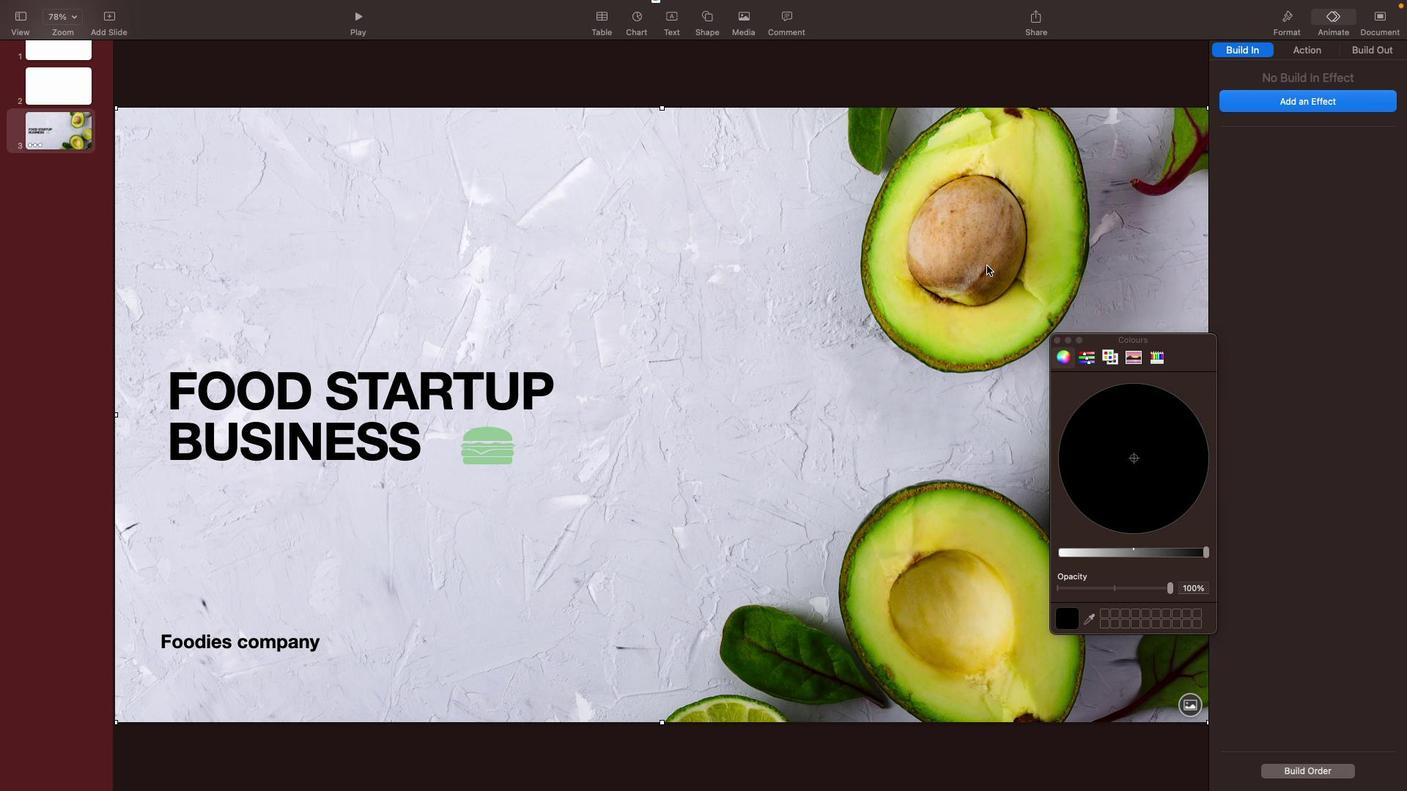 
Action: Mouse pressed left at (986, 266)
Screenshot: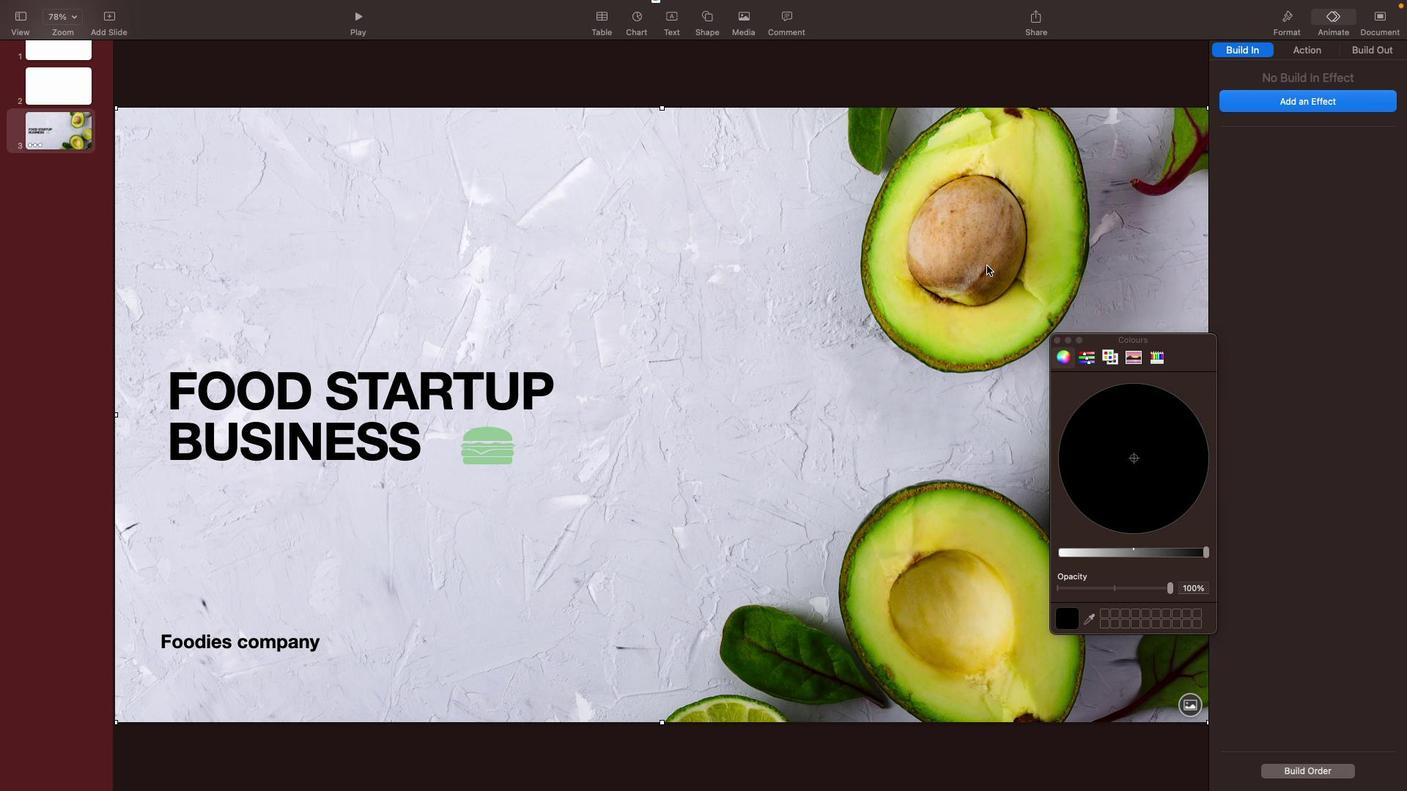 
Action: Mouse moved to (566, 326)
Screenshot: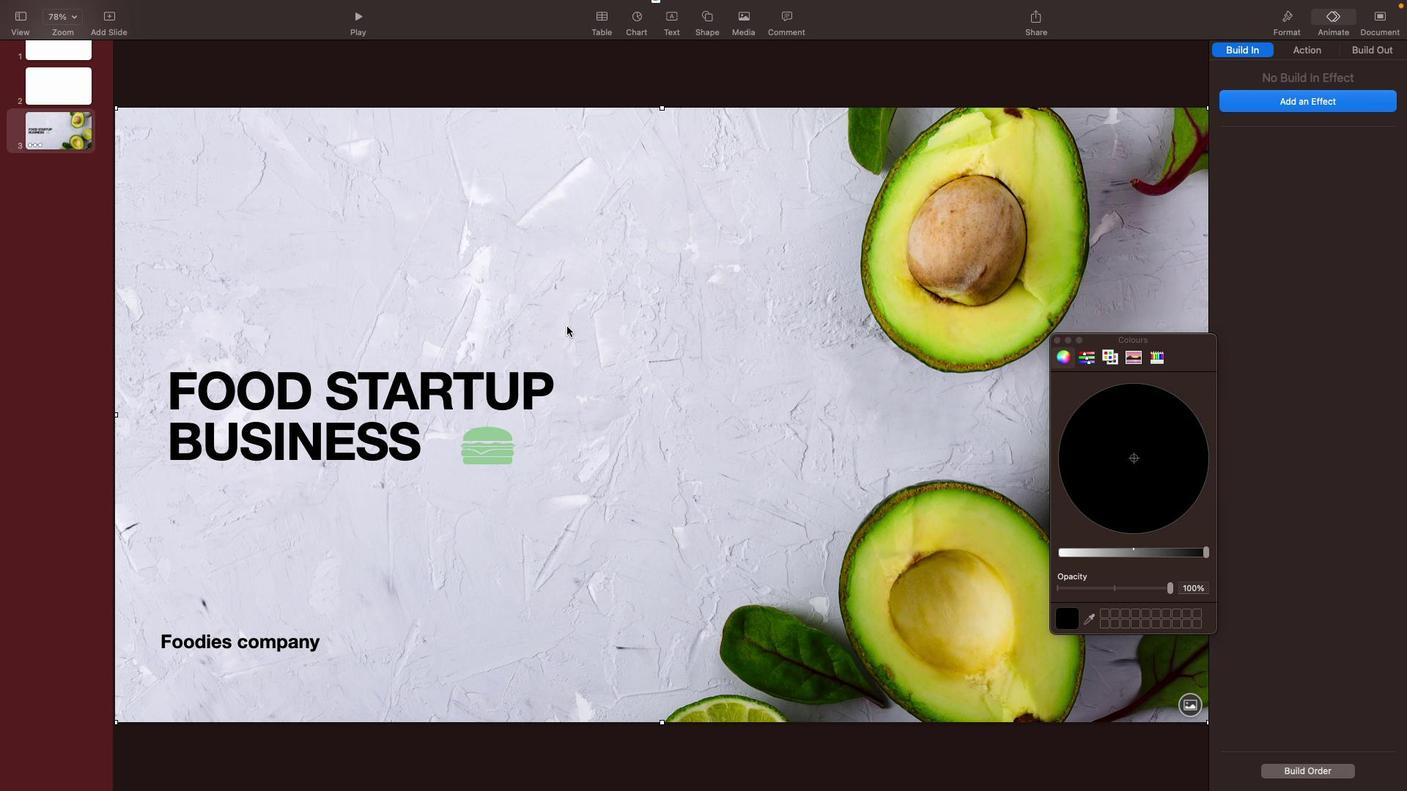 
Action: Mouse pressed left at (566, 326)
Screenshot: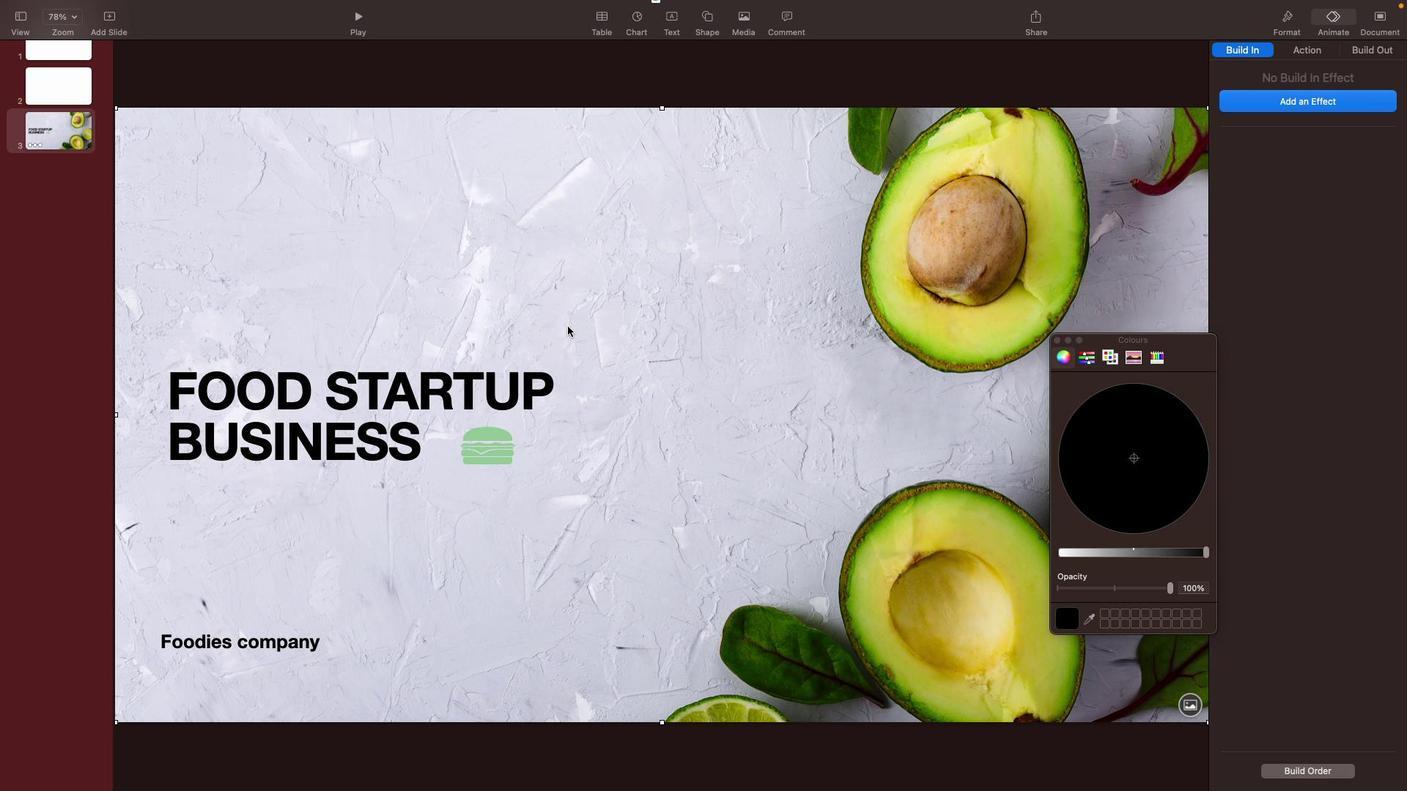 
Action: Mouse moved to (628, 293)
